 Task: Research Airbnb properties in Ankara, Turkey from 21st December, 2023 to 25th December, 2023 for 3 adults, 1 child. Place can be entire room with 2 bedrooms having 3 beds and 2 bathrooms. Amenities needed are: washing machine.
Action: Mouse moved to (629, 155)
Screenshot: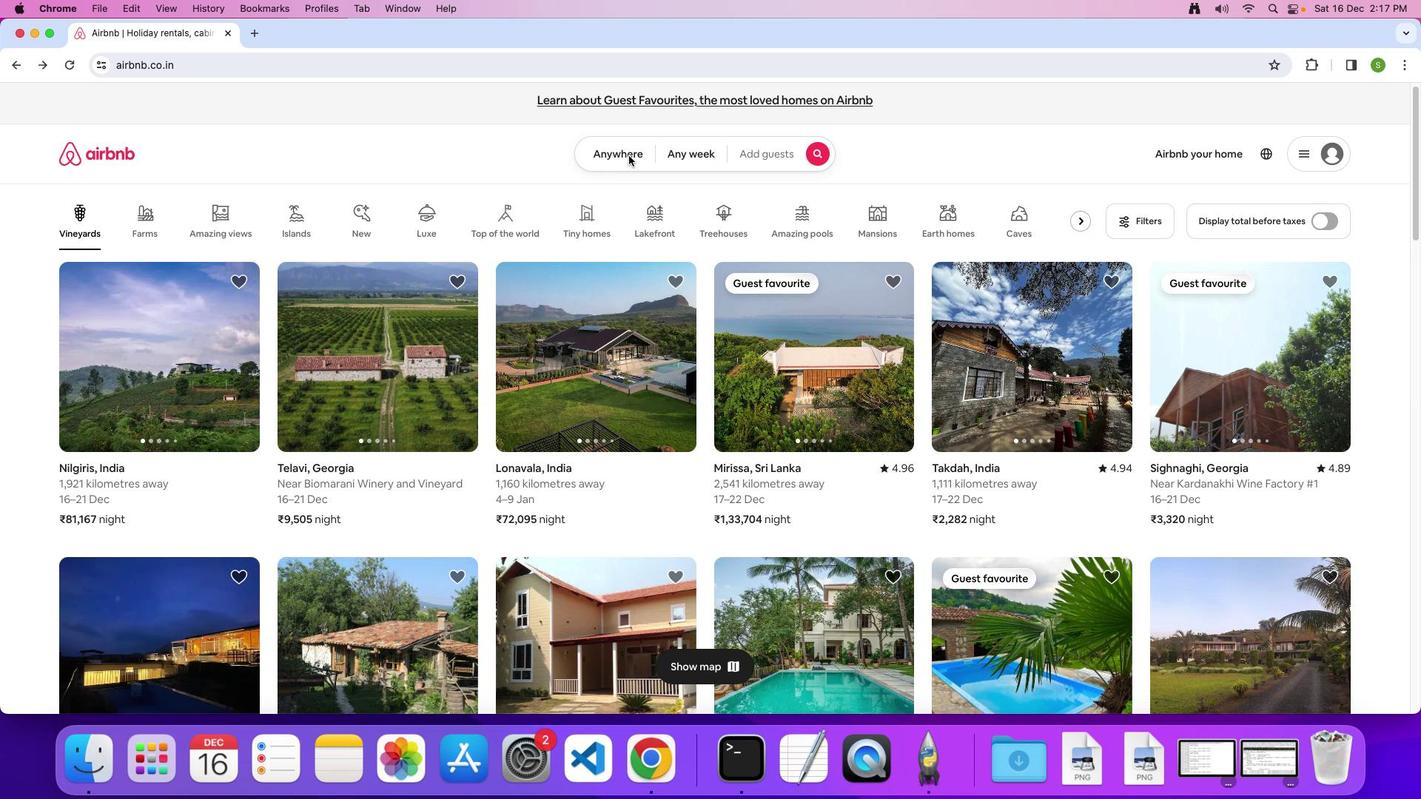 
Action: Mouse pressed left at (629, 155)
Screenshot: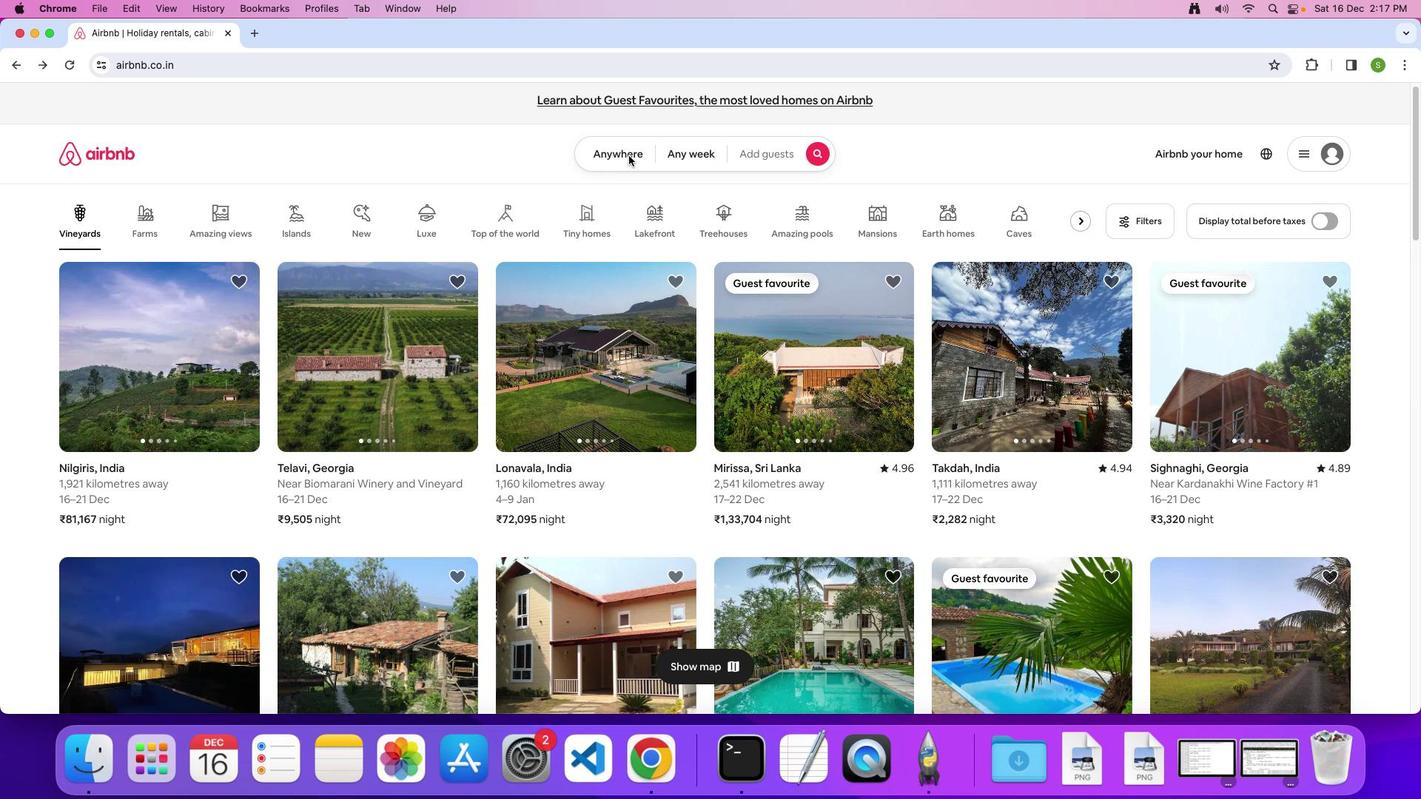 
Action: Mouse moved to (626, 155)
Screenshot: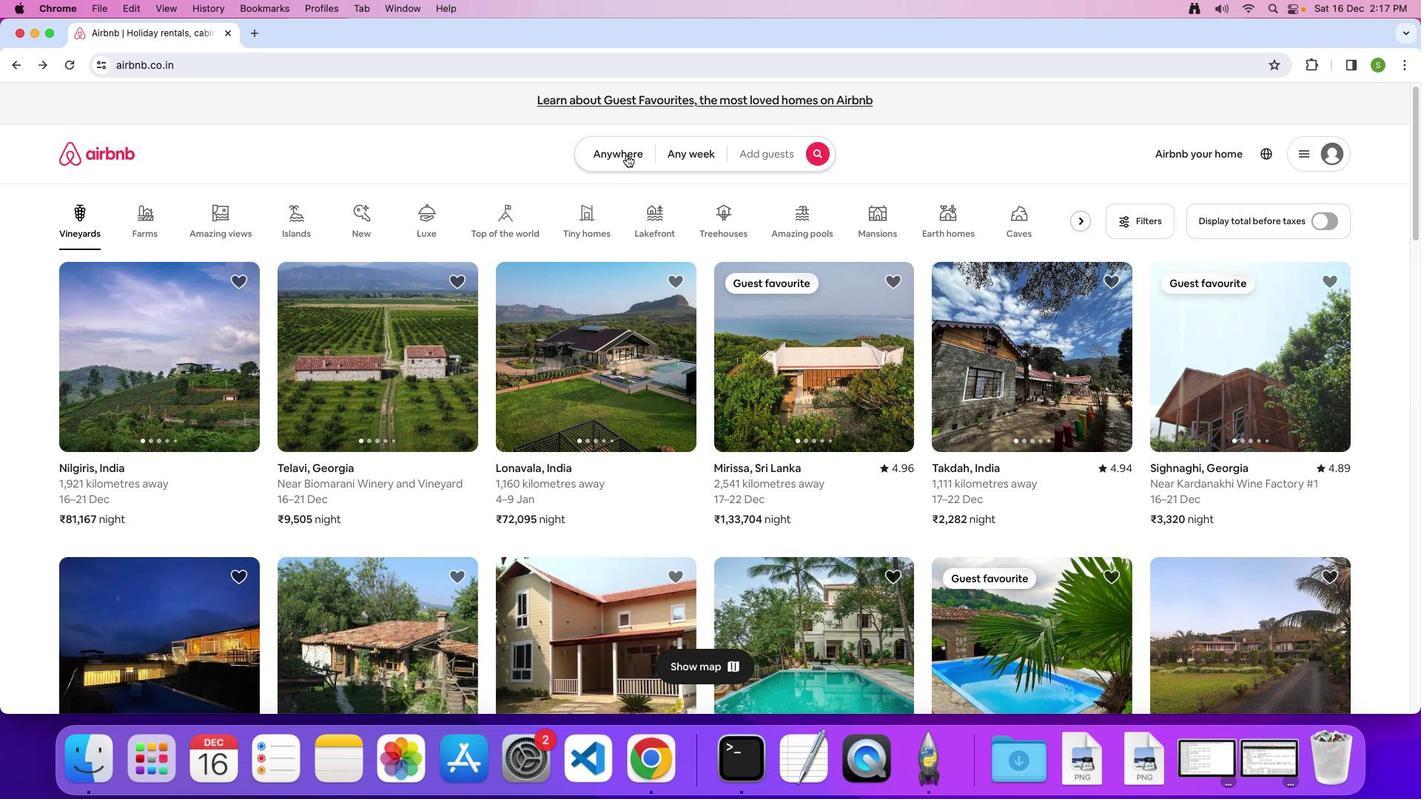 
Action: Mouse pressed left at (626, 155)
Screenshot: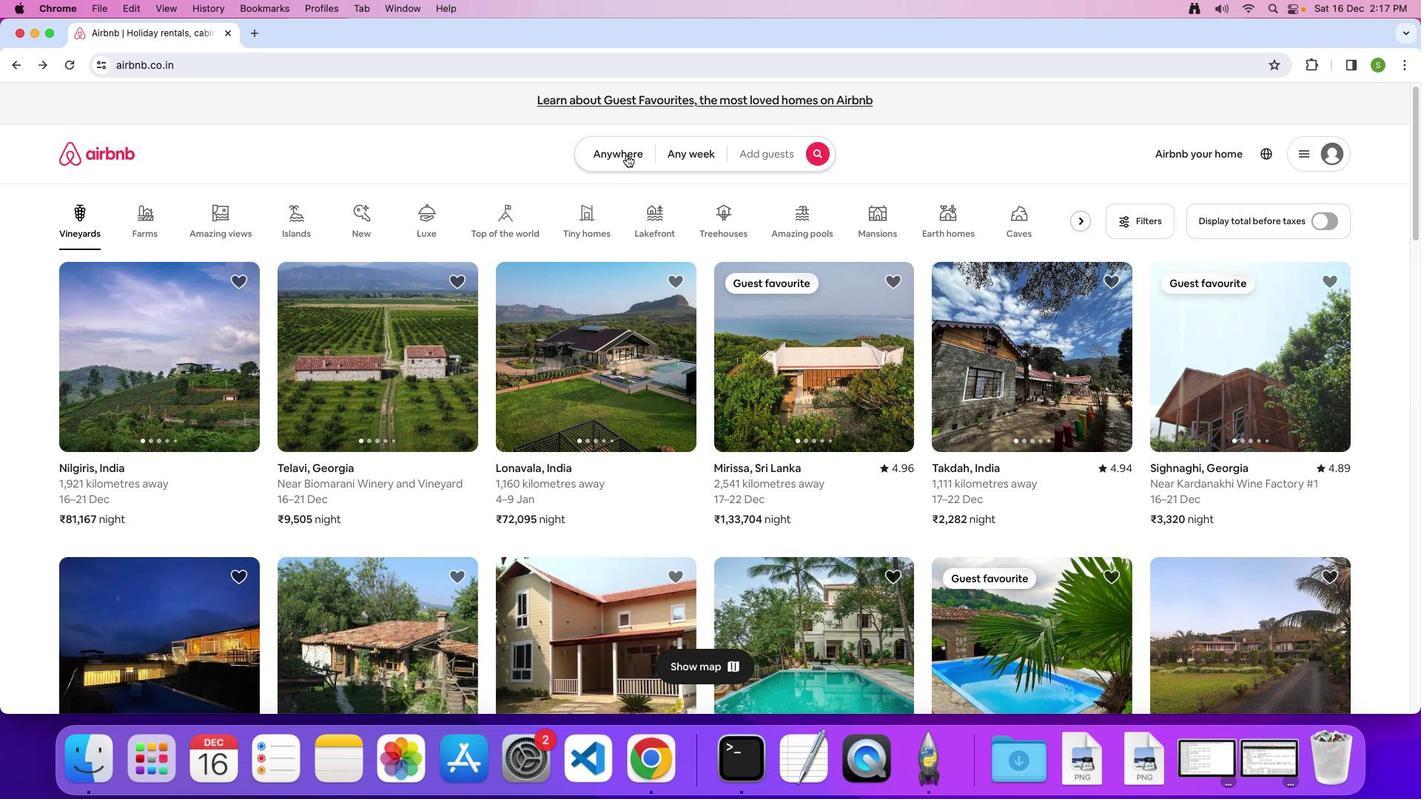 
Action: Mouse moved to (499, 208)
Screenshot: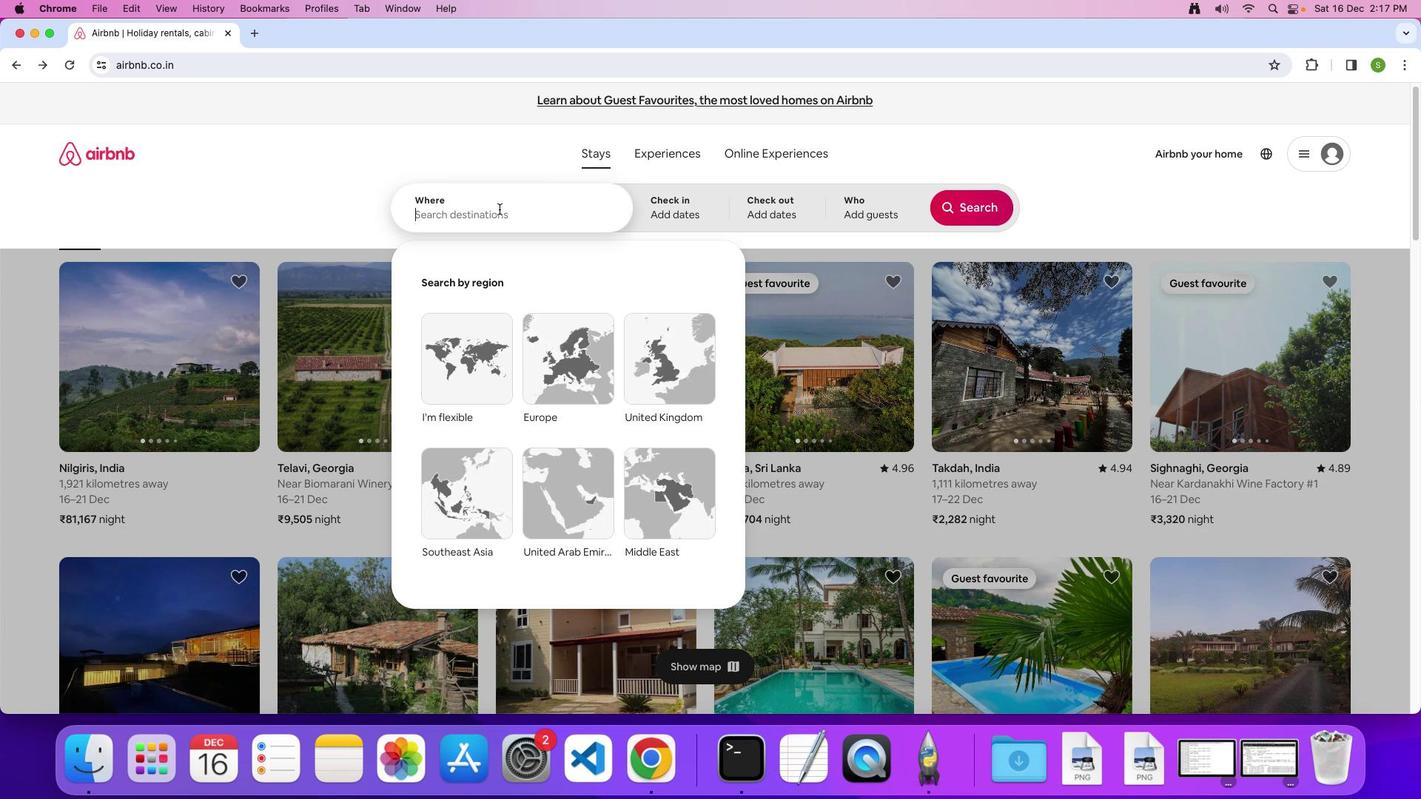
Action: Mouse pressed left at (499, 208)
Screenshot: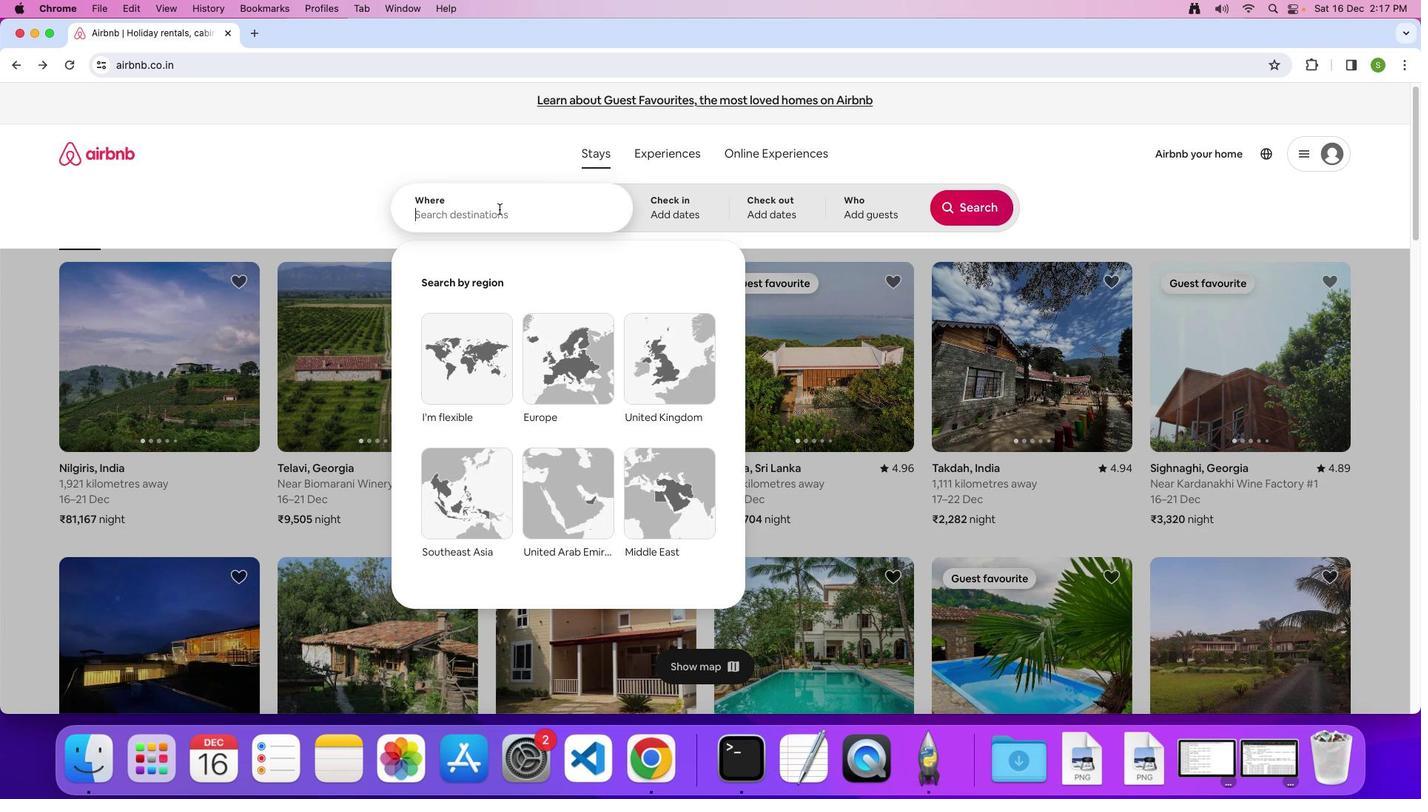 
Action: Mouse moved to (501, 202)
Screenshot: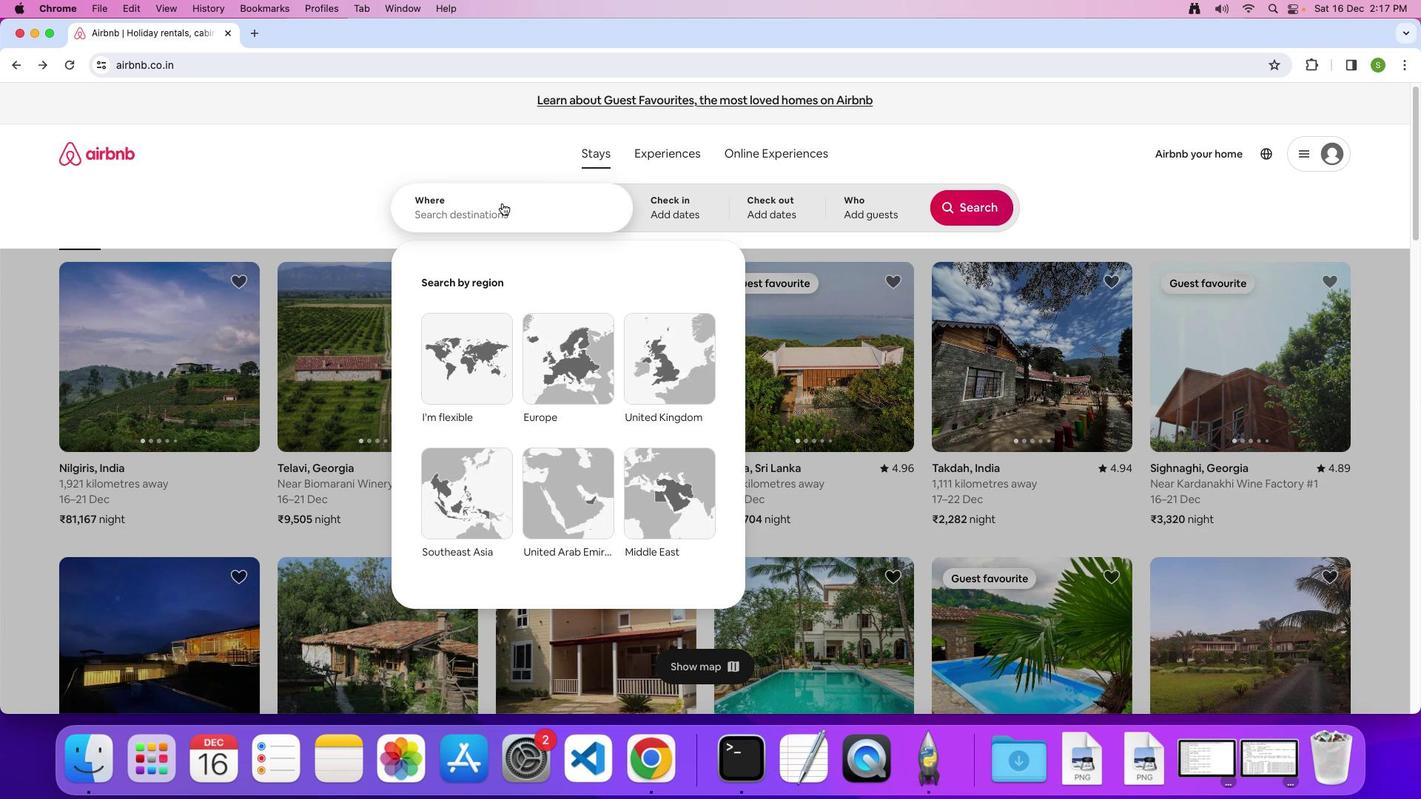
Action: Key pressed 'A'Key.caps_lock'n''k''a''r''a'','Key.spaceKey.shift'T''u''r''k''e''y'Key.enter
Screenshot: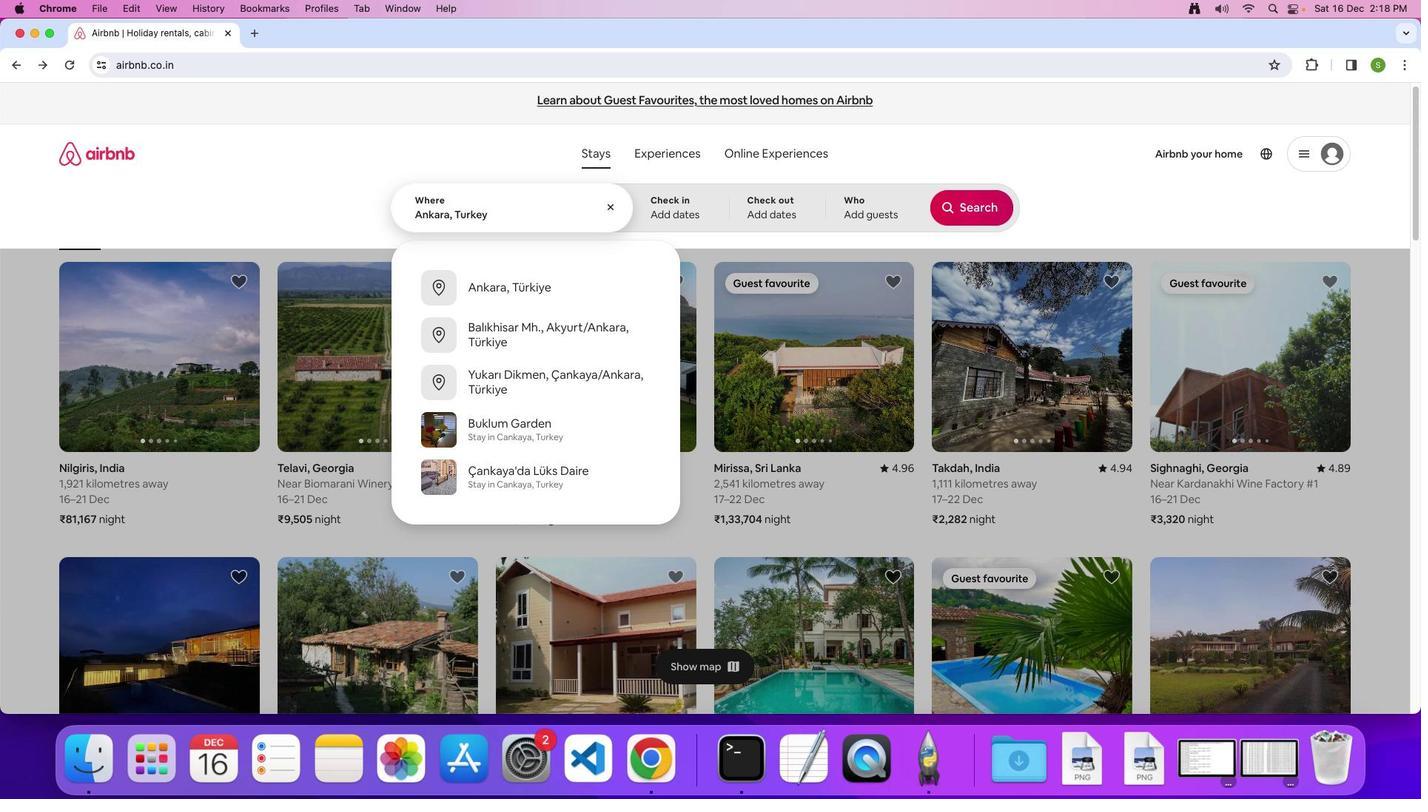
Action: Mouse moved to (596, 498)
Screenshot: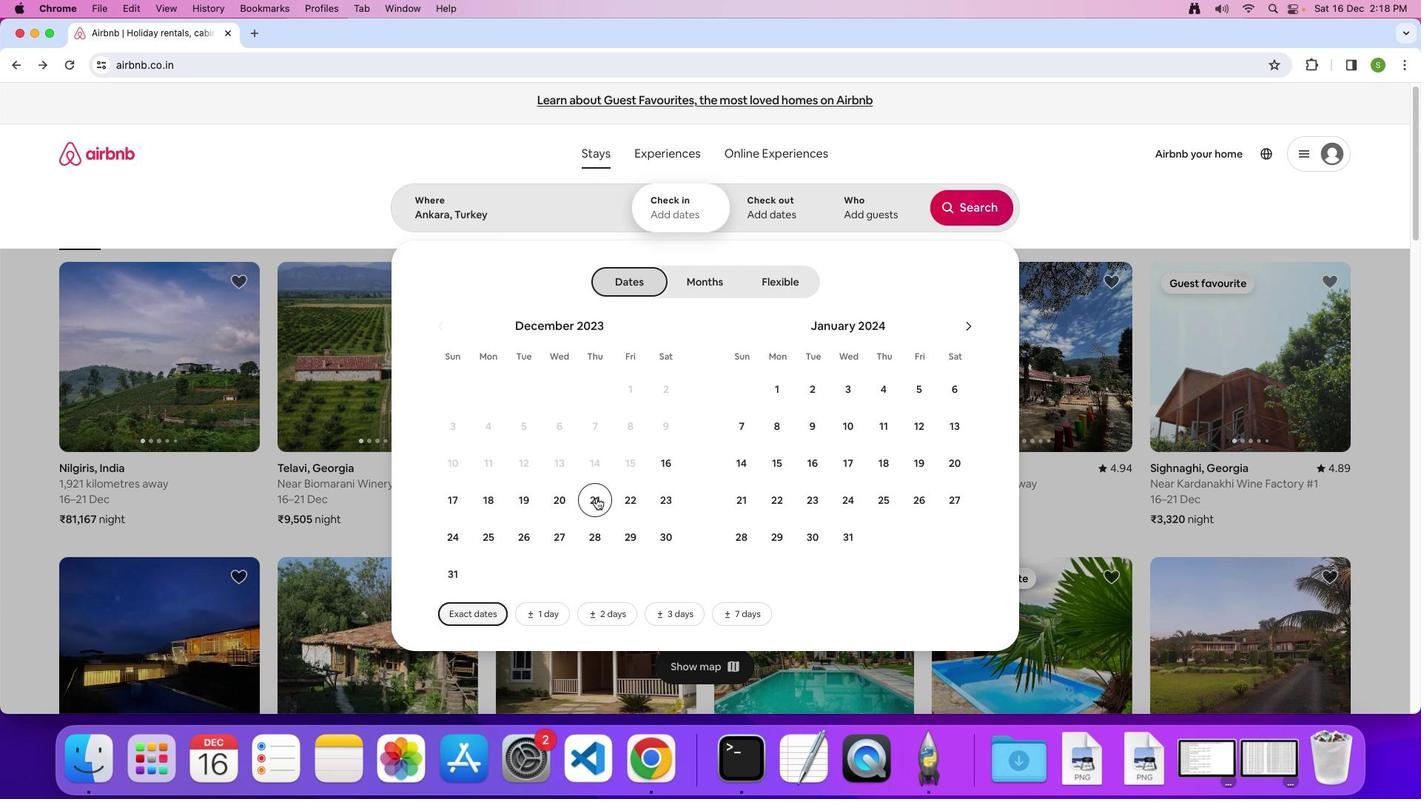 
Action: Mouse pressed left at (596, 498)
Screenshot: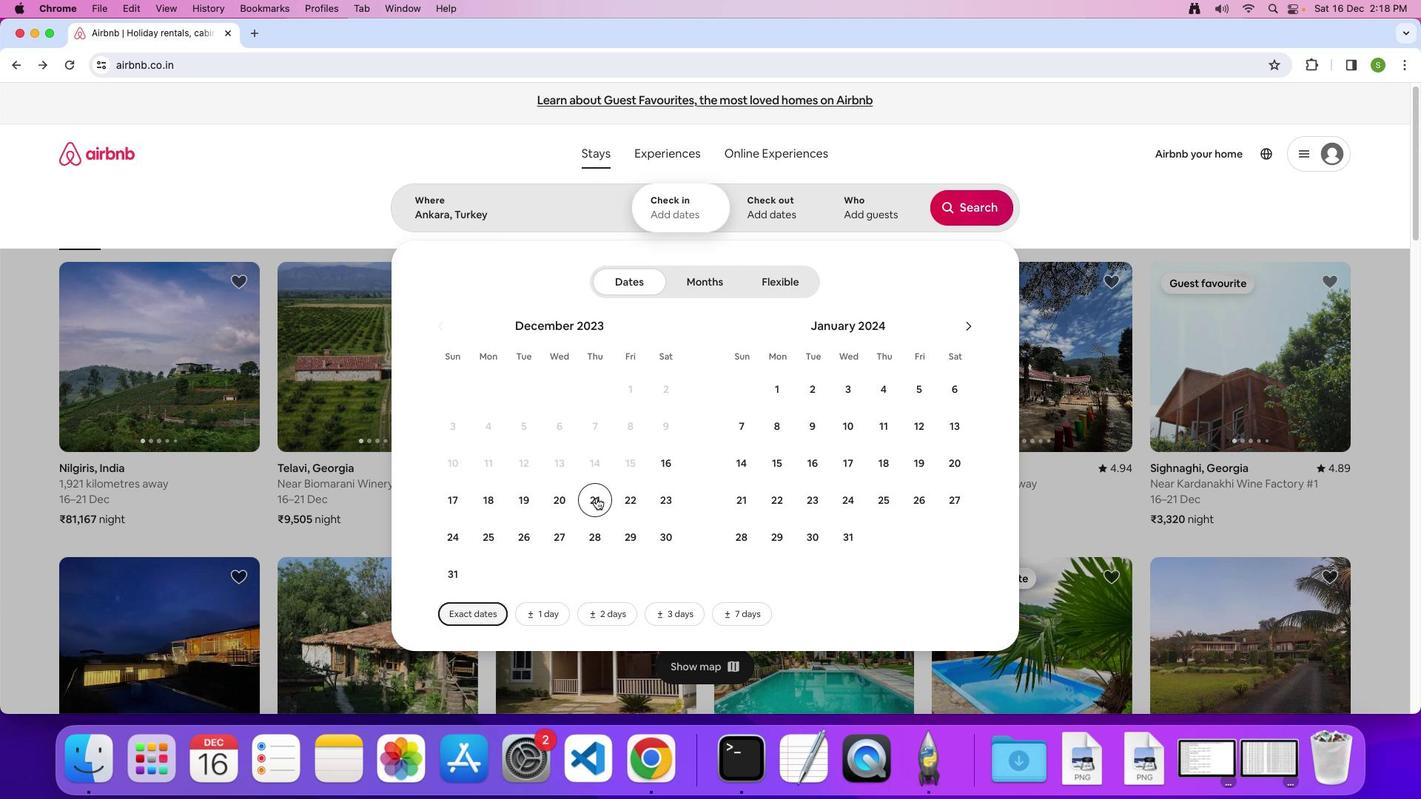 
Action: Mouse moved to (487, 546)
Screenshot: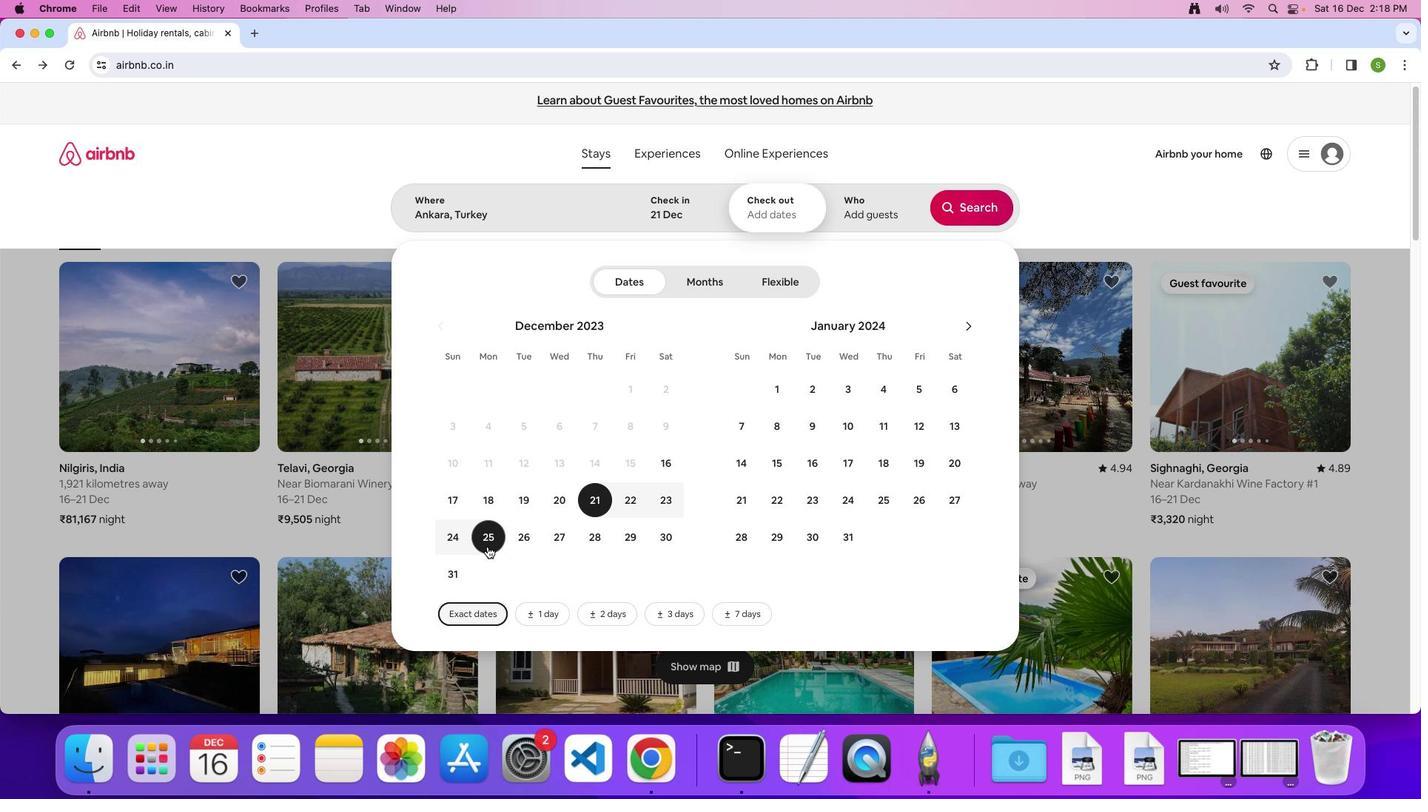 
Action: Mouse pressed left at (487, 546)
Screenshot: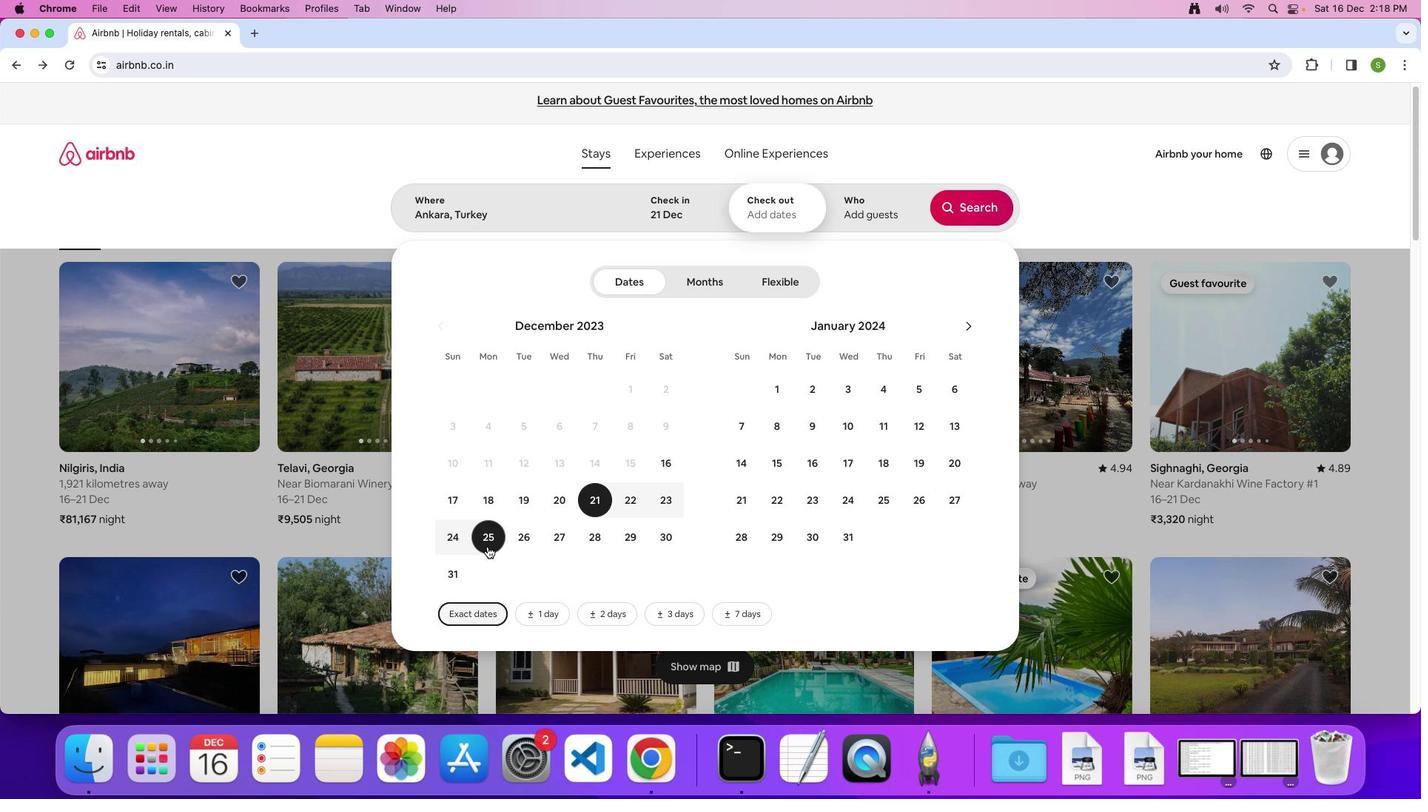 
Action: Mouse moved to (882, 210)
Screenshot: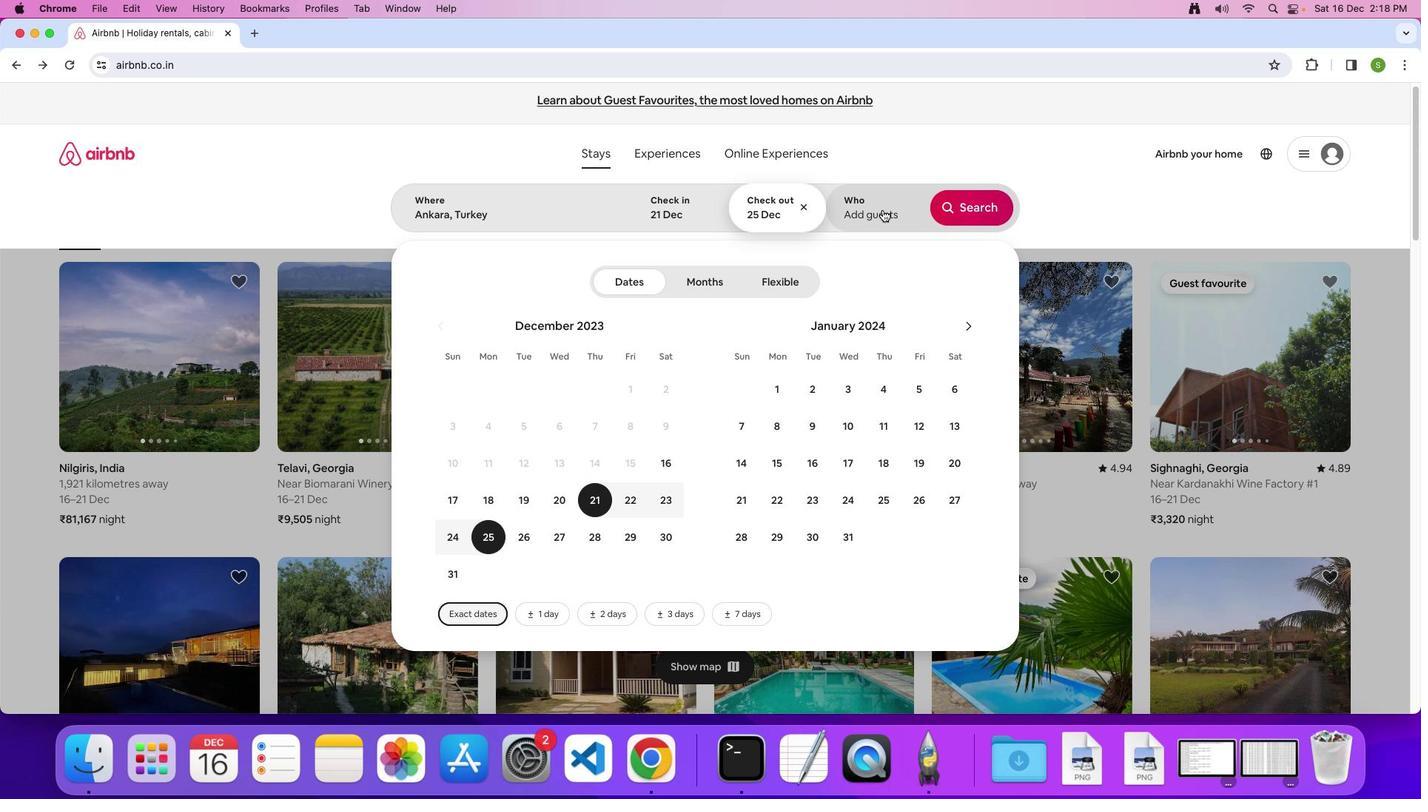 
Action: Mouse pressed left at (882, 210)
Screenshot: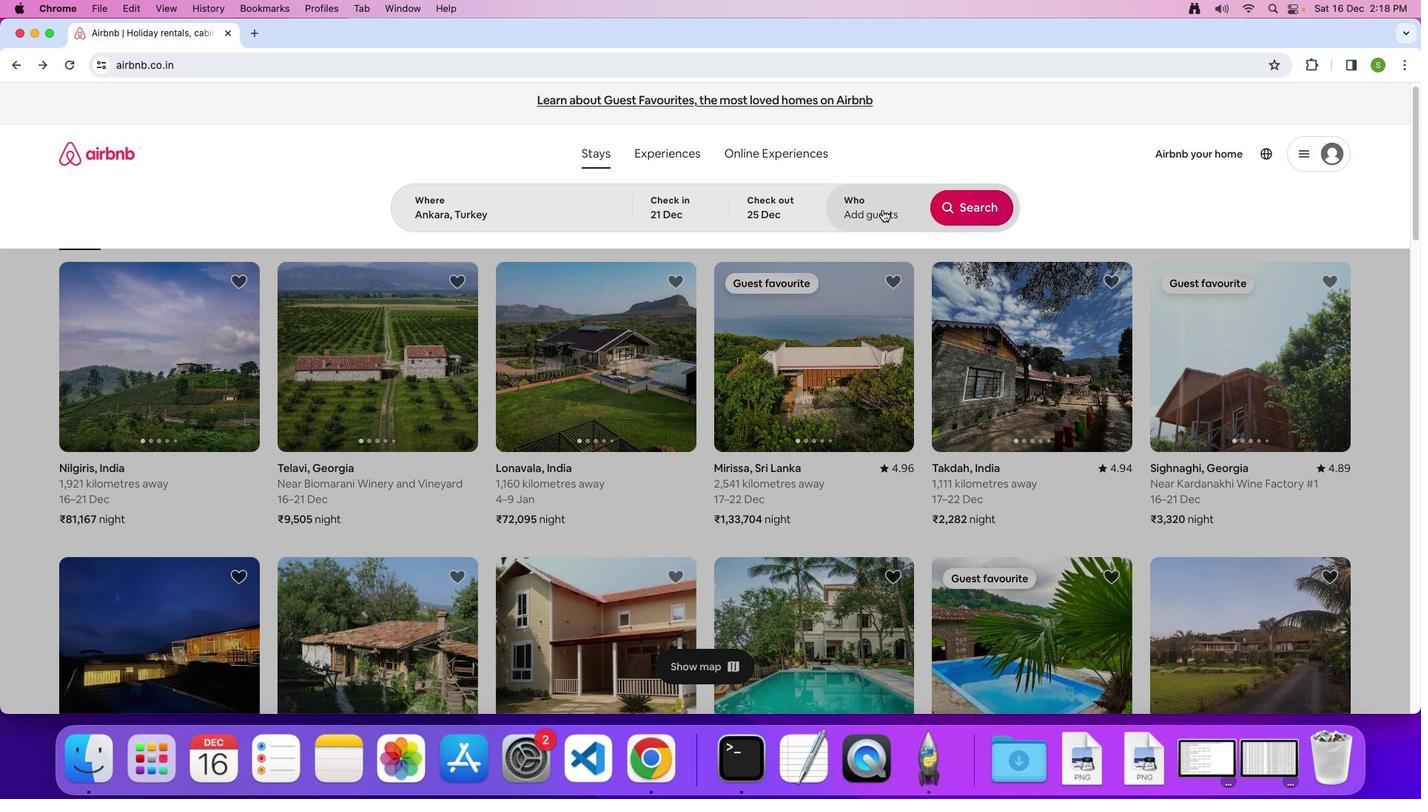 
Action: Mouse moved to (974, 280)
Screenshot: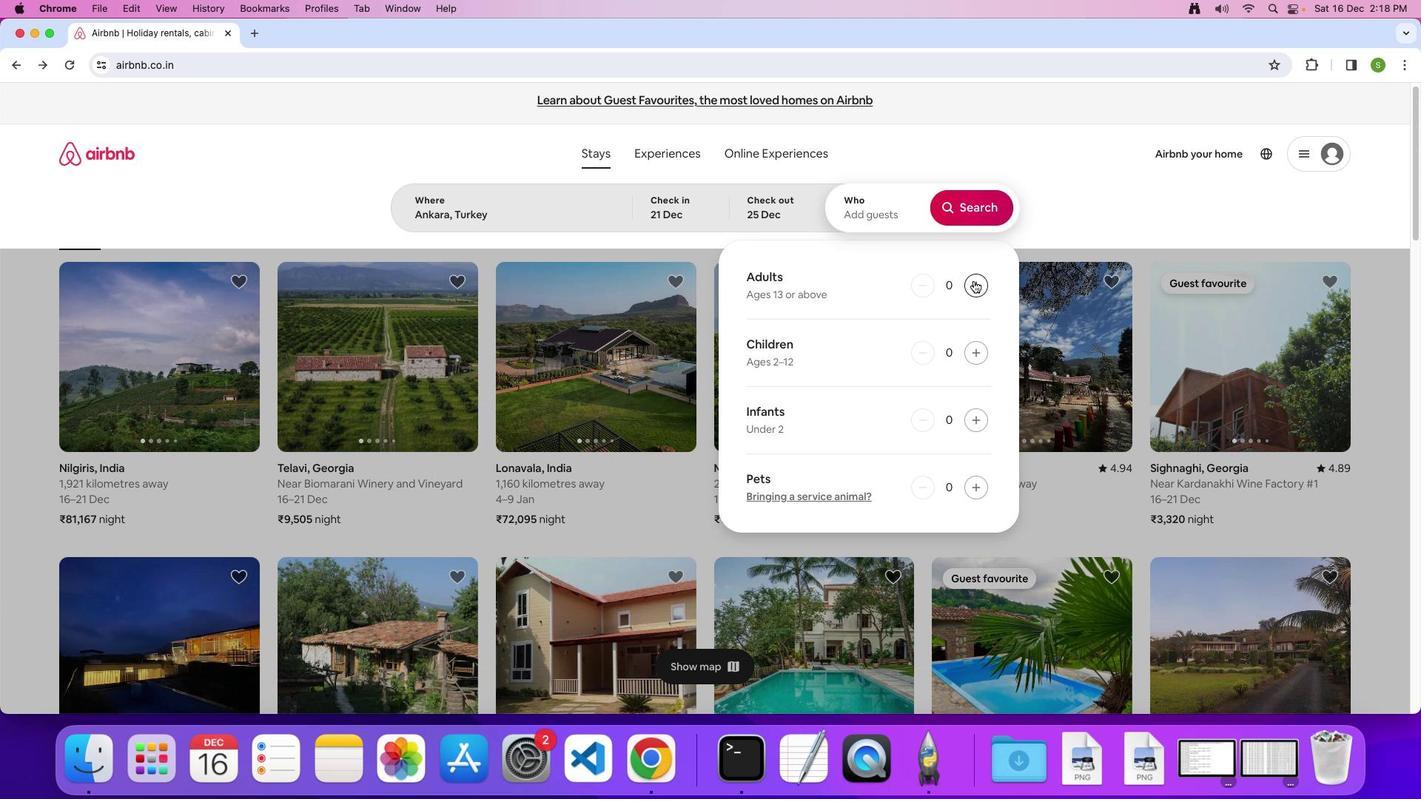 
Action: Mouse pressed left at (974, 280)
Screenshot: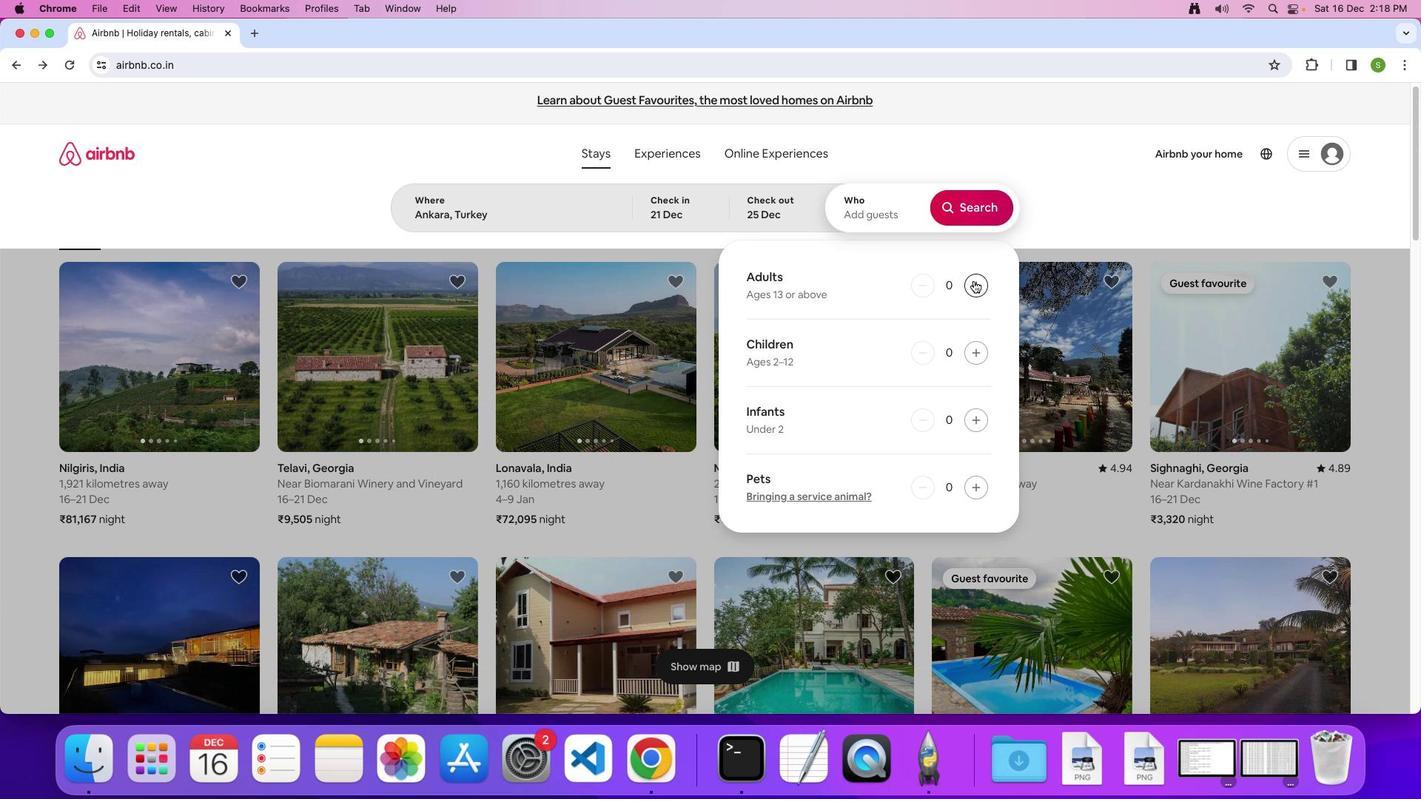
Action: Mouse moved to (975, 283)
Screenshot: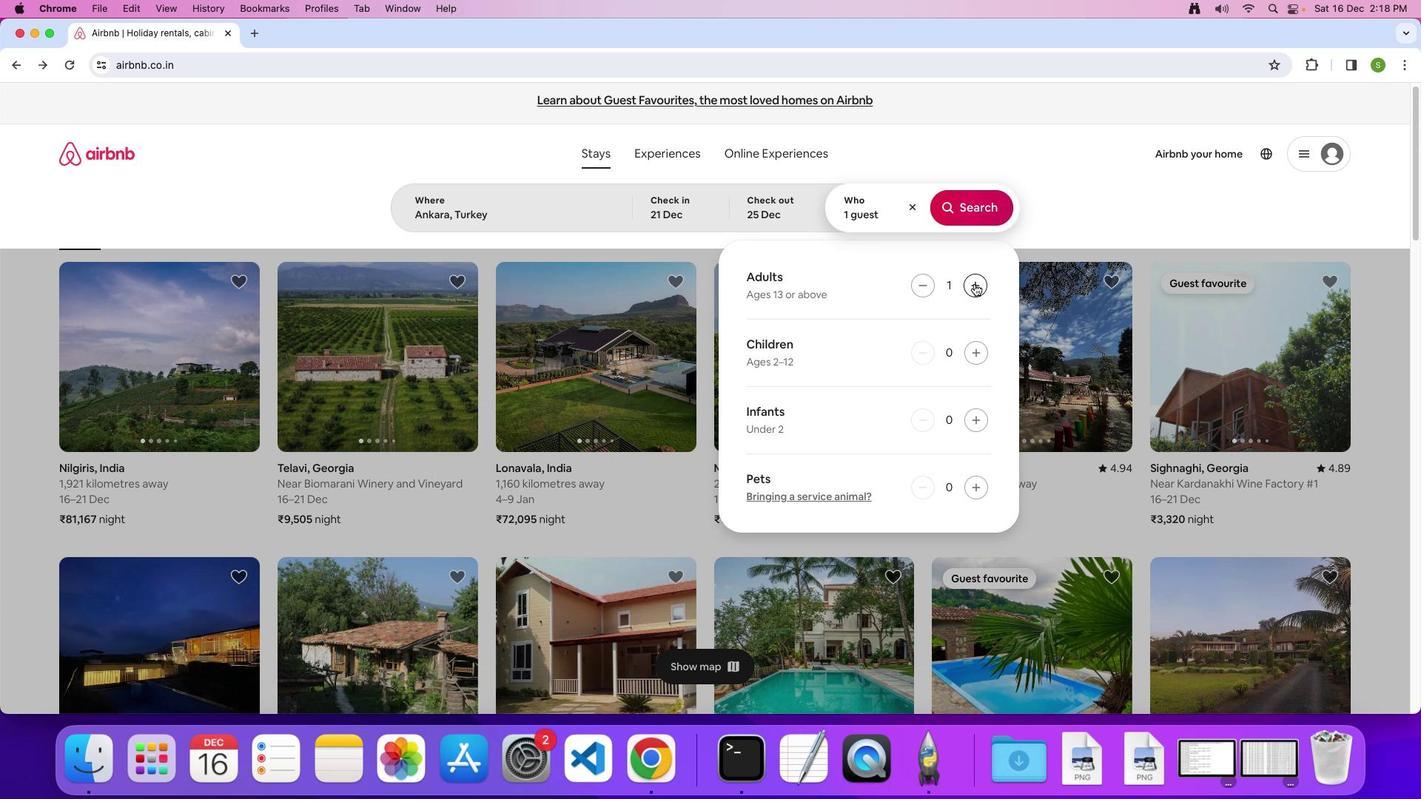 
Action: Mouse pressed left at (975, 283)
Screenshot: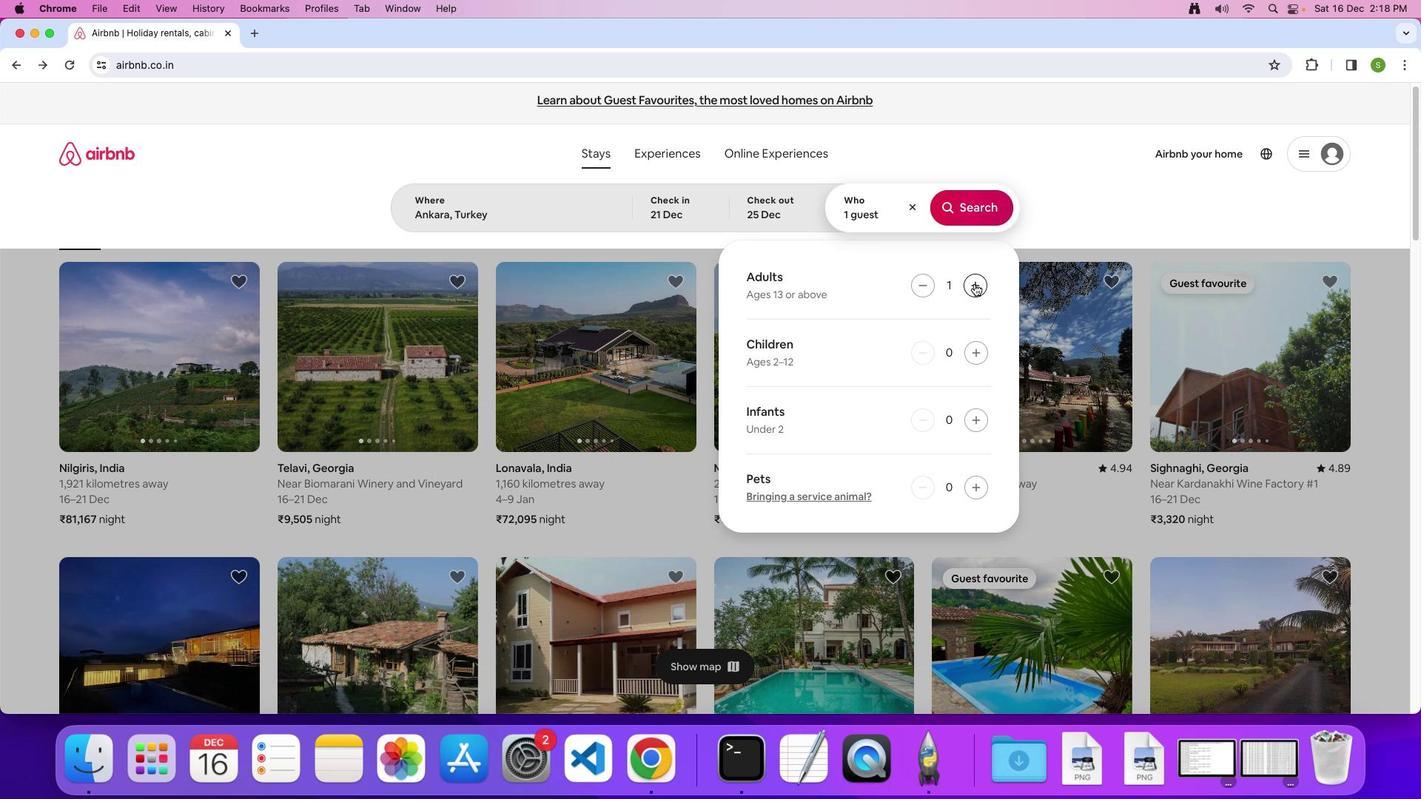 
Action: Mouse pressed left at (975, 283)
Screenshot: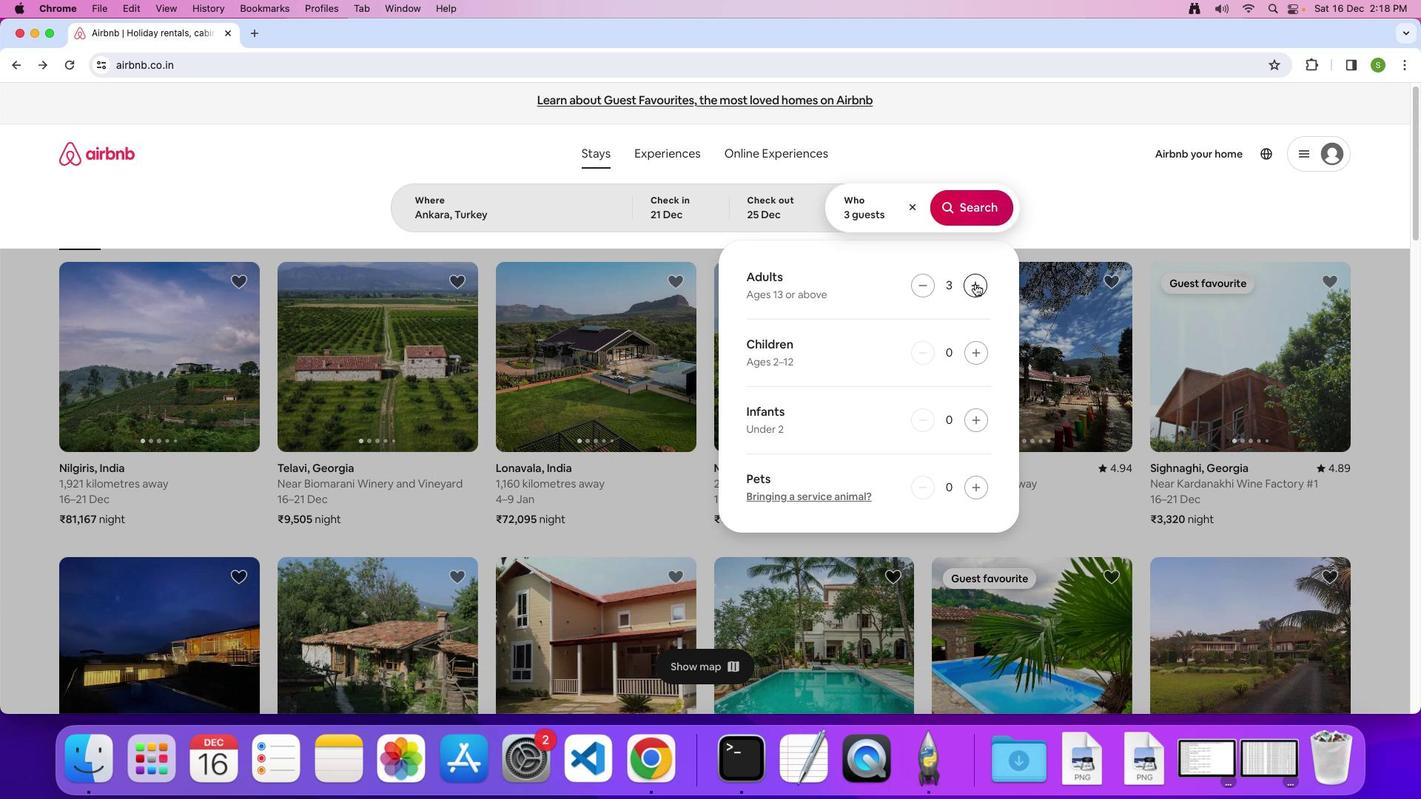 
Action: Mouse moved to (975, 346)
Screenshot: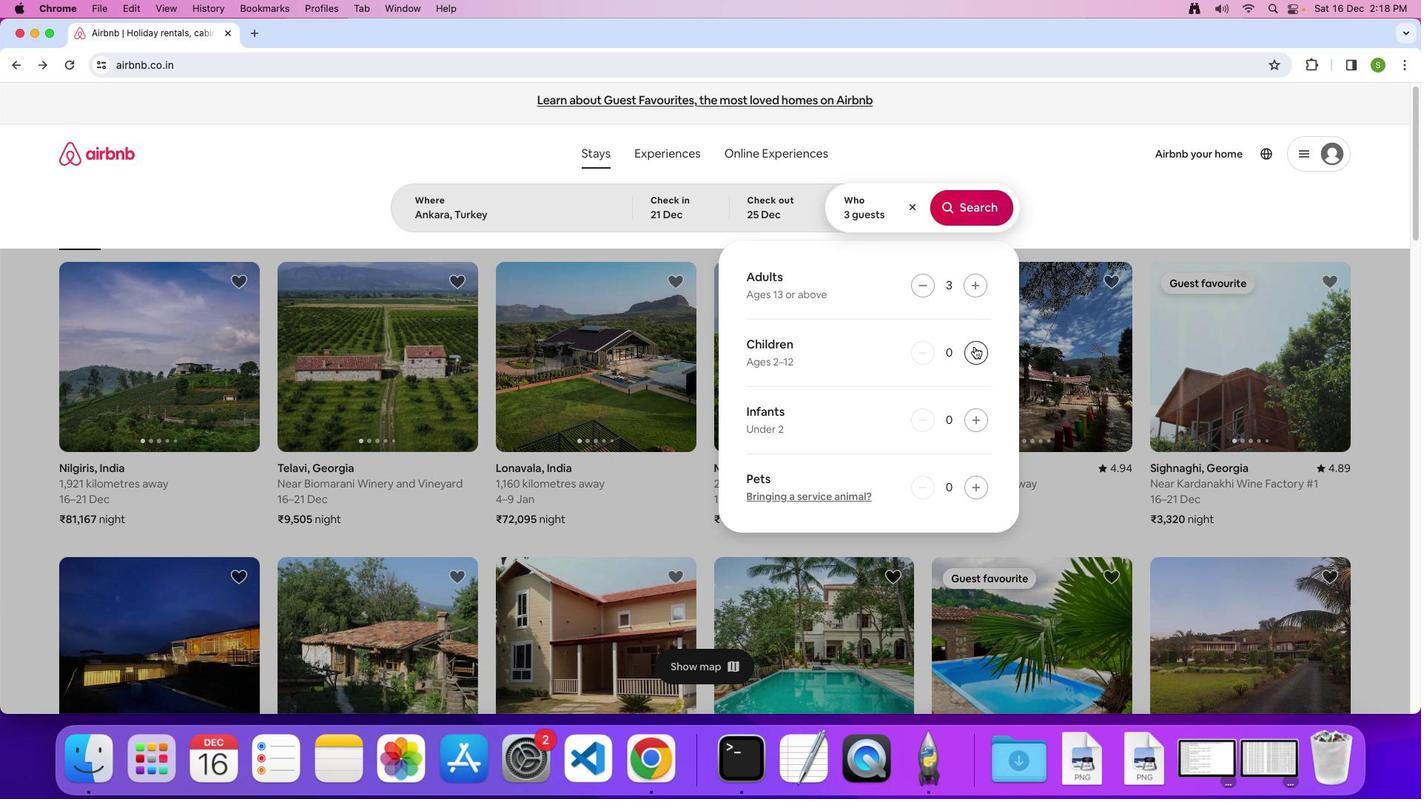 
Action: Mouse pressed left at (975, 346)
Screenshot: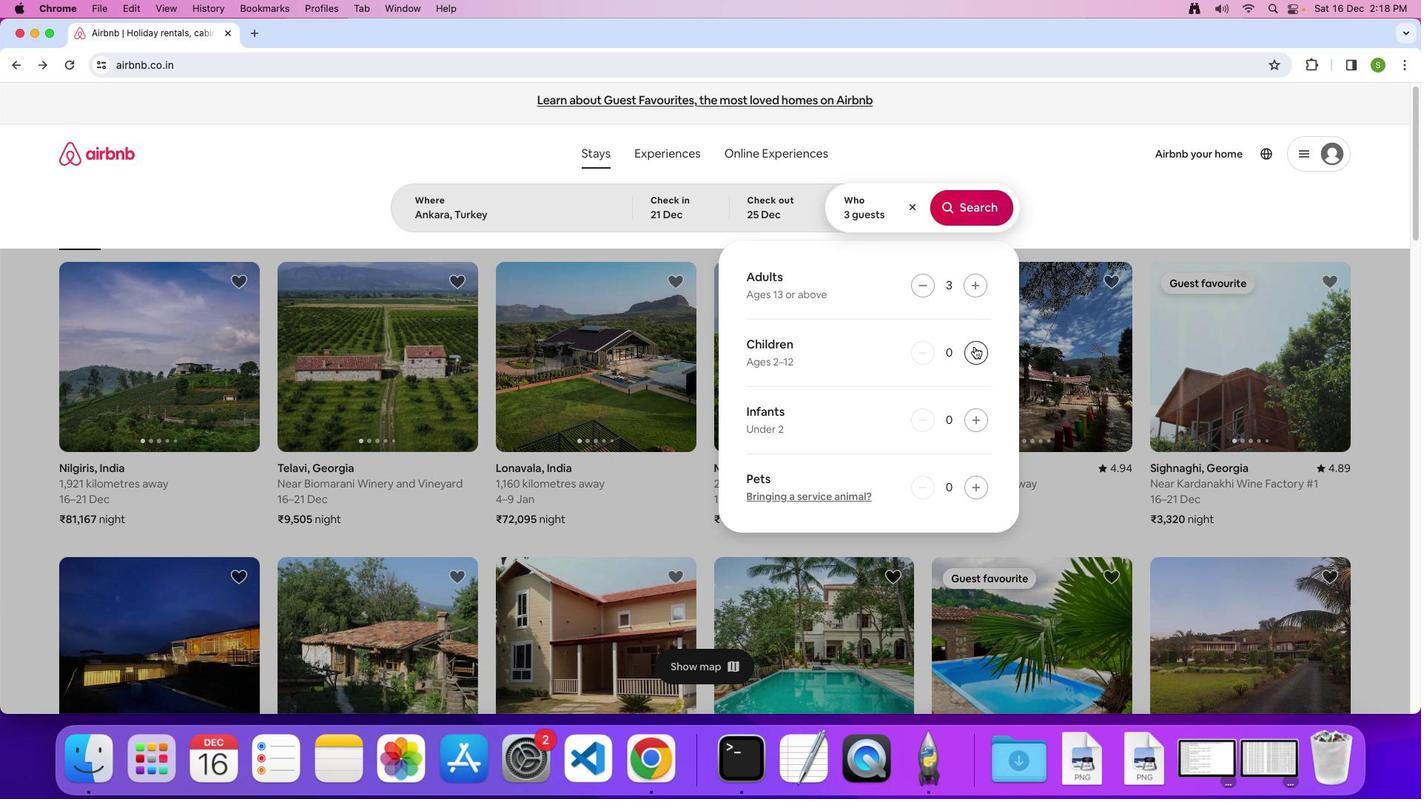 
Action: Mouse moved to (963, 208)
Screenshot: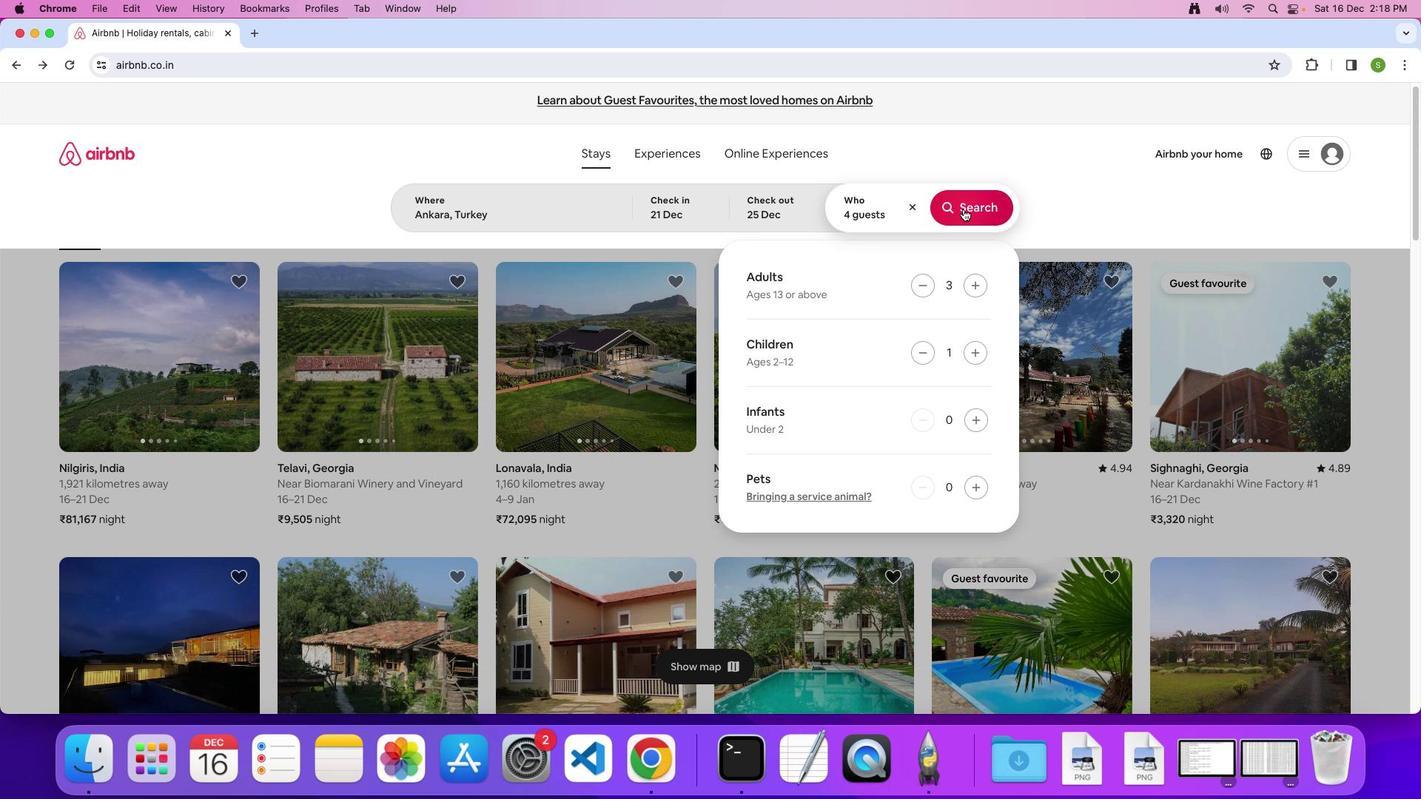 
Action: Mouse pressed left at (963, 208)
Screenshot: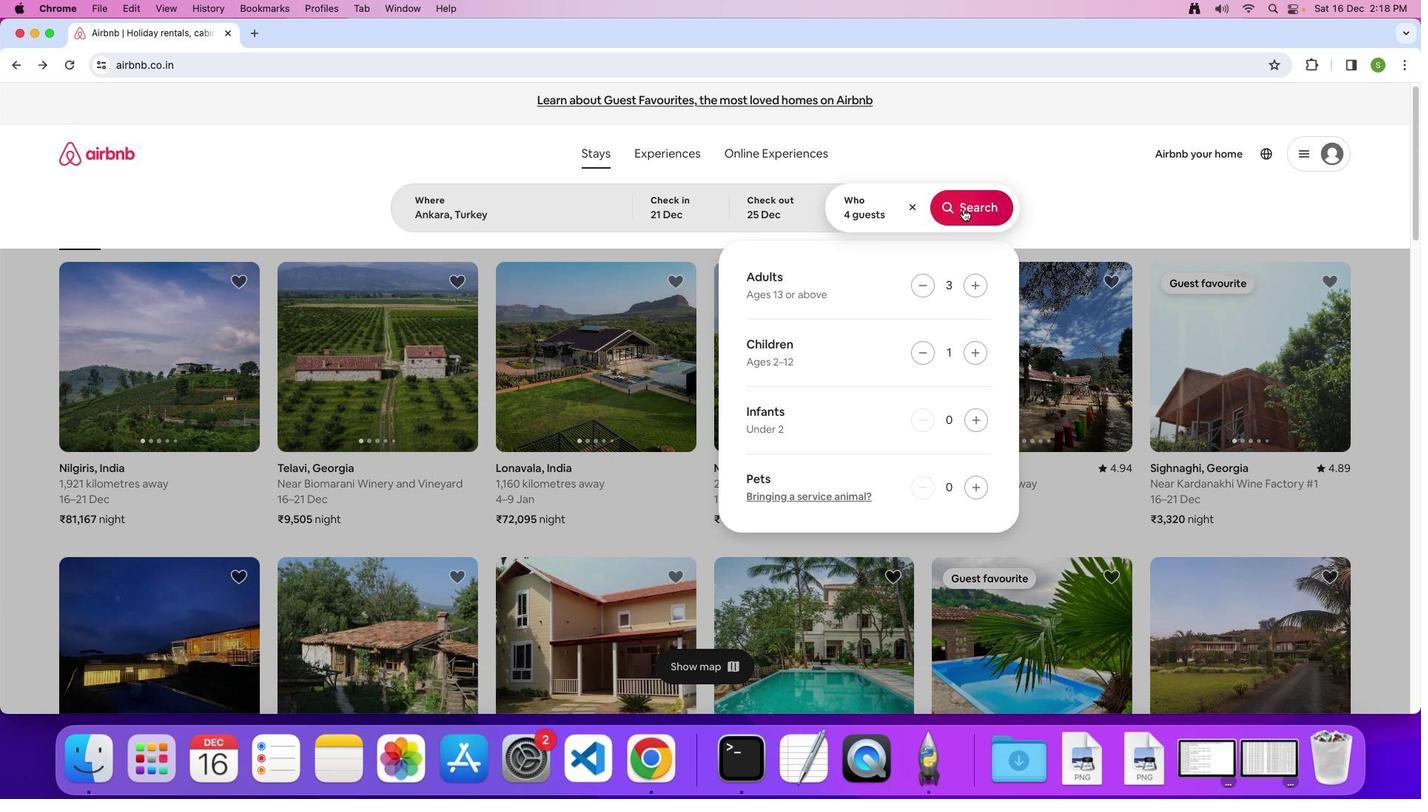 
Action: Mouse moved to (1189, 175)
Screenshot: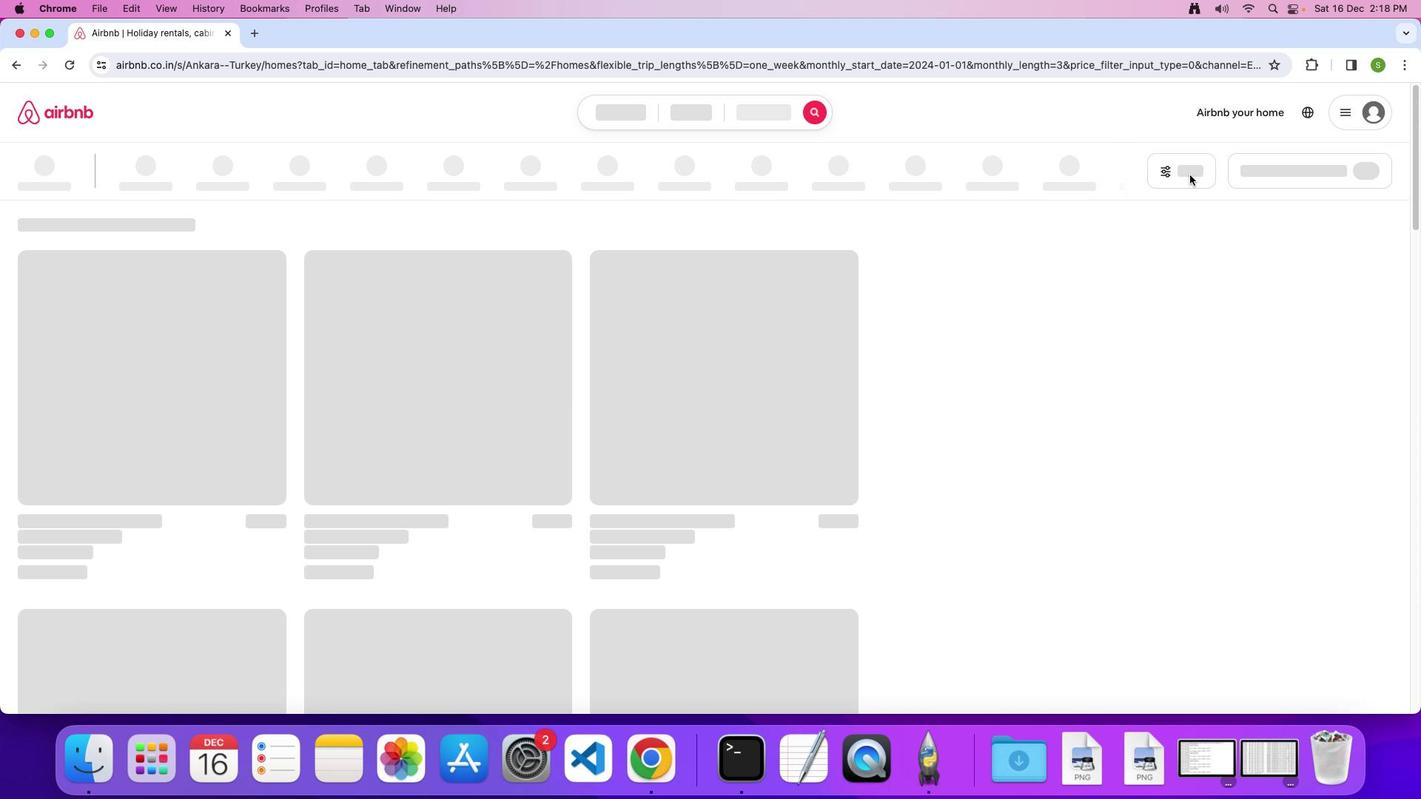 
Action: Mouse pressed left at (1189, 175)
Screenshot: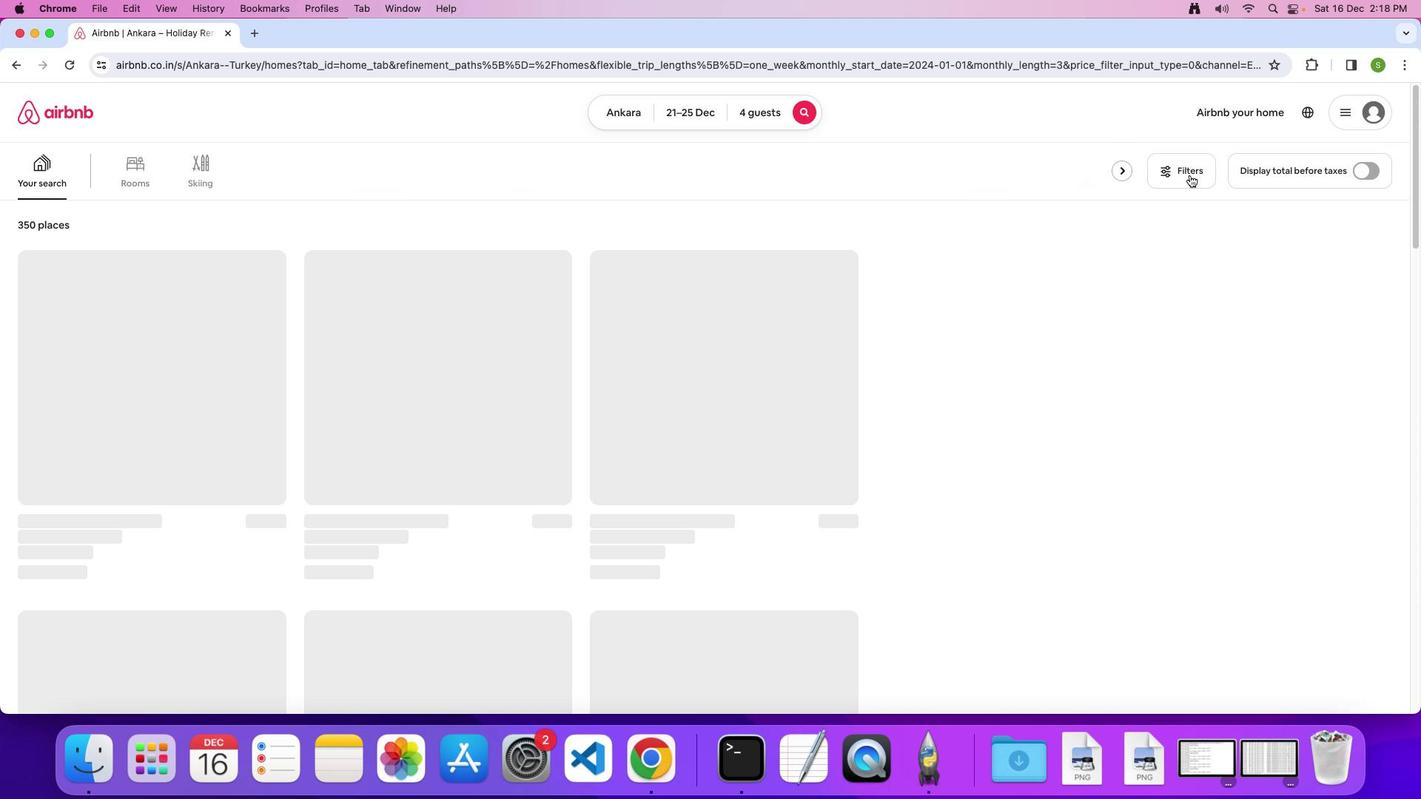 
Action: Mouse moved to (773, 482)
Screenshot: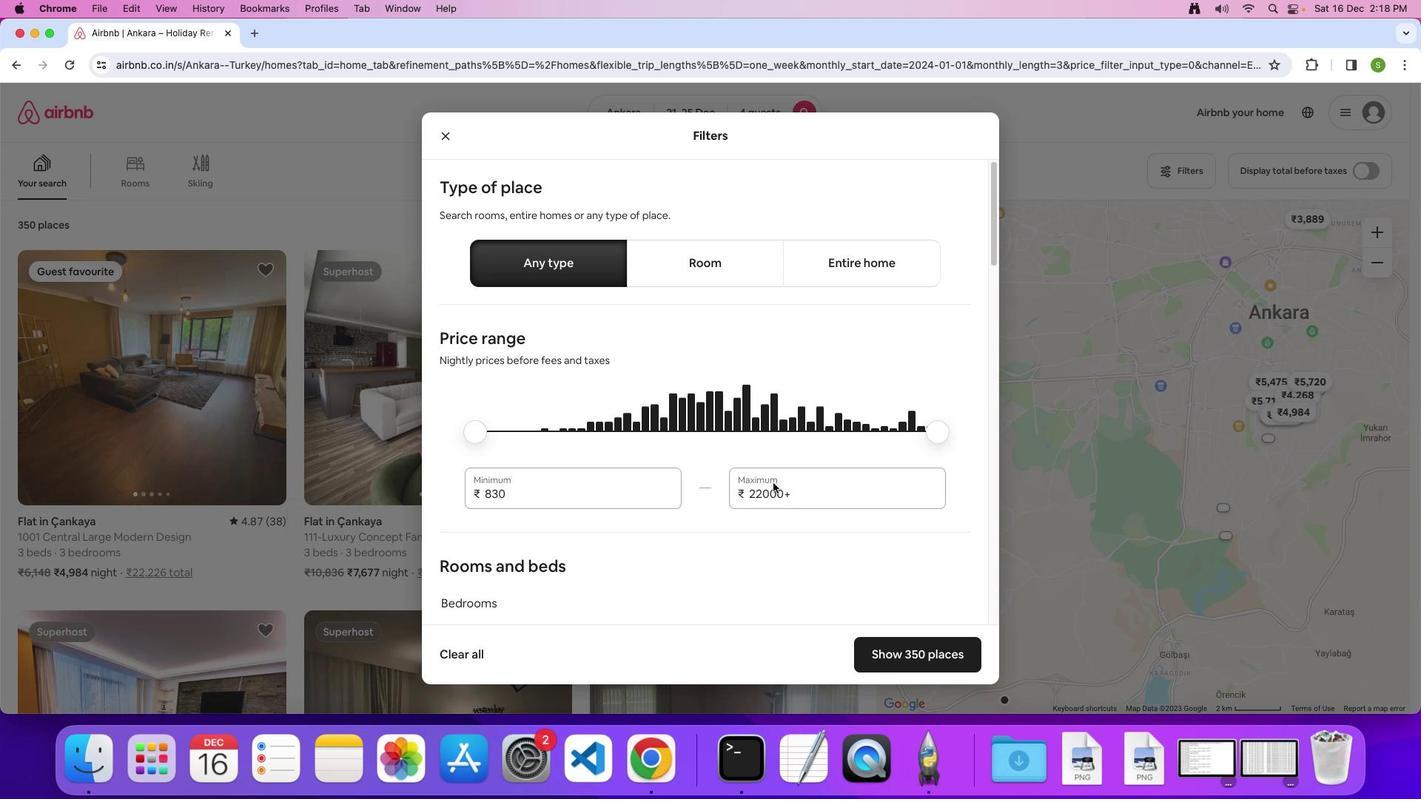 
Action: Mouse scrolled (773, 482) with delta (0, 0)
Screenshot: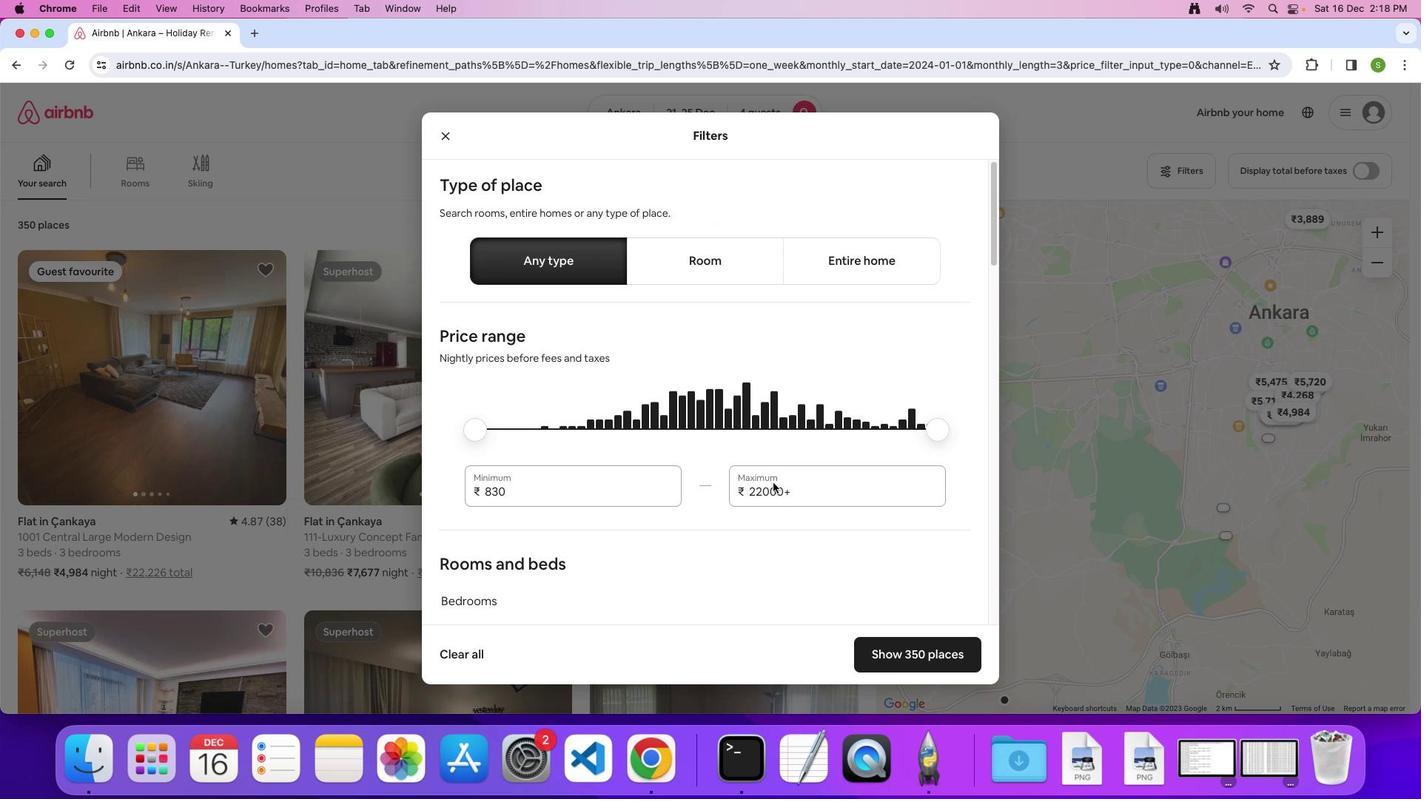 
Action: Mouse scrolled (773, 482) with delta (0, 0)
Screenshot: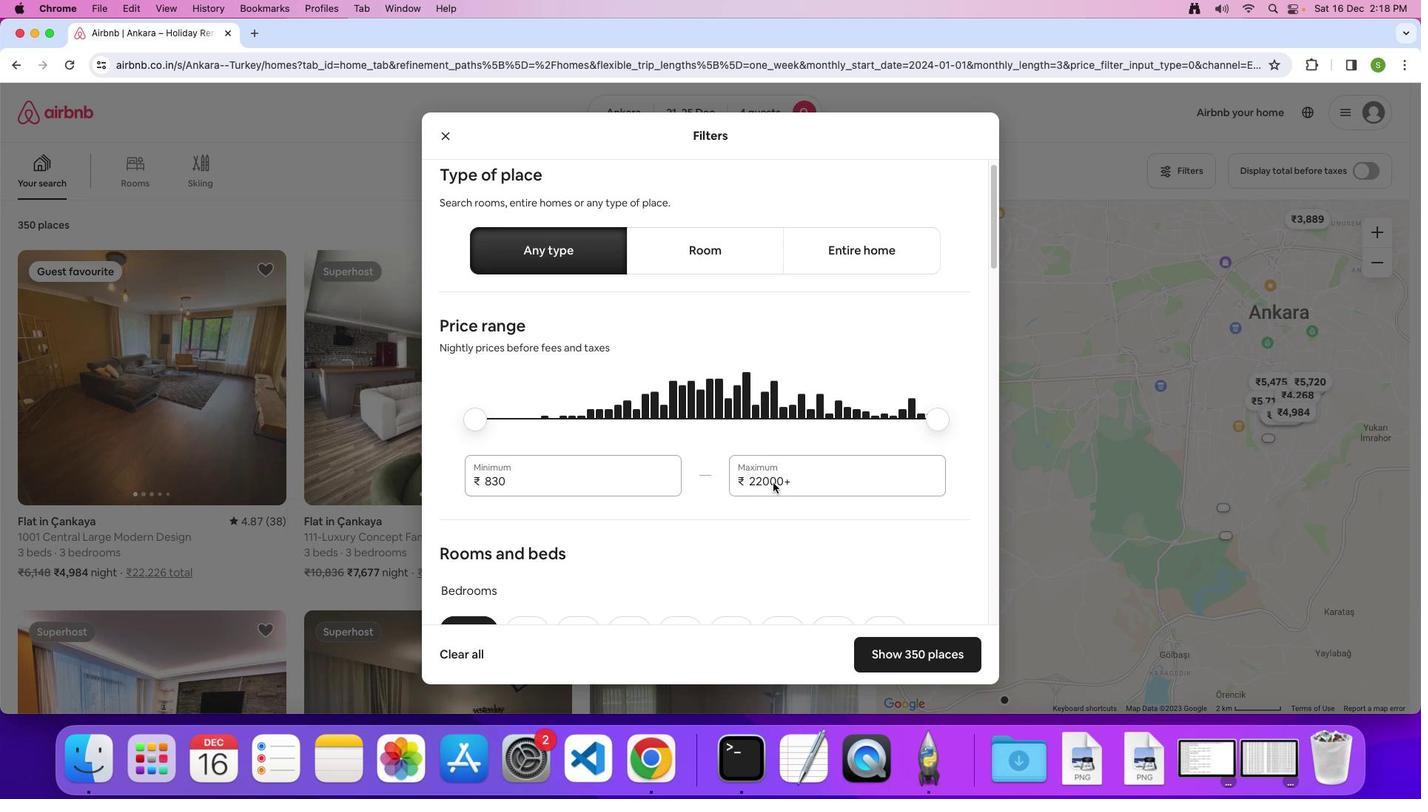 
Action: Mouse scrolled (773, 482) with delta (0, 0)
Screenshot: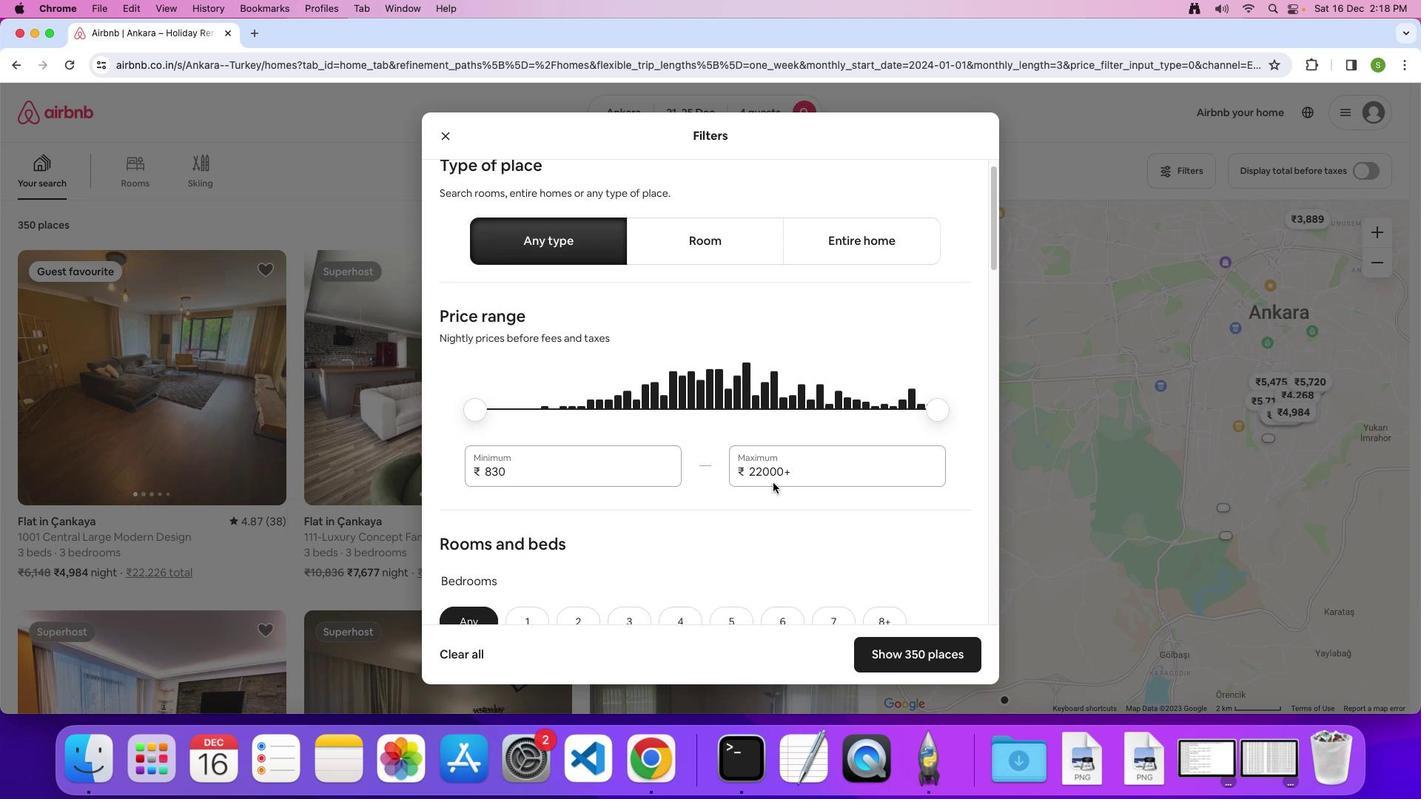 
Action: Mouse scrolled (773, 482) with delta (0, 0)
Screenshot: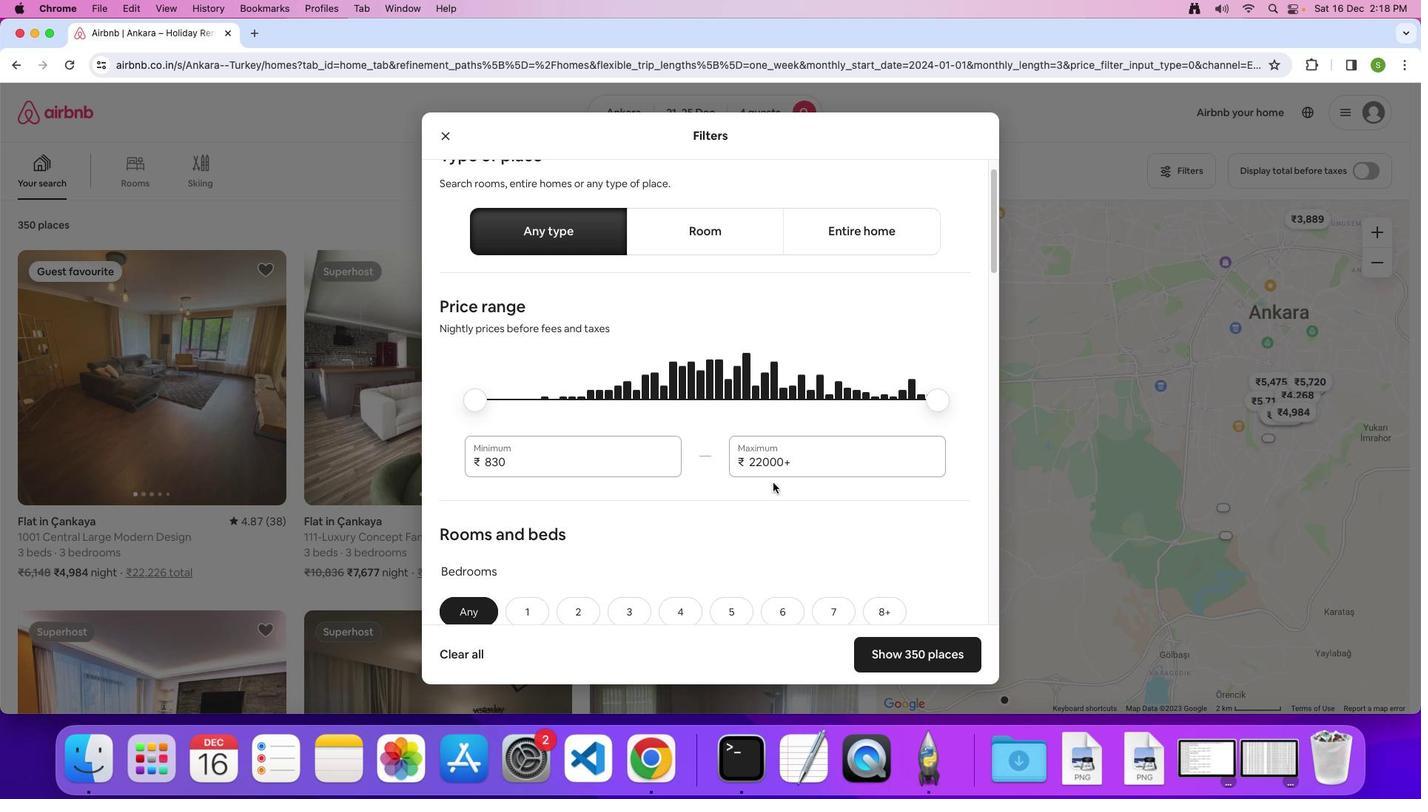 
Action: Mouse scrolled (773, 482) with delta (0, 0)
Screenshot: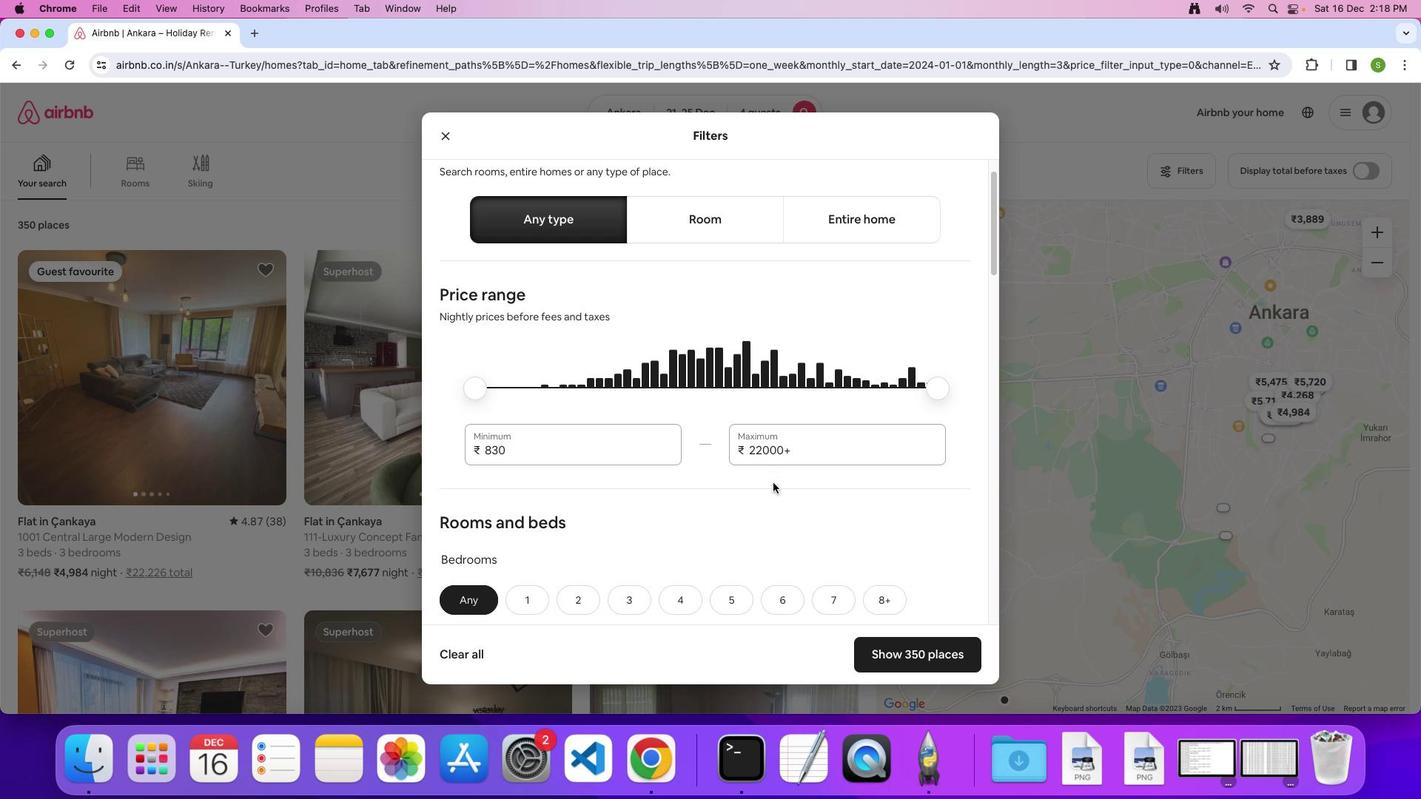 
Action: Mouse scrolled (773, 482) with delta (0, 0)
Screenshot: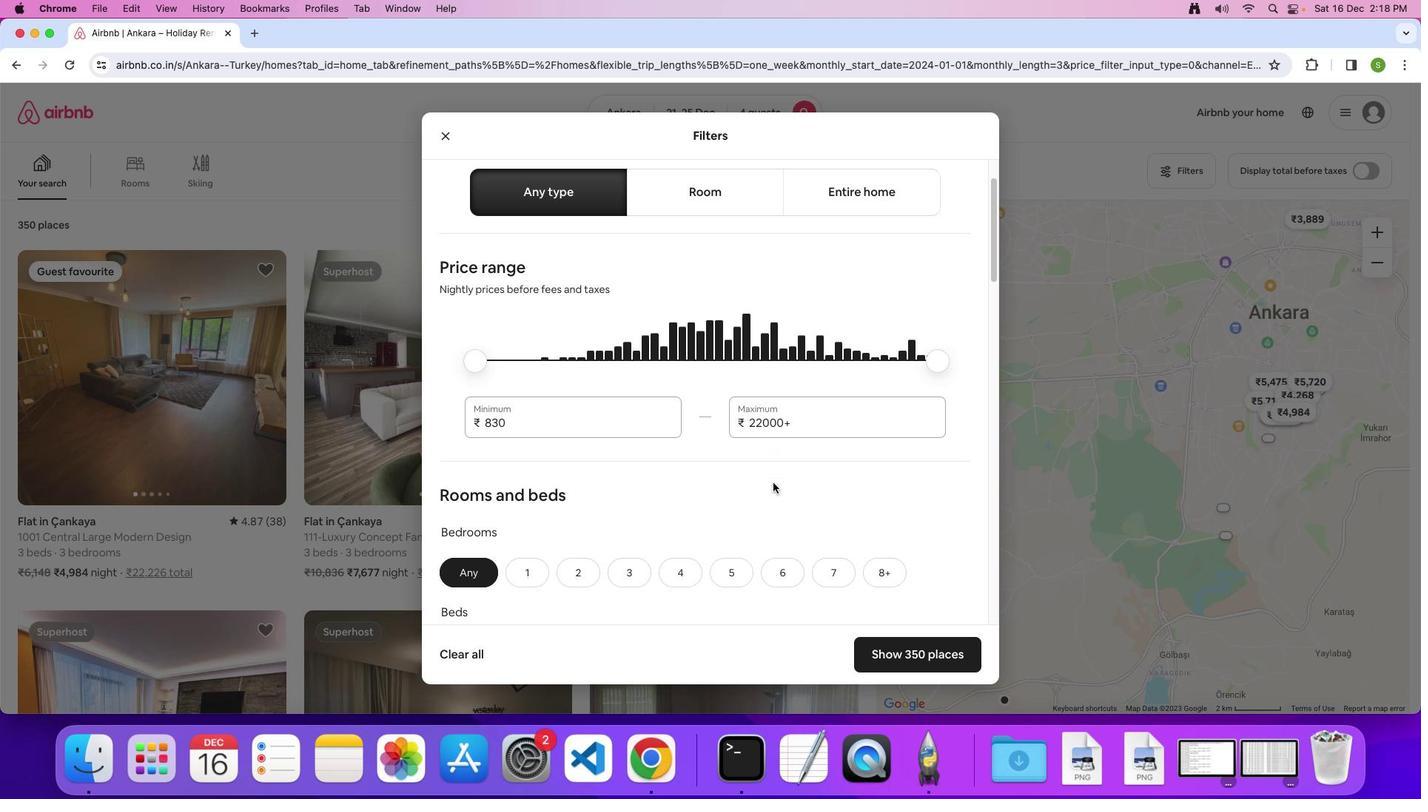
Action: Mouse scrolled (773, 482) with delta (0, 0)
Screenshot: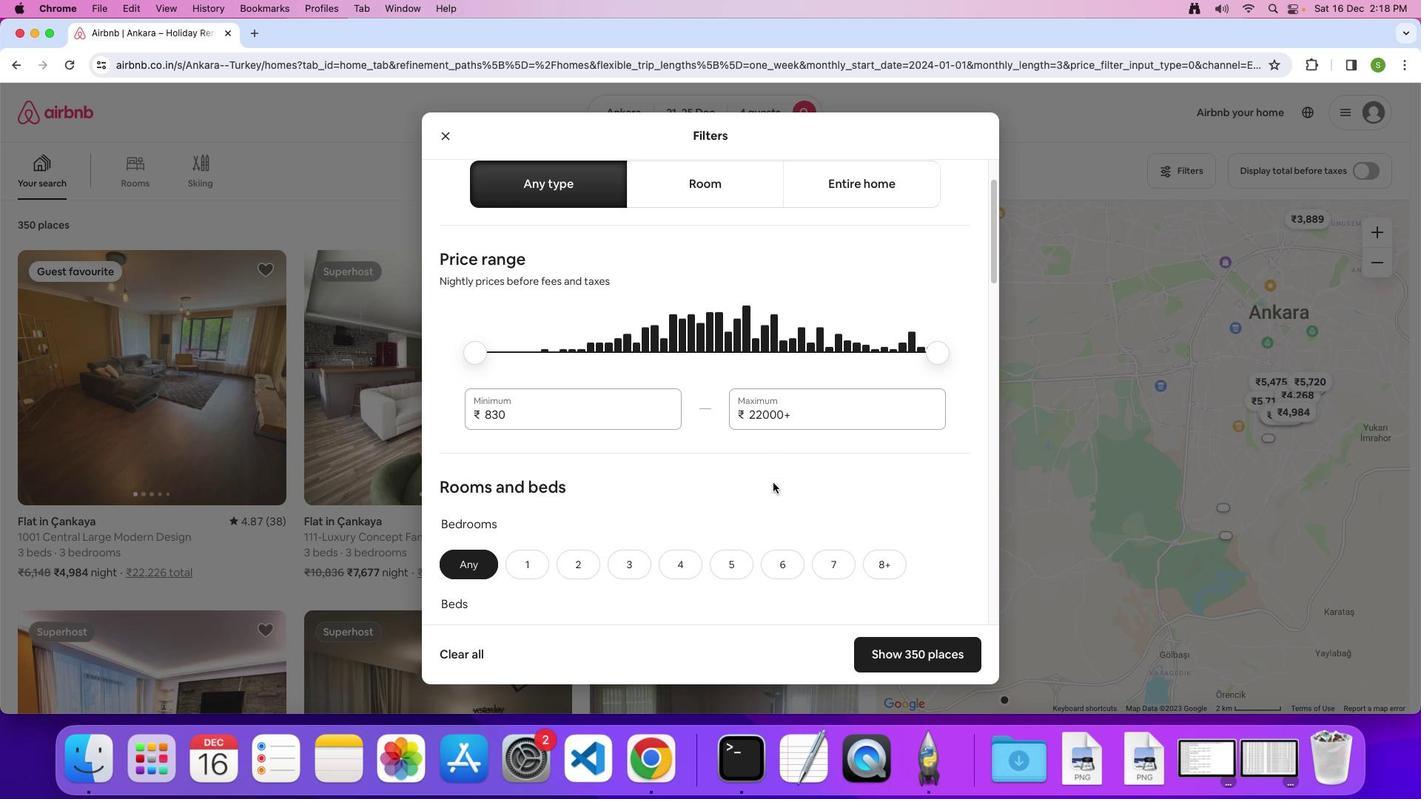 
Action: Mouse scrolled (773, 482) with delta (0, 0)
Screenshot: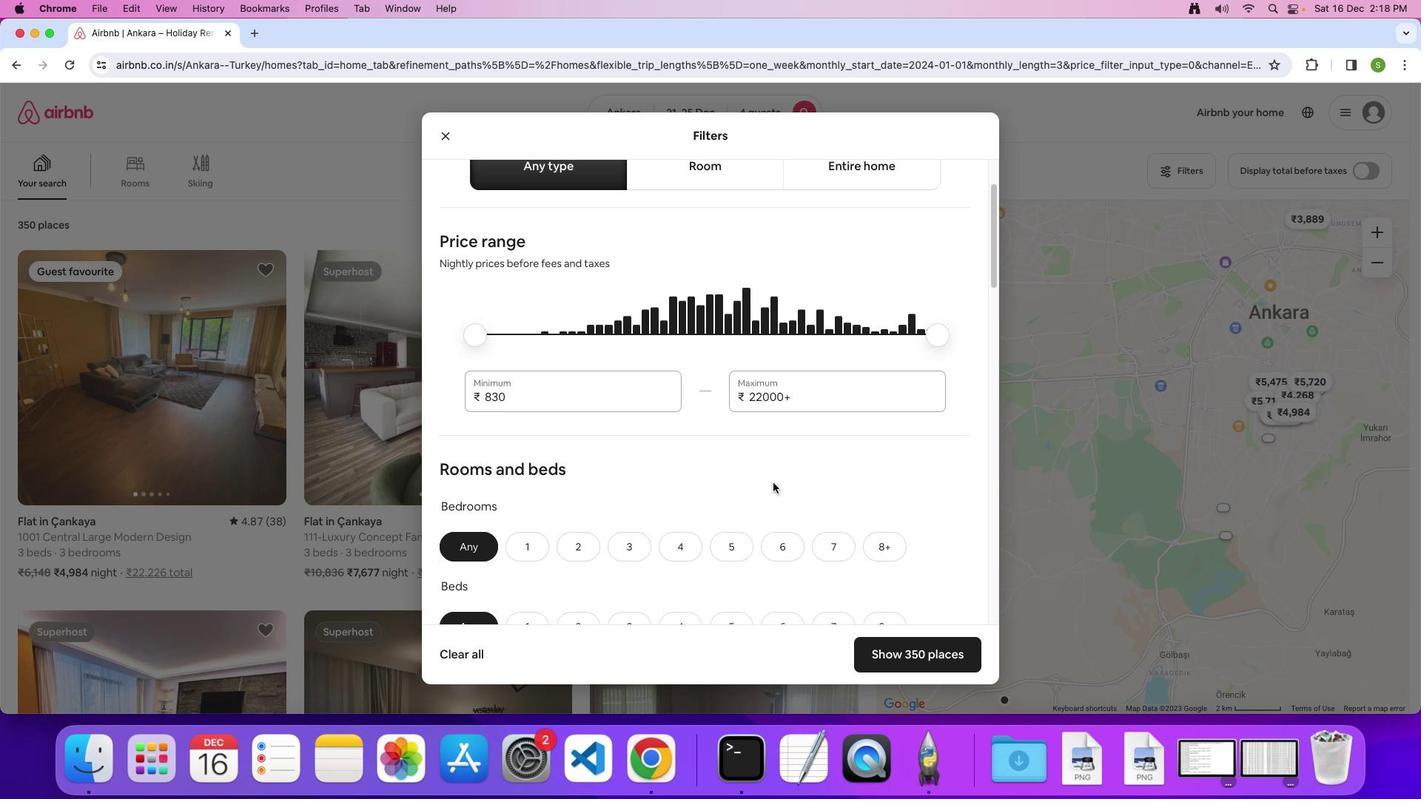 
Action: Mouse scrolled (773, 482) with delta (0, 0)
Screenshot: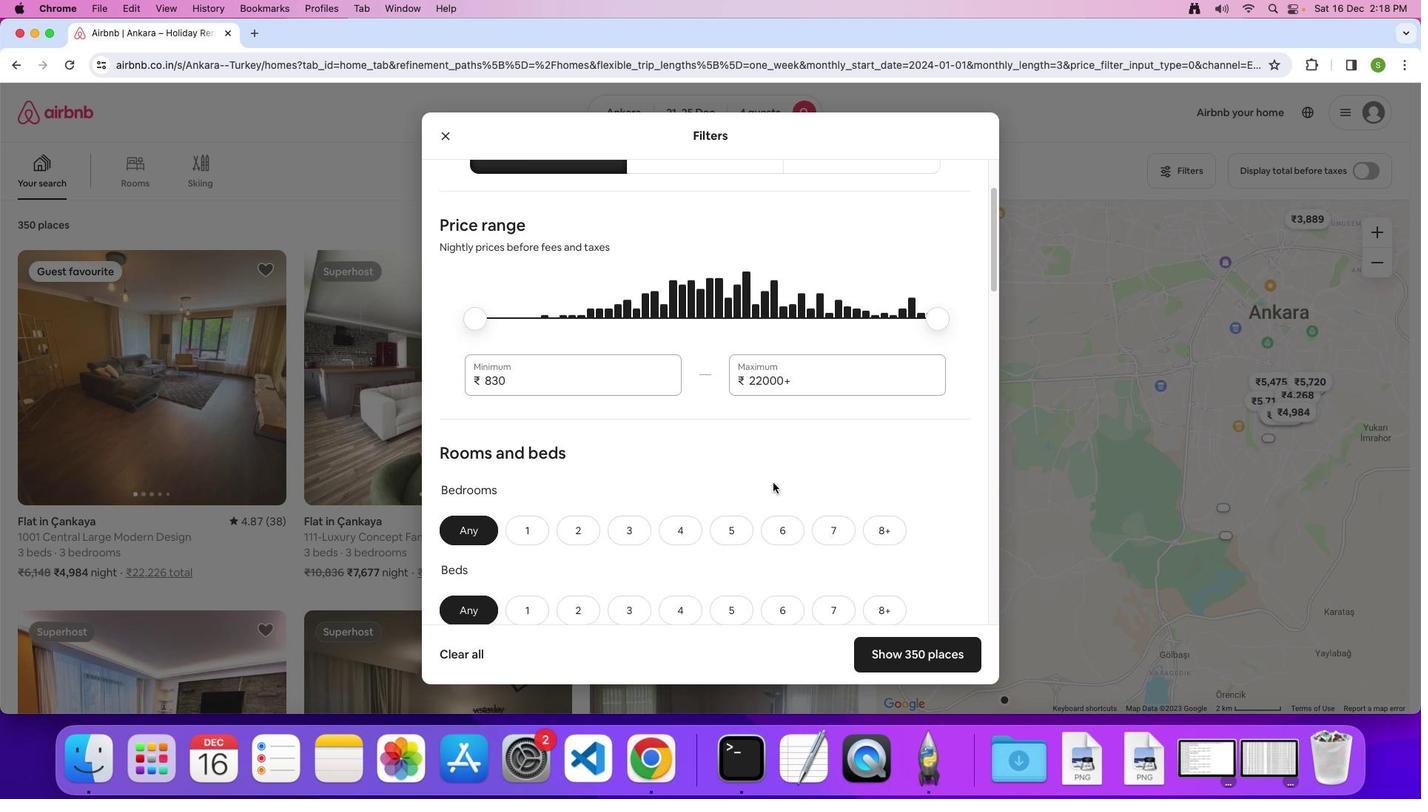 
Action: Mouse moved to (591, 528)
Screenshot: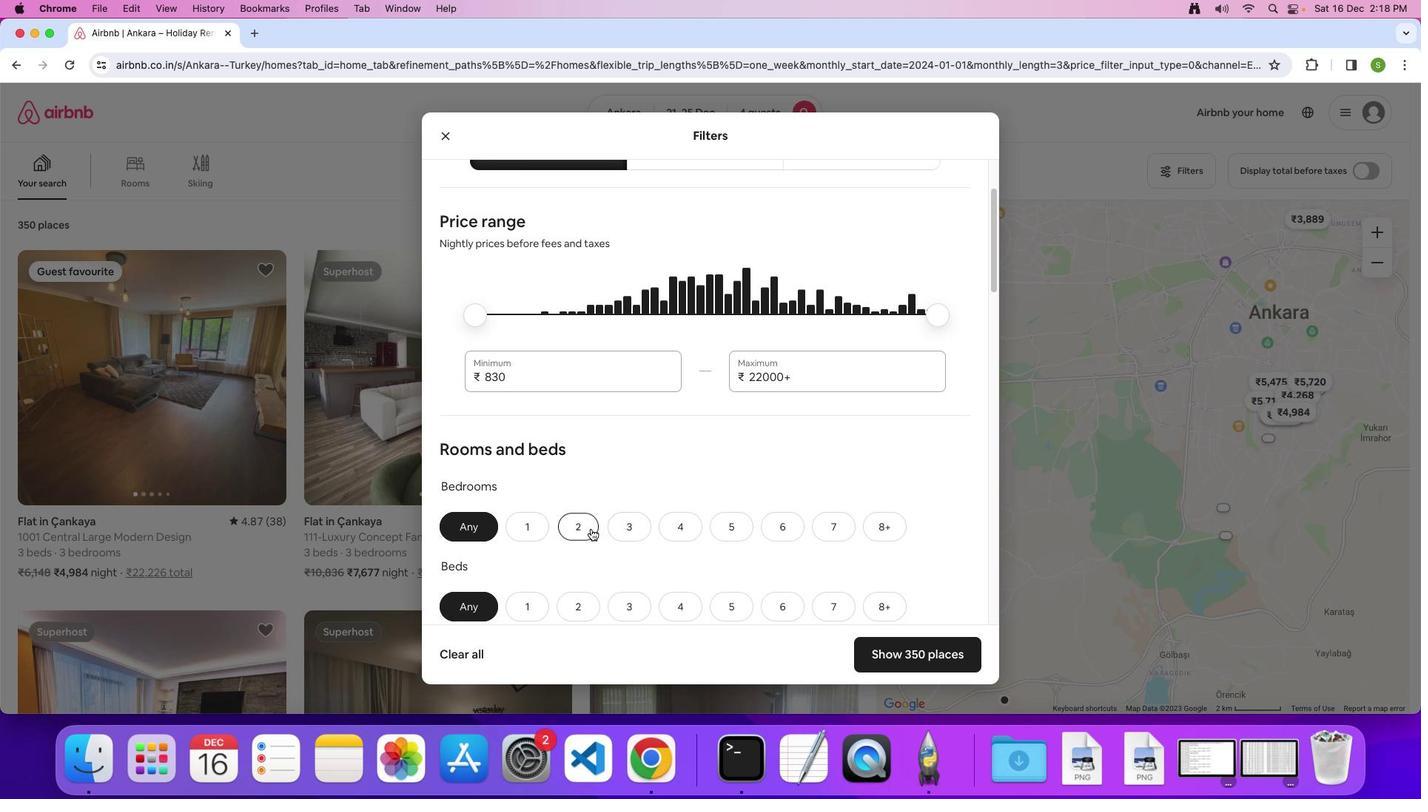 
Action: Mouse pressed left at (591, 528)
Screenshot: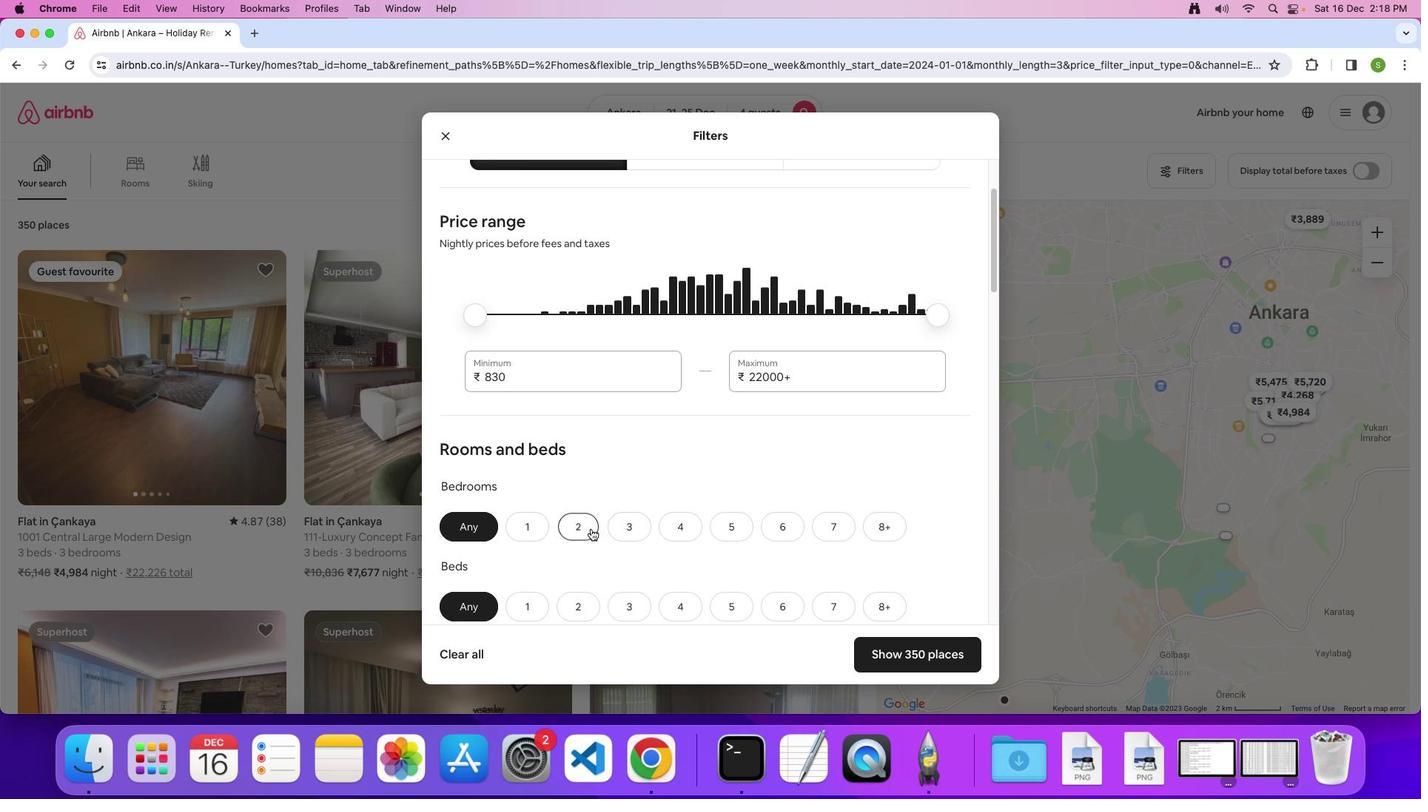 
Action: Mouse moved to (764, 470)
Screenshot: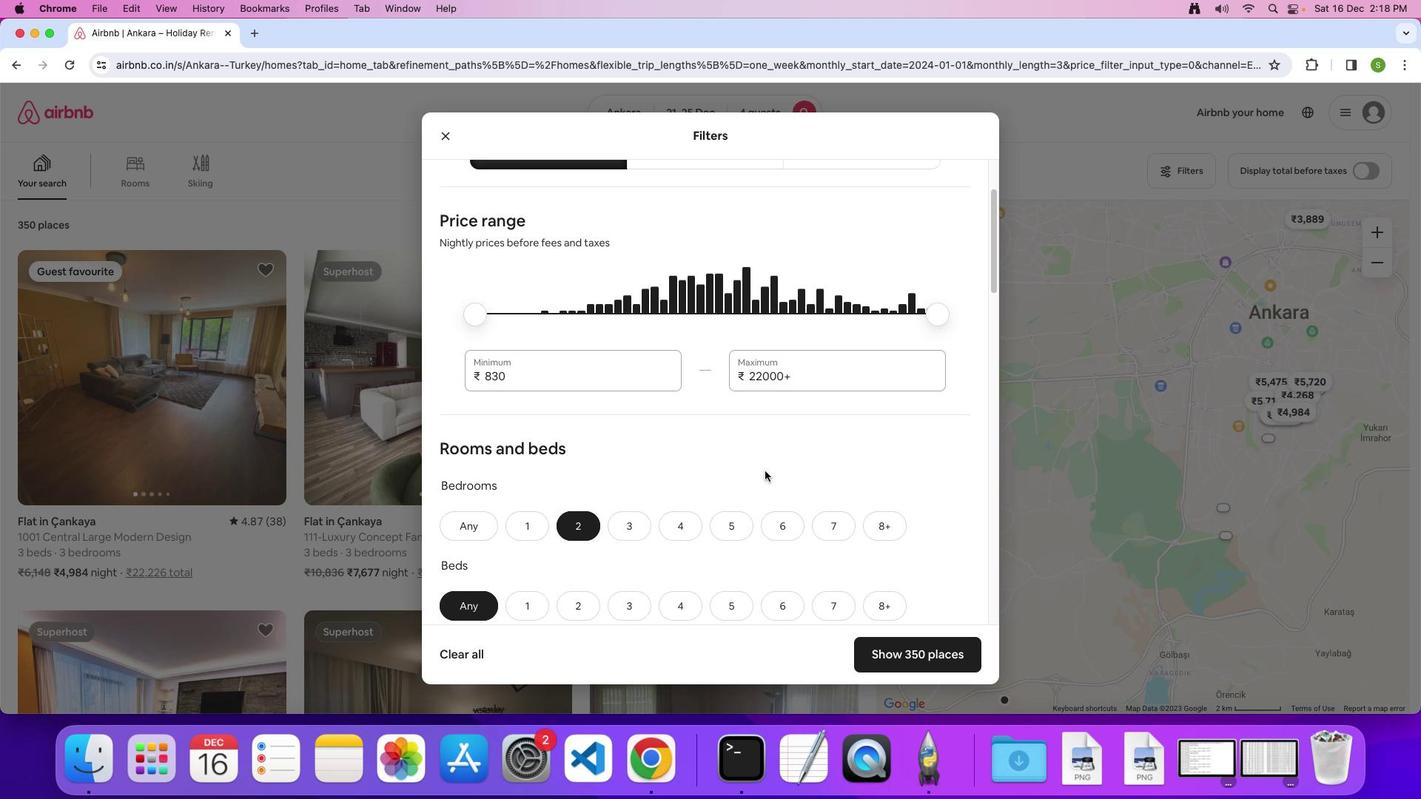 
Action: Mouse scrolled (764, 470) with delta (0, 0)
Screenshot: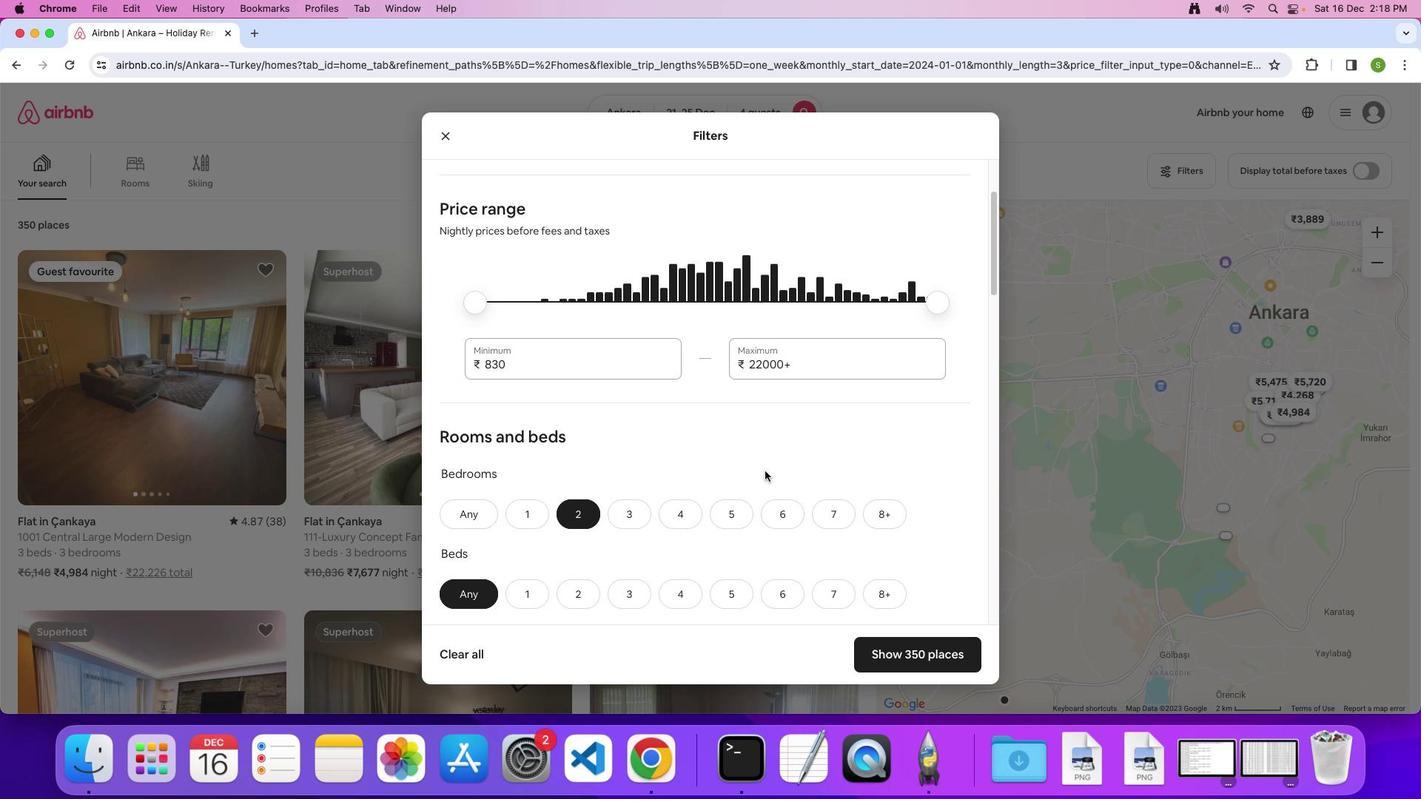 
Action: Mouse moved to (764, 470)
Screenshot: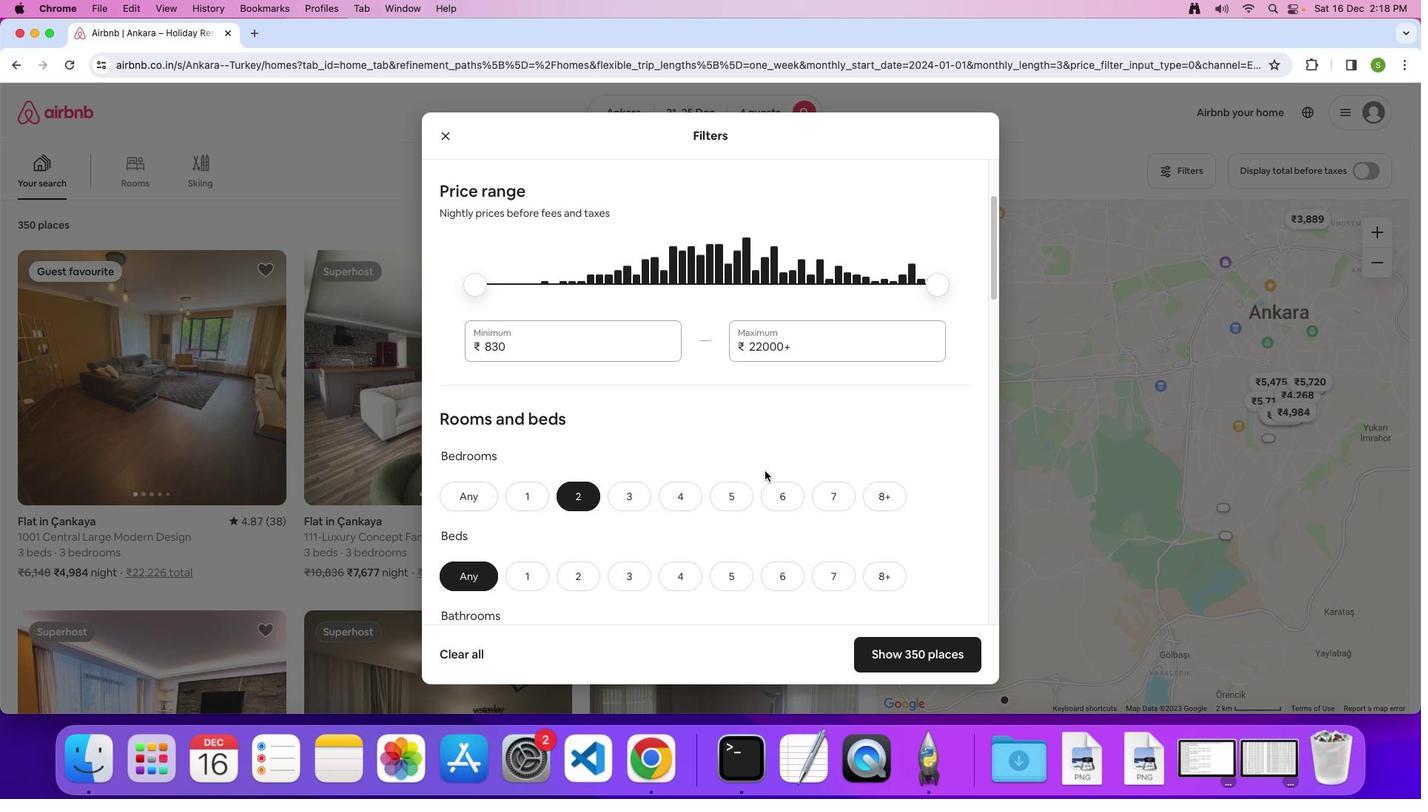 
Action: Mouse scrolled (764, 470) with delta (0, 0)
Screenshot: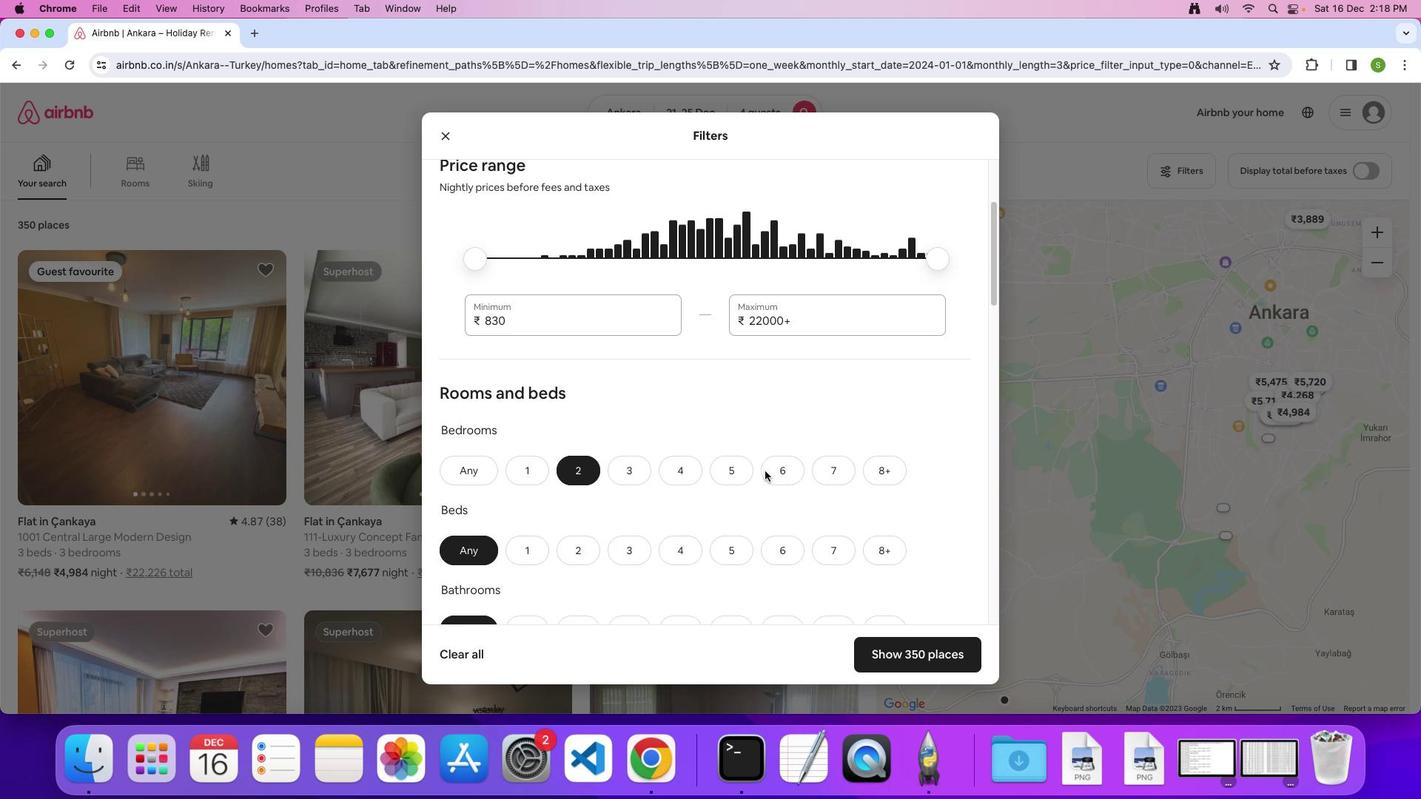 
Action: Mouse scrolled (764, 470) with delta (0, -1)
Screenshot: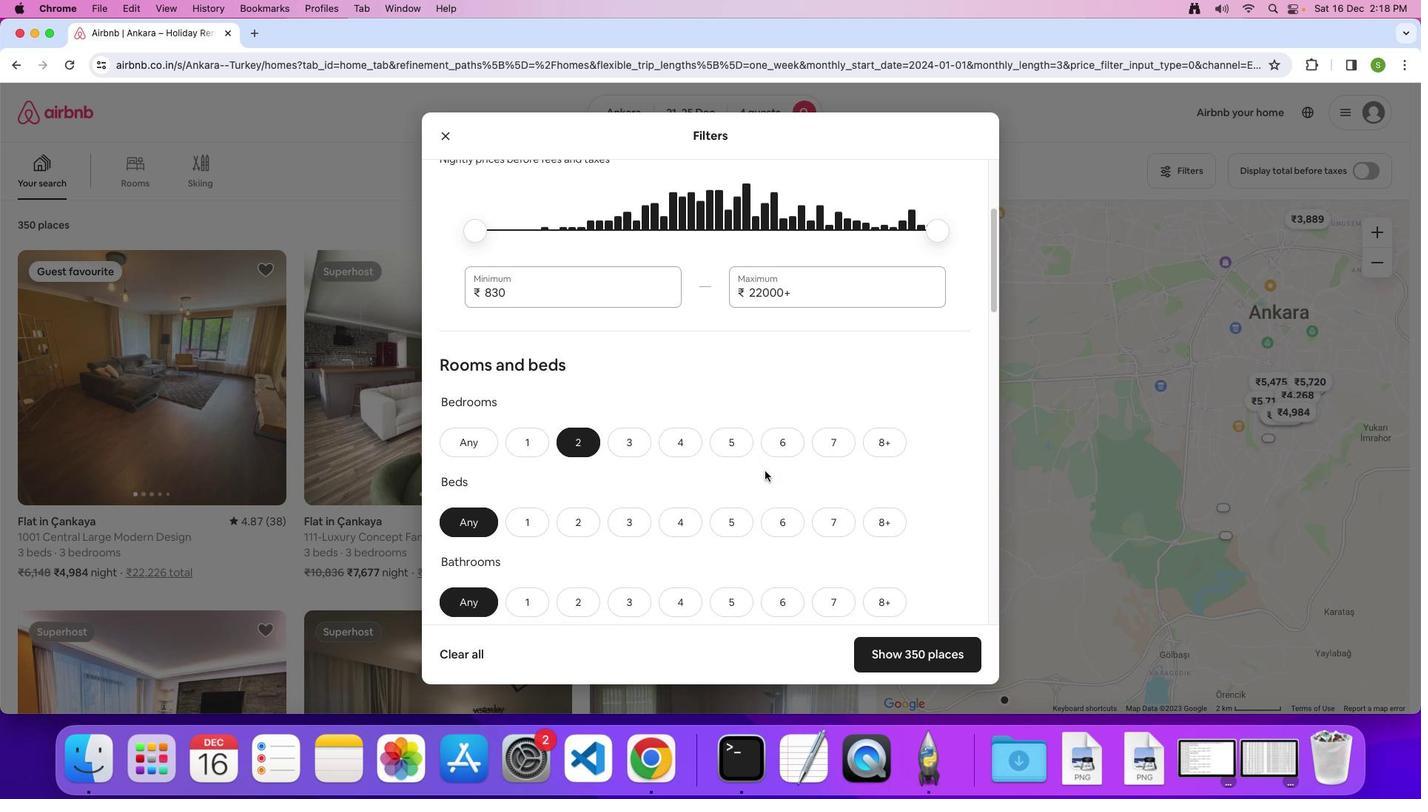 
Action: Mouse scrolled (764, 470) with delta (0, 0)
Screenshot: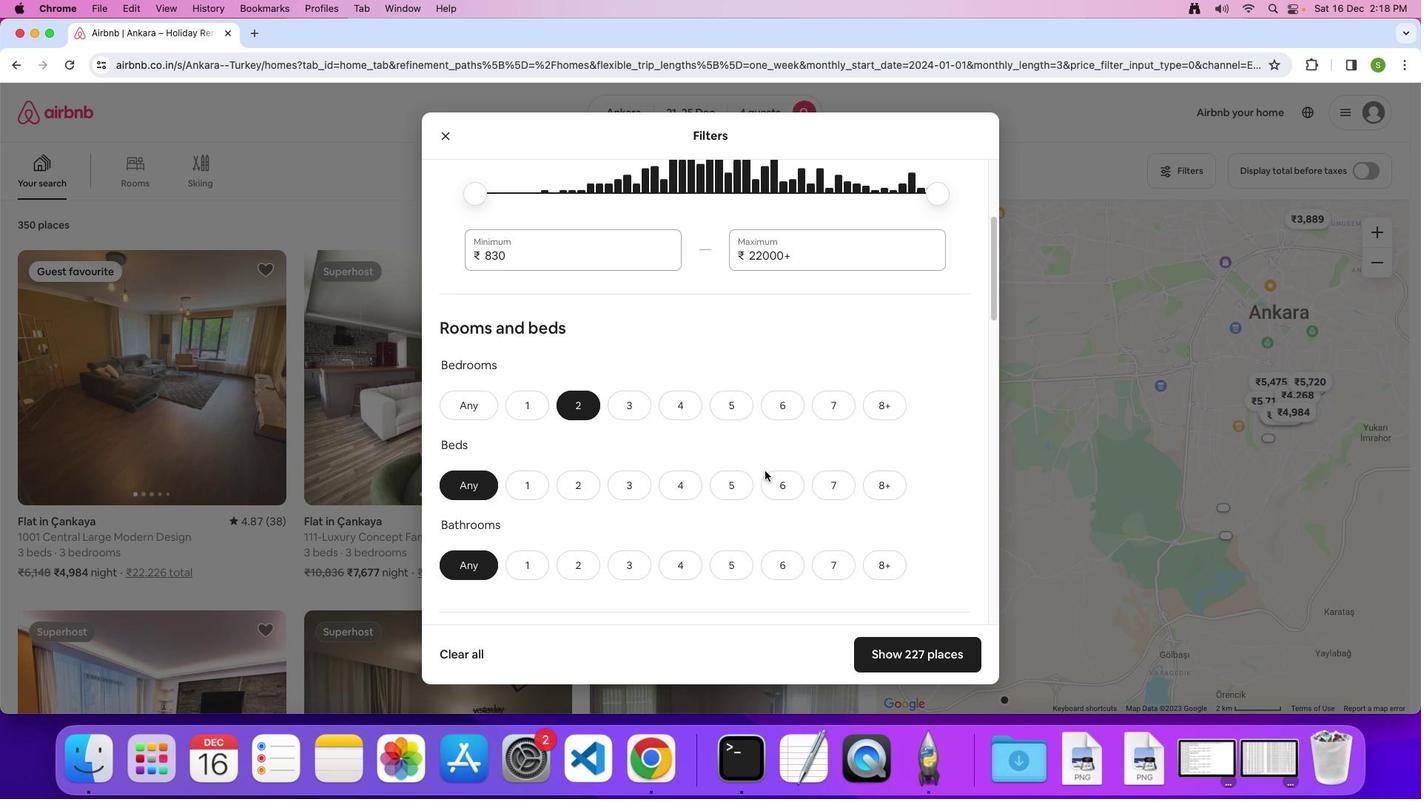 
Action: Mouse scrolled (764, 470) with delta (0, 0)
Screenshot: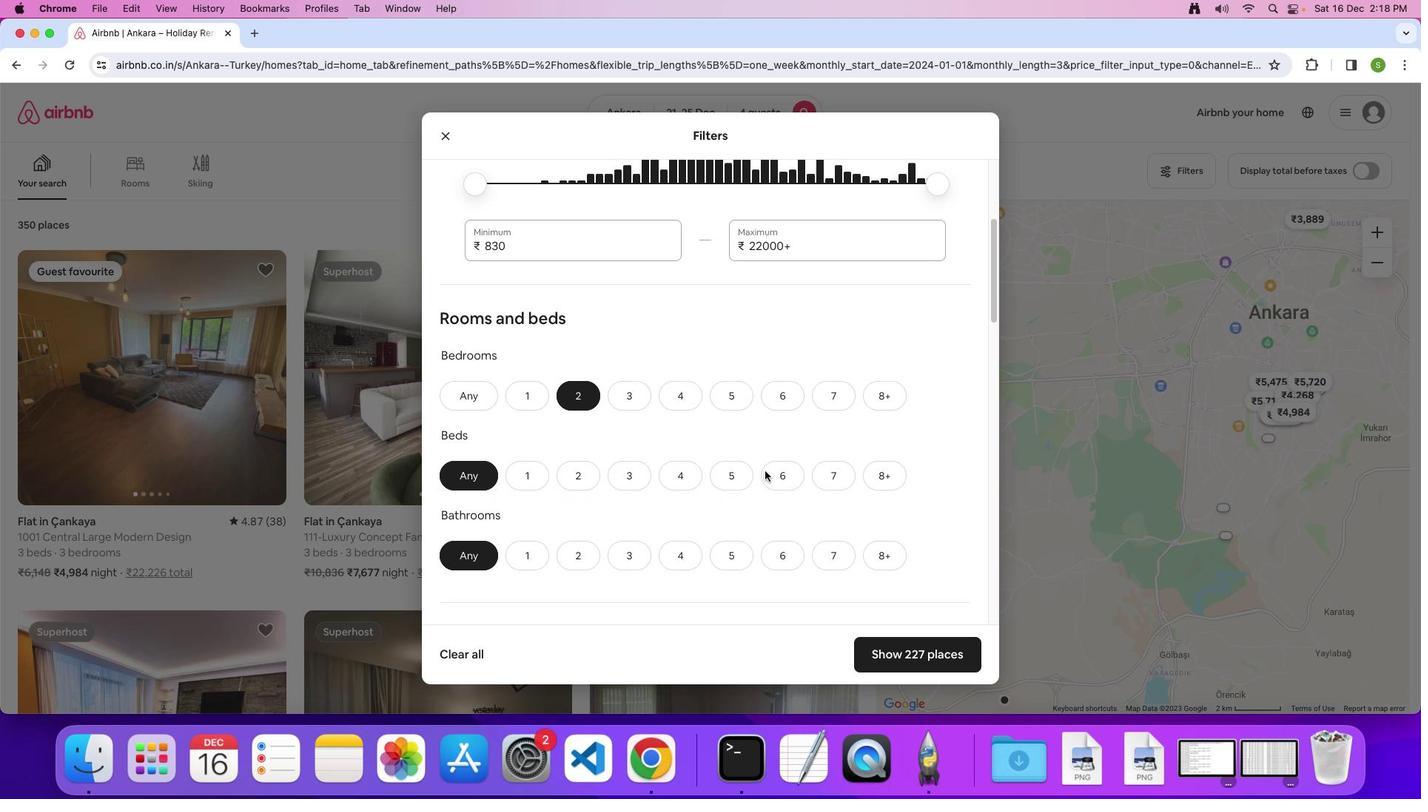
Action: Mouse scrolled (764, 470) with delta (0, 0)
Screenshot: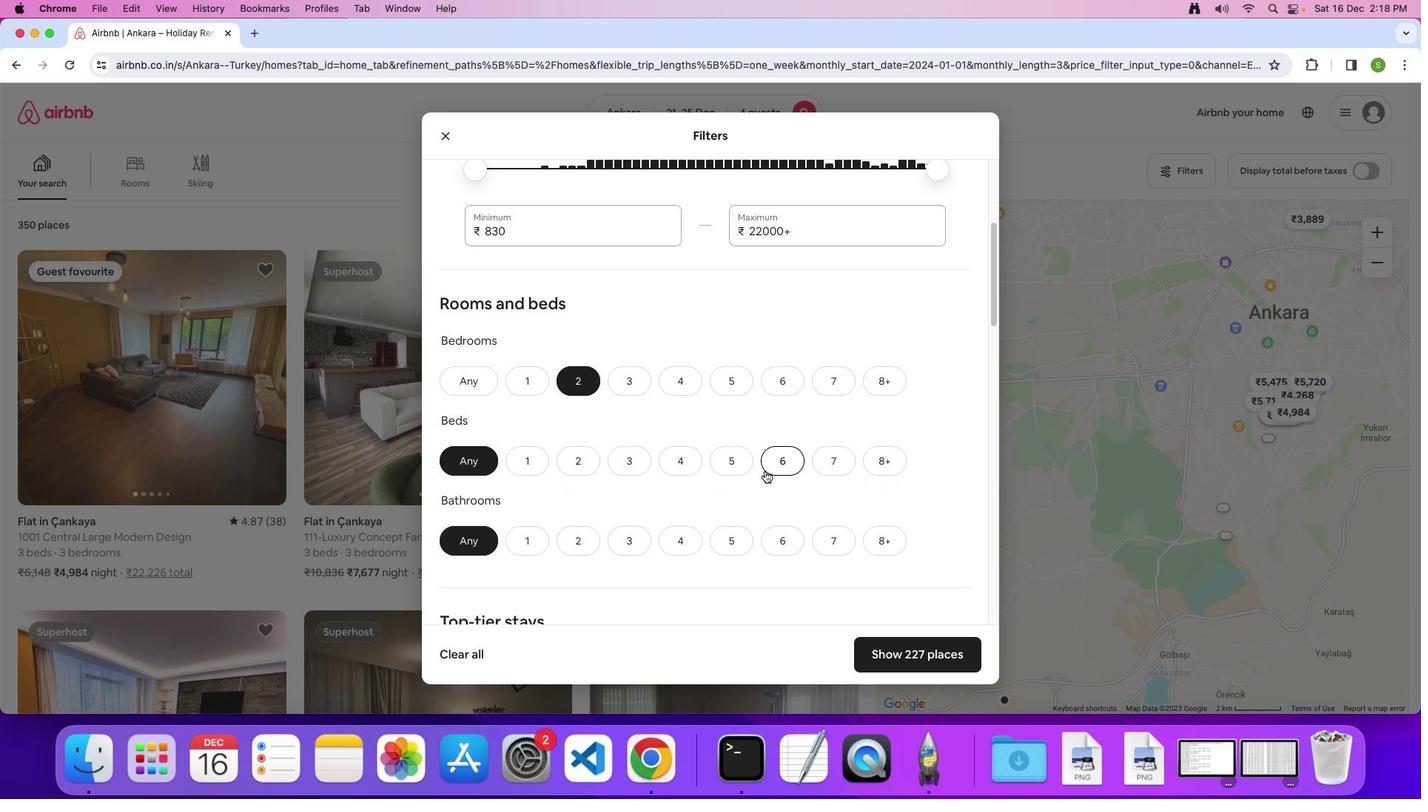 
Action: Mouse scrolled (764, 470) with delta (0, 0)
Screenshot: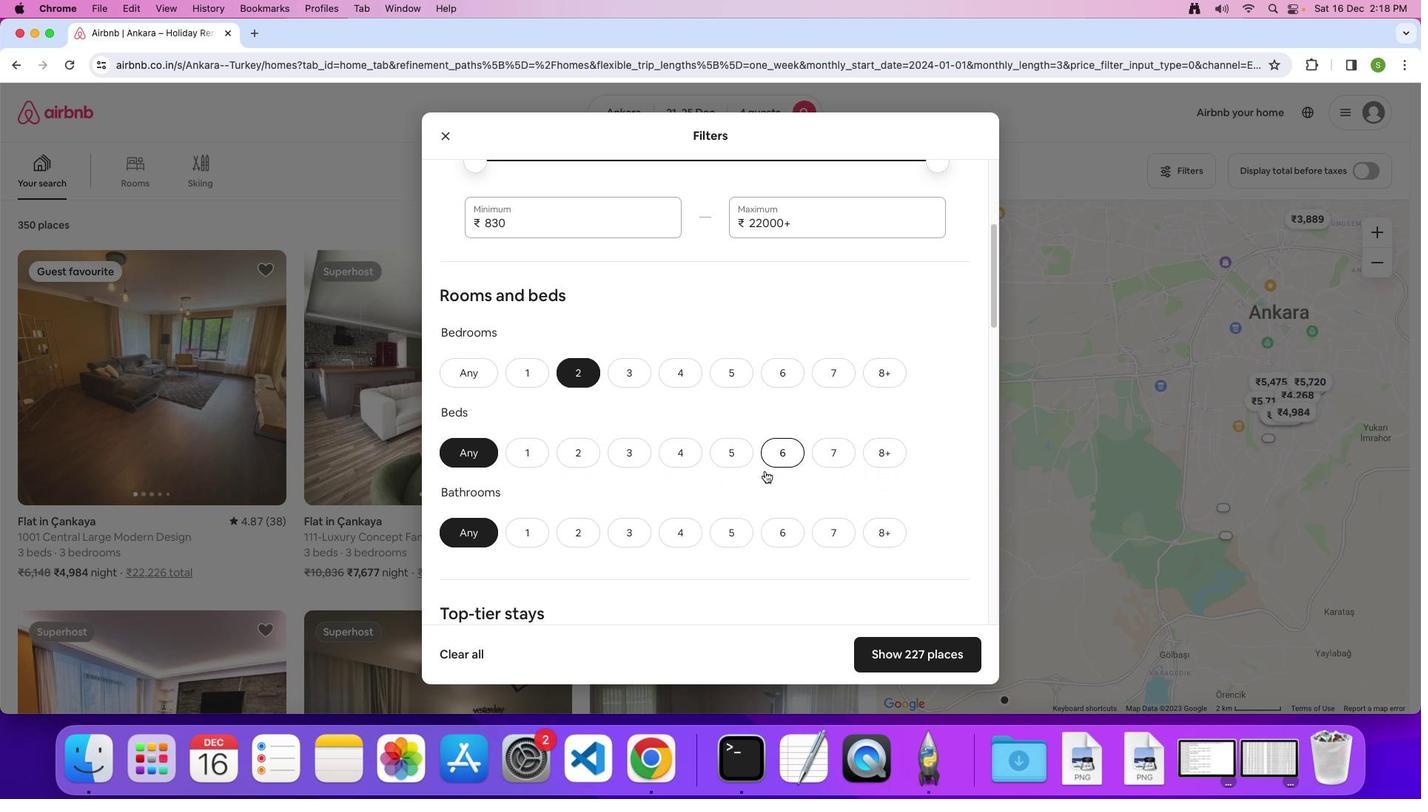 
Action: Mouse moved to (631, 439)
Screenshot: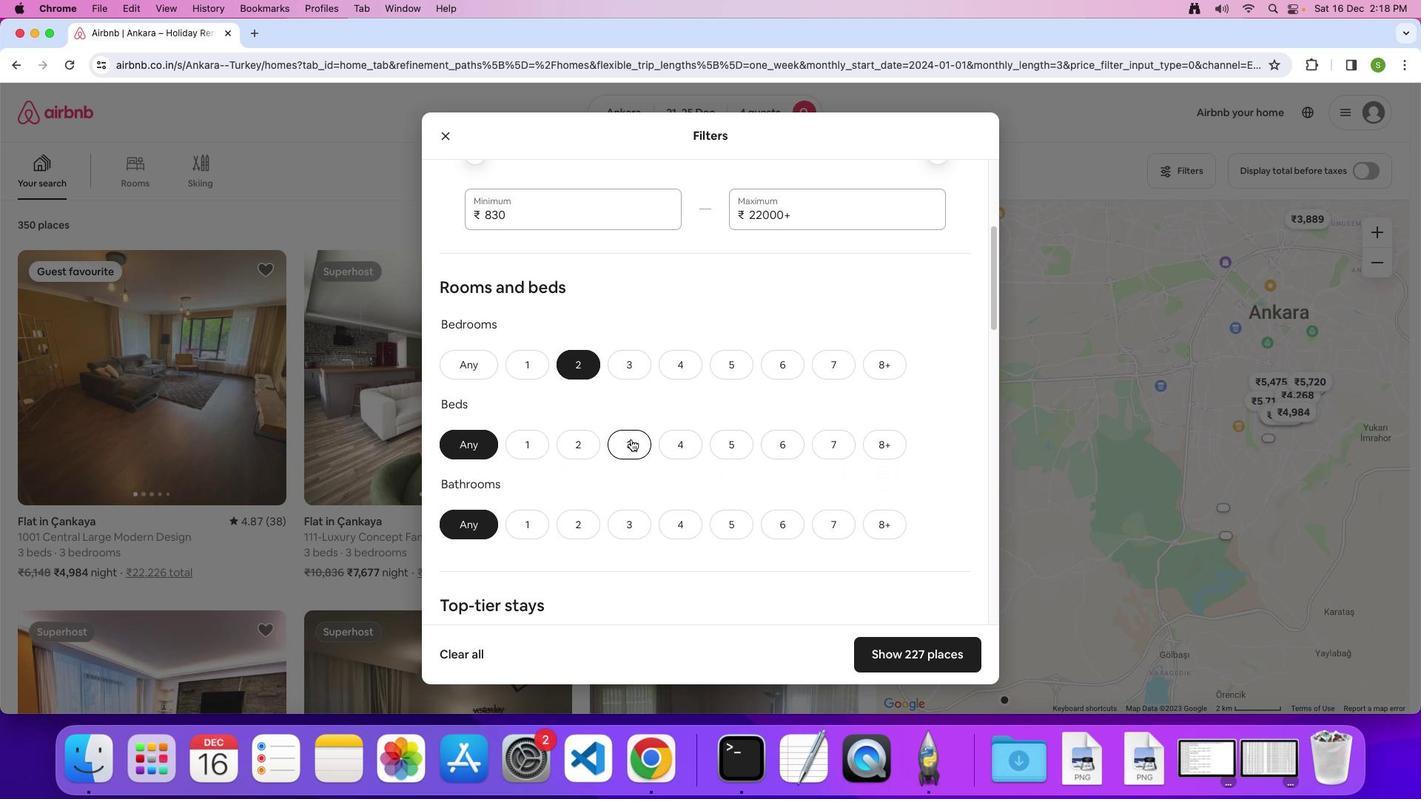 
Action: Mouse pressed left at (631, 439)
Screenshot: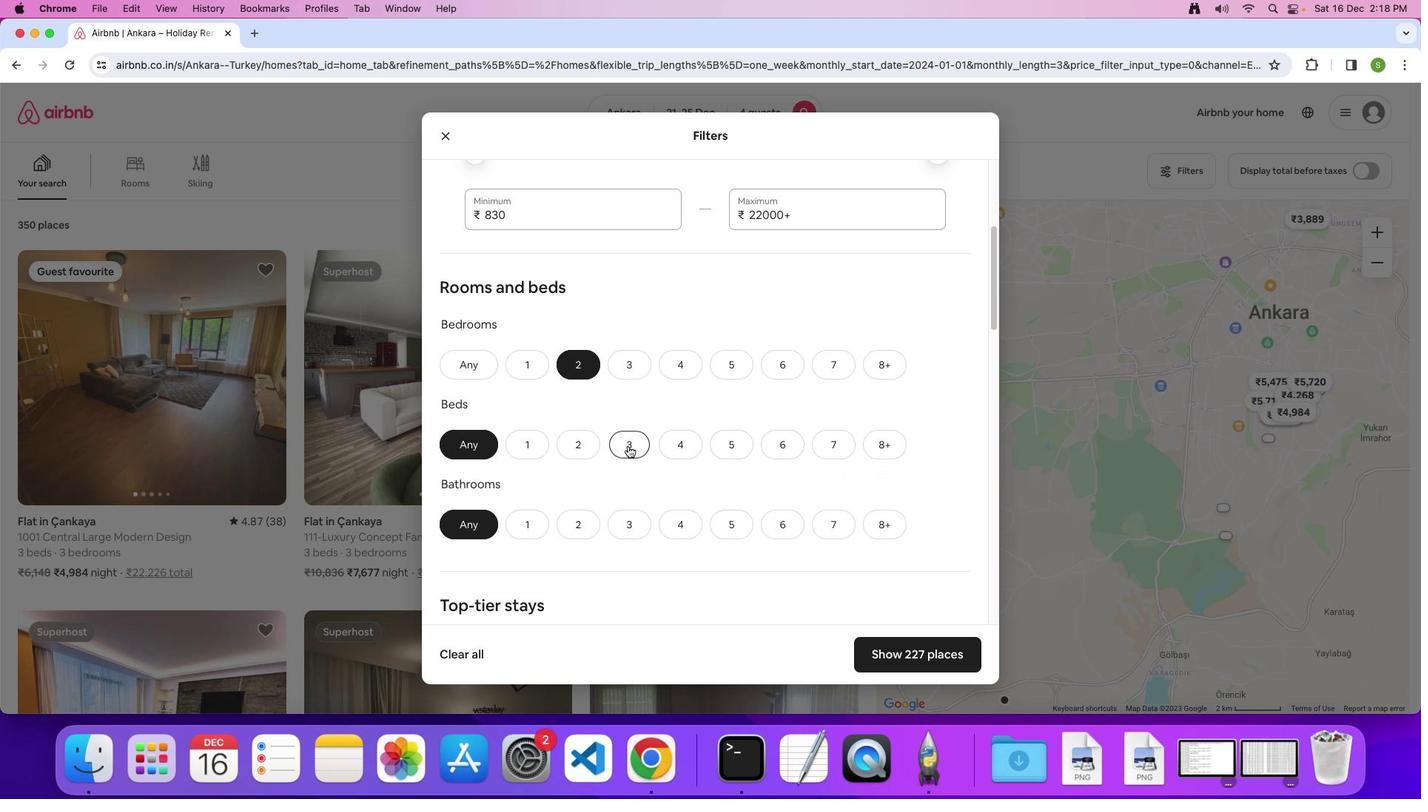 
Action: Mouse moved to (571, 522)
Screenshot: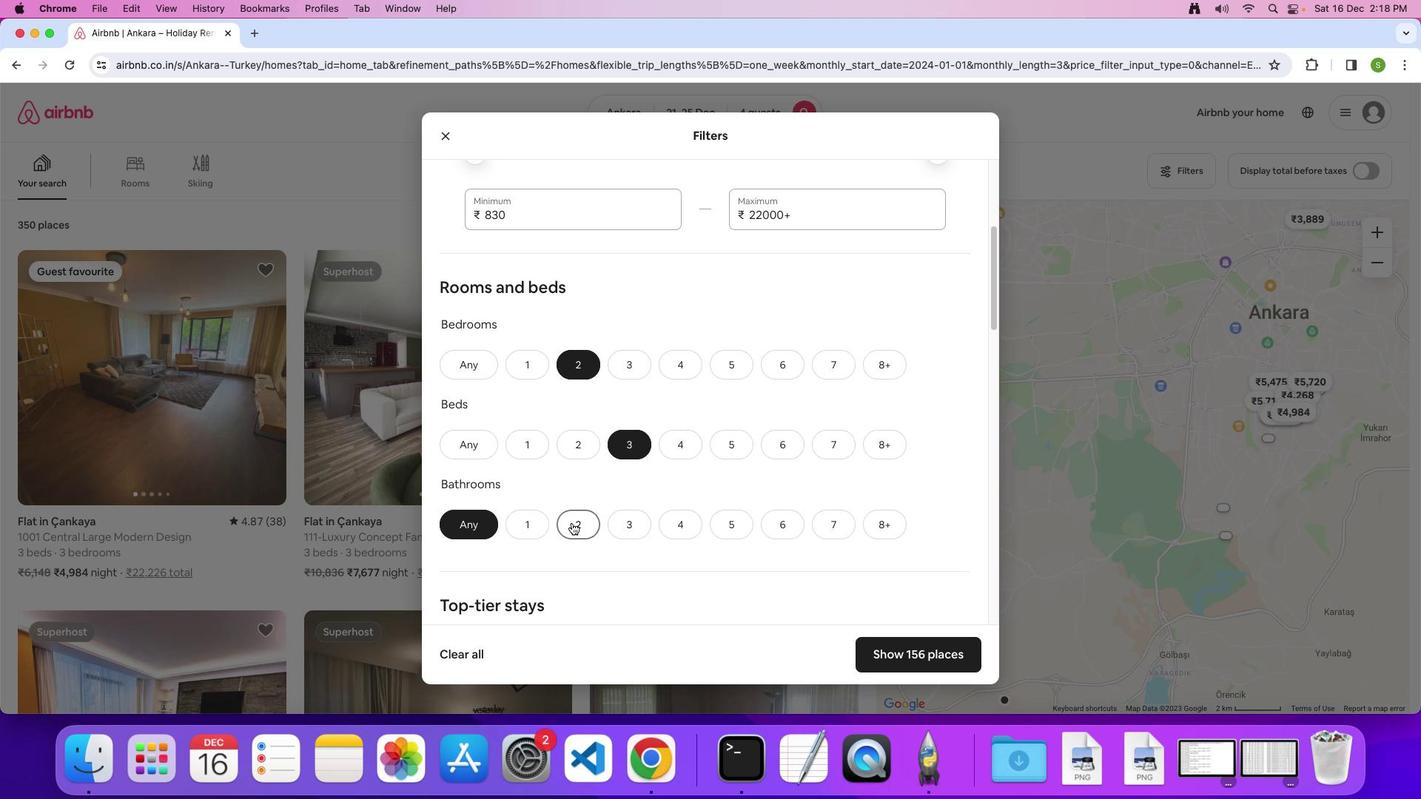 
Action: Mouse pressed left at (571, 522)
Screenshot: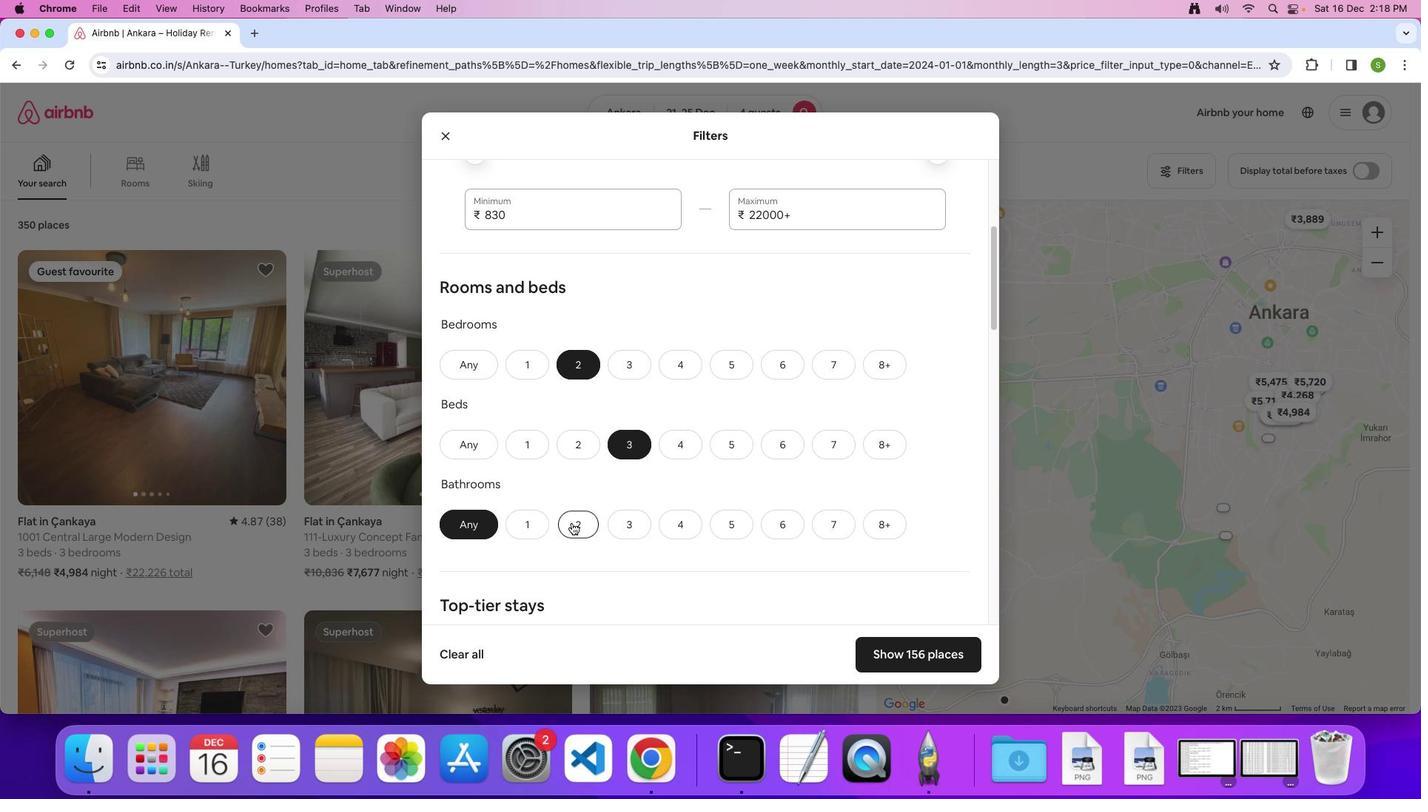 
Action: Mouse moved to (746, 447)
Screenshot: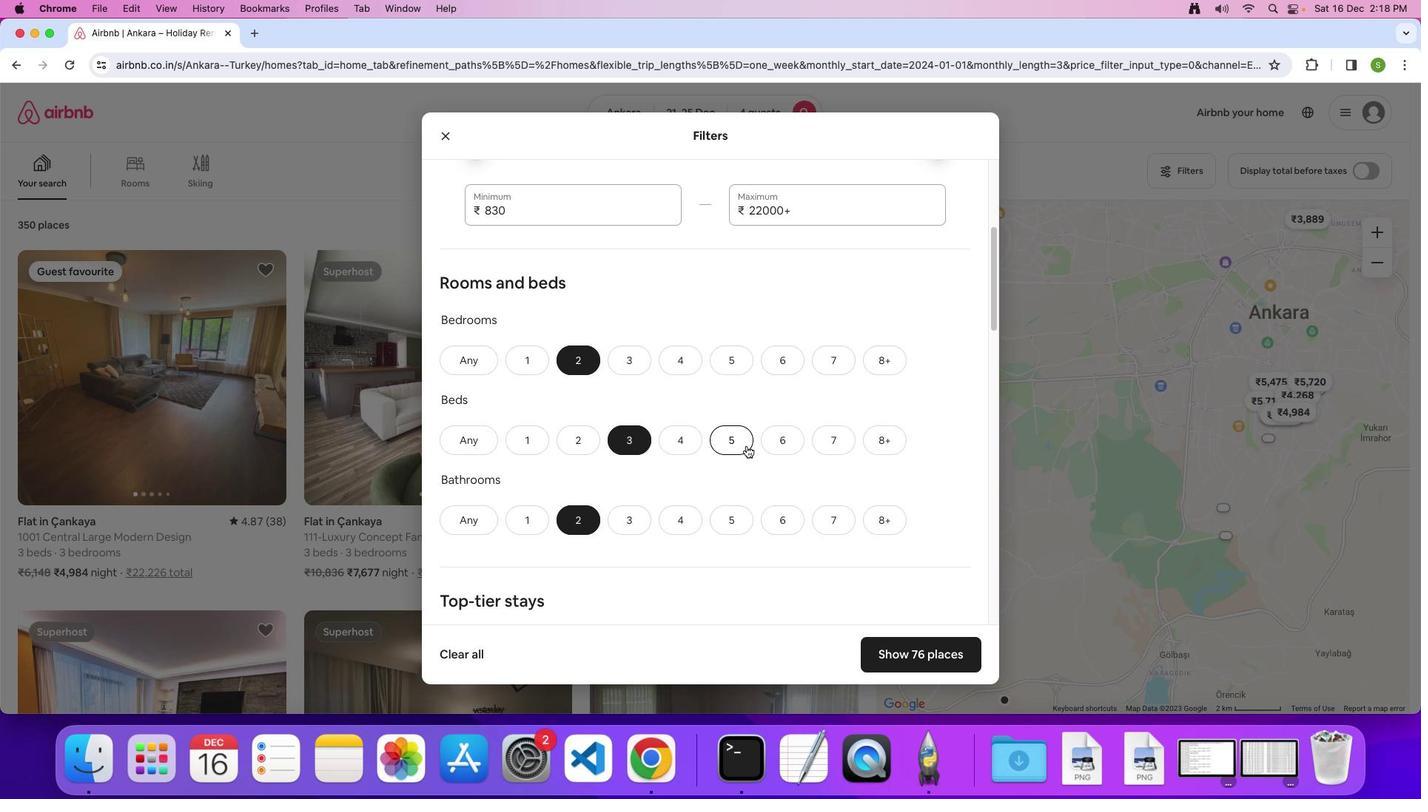 
Action: Mouse scrolled (746, 447) with delta (0, 0)
Screenshot: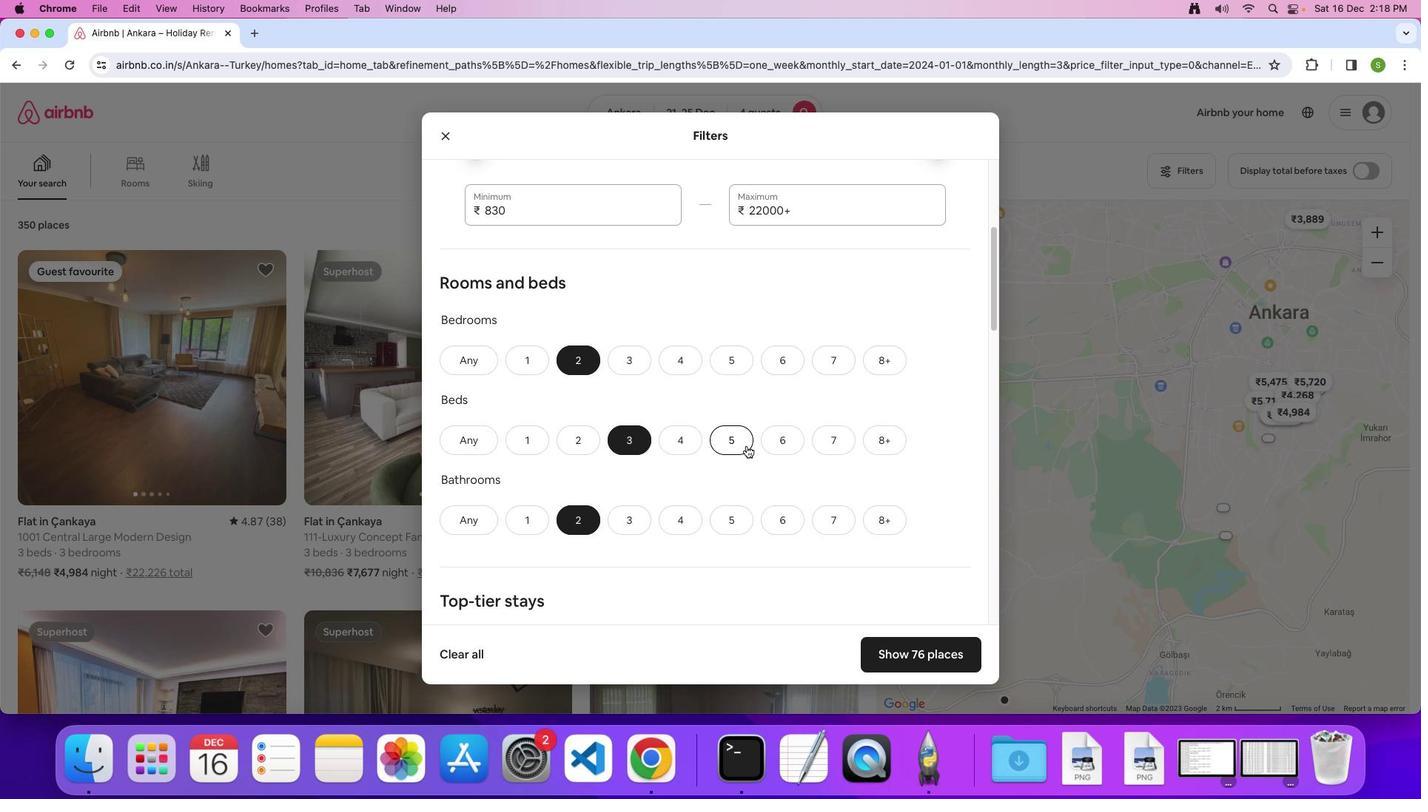 
Action: Mouse moved to (746, 445)
Screenshot: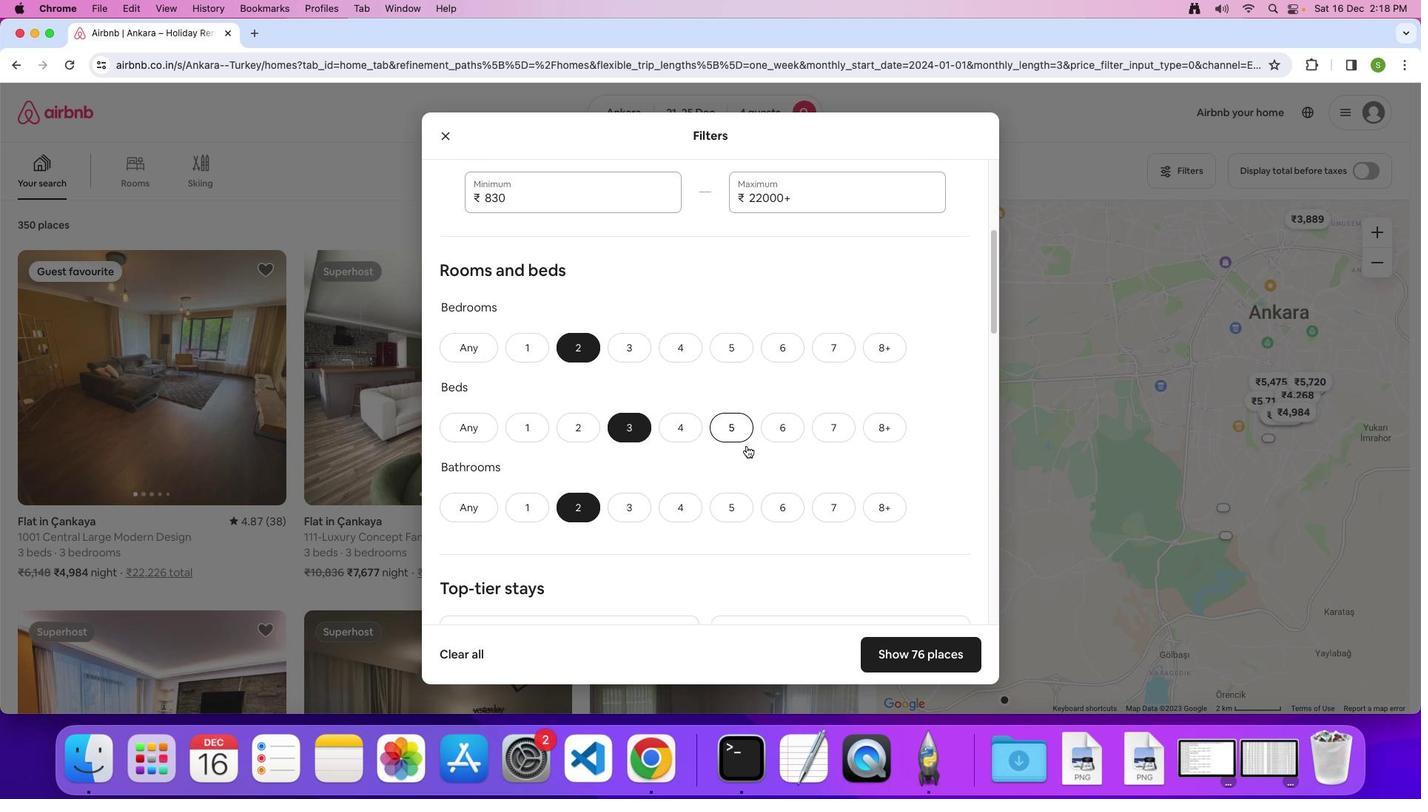 
Action: Mouse scrolled (746, 445) with delta (0, 0)
Screenshot: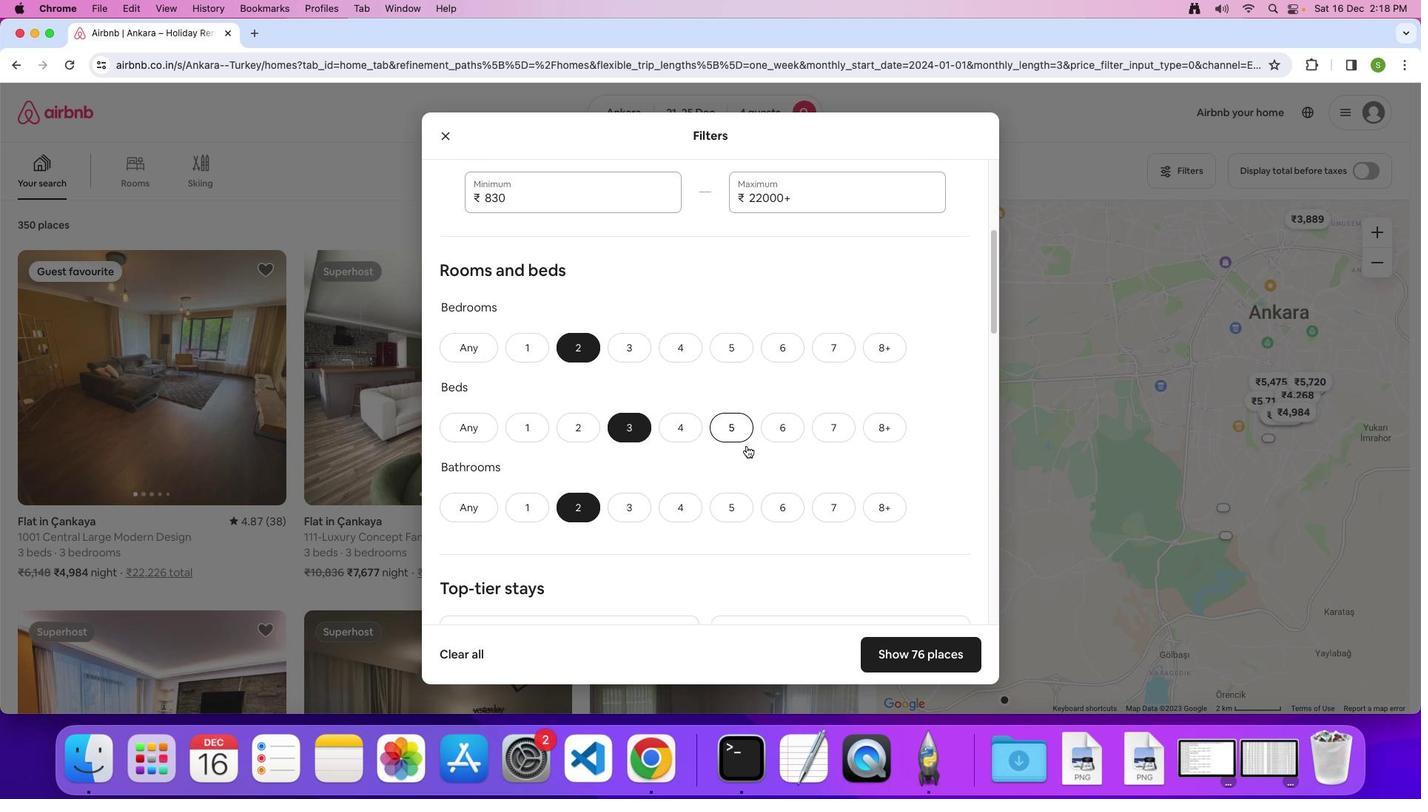 
Action: Mouse moved to (767, 439)
Screenshot: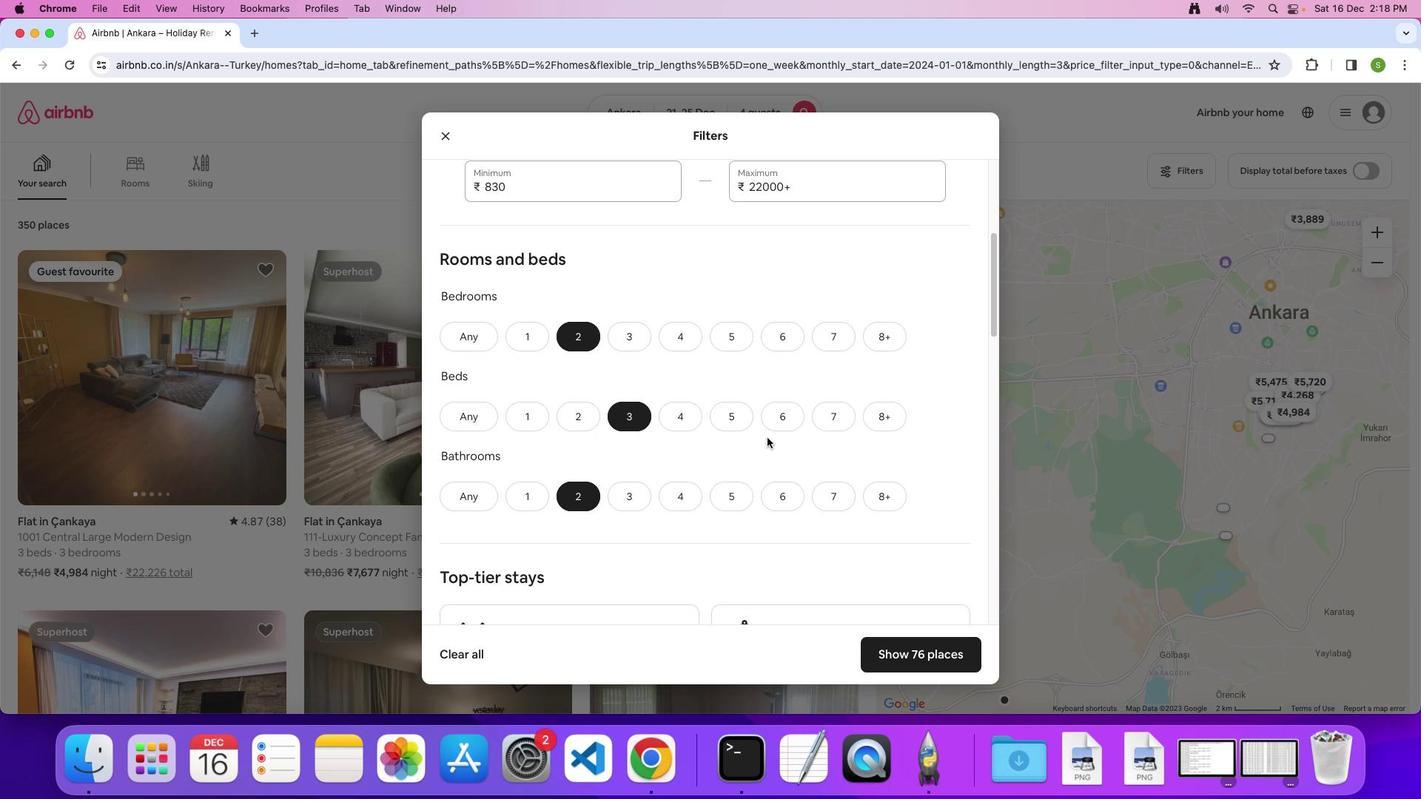 
Action: Mouse scrolled (767, 439) with delta (0, 0)
Screenshot: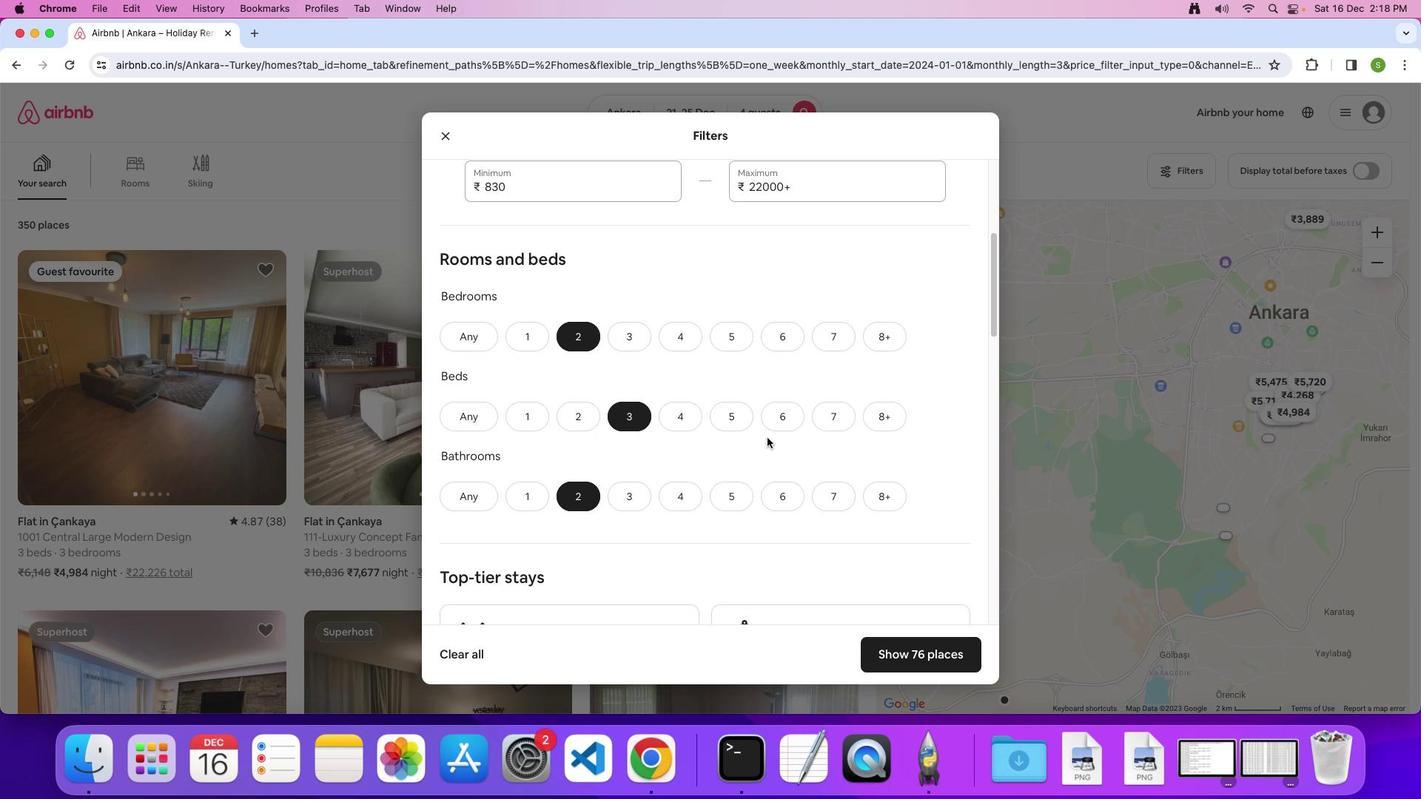 
Action: Mouse moved to (767, 438)
Screenshot: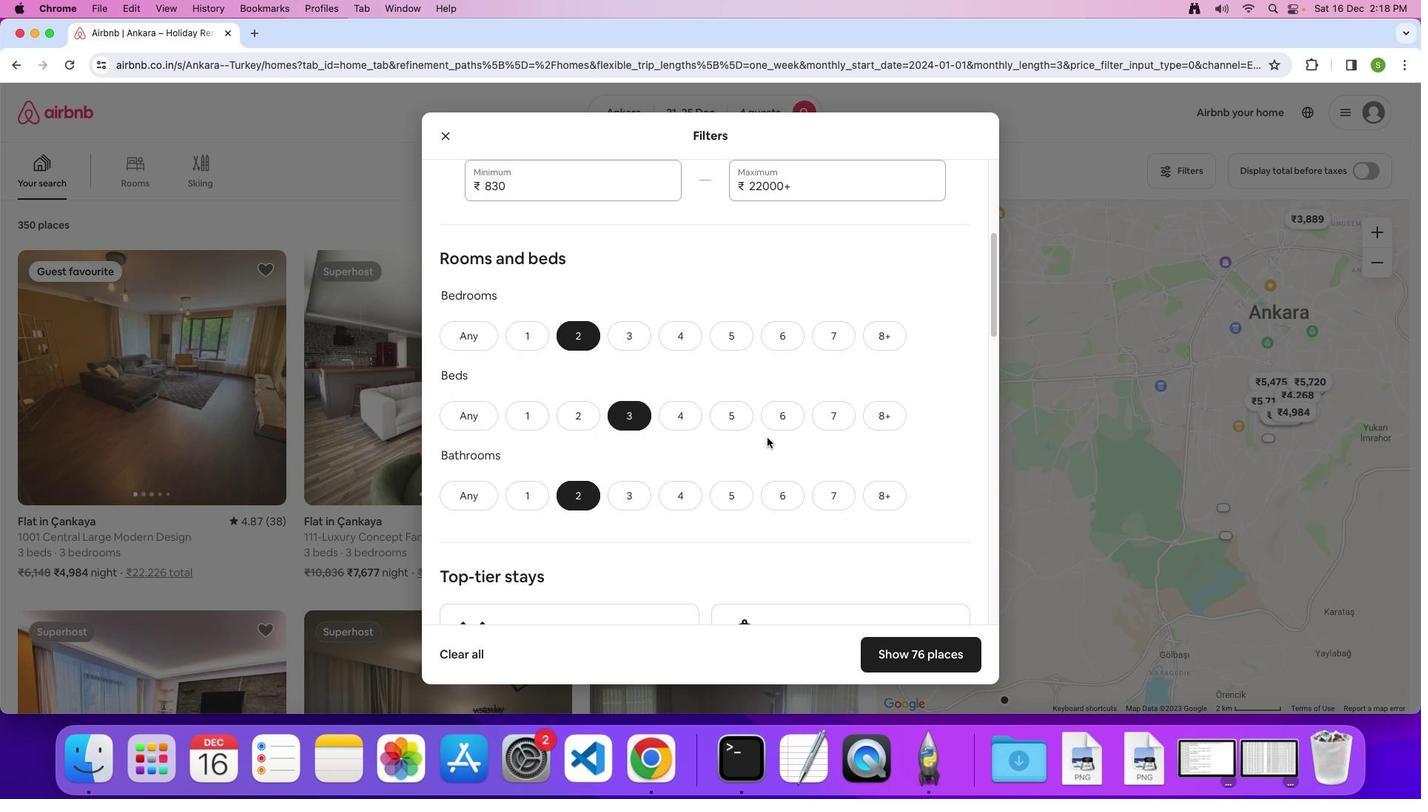 
Action: Mouse scrolled (767, 438) with delta (0, 0)
Screenshot: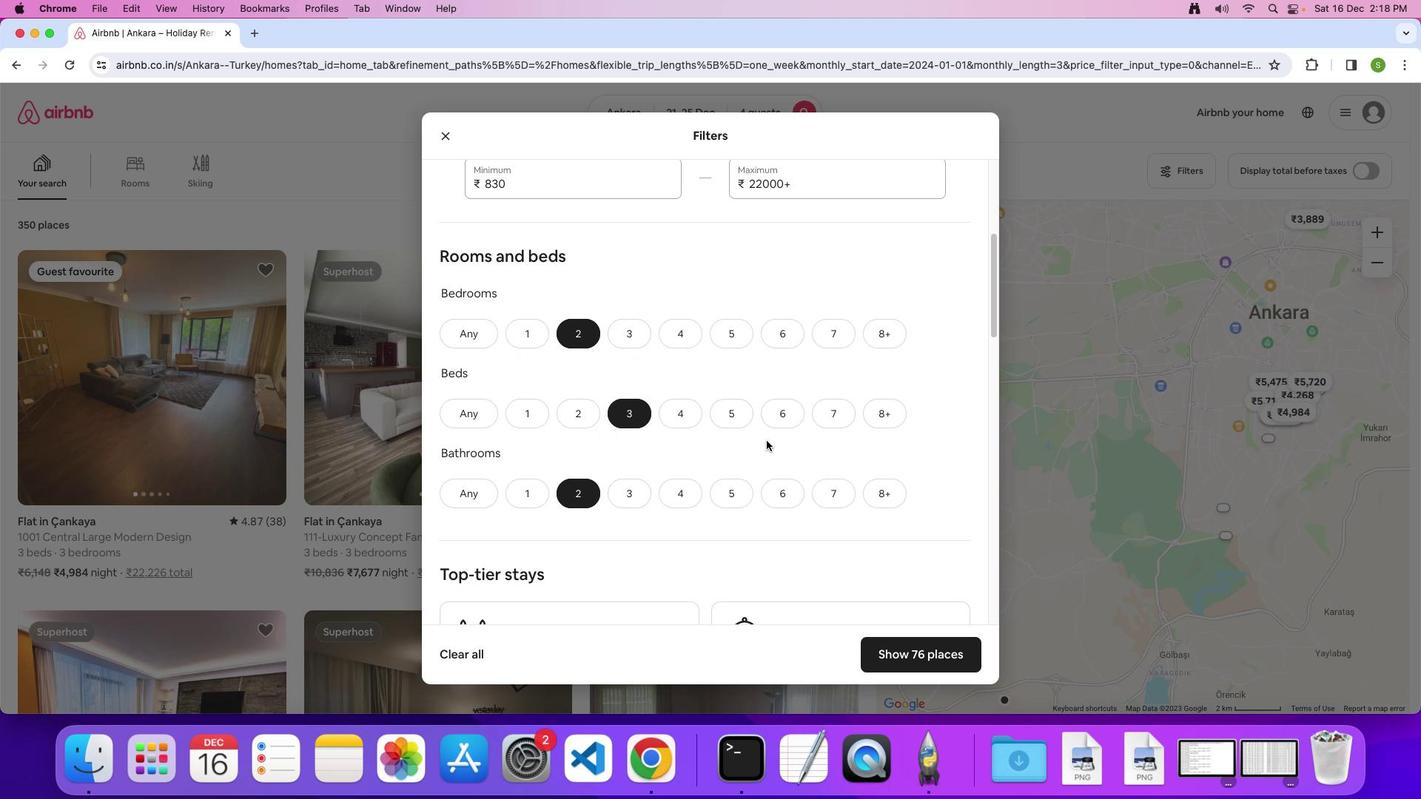 
Action: Mouse moved to (765, 457)
Screenshot: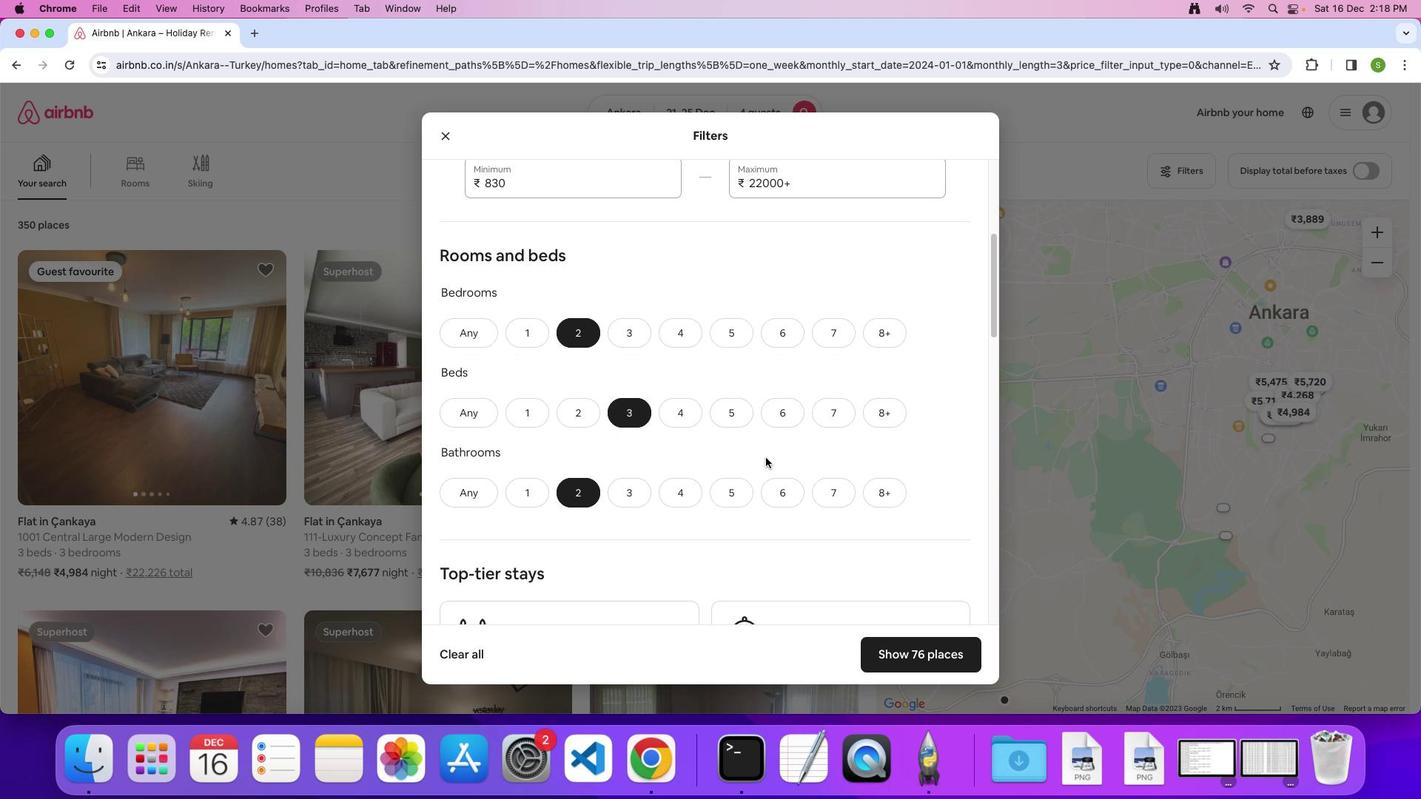 
Action: Mouse scrolled (765, 457) with delta (0, 0)
Screenshot: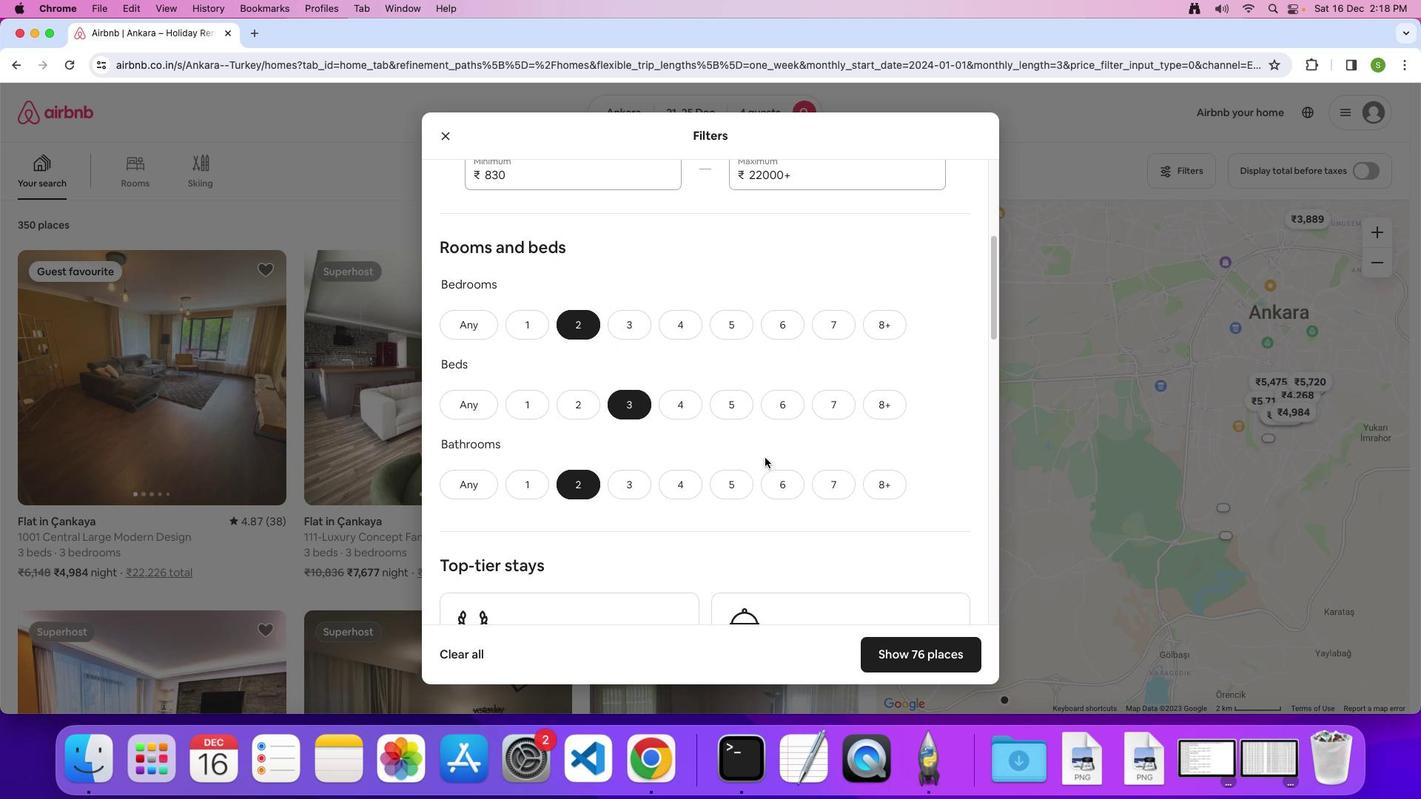 
Action: Mouse moved to (765, 457)
Screenshot: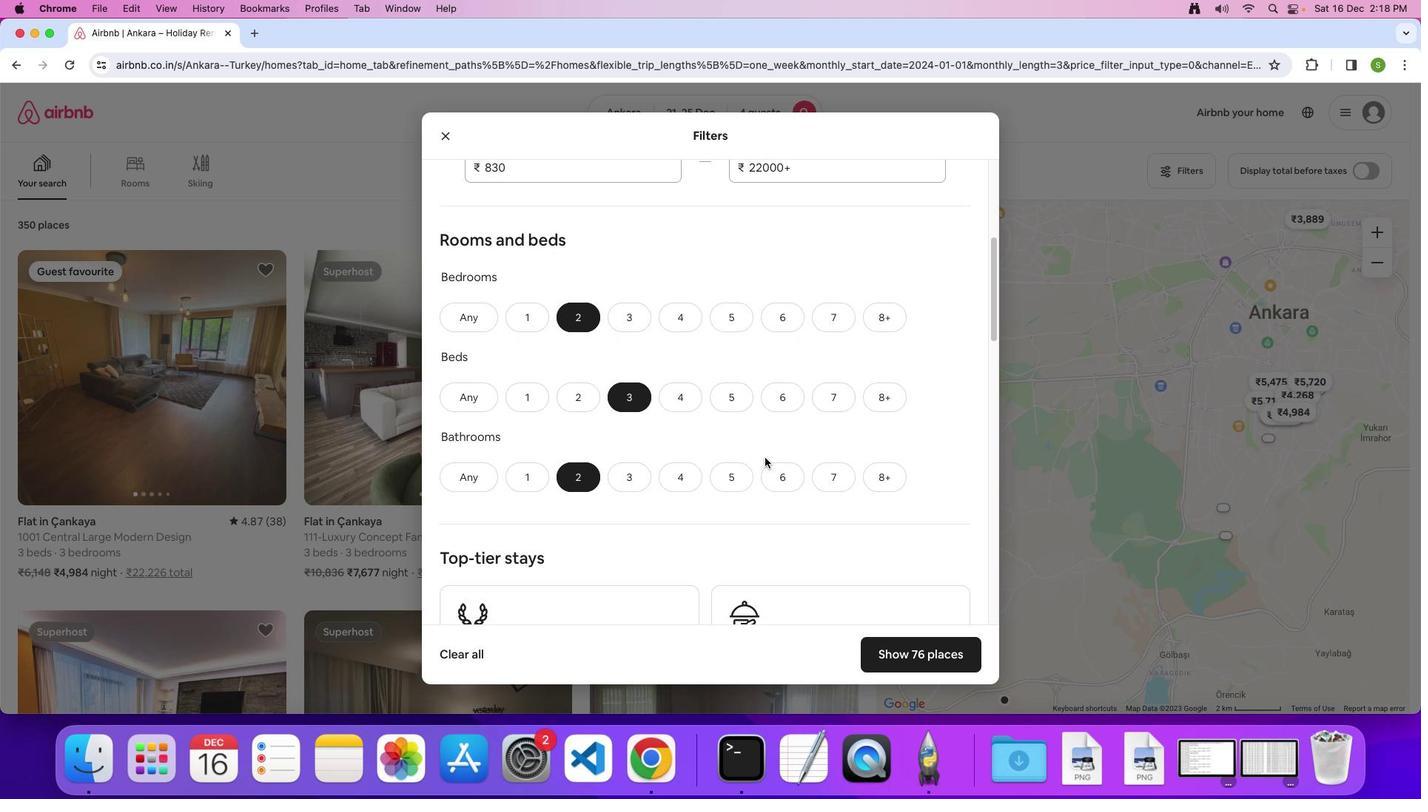 
Action: Mouse scrolled (765, 457) with delta (0, 0)
Screenshot: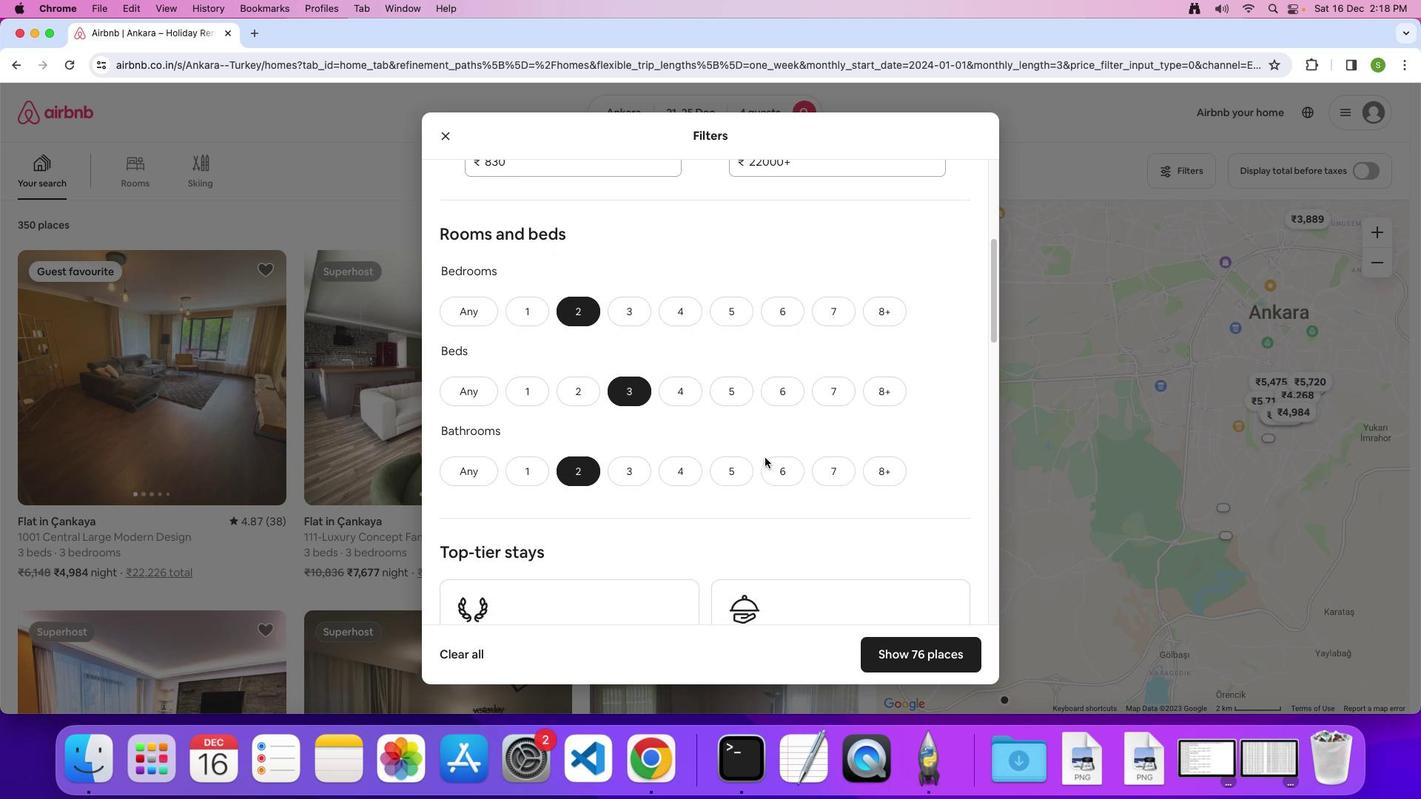 
Action: Mouse moved to (764, 456)
Screenshot: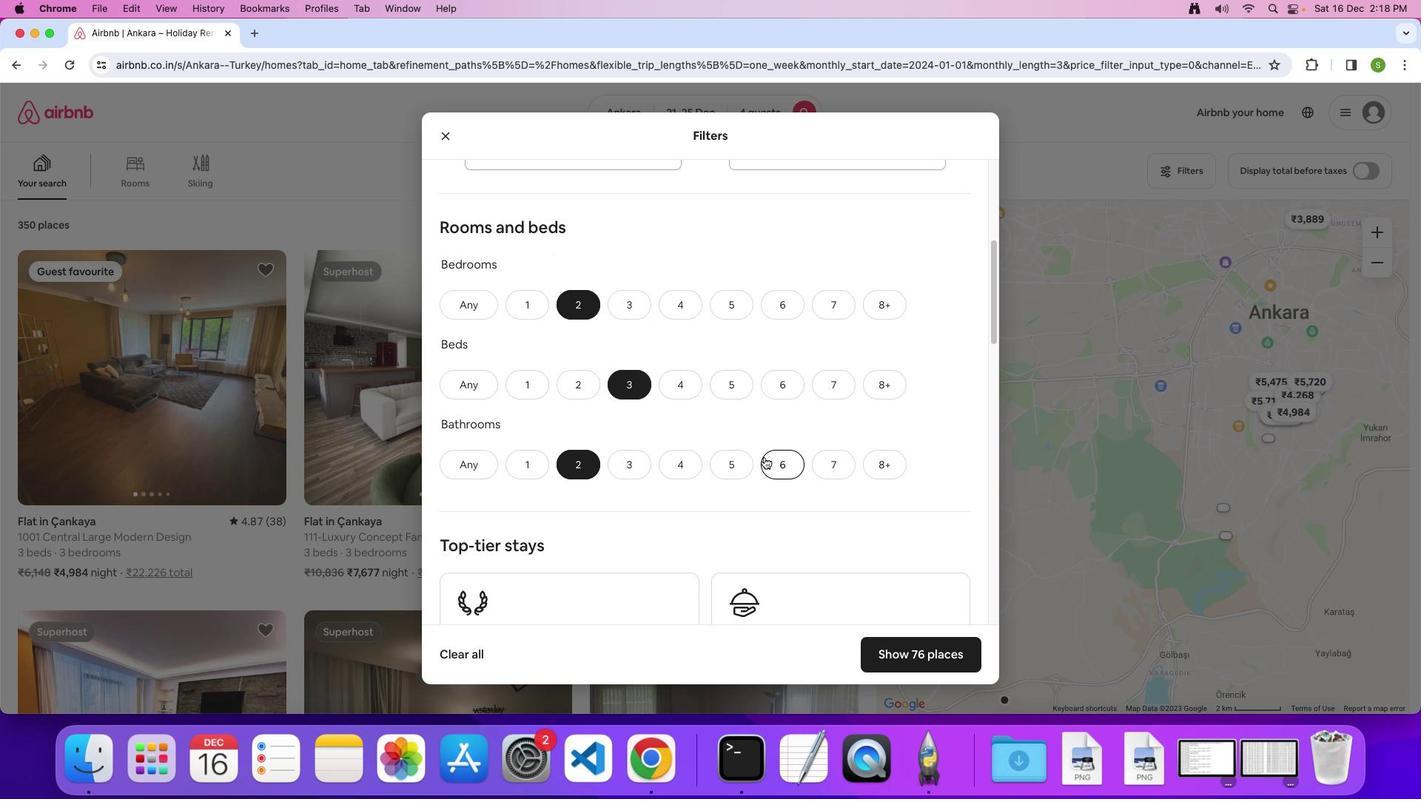 
Action: Mouse scrolled (764, 456) with delta (0, 0)
Screenshot: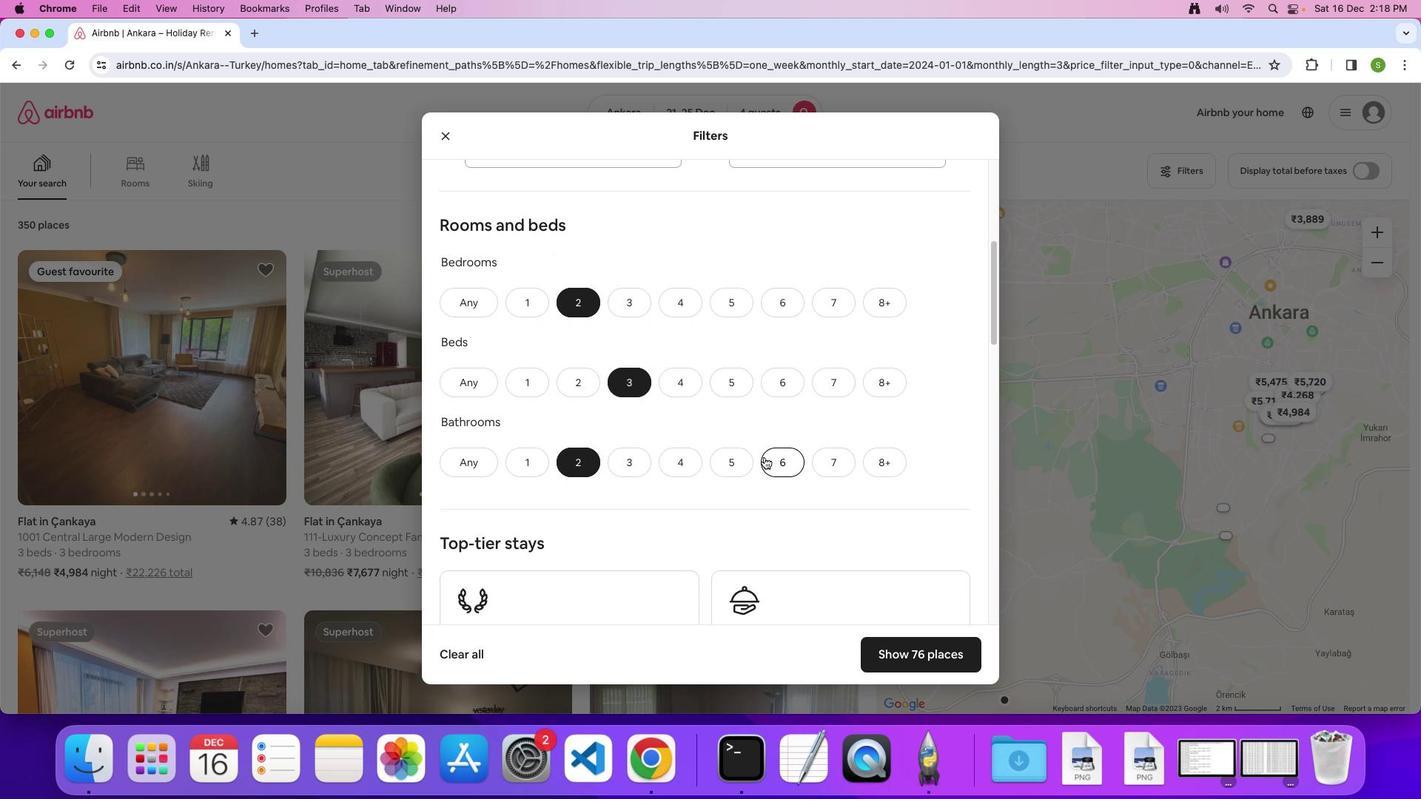 
Action: Mouse scrolled (764, 456) with delta (0, 0)
Screenshot: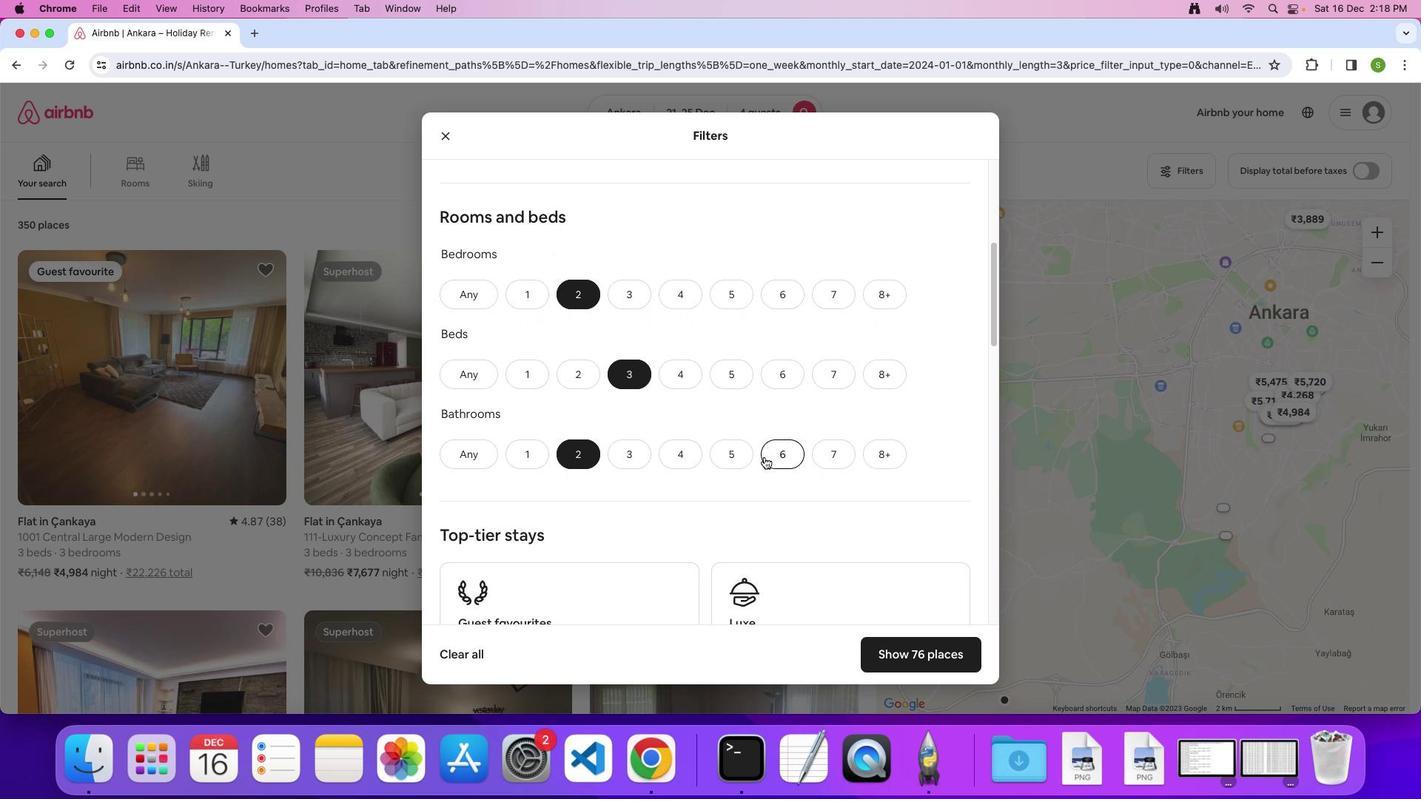 
Action: Mouse moved to (764, 456)
Screenshot: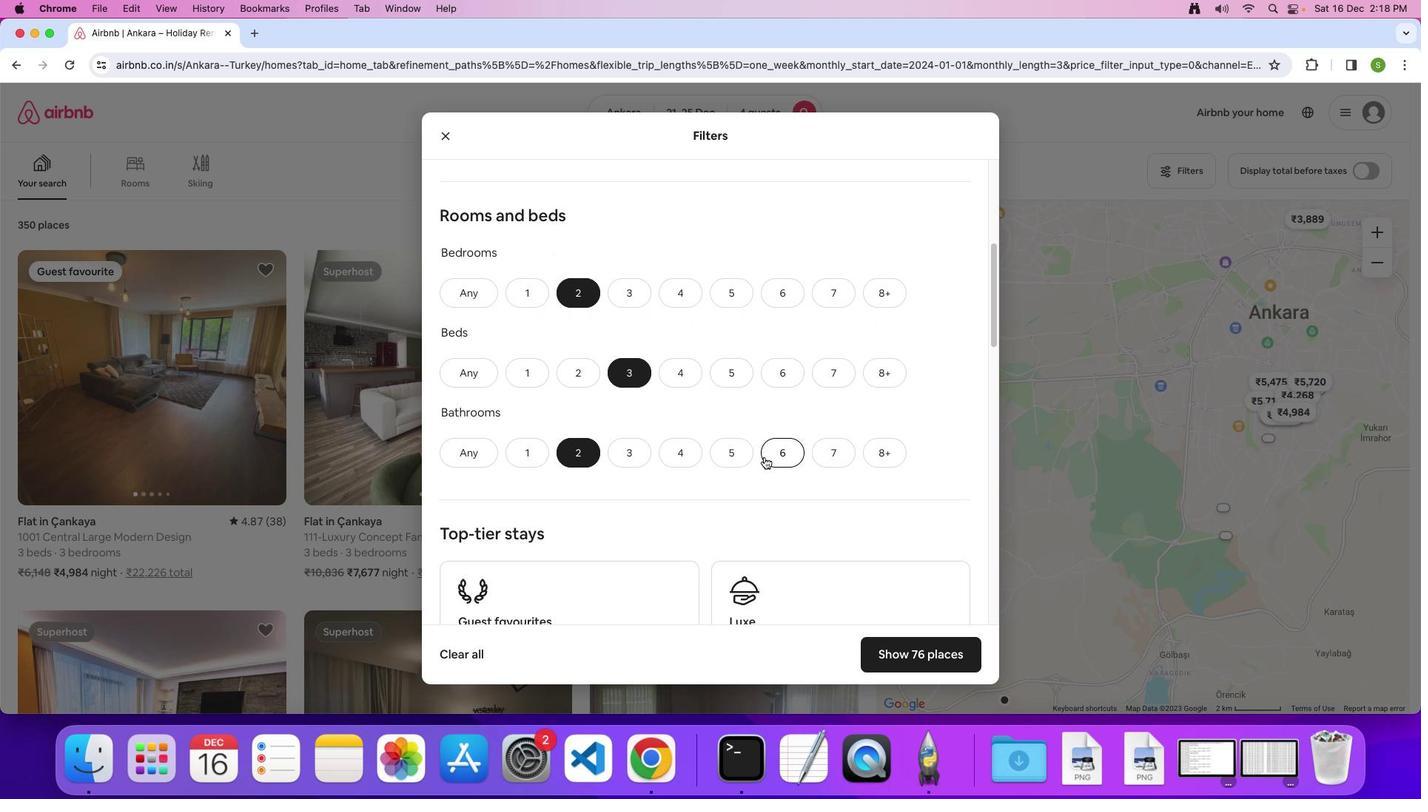
Action: Mouse scrolled (764, 456) with delta (0, 0)
Screenshot: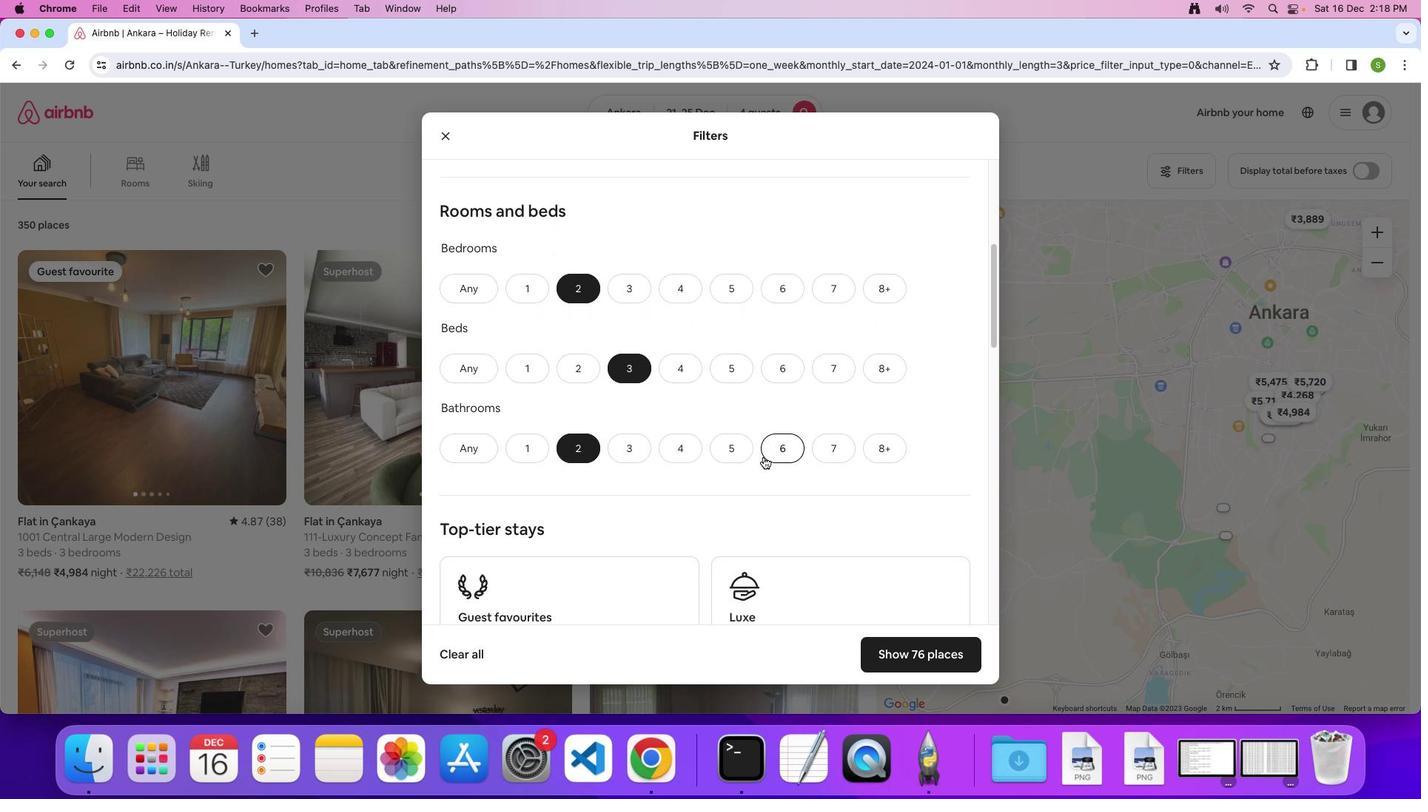 
Action: Mouse moved to (764, 456)
Screenshot: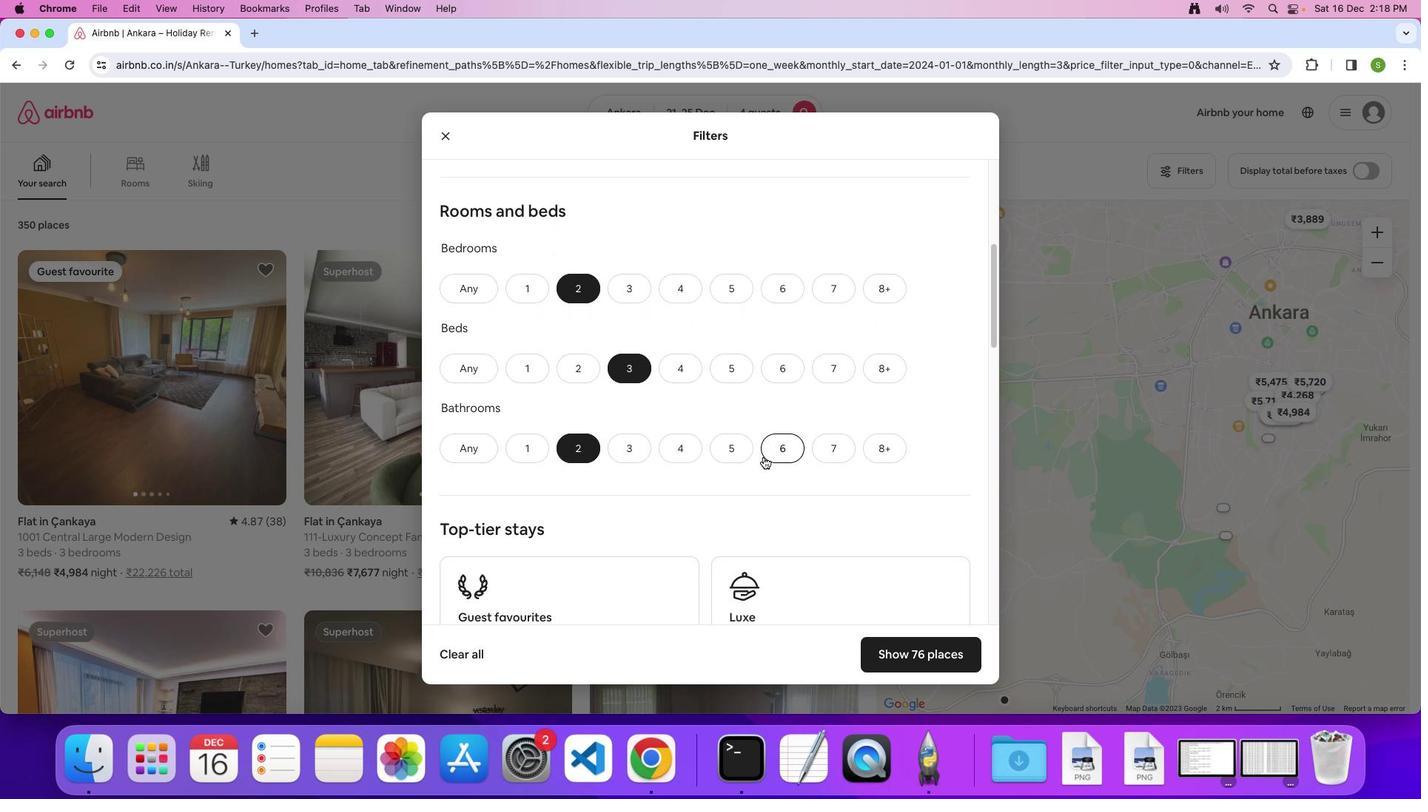 
Action: Mouse scrolled (764, 456) with delta (0, 0)
Screenshot: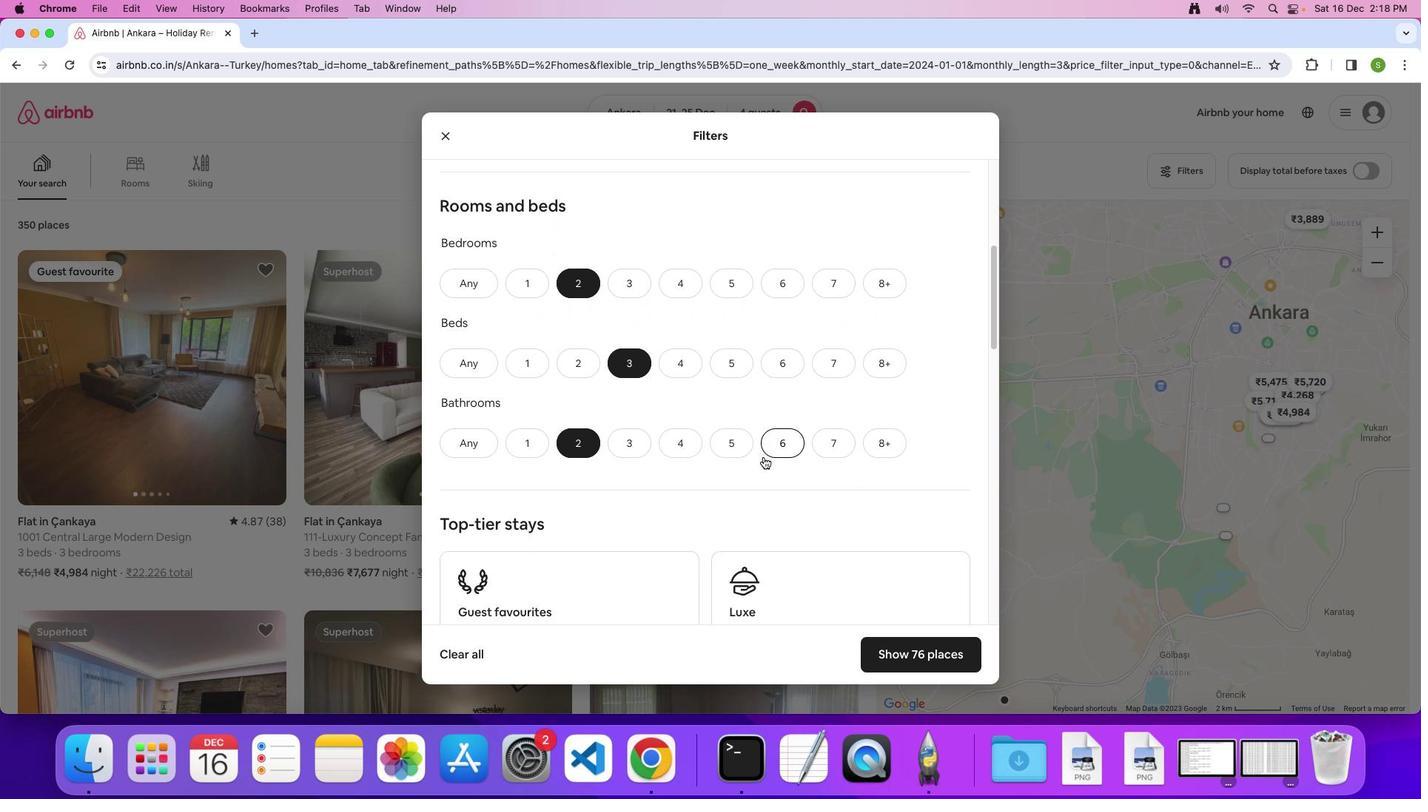 
Action: Mouse moved to (764, 456)
Screenshot: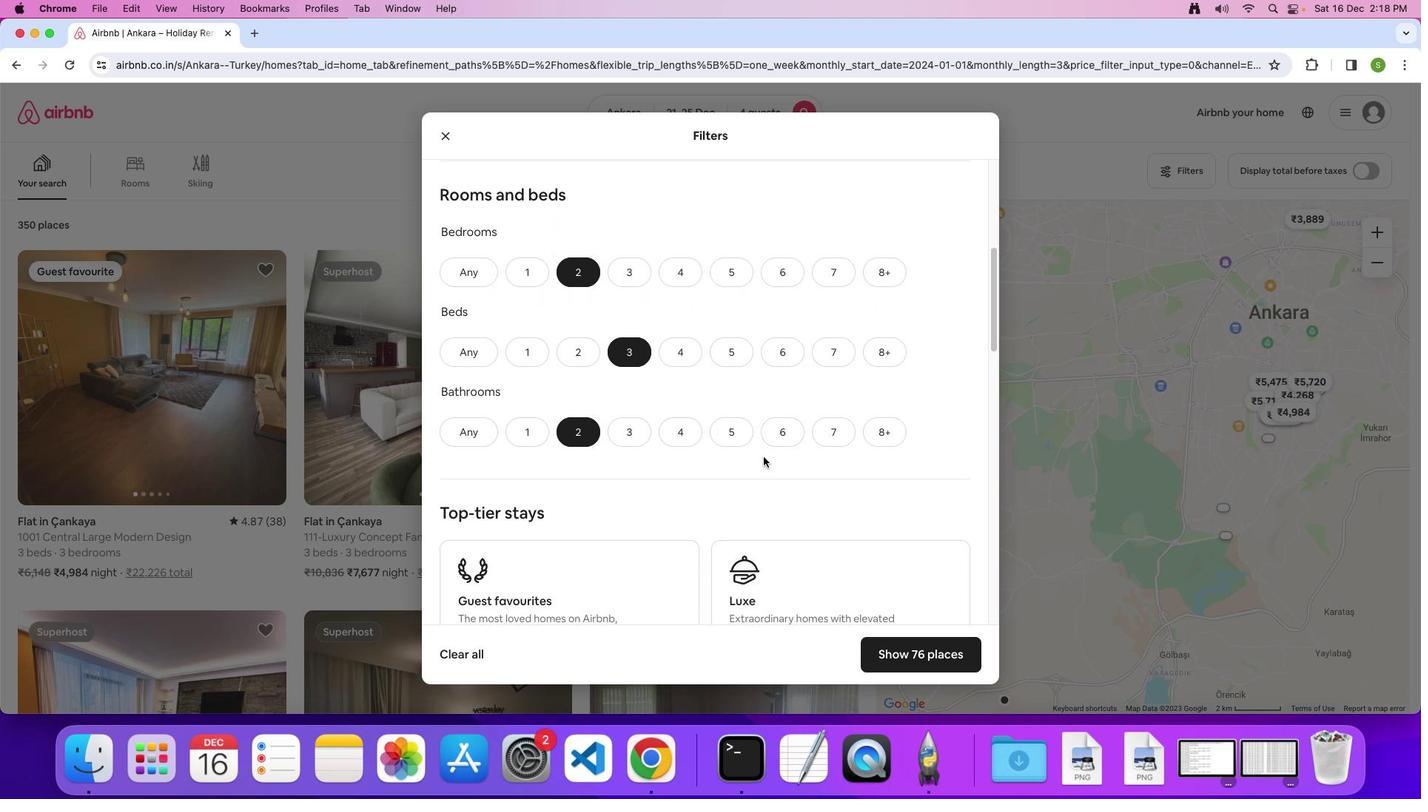 
Action: Mouse scrolled (764, 456) with delta (0, 0)
Screenshot: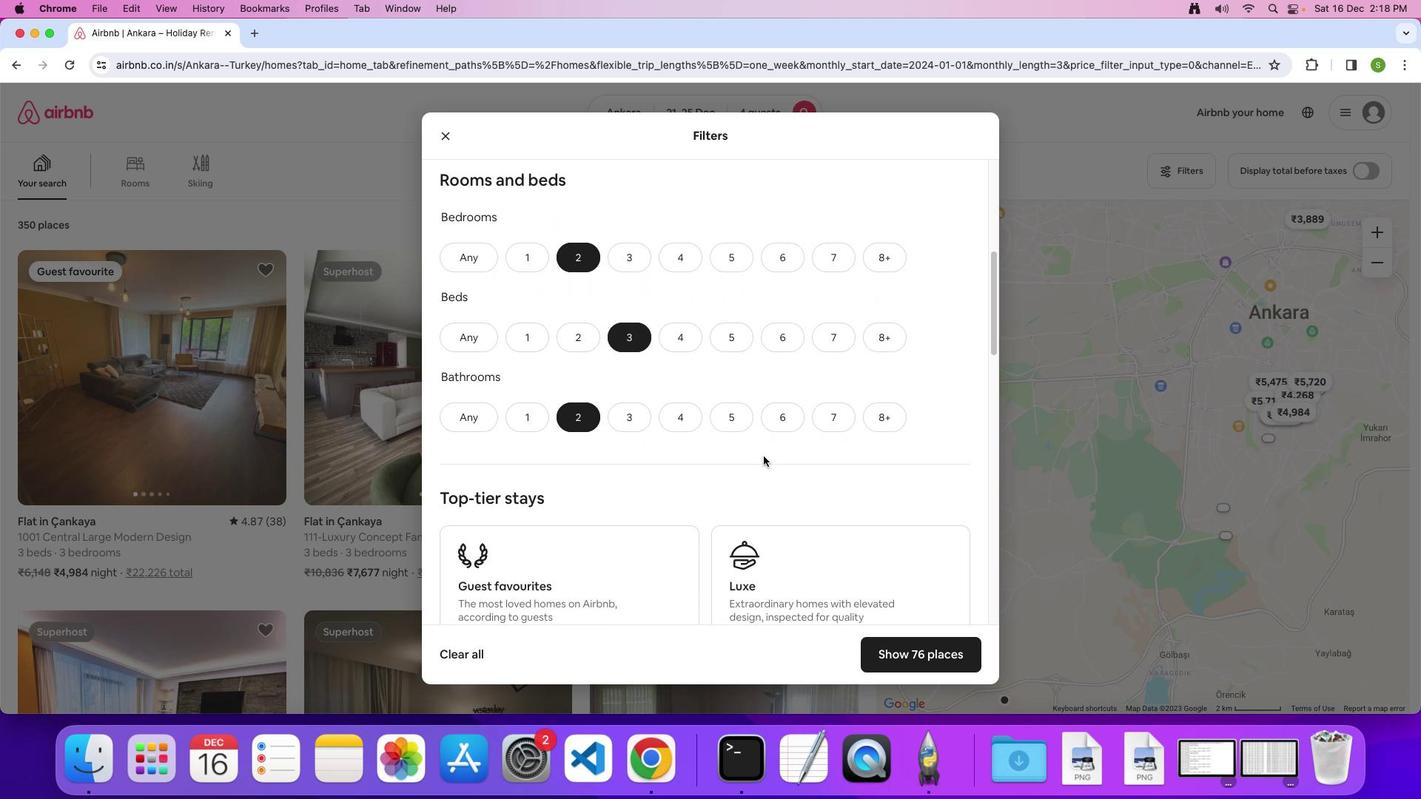 
Action: Mouse moved to (763, 456)
Screenshot: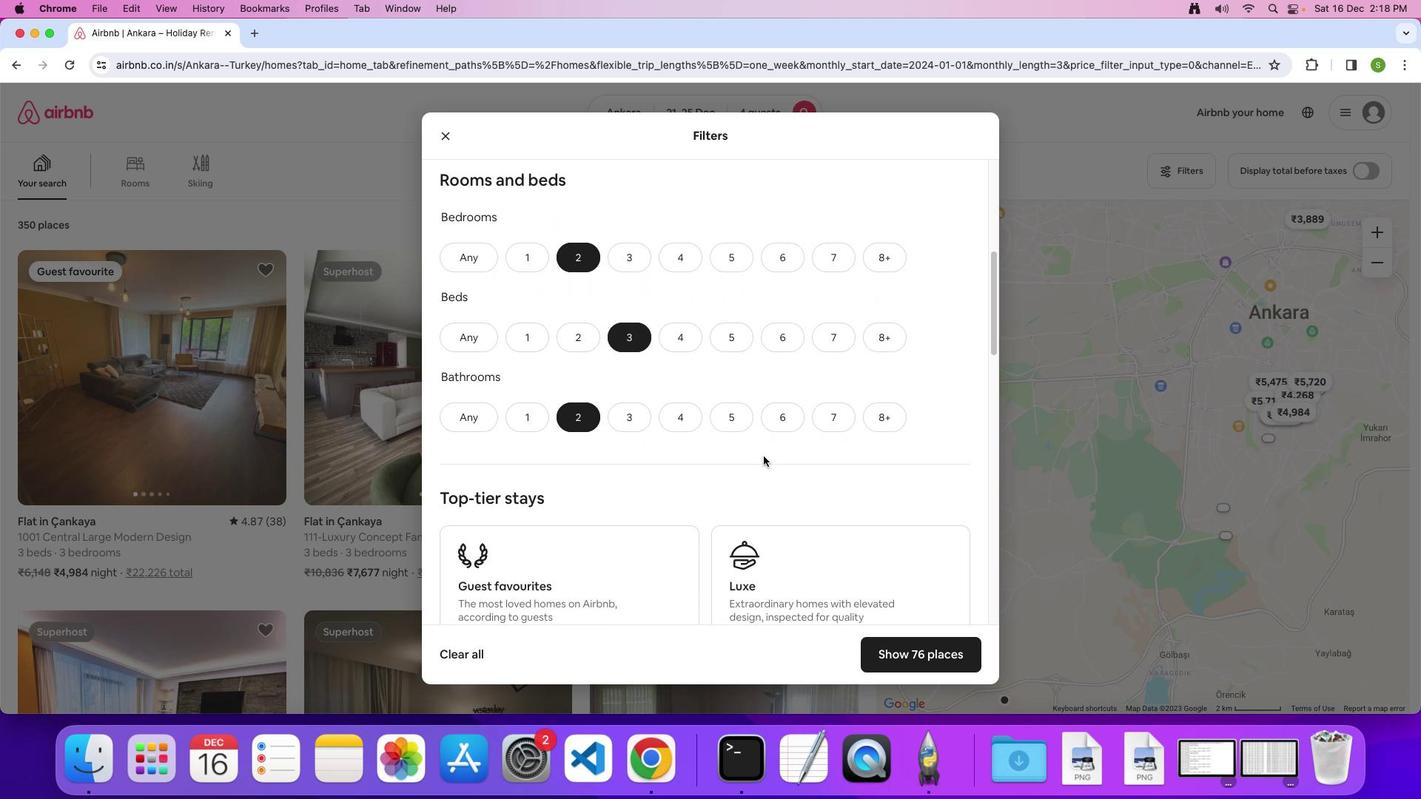 
Action: Mouse scrolled (763, 456) with delta (0, 0)
Screenshot: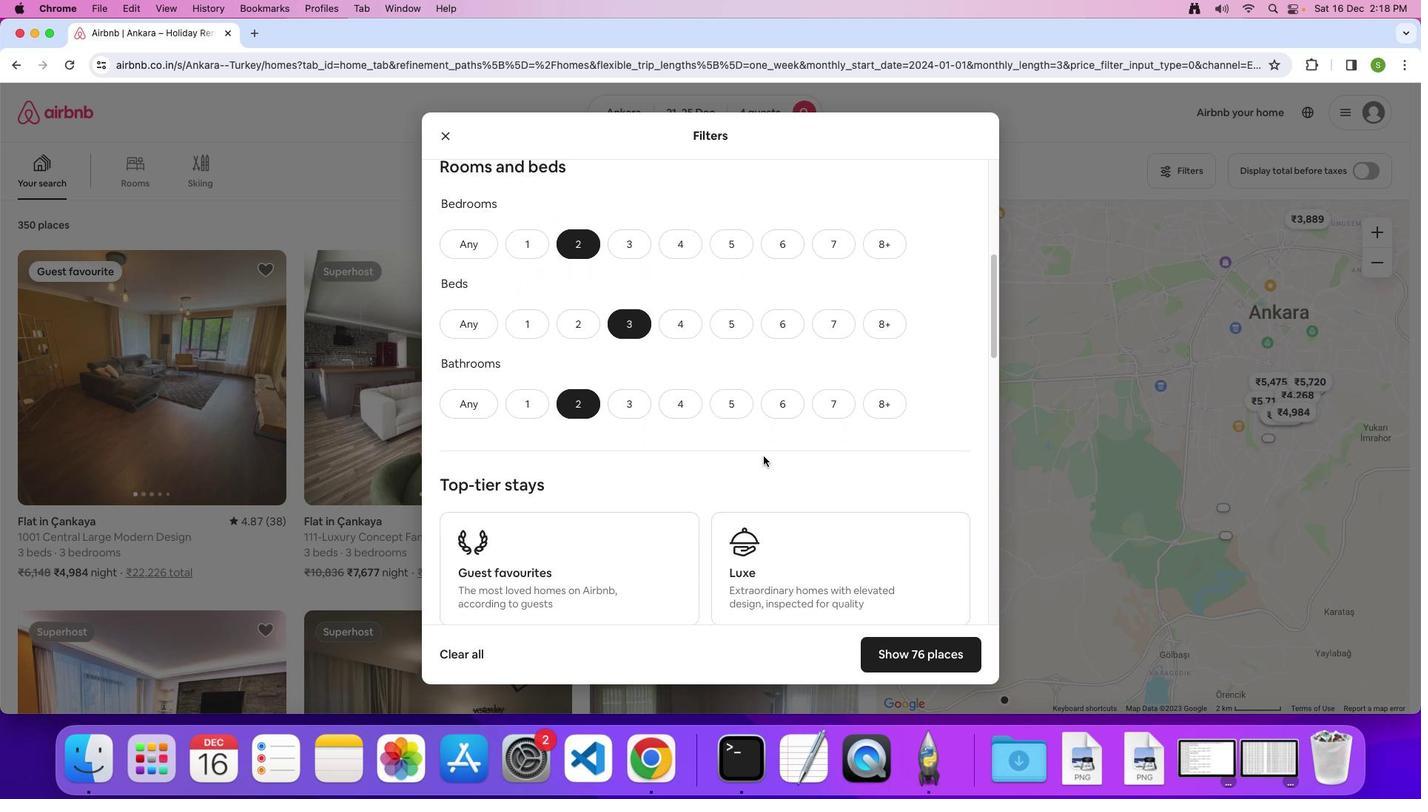 
Action: Mouse moved to (763, 456)
Screenshot: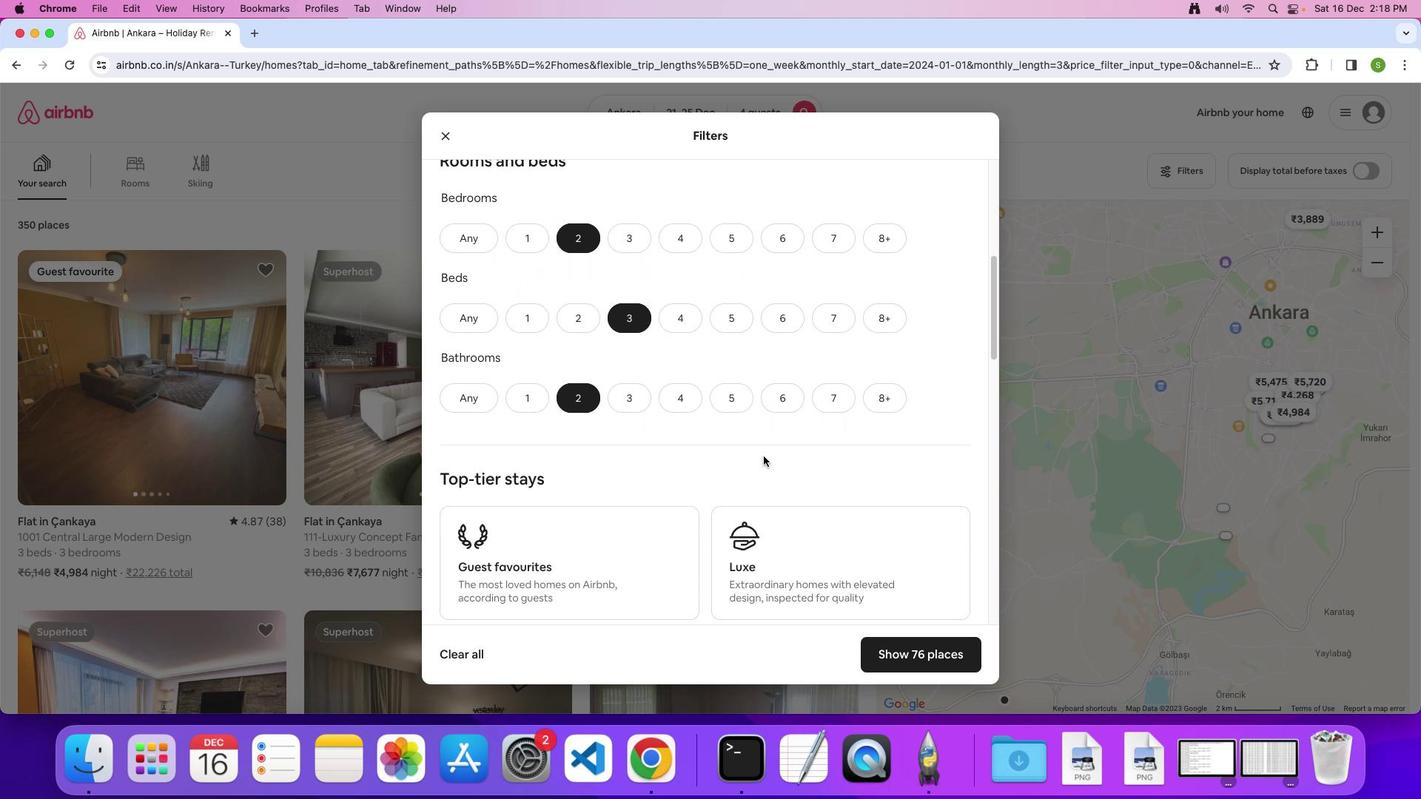 
Action: Mouse scrolled (763, 456) with delta (0, 0)
Screenshot: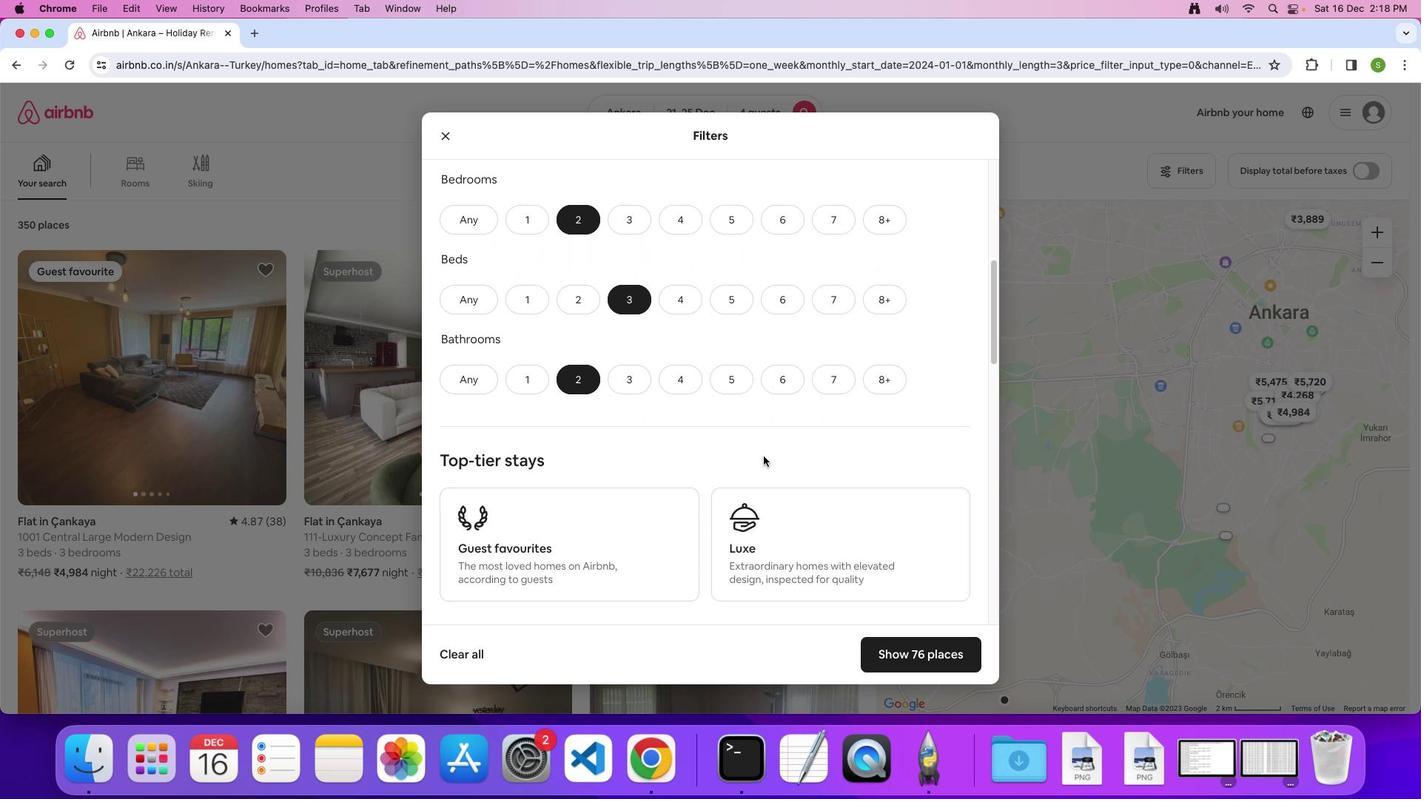 
Action: Mouse scrolled (763, 456) with delta (0, 0)
Screenshot: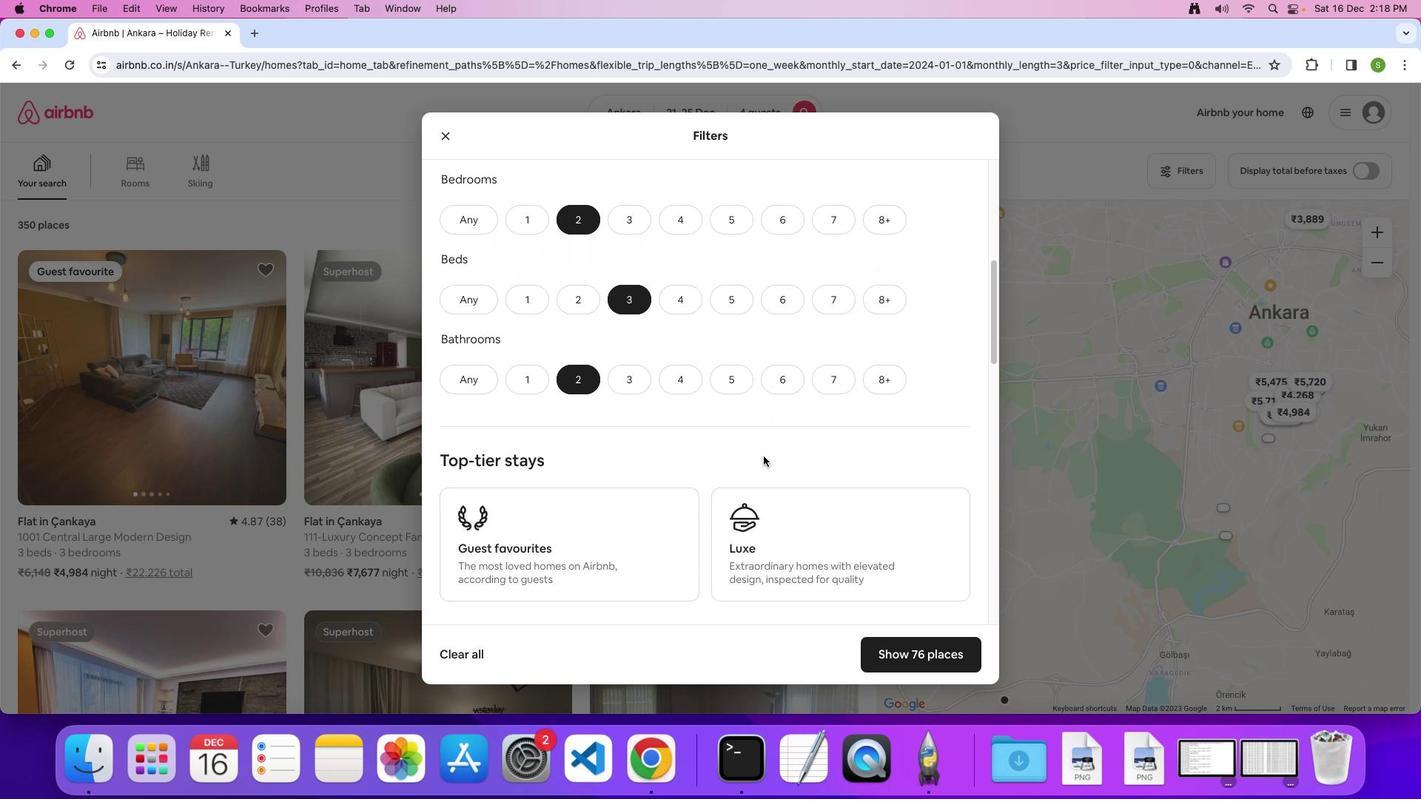 
Action: Mouse moved to (763, 456)
Screenshot: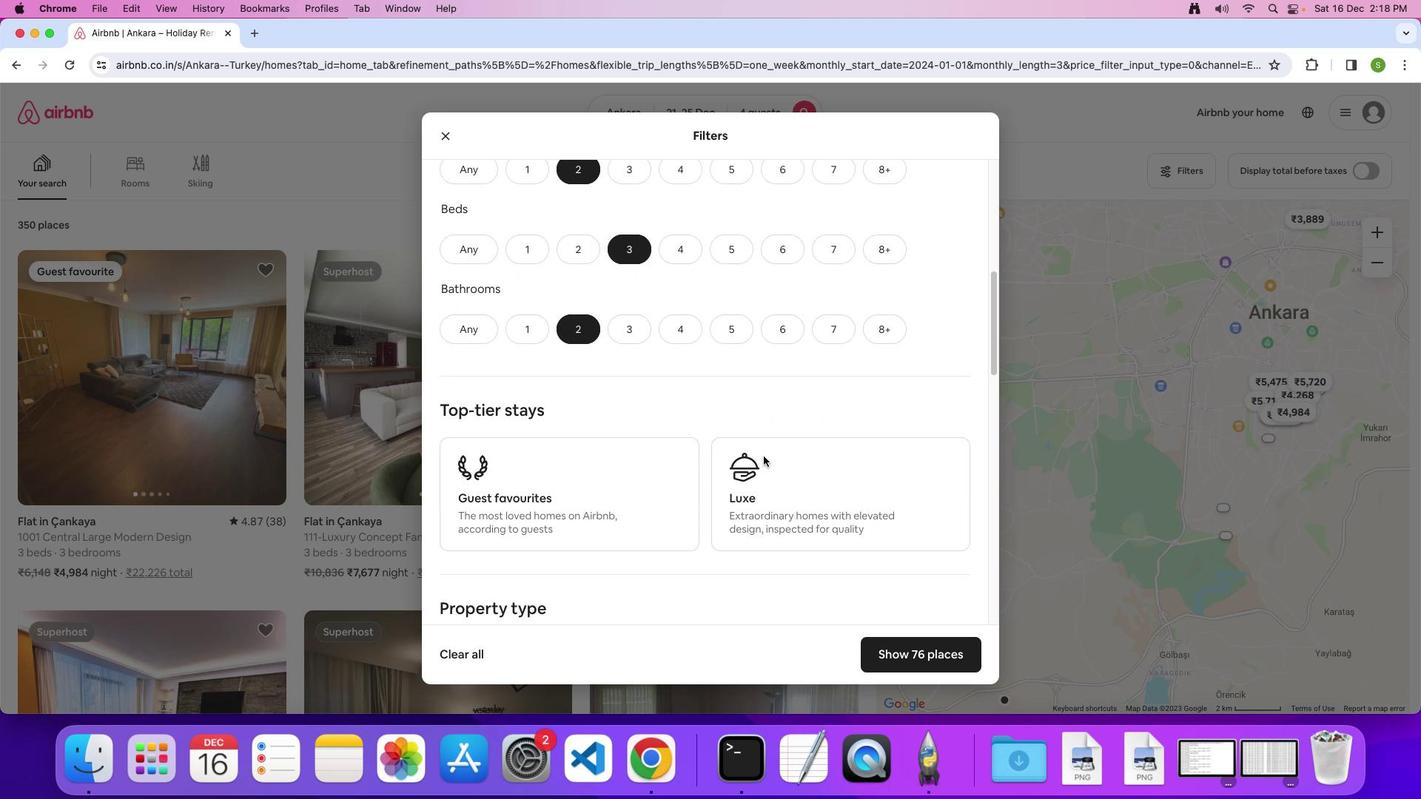 
Action: Mouse scrolled (763, 456) with delta (0, -2)
Screenshot: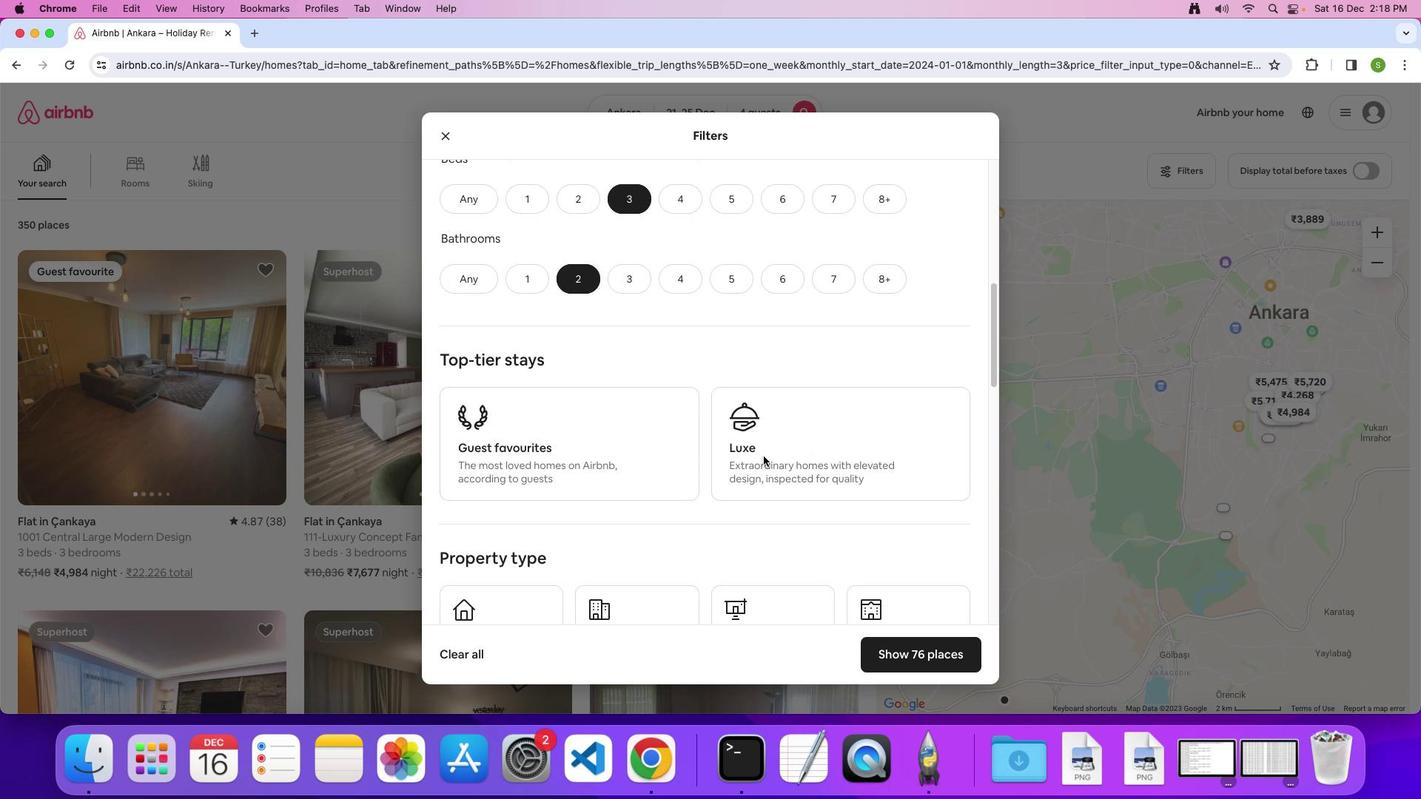 
Action: Mouse scrolled (763, 456) with delta (0, 0)
Screenshot: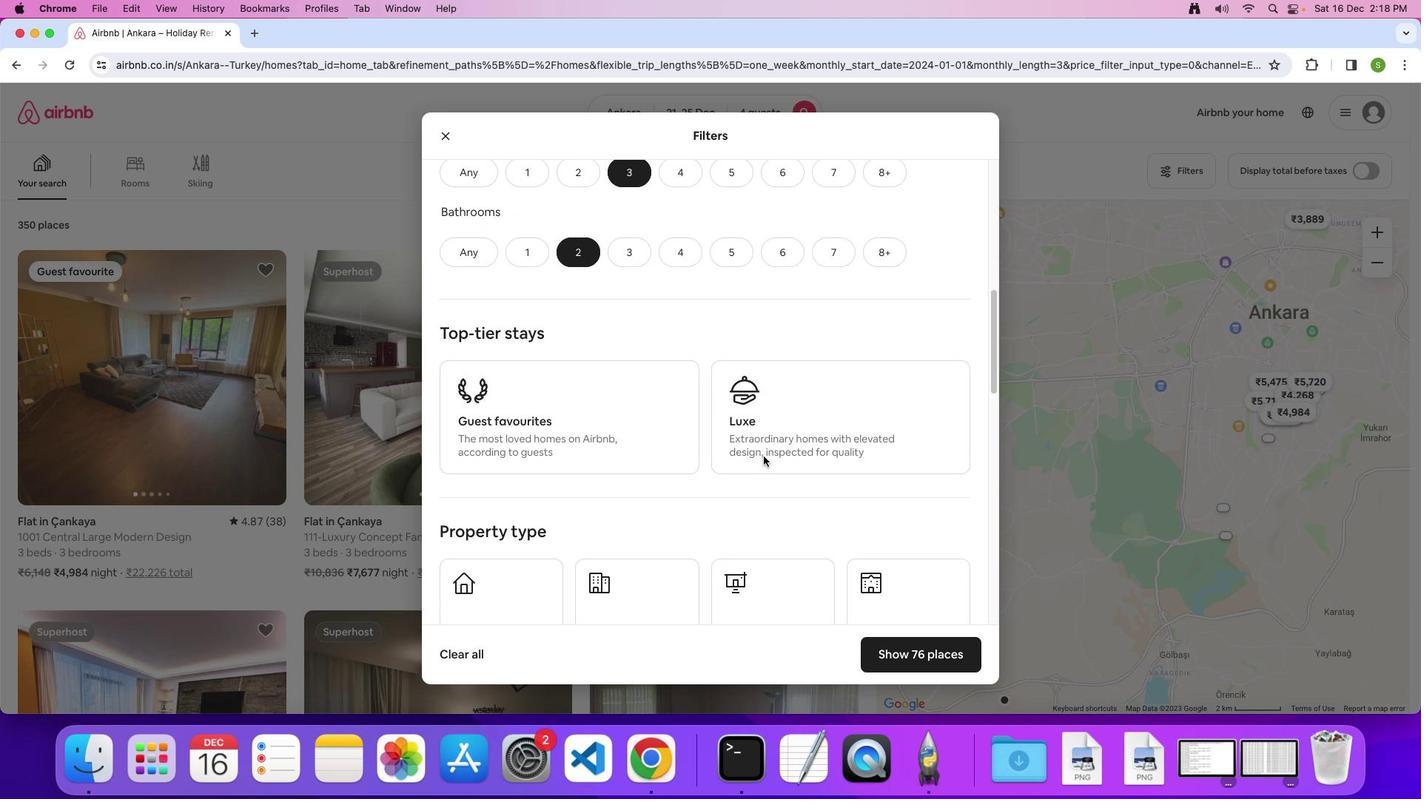 
Action: Mouse scrolled (763, 456) with delta (0, 0)
Screenshot: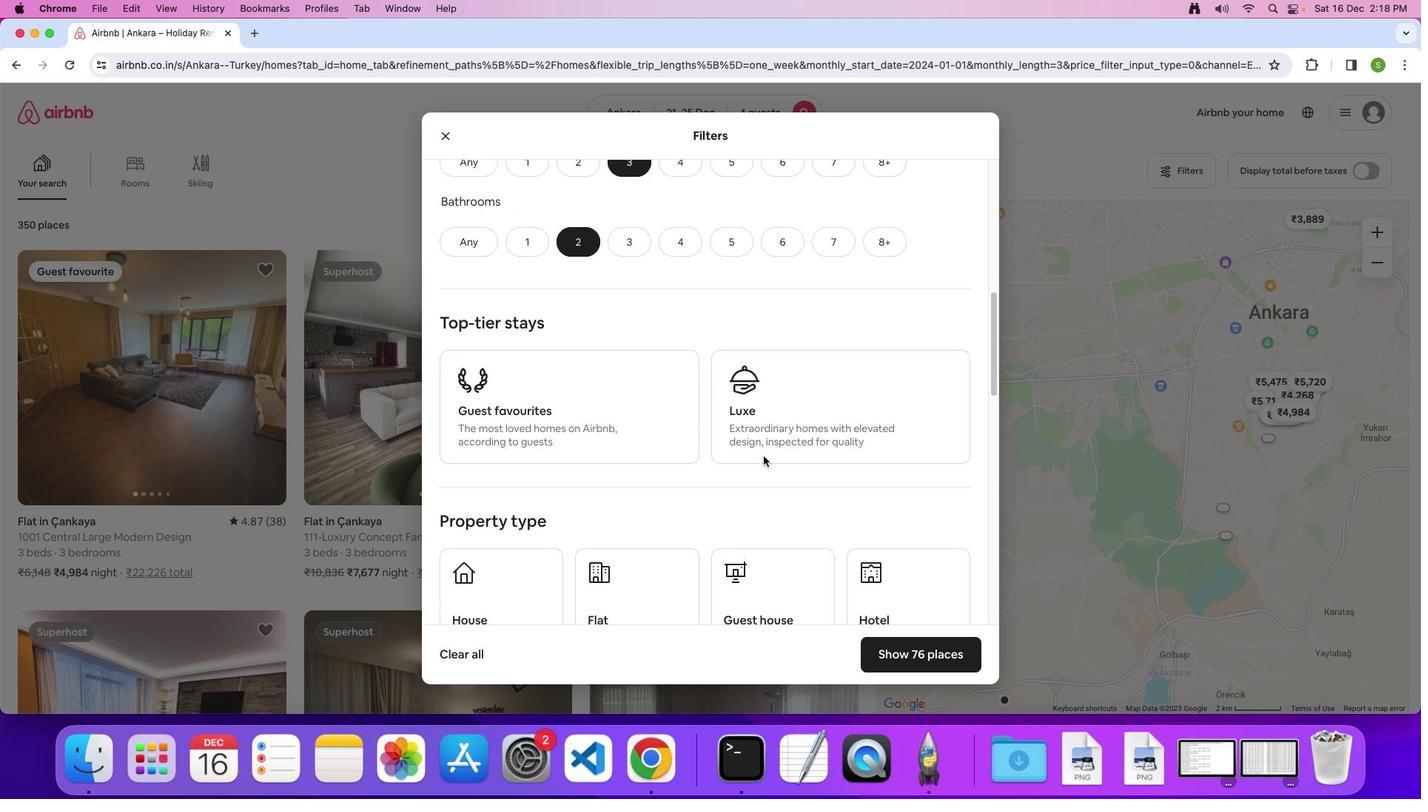 
Action: Mouse scrolled (763, 456) with delta (0, 0)
Screenshot: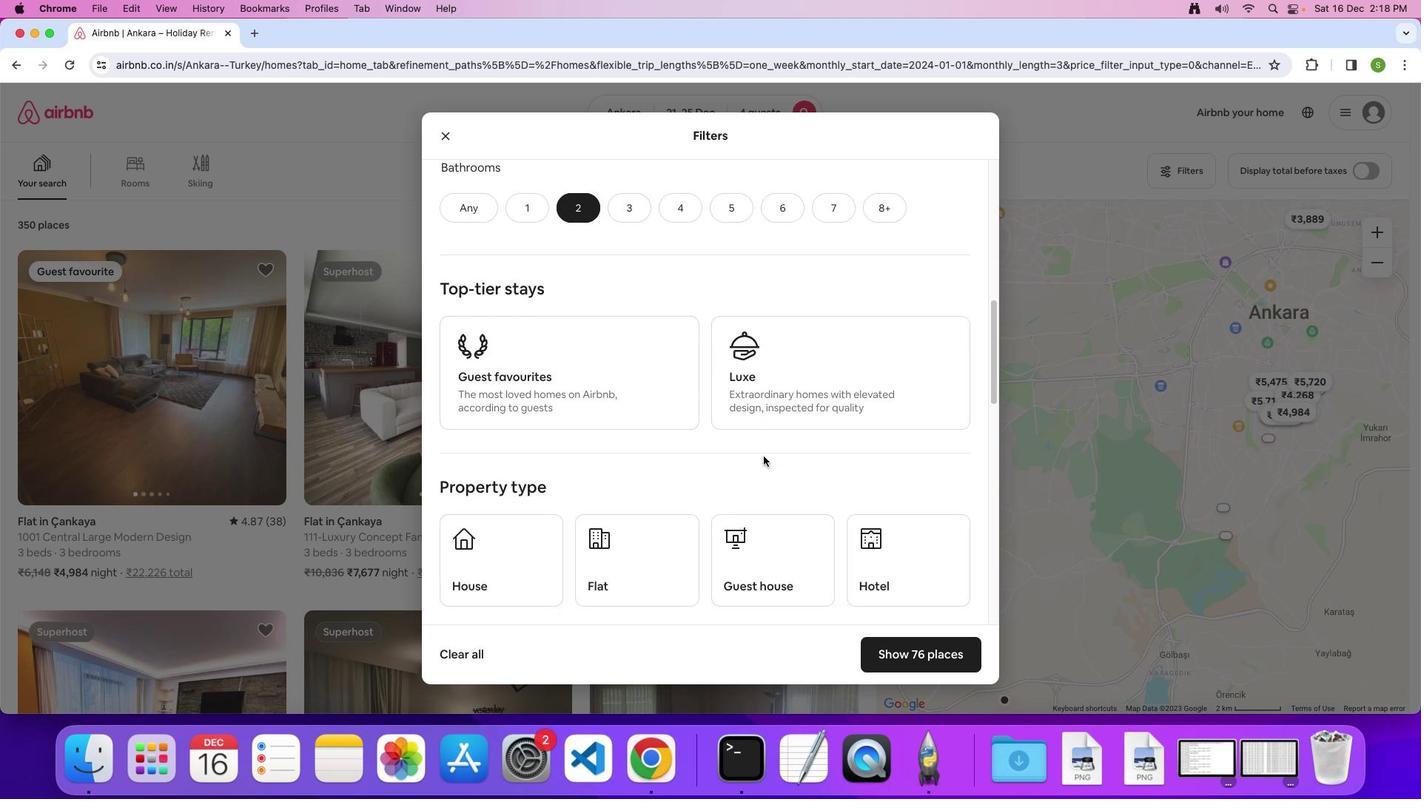 
Action: Mouse scrolled (763, 456) with delta (0, 0)
Screenshot: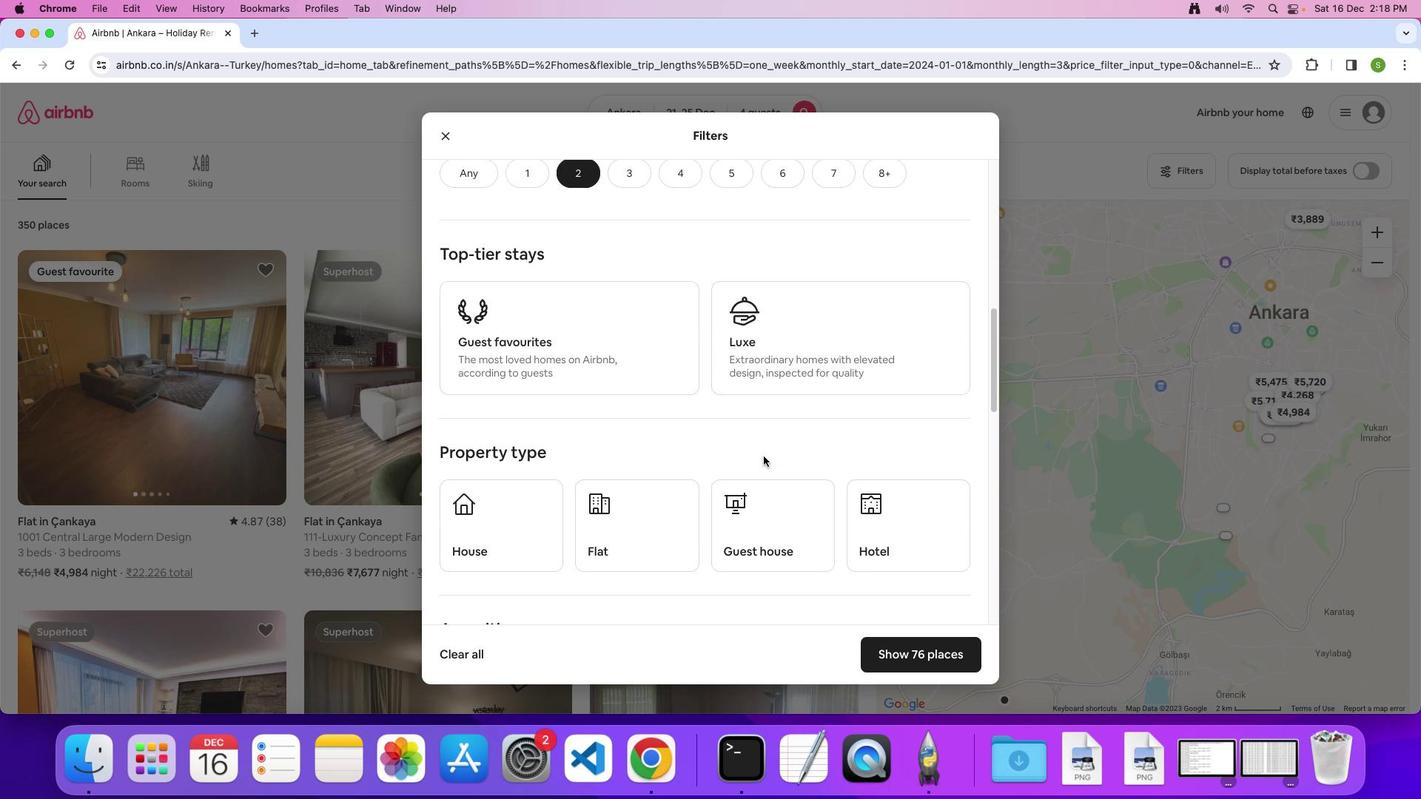 
Action: Mouse scrolled (763, 456) with delta (0, -2)
Screenshot: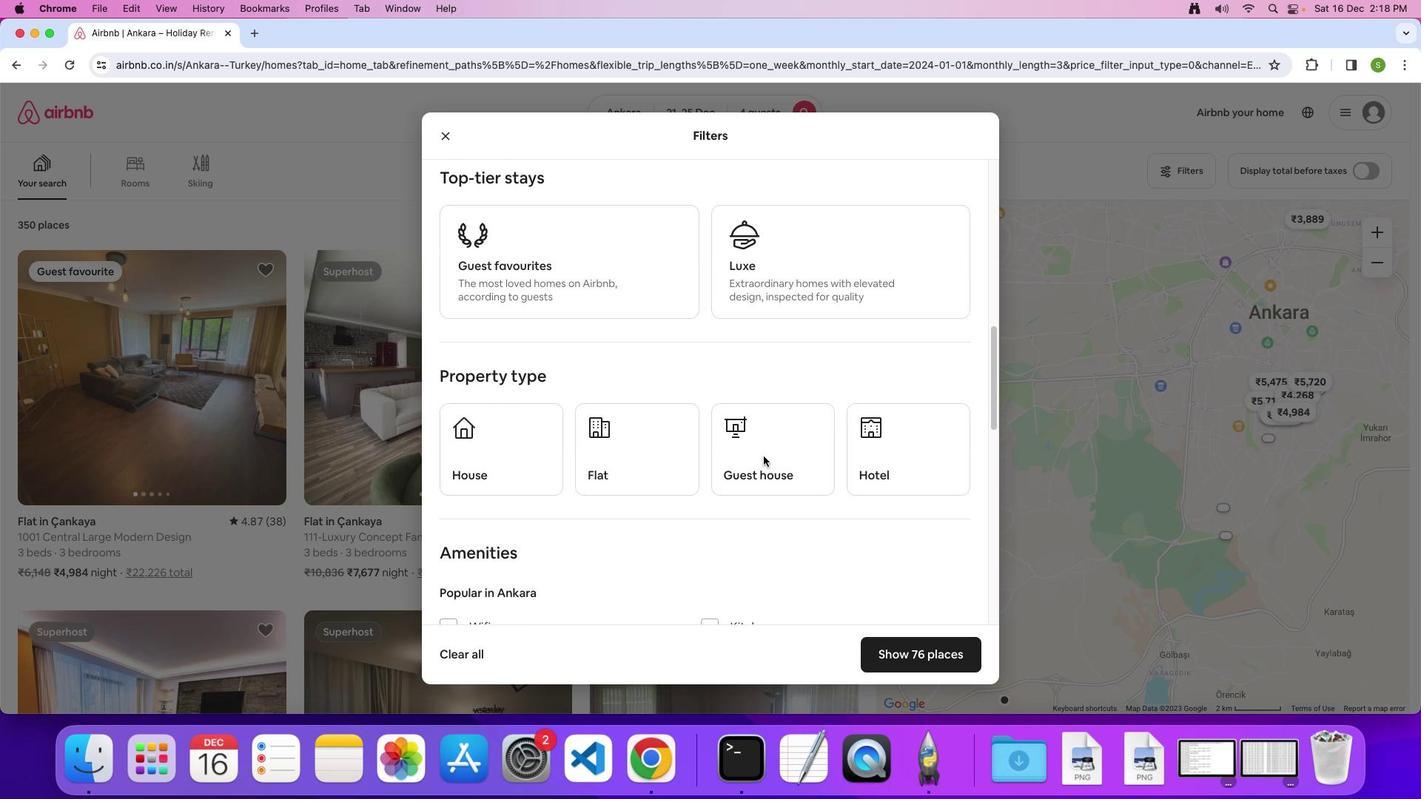 
Action: Mouse scrolled (763, 456) with delta (0, 0)
Screenshot: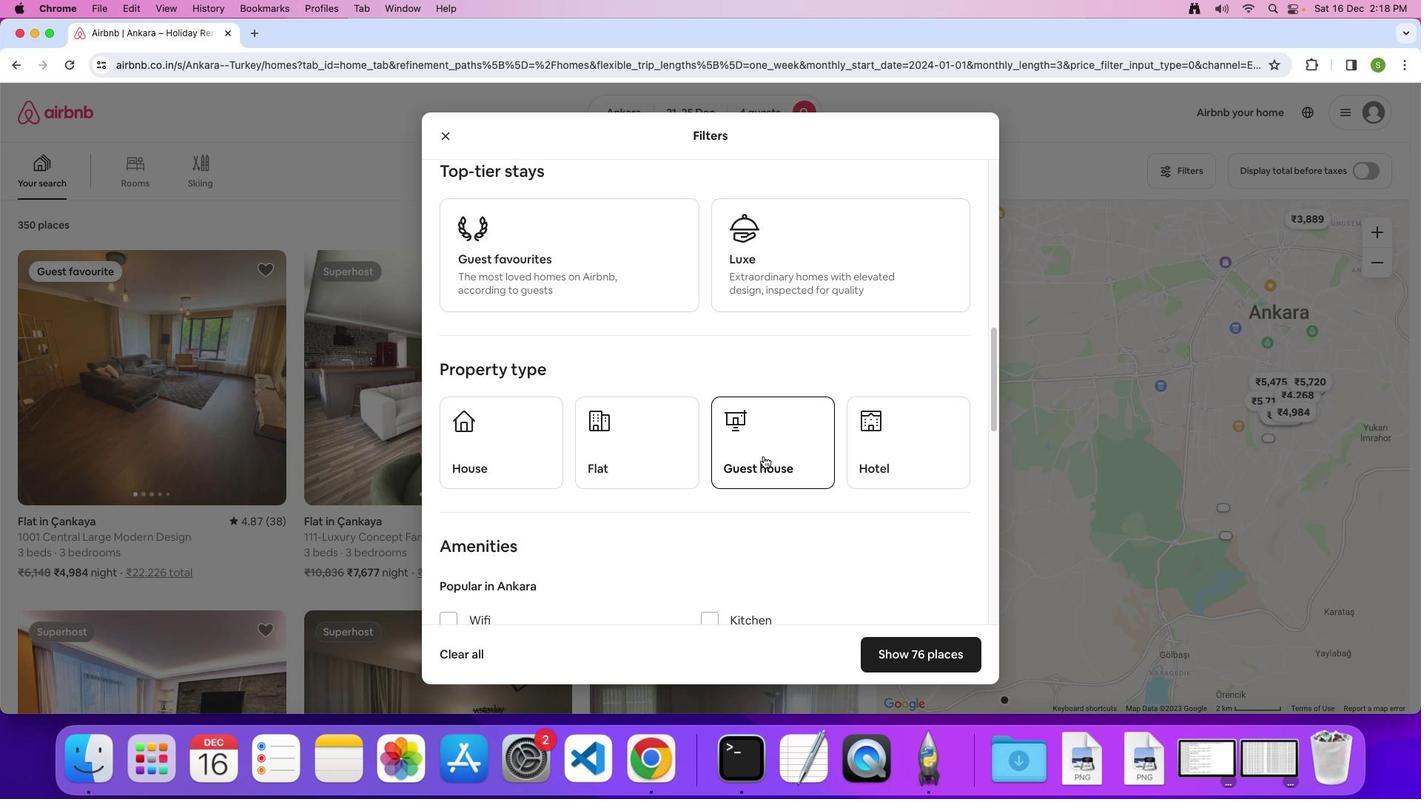
Action: Mouse scrolled (763, 456) with delta (0, 0)
Screenshot: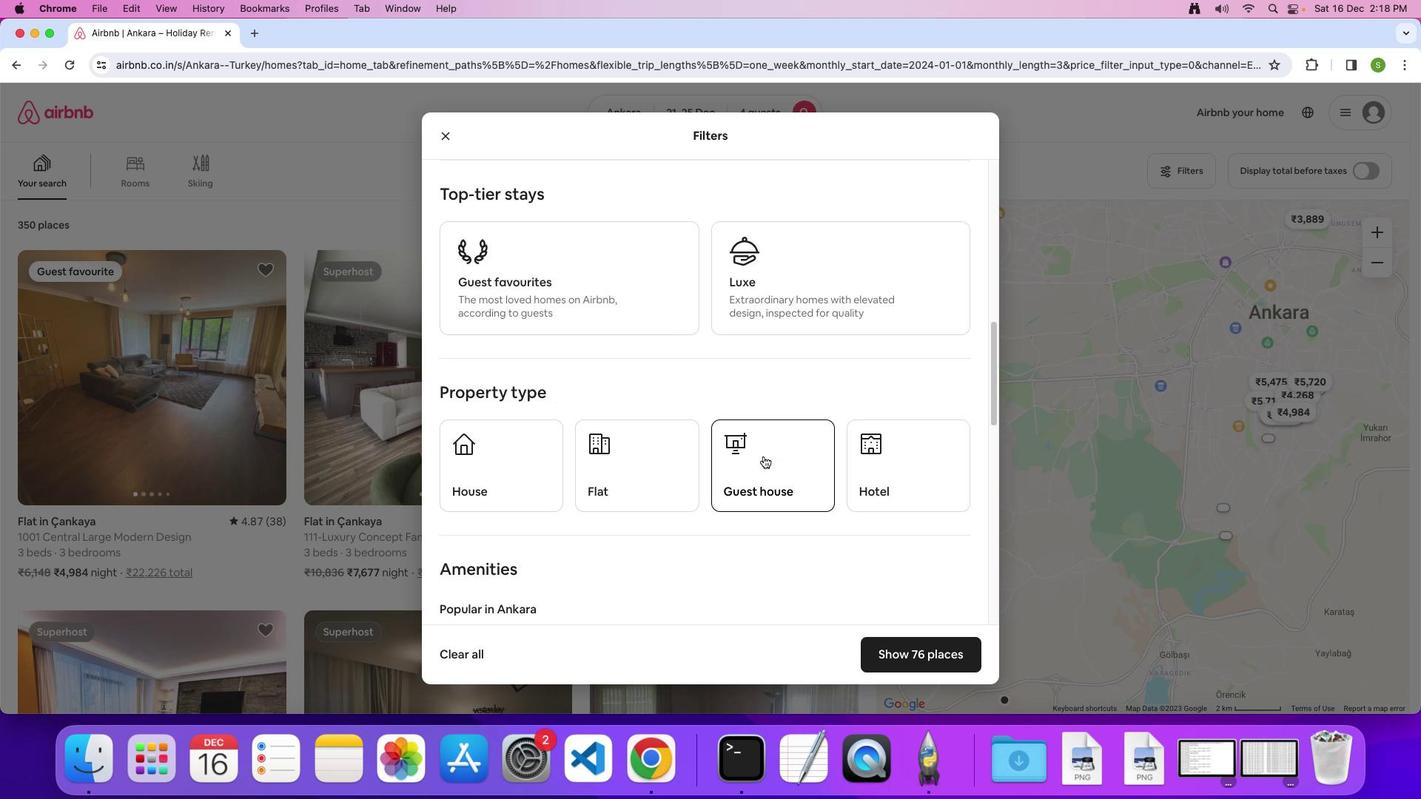 
Action: Mouse scrolled (763, 456) with delta (0, 1)
Screenshot: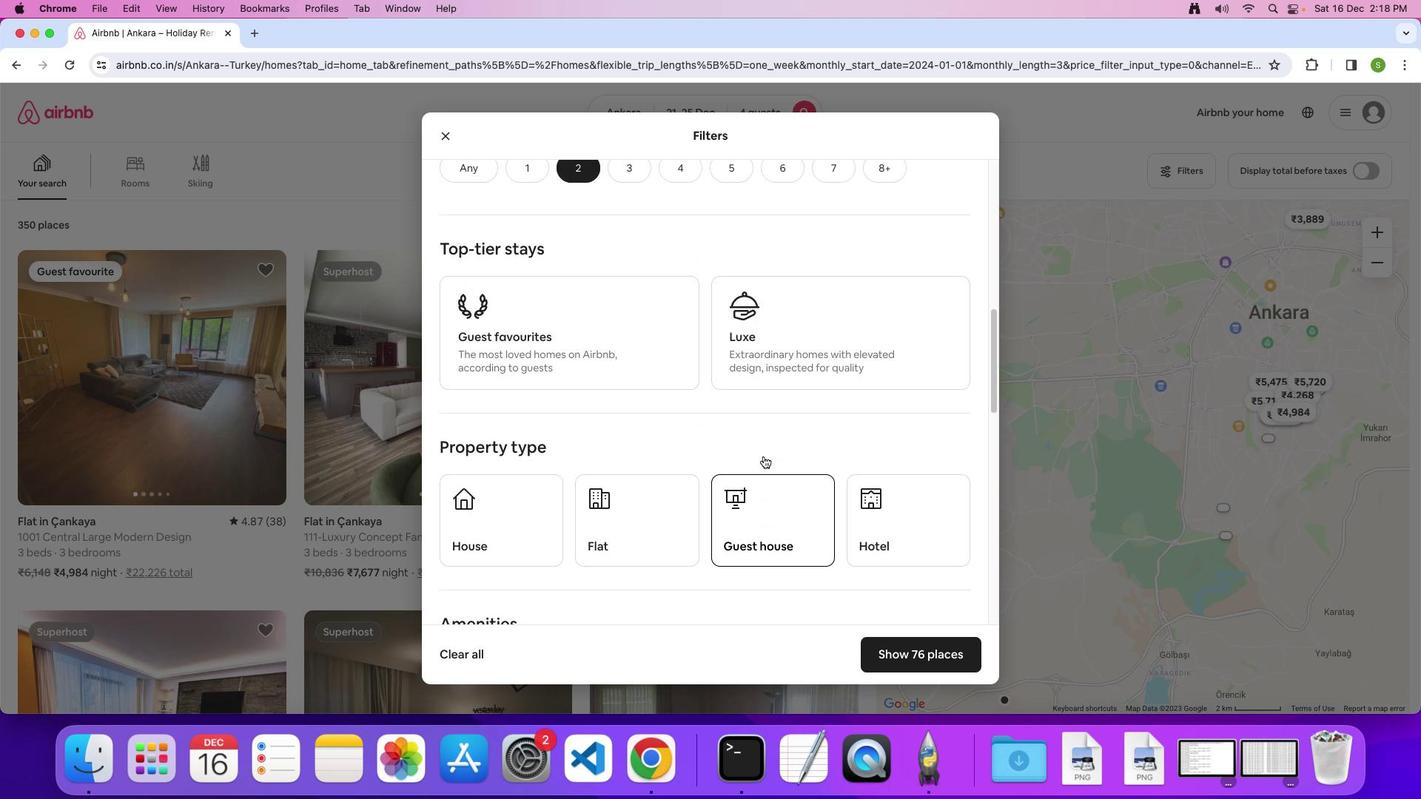
Action: Mouse moved to (705, 447)
Screenshot: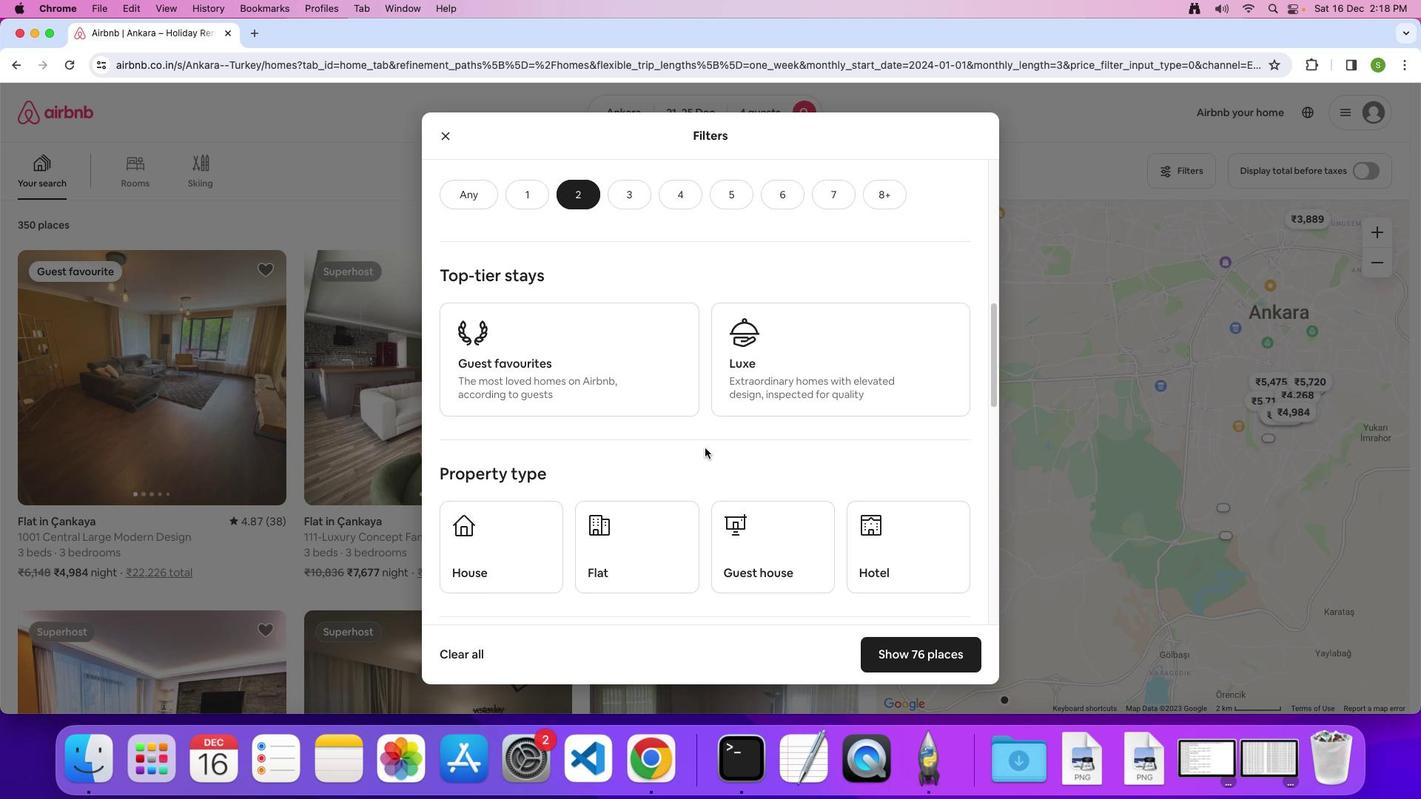 
Action: Mouse scrolled (705, 447) with delta (0, 0)
Screenshot: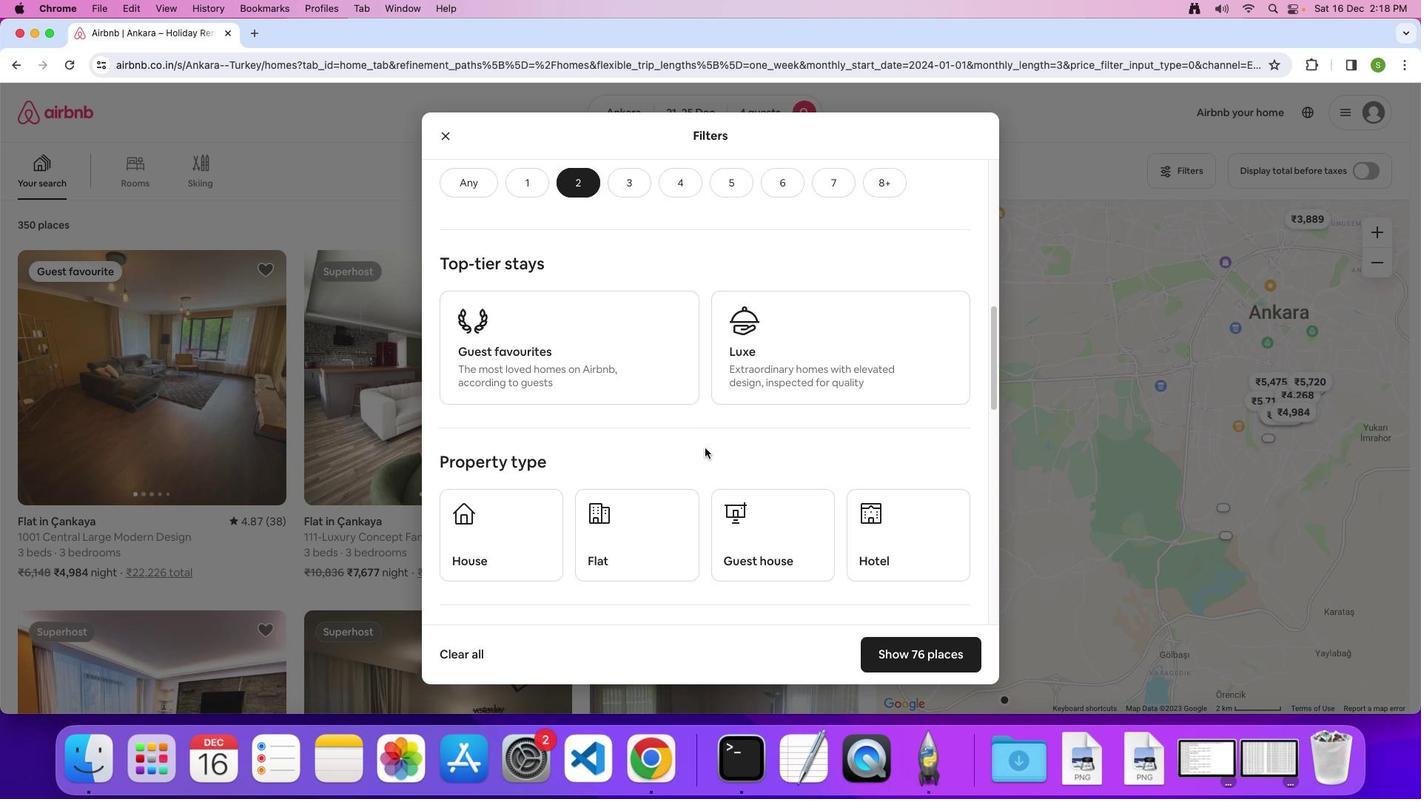 
Action: Mouse scrolled (705, 447) with delta (0, 0)
Screenshot: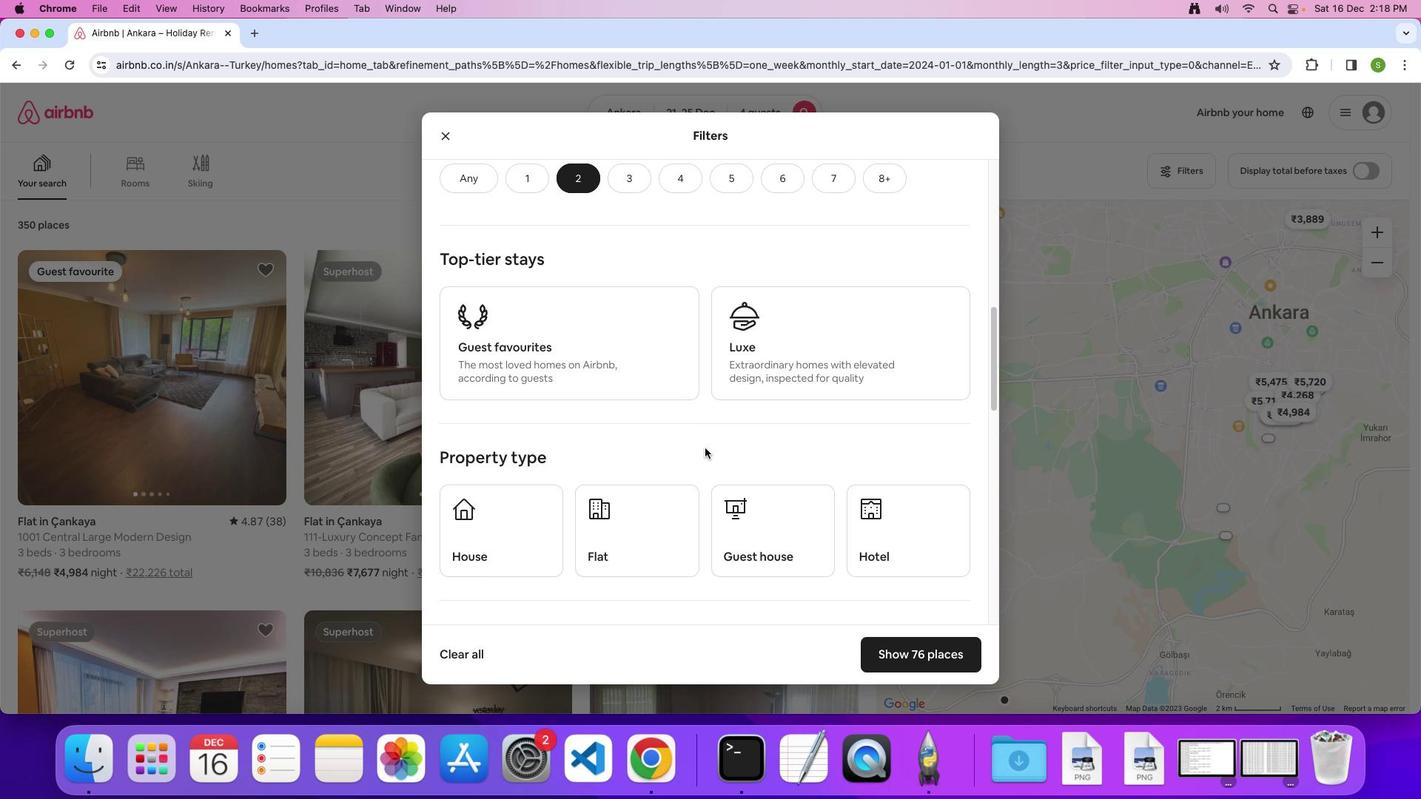 
Action: Mouse scrolled (705, 447) with delta (0, 0)
Screenshot: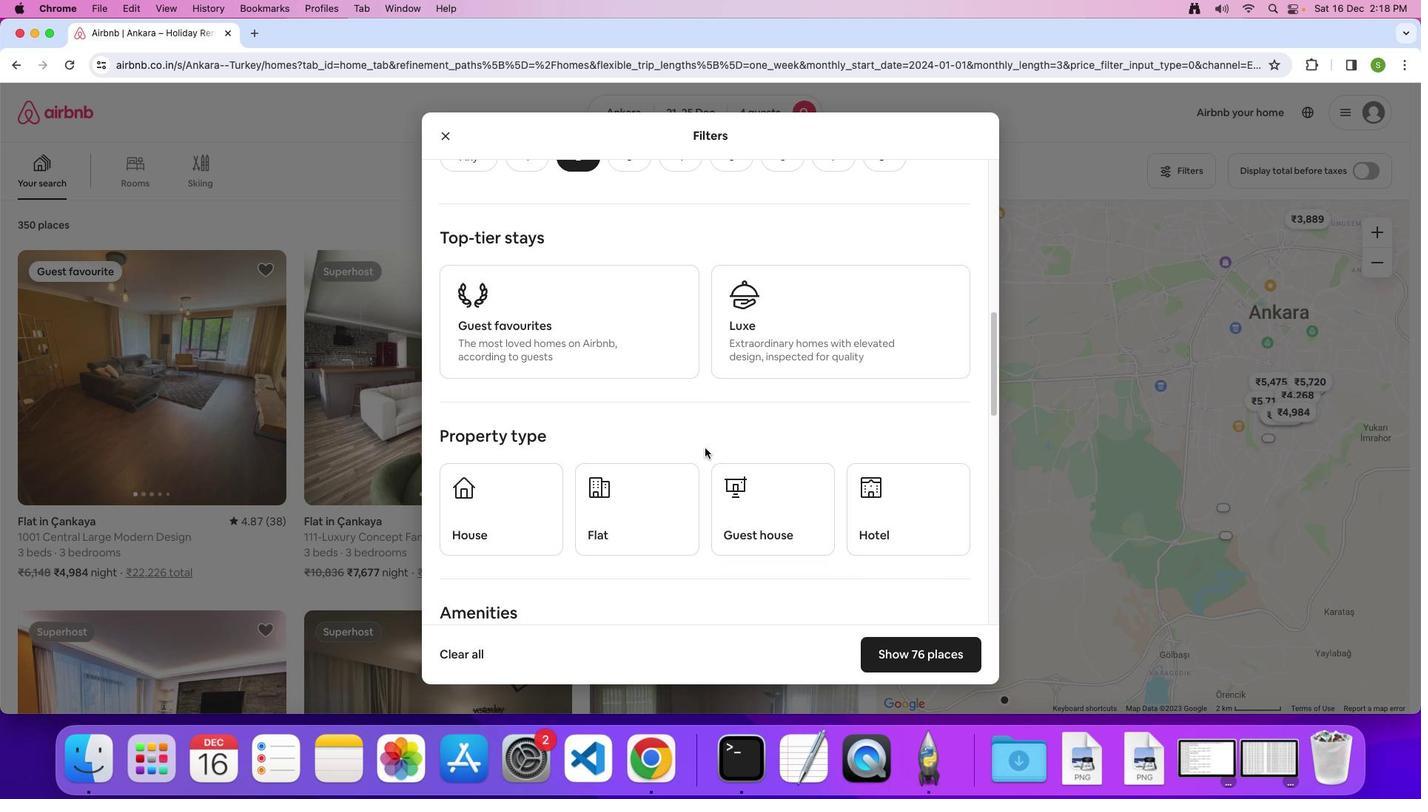
Action: Mouse scrolled (705, 447) with delta (0, 0)
Screenshot: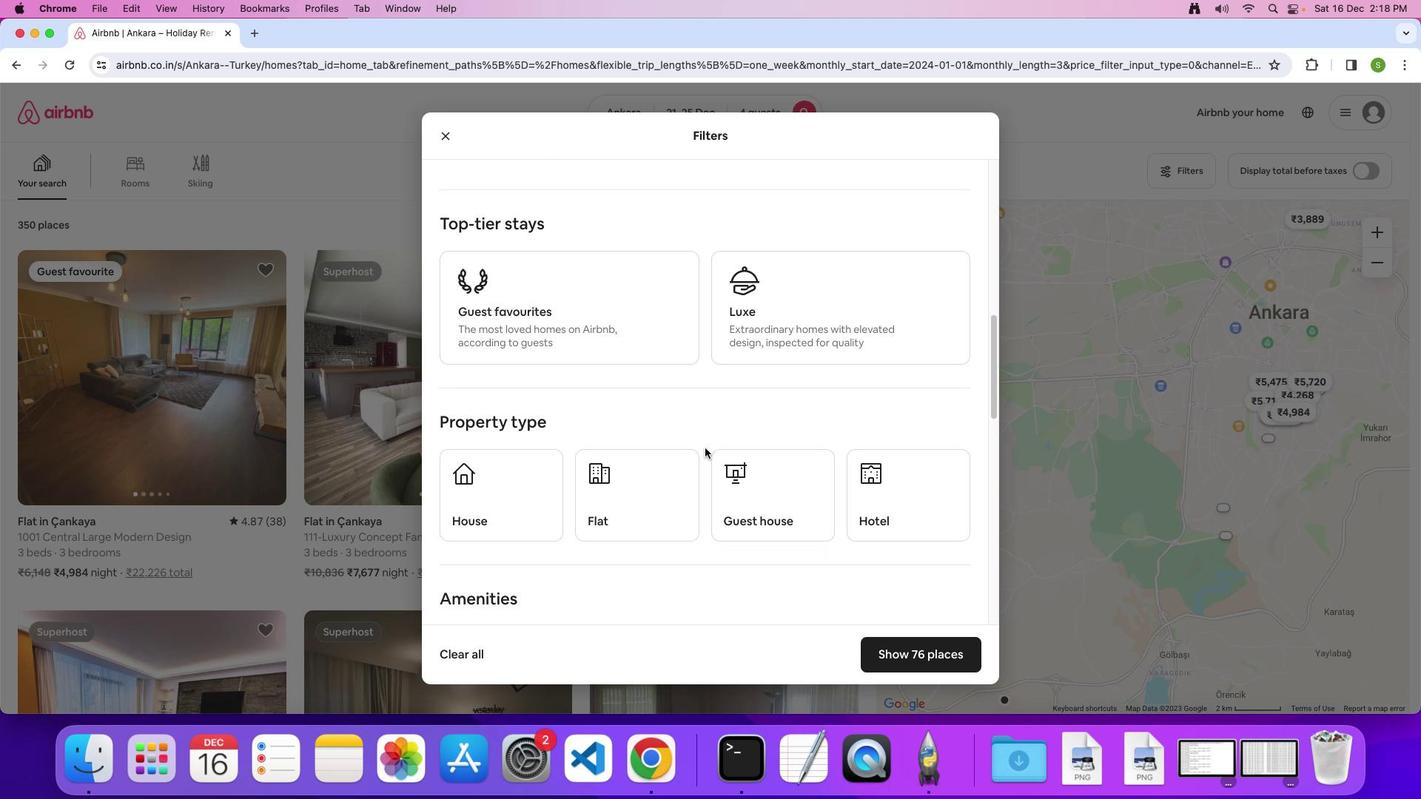 
Action: Mouse scrolled (705, 447) with delta (0, -1)
Screenshot: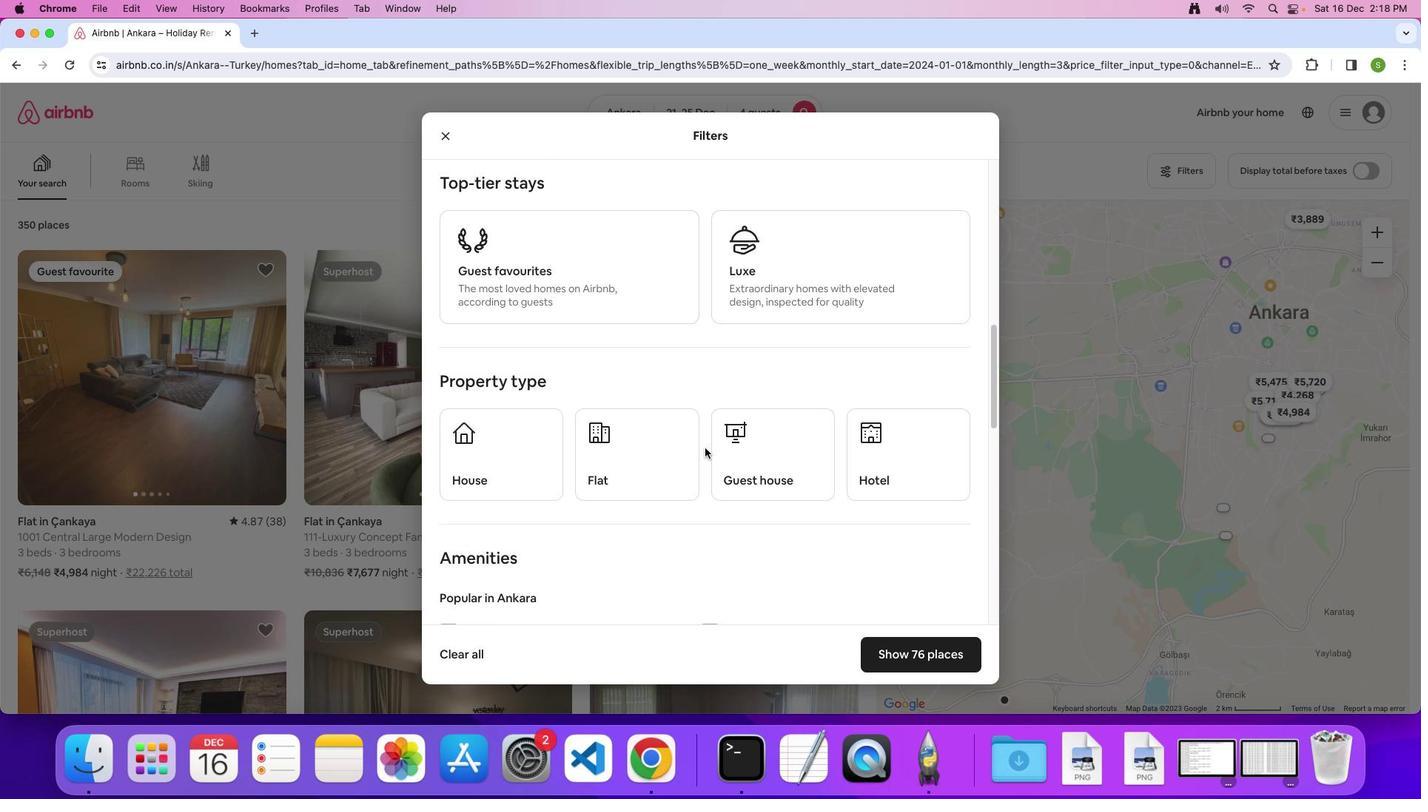 
Action: Mouse moved to (705, 447)
Screenshot: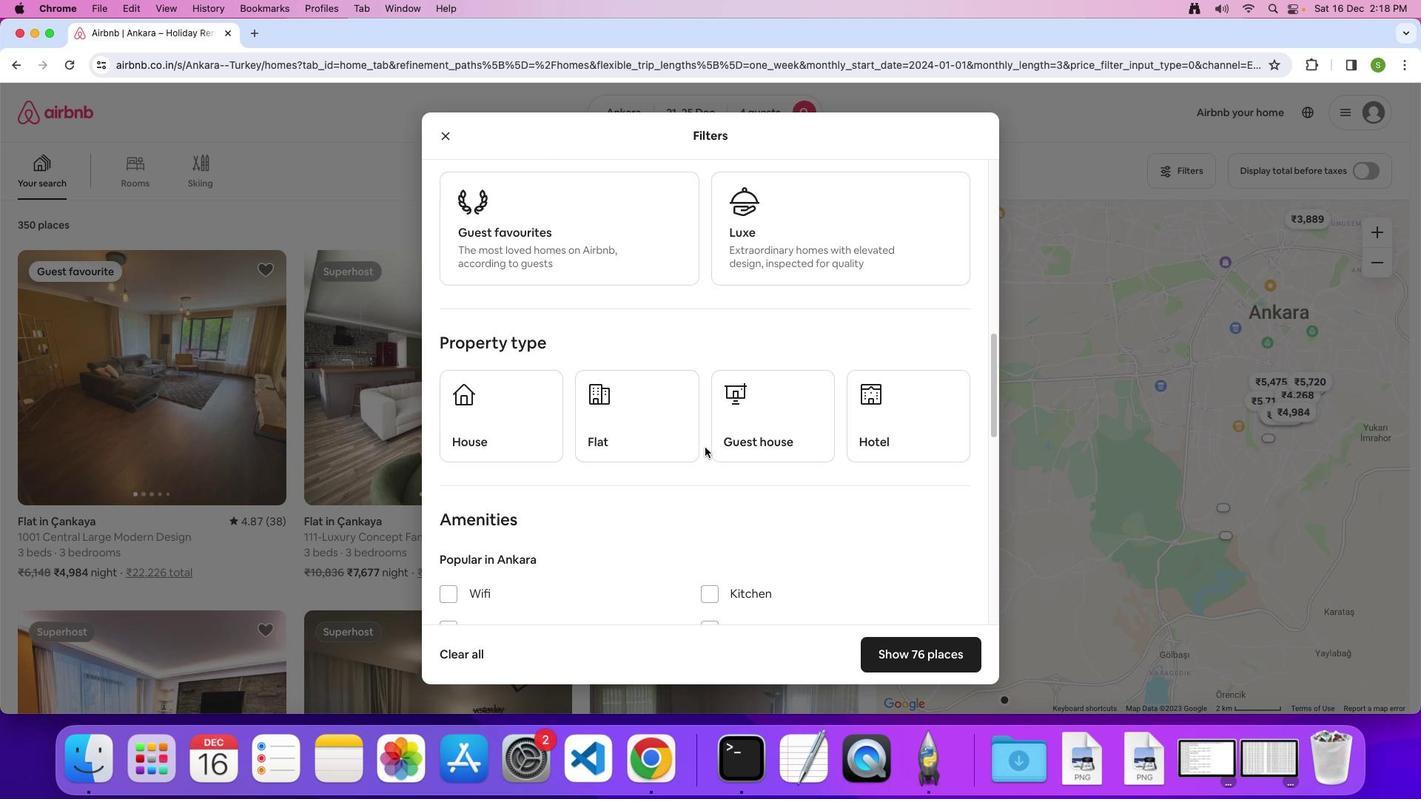 
Action: Mouse scrolled (705, 447) with delta (0, 0)
Screenshot: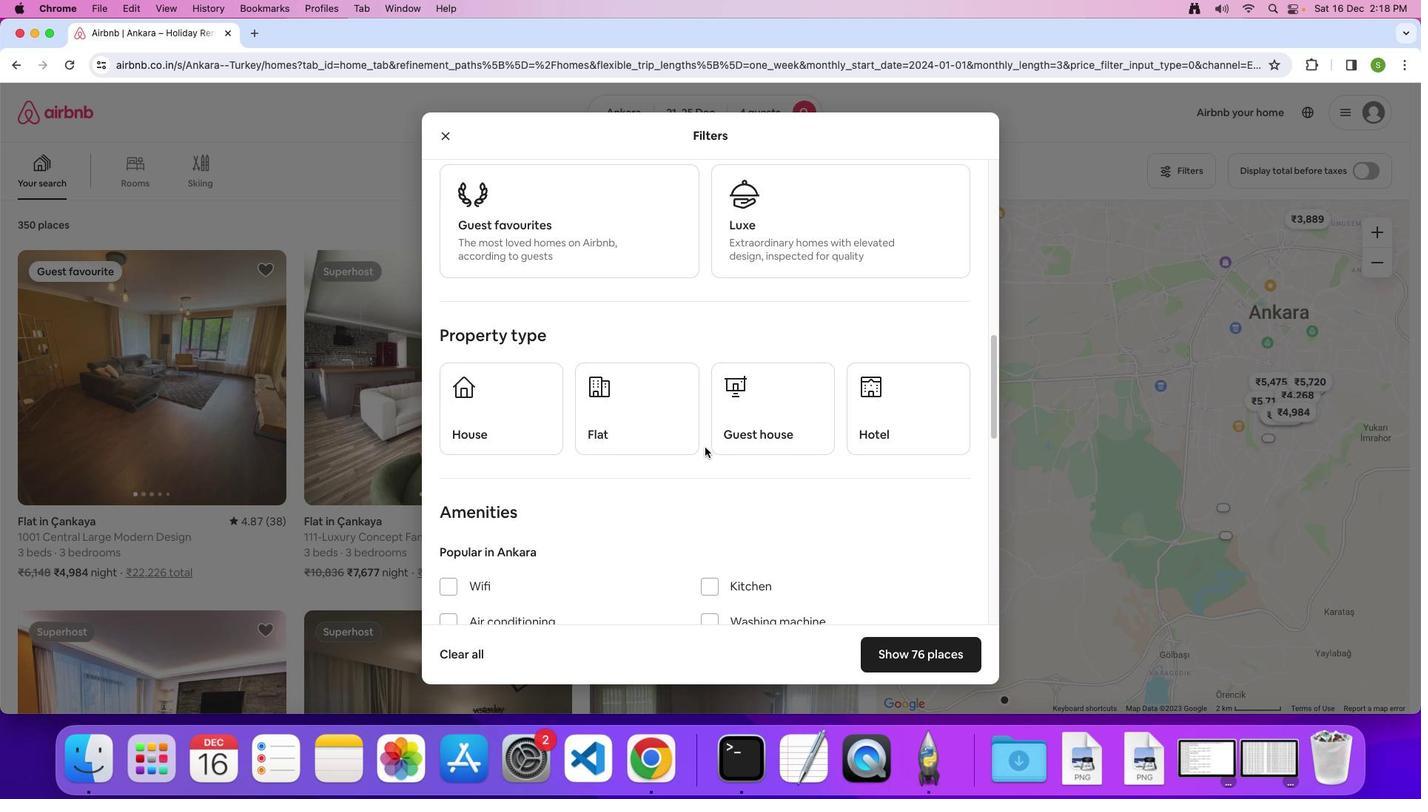 
Action: Mouse scrolled (705, 447) with delta (0, 0)
Screenshot: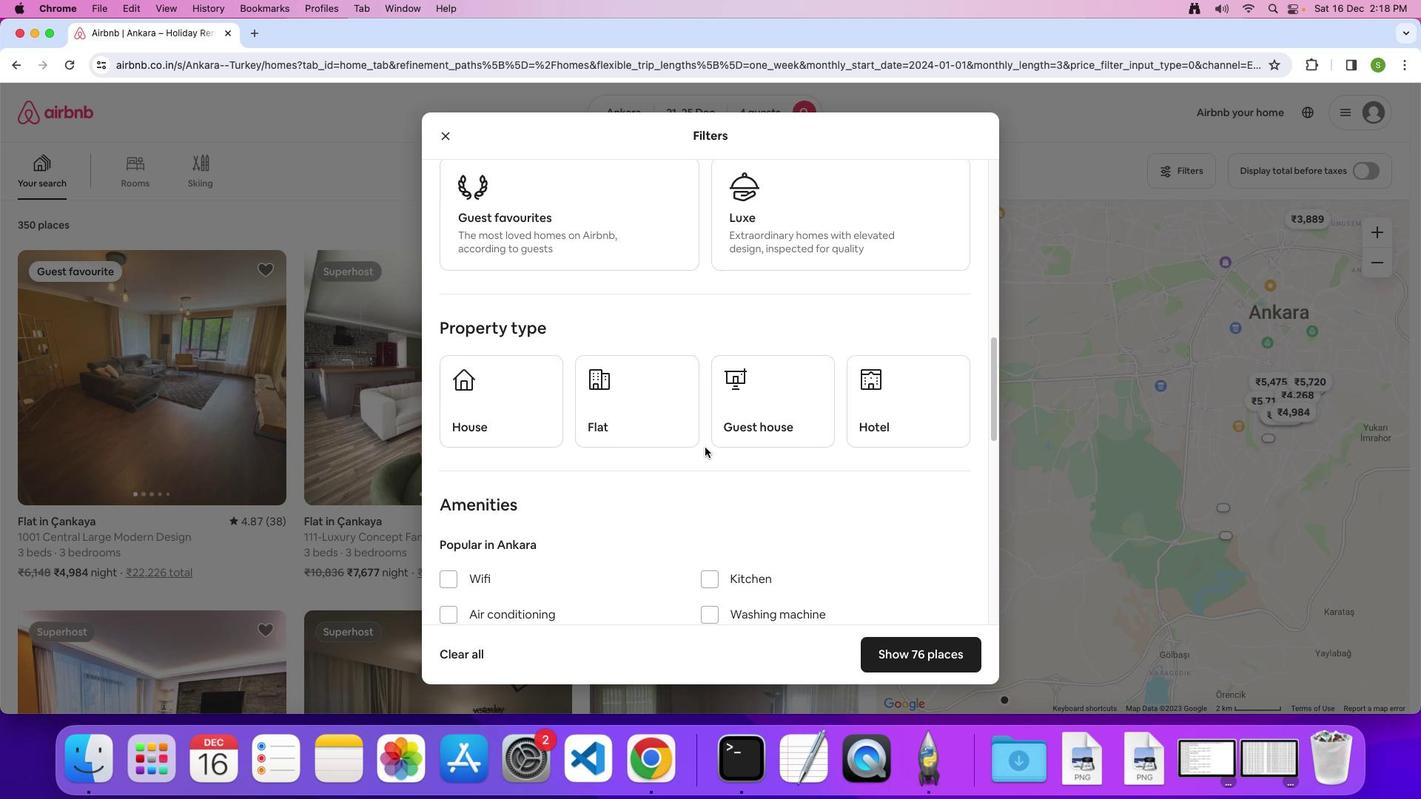 
Action: Mouse scrolled (705, 447) with delta (0, 0)
Screenshot: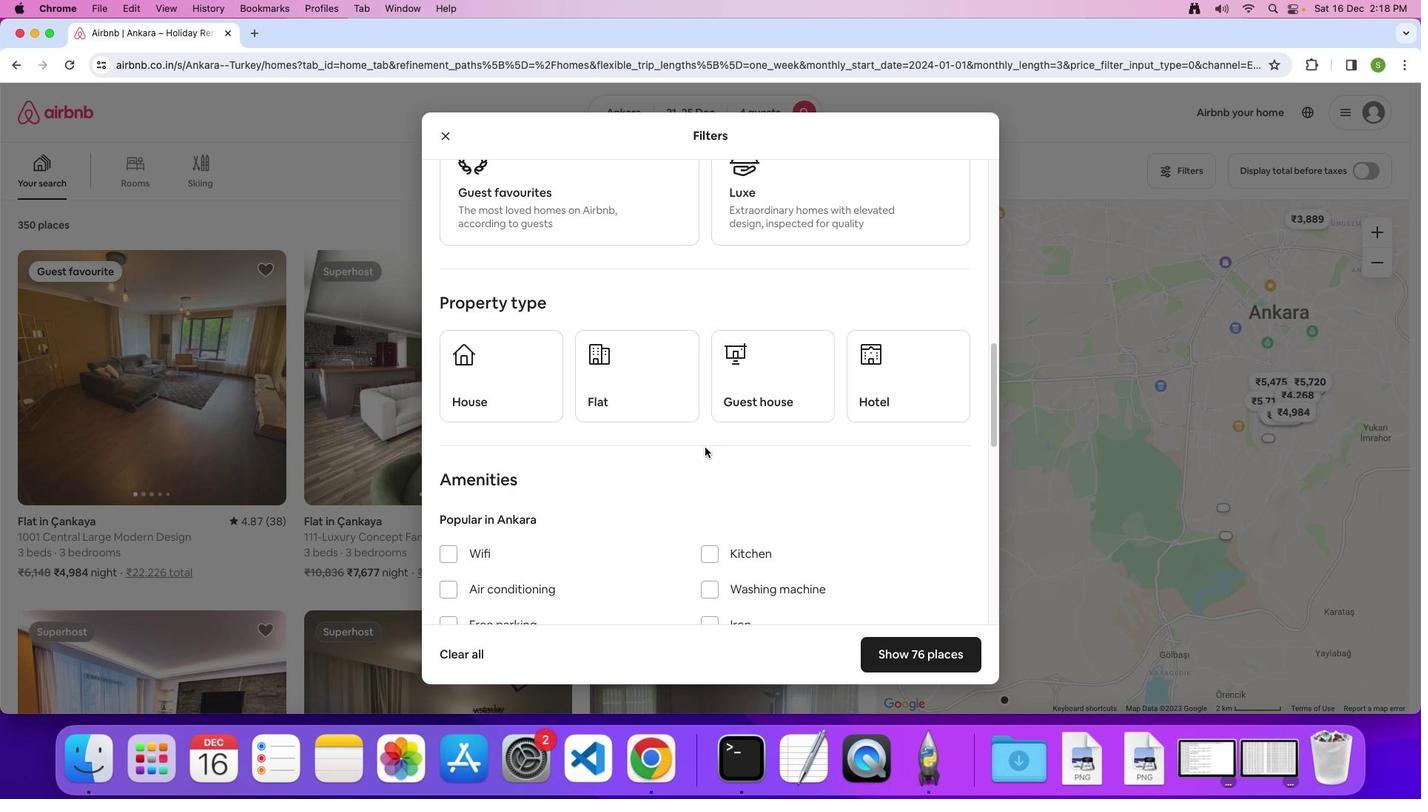 
Action: Mouse scrolled (705, 447) with delta (0, 0)
Screenshot: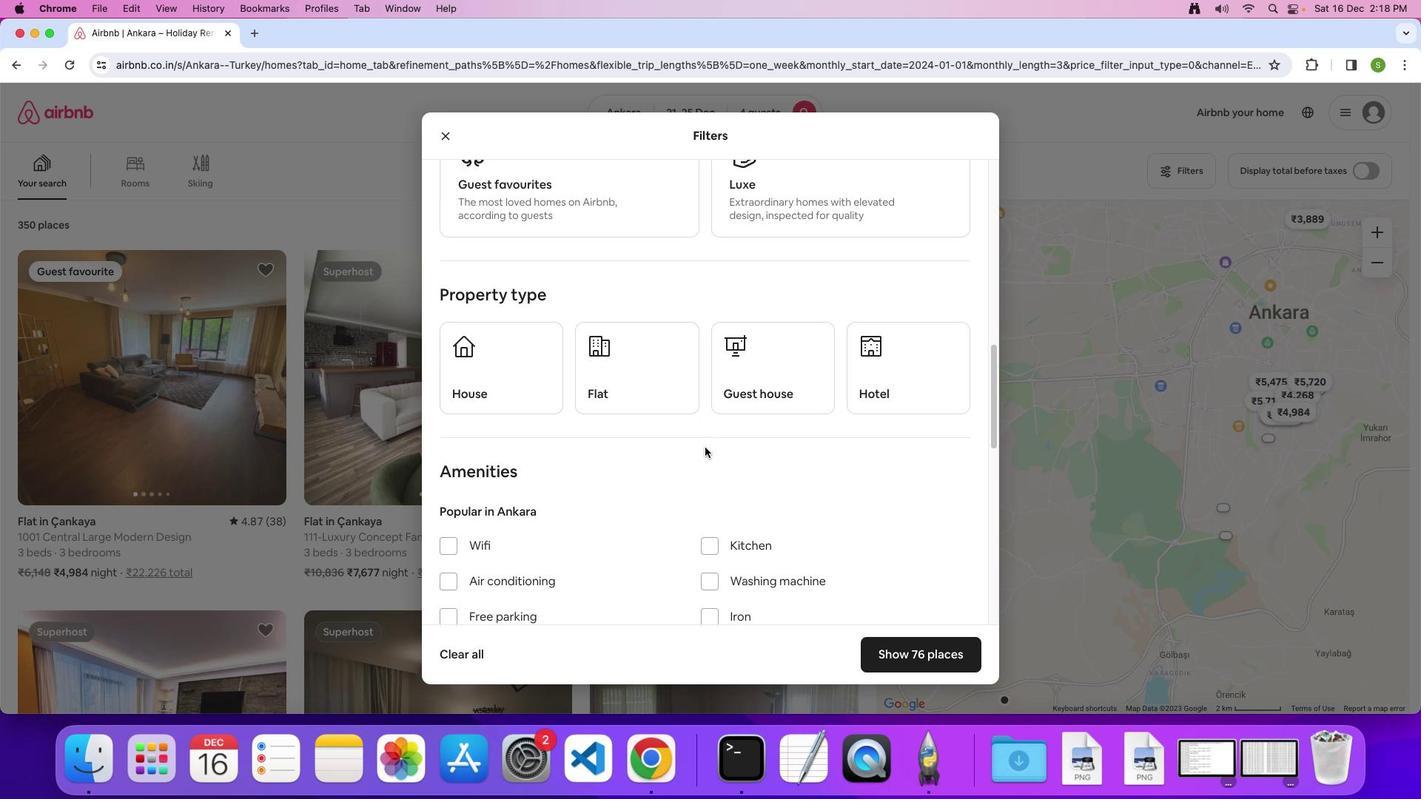 
Action: Mouse scrolled (705, 447) with delta (0, 0)
Screenshot: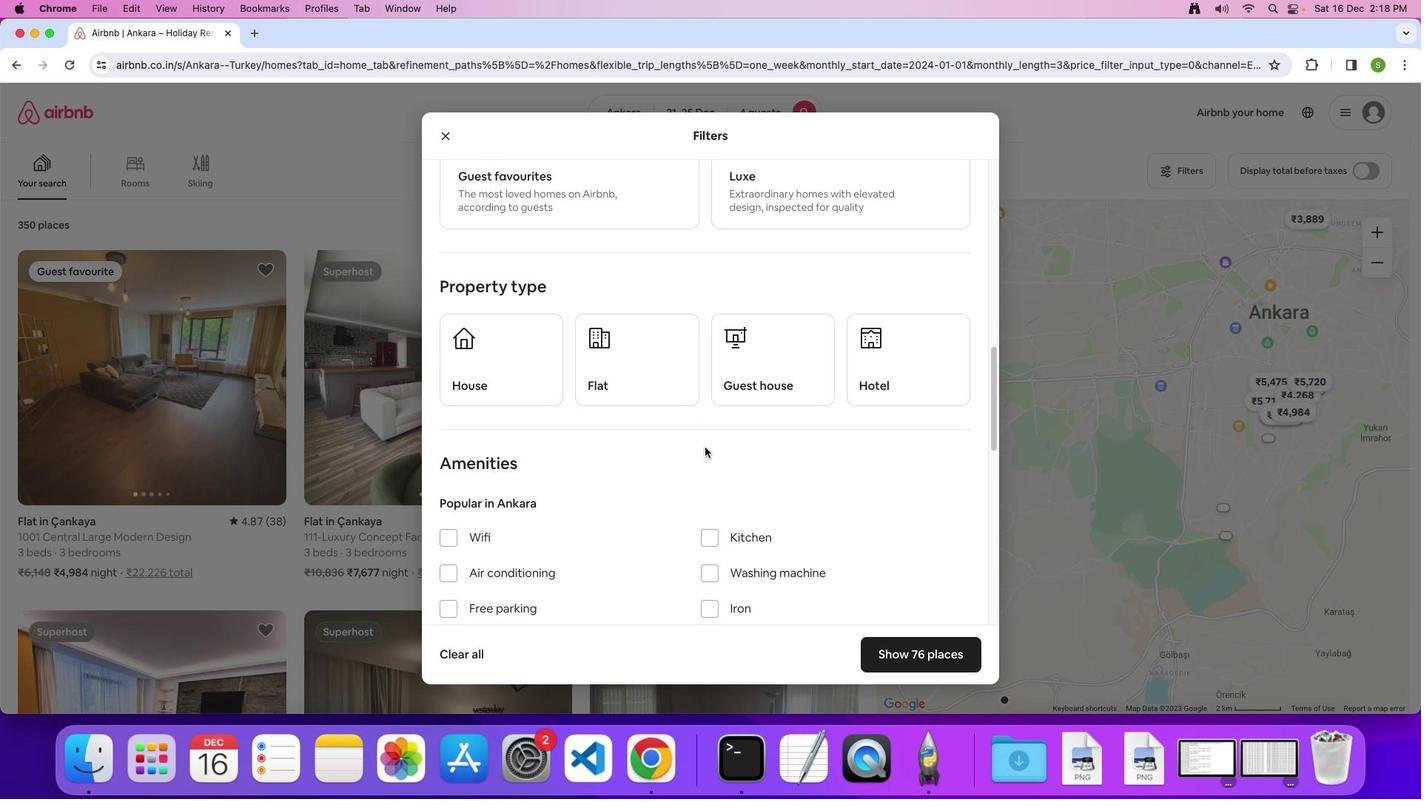 
Action: Mouse scrolled (705, 447) with delta (0, 0)
Screenshot: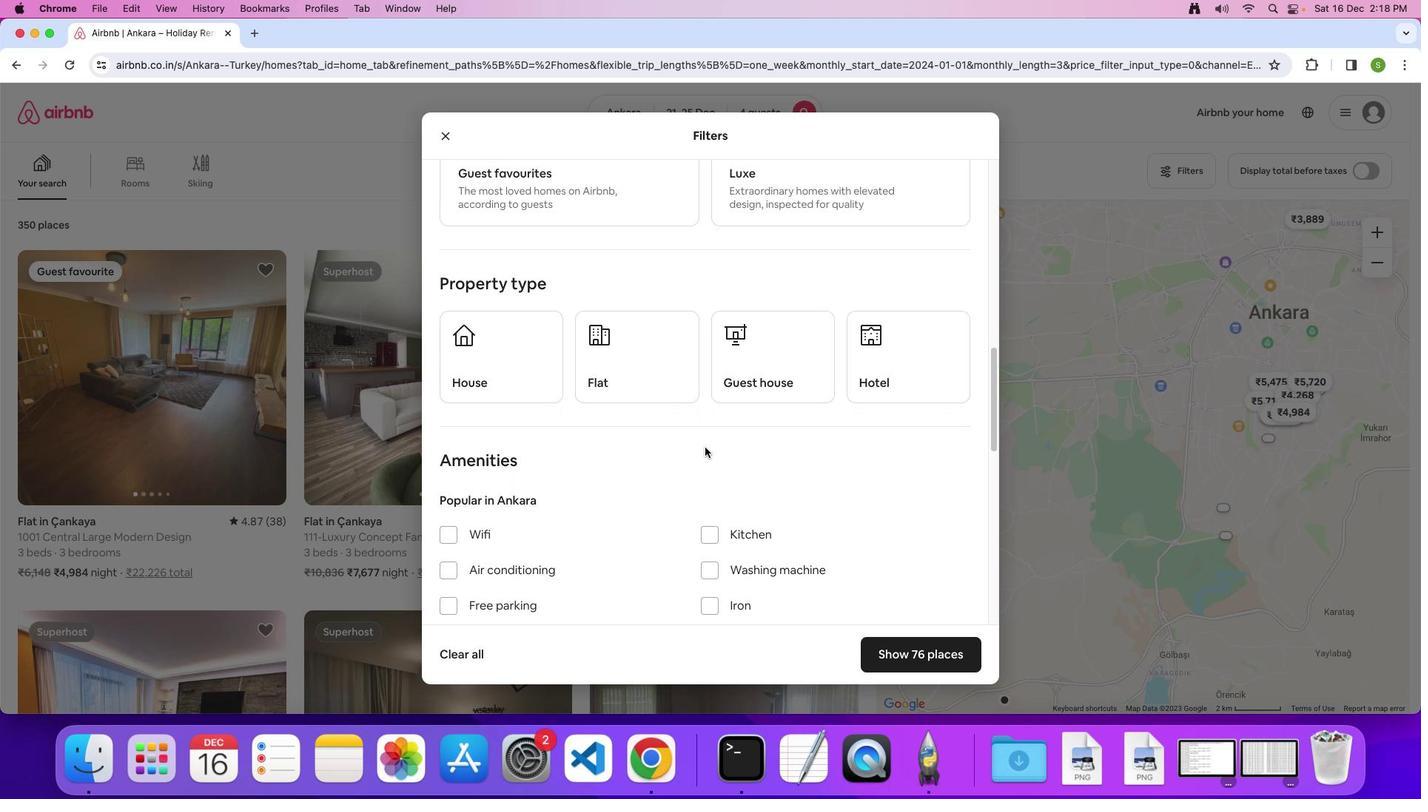 
Action: Mouse scrolled (705, 447) with delta (0, 0)
Screenshot: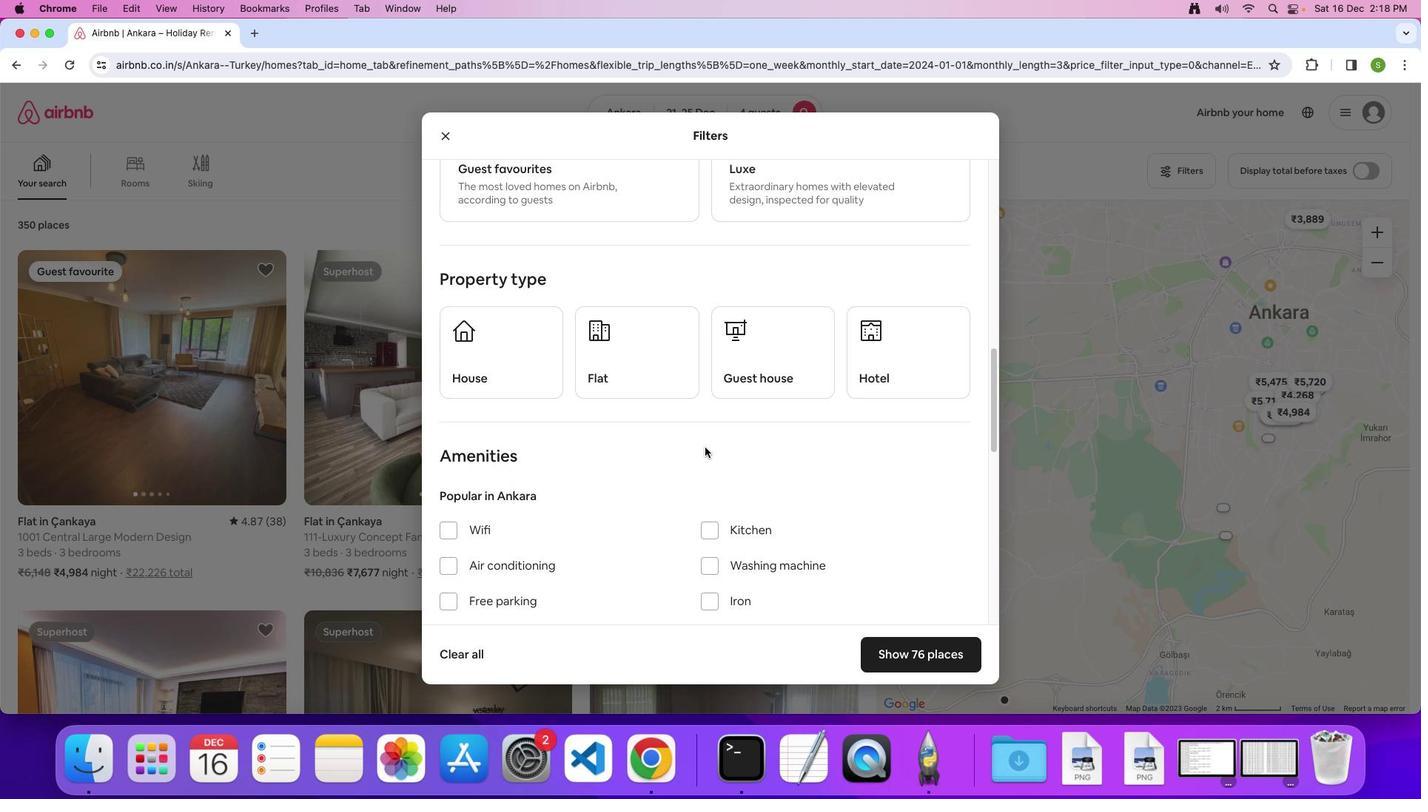 
Action: Mouse scrolled (705, 447) with delta (0, 0)
Screenshot: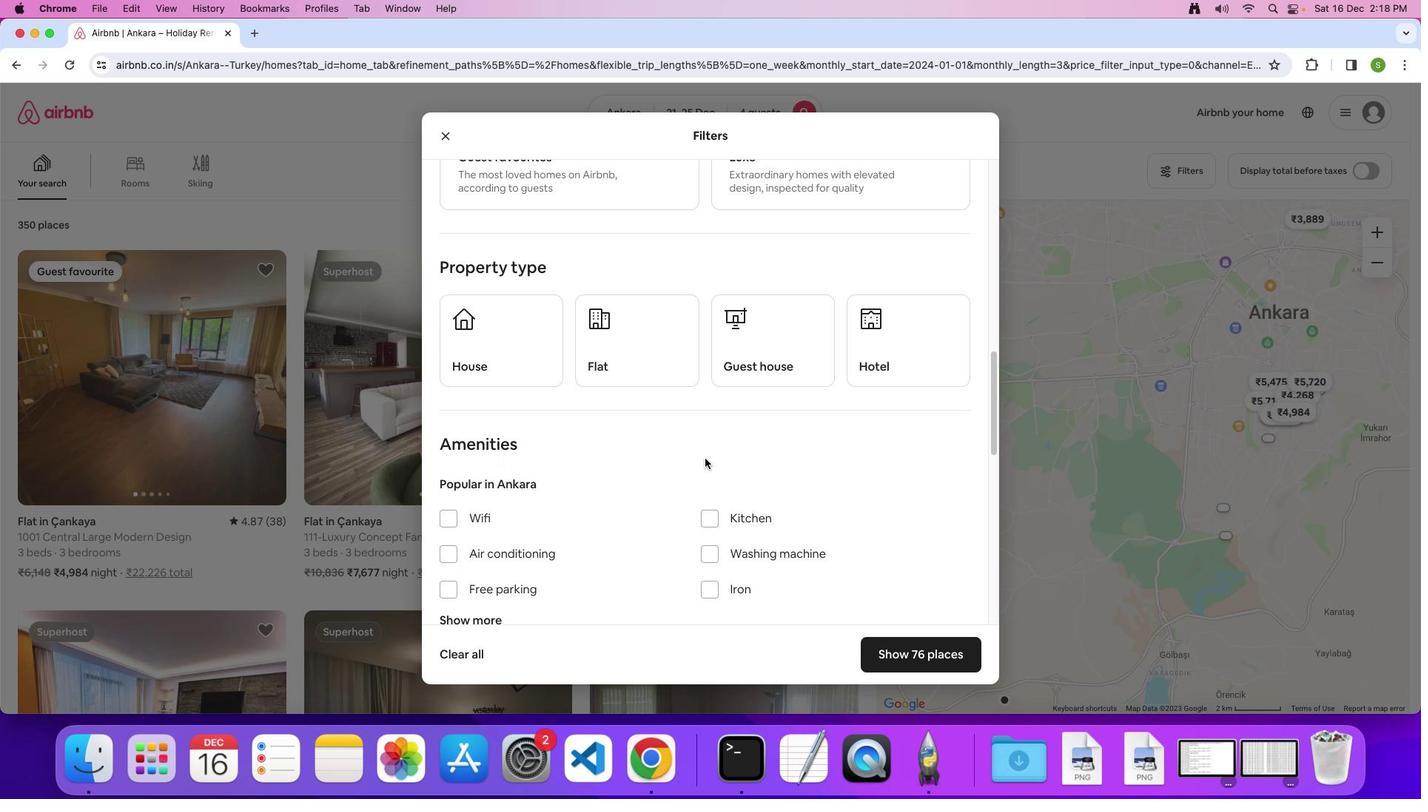 
Action: Mouse moved to (710, 550)
Screenshot: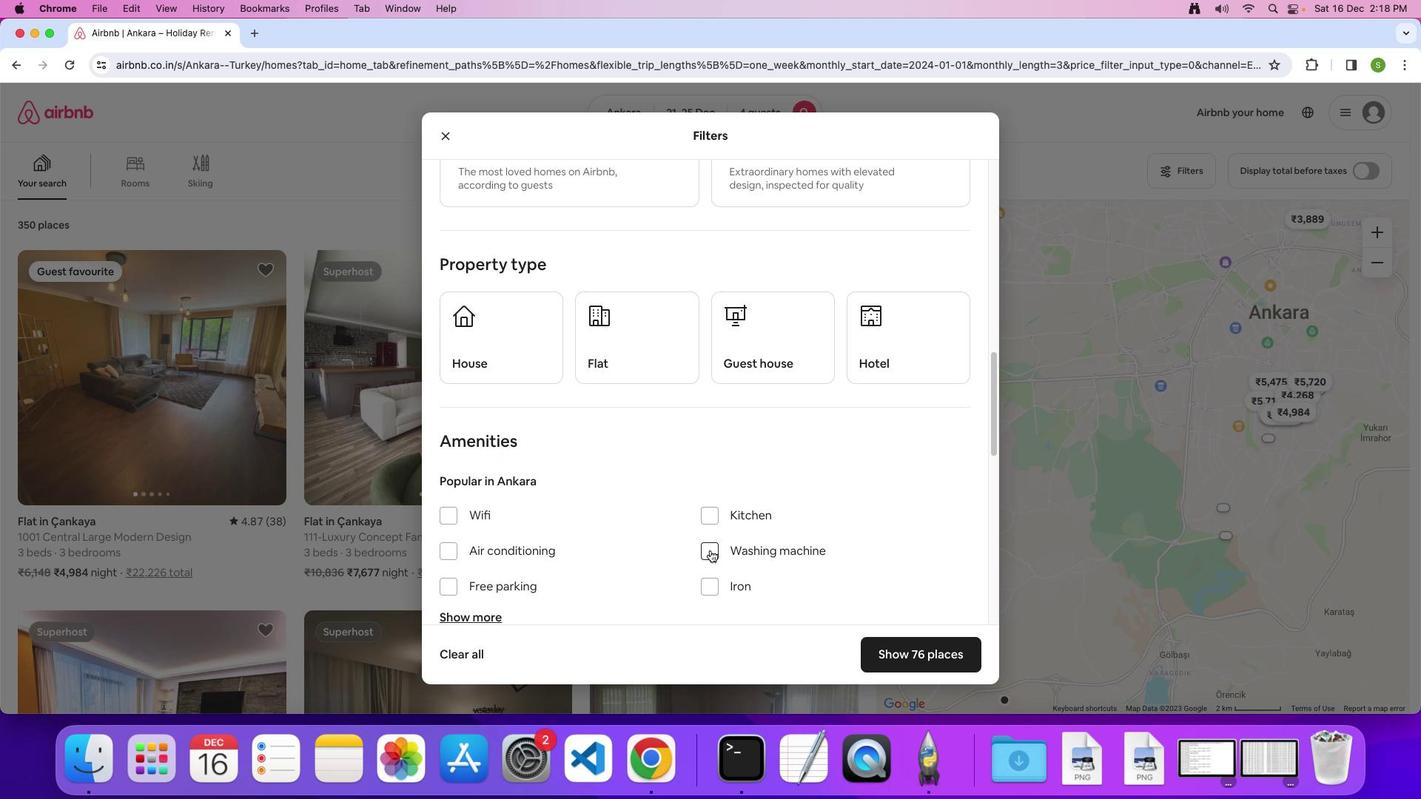 
Action: Mouse pressed left at (710, 550)
Screenshot: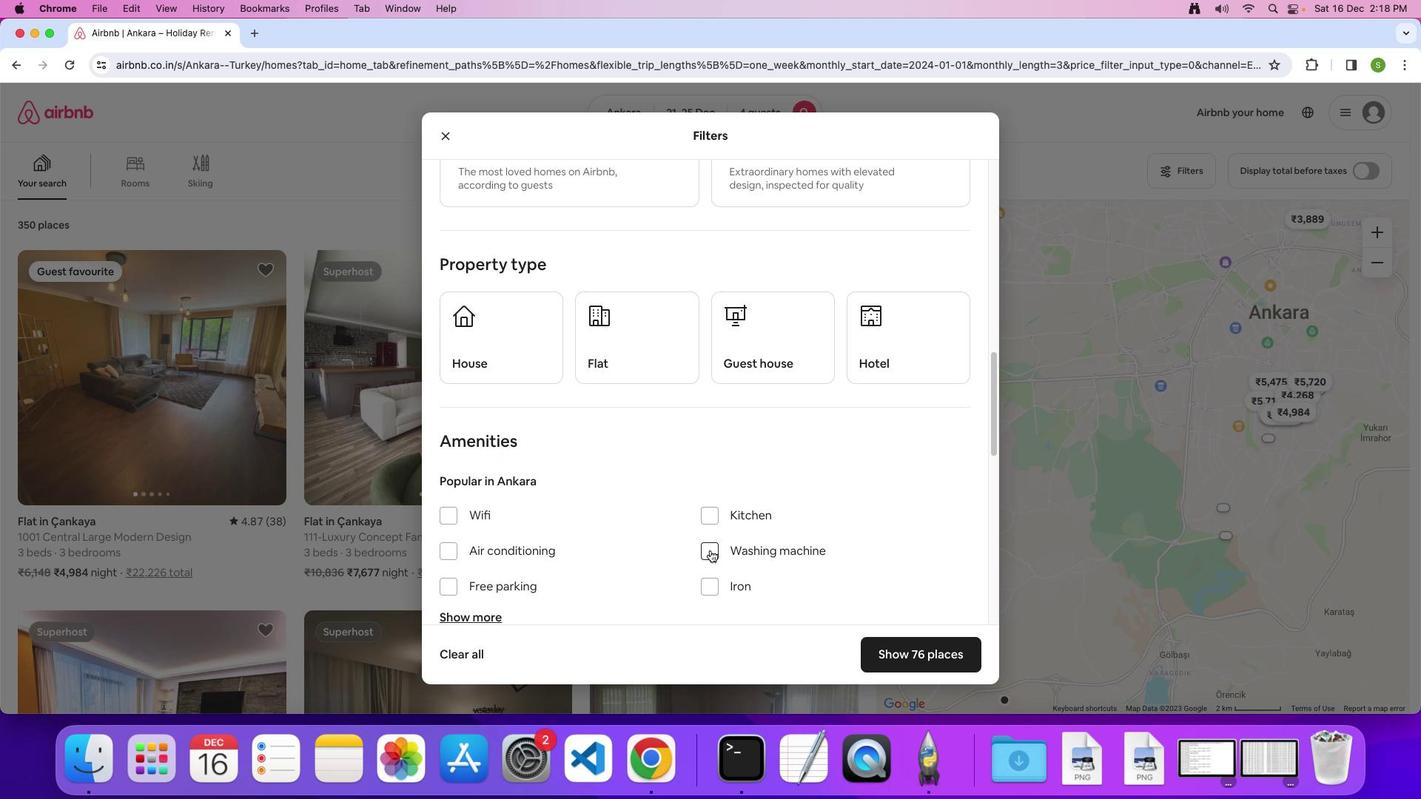 
Action: Mouse moved to (665, 473)
Screenshot: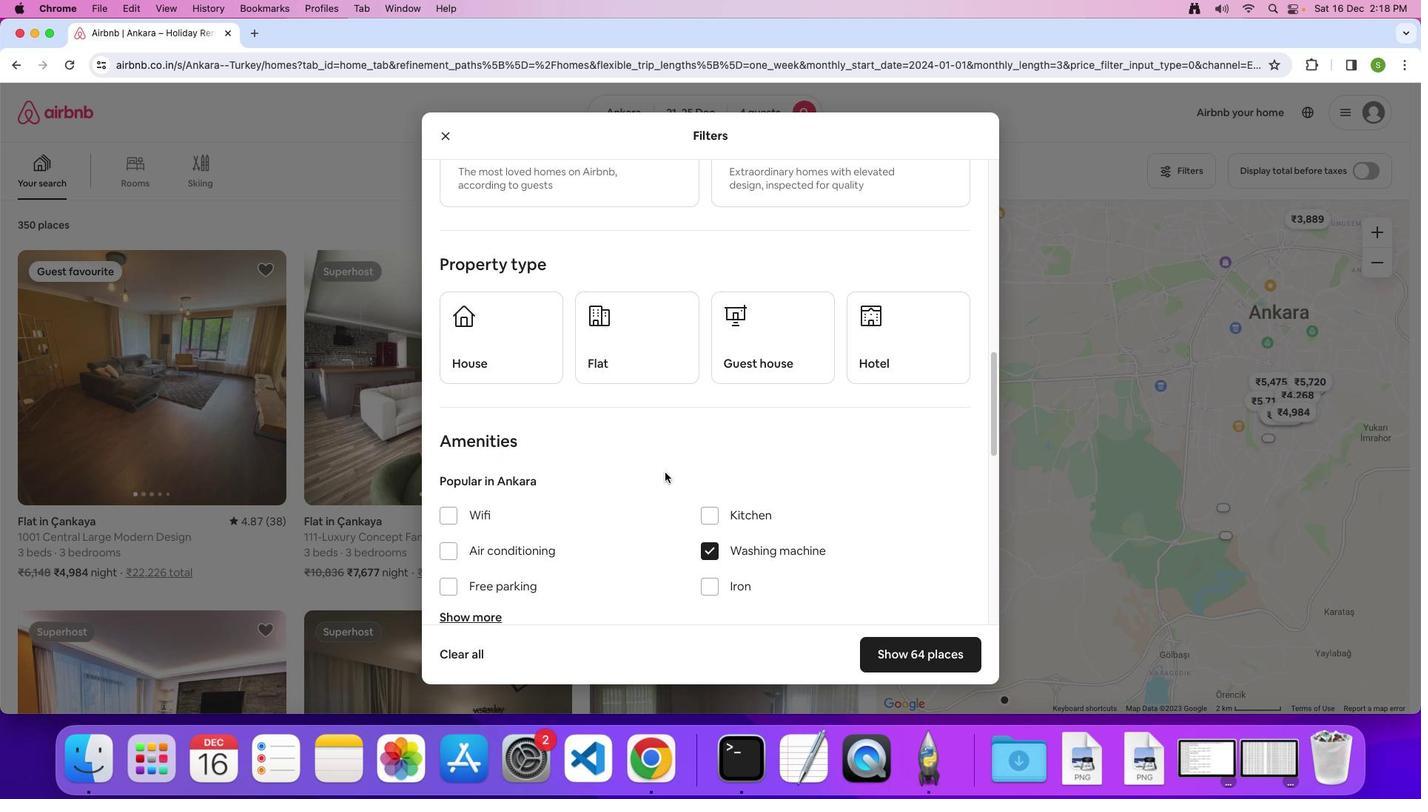 
Action: Mouse scrolled (665, 473) with delta (0, 0)
Screenshot: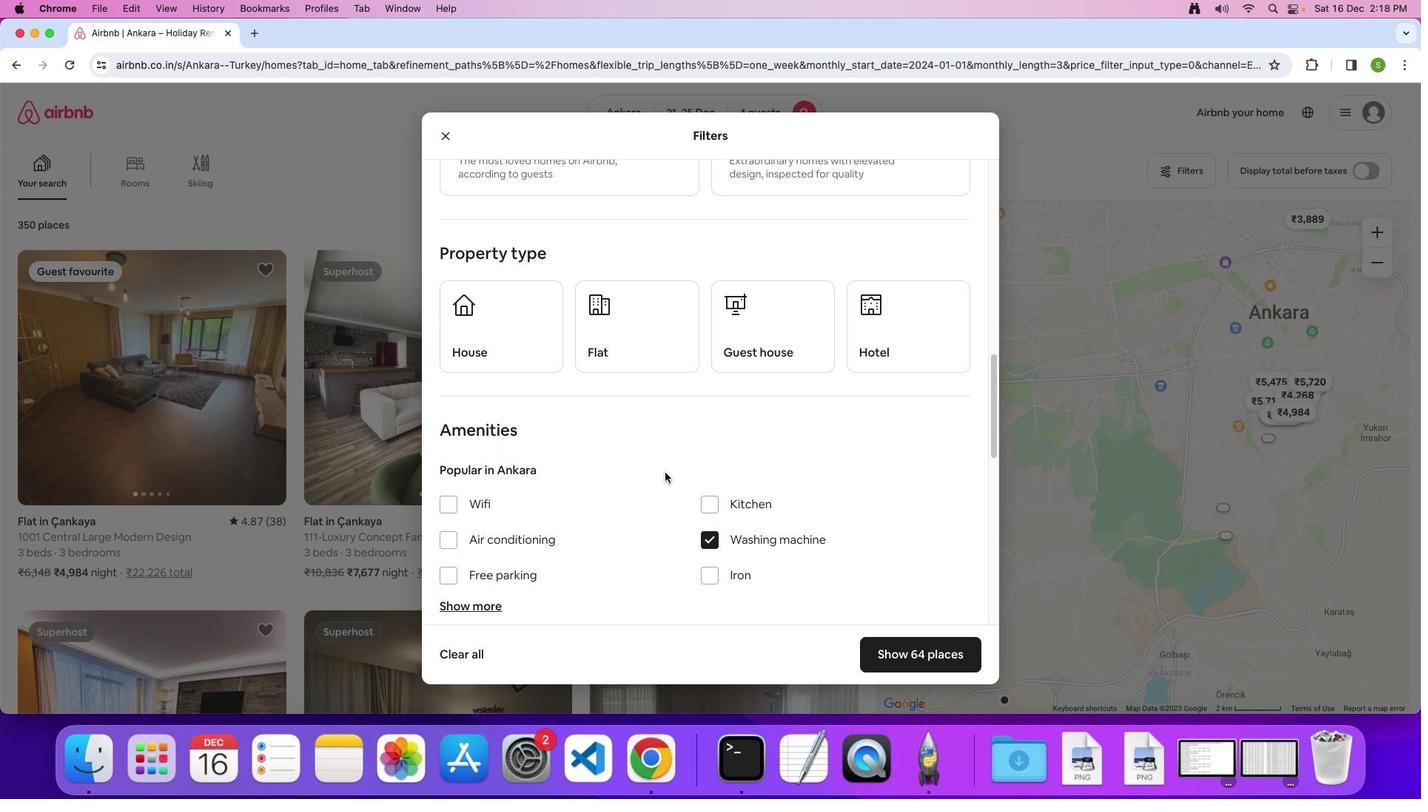 
Action: Mouse scrolled (665, 473) with delta (0, 0)
Screenshot: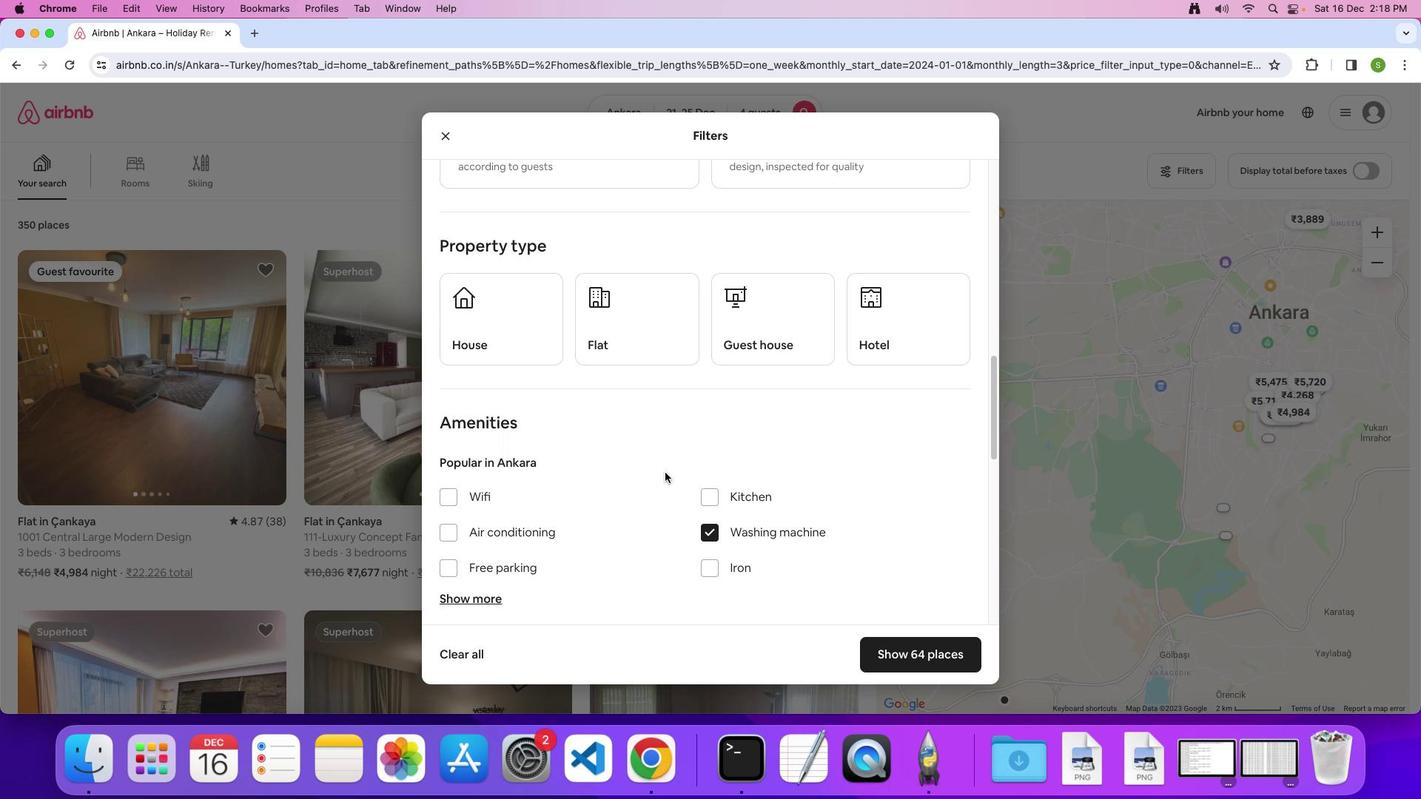 
Action: Mouse scrolled (665, 473) with delta (0, 0)
Screenshot: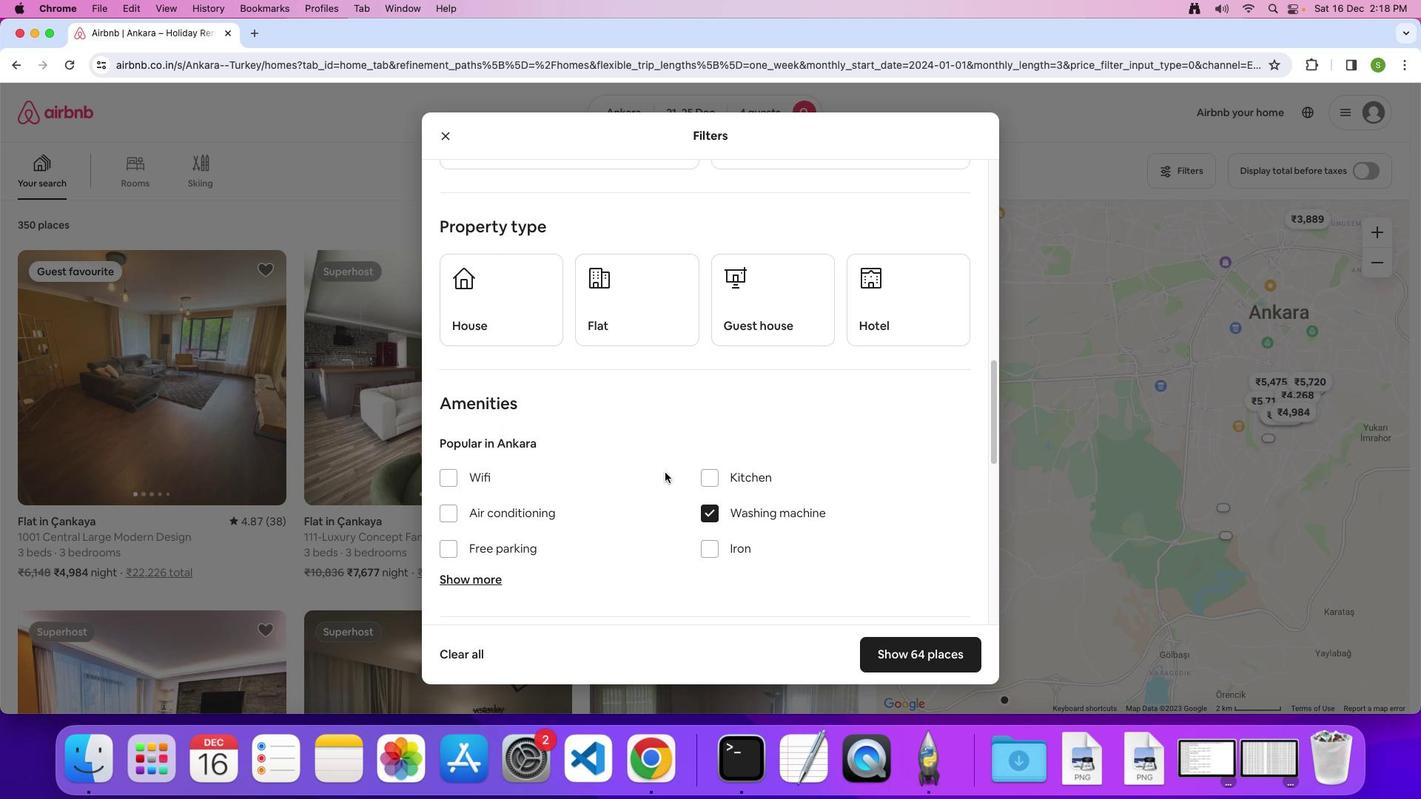 
Action: Mouse scrolled (665, 473) with delta (0, 0)
Screenshot: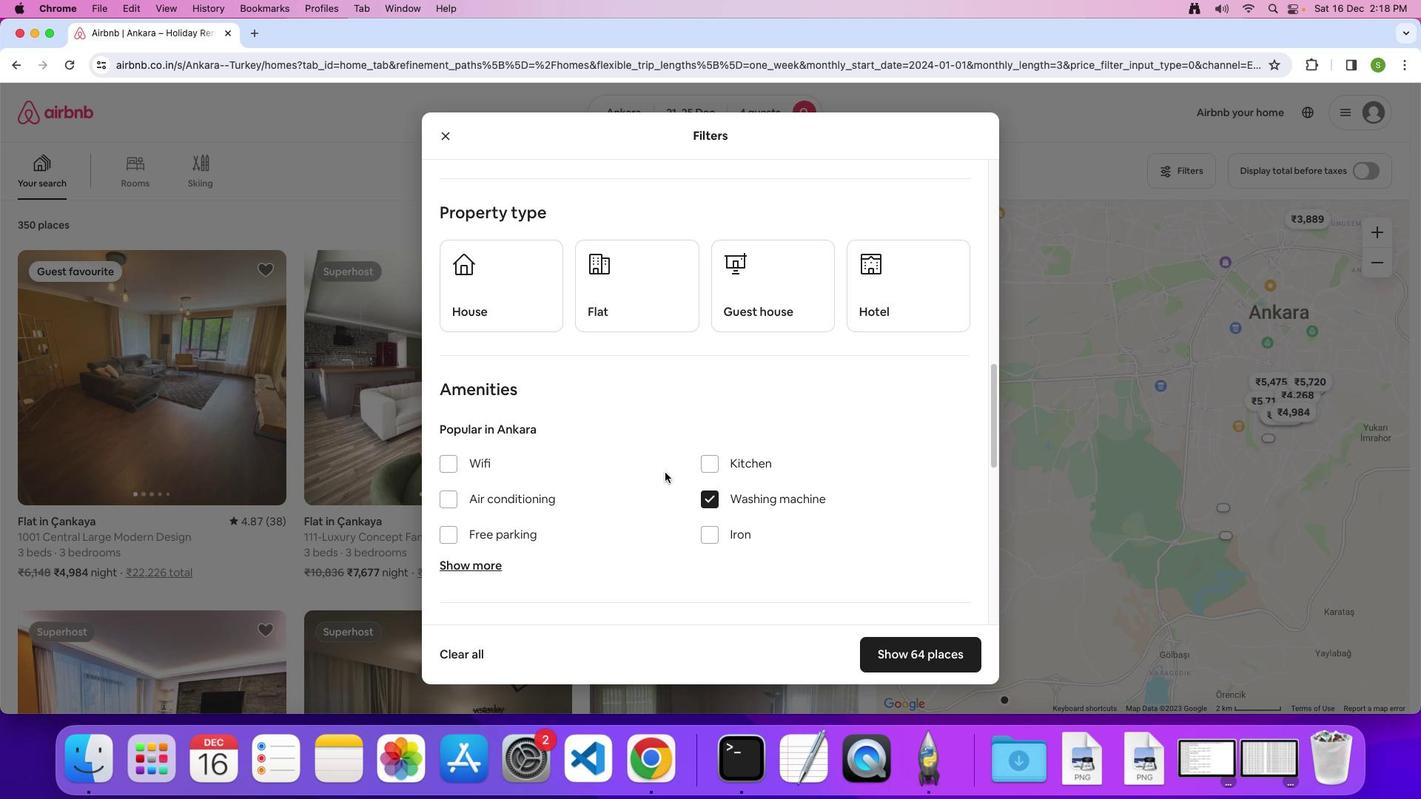 
Action: Mouse moved to (666, 471)
Screenshot: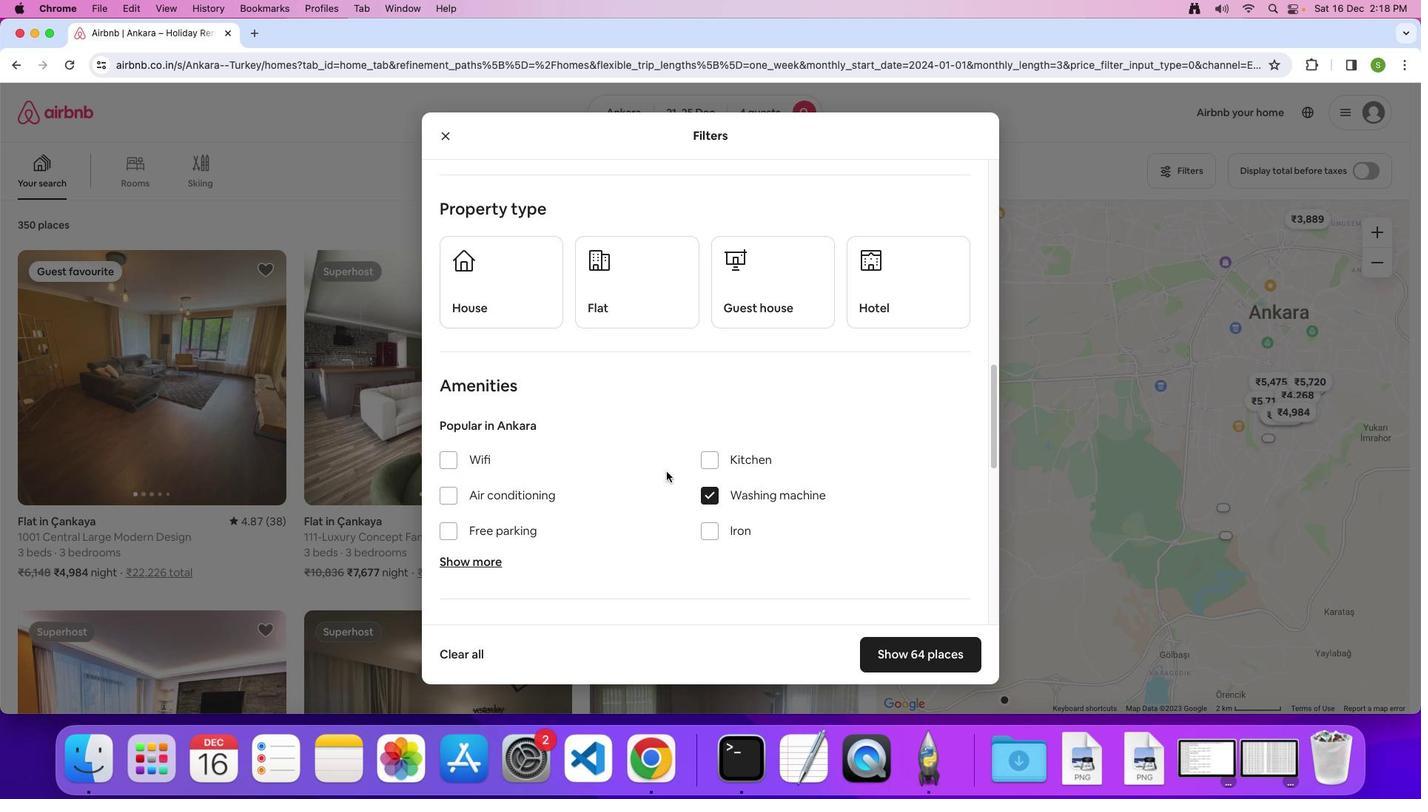 
Action: Mouse scrolled (666, 471) with delta (0, 0)
Screenshot: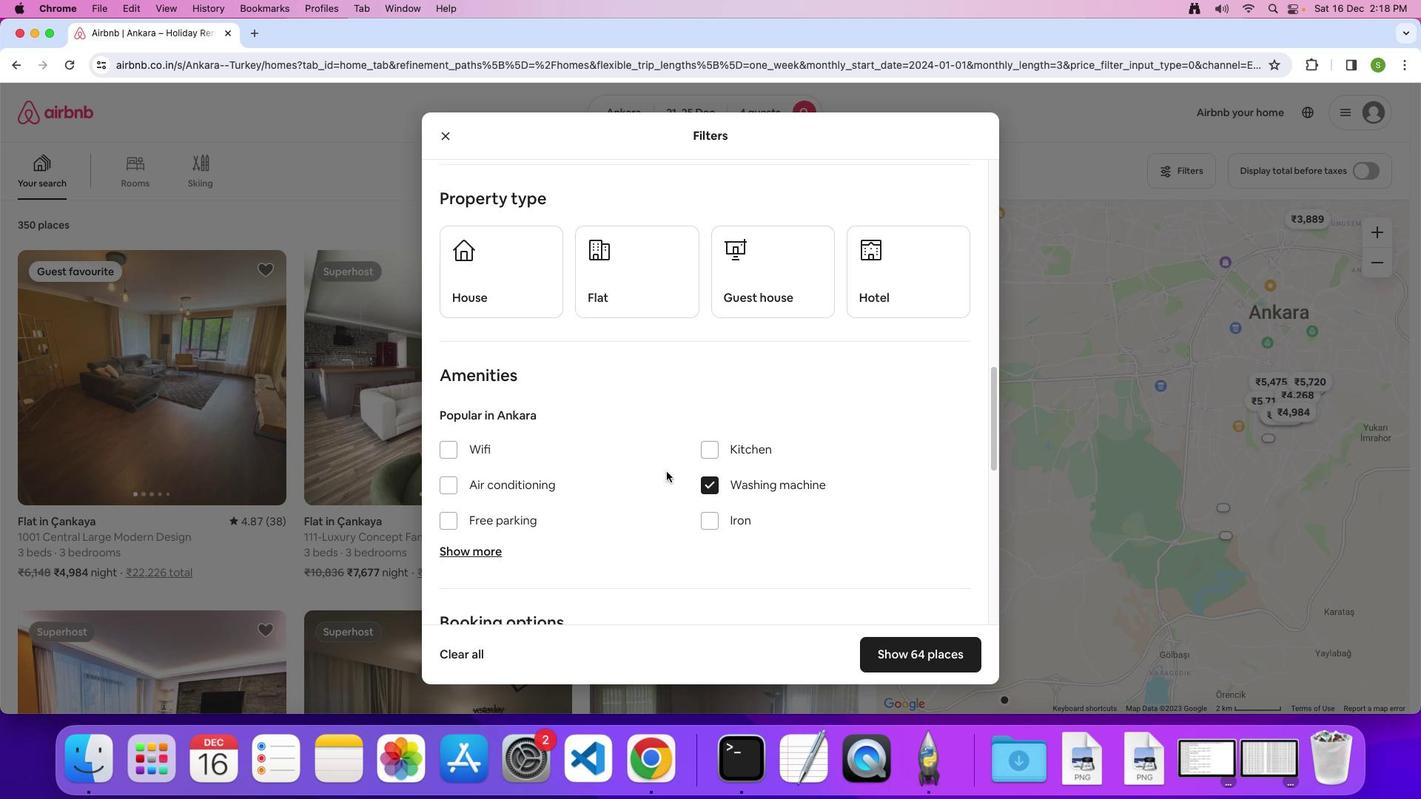 
Action: Mouse scrolled (666, 471) with delta (0, 0)
Screenshot: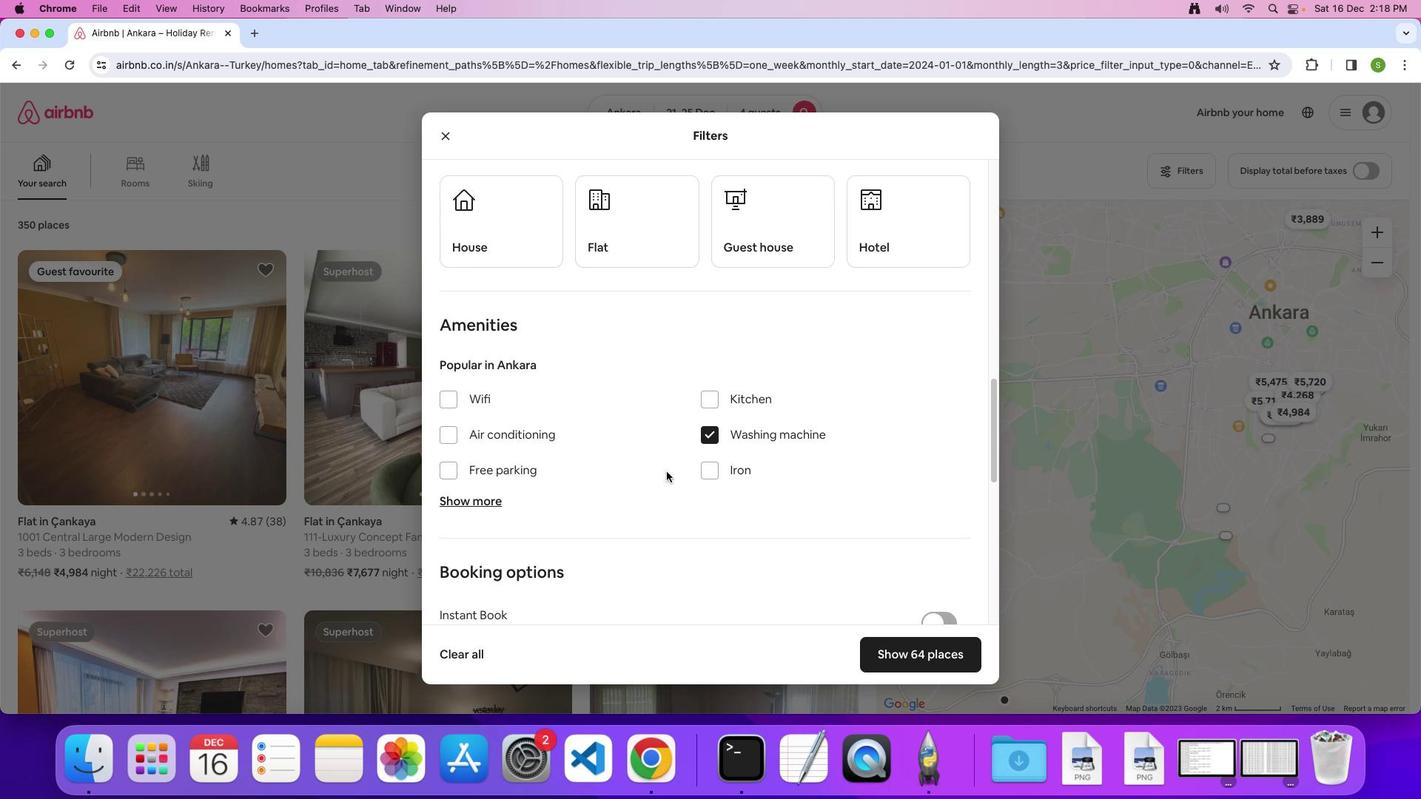 
Action: Mouse scrolled (666, 471) with delta (0, -2)
Screenshot: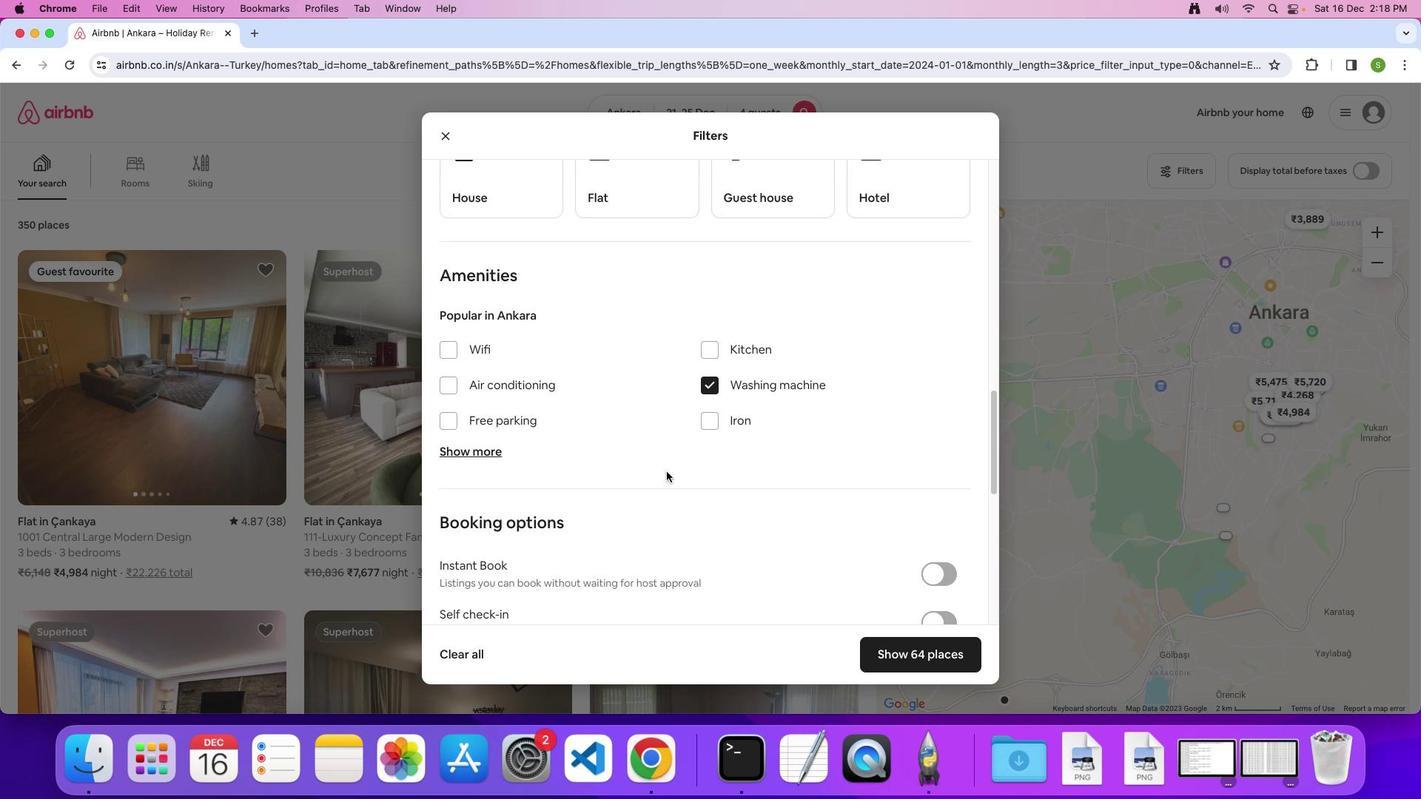 
Action: Mouse scrolled (666, 471) with delta (0, 0)
Screenshot: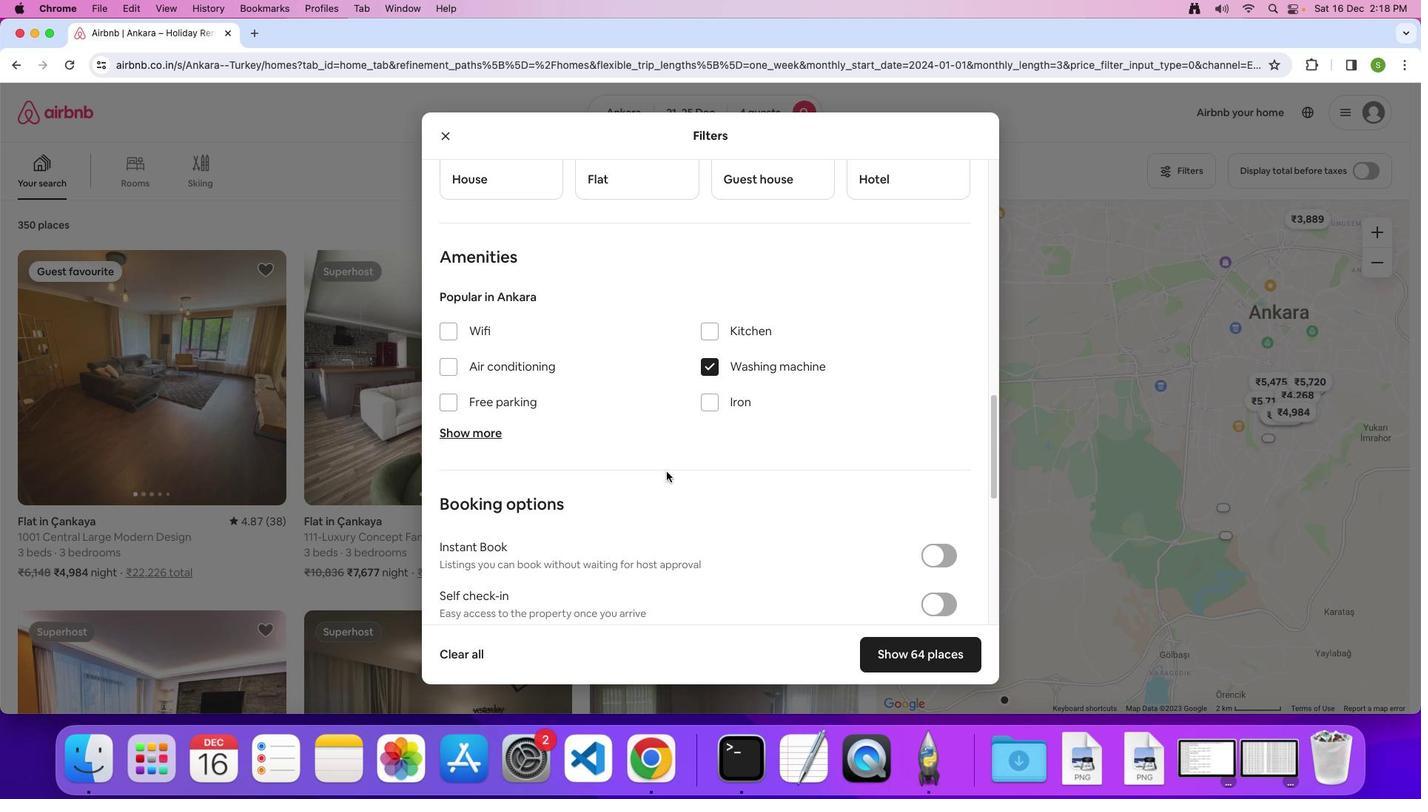 
Action: Mouse scrolled (666, 471) with delta (0, 0)
Screenshot: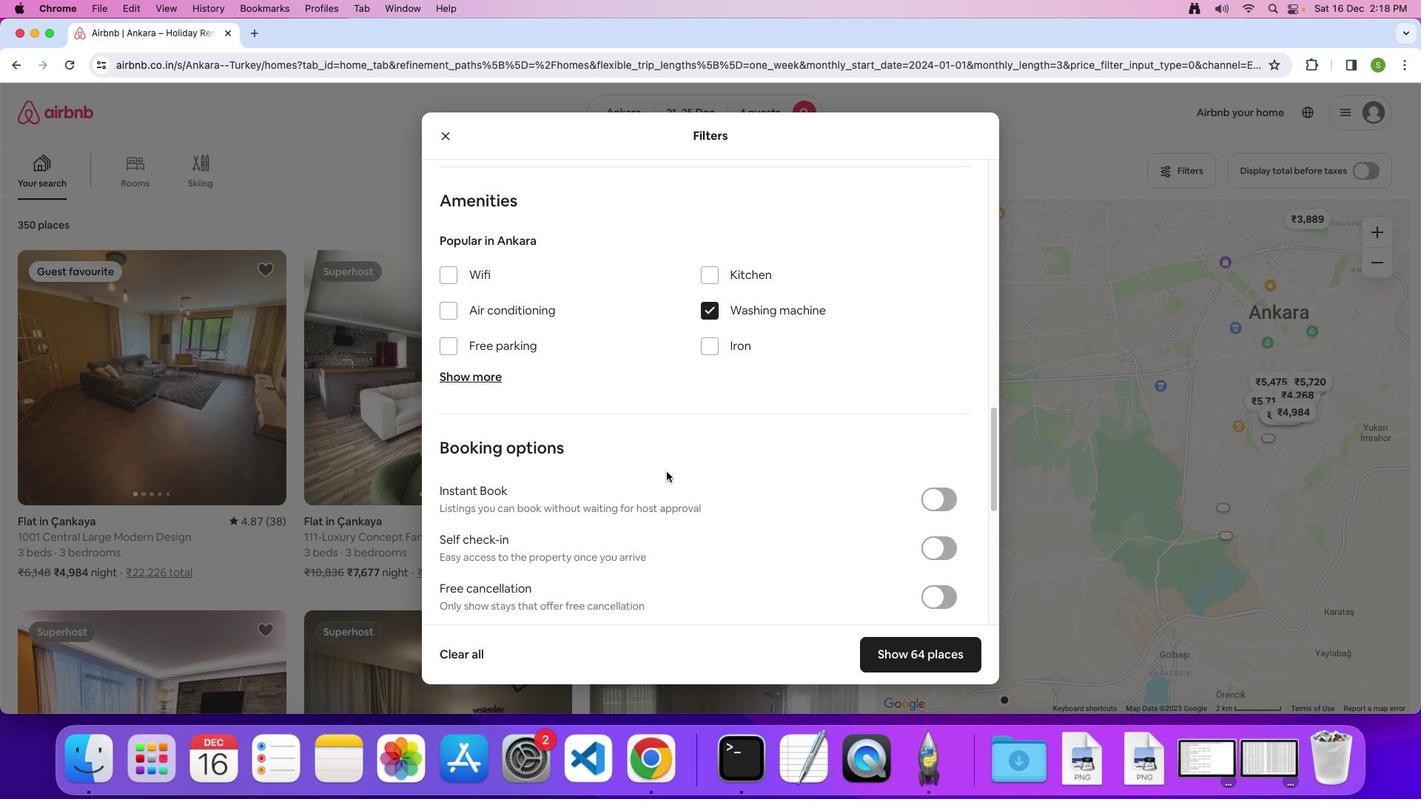
Action: Mouse scrolled (666, 471) with delta (0, -2)
Screenshot: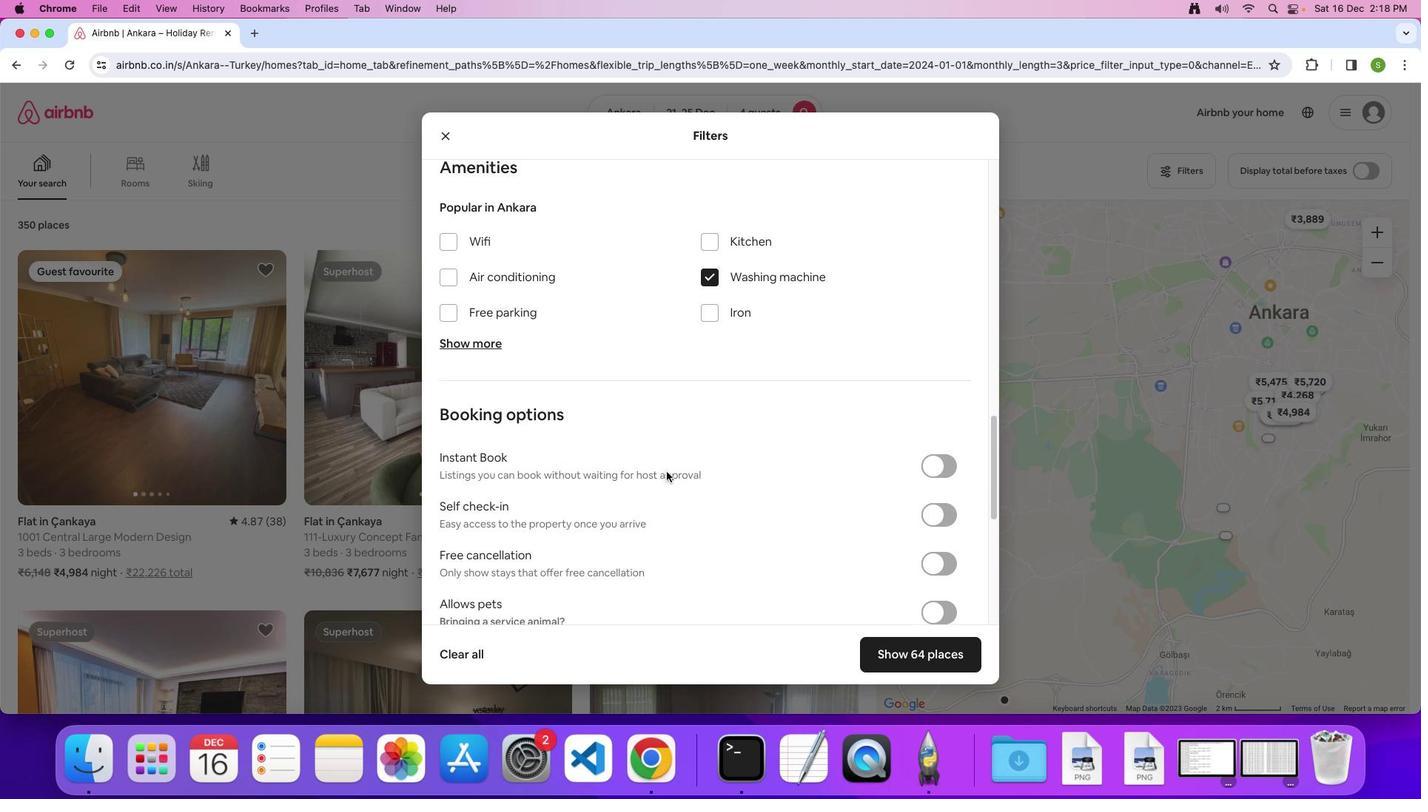 
Action: Mouse scrolled (666, 471) with delta (0, 0)
Screenshot: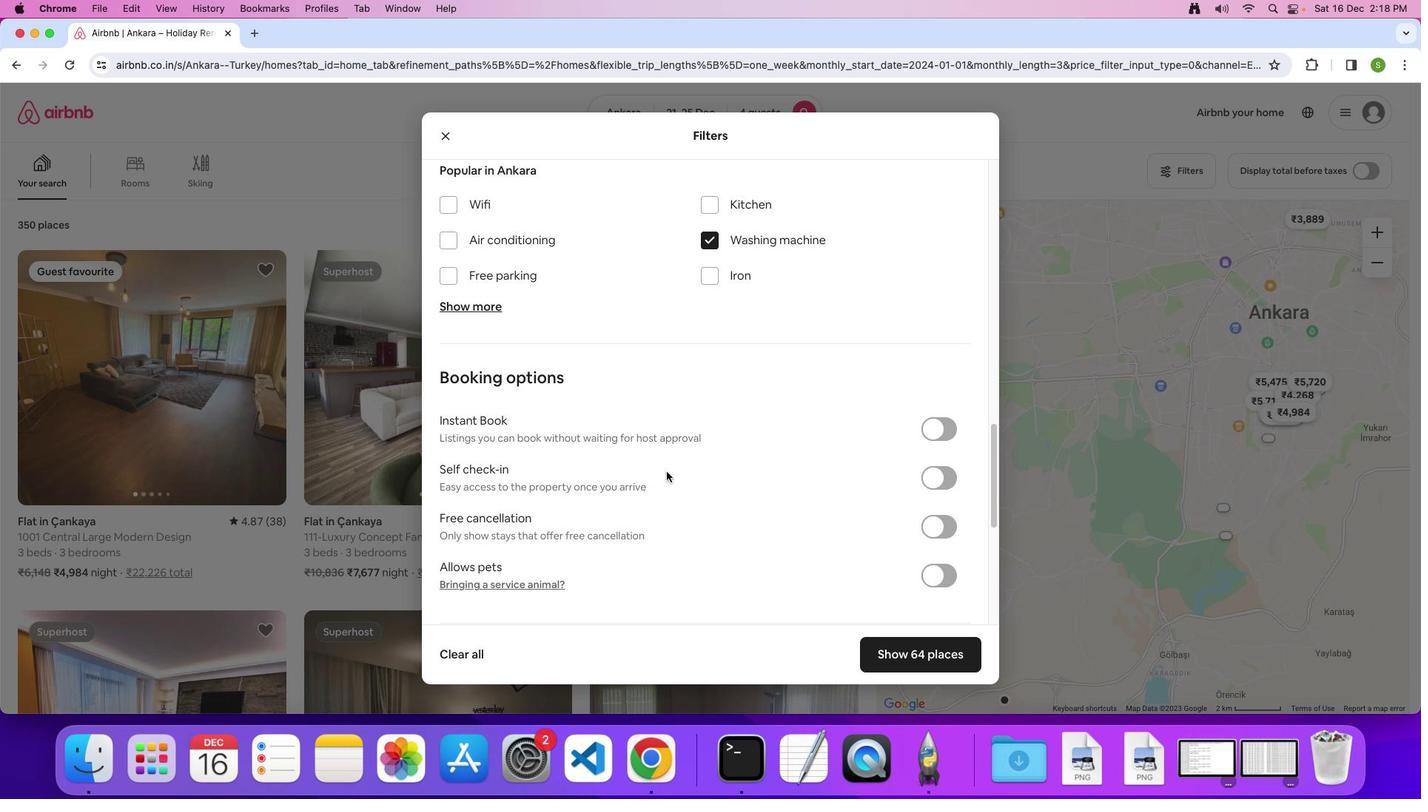 
Action: Mouse scrolled (666, 471) with delta (0, 0)
Screenshot: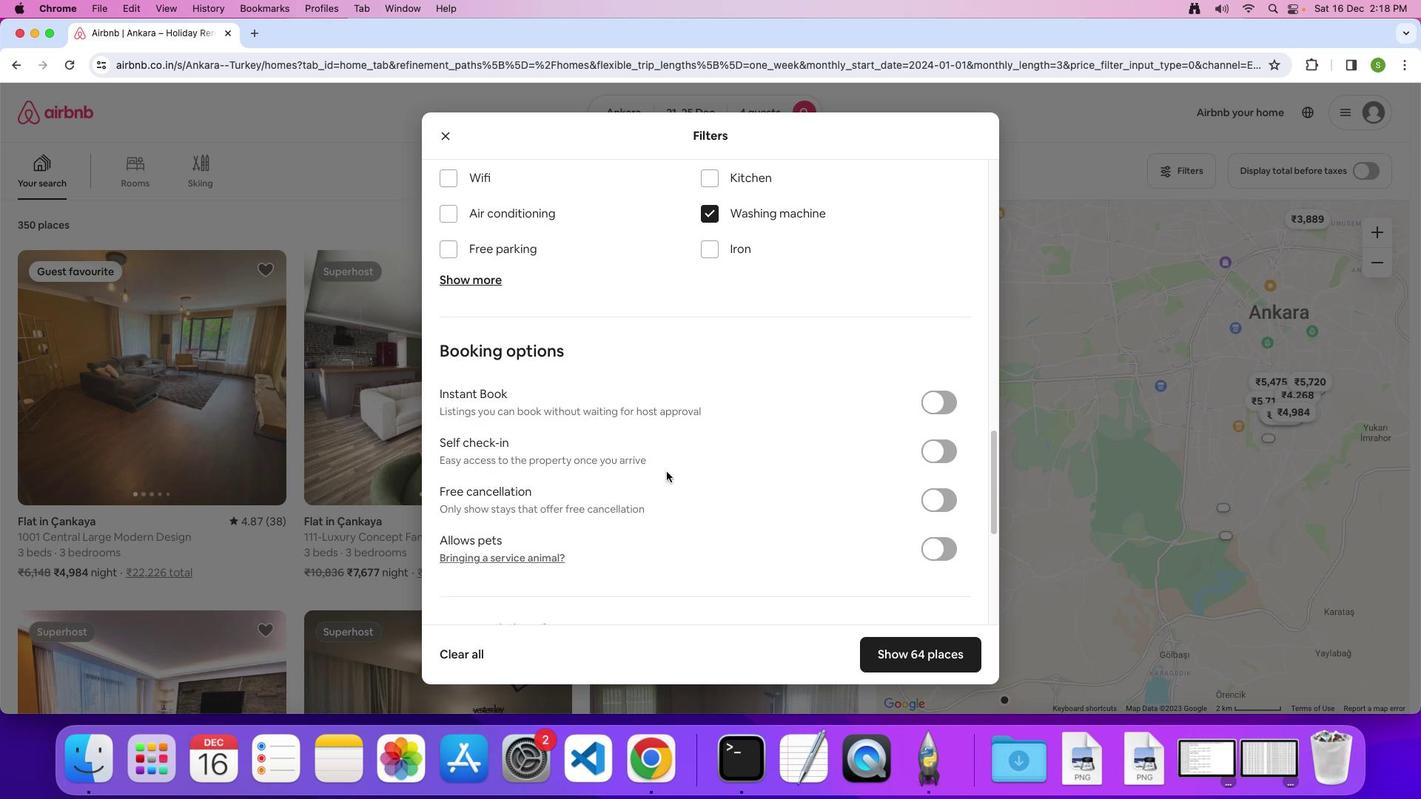 
Action: Mouse scrolled (666, 471) with delta (0, -1)
Screenshot: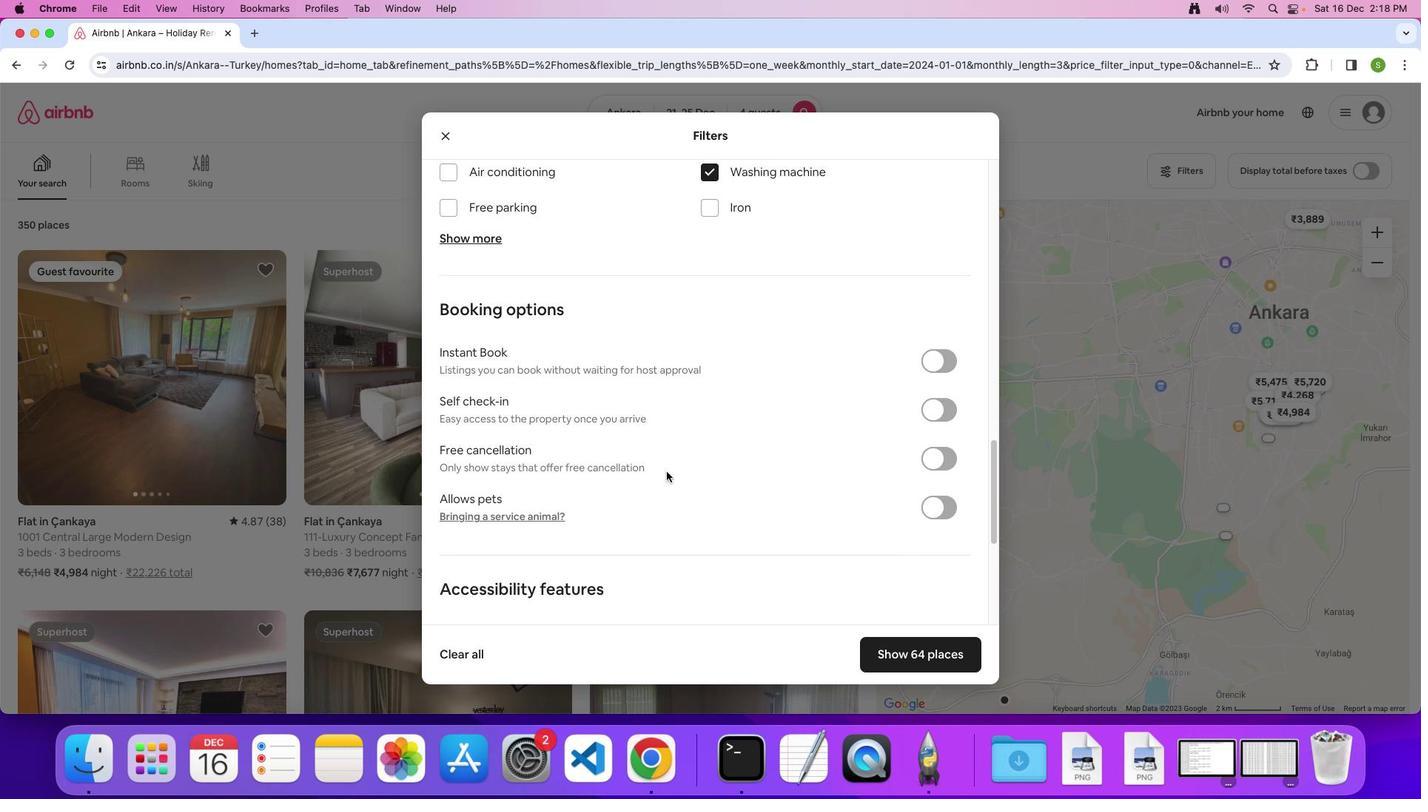 
Action: Mouse scrolled (666, 471) with delta (0, 0)
Screenshot: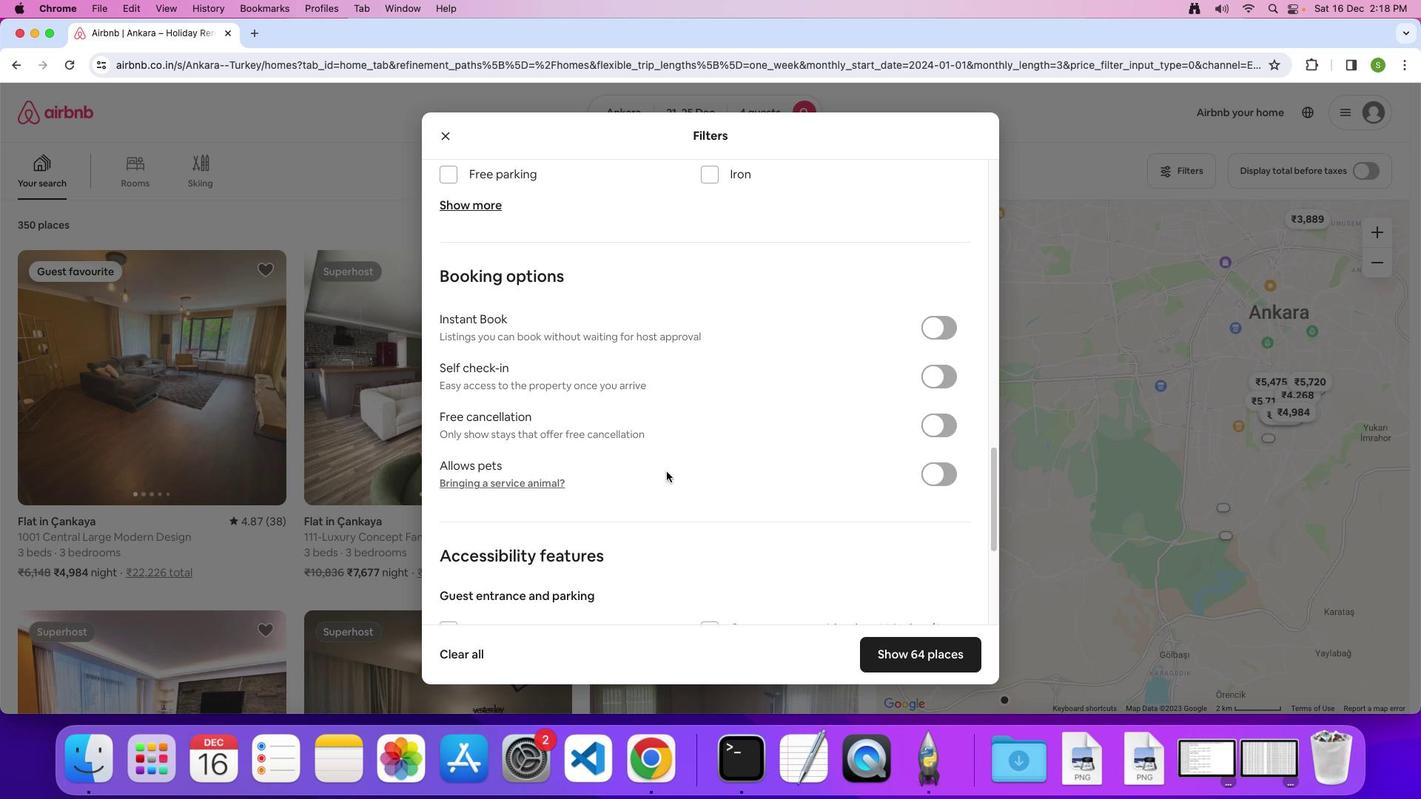 
Action: Mouse scrolled (666, 471) with delta (0, 0)
Screenshot: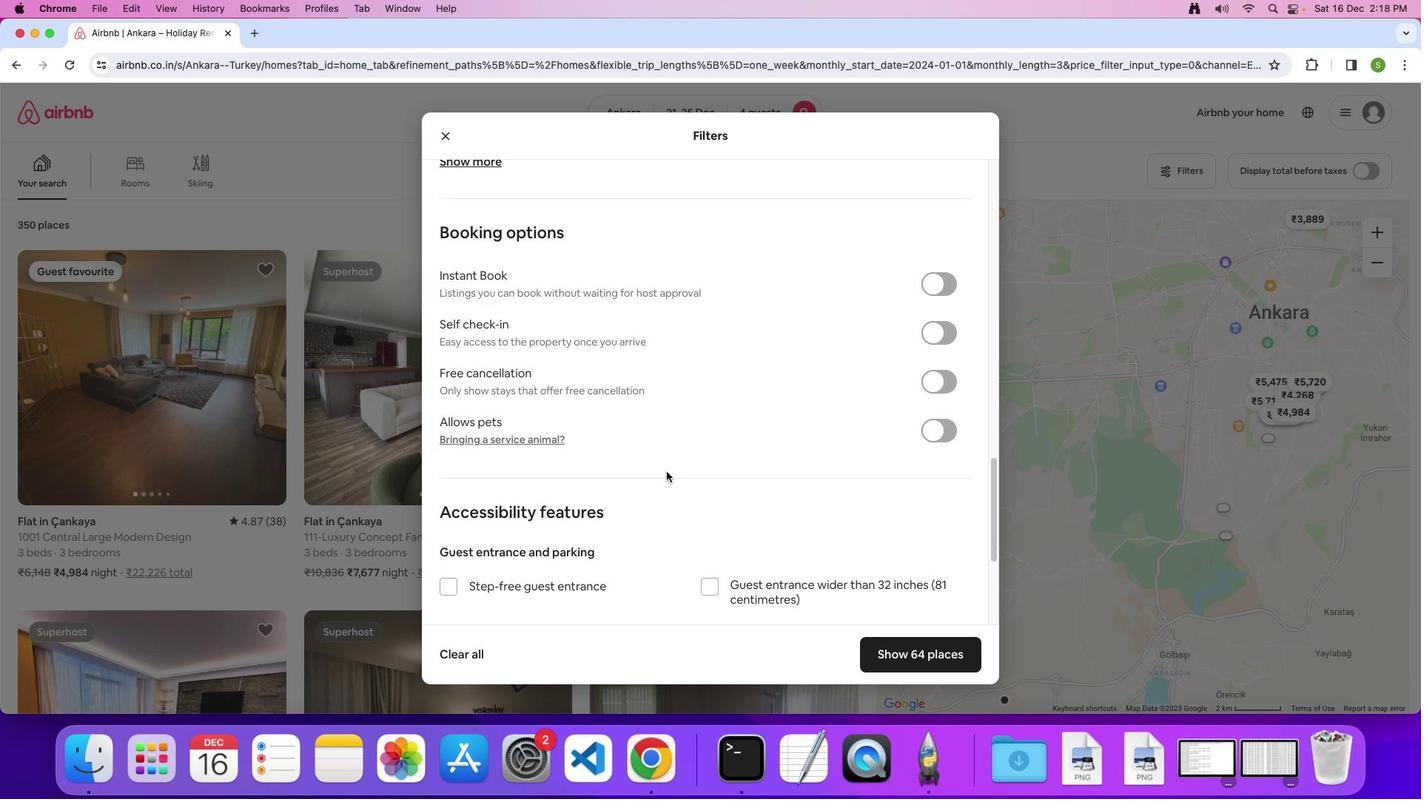 
Action: Mouse scrolled (666, 471) with delta (0, -1)
Screenshot: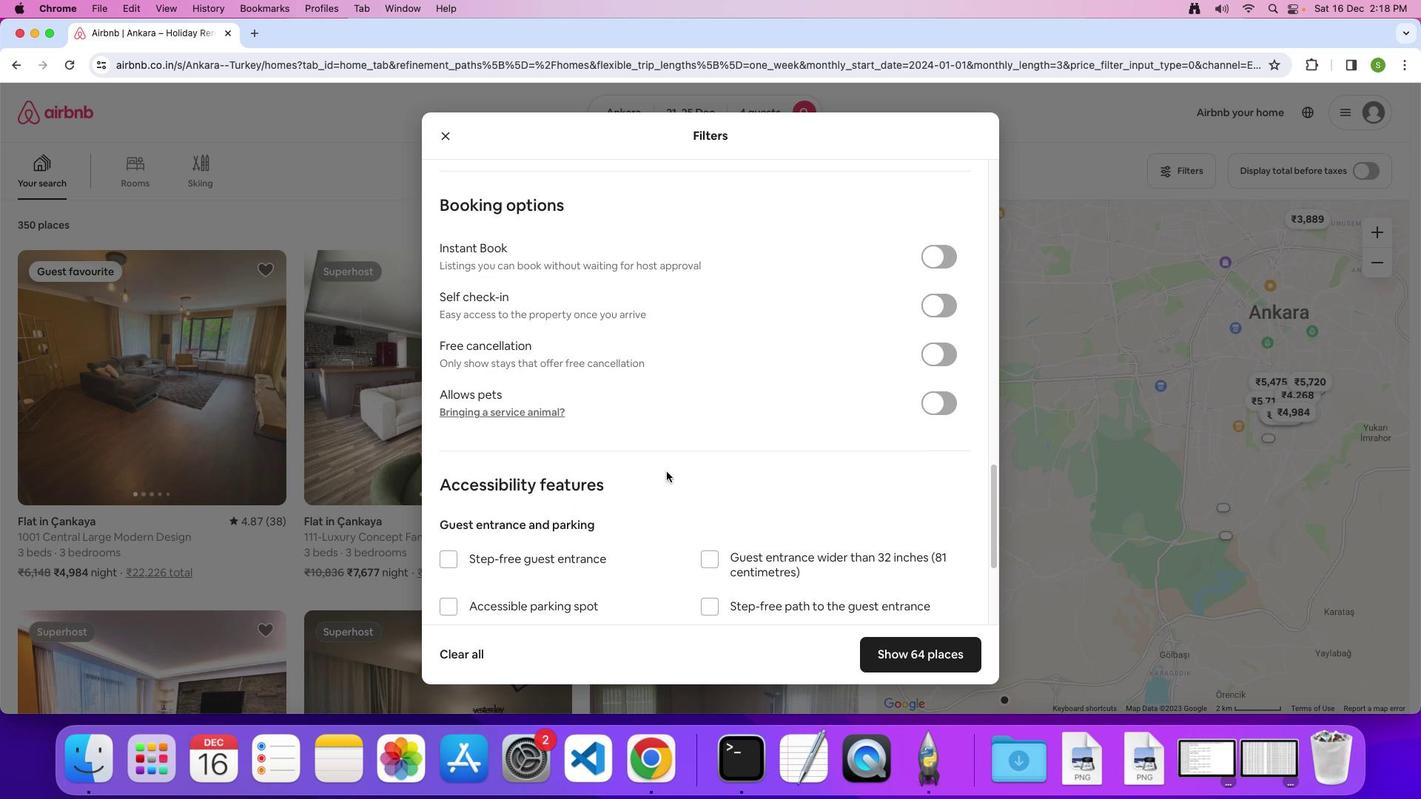 
Action: Mouse scrolled (666, 471) with delta (0, 0)
Screenshot: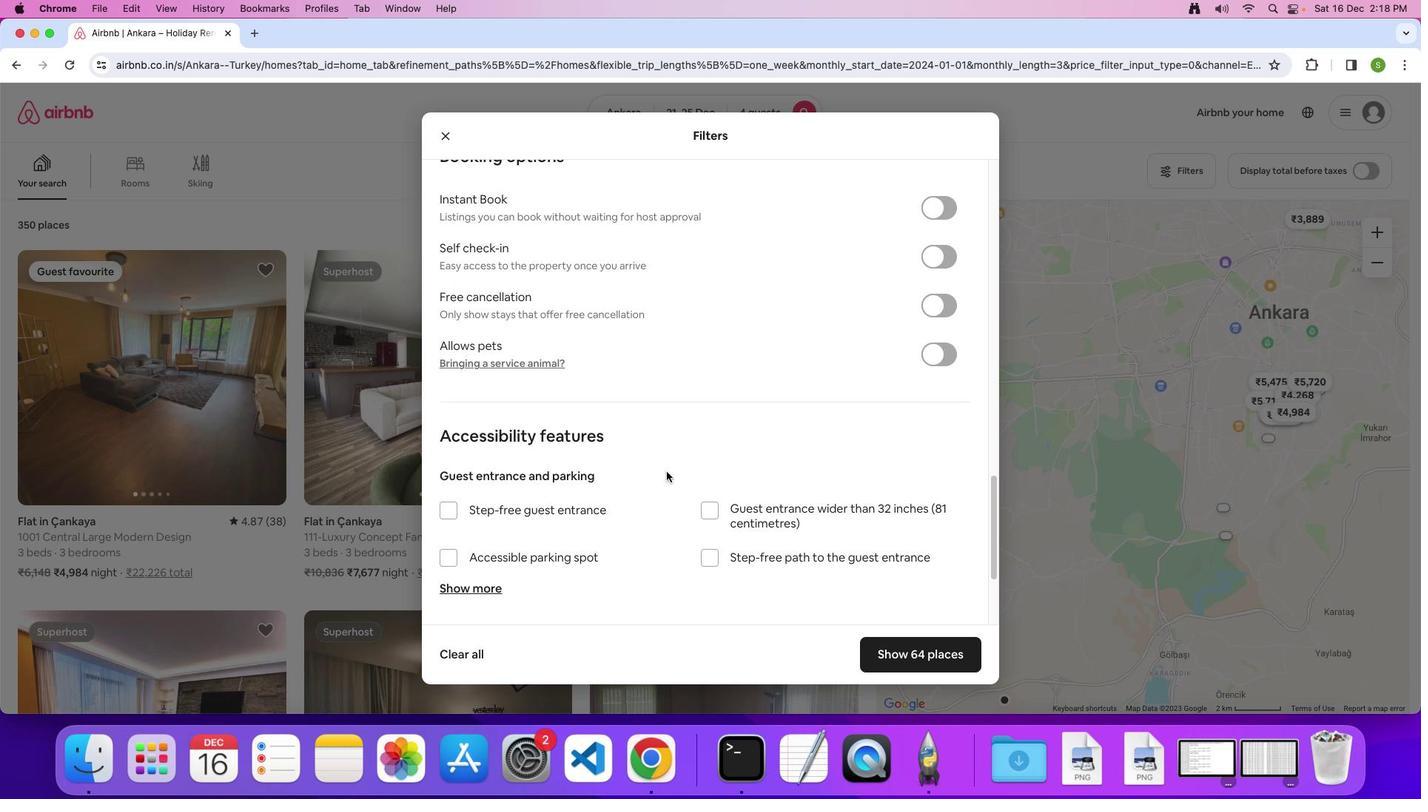 
Action: Mouse scrolled (666, 471) with delta (0, 0)
Screenshot: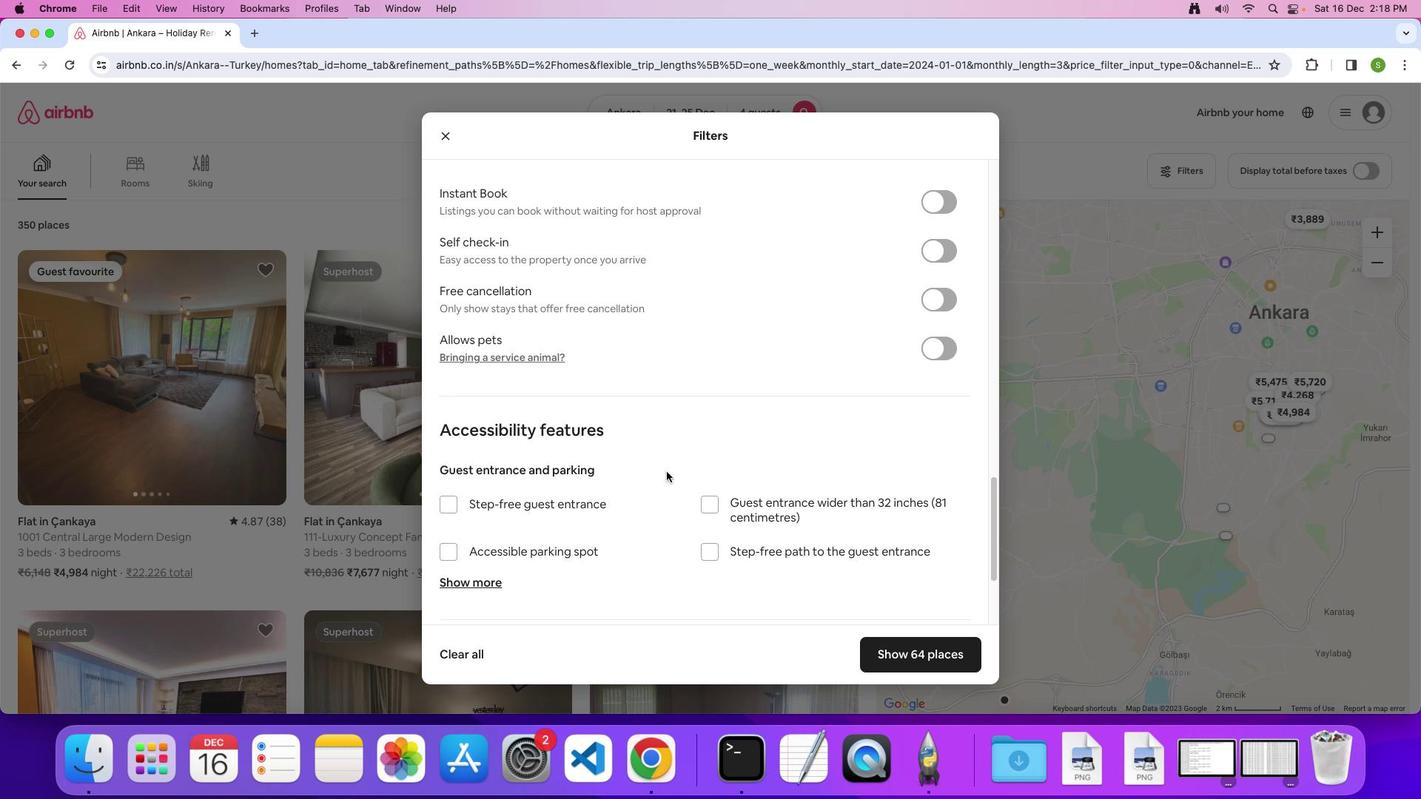 
Action: Mouse scrolled (666, 471) with delta (0, -1)
Screenshot: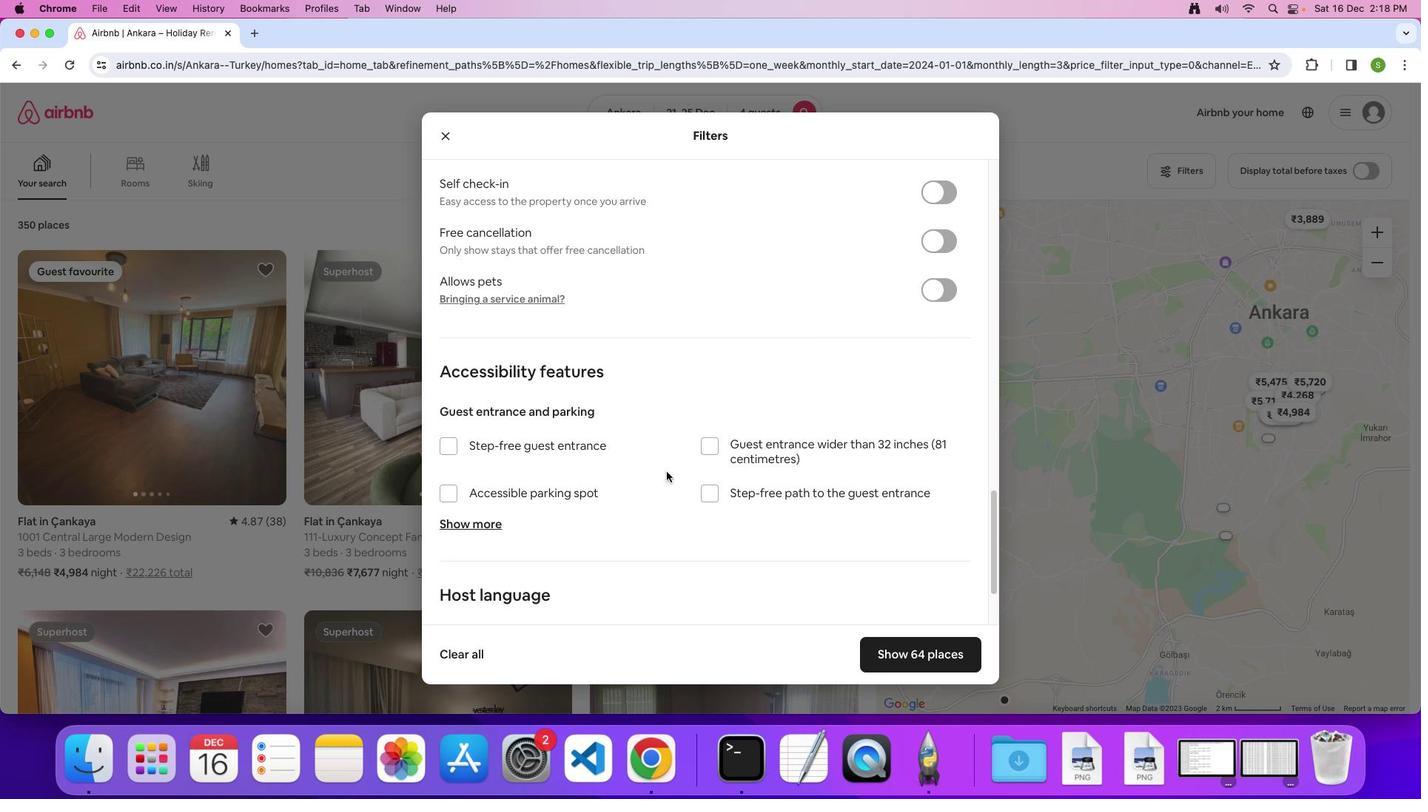 
Action: Mouse scrolled (666, 471) with delta (0, 0)
Screenshot: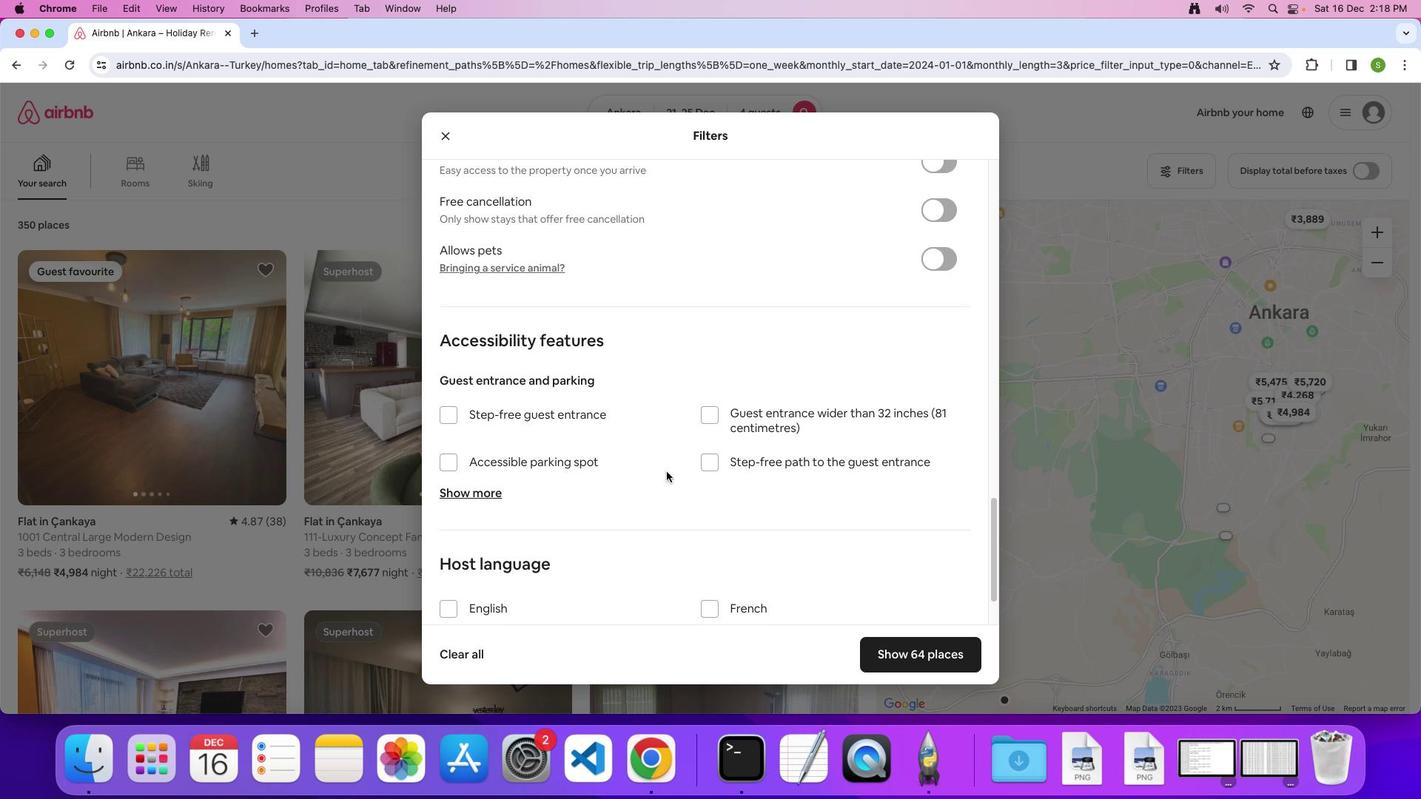 
Action: Mouse scrolled (666, 471) with delta (0, 0)
Screenshot: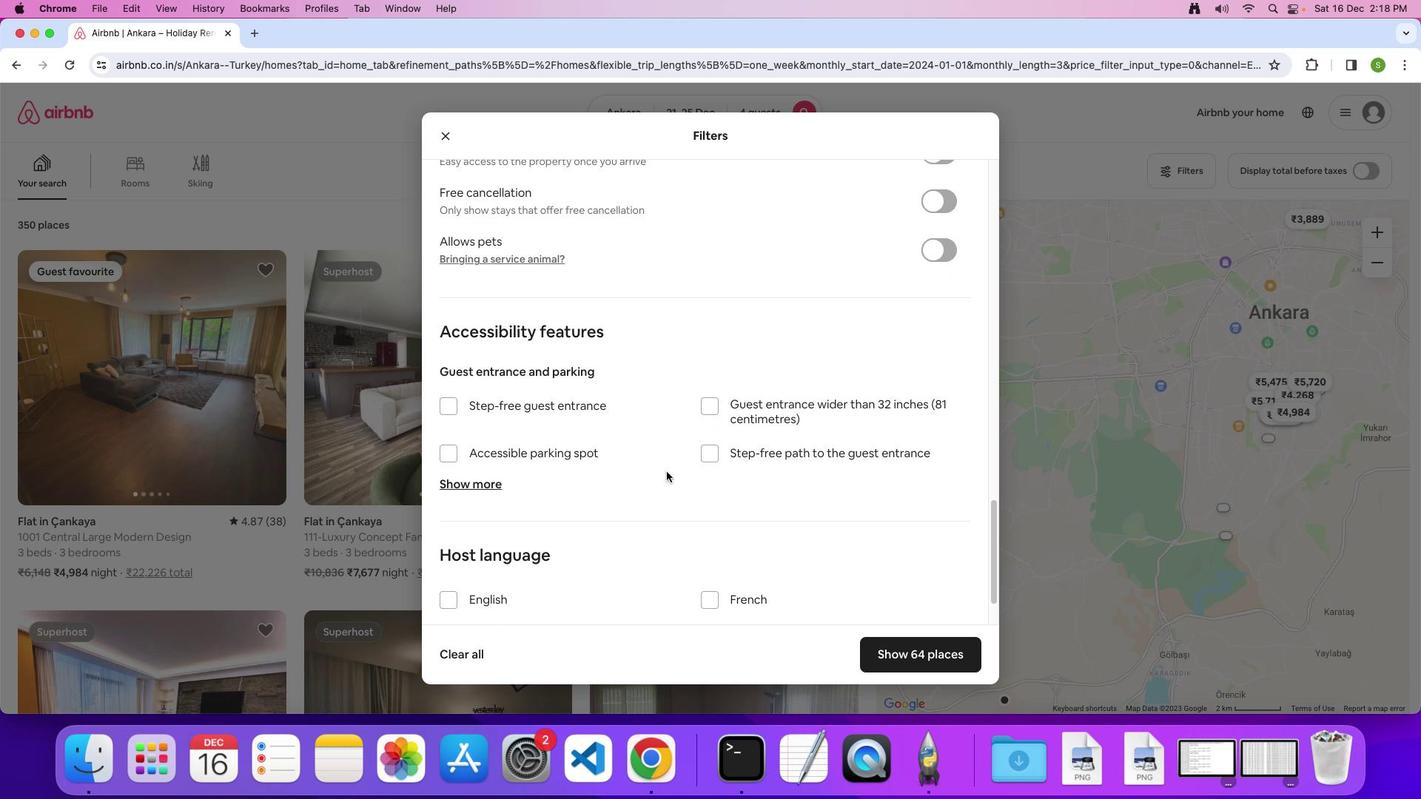 
Action: Mouse scrolled (666, 471) with delta (0, 0)
Screenshot: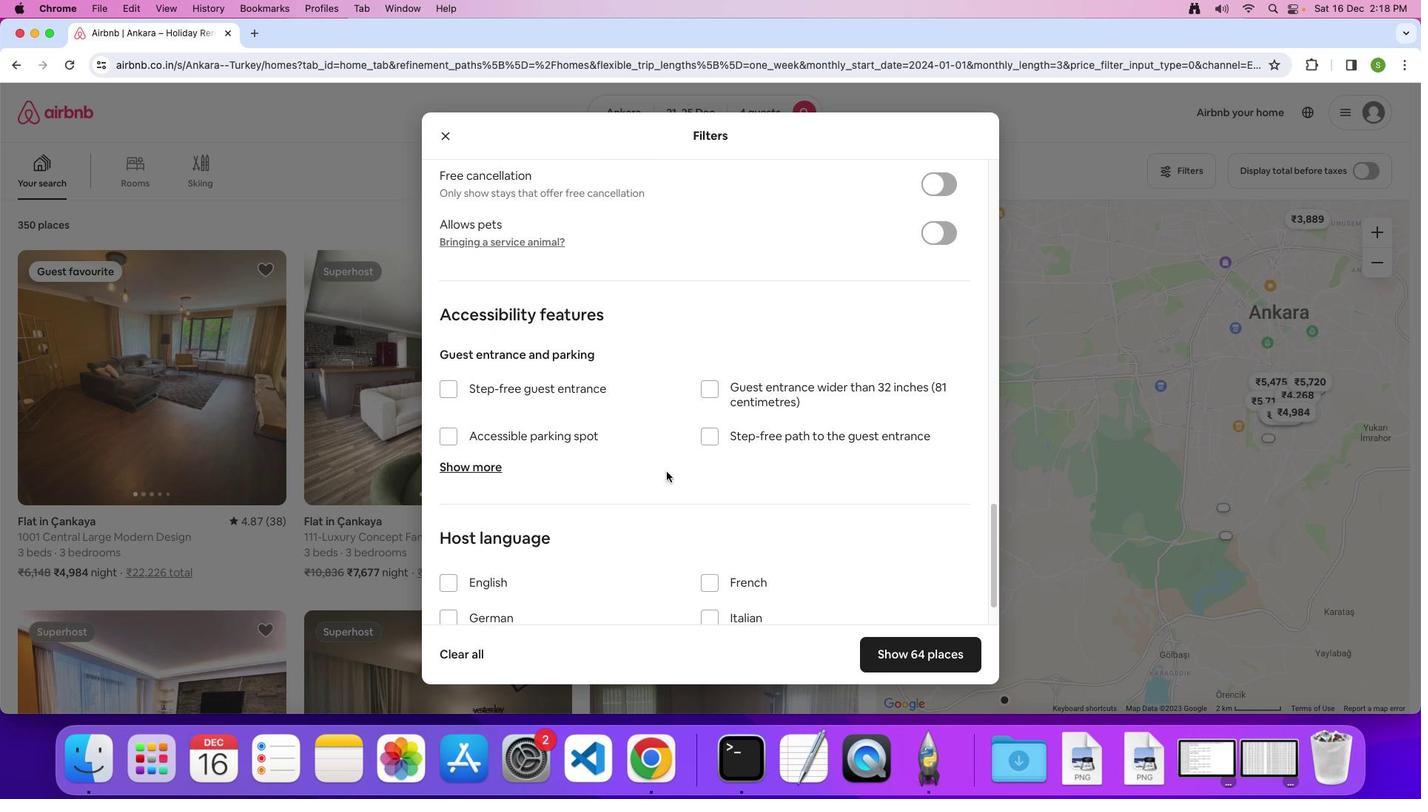 
Action: Mouse scrolled (666, 471) with delta (0, 0)
Screenshot: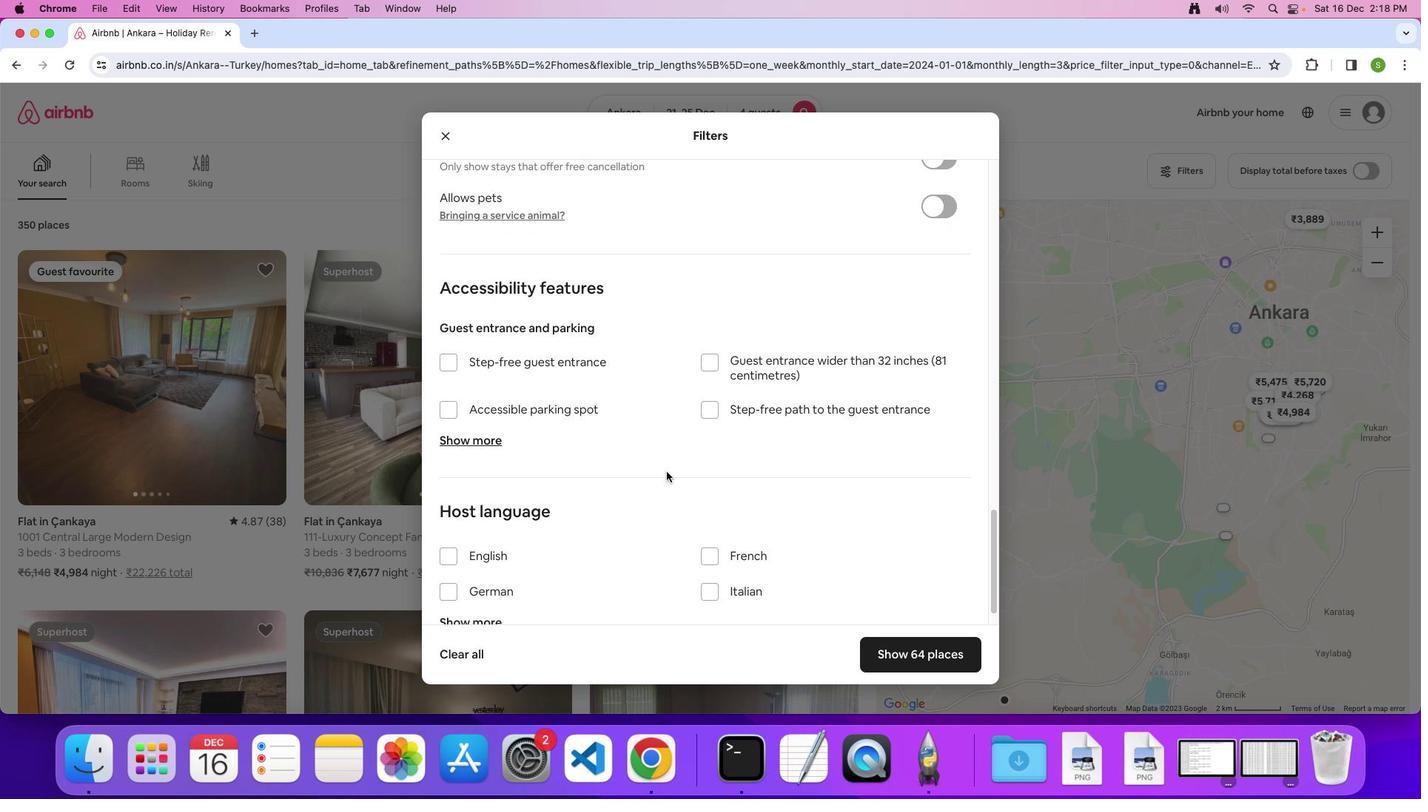 
Action: Mouse scrolled (666, 471) with delta (0, -2)
Screenshot: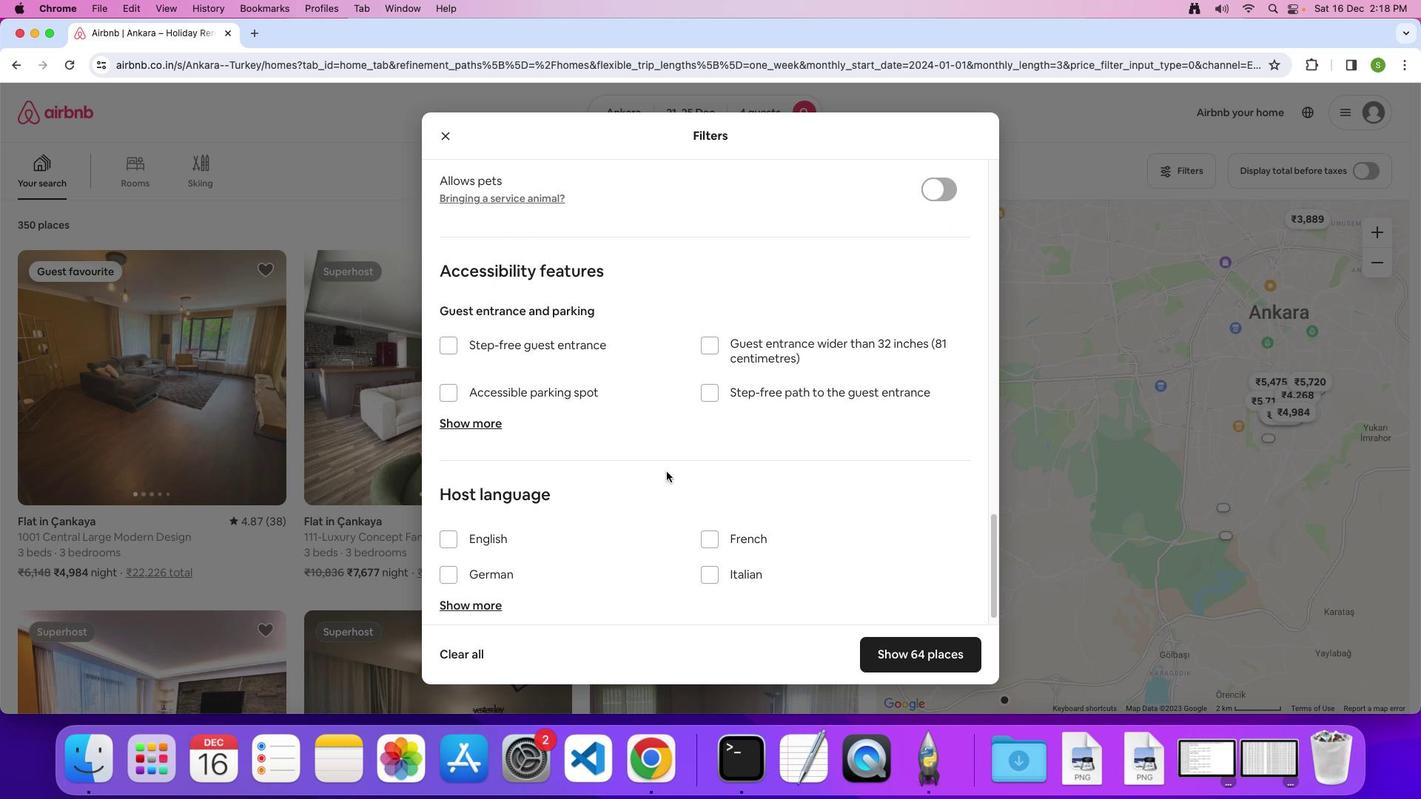 
Action: Mouse scrolled (666, 471) with delta (0, 0)
Screenshot: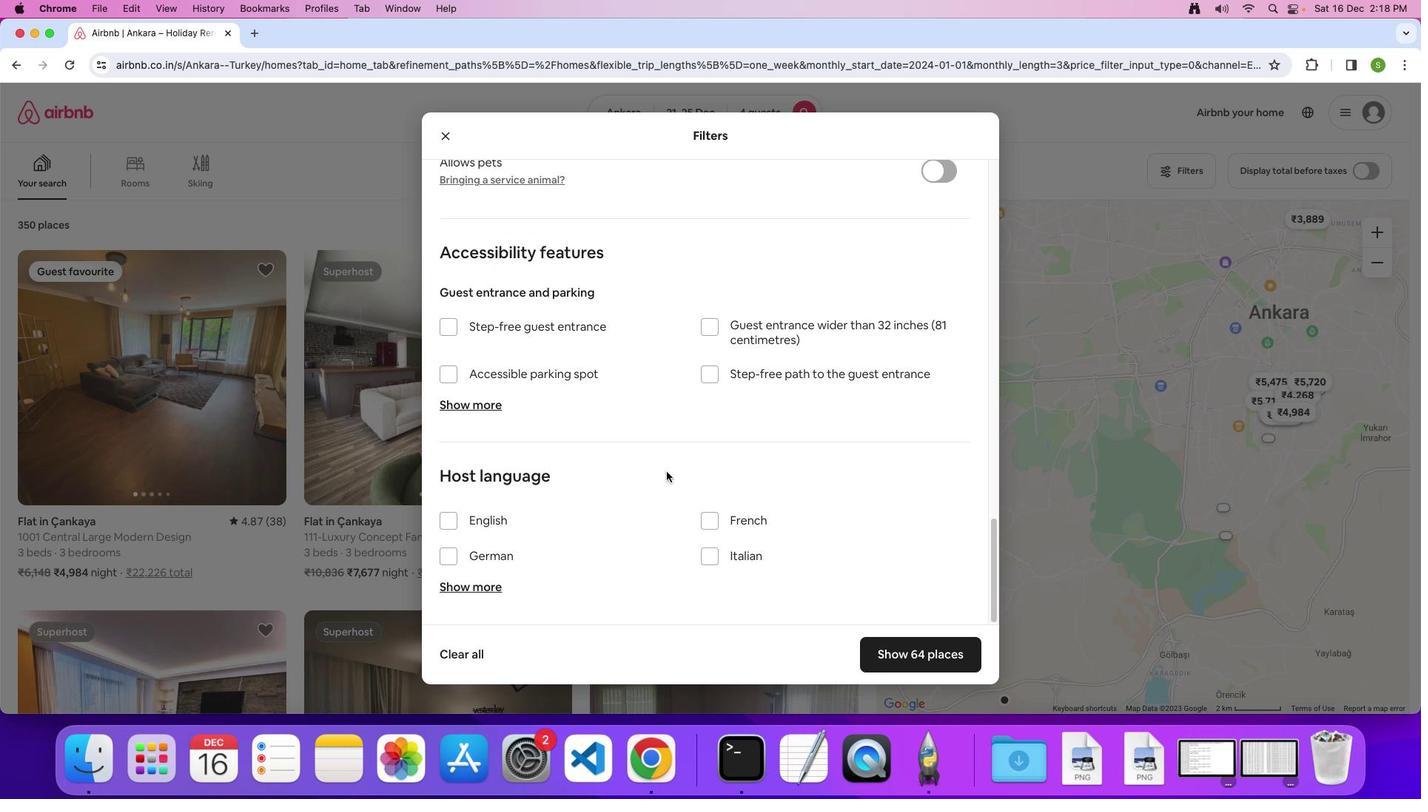 
Action: Mouse scrolled (666, 471) with delta (0, 0)
Screenshot: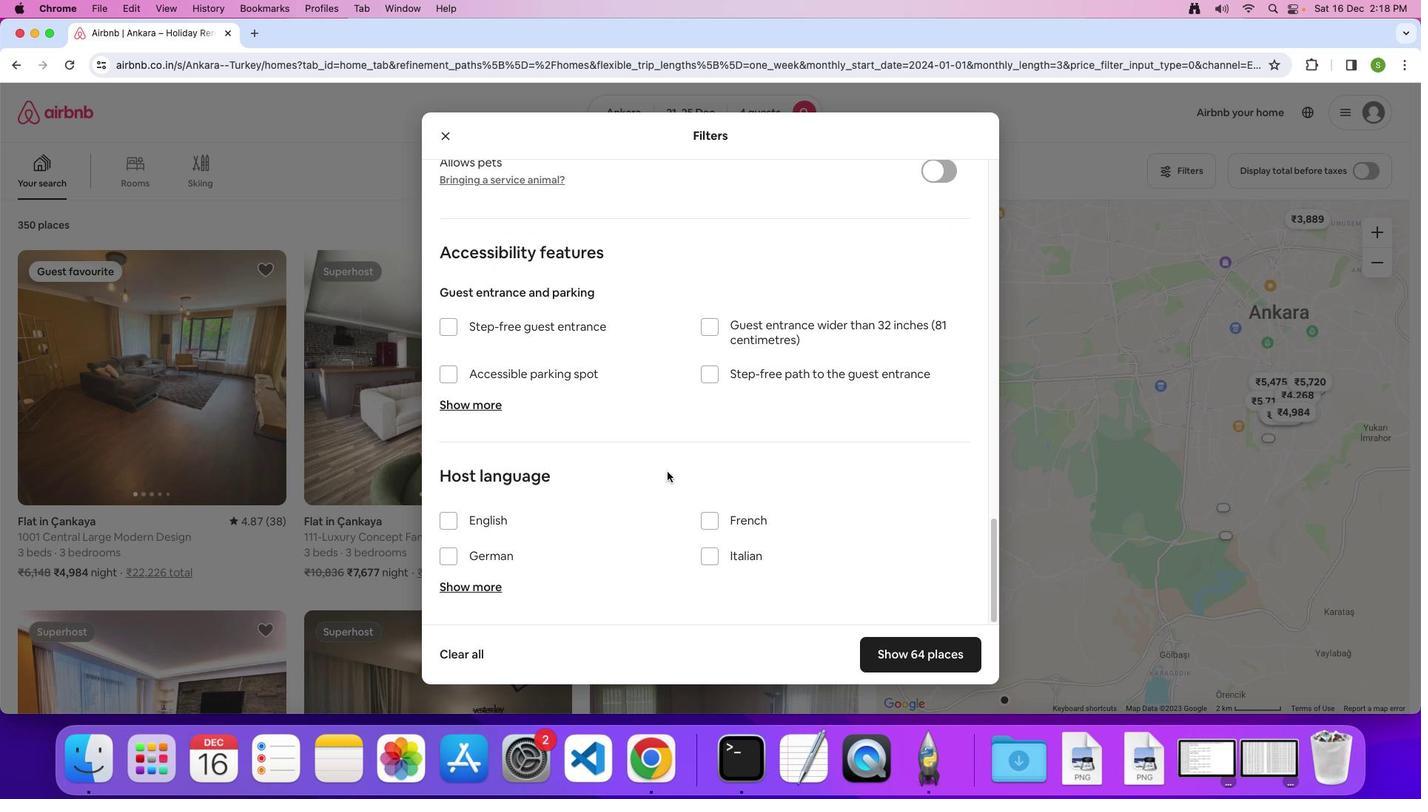 
Action: Mouse scrolled (666, 471) with delta (0, -2)
Screenshot: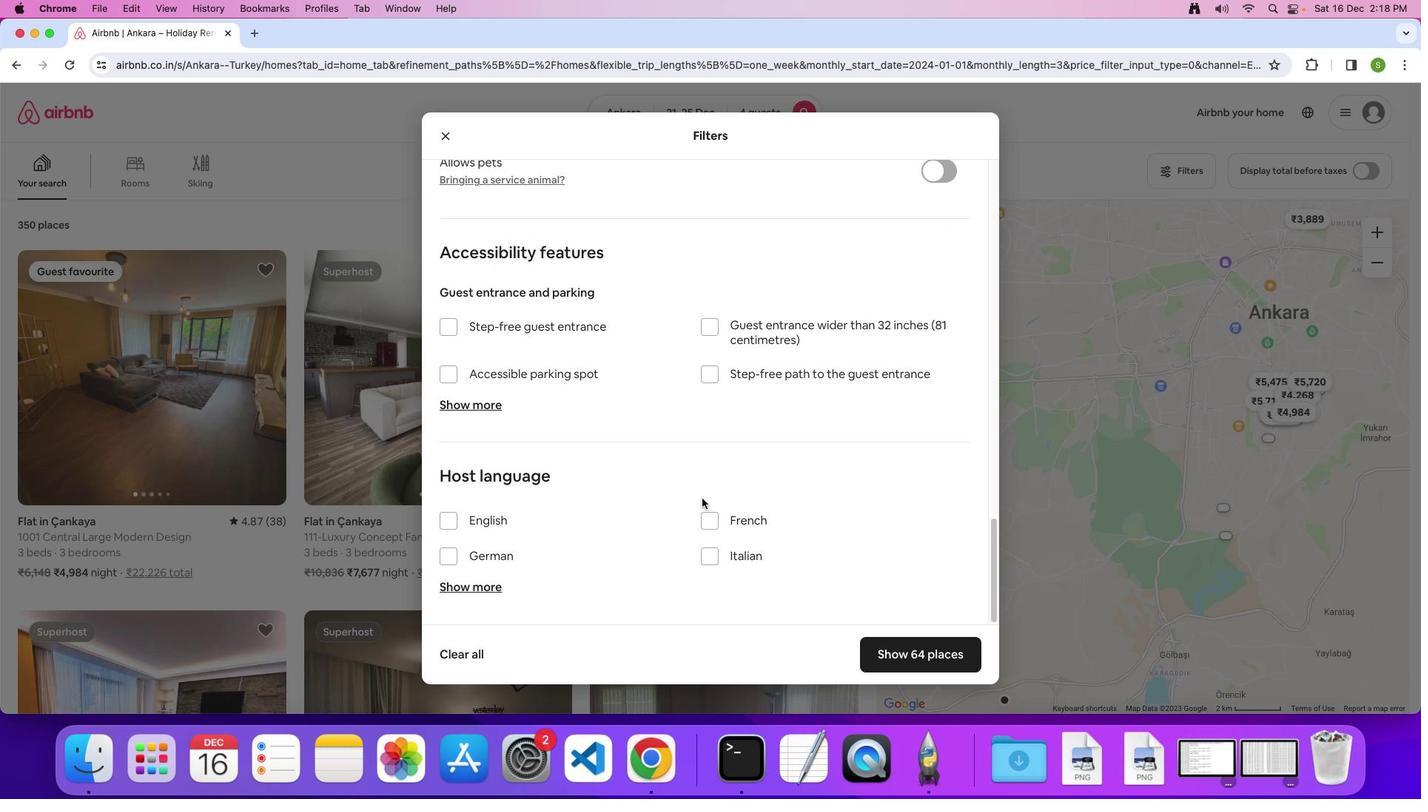 
Action: Mouse moved to (912, 658)
Screenshot: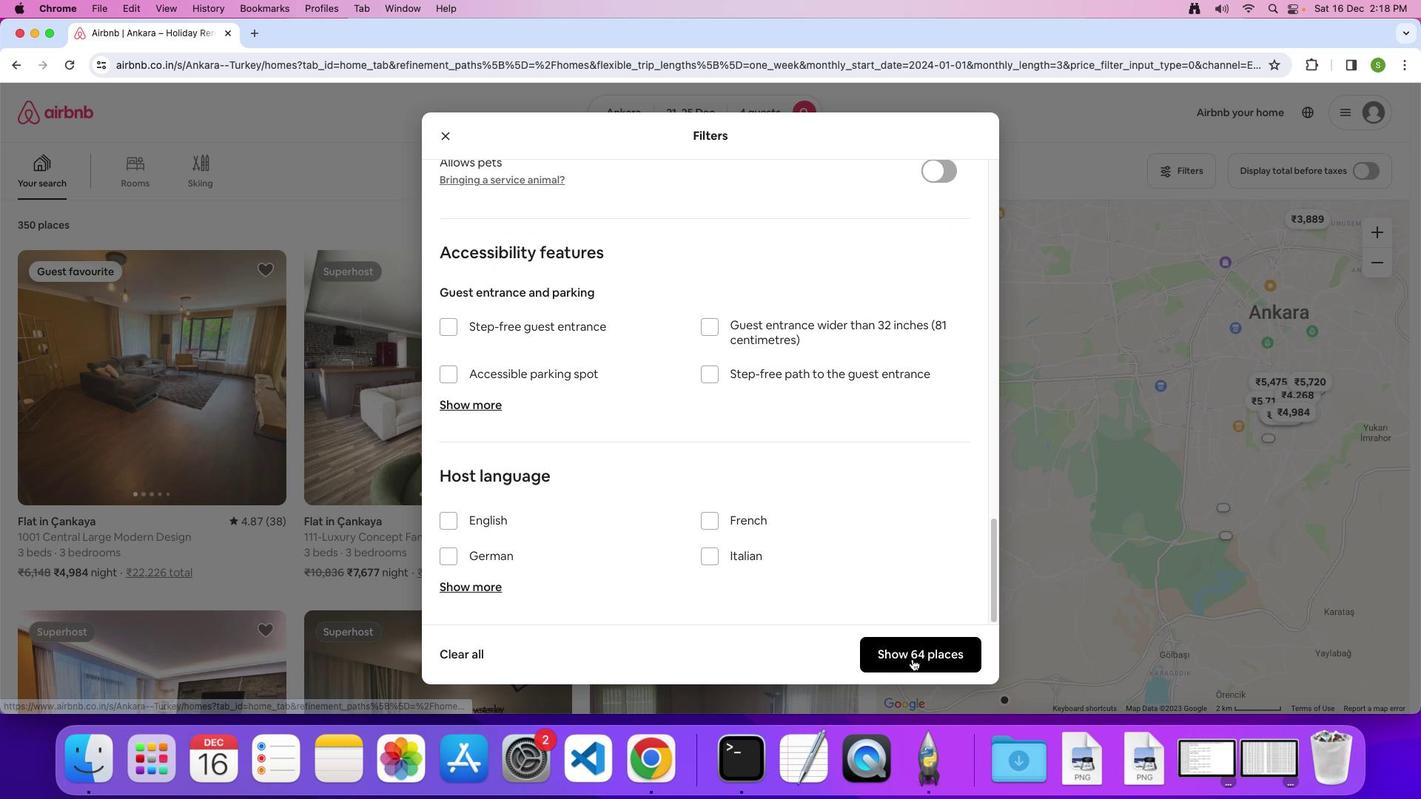 
Action: Mouse pressed left at (912, 658)
Screenshot: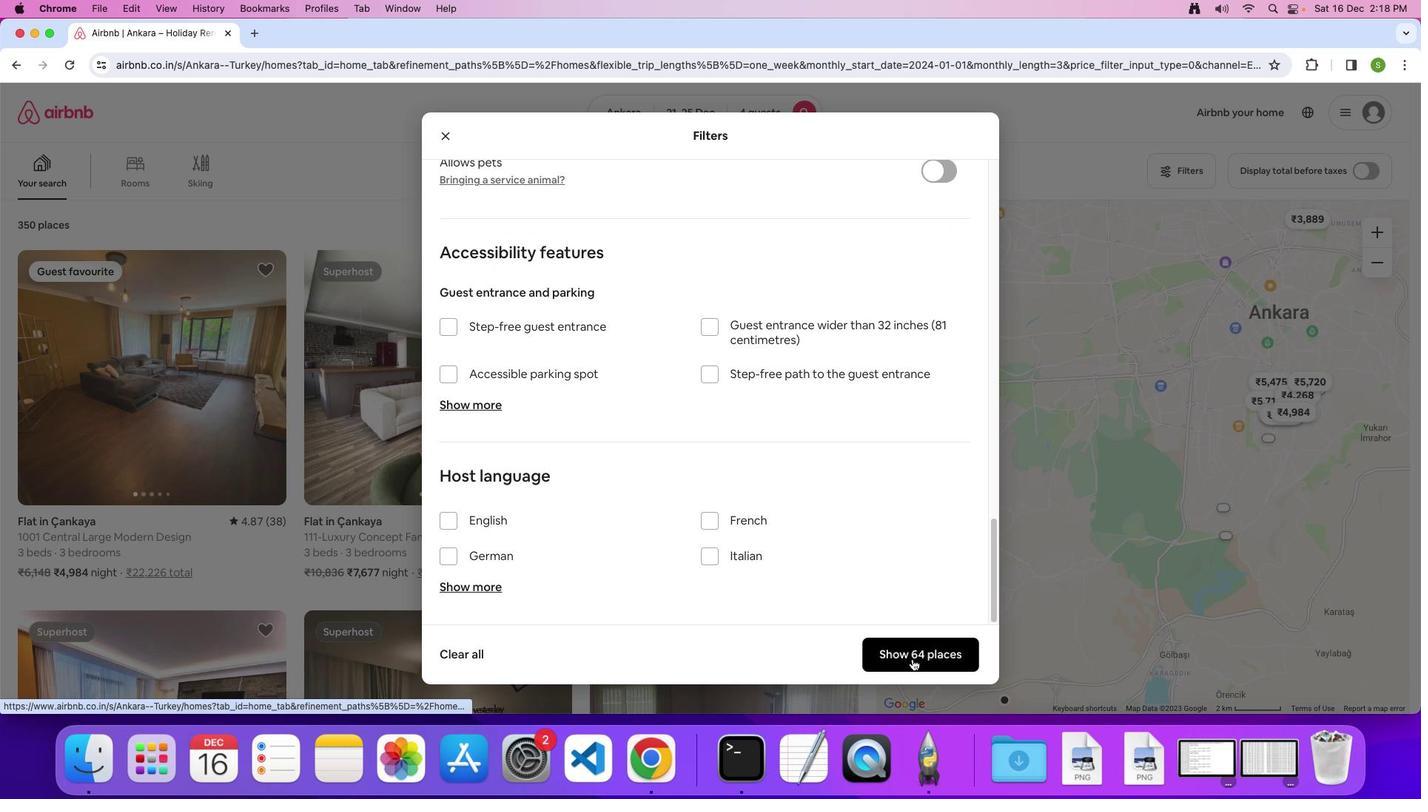 
Action: Mouse moved to (214, 361)
Screenshot: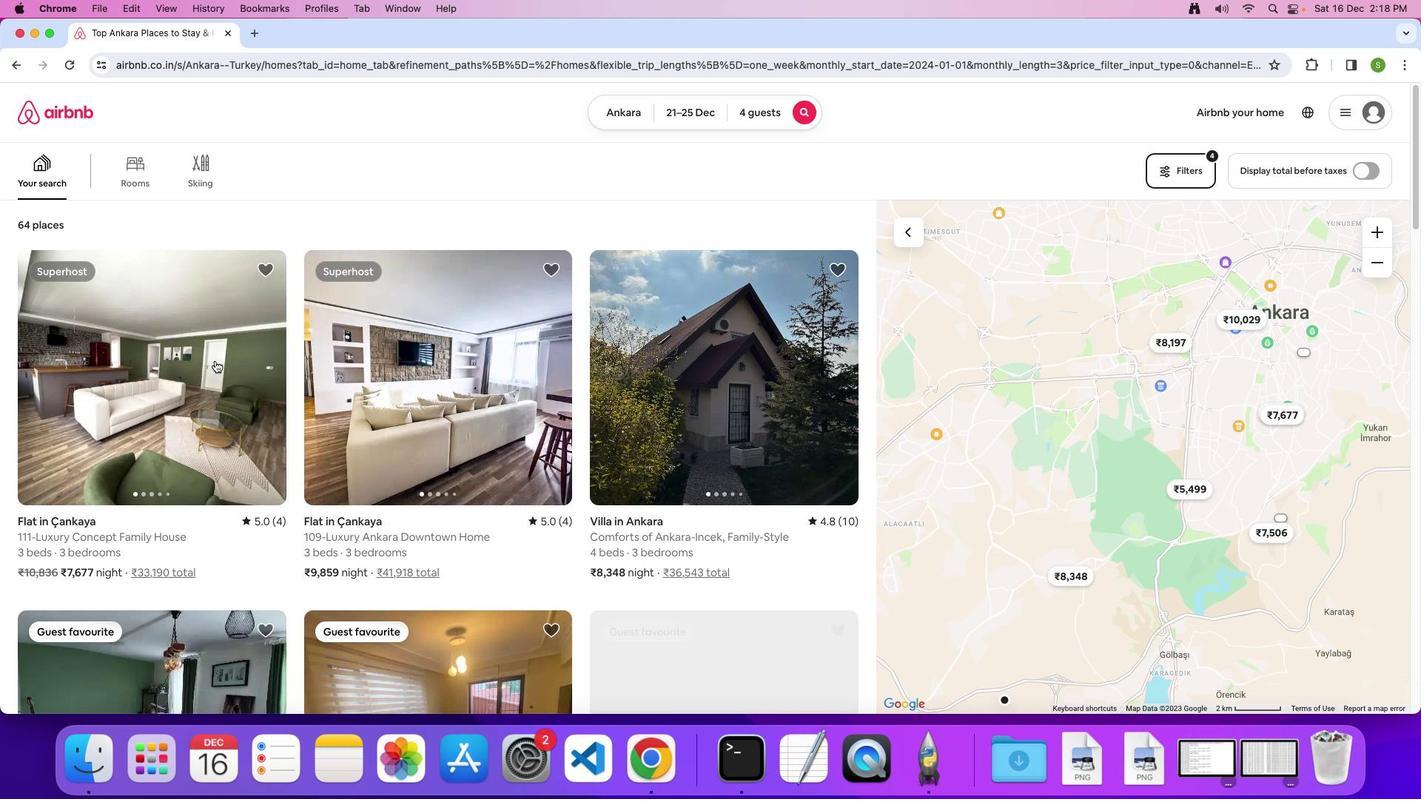 
Action: Mouse pressed left at (214, 361)
Screenshot: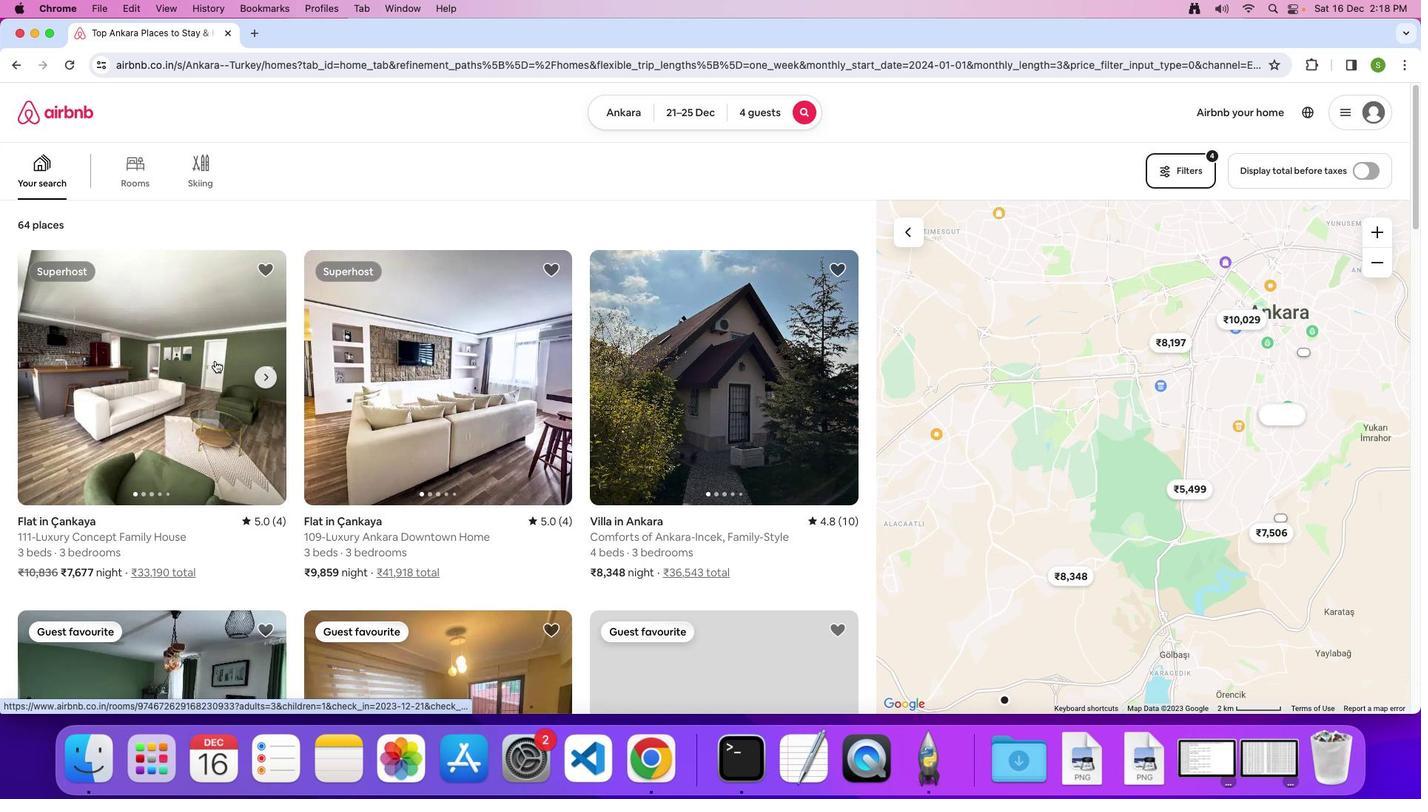 
Action: Mouse moved to (621, 378)
Screenshot: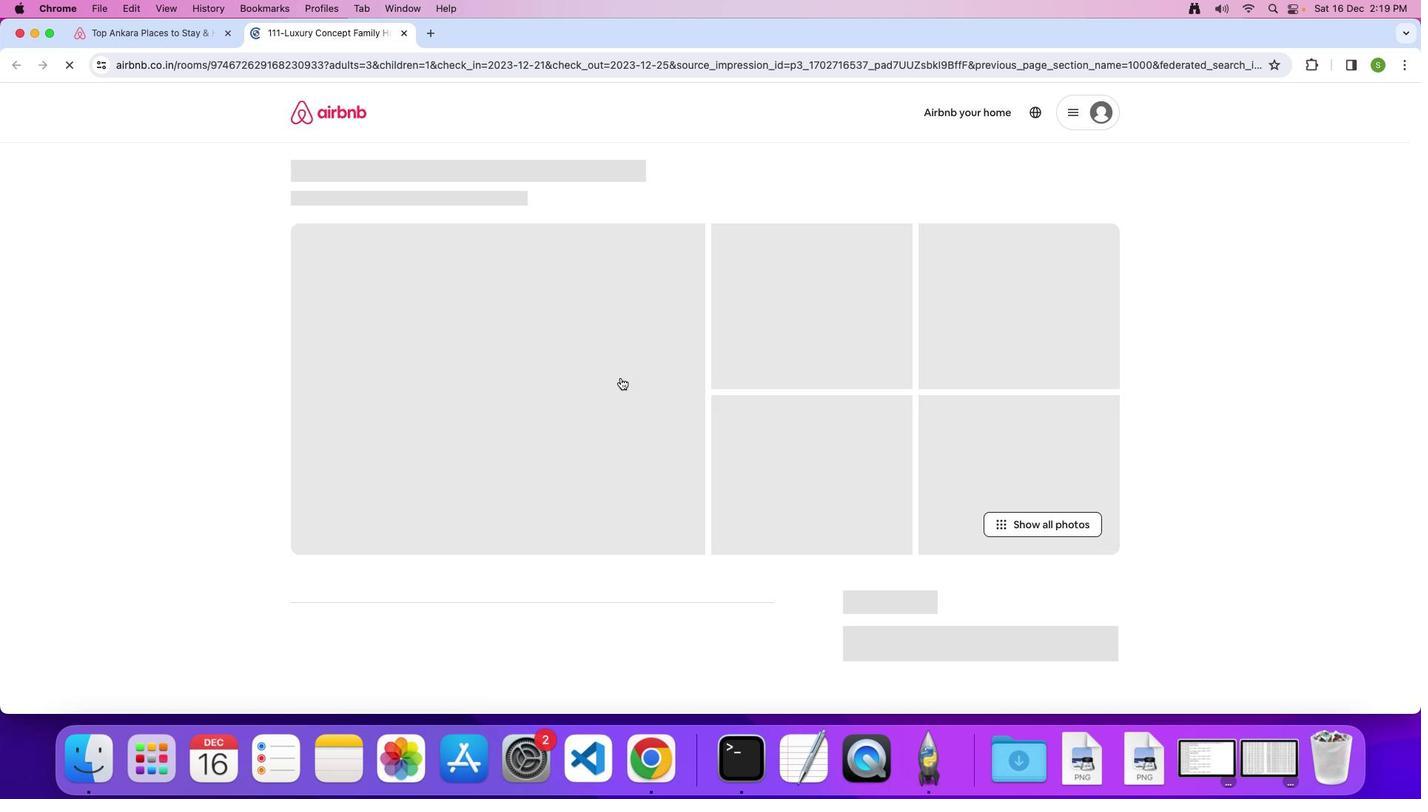 
Action: Mouse pressed left at (621, 378)
Screenshot: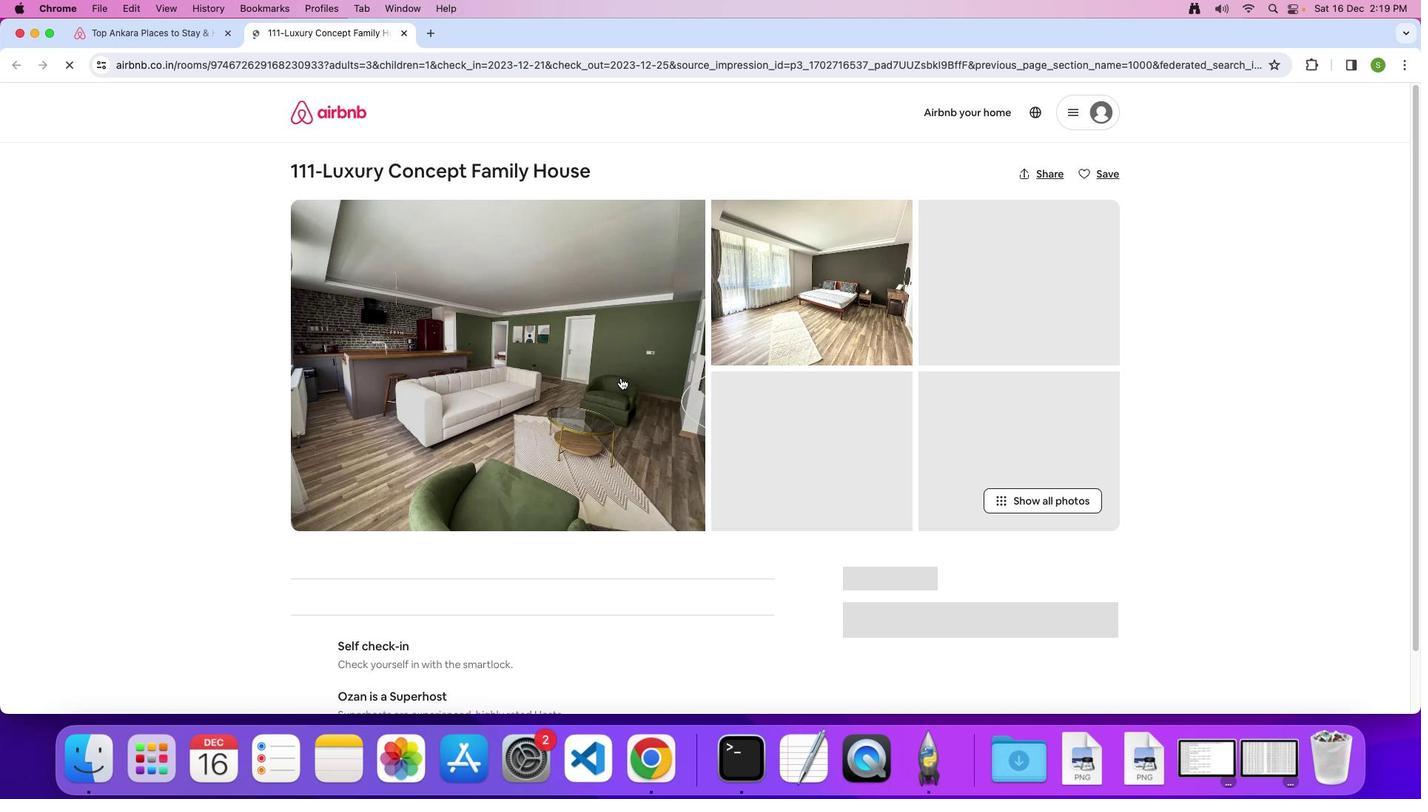 
Action: Mouse moved to (722, 477)
Screenshot: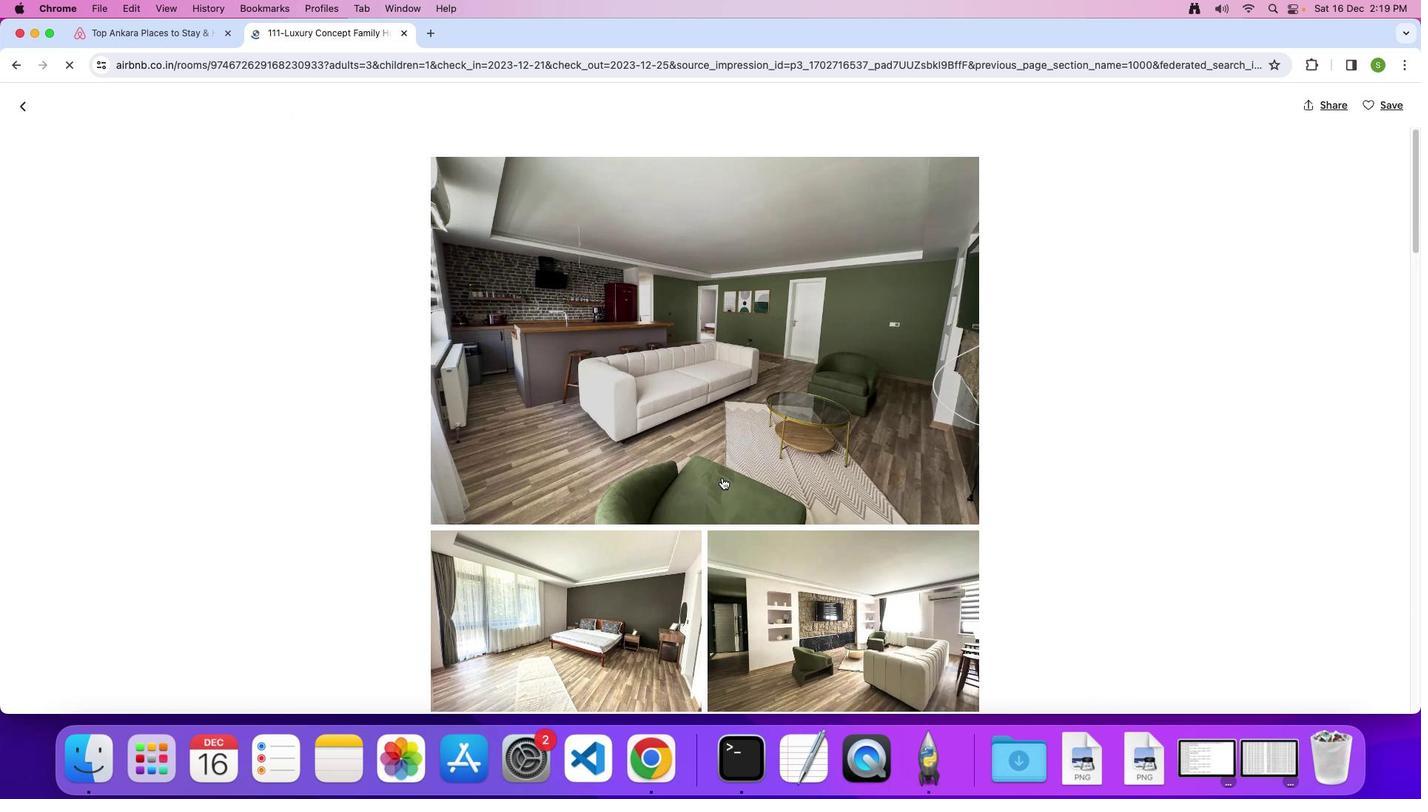 
Action: Mouse scrolled (722, 477) with delta (0, 0)
Screenshot: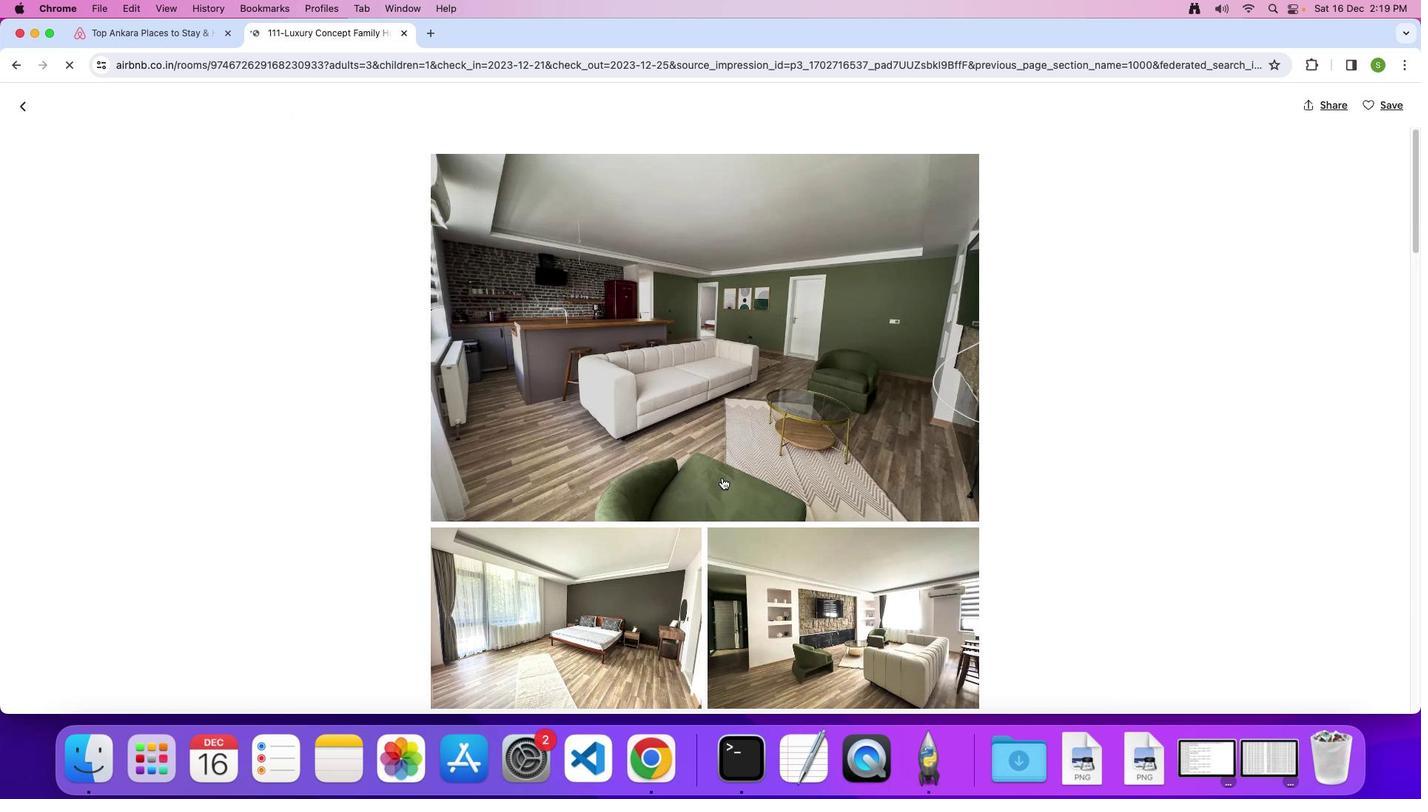 
Action: Mouse scrolled (722, 477) with delta (0, 0)
Screenshot: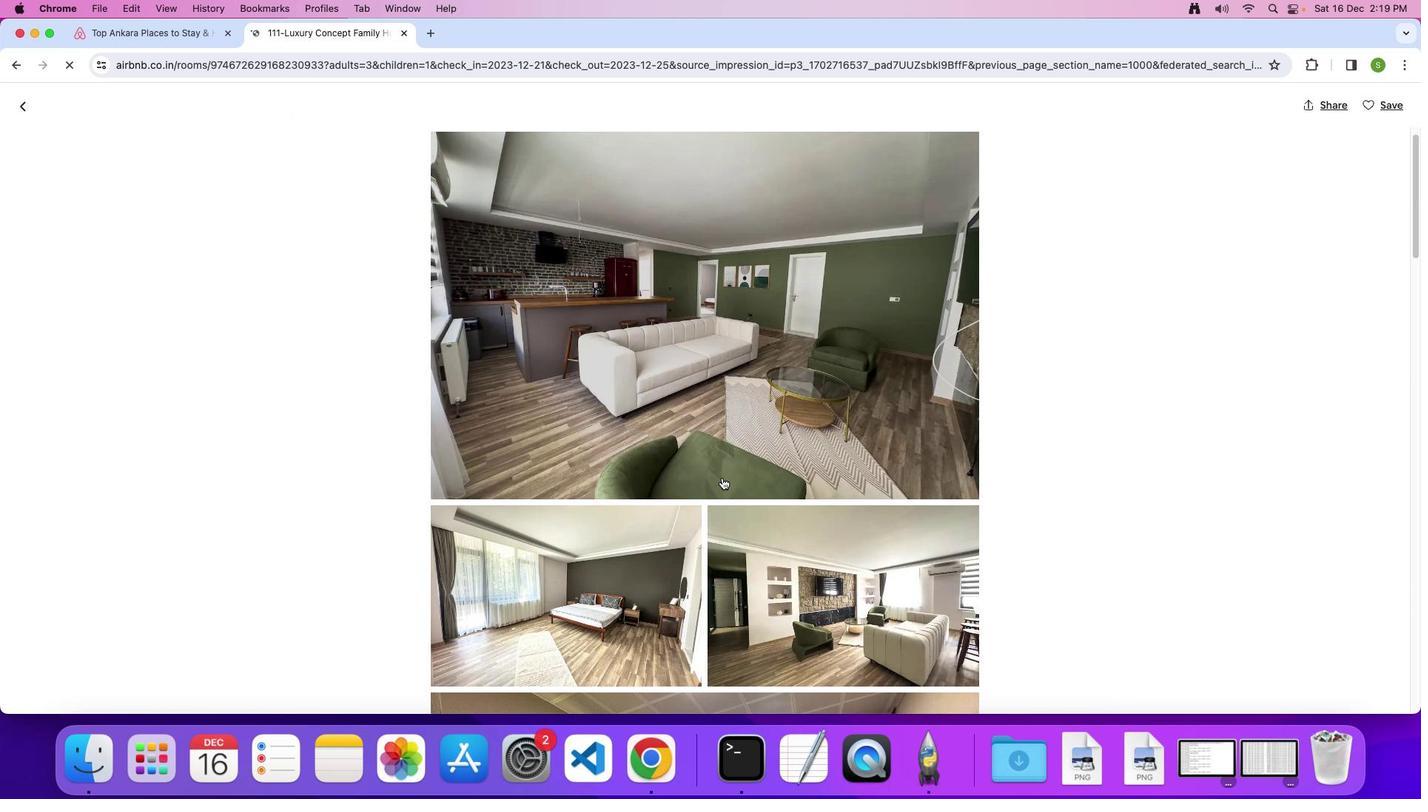 
Action: Mouse scrolled (722, 477) with delta (0, -2)
Screenshot: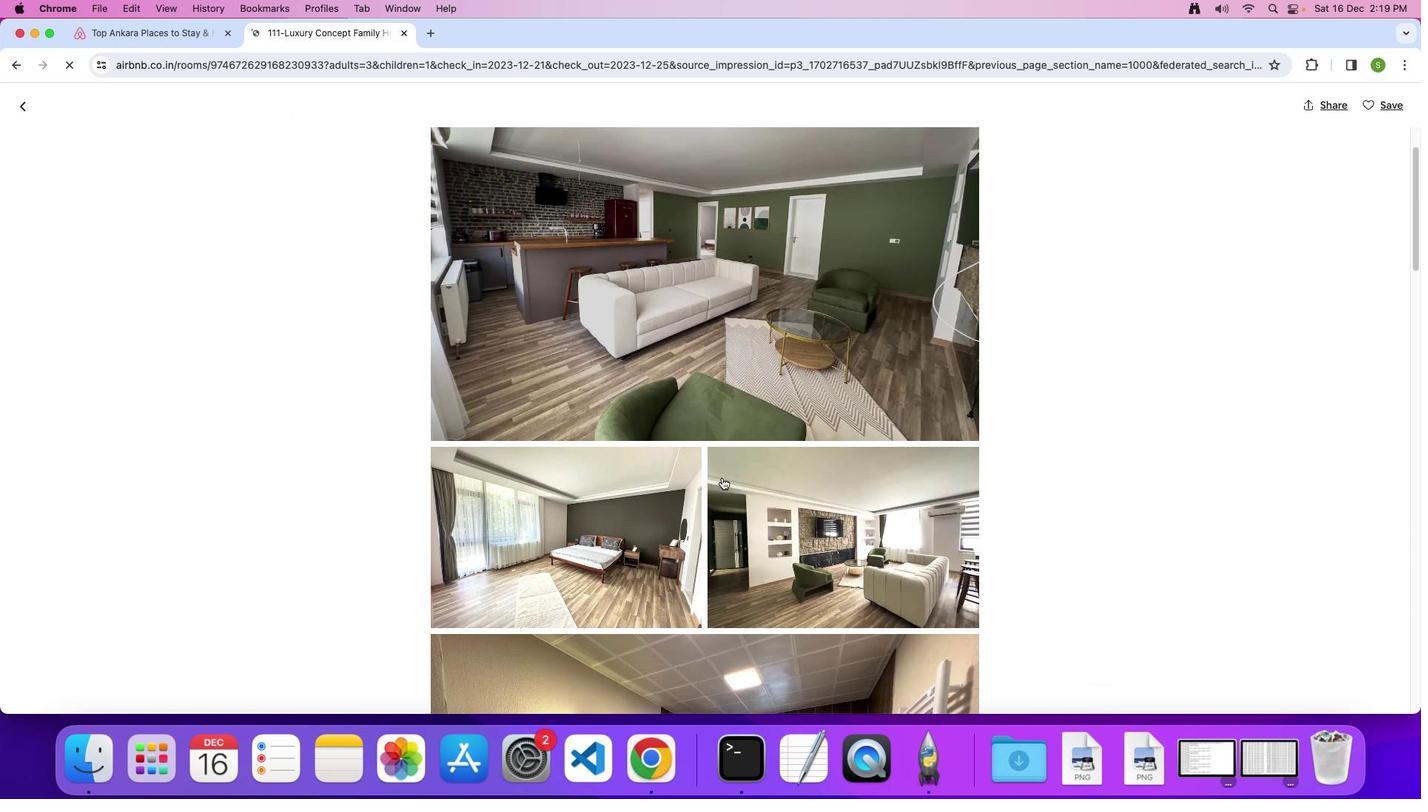 
Action: Mouse scrolled (722, 477) with delta (0, 0)
Screenshot: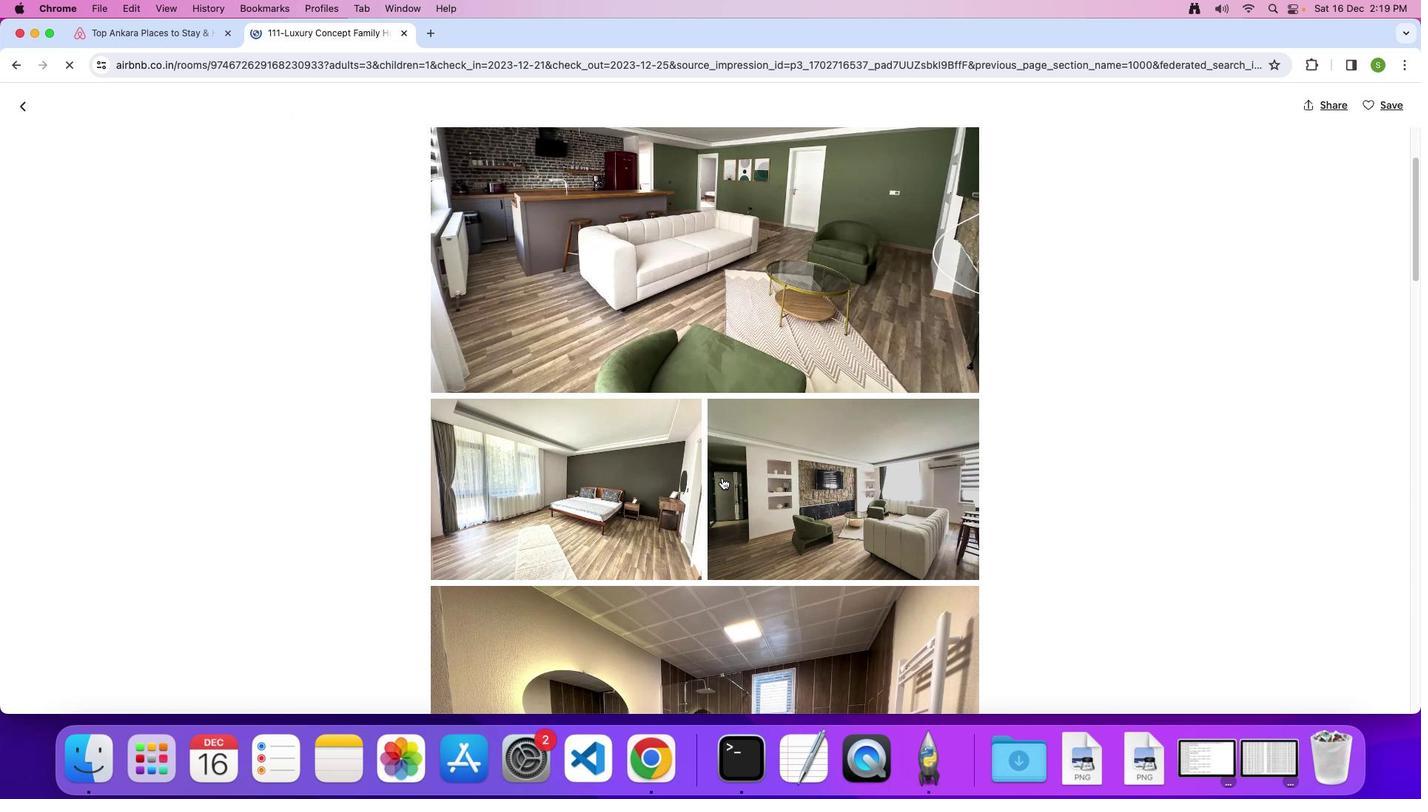 
Action: Mouse scrolled (722, 477) with delta (0, 0)
Screenshot: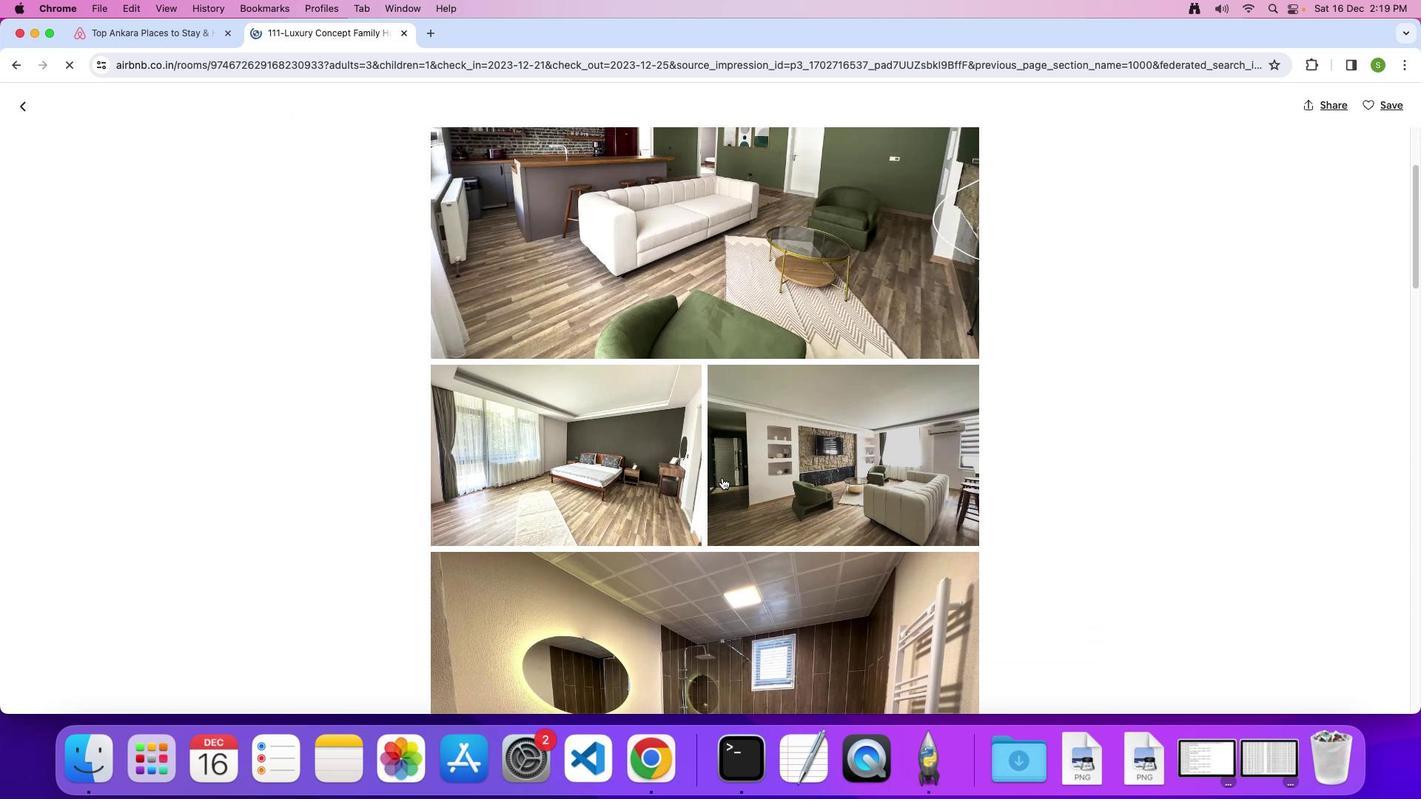 
Action: Mouse scrolled (722, 477) with delta (0, -1)
Screenshot: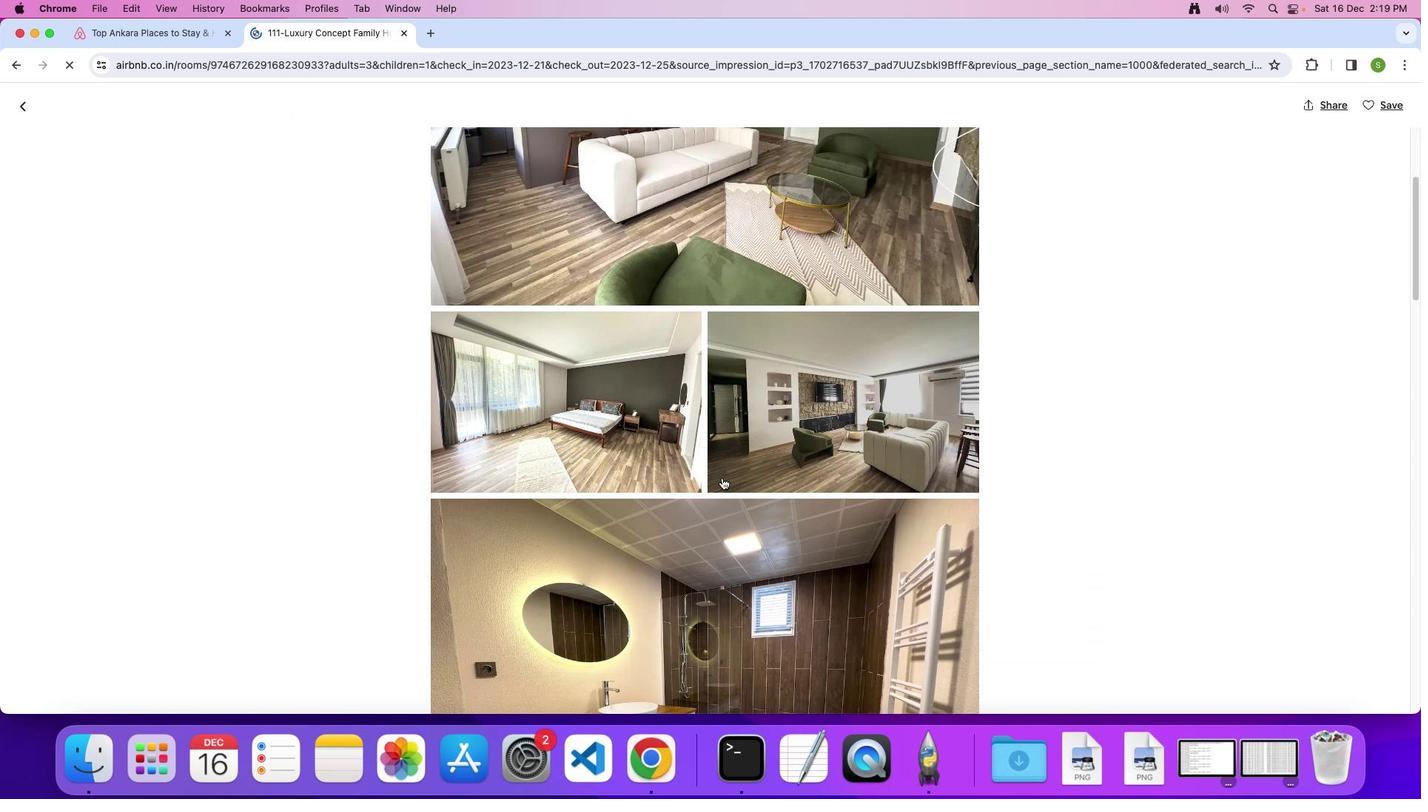
Action: Mouse scrolled (722, 477) with delta (0, 0)
Screenshot: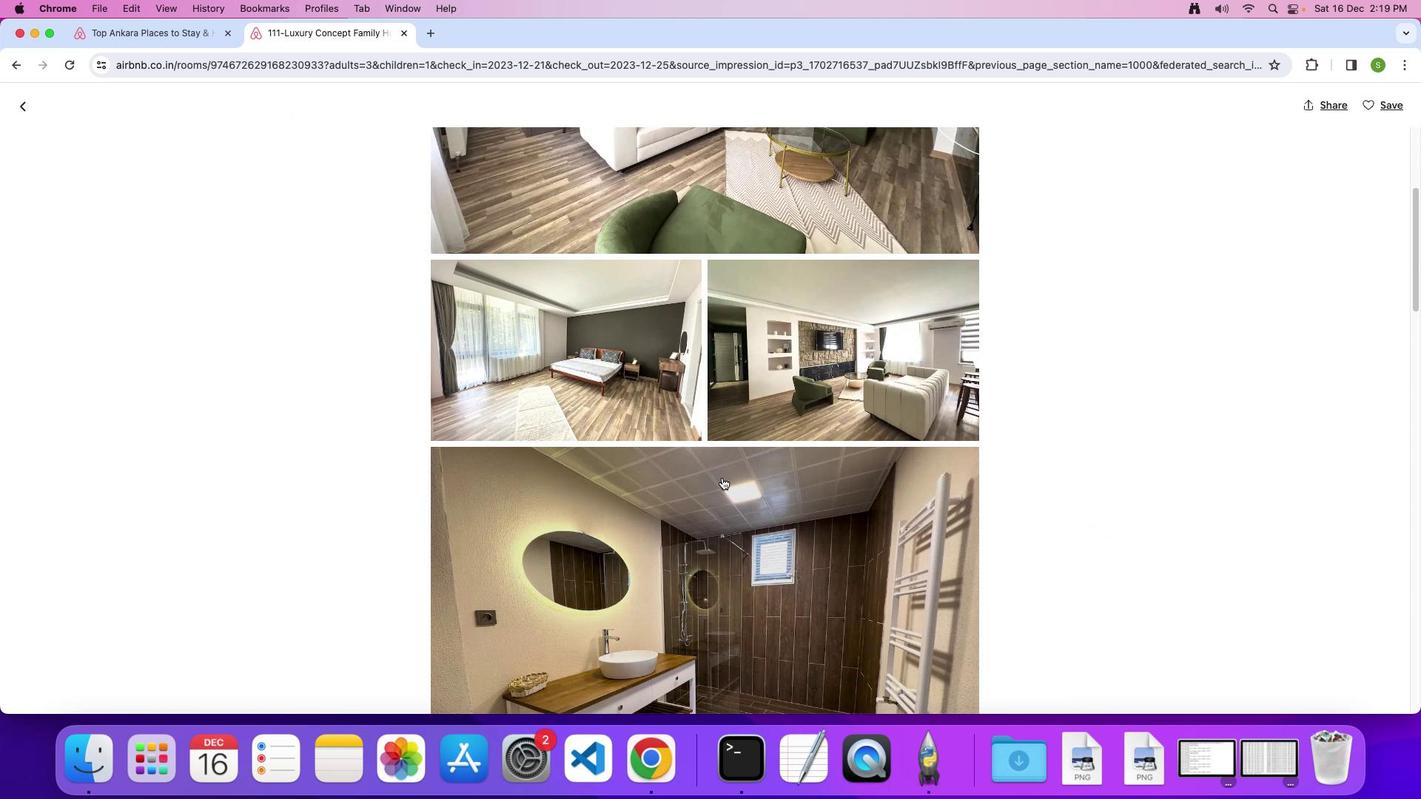 
Action: Mouse scrolled (722, 477) with delta (0, 0)
Screenshot: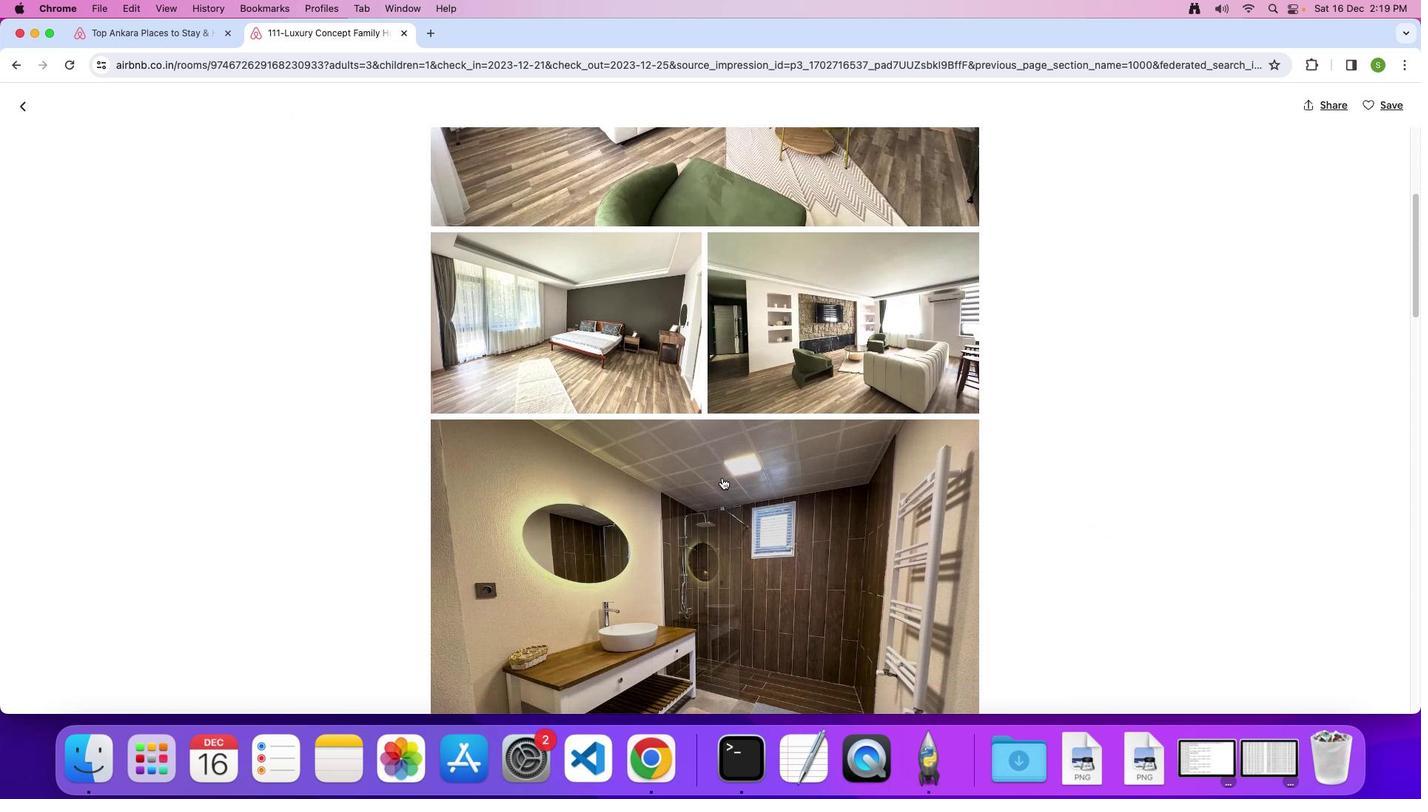 
Action: Mouse scrolled (722, 477) with delta (0, -1)
Screenshot: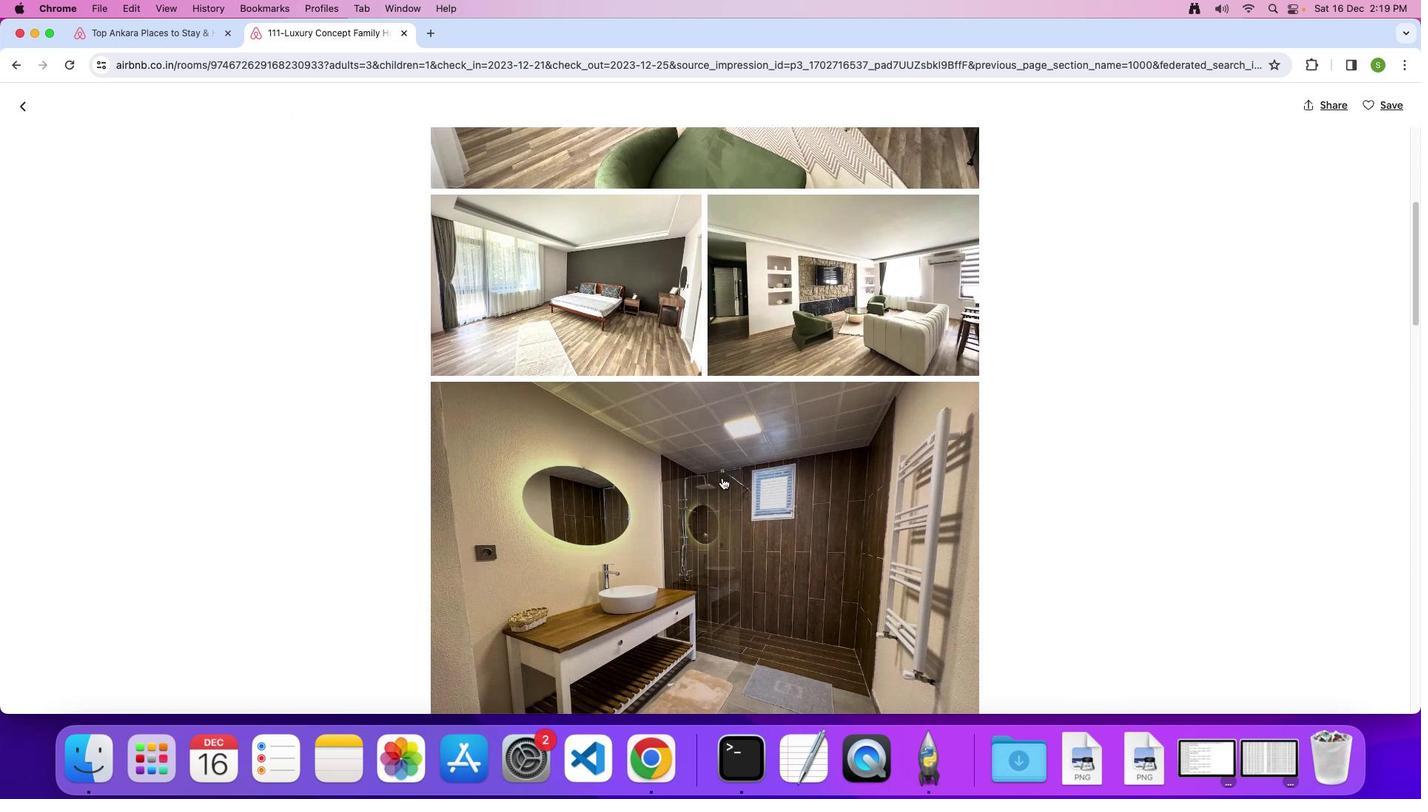 
Action: Mouse scrolled (722, 477) with delta (0, 0)
Screenshot: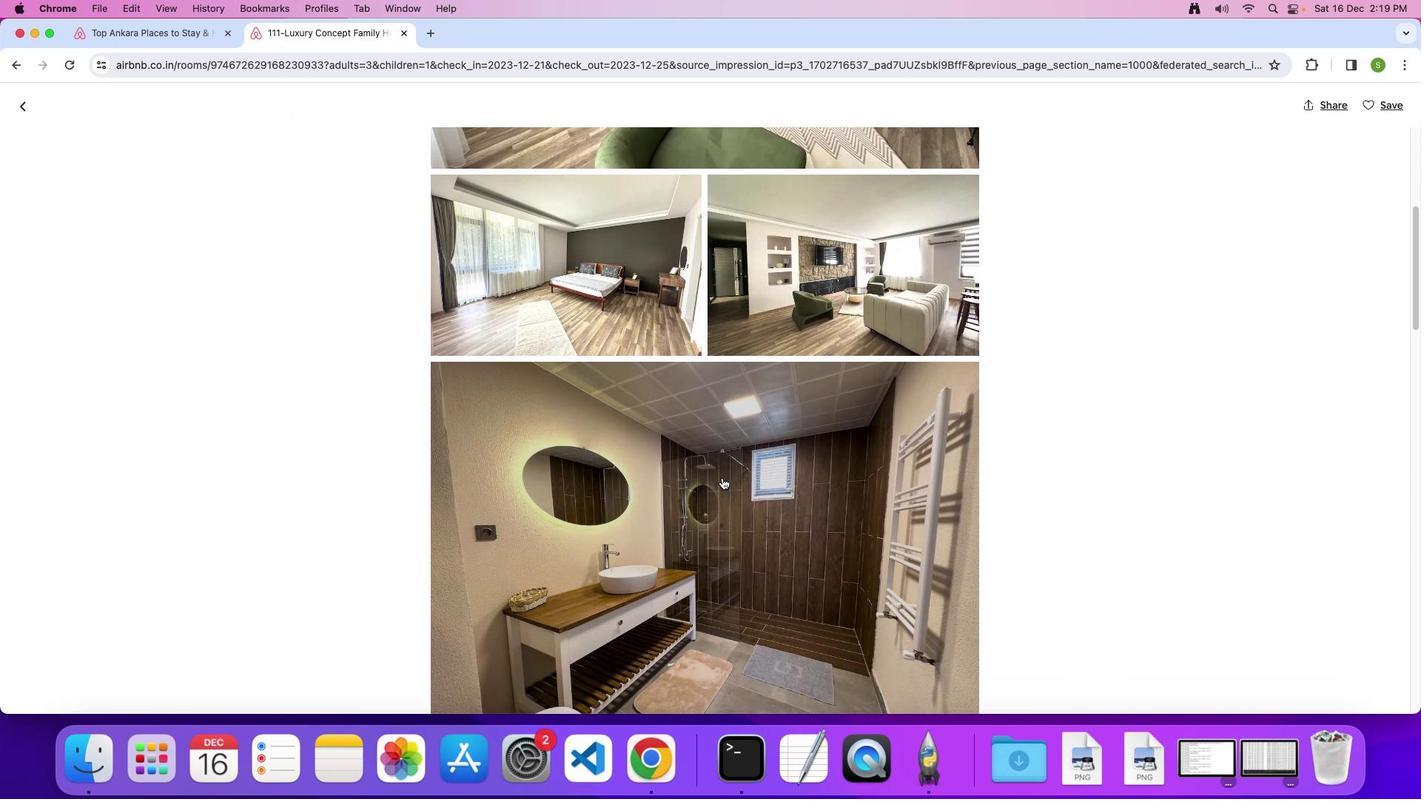 
Action: Mouse scrolled (722, 477) with delta (0, 0)
Screenshot: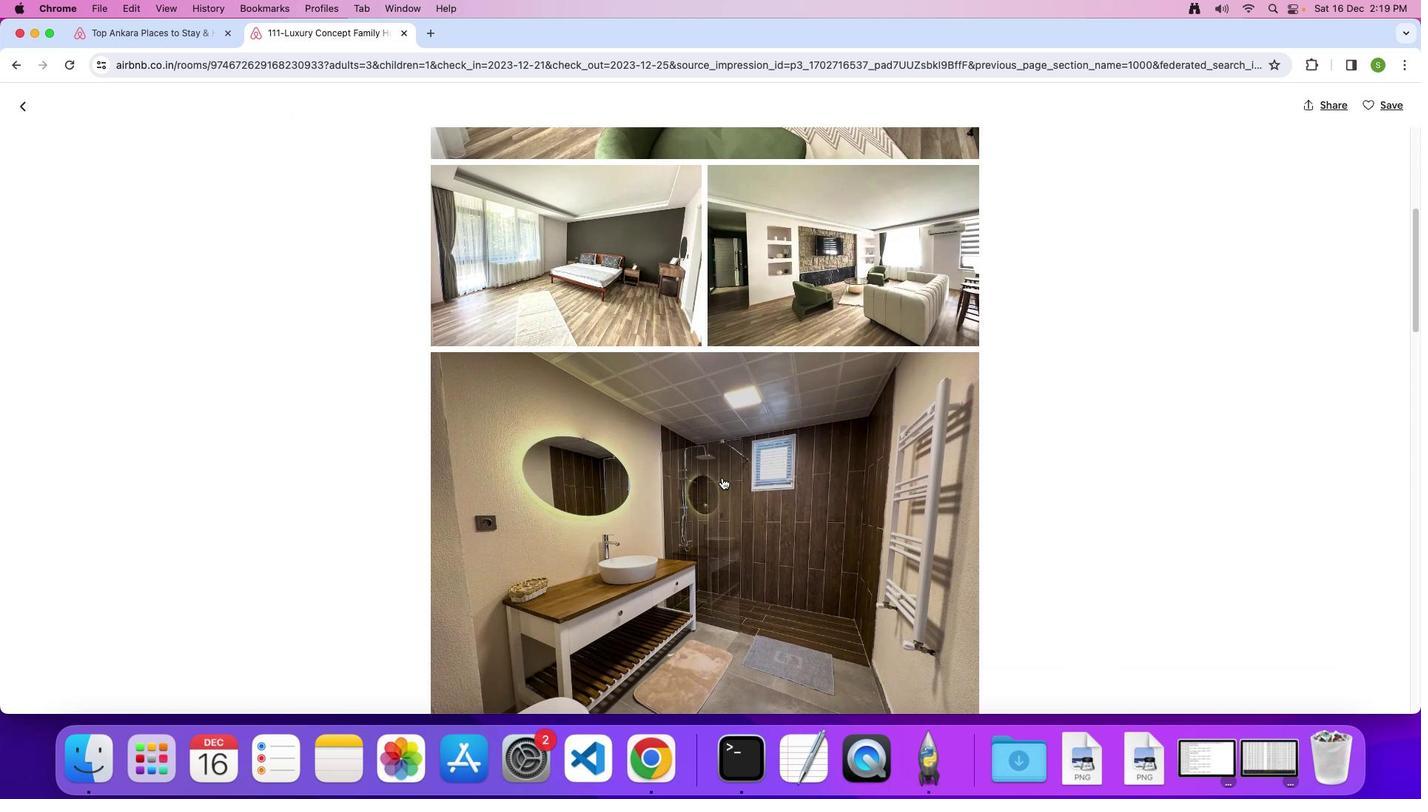 
Action: Mouse scrolled (722, 477) with delta (0, -1)
Screenshot: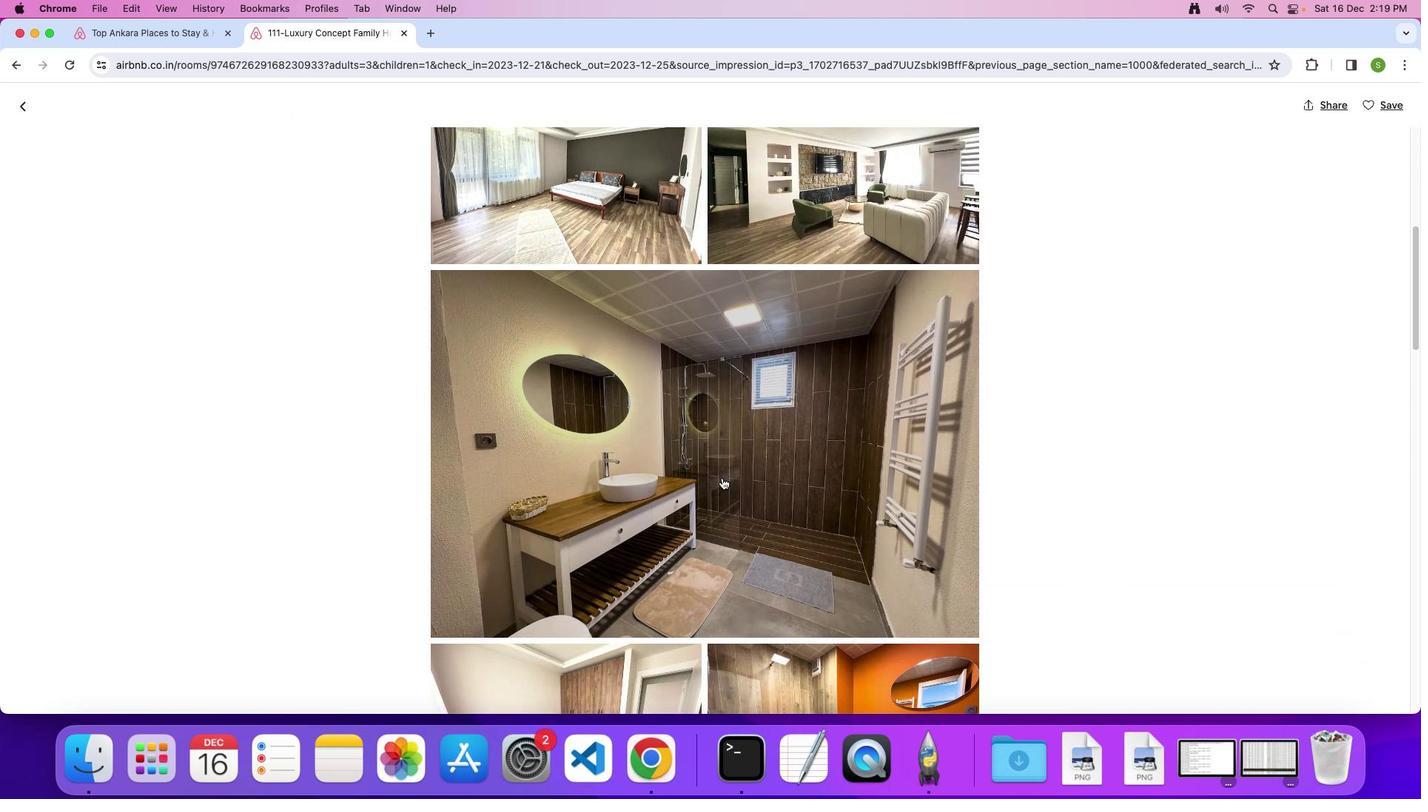 
Action: Mouse scrolled (722, 477) with delta (0, 0)
Screenshot: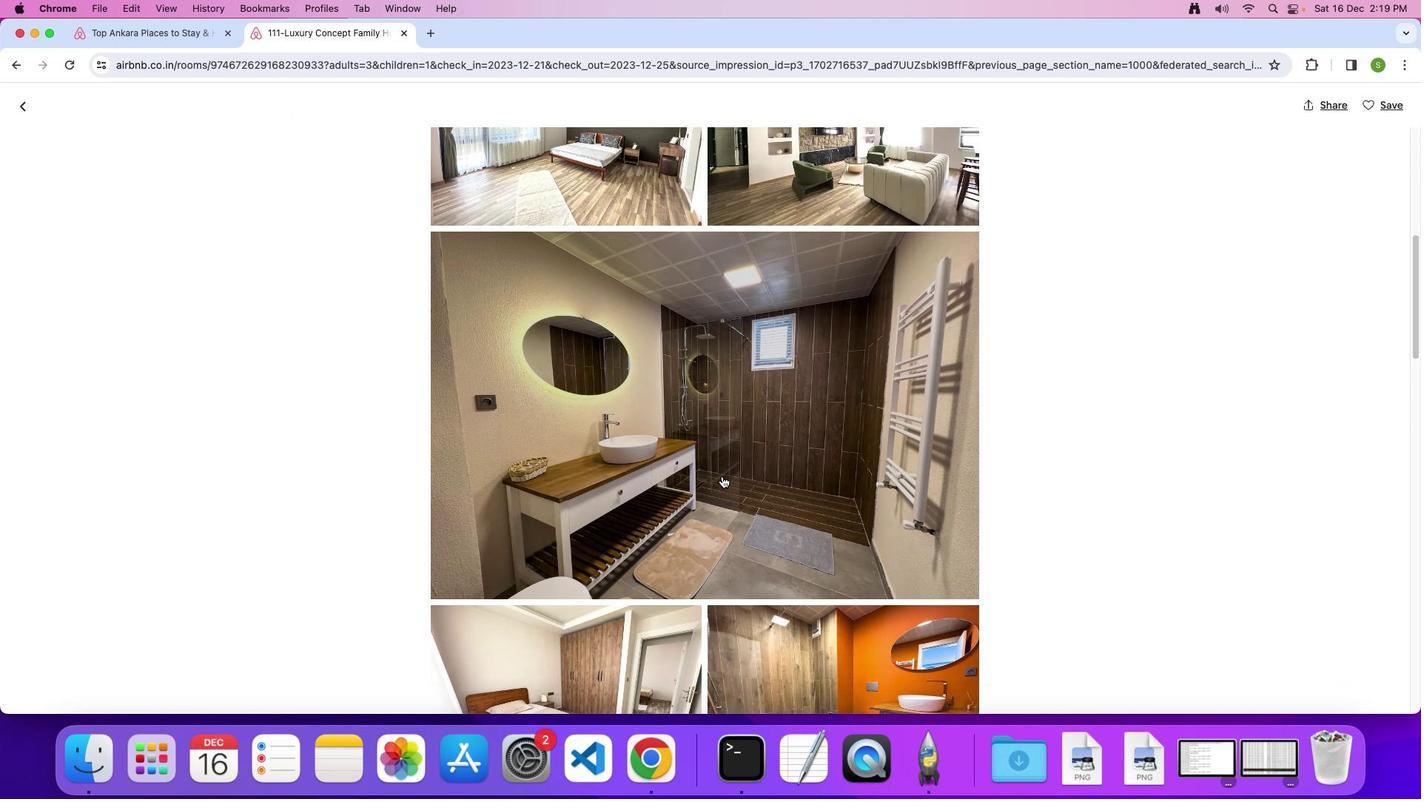 
Action: Mouse scrolled (722, 477) with delta (0, 0)
Screenshot: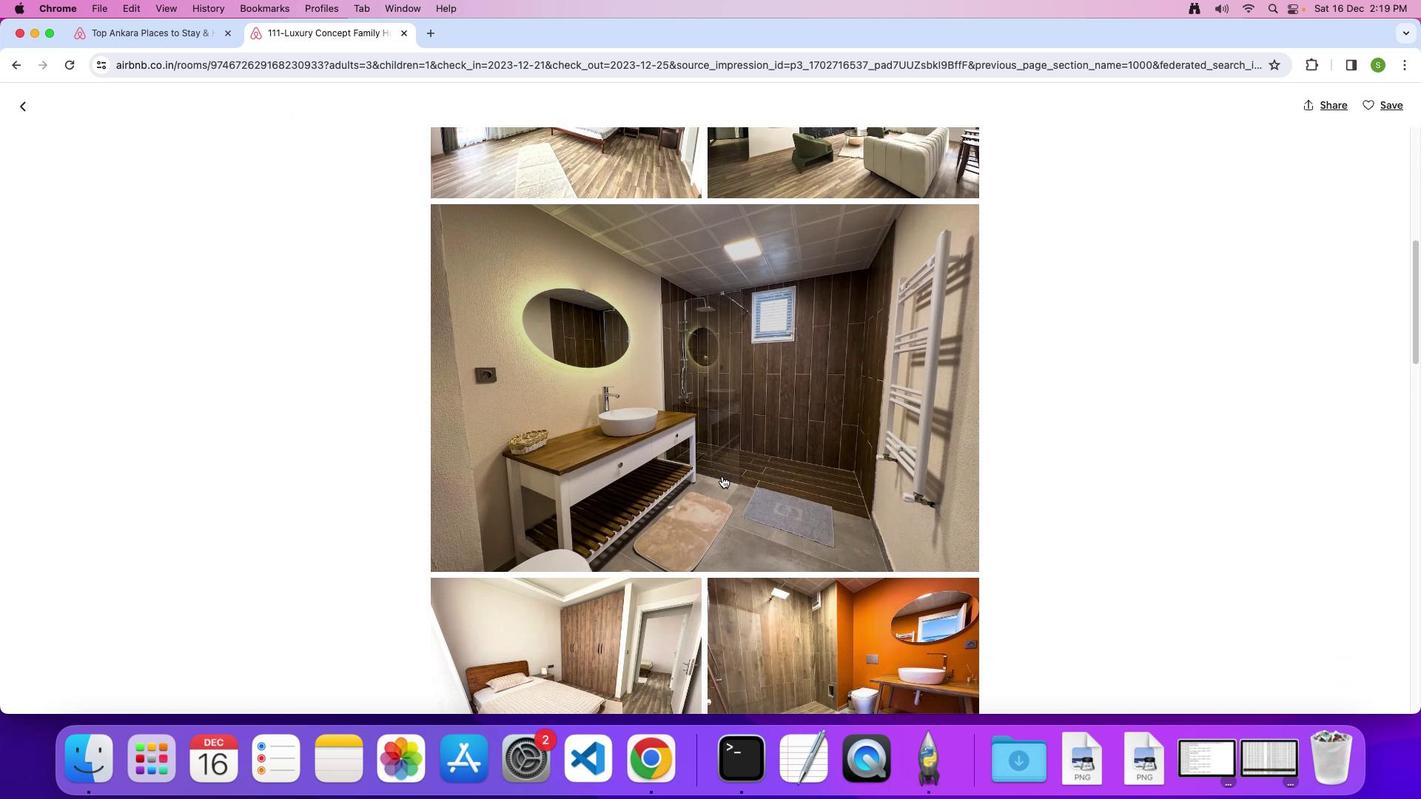 
Action: Mouse moved to (722, 476)
Screenshot: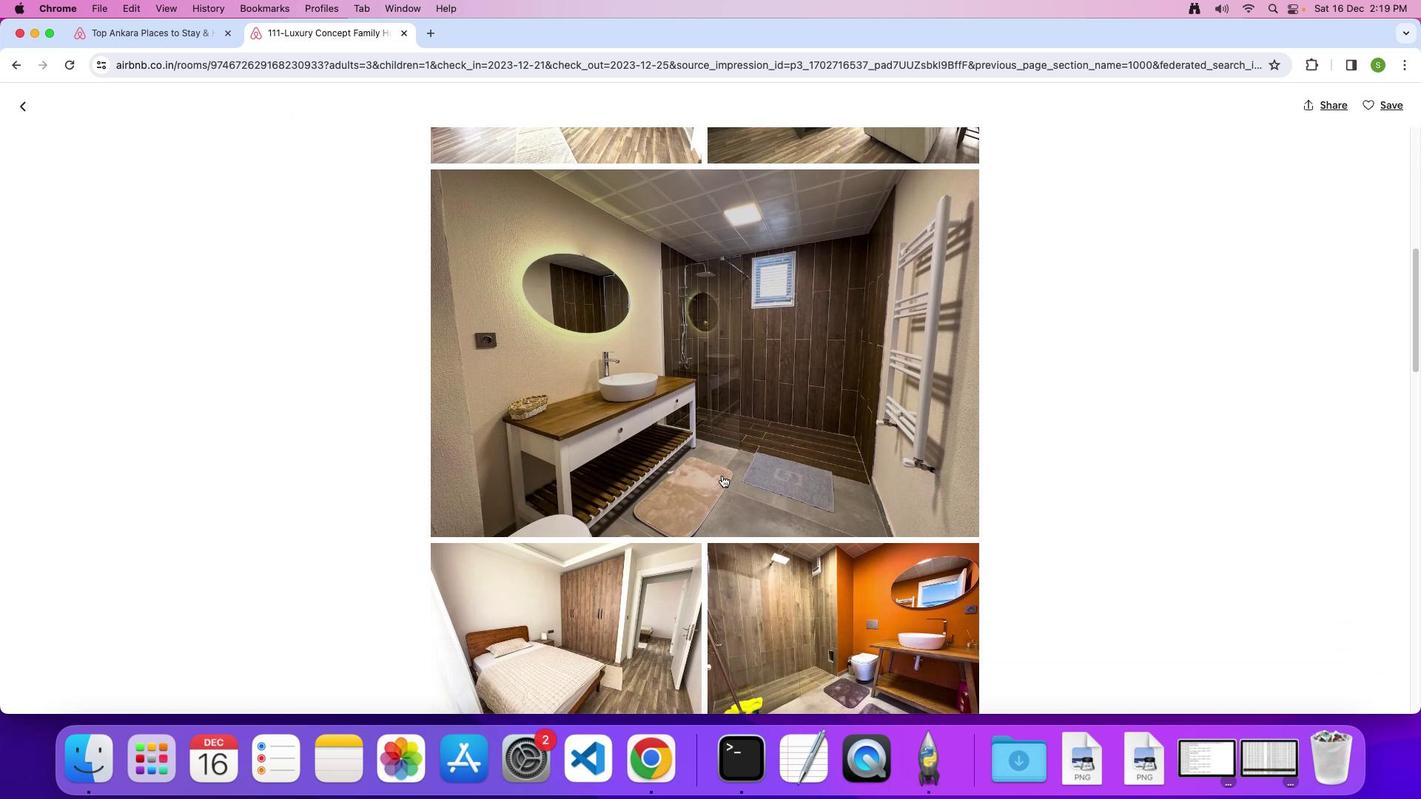 
Action: Mouse scrolled (722, 476) with delta (0, -2)
Screenshot: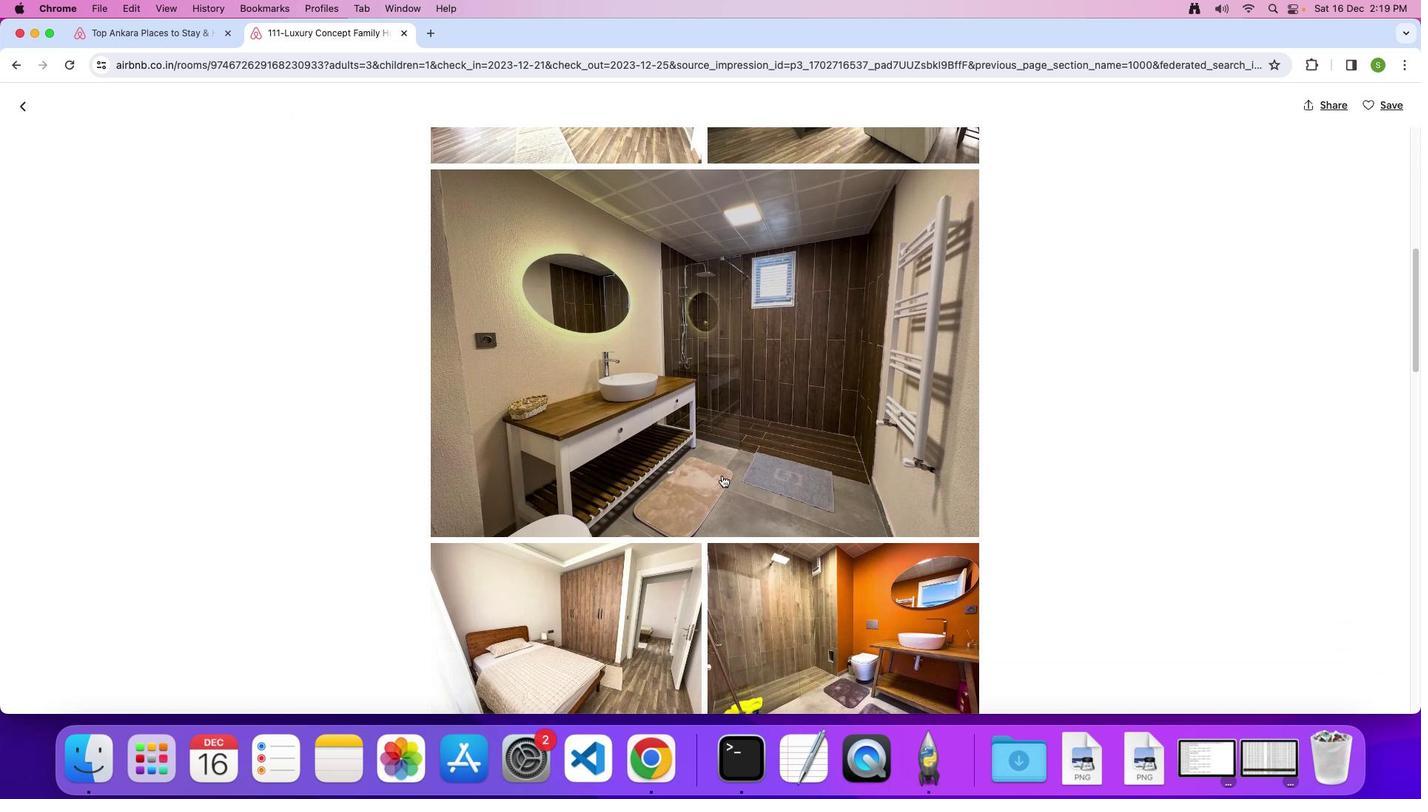 
Action: Mouse moved to (721, 474)
Screenshot: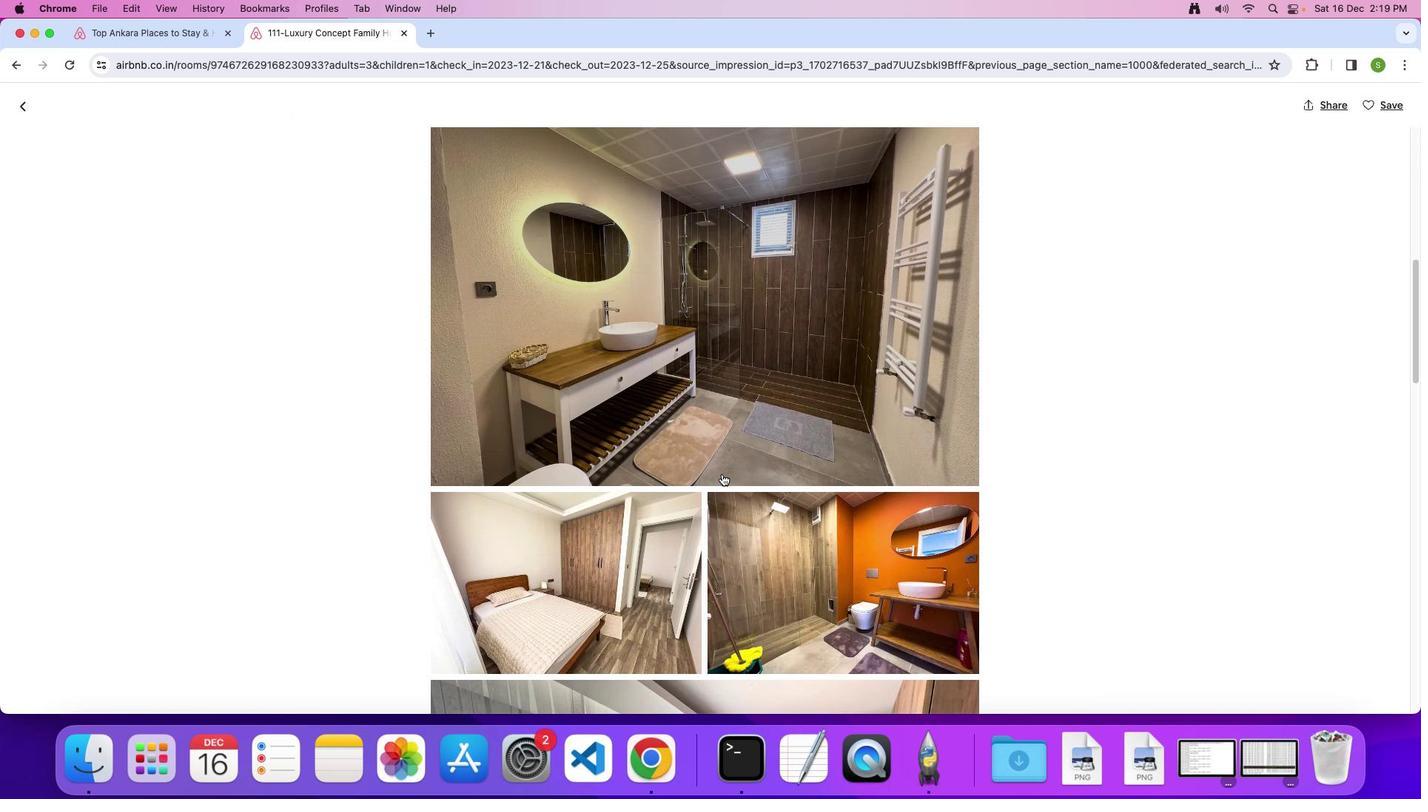 
Action: Mouse scrolled (721, 474) with delta (0, 0)
Screenshot: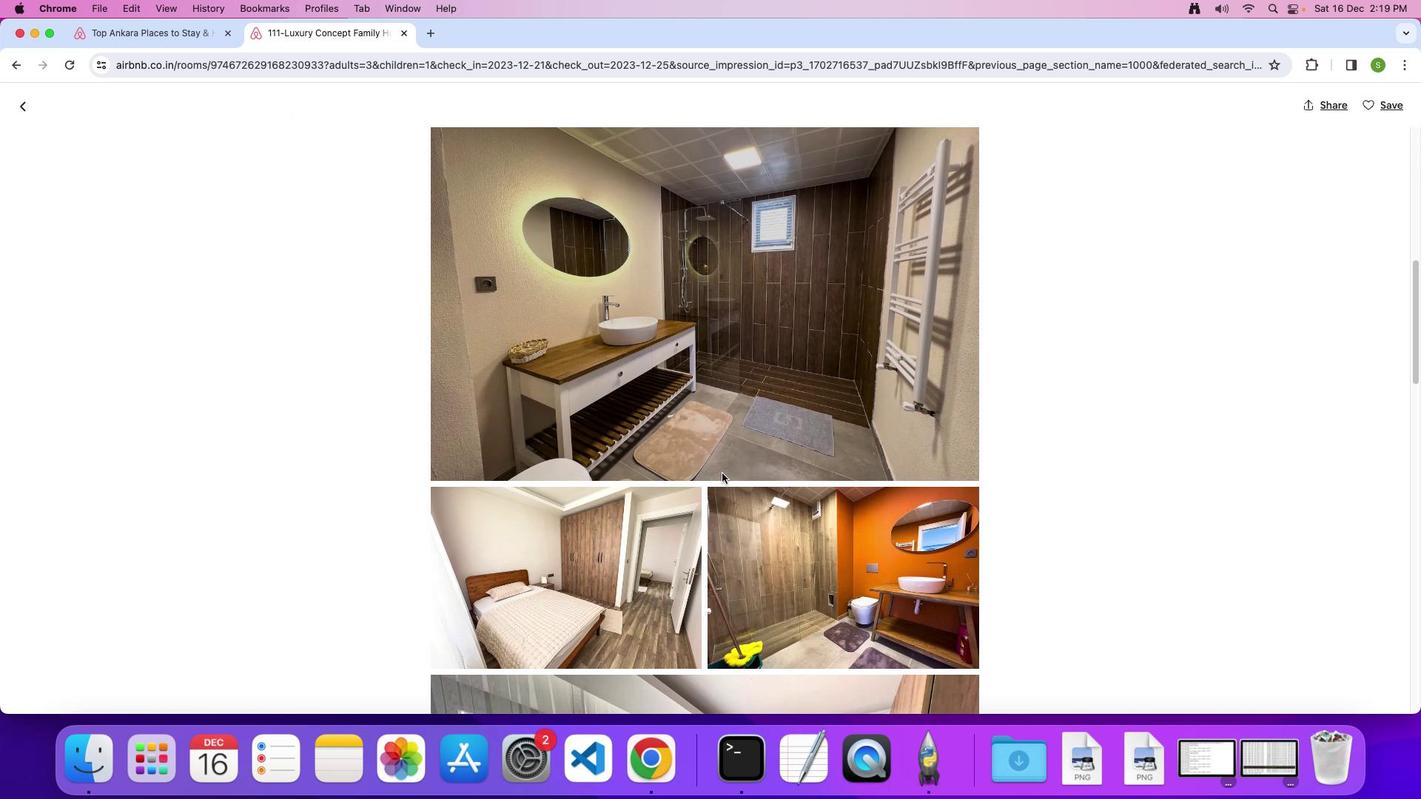 
Action: Mouse moved to (721, 474)
Screenshot: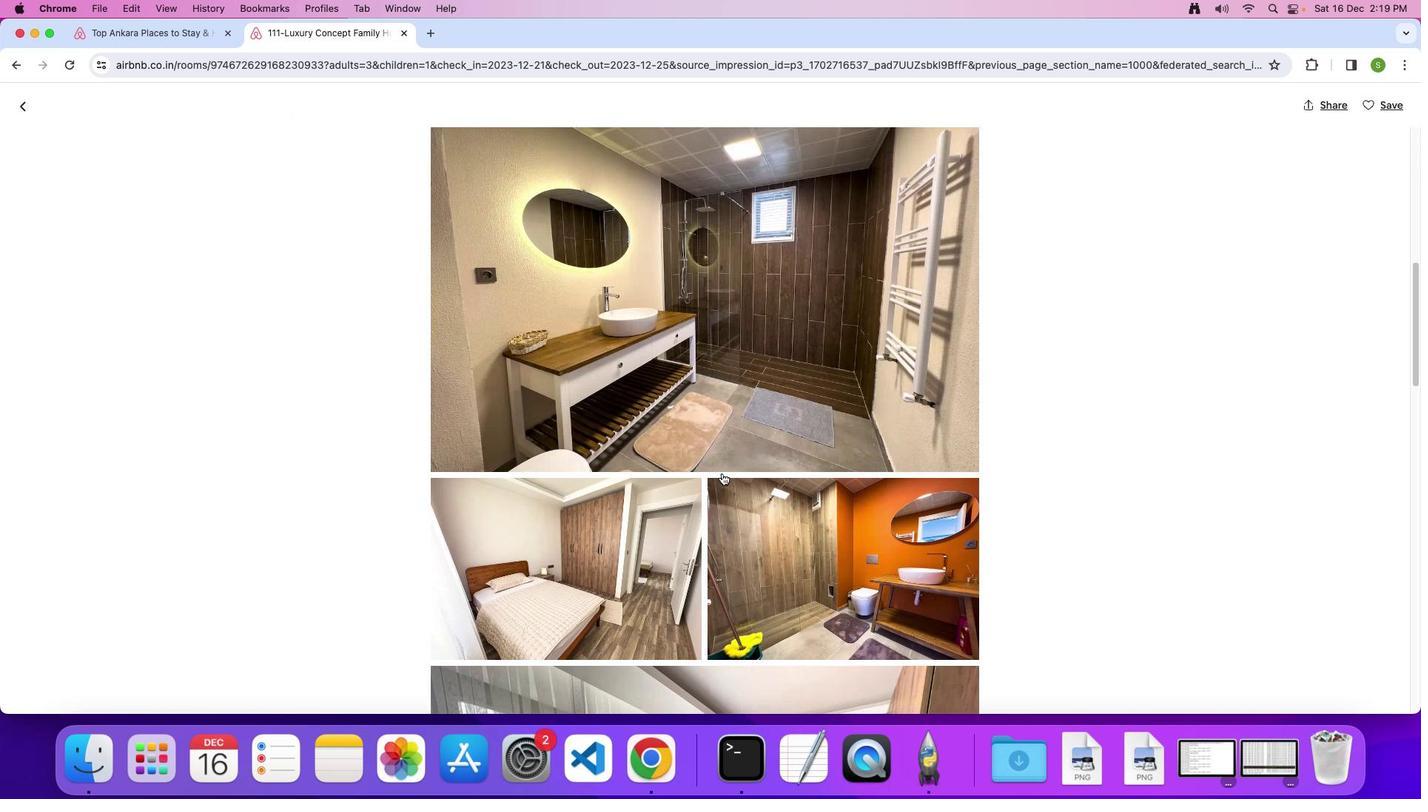 
Action: Mouse scrolled (721, 474) with delta (0, 0)
Screenshot: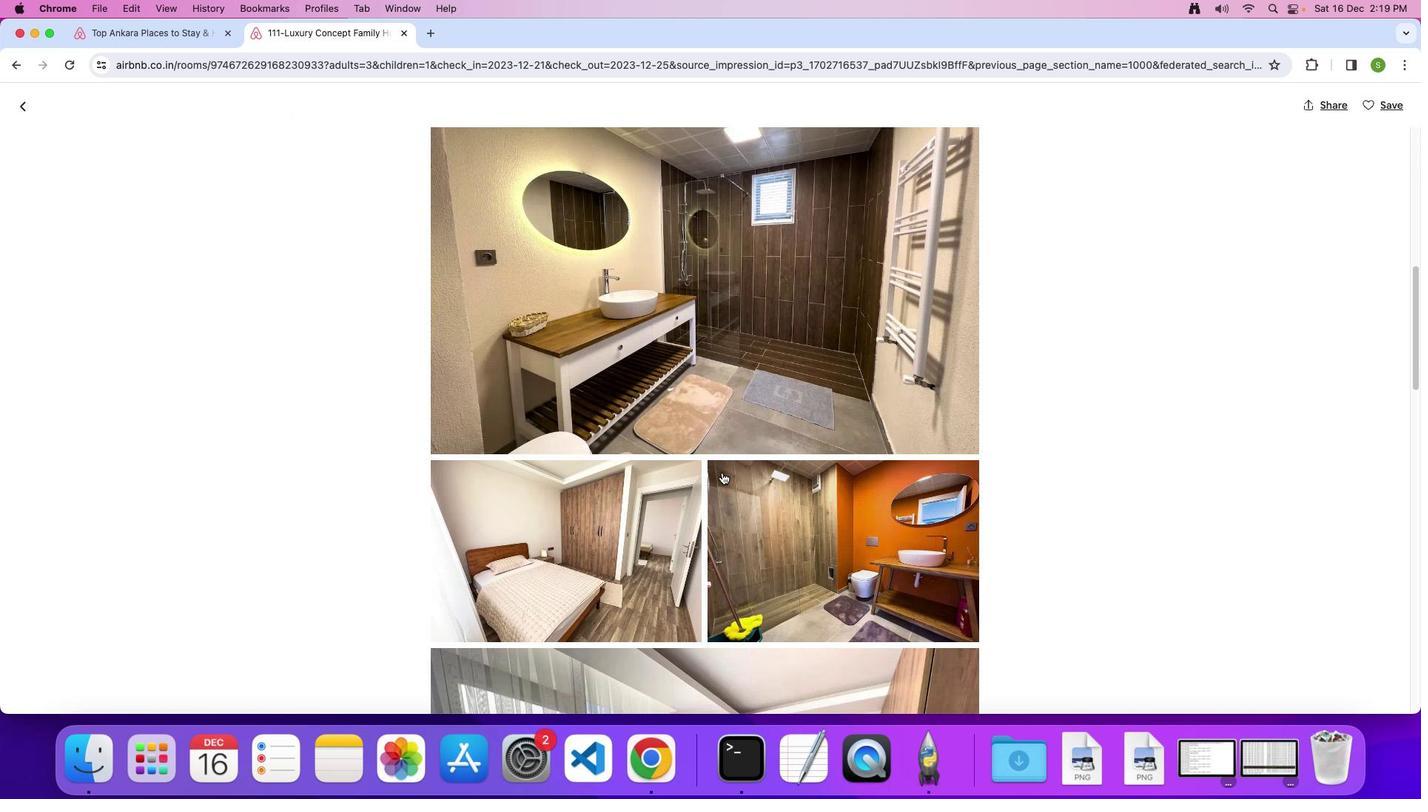 
Action: Mouse moved to (721, 474)
Screenshot: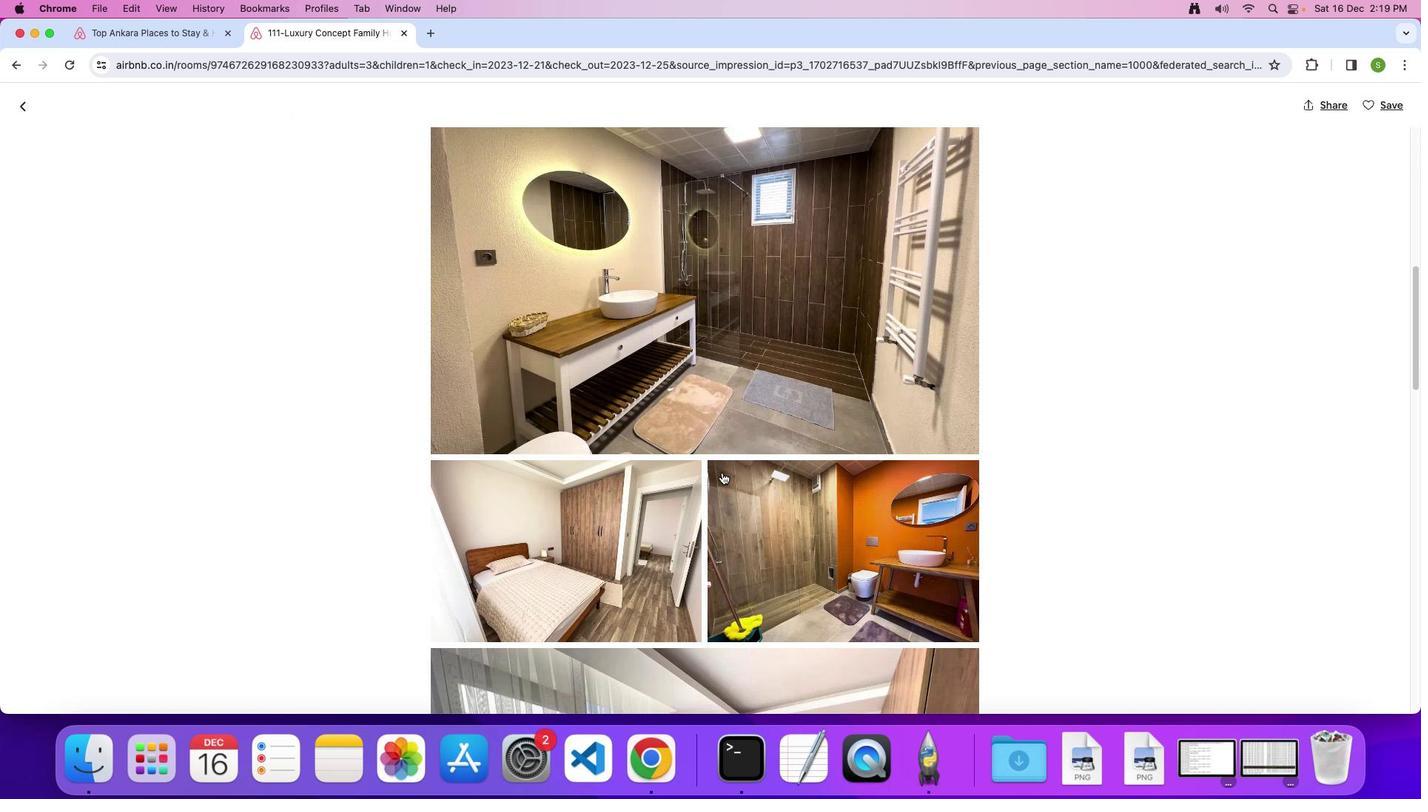 
Action: Mouse scrolled (721, 474) with delta (0, -1)
Screenshot: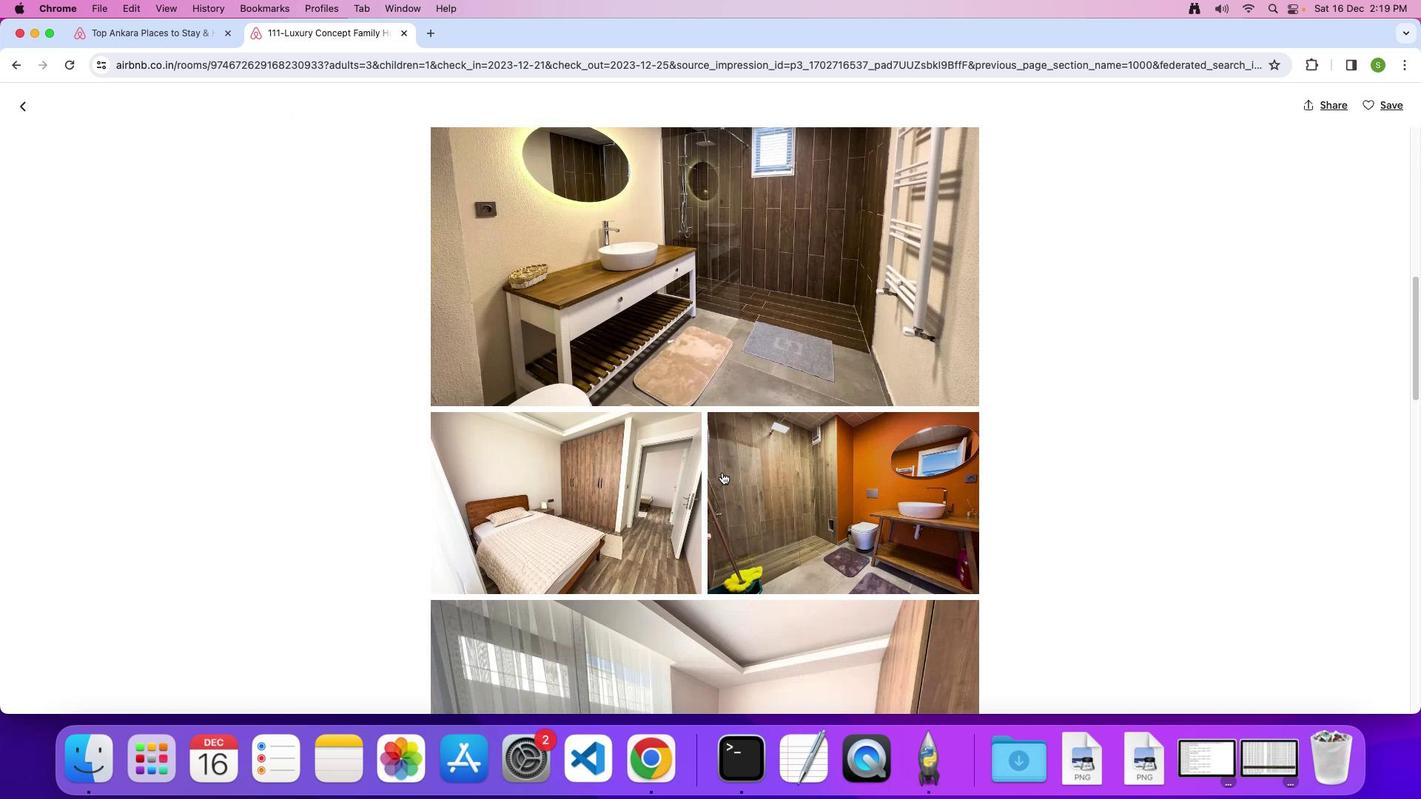 
Action: Mouse moved to (721, 473)
Screenshot: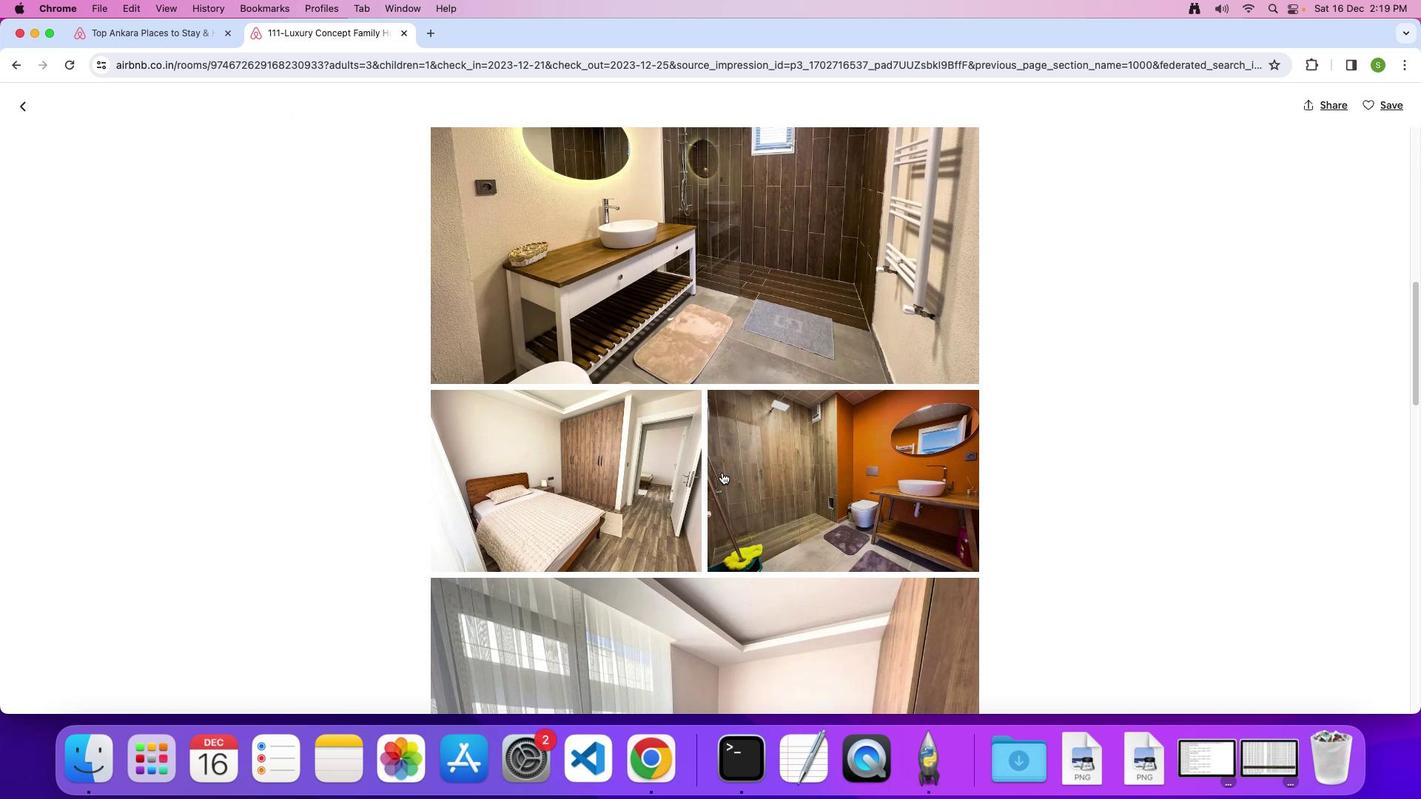 
Action: Mouse scrolled (721, 473) with delta (0, 0)
Screenshot: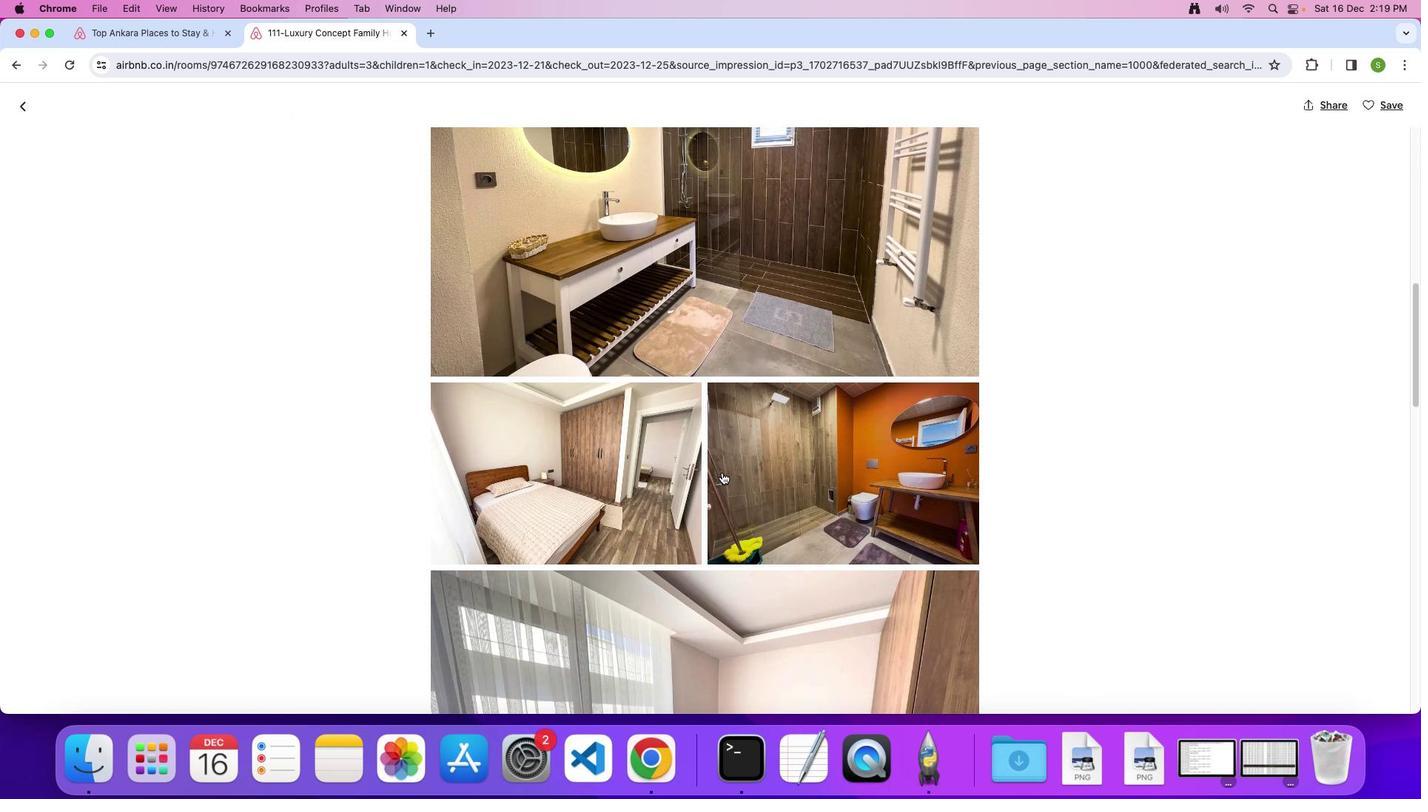 
Action: Mouse scrolled (721, 473) with delta (0, 0)
Screenshot: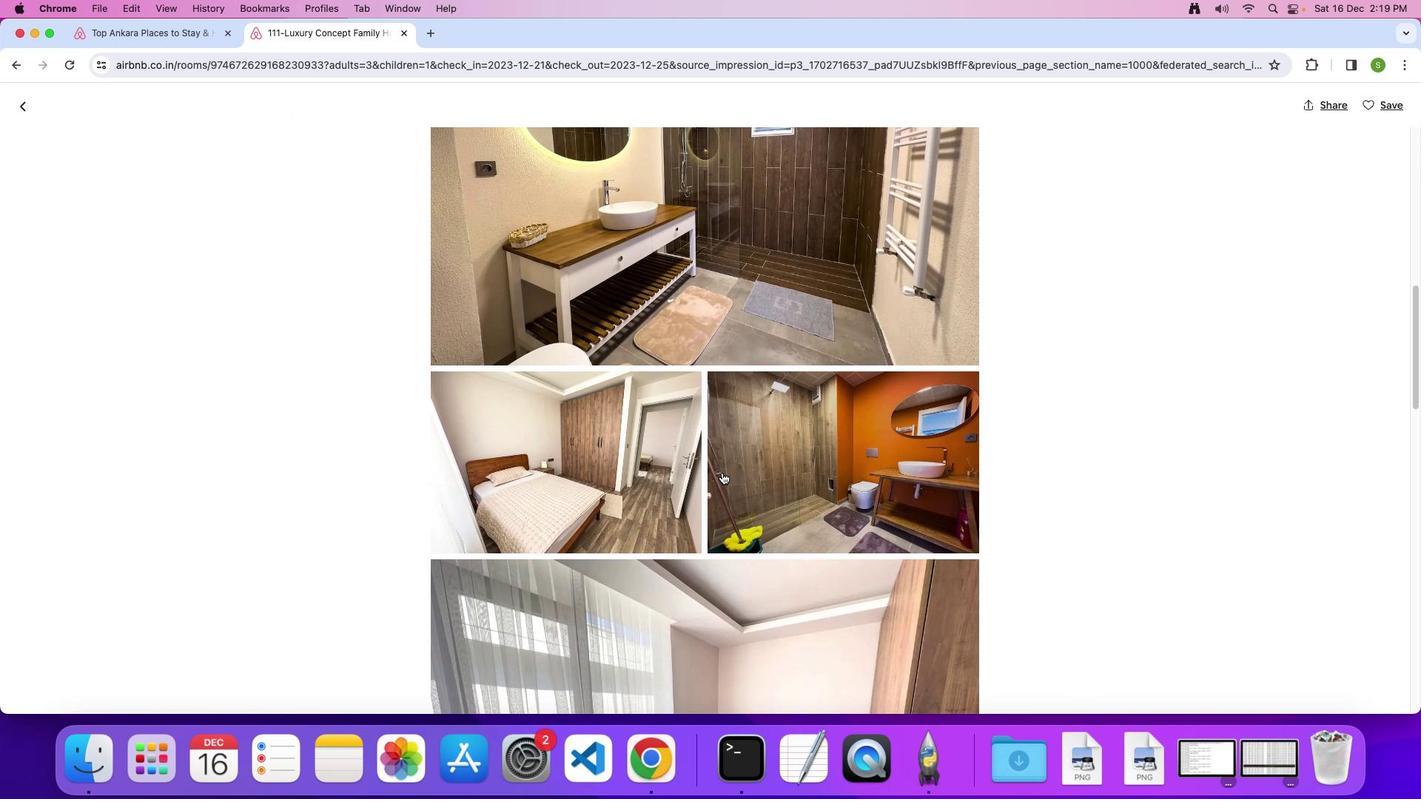 
Action: Mouse scrolled (721, 473) with delta (0, -1)
Screenshot: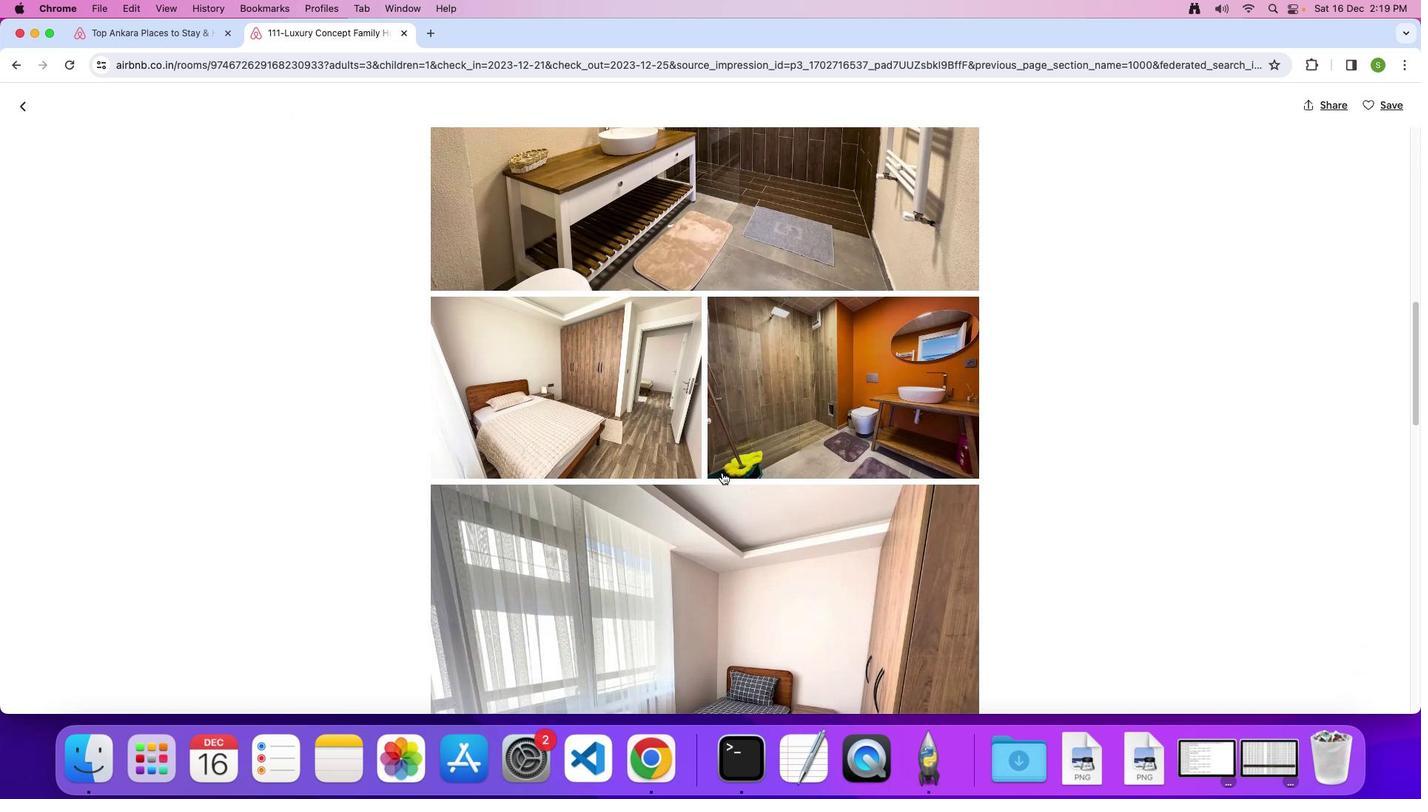 
Action: Mouse moved to (720, 472)
Screenshot: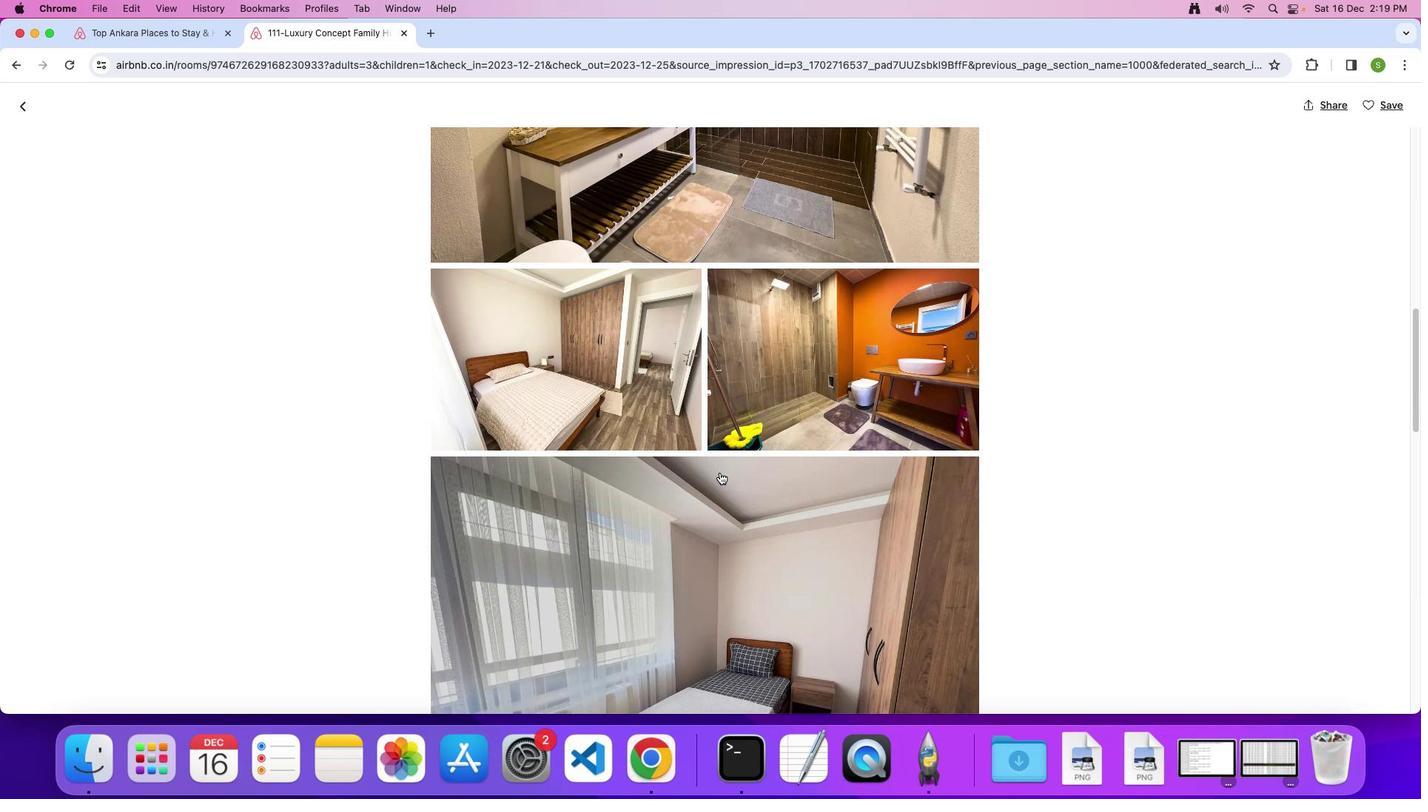
Action: Mouse scrolled (720, 472) with delta (0, 0)
Screenshot: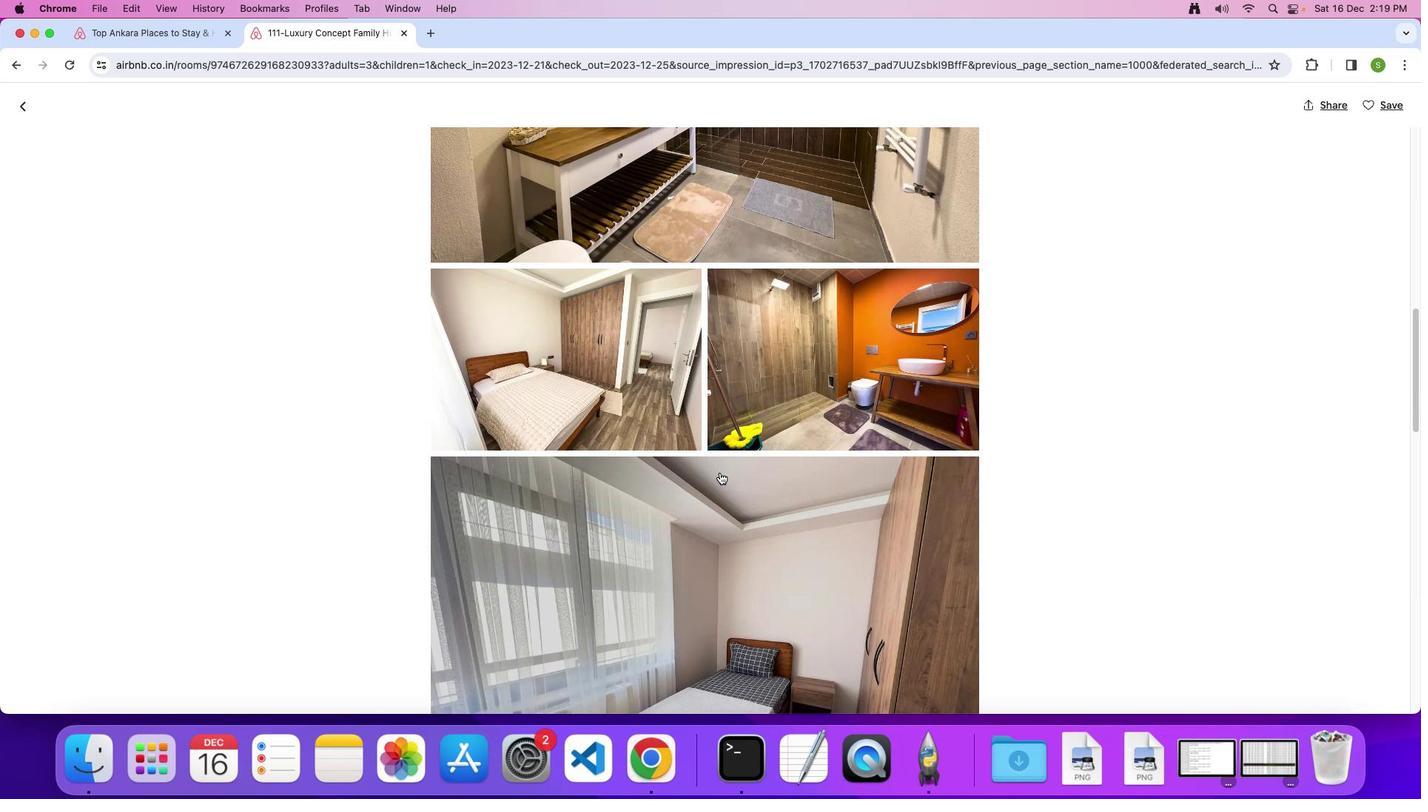 
Action: Mouse moved to (720, 472)
Screenshot: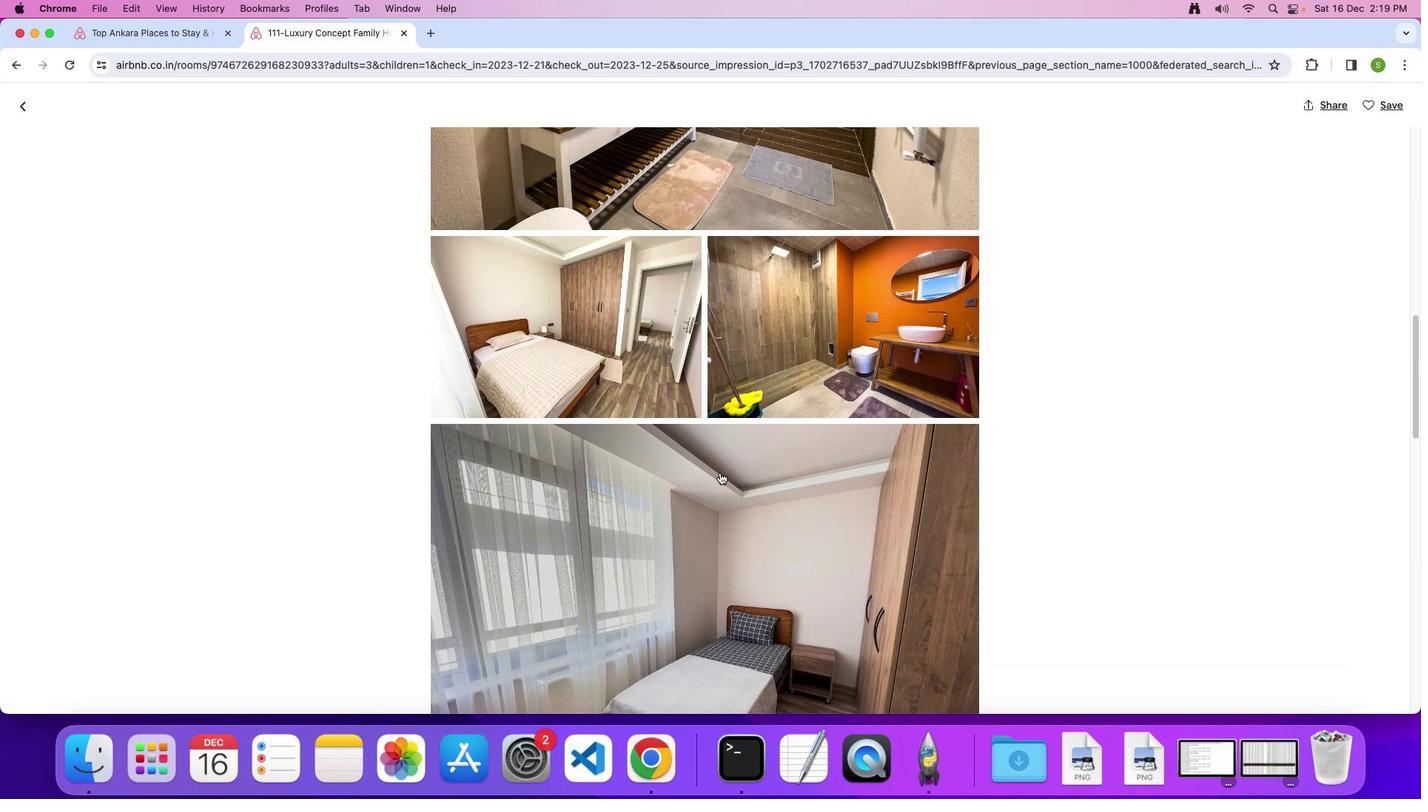 
Action: Mouse scrolled (720, 472) with delta (0, 0)
Screenshot: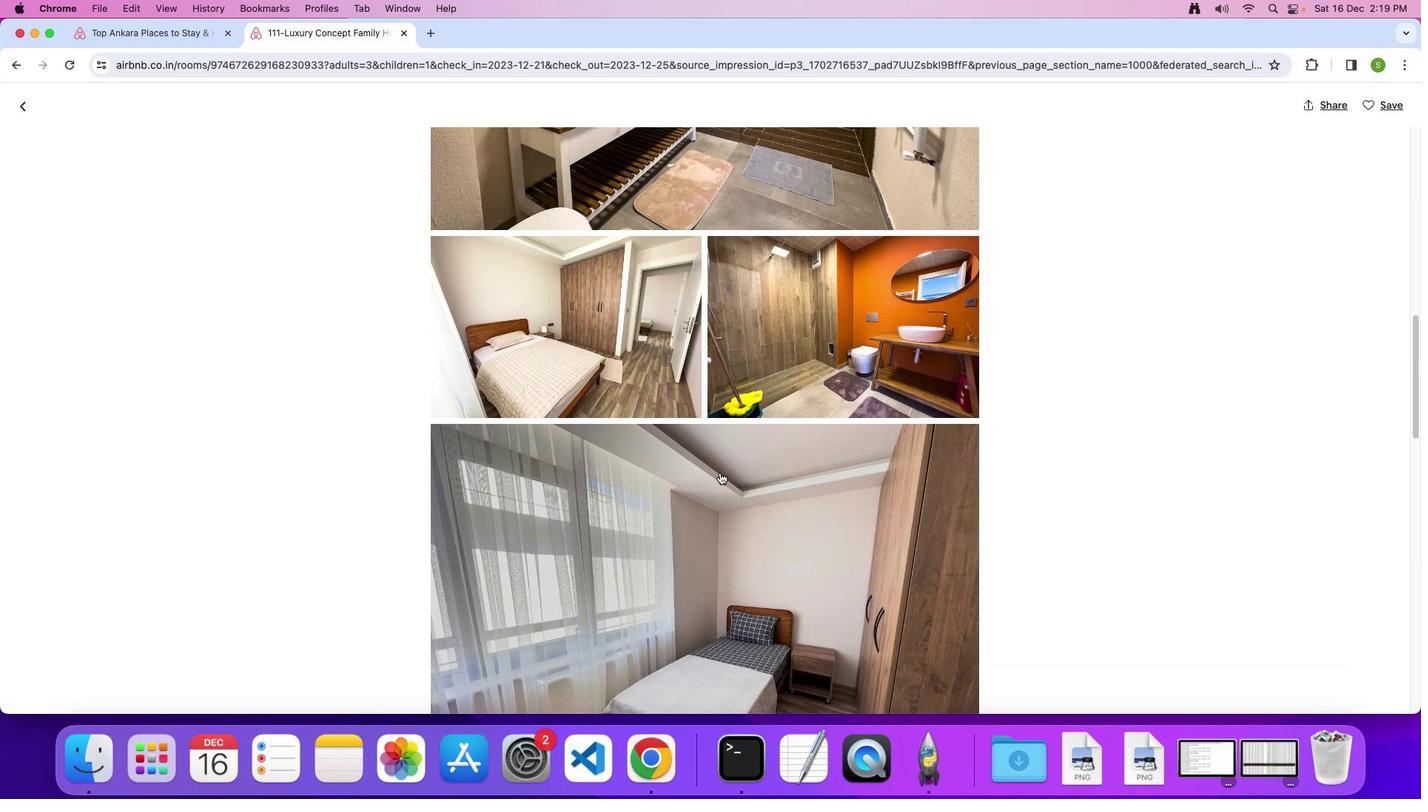 
Action: Mouse moved to (720, 472)
Screenshot: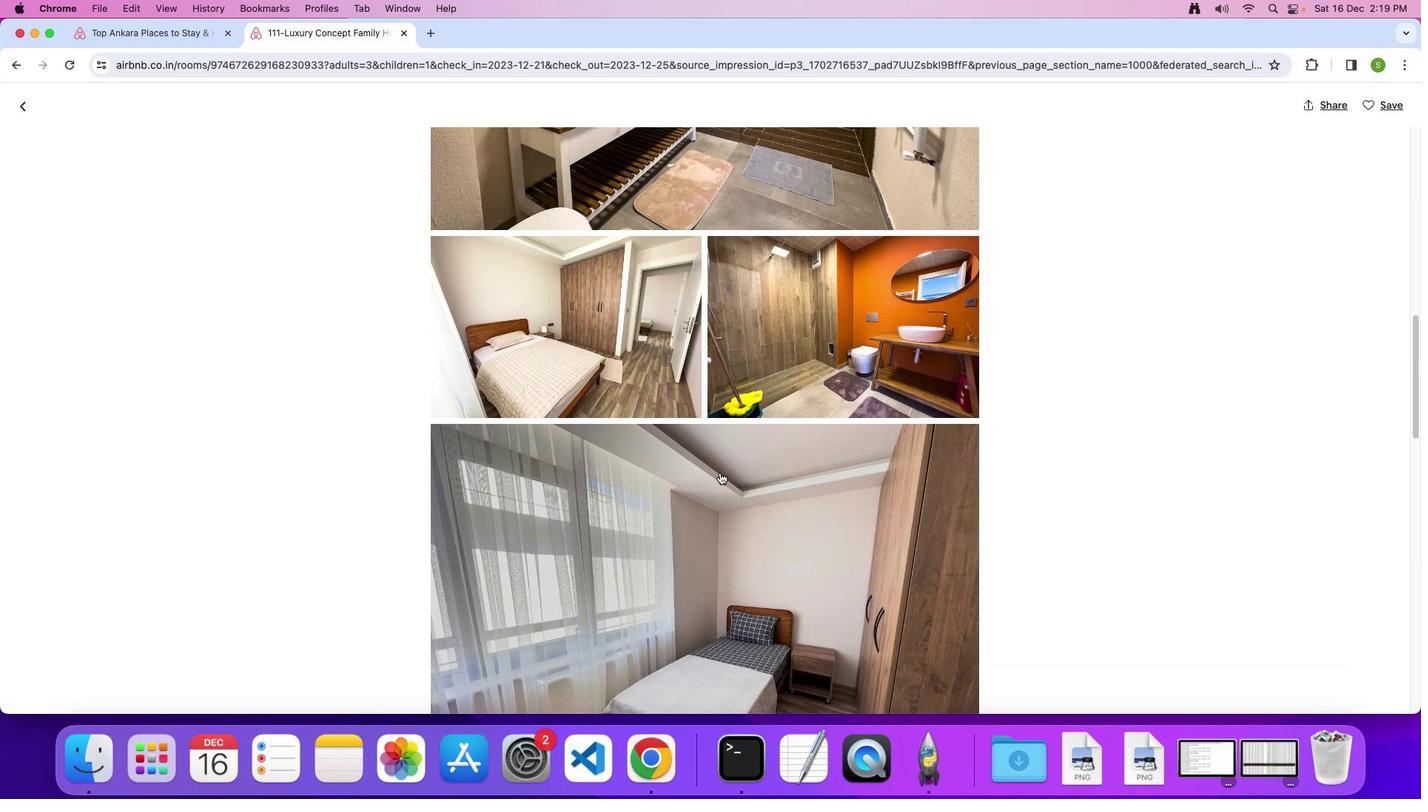 
Action: Mouse scrolled (720, 472) with delta (0, -1)
Screenshot: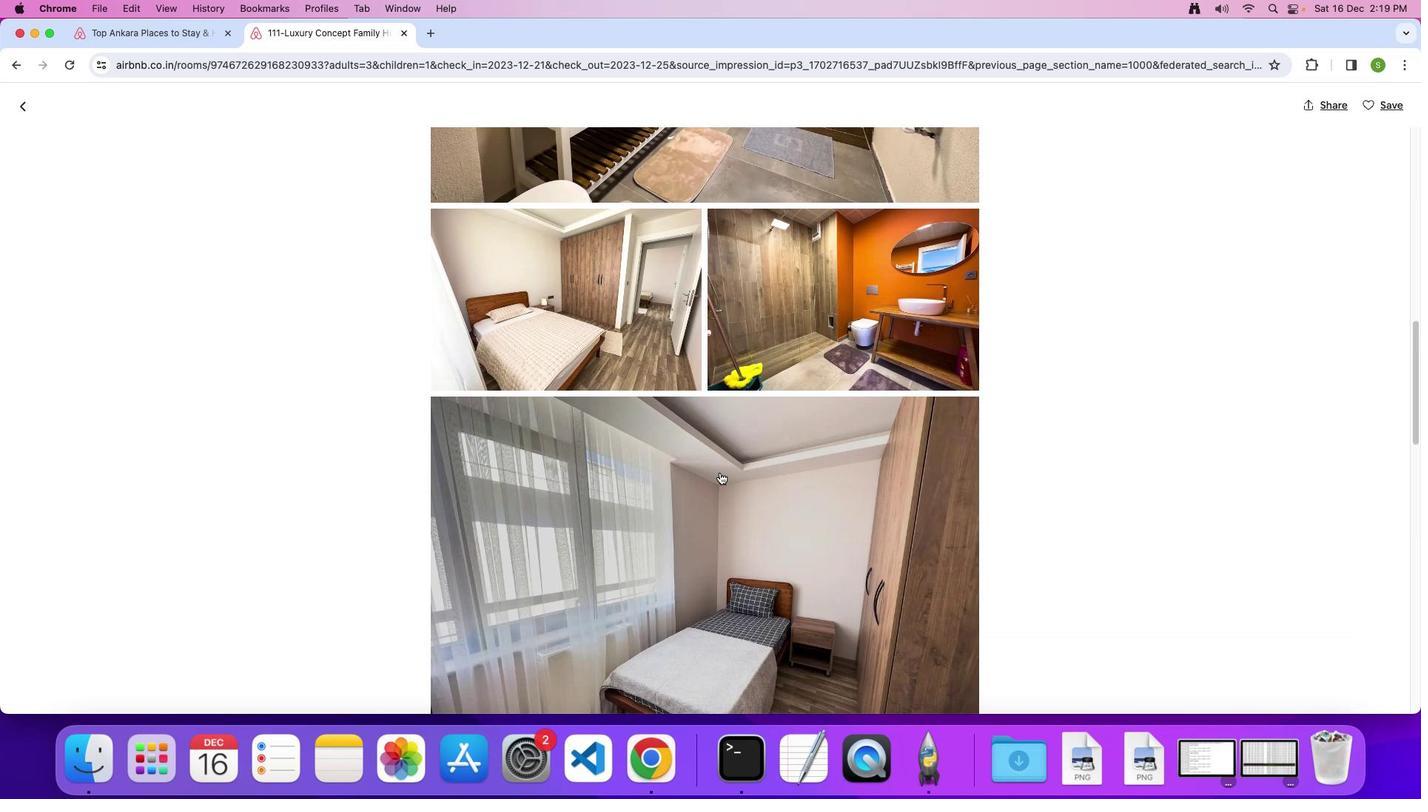 
Action: Mouse moved to (719, 472)
Screenshot: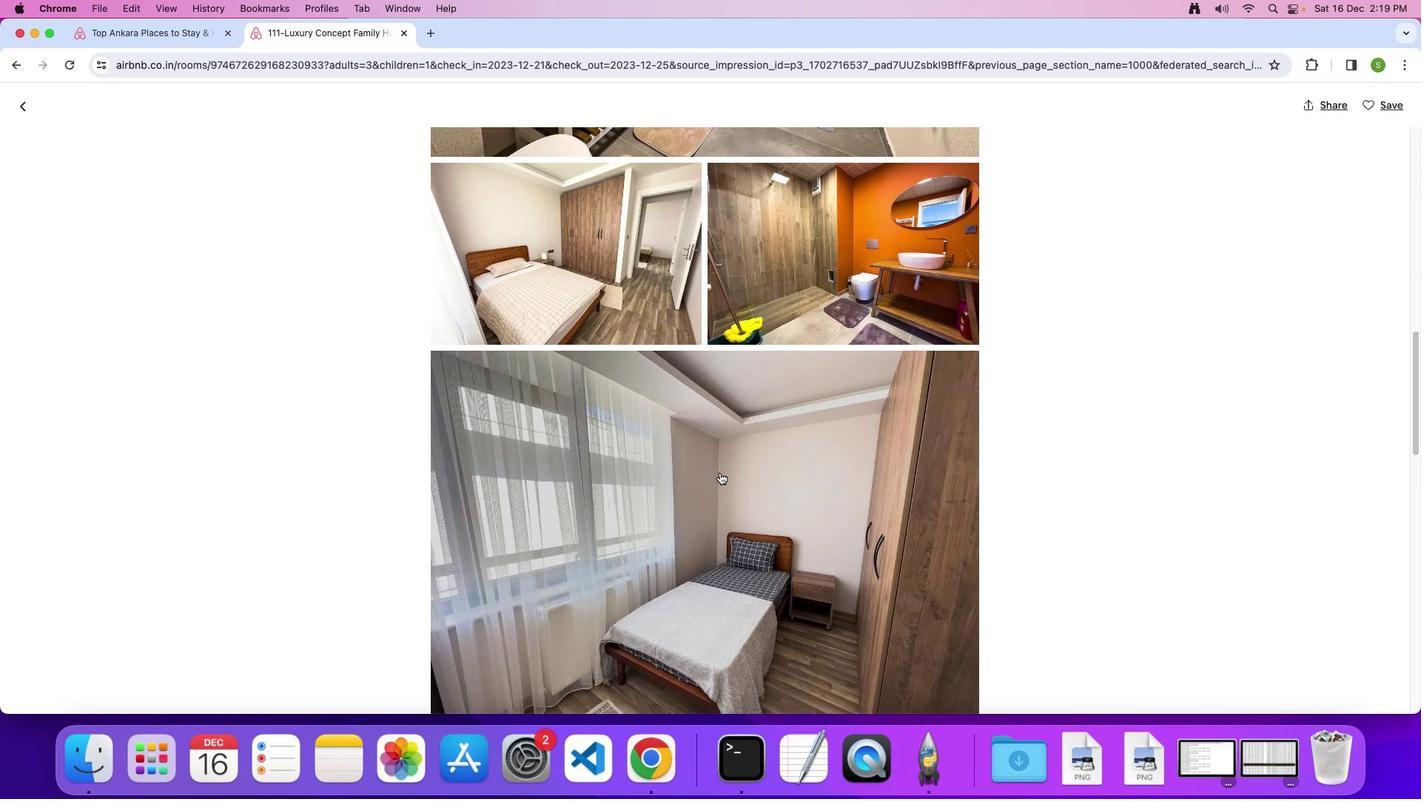
Action: Mouse scrolled (719, 472) with delta (0, 0)
Screenshot: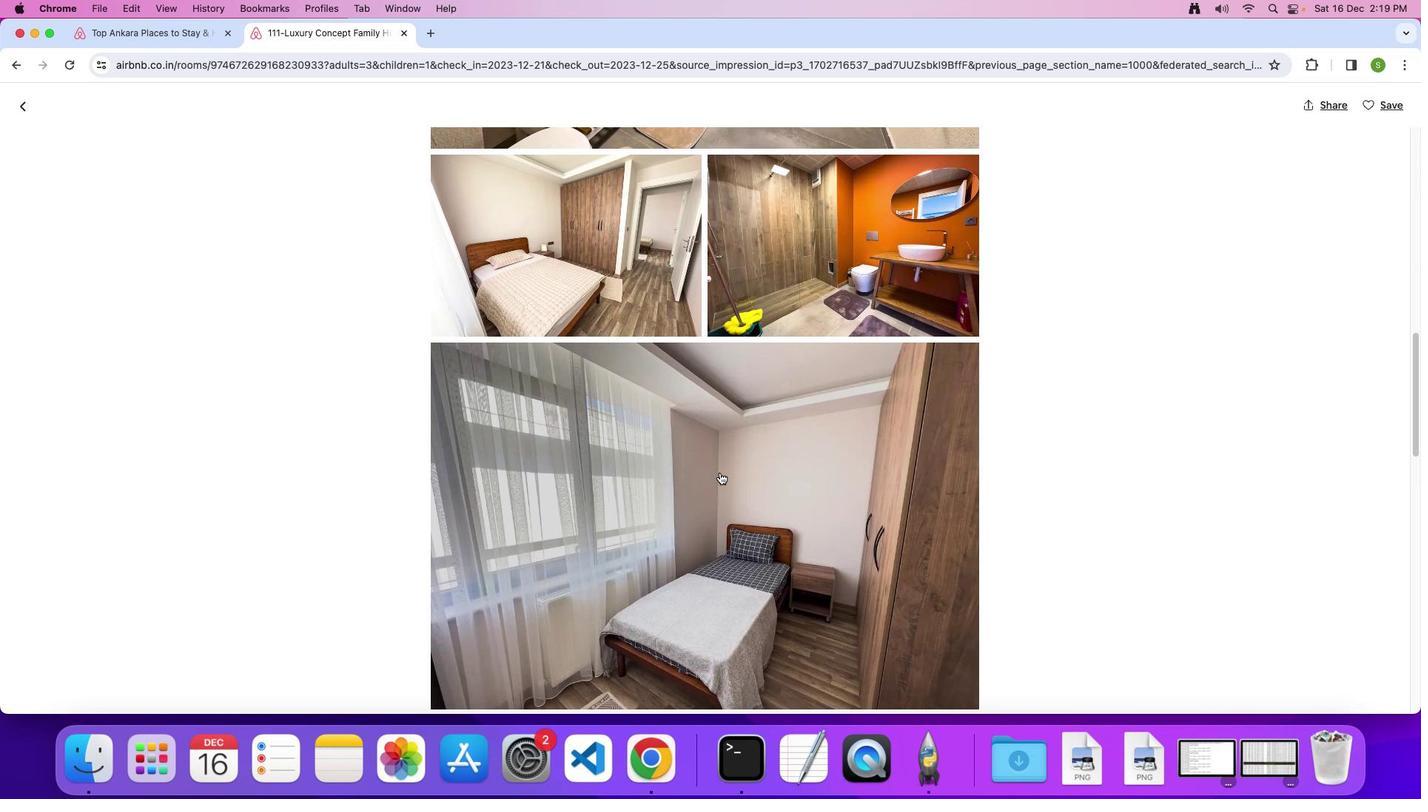 
Action: Mouse scrolled (719, 472) with delta (0, 0)
Screenshot: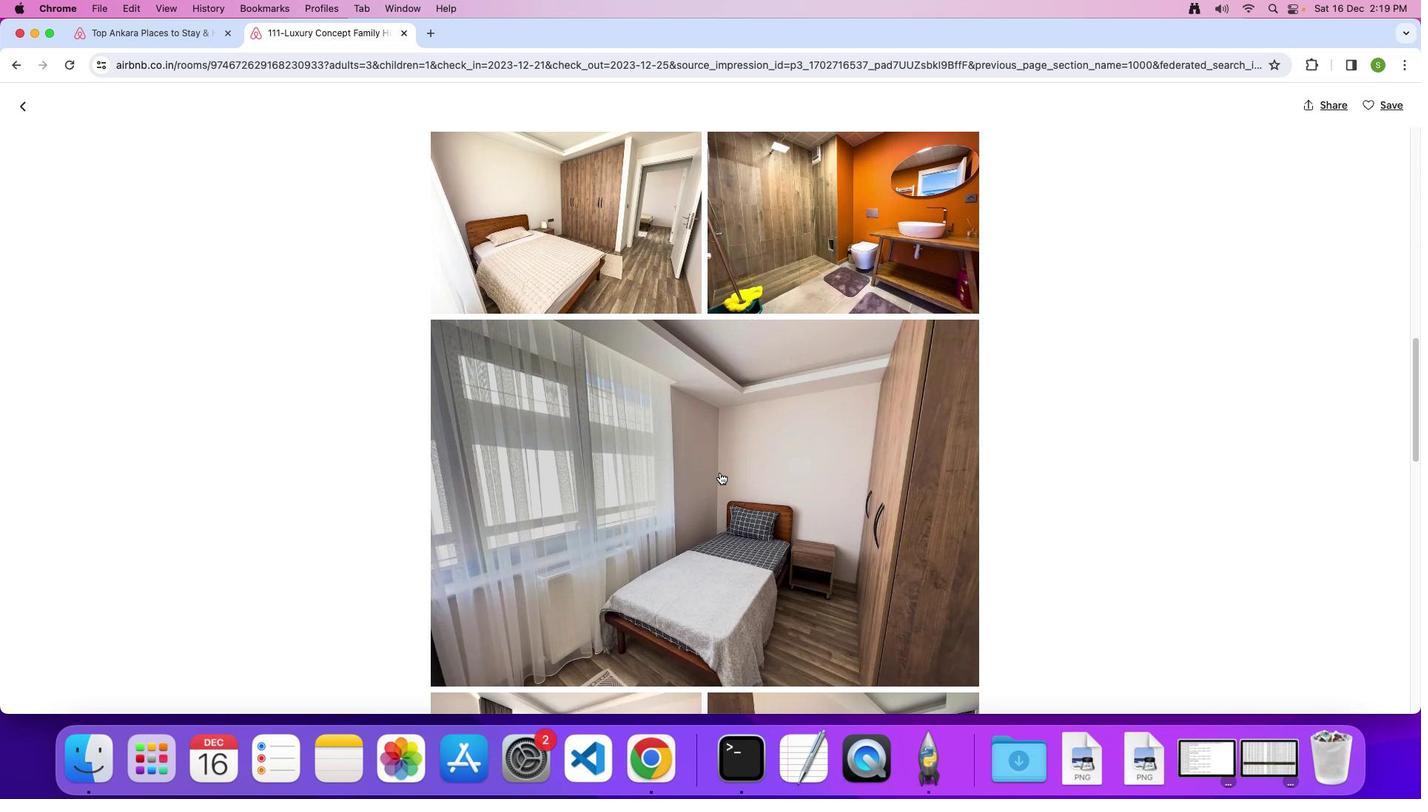 
Action: Mouse scrolled (719, 472) with delta (0, -1)
Screenshot: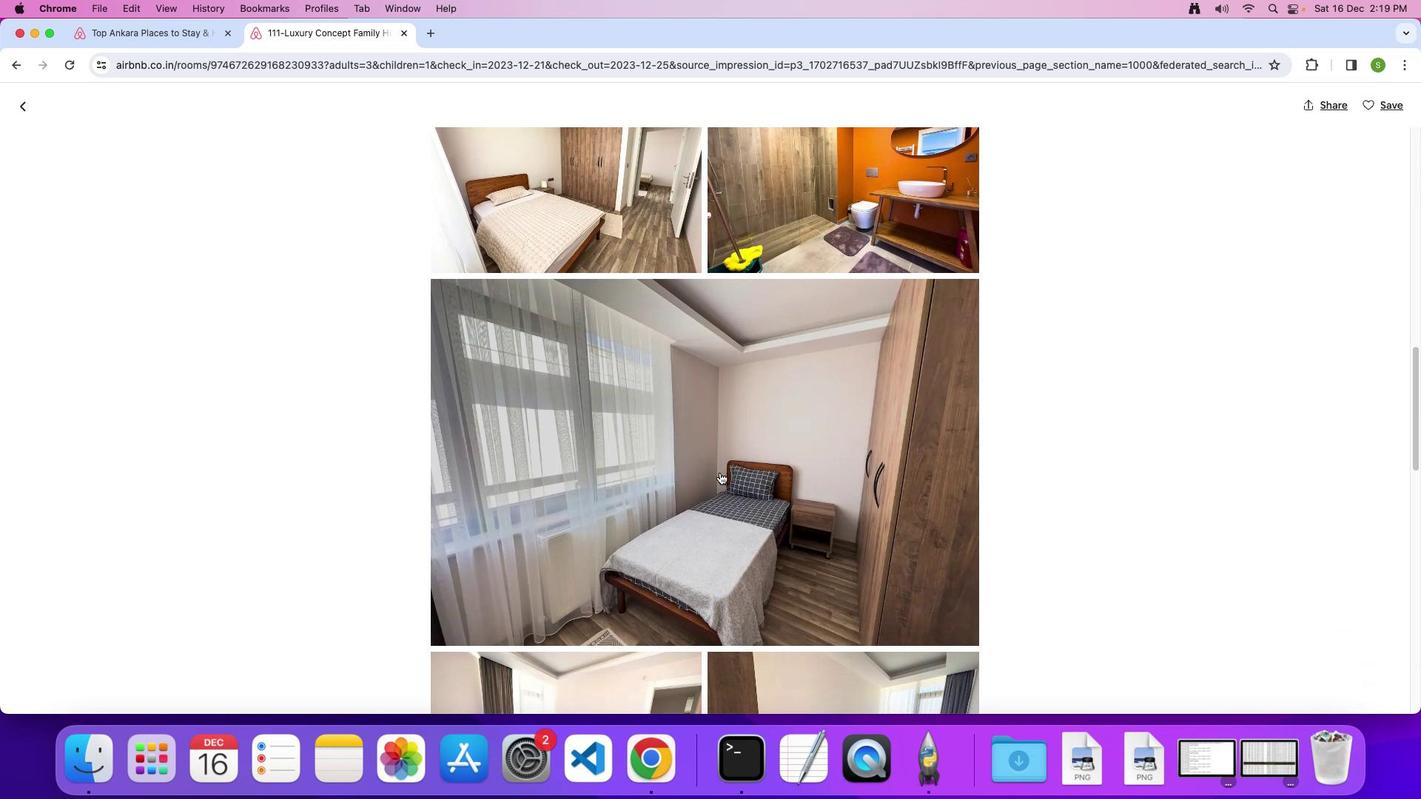
Action: Mouse scrolled (719, 472) with delta (0, 0)
Screenshot: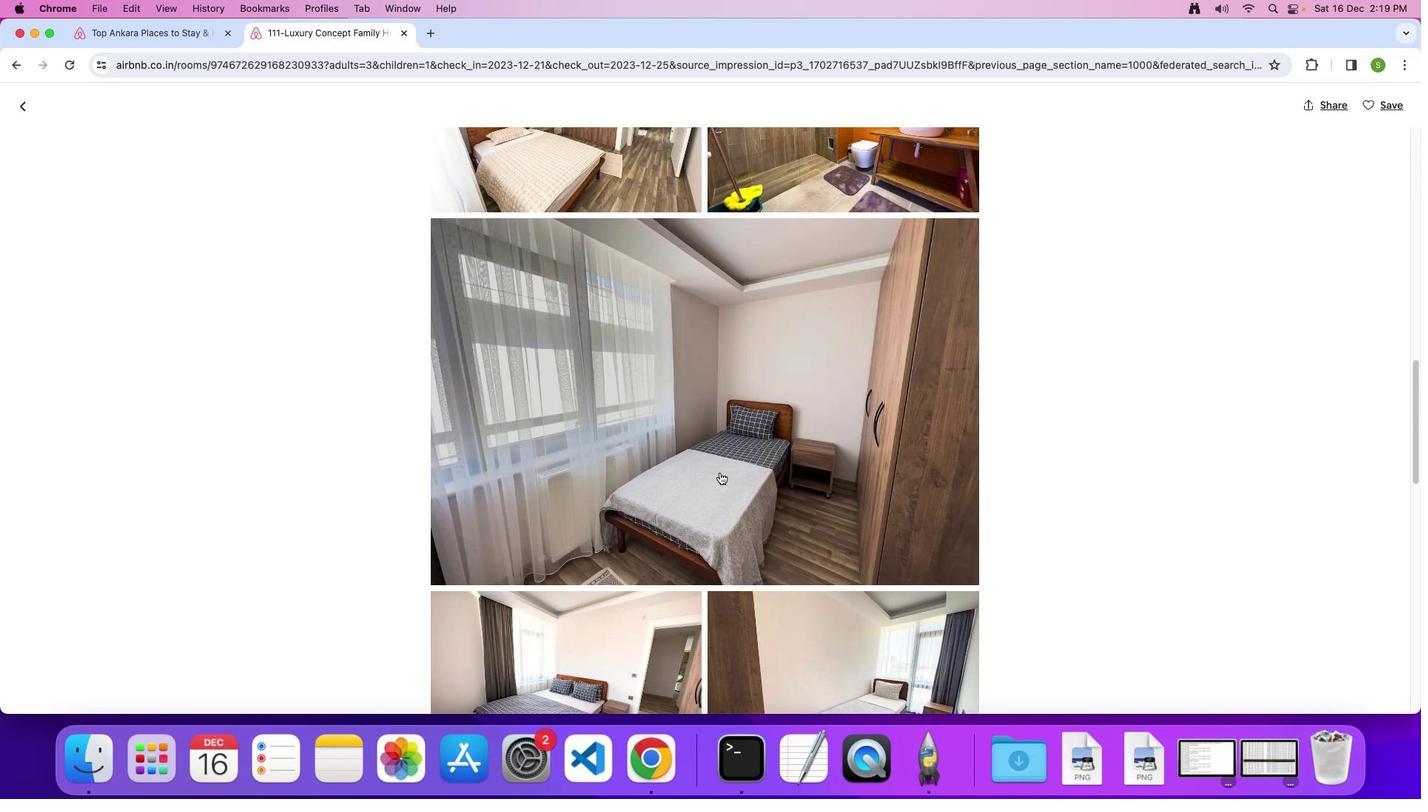 
Action: Mouse scrolled (719, 472) with delta (0, 0)
Screenshot: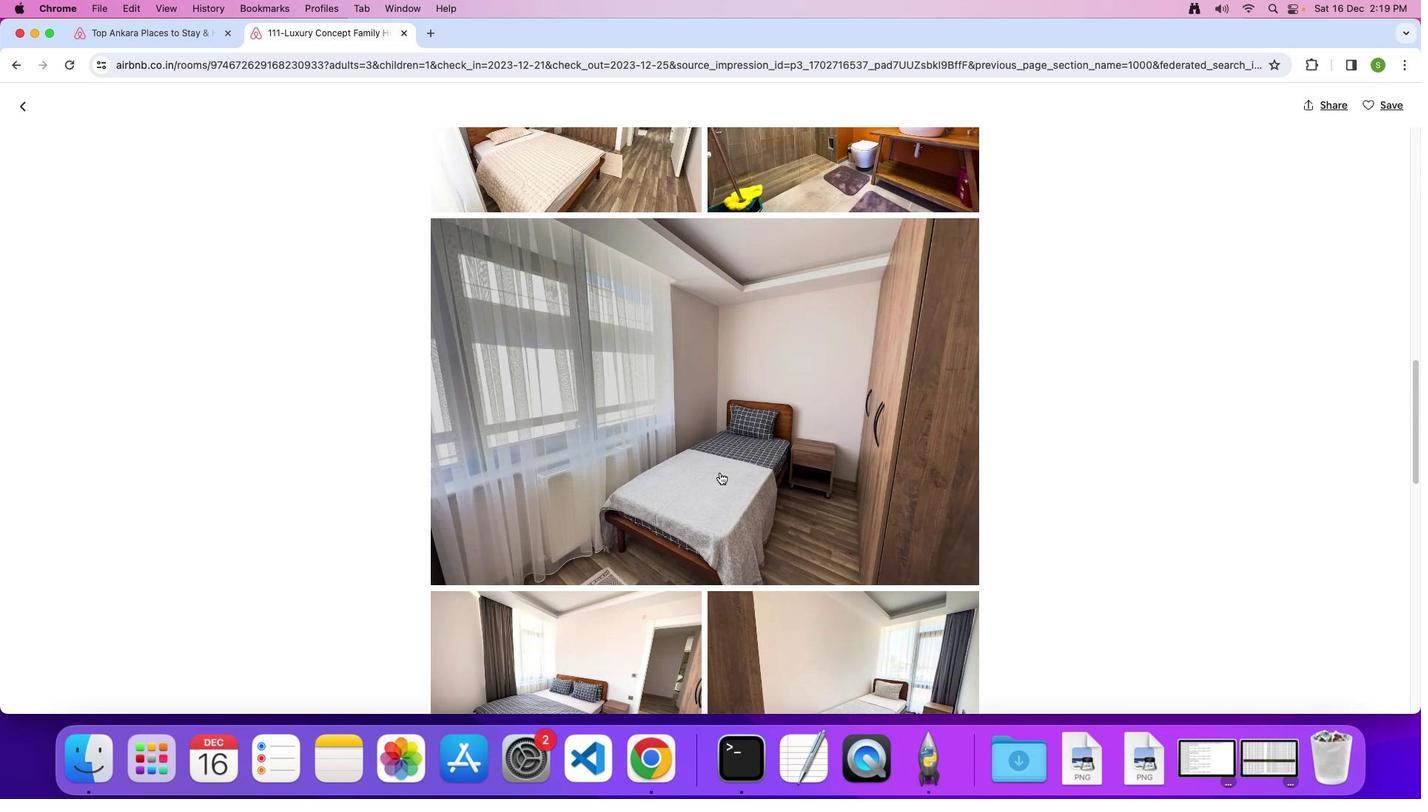 
Action: Mouse moved to (718, 473)
Screenshot: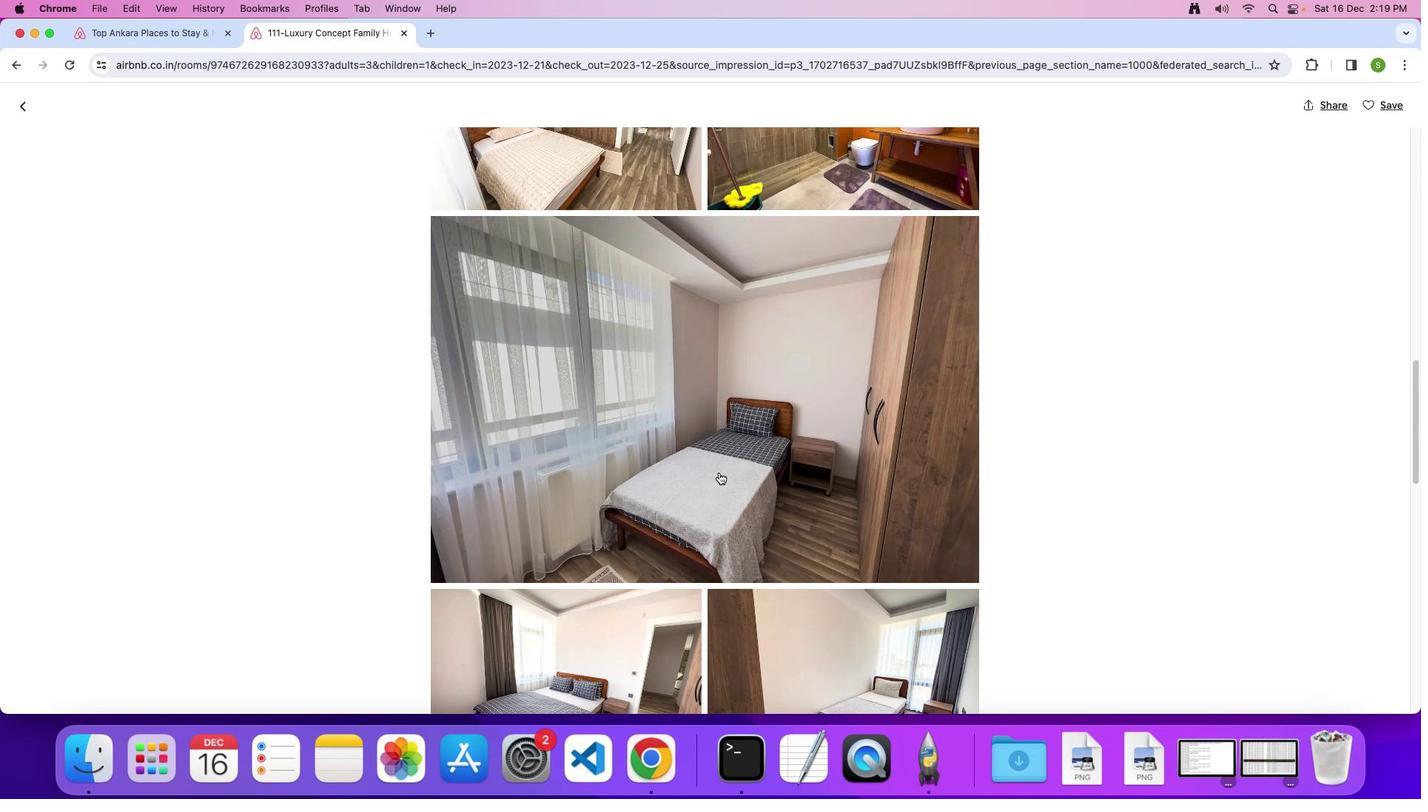 
Action: Mouse scrolled (718, 473) with delta (0, 0)
Screenshot: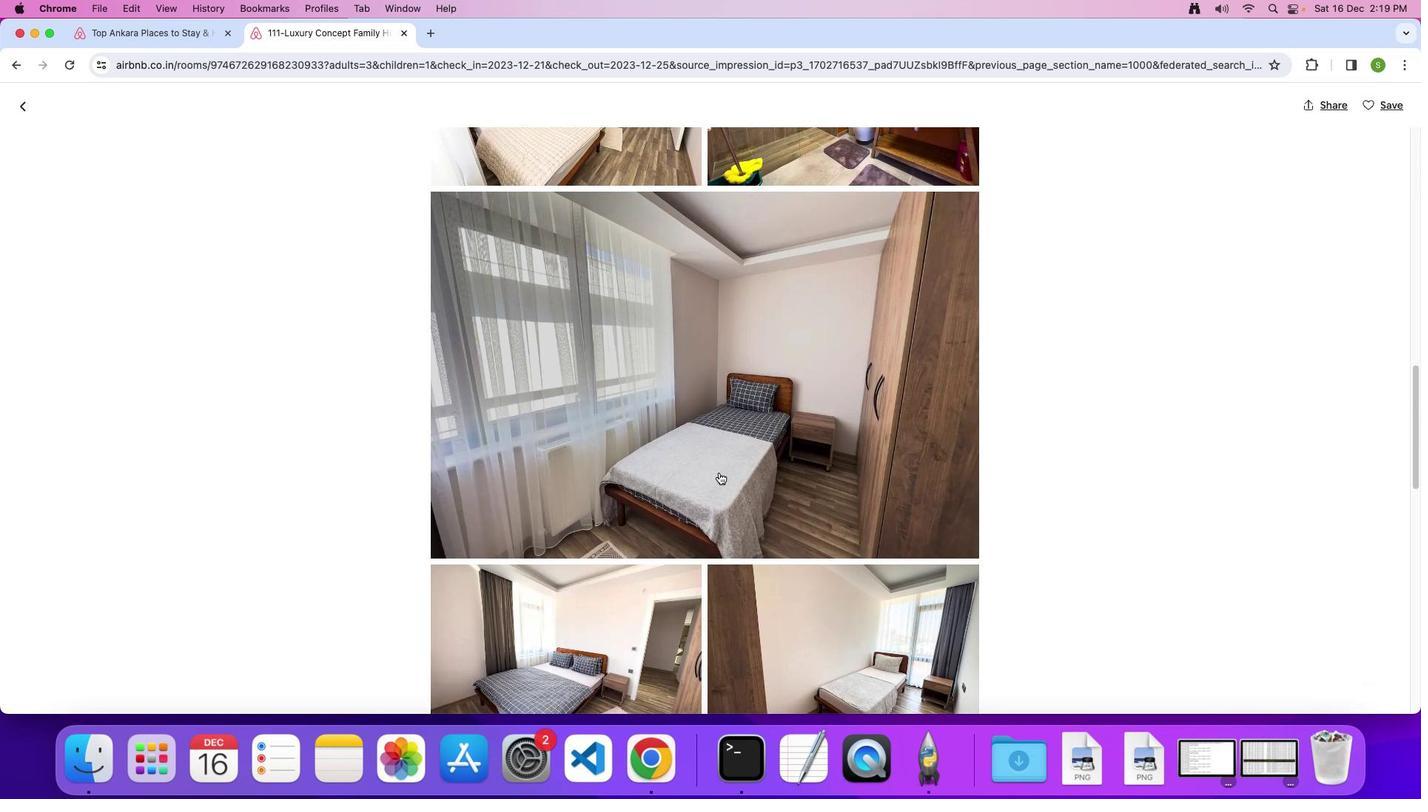 
Action: Mouse scrolled (718, 473) with delta (0, 0)
Screenshot: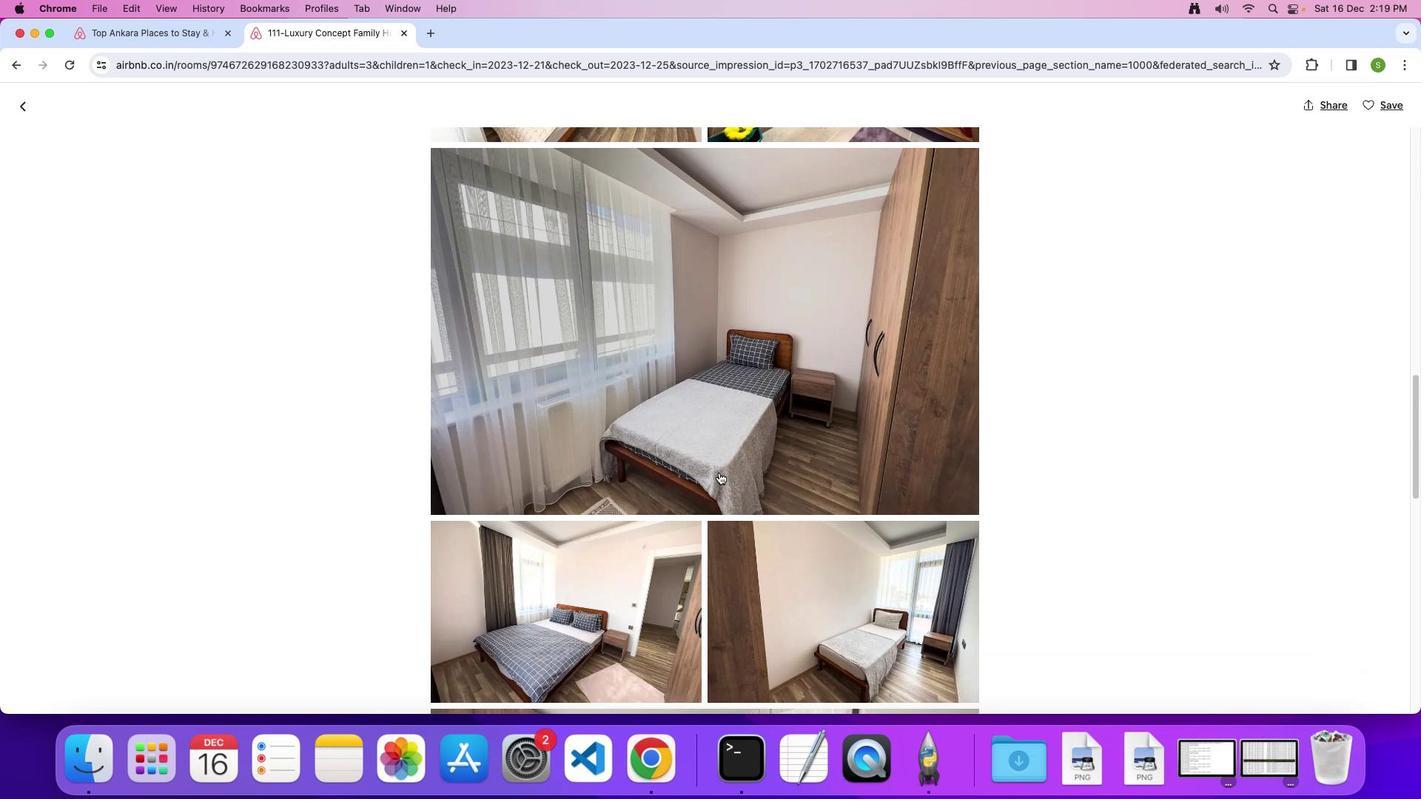 
Action: Mouse scrolled (718, 473) with delta (0, -2)
Screenshot: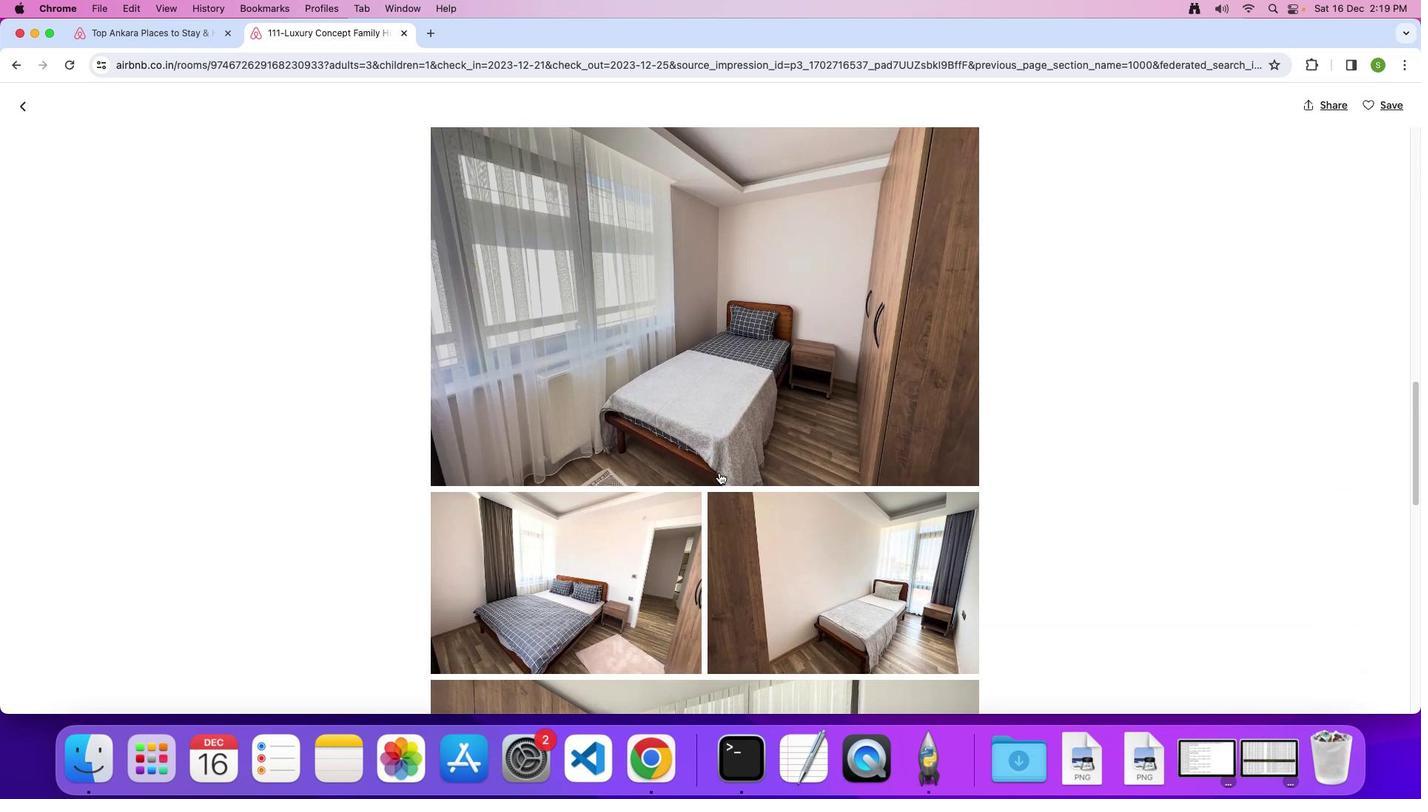 
Action: Mouse scrolled (718, 473) with delta (0, 0)
Screenshot: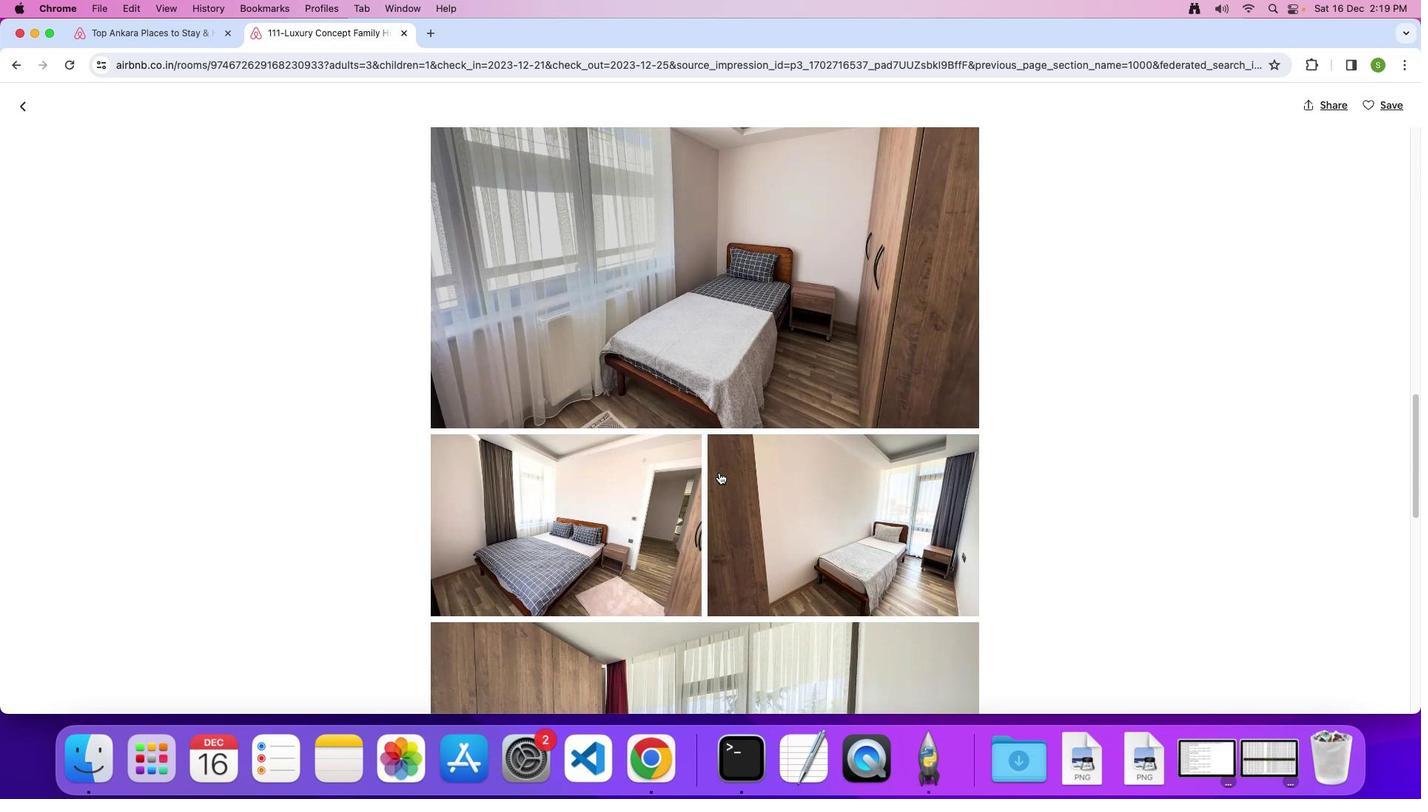 
Action: Mouse scrolled (718, 473) with delta (0, 0)
Screenshot: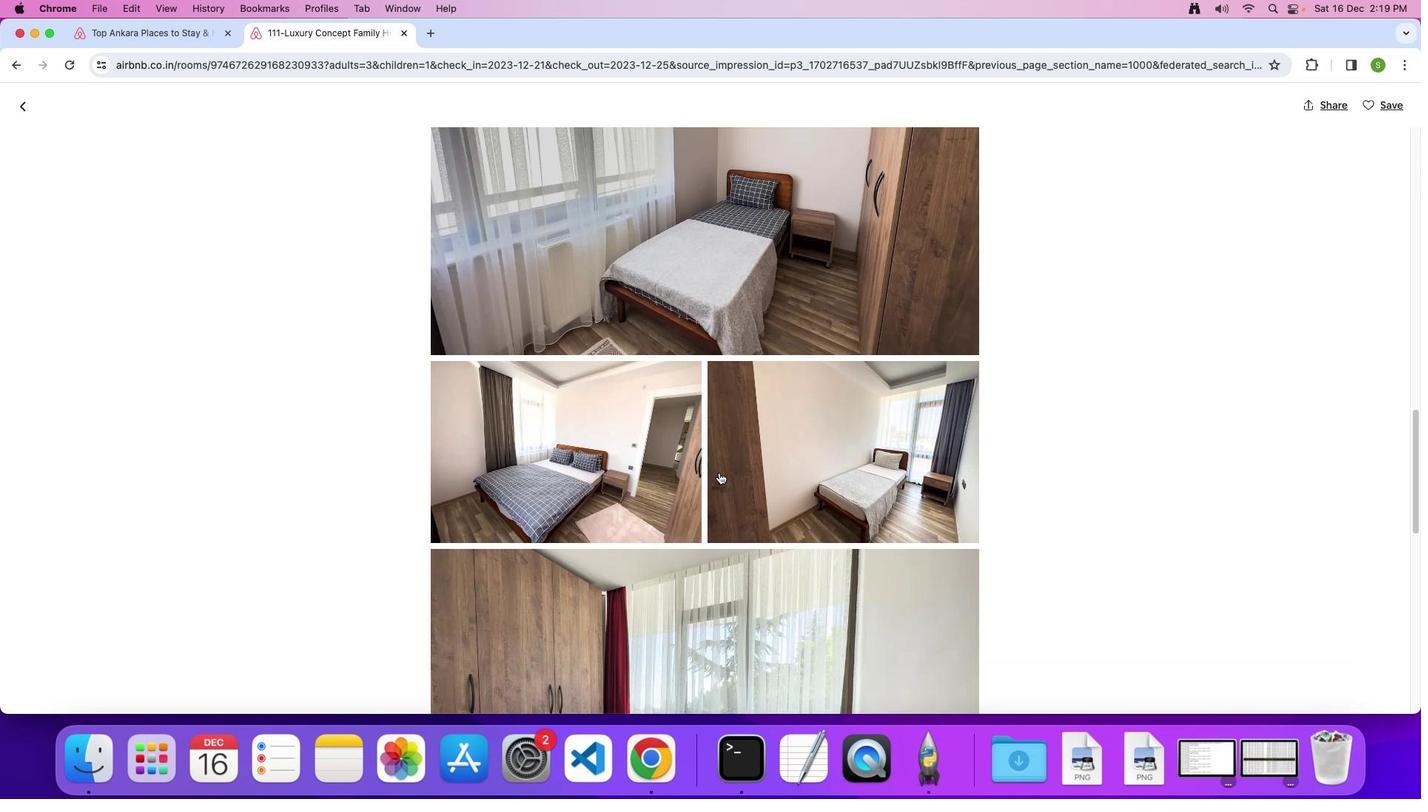 
Action: Mouse scrolled (718, 473) with delta (0, -2)
Screenshot: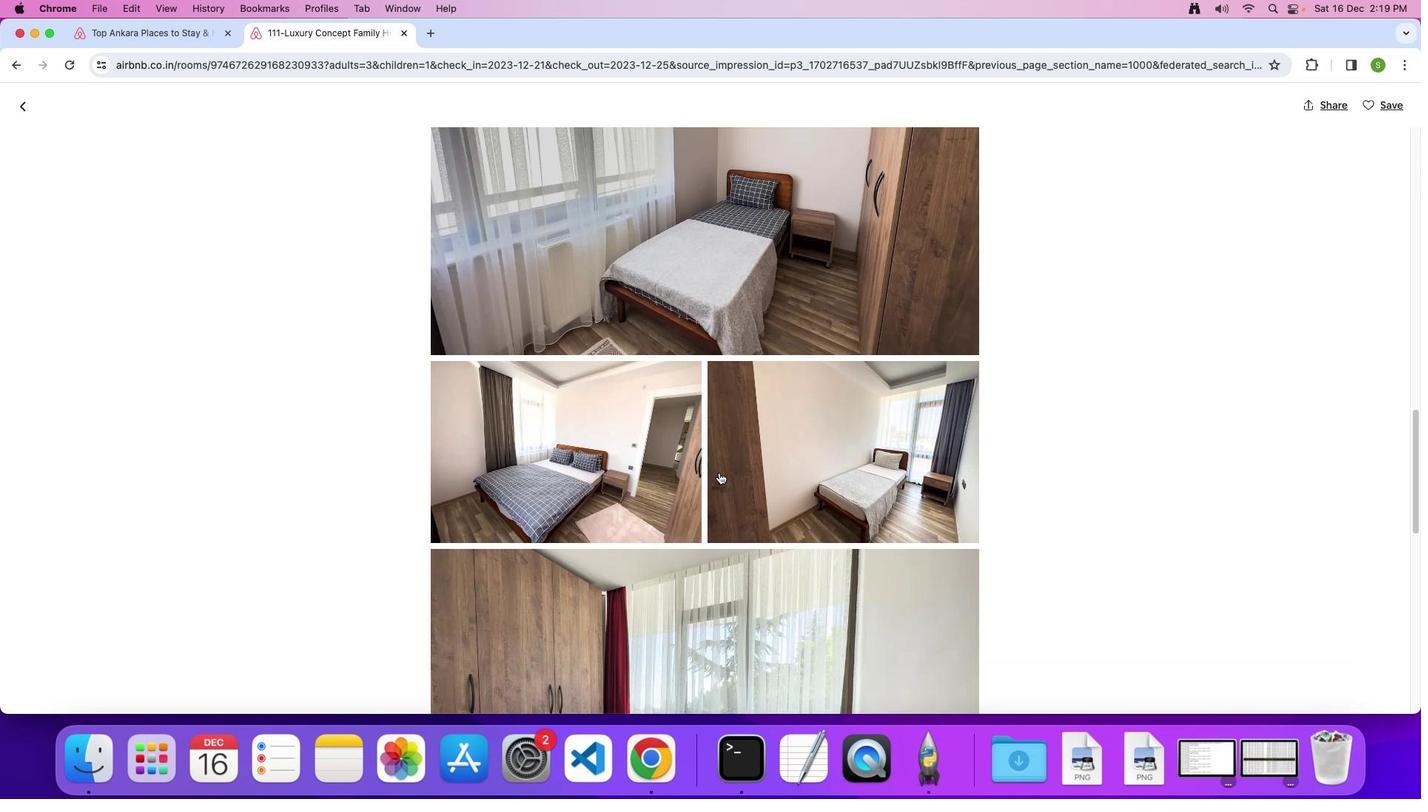 
Action: Mouse scrolled (718, 473) with delta (0, 0)
Screenshot: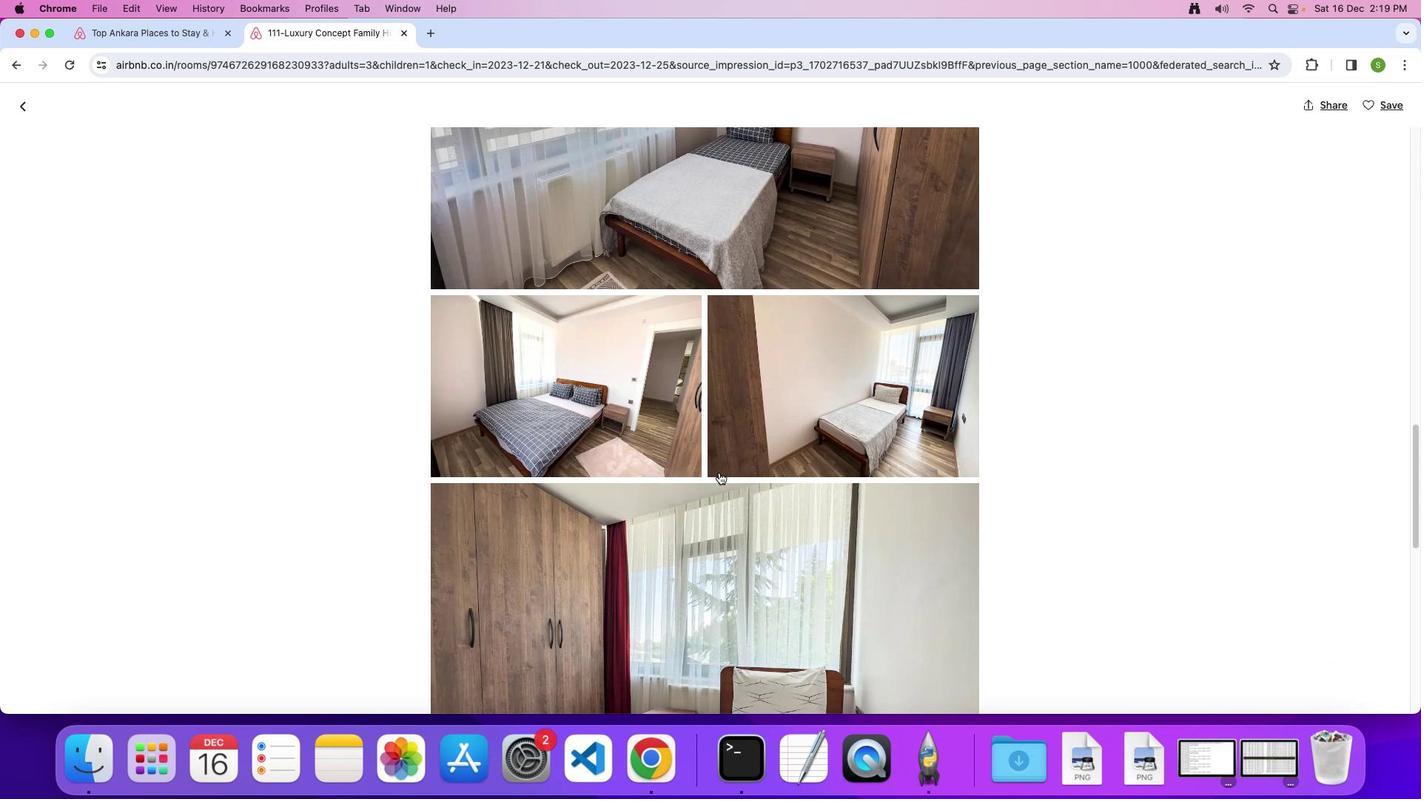 
Action: Mouse scrolled (718, 473) with delta (0, 0)
Screenshot: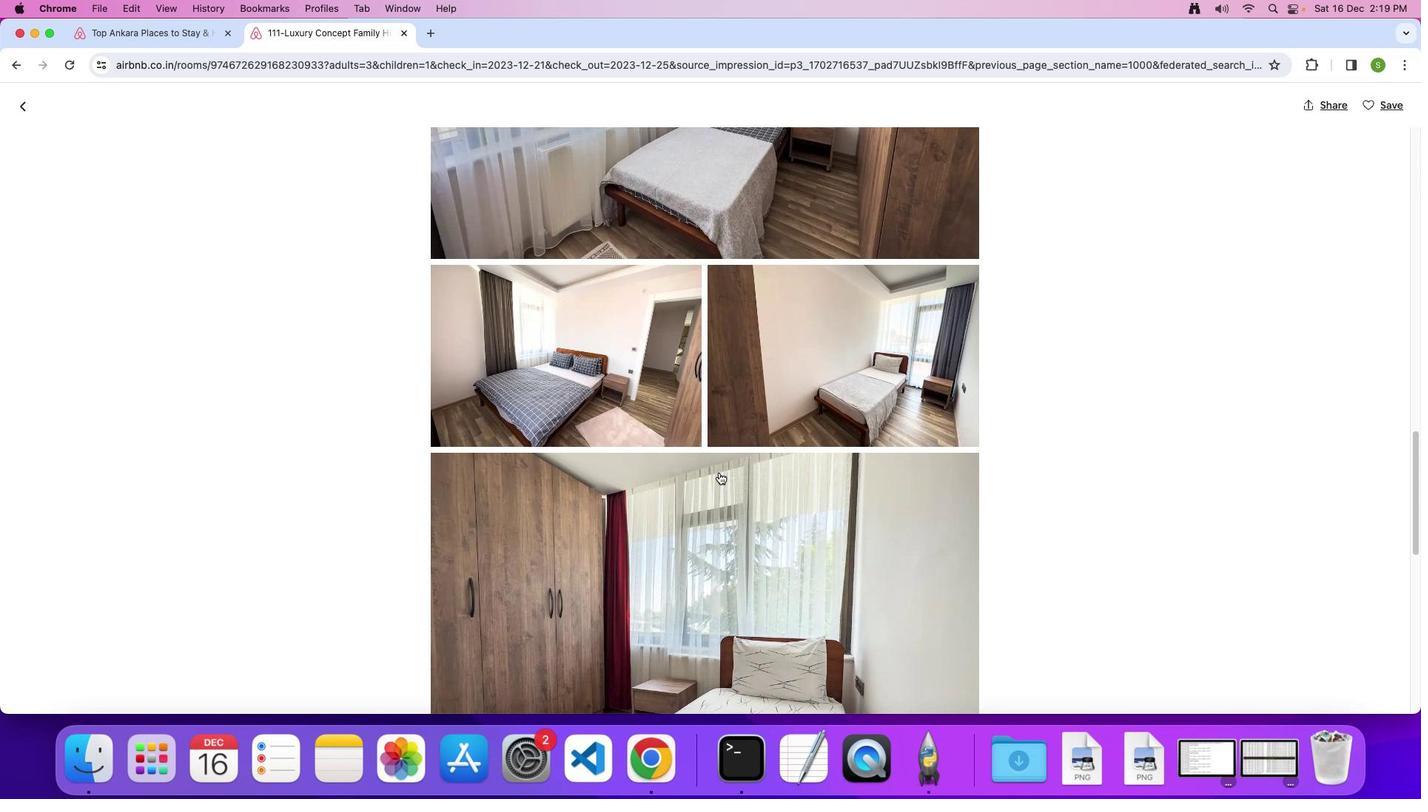 
Action: Mouse scrolled (718, 473) with delta (0, -2)
Screenshot: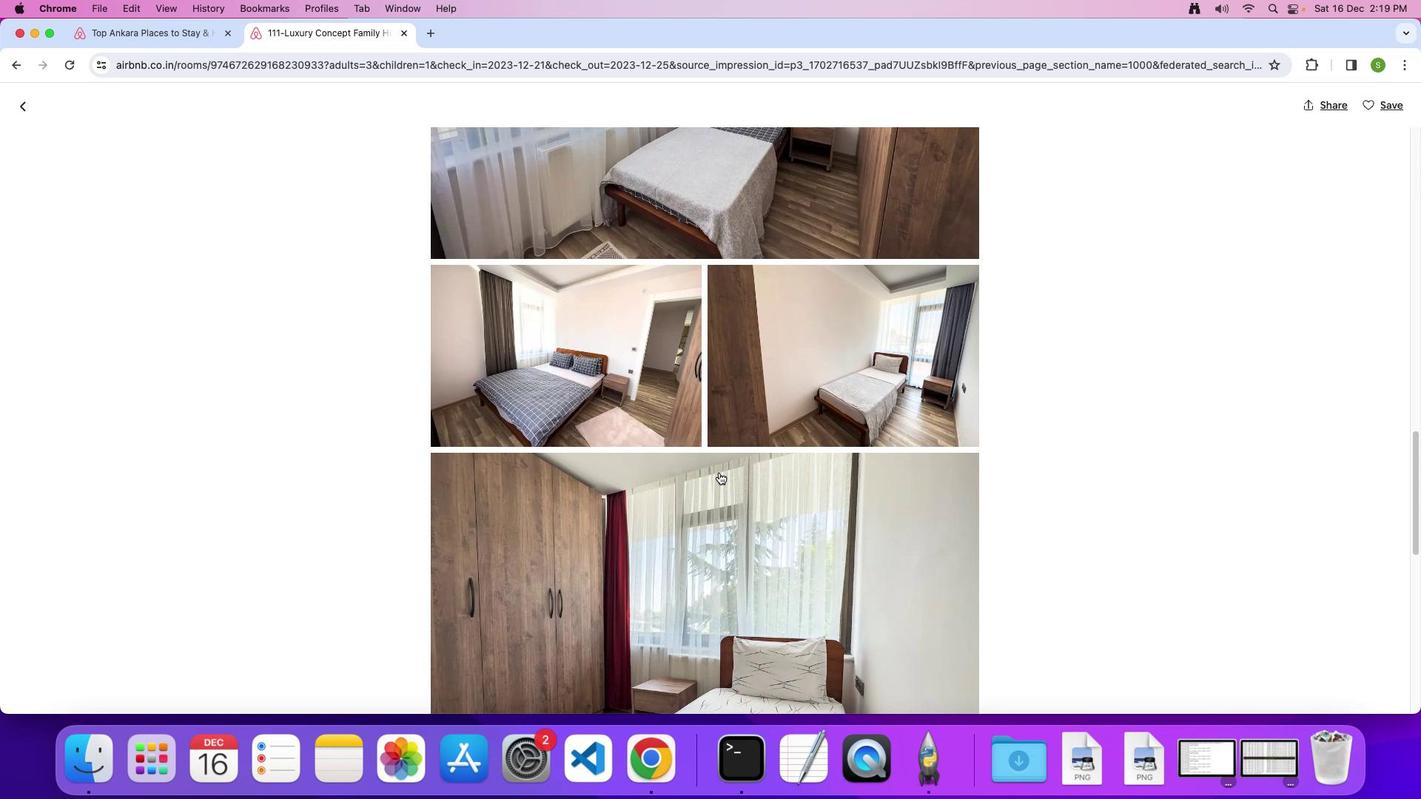 
Action: Mouse scrolled (718, 473) with delta (0, 0)
Screenshot: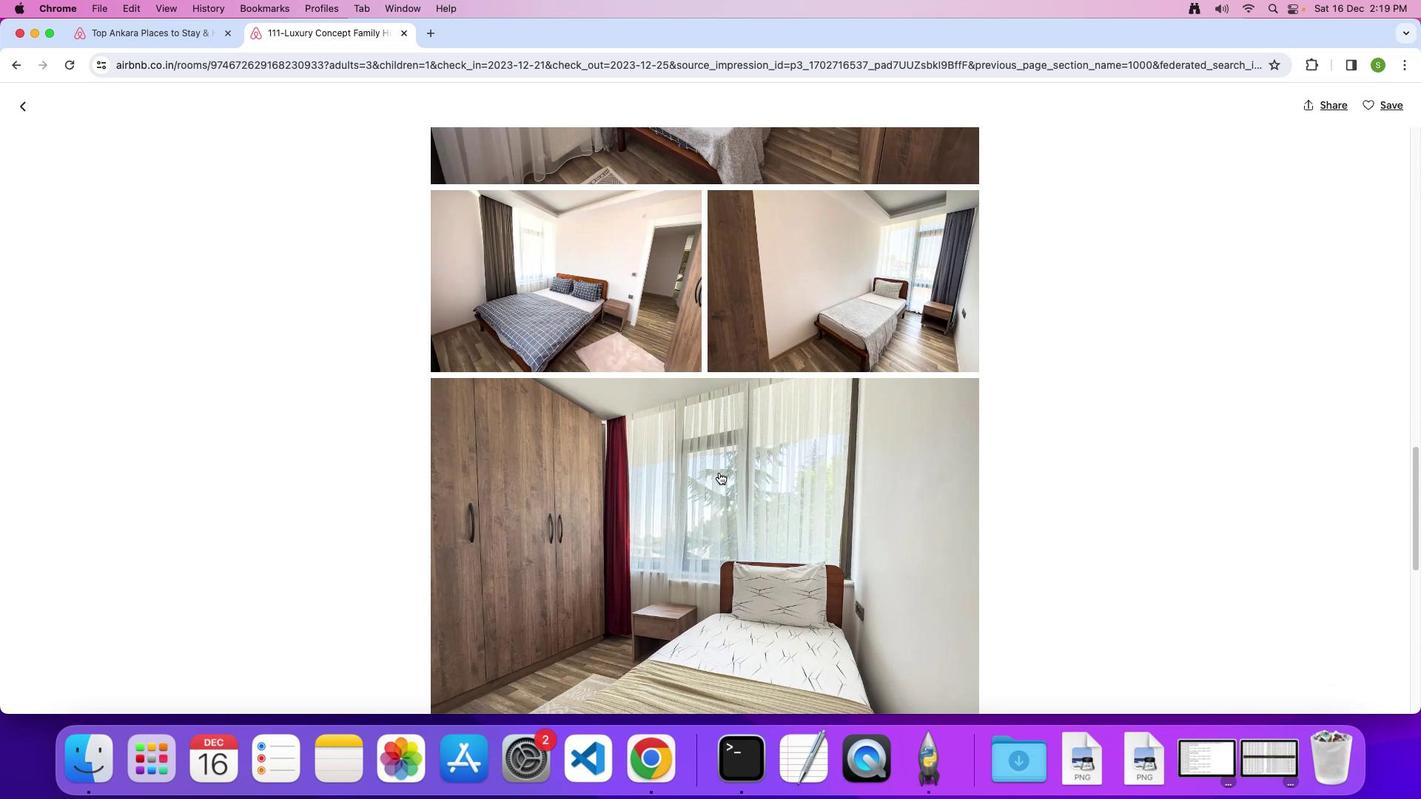 
Action: Mouse scrolled (718, 473) with delta (0, 0)
Screenshot: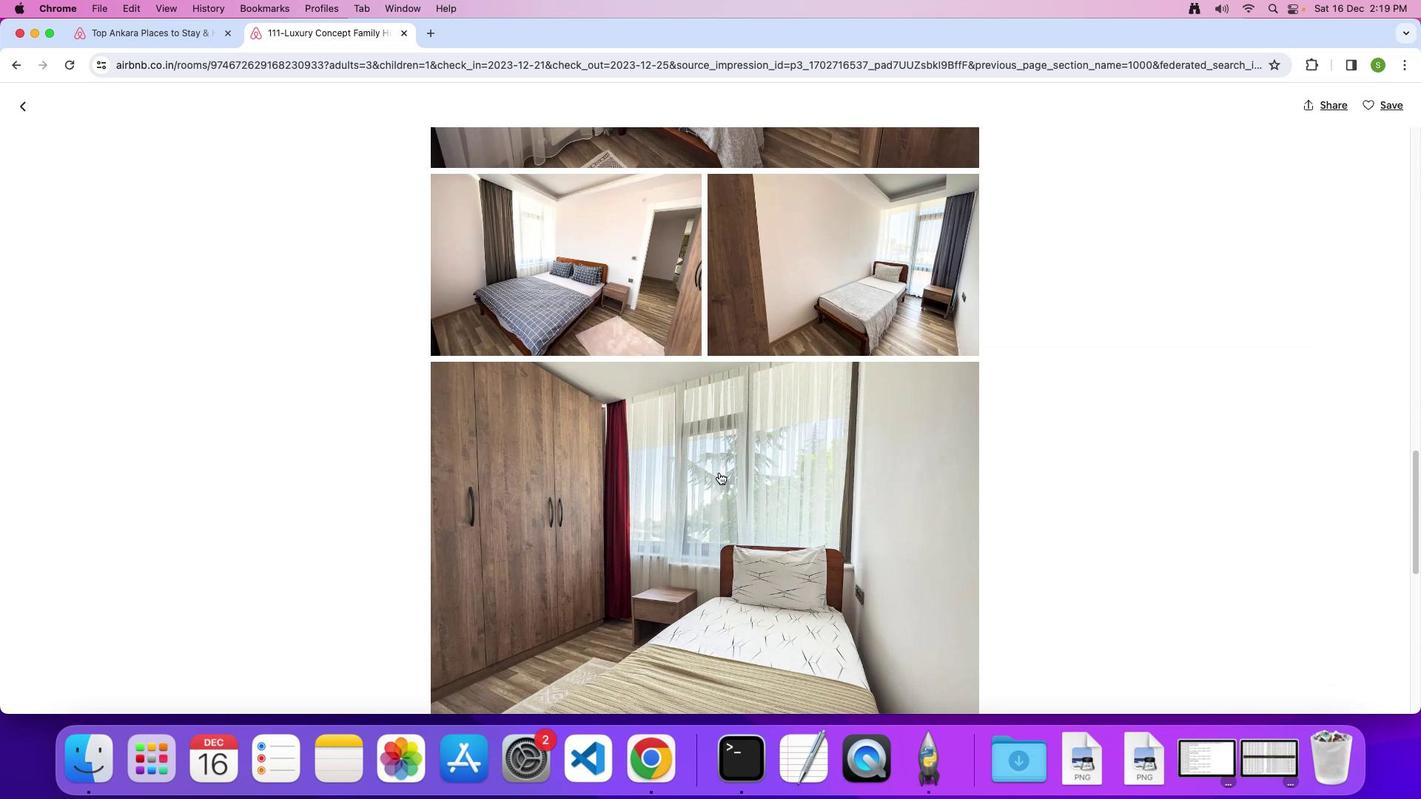 
Action: Mouse scrolled (718, 473) with delta (0, -1)
Screenshot: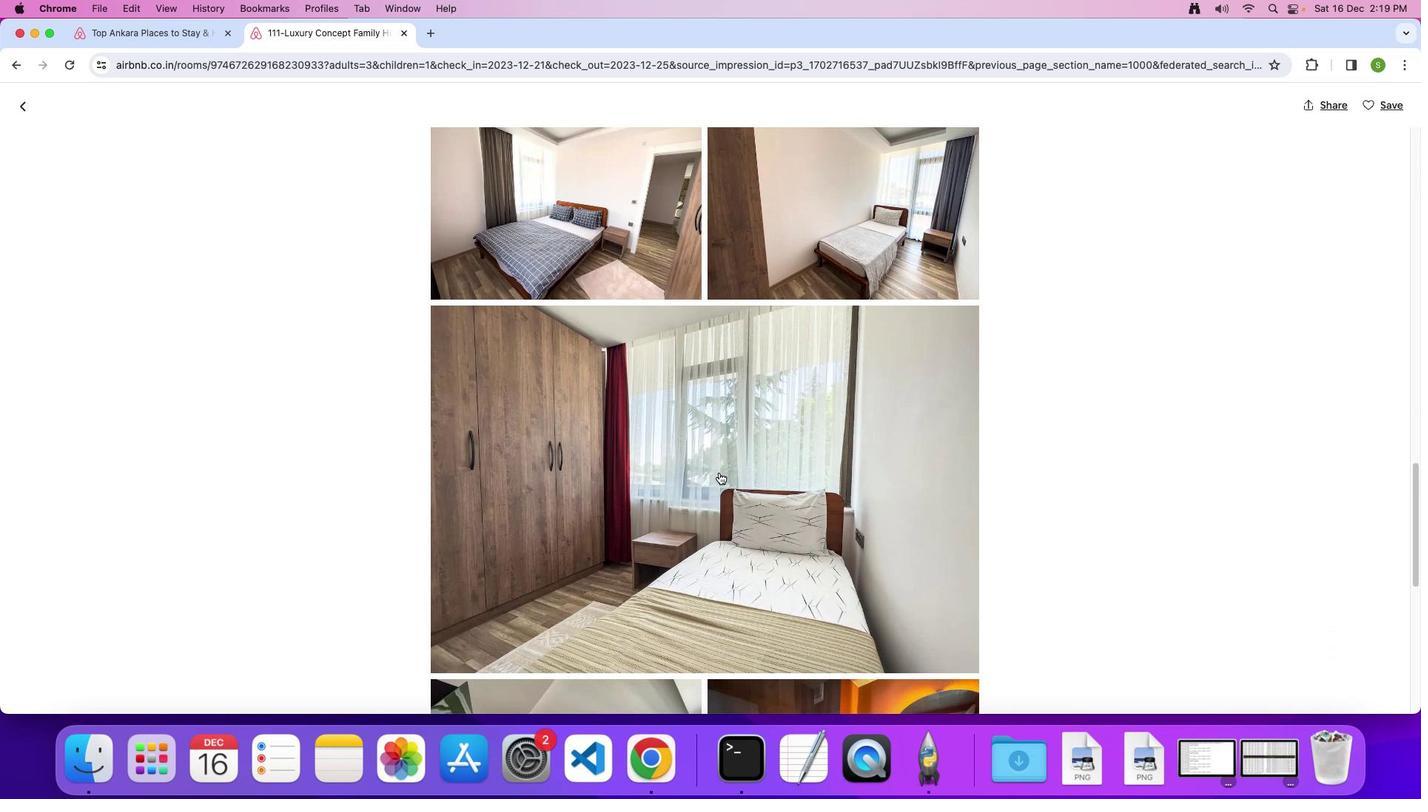 
Action: Mouse scrolled (718, 473) with delta (0, 0)
Screenshot: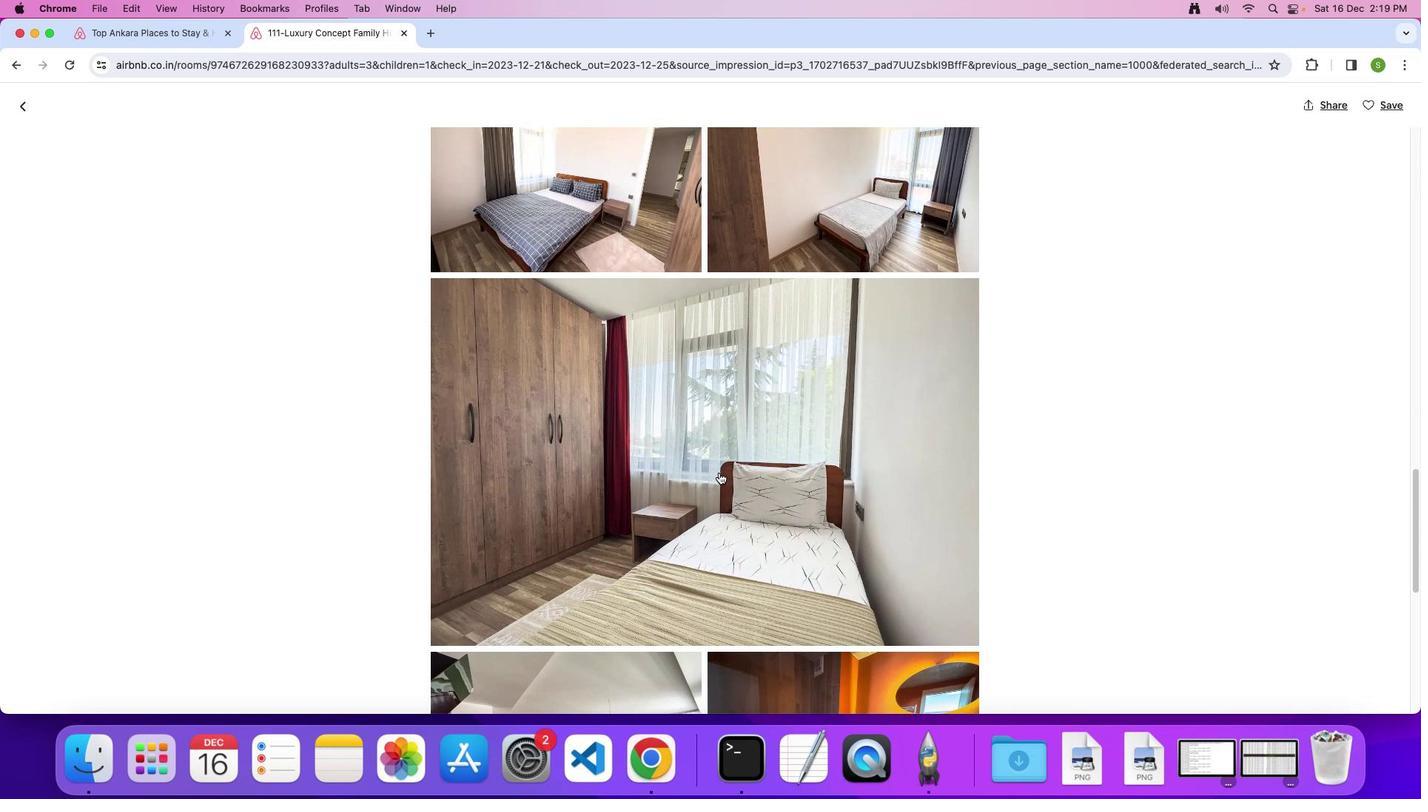 
Action: Mouse scrolled (718, 473) with delta (0, 0)
Screenshot: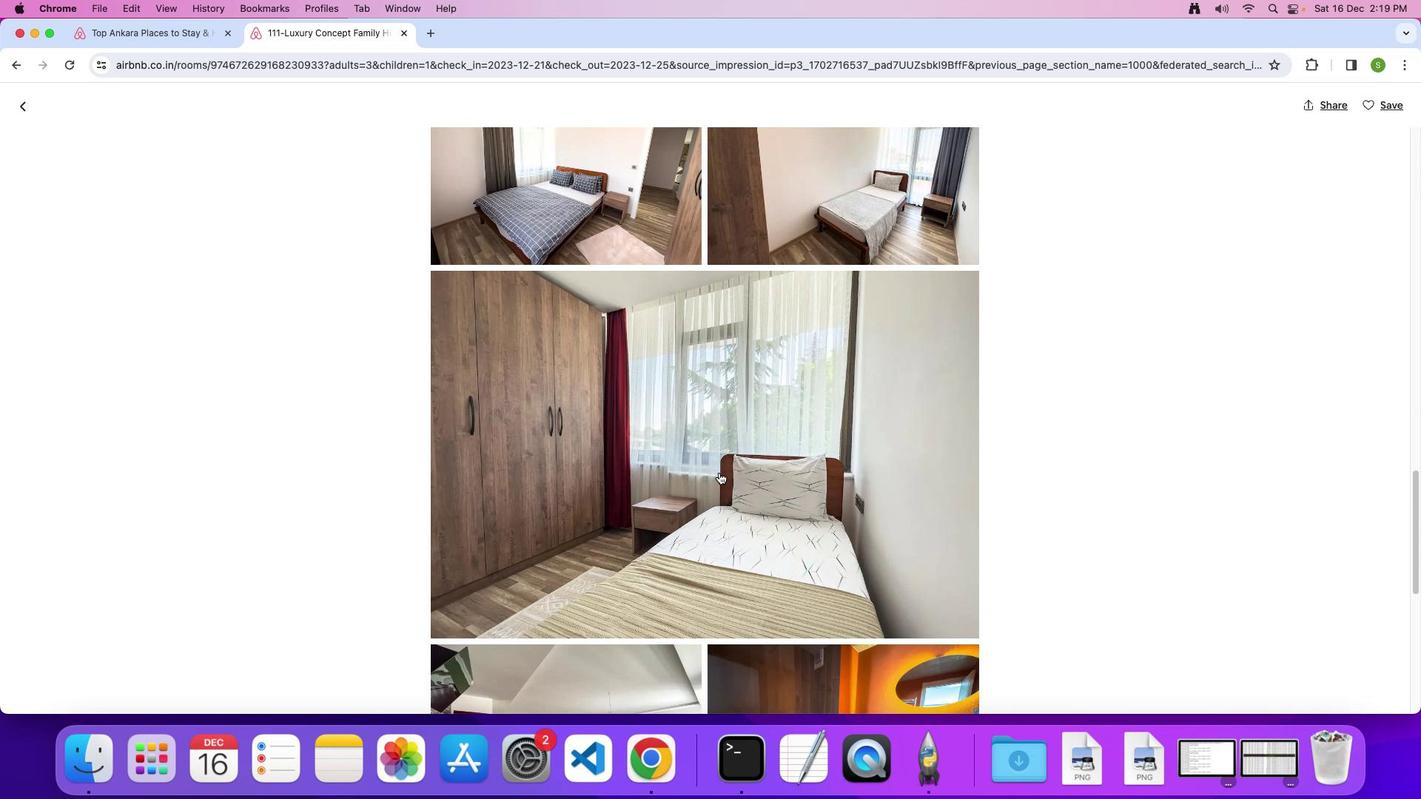 
Action: Mouse scrolled (718, 473) with delta (0, 0)
Screenshot: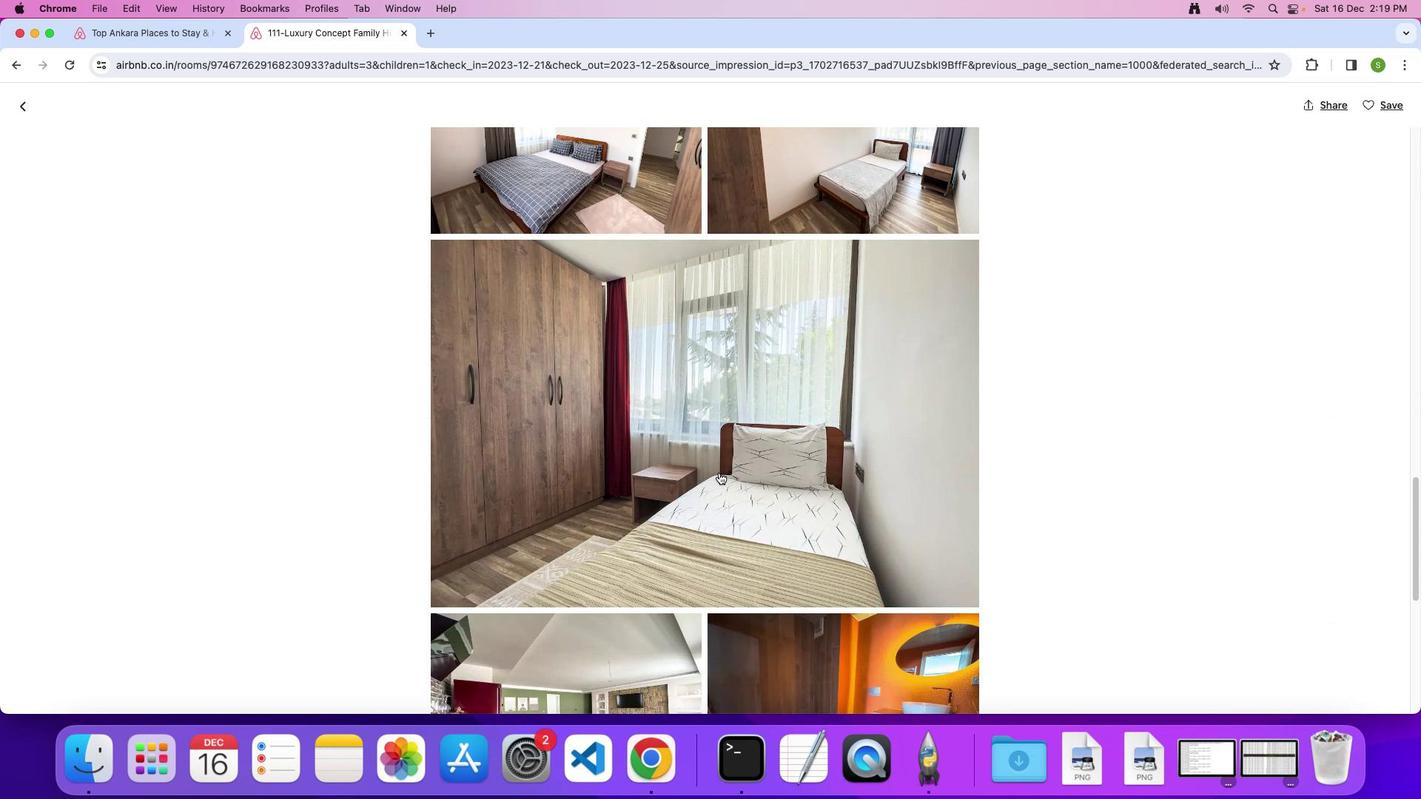 
Action: Mouse scrolled (718, 473) with delta (0, 0)
Screenshot: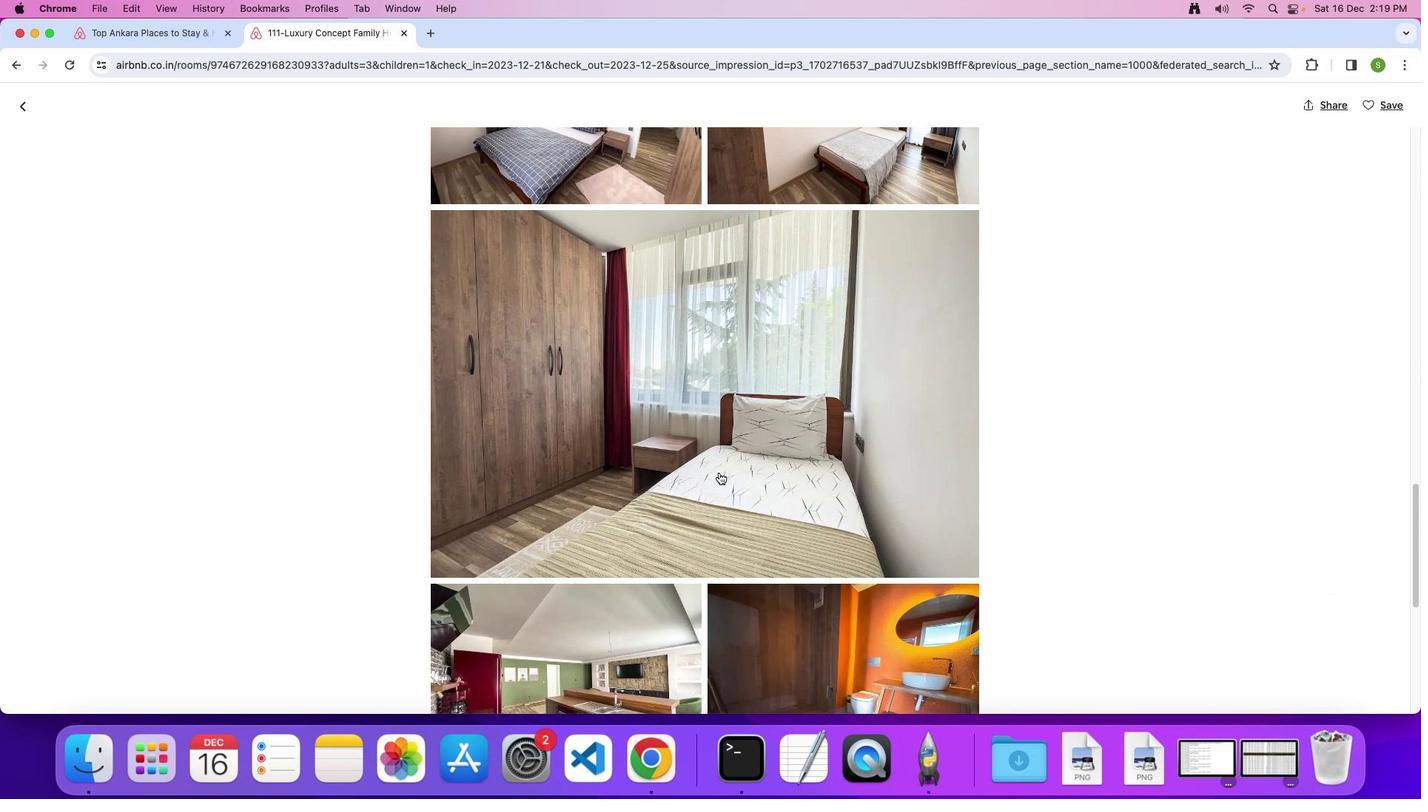 
Action: Mouse scrolled (718, 473) with delta (0, -2)
Screenshot: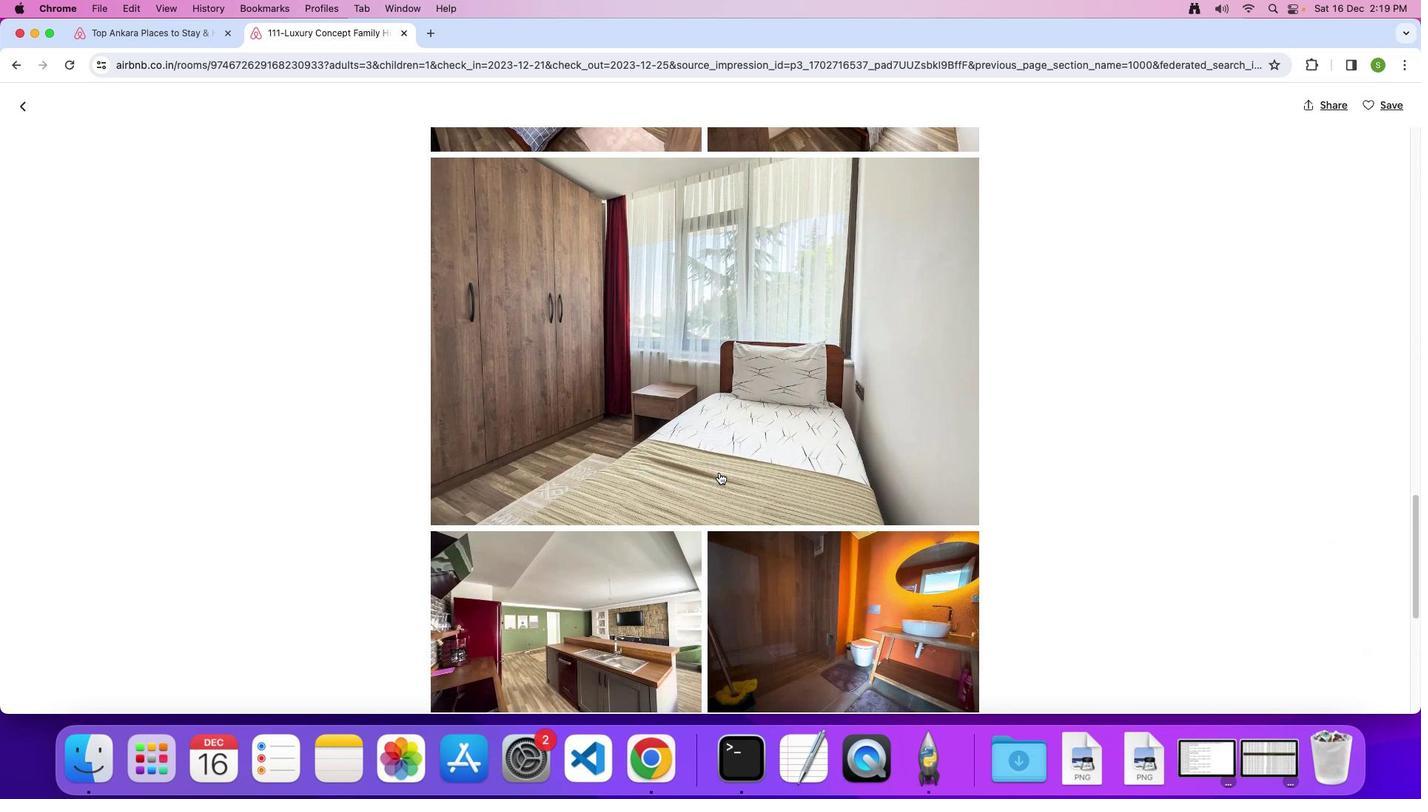 
Action: Mouse scrolled (718, 473) with delta (0, 0)
Screenshot: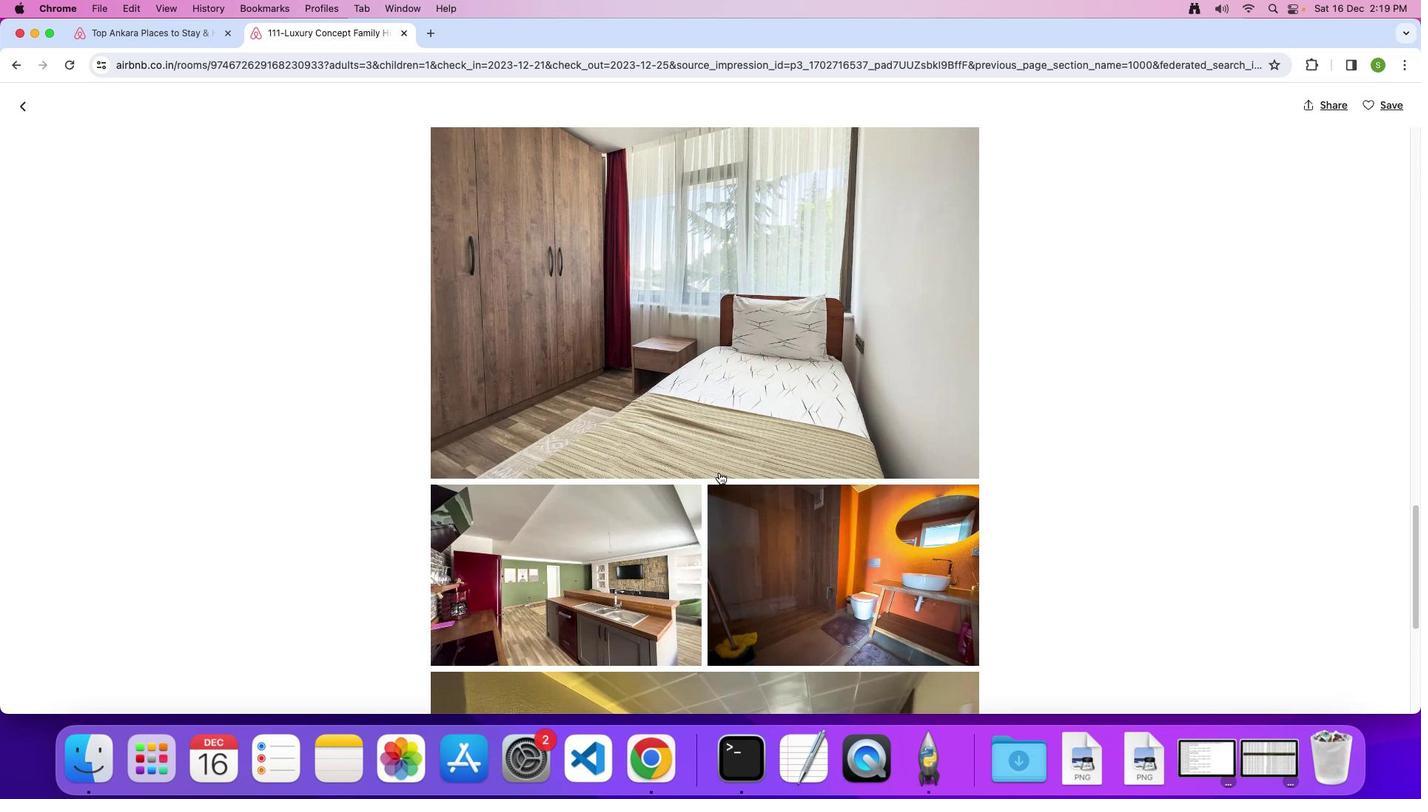
Action: Mouse scrolled (718, 473) with delta (0, 0)
Screenshot: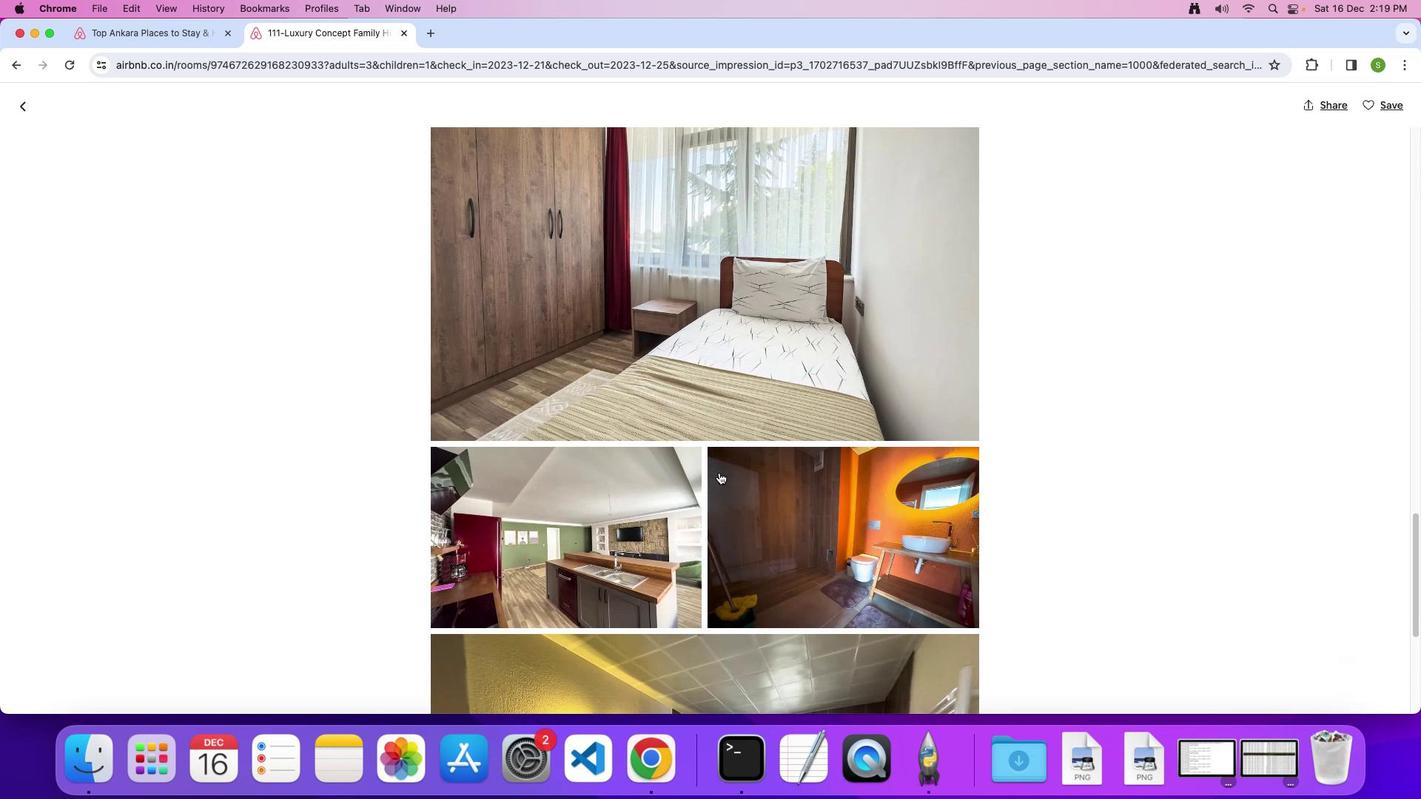 
Action: Mouse scrolled (718, 473) with delta (0, -2)
Screenshot: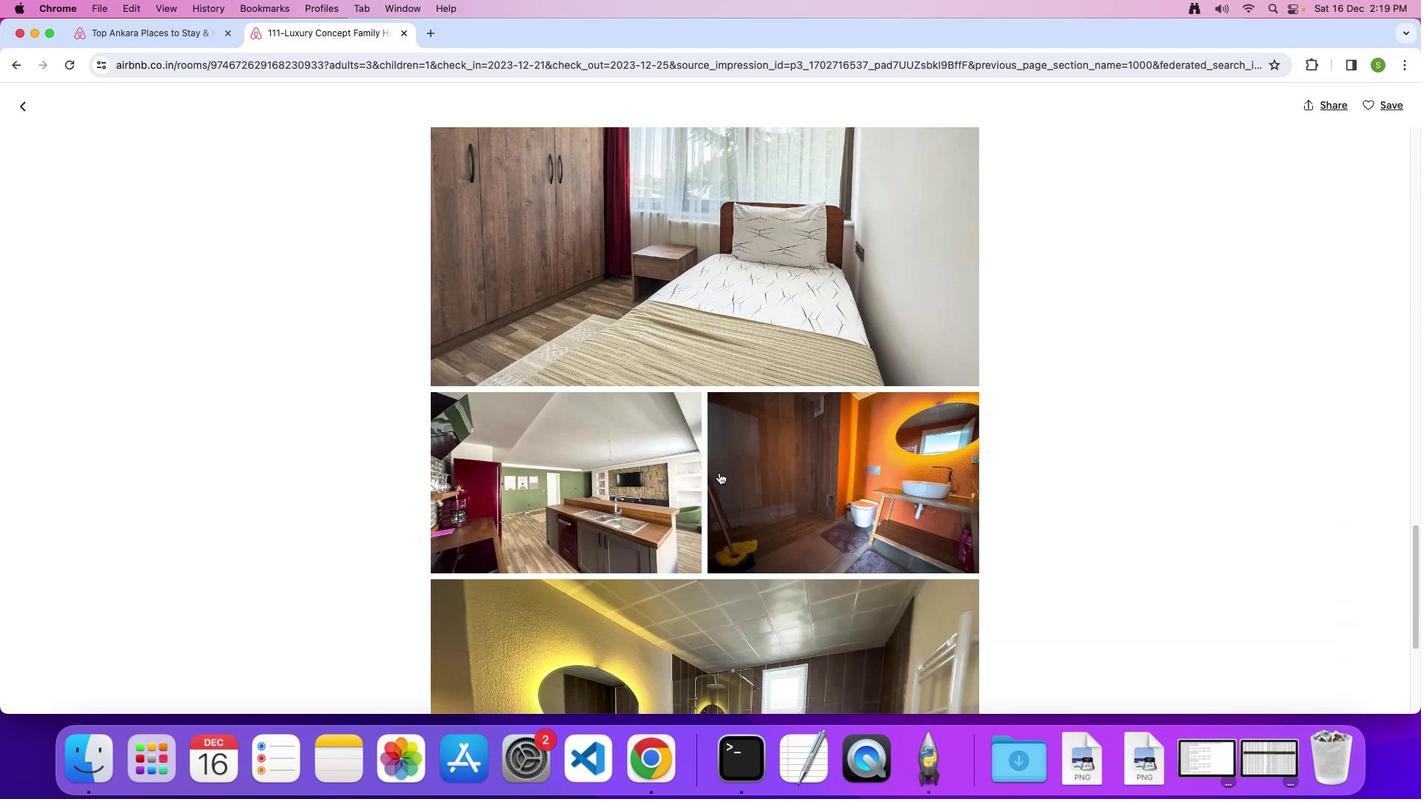
Action: Mouse scrolled (718, 473) with delta (0, 0)
Screenshot: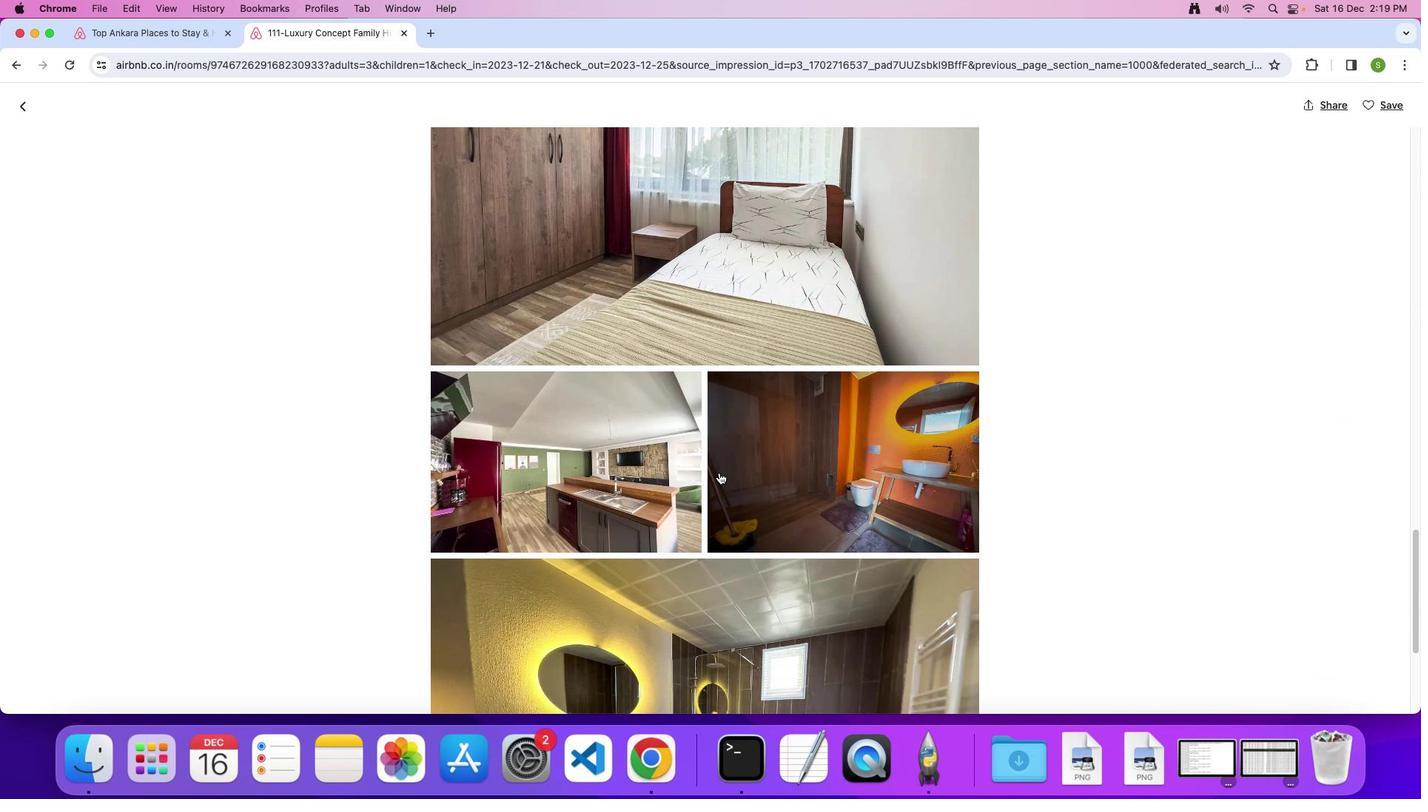 
Action: Mouse scrolled (718, 473) with delta (0, 0)
Screenshot: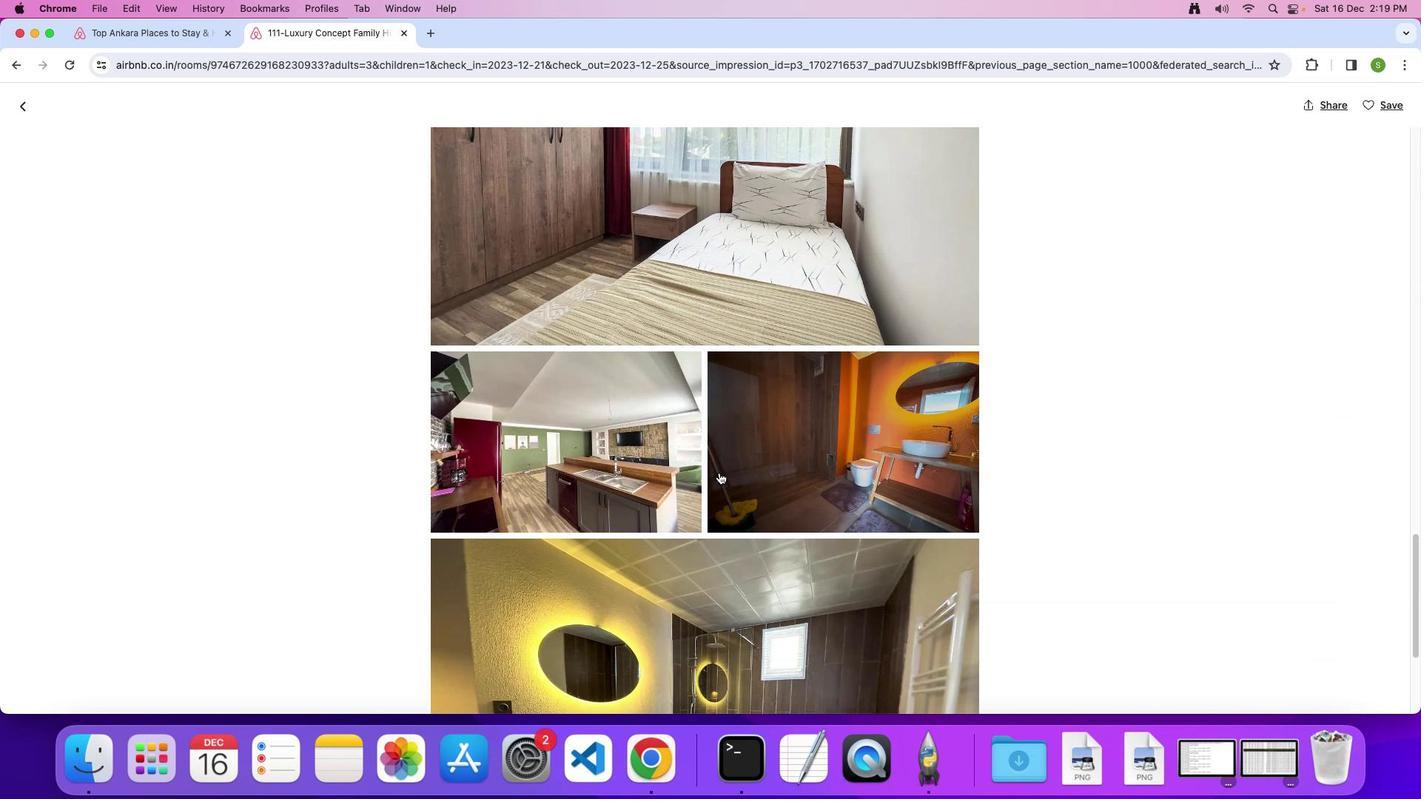 
Action: Mouse scrolled (718, 473) with delta (0, -1)
Screenshot: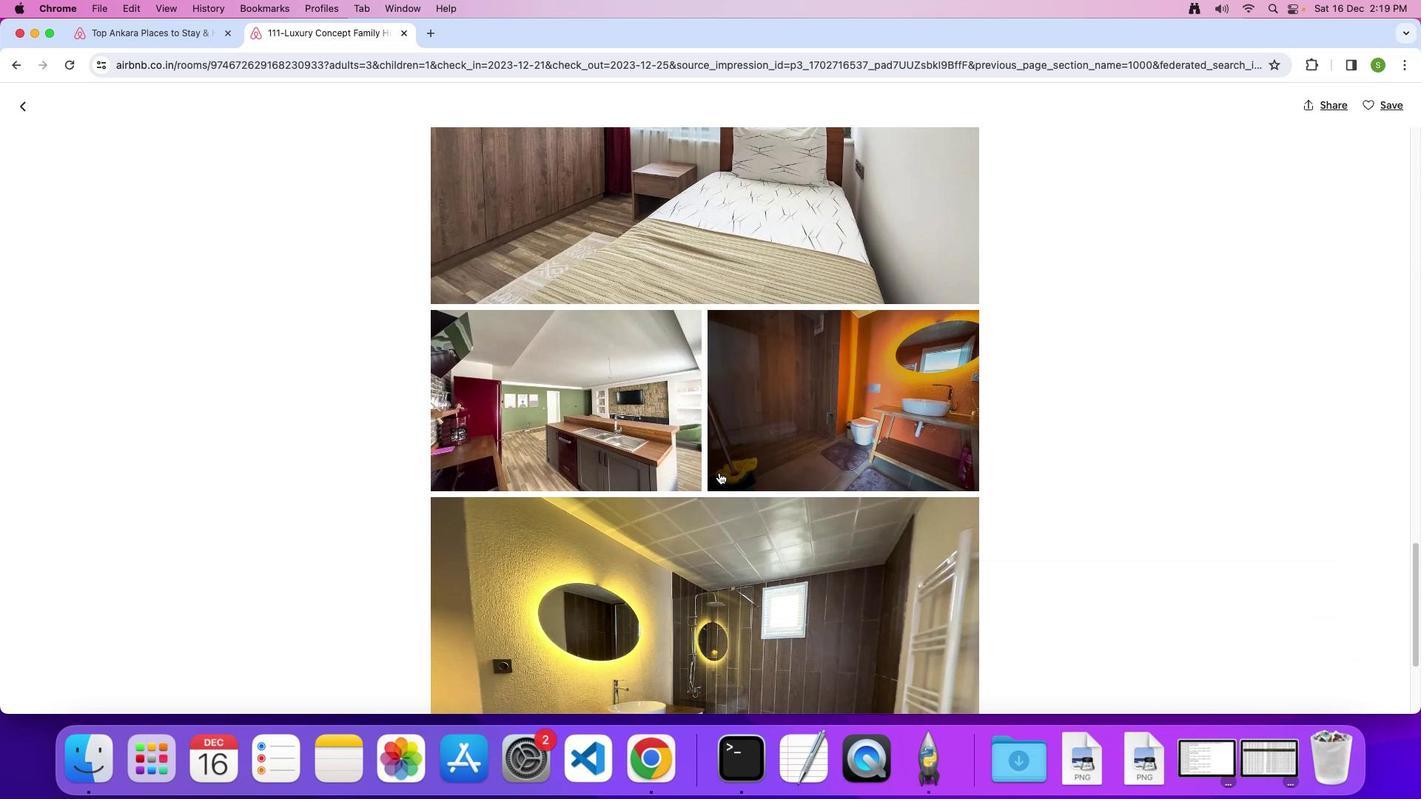 
Action: Mouse scrolled (718, 473) with delta (0, 0)
Screenshot: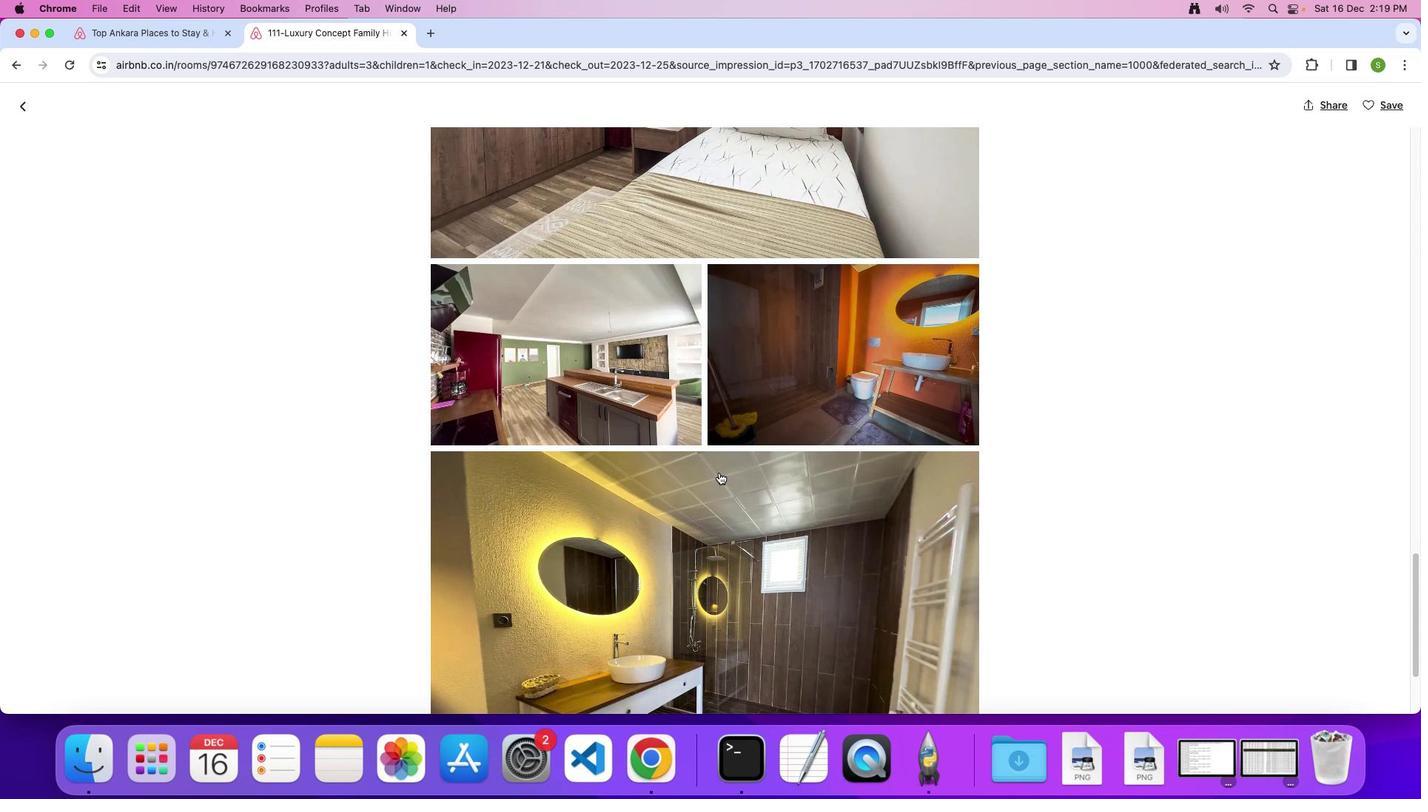 
Action: Mouse scrolled (718, 473) with delta (0, 0)
Screenshot: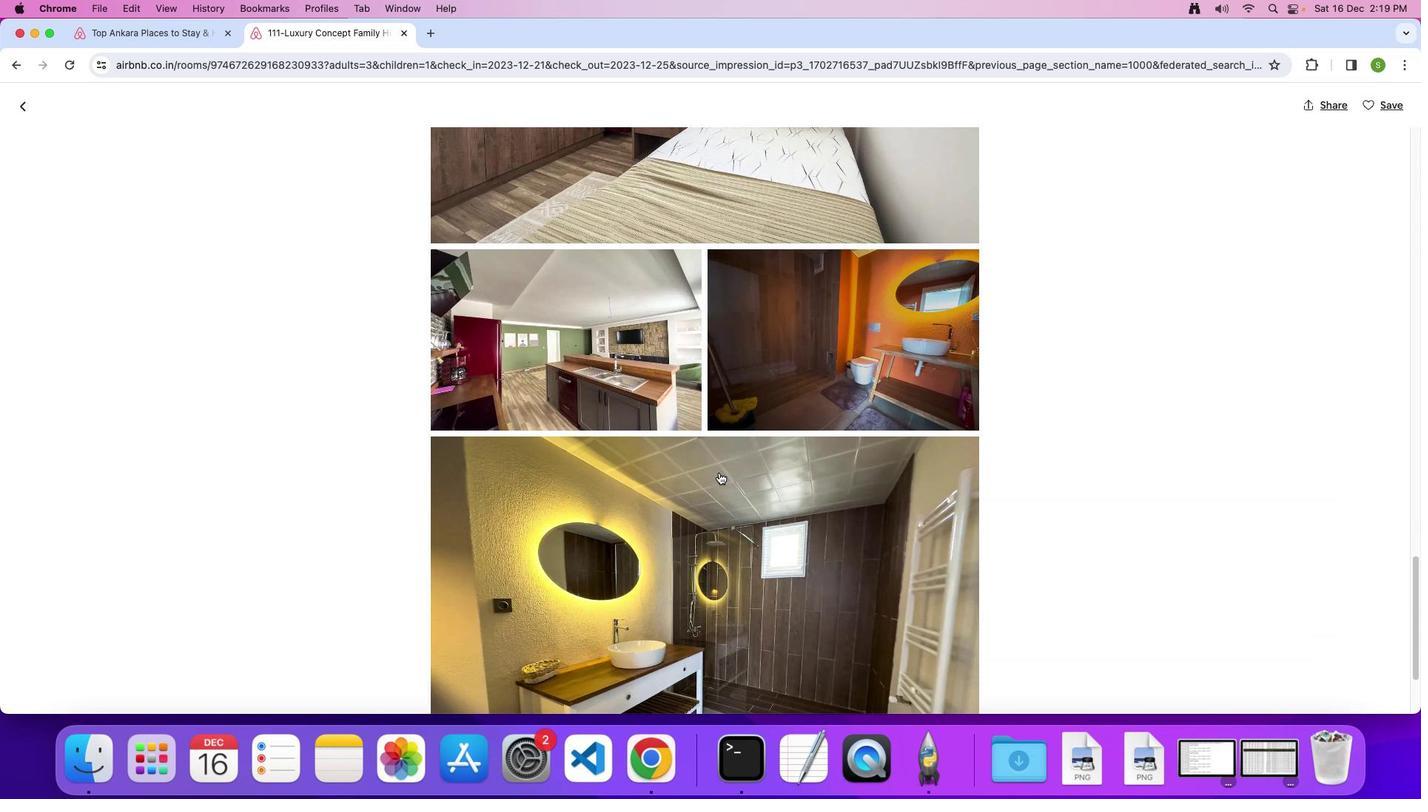 
Action: Mouse scrolled (718, 473) with delta (0, -2)
Screenshot: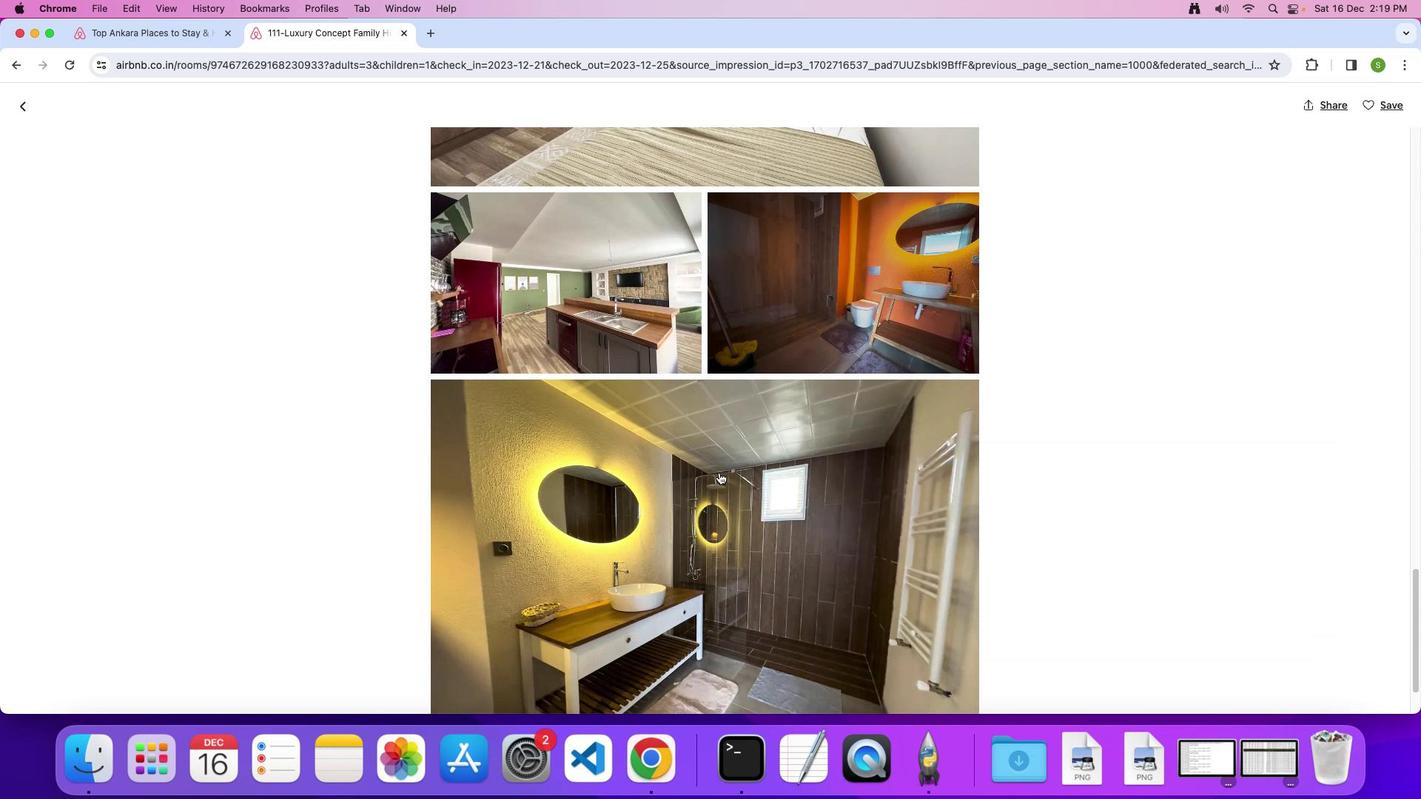 
Action: Mouse scrolled (718, 473) with delta (0, 0)
Screenshot: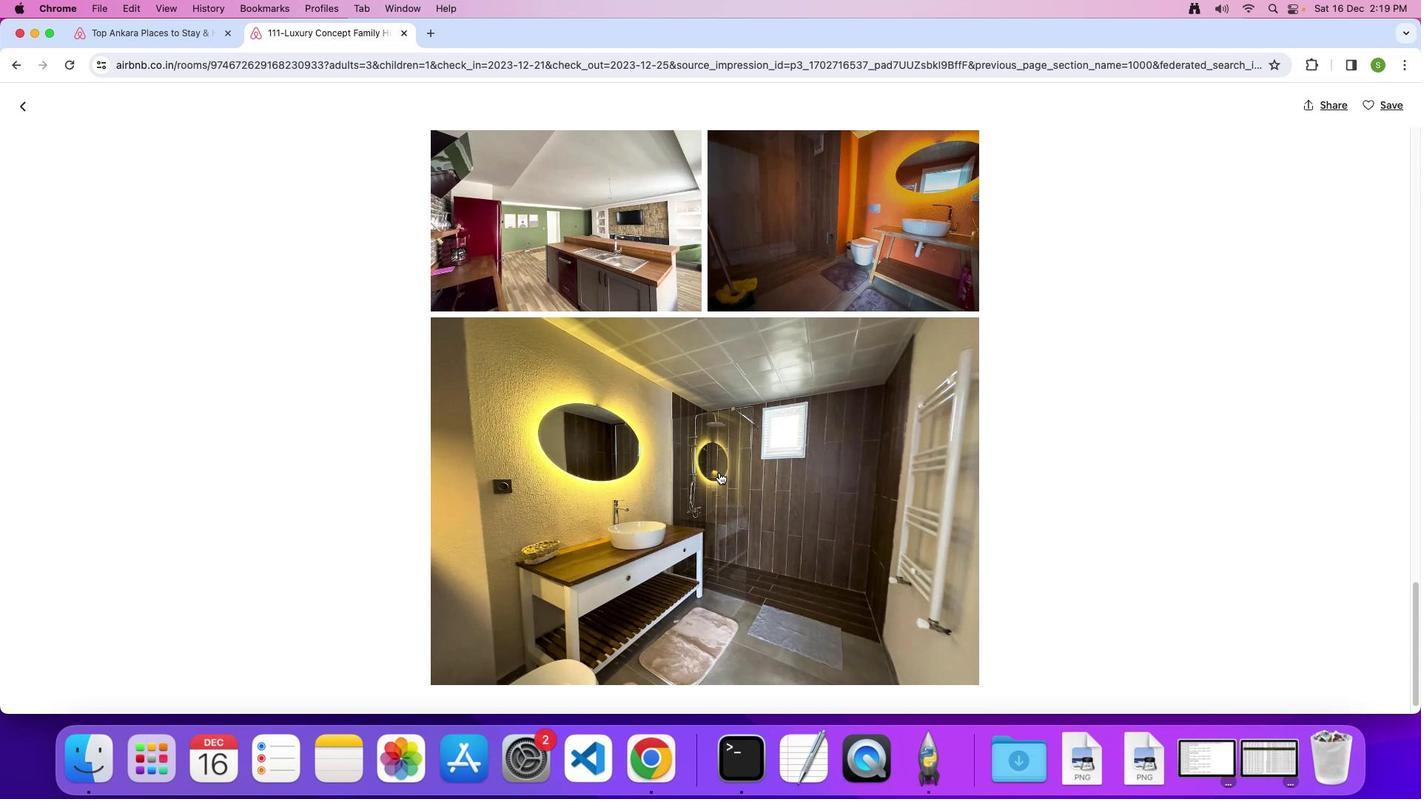 
Action: Mouse scrolled (718, 473) with delta (0, 0)
Screenshot: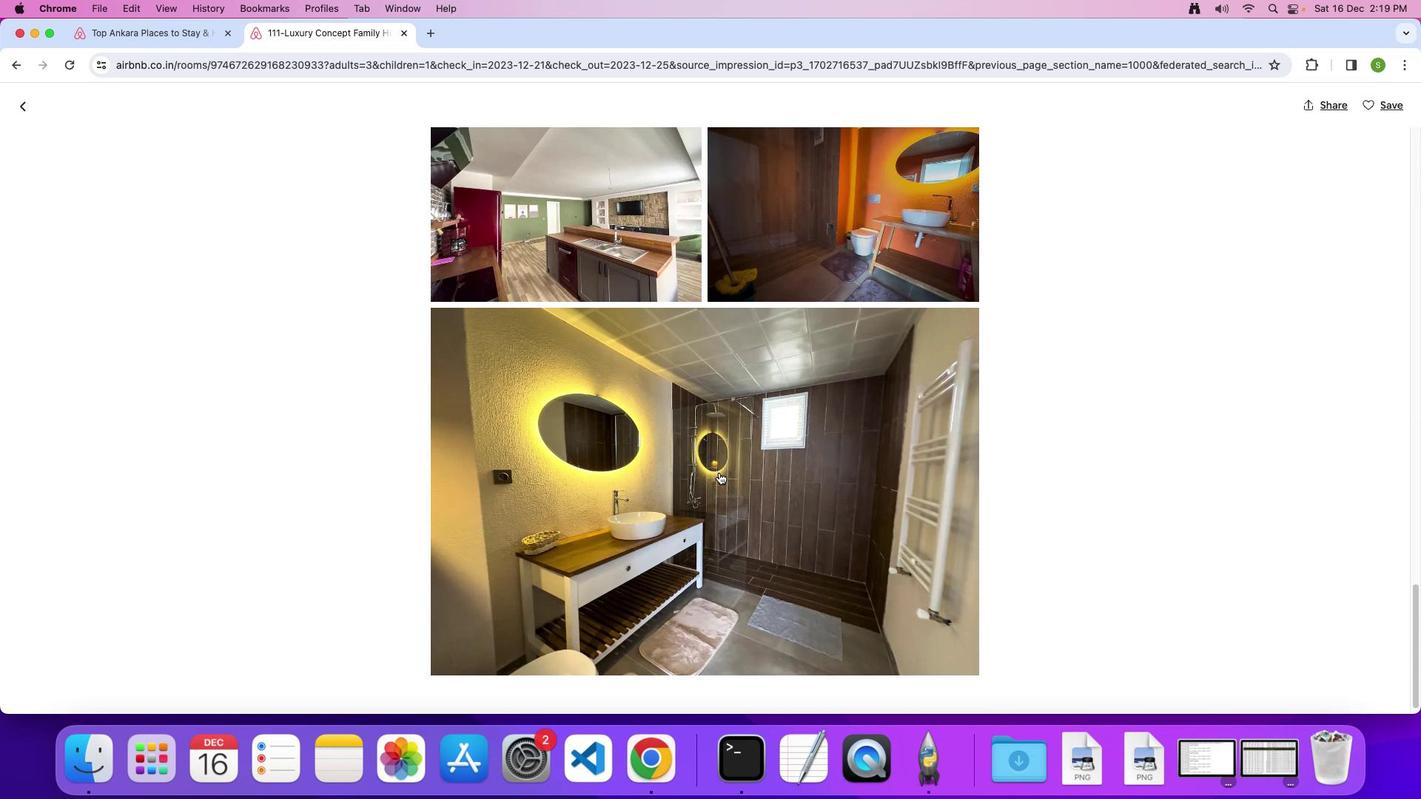 
Action: Mouse scrolled (718, 473) with delta (0, -1)
Screenshot: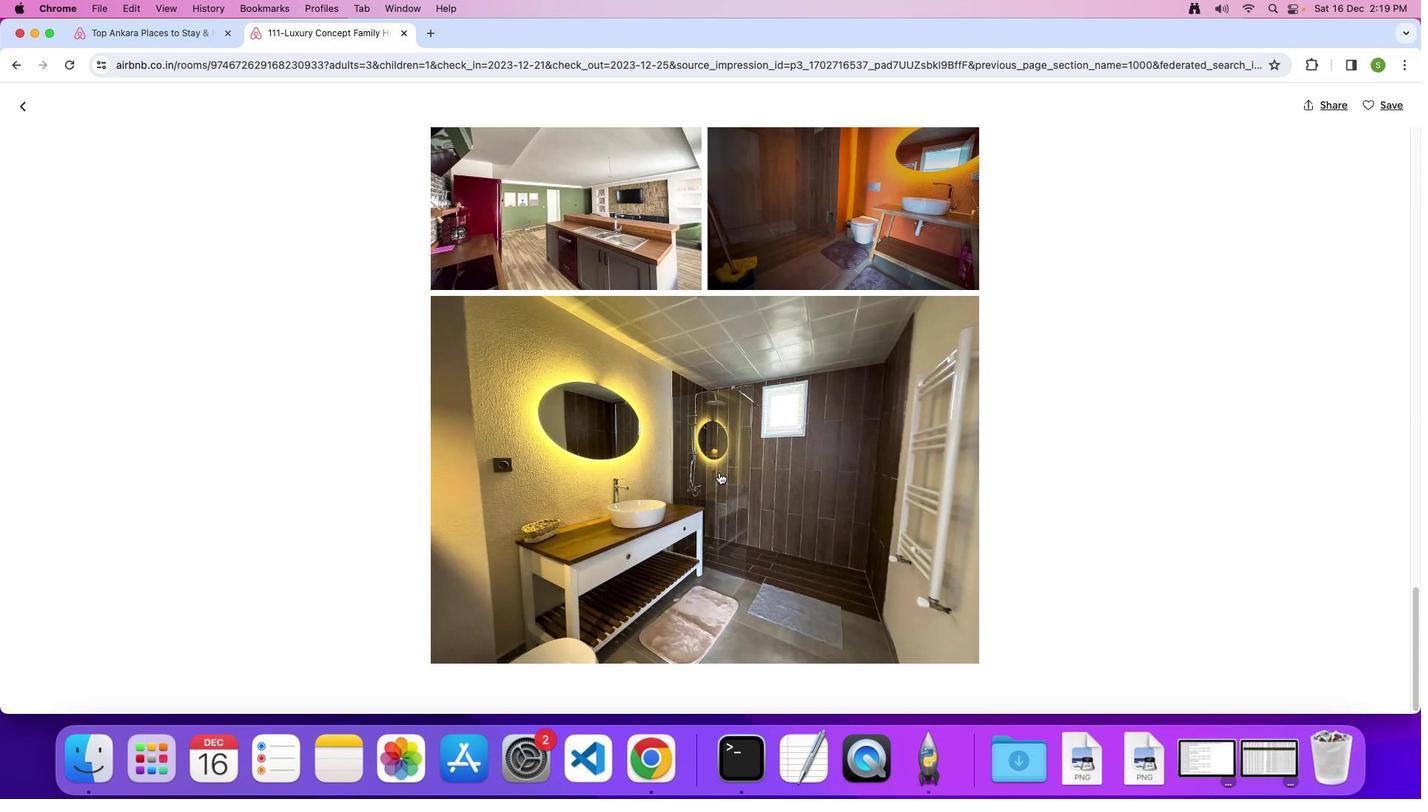 
Action: Mouse scrolled (718, 473) with delta (0, 0)
Screenshot: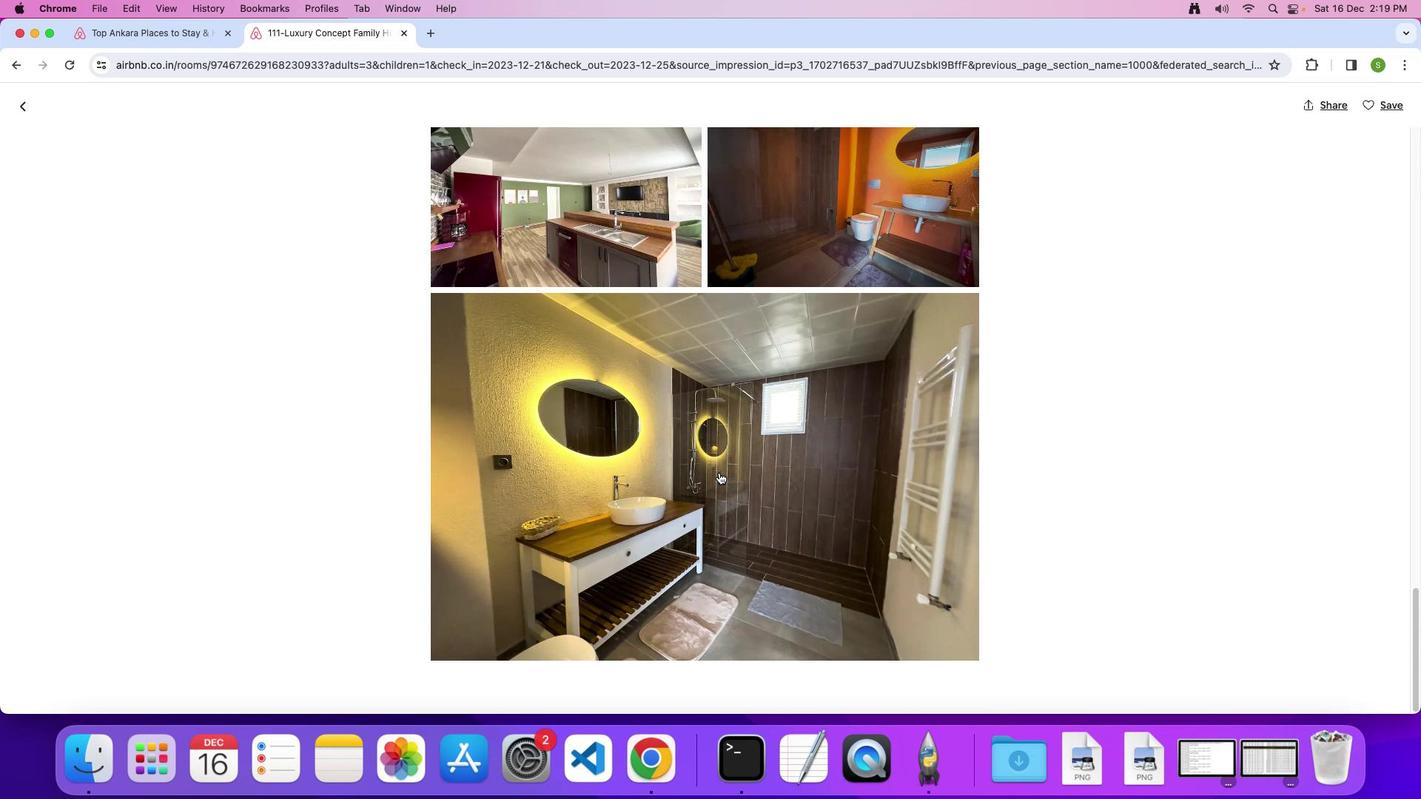 
Action: Mouse scrolled (718, 473) with delta (0, 0)
Screenshot: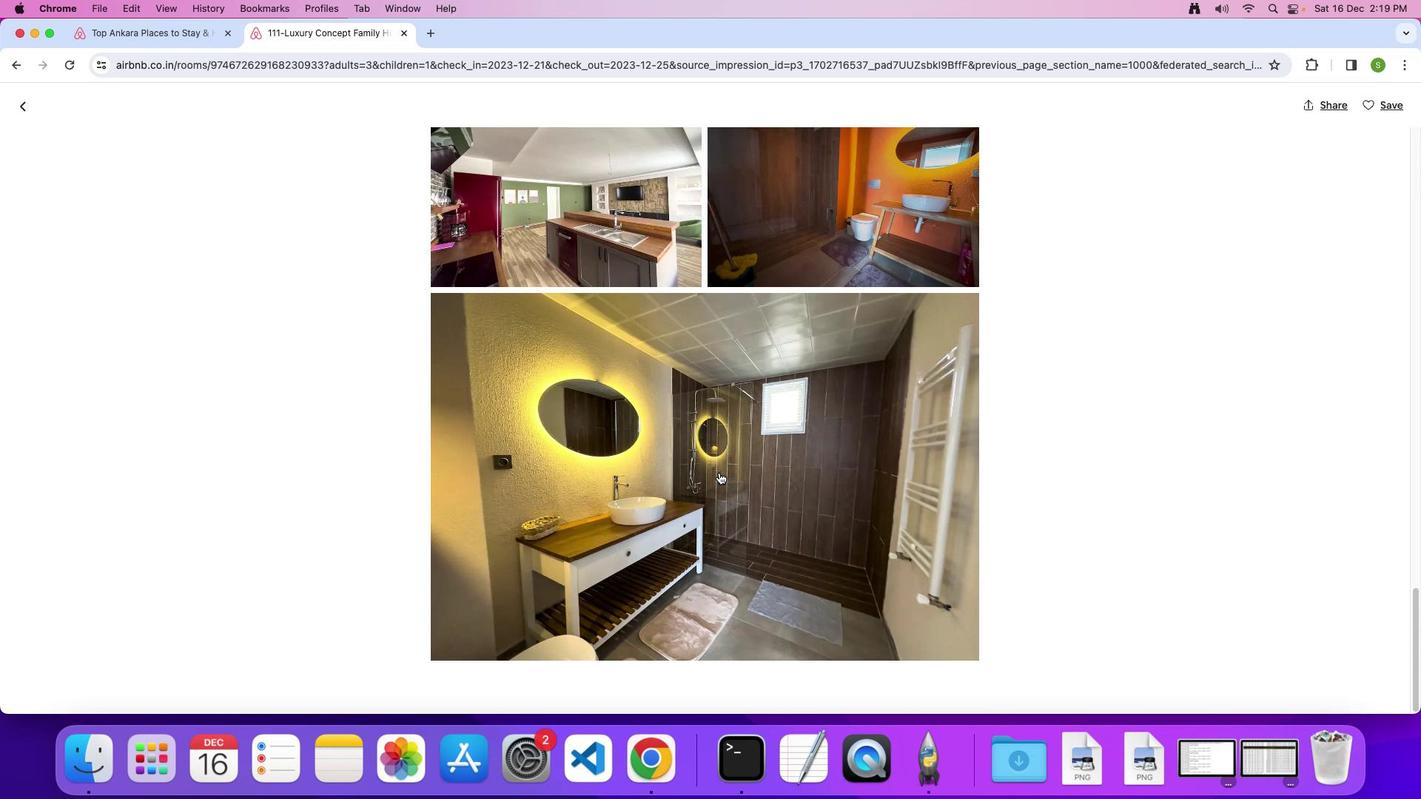 
Action: Mouse scrolled (718, 473) with delta (0, -1)
Screenshot: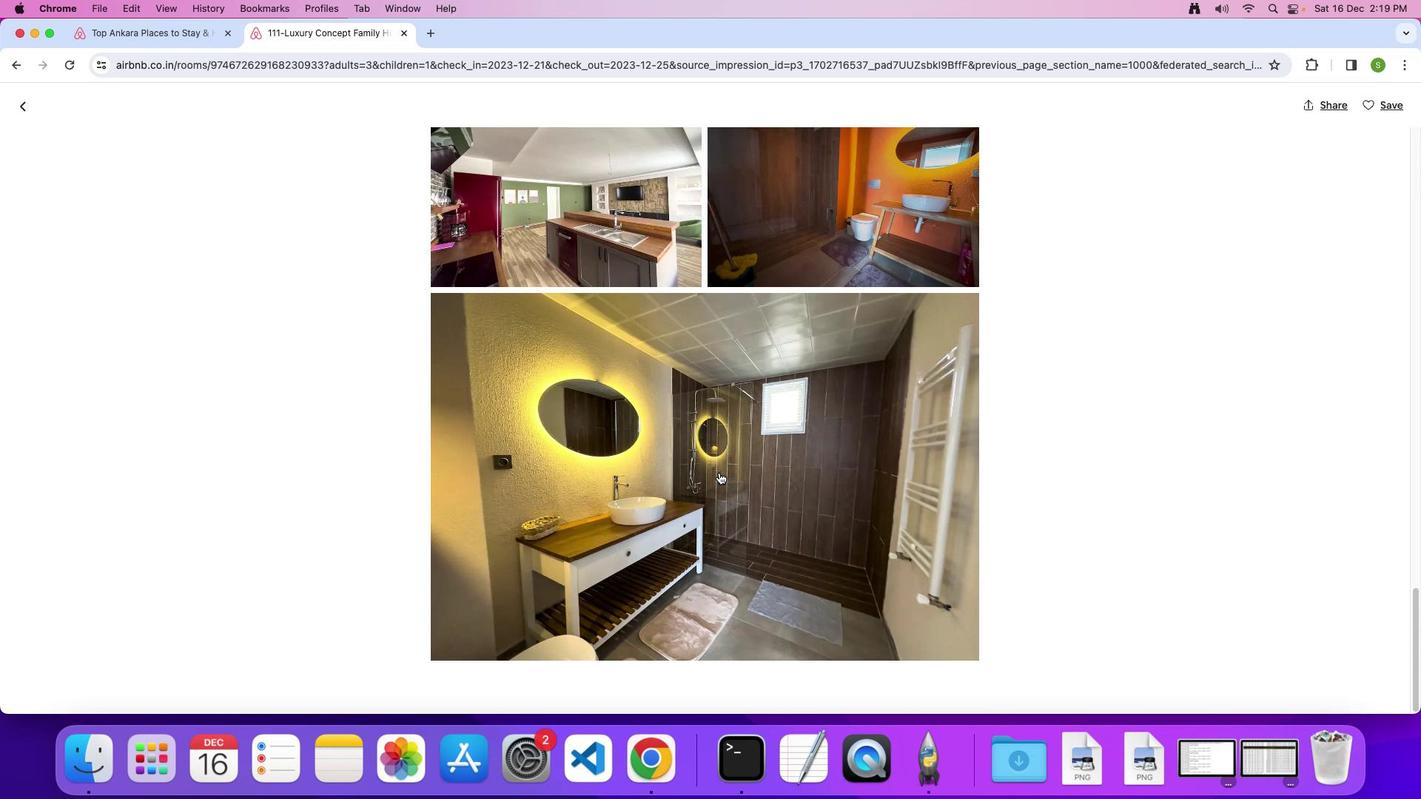 
Action: Mouse moved to (28, 111)
Screenshot: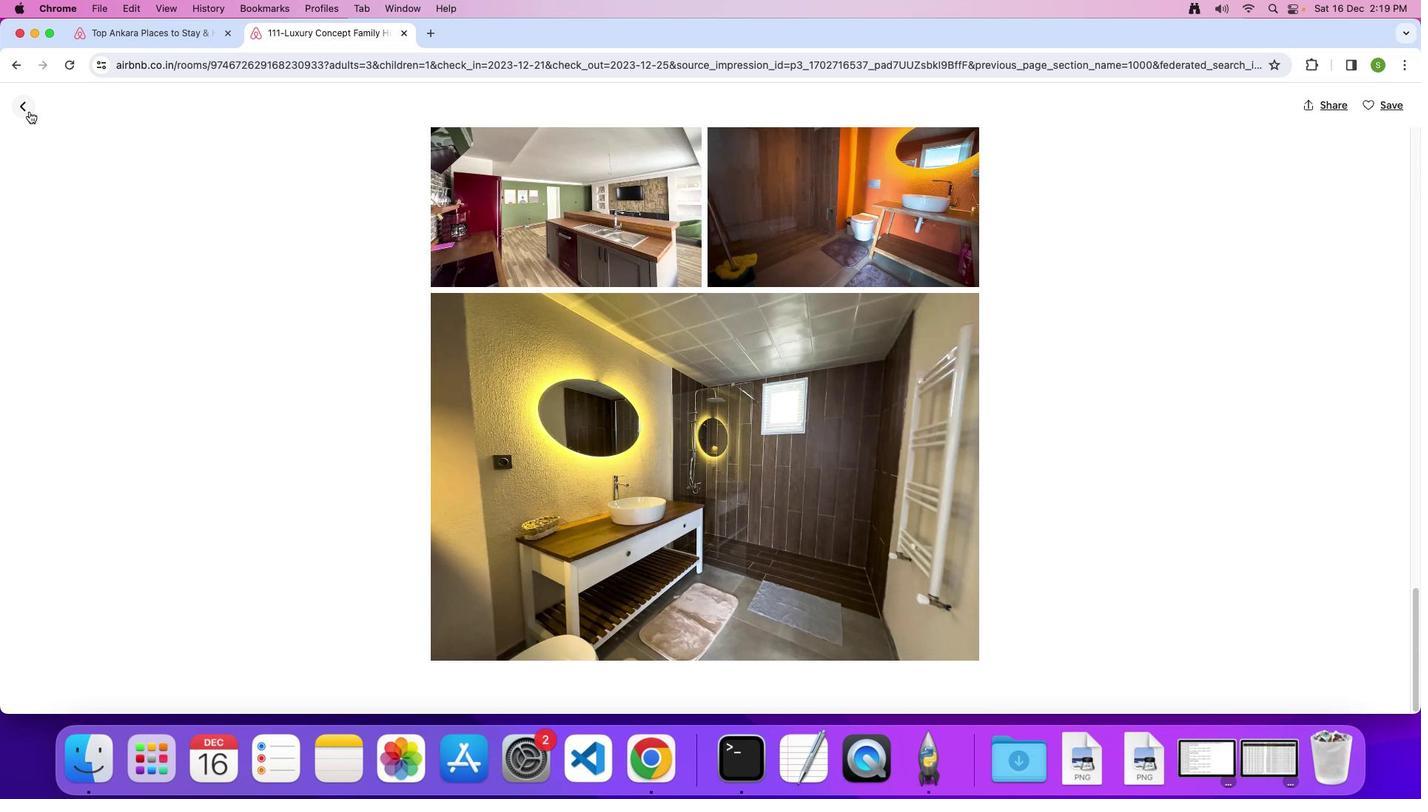 
Action: Mouse pressed left at (28, 111)
Screenshot: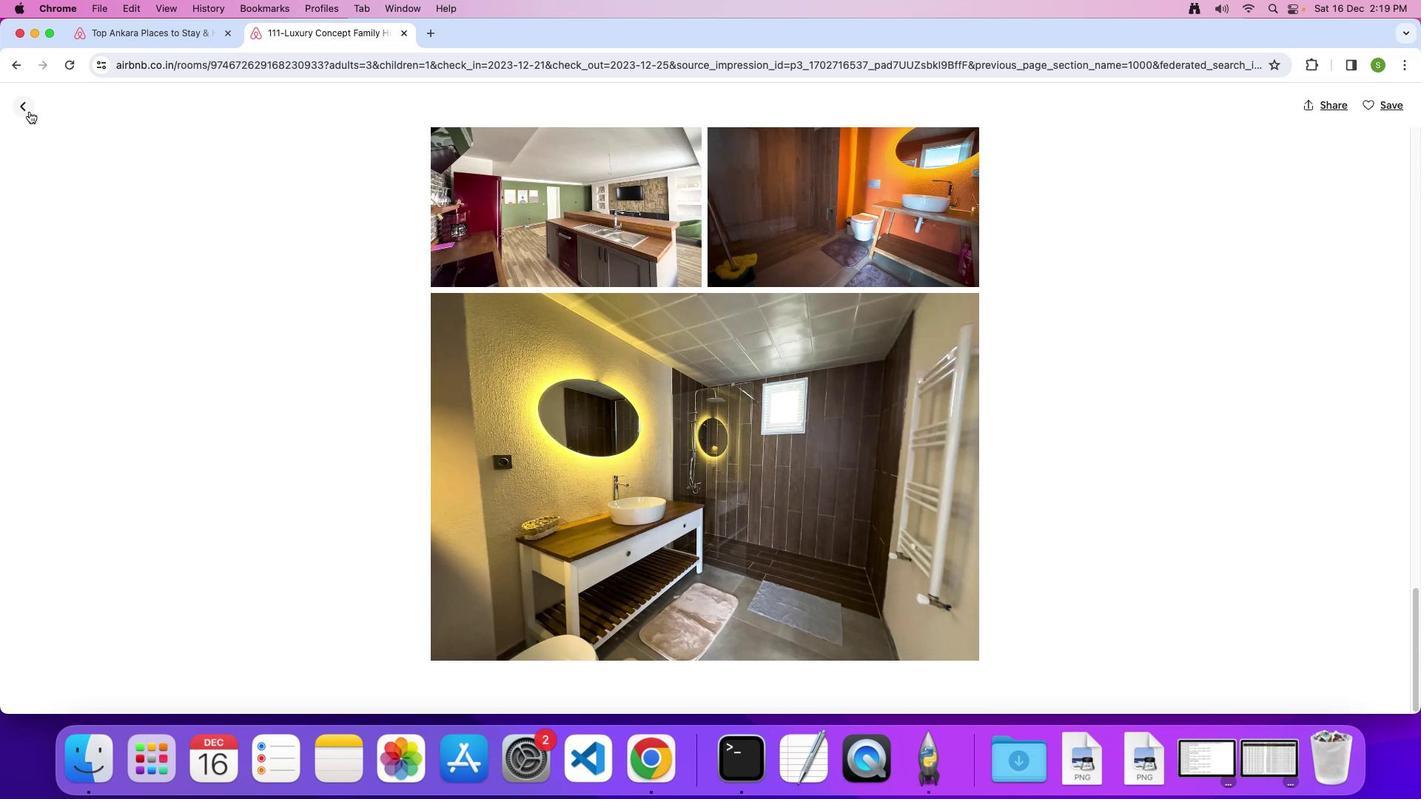
Action: Mouse moved to (499, 410)
Screenshot: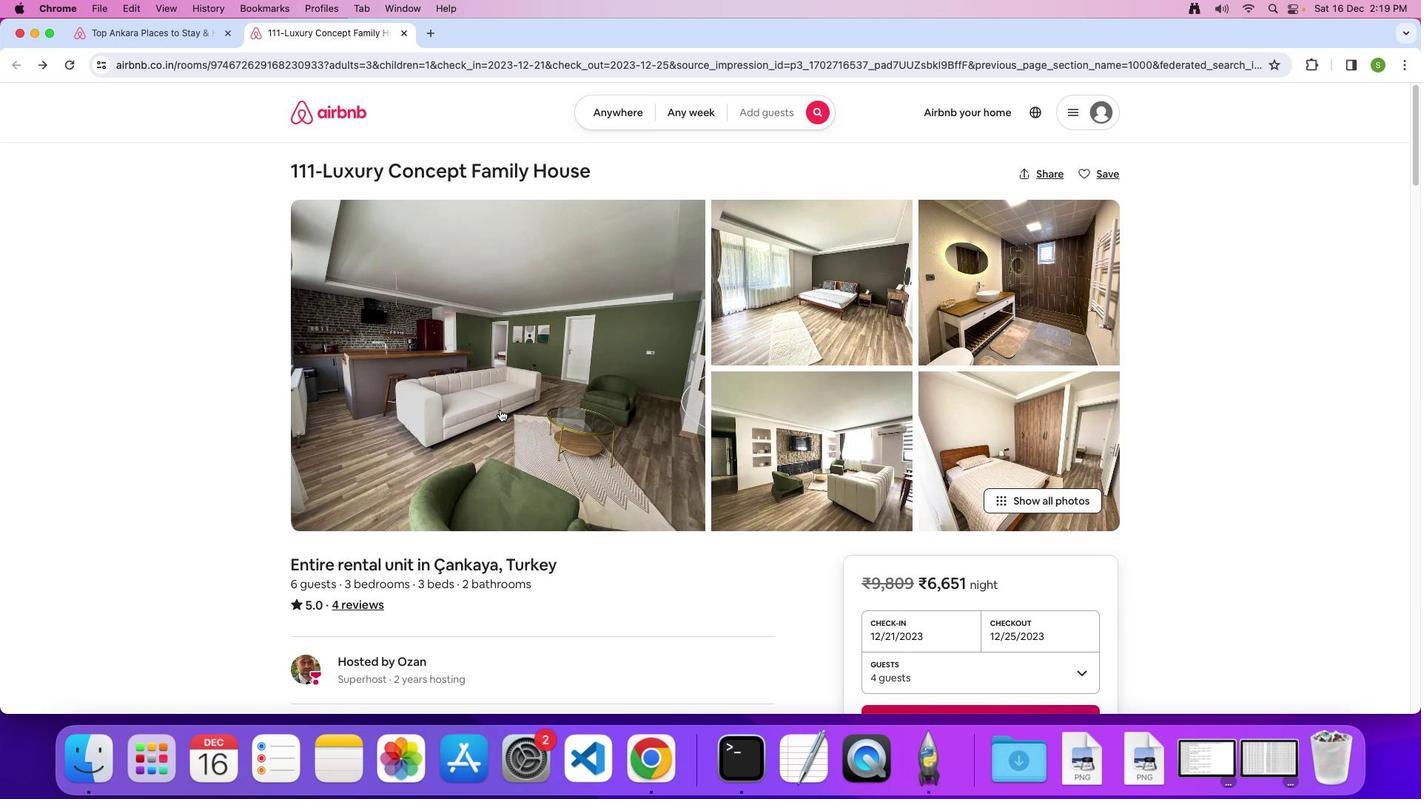 
Action: Mouse scrolled (499, 410) with delta (0, 0)
Screenshot: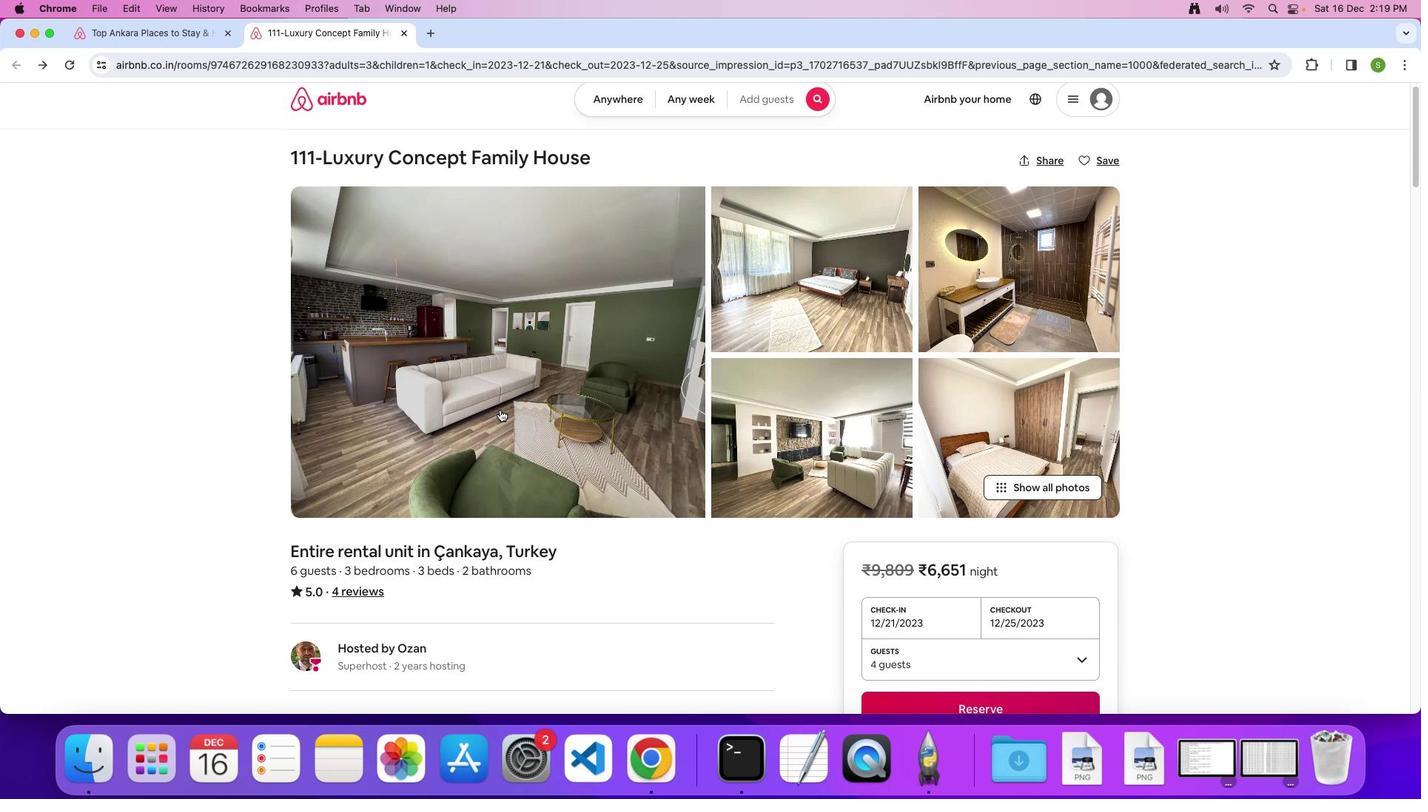 
Action: Mouse scrolled (499, 410) with delta (0, 0)
Screenshot: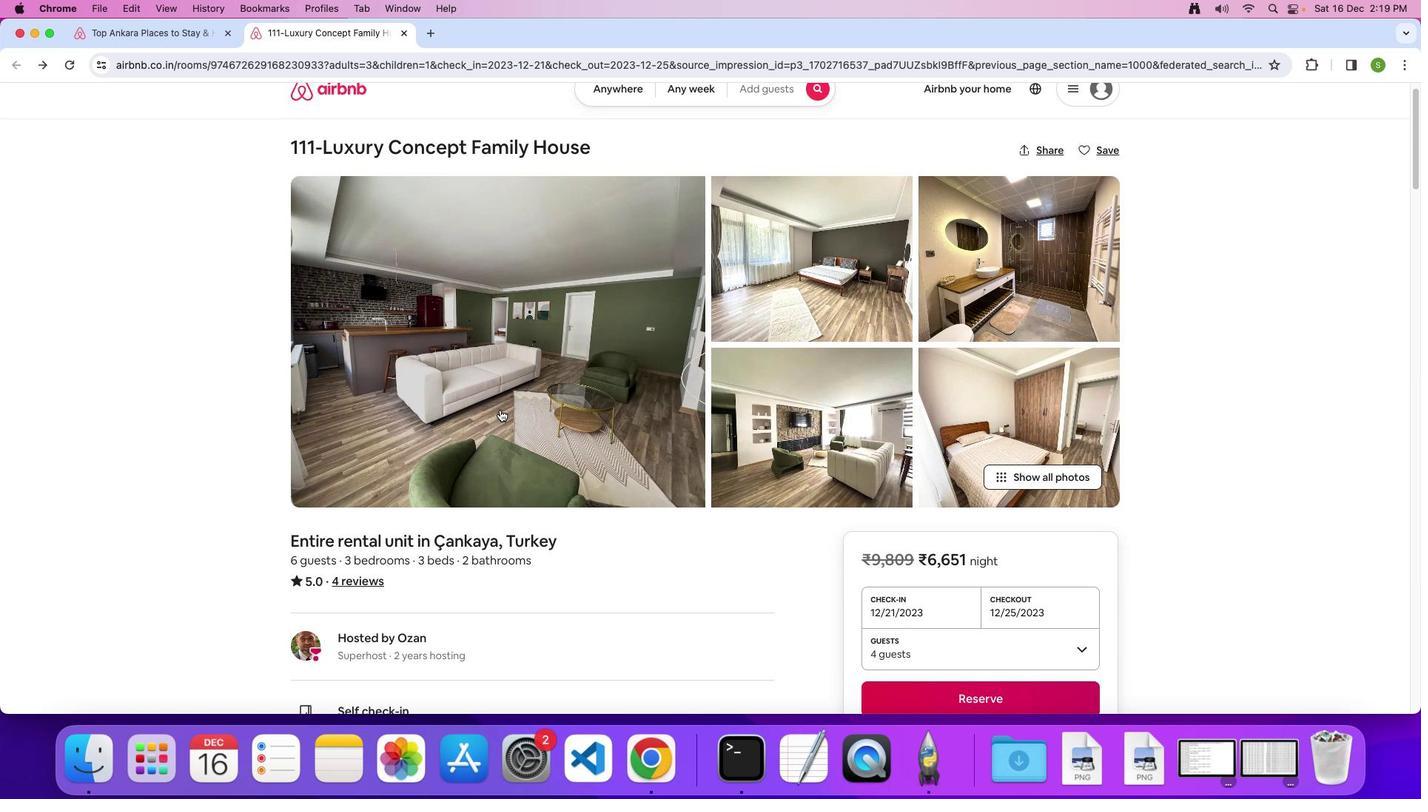 
Action: Mouse scrolled (499, 410) with delta (0, -1)
Screenshot: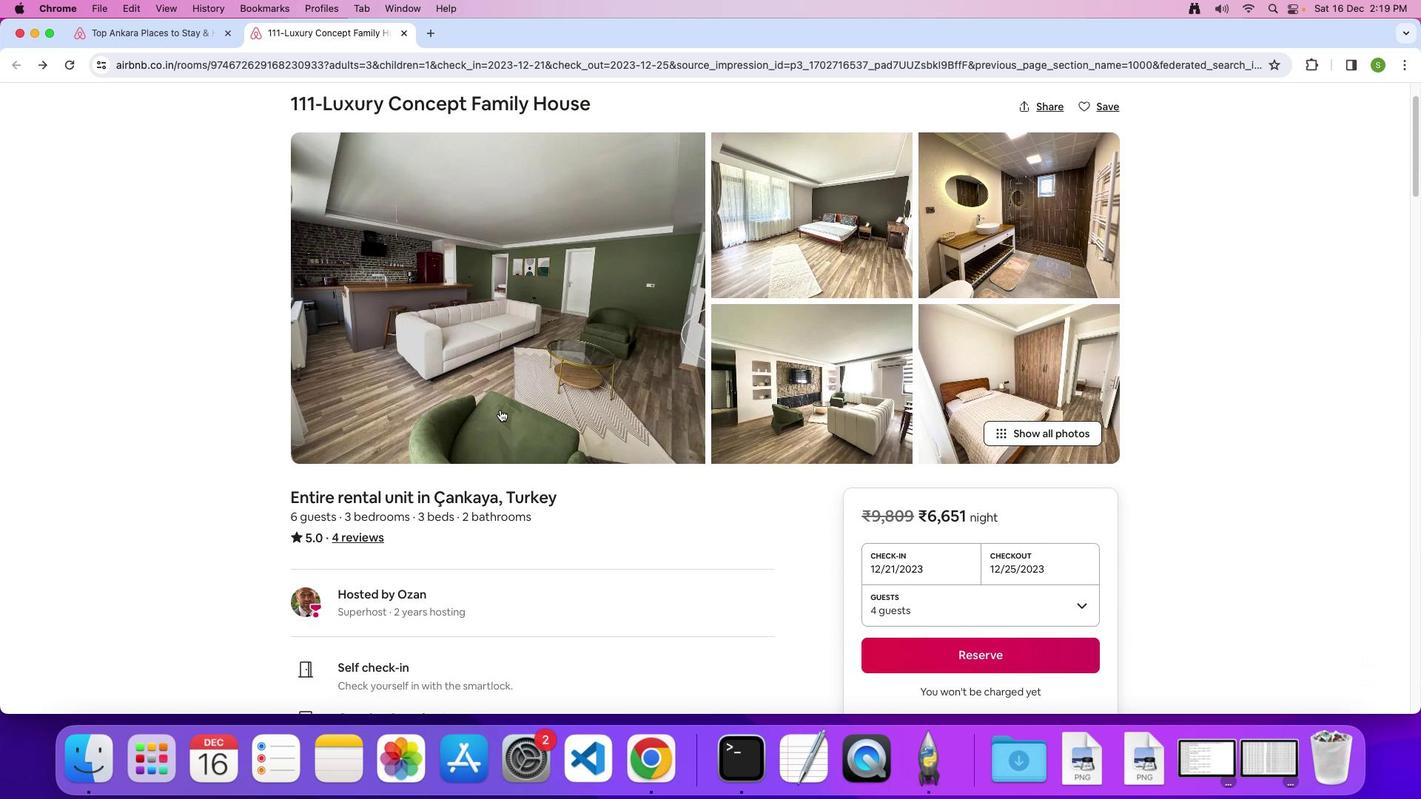 
Action: Mouse scrolled (499, 410) with delta (0, 0)
Screenshot: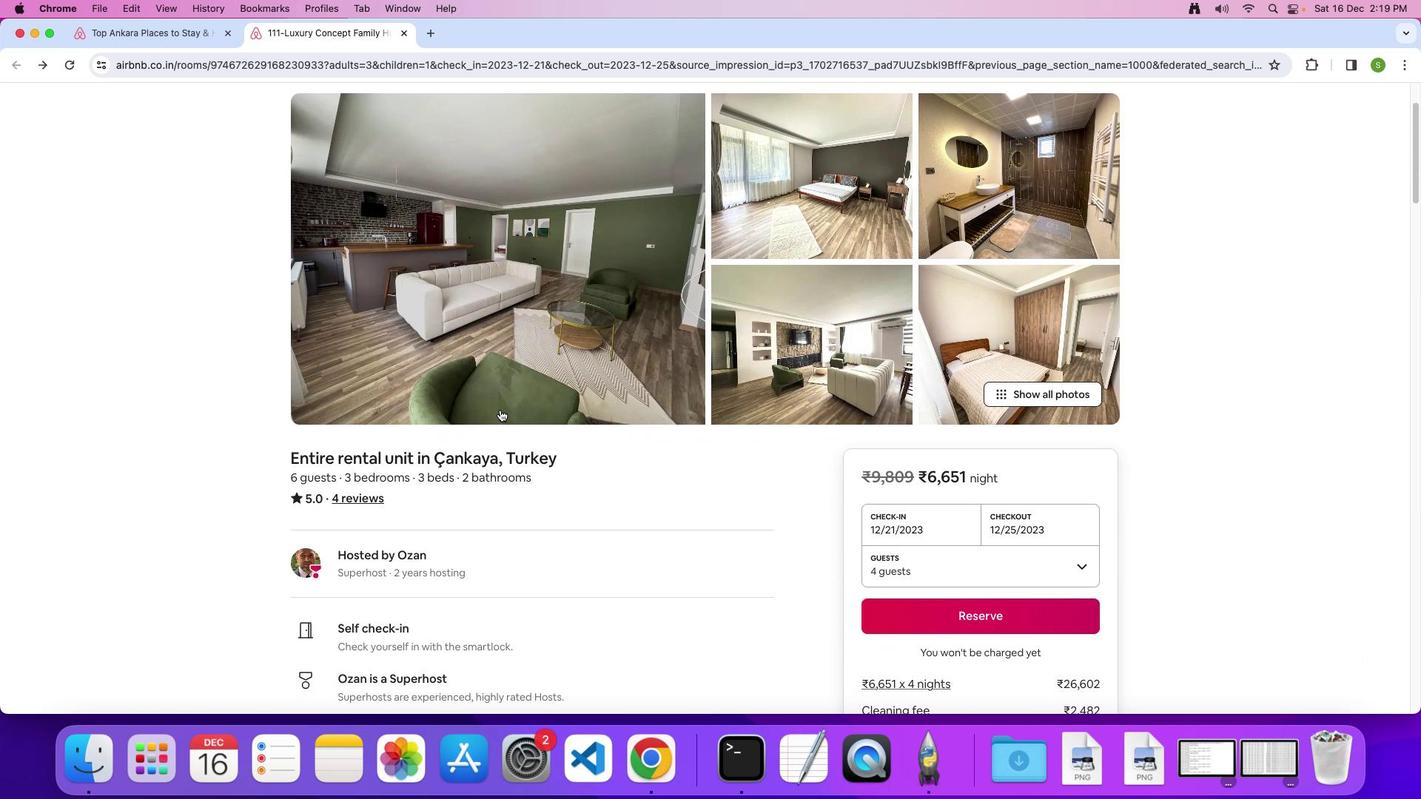 
Action: Mouse scrolled (499, 410) with delta (0, 0)
Screenshot: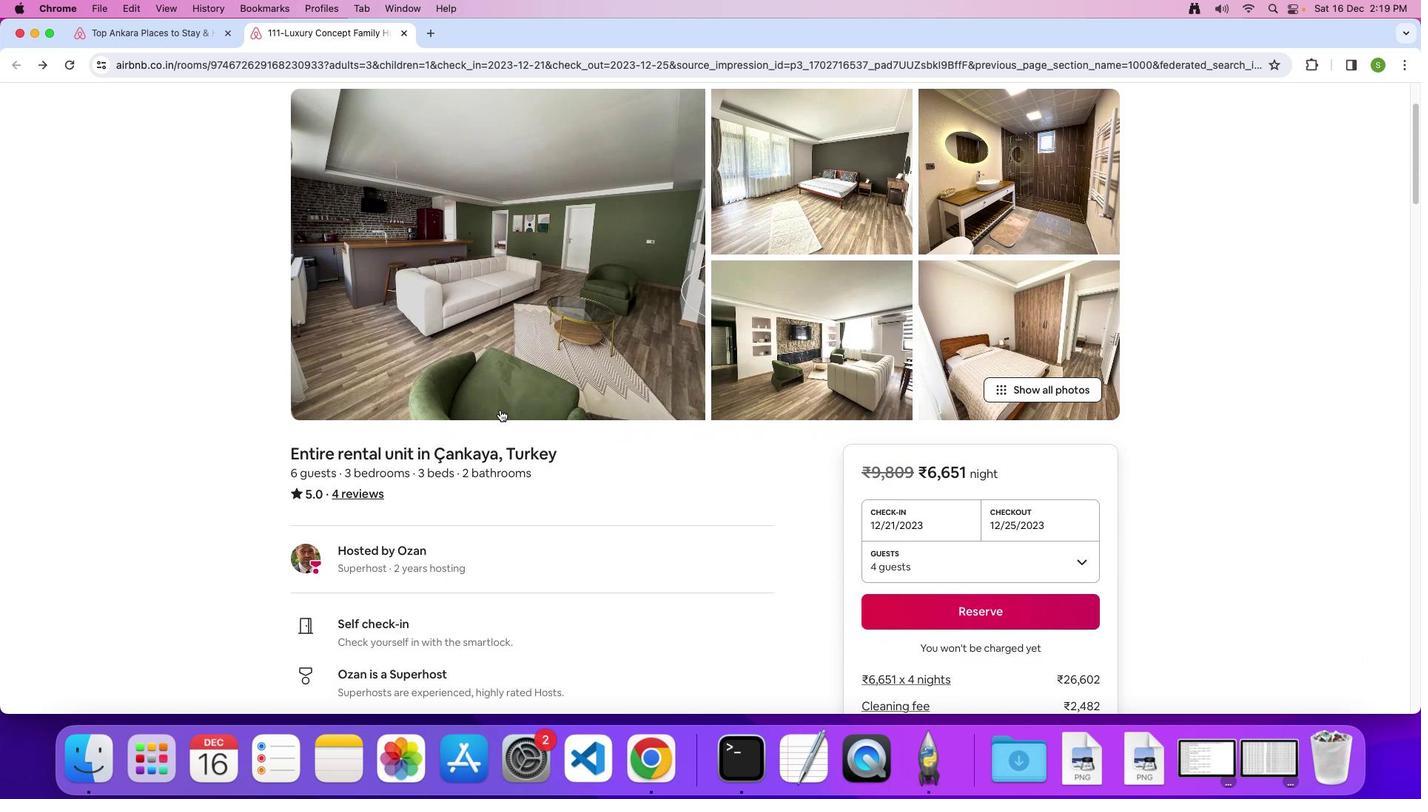 
Action: Mouse scrolled (499, 410) with delta (0, 0)
Screenshot: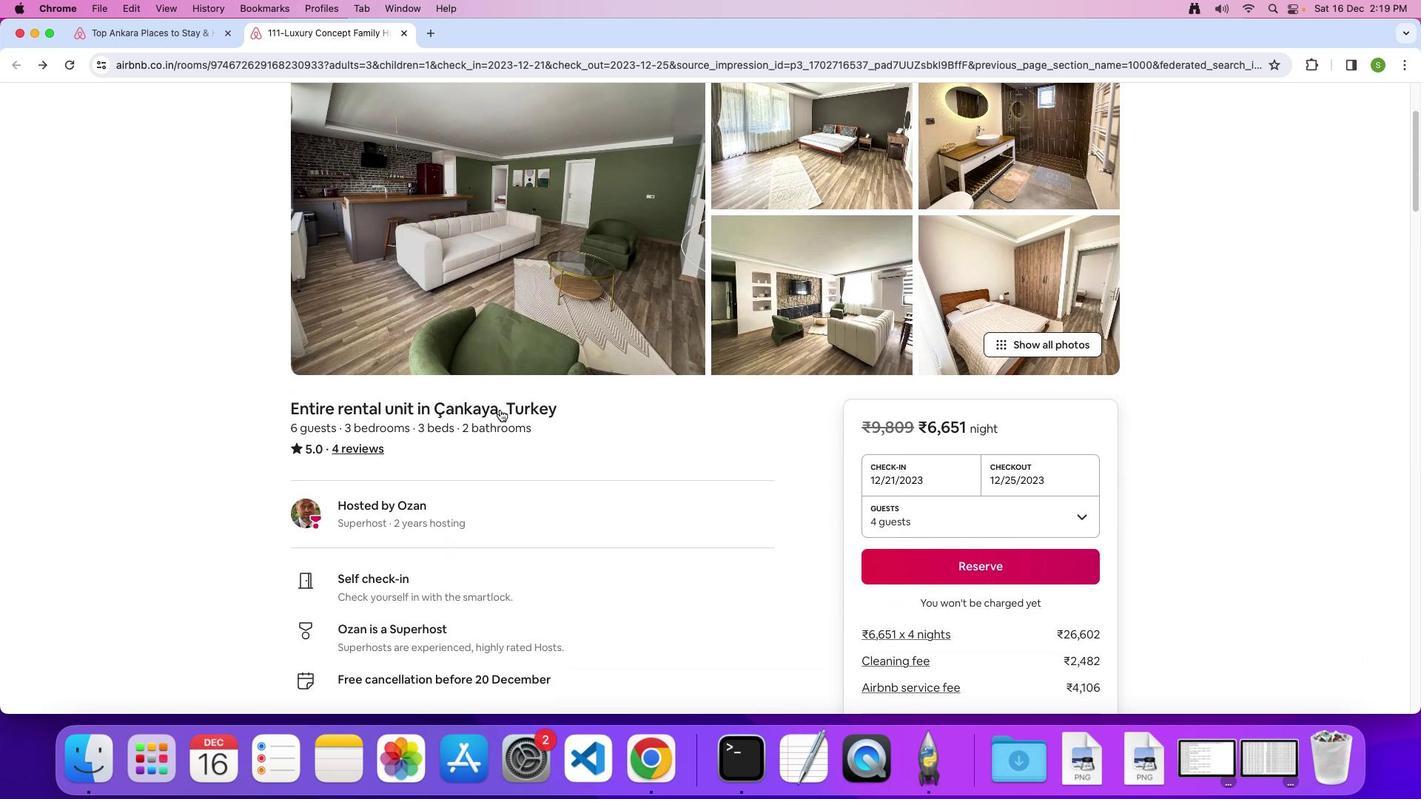 
Action: Mouse scrolled (499, 410) with delta (0, 0)
Screenshot: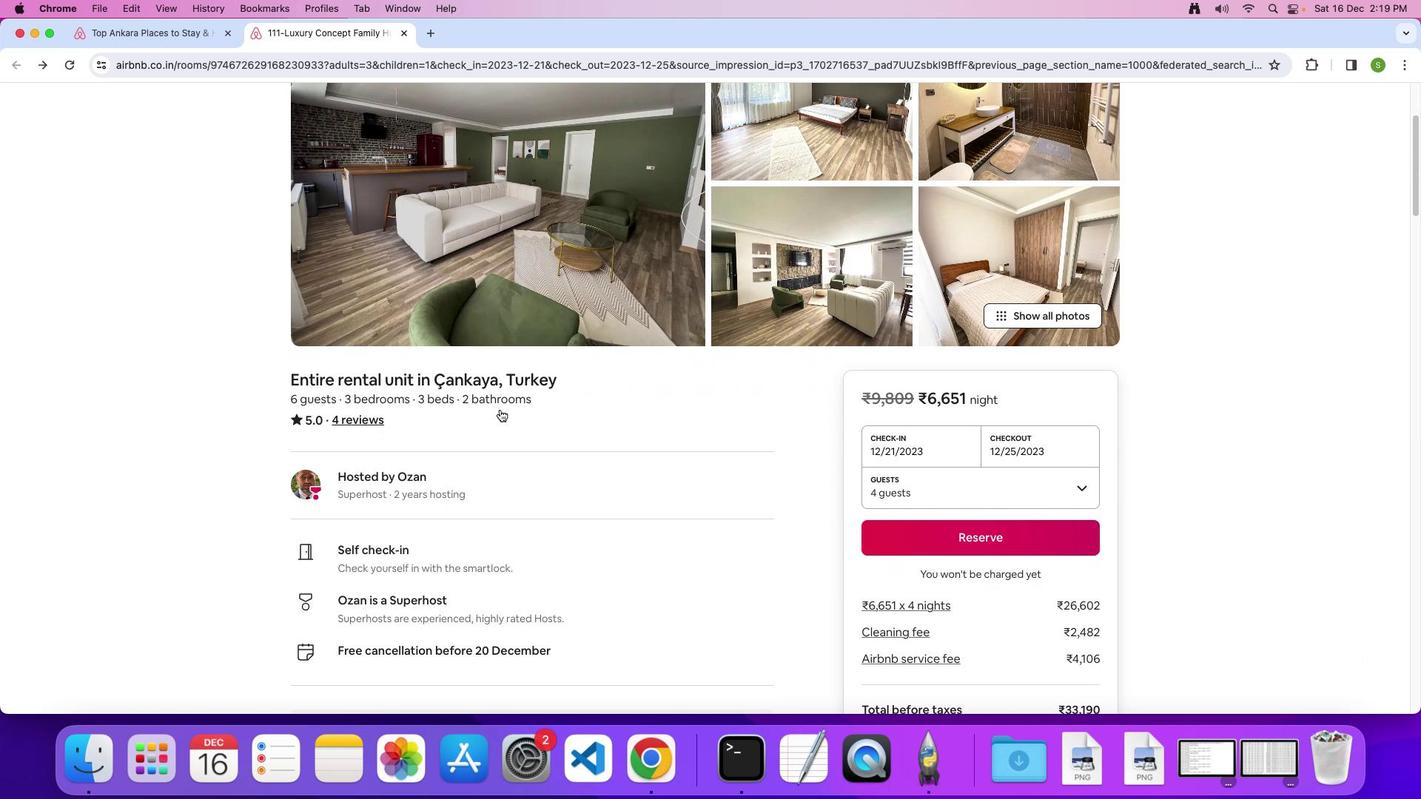 
Action: Mouse scrolled (499, 410) with delta (0, 0)
Screenshot: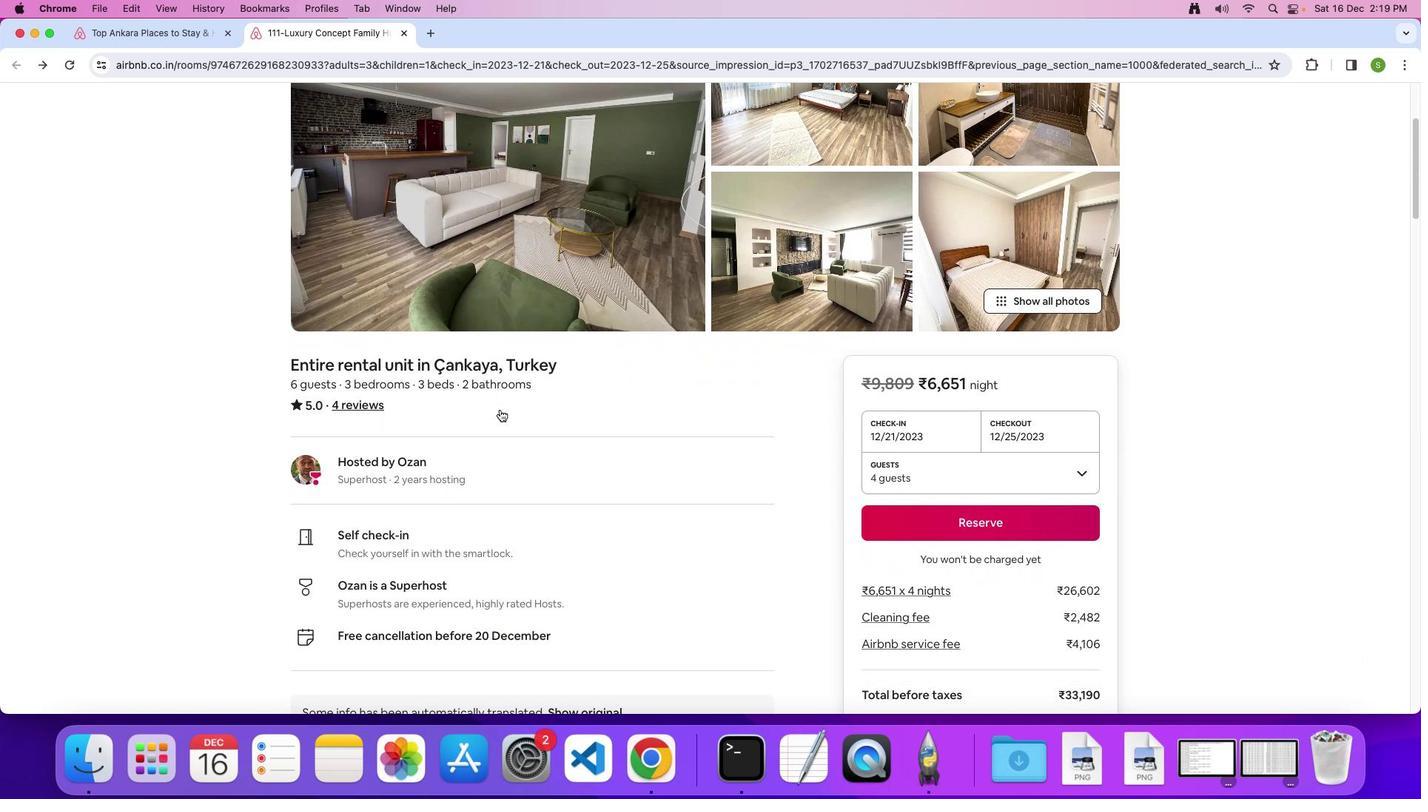 
Action: Mouse scrolled (499, 410) with delta (0, 0)
Screenshot: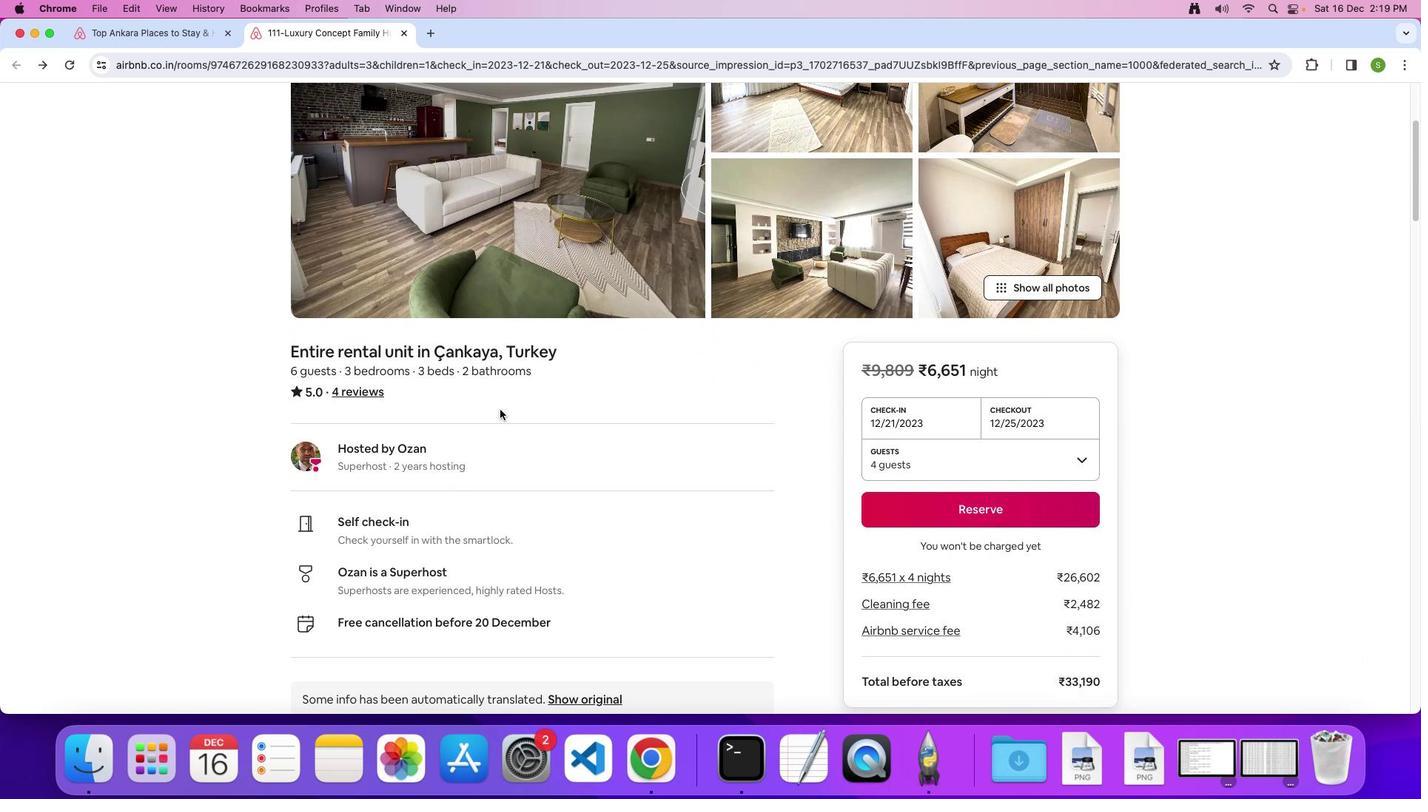
Action: Mouse scrolled (499, 410) with delta (0, 0)
Screenshot: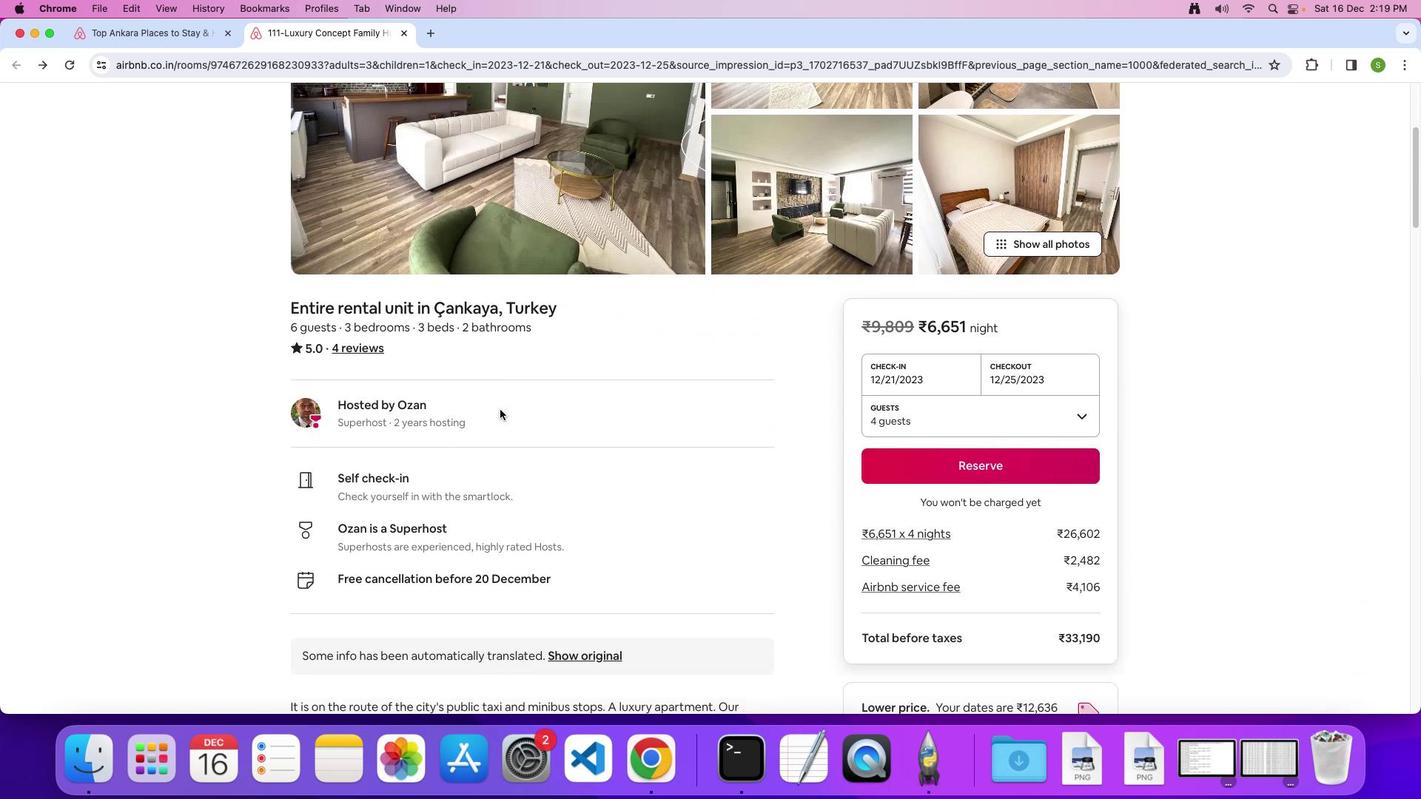
Action: Mouse scrolled (499, 410) with delta (0, -2)
Screenshot: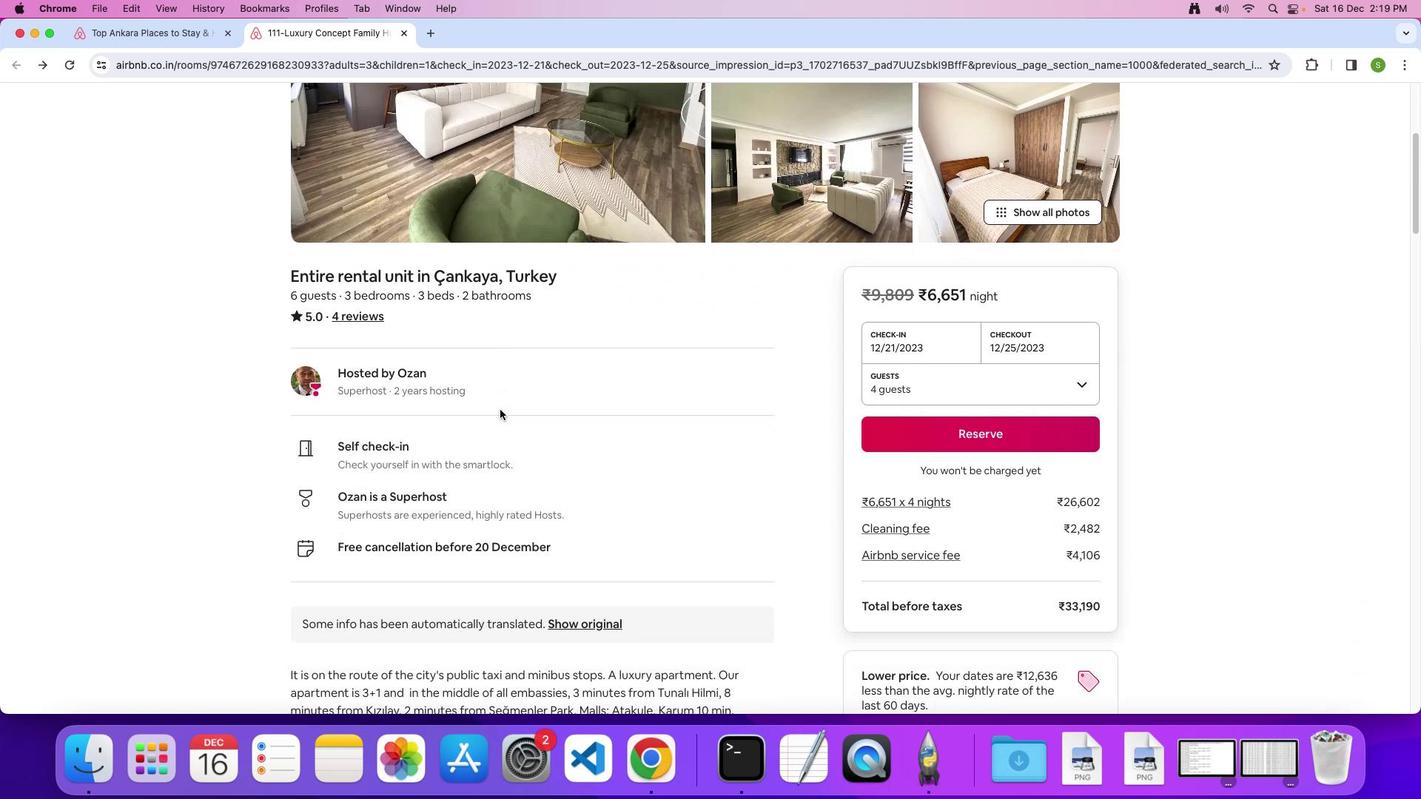
Action: Mouse moved to (500, 410)
Screenshot: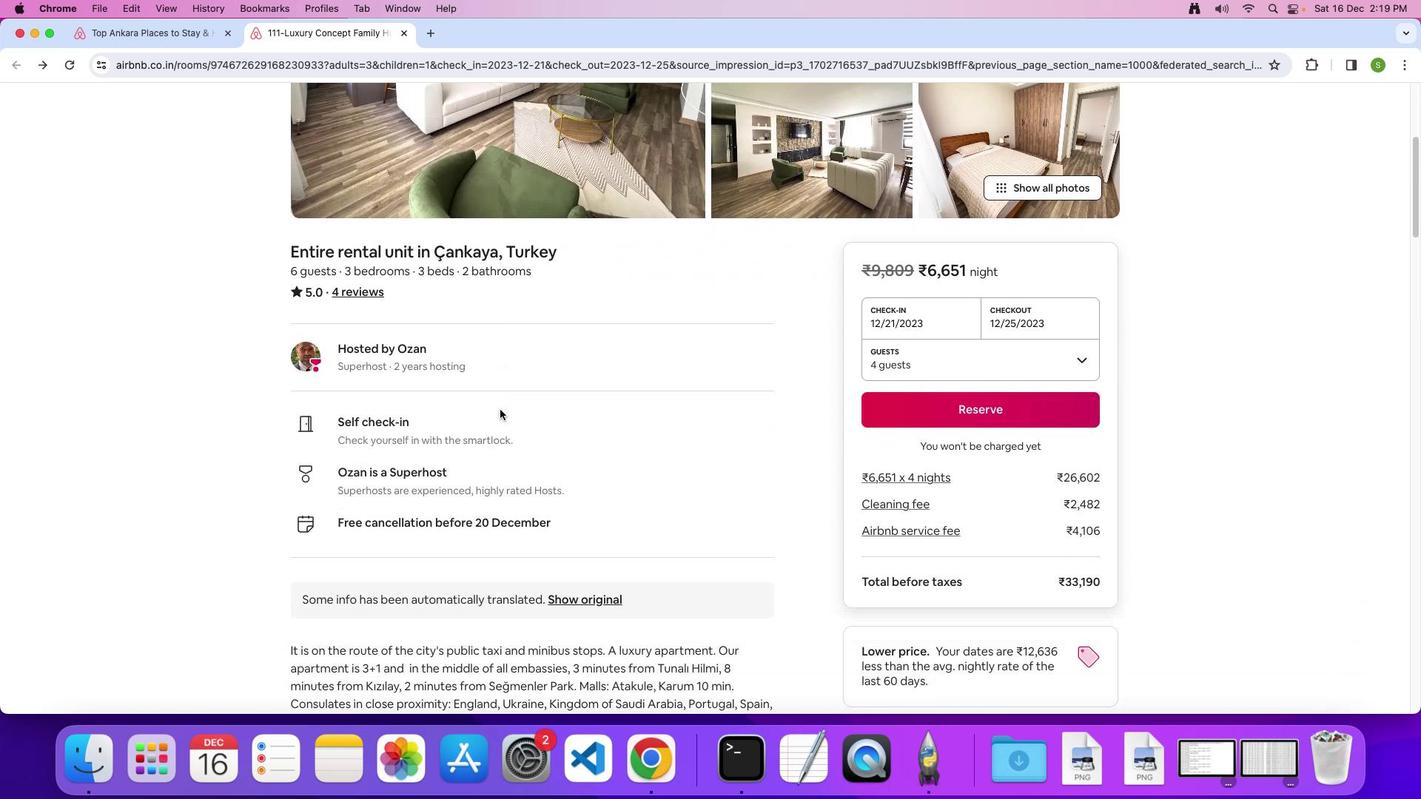 
Action: Mouse scrolled (500, 410) with delta (0, 0)
Screenshot: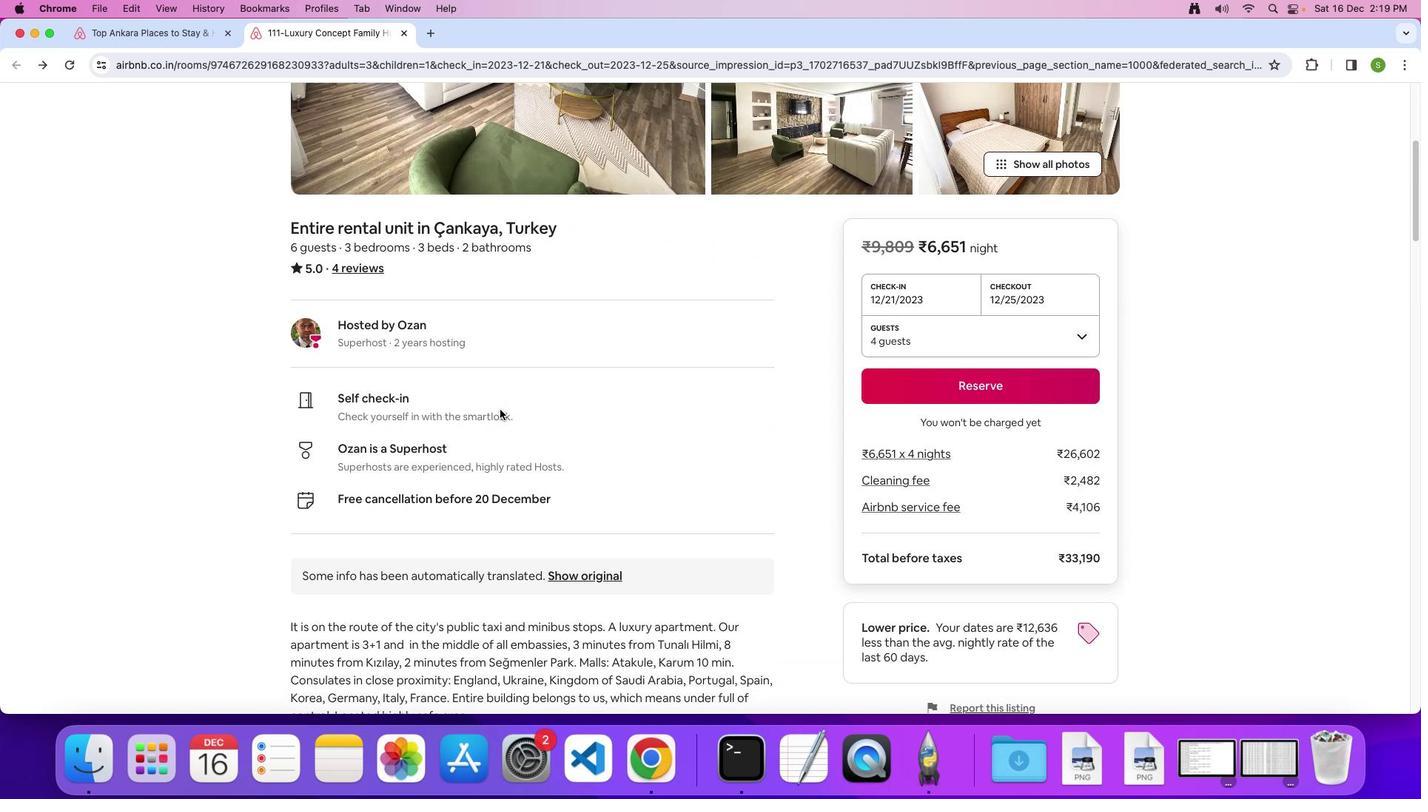 
Action: Mouse scrolled (500, 410) with delta (0, 0)
Screenshot: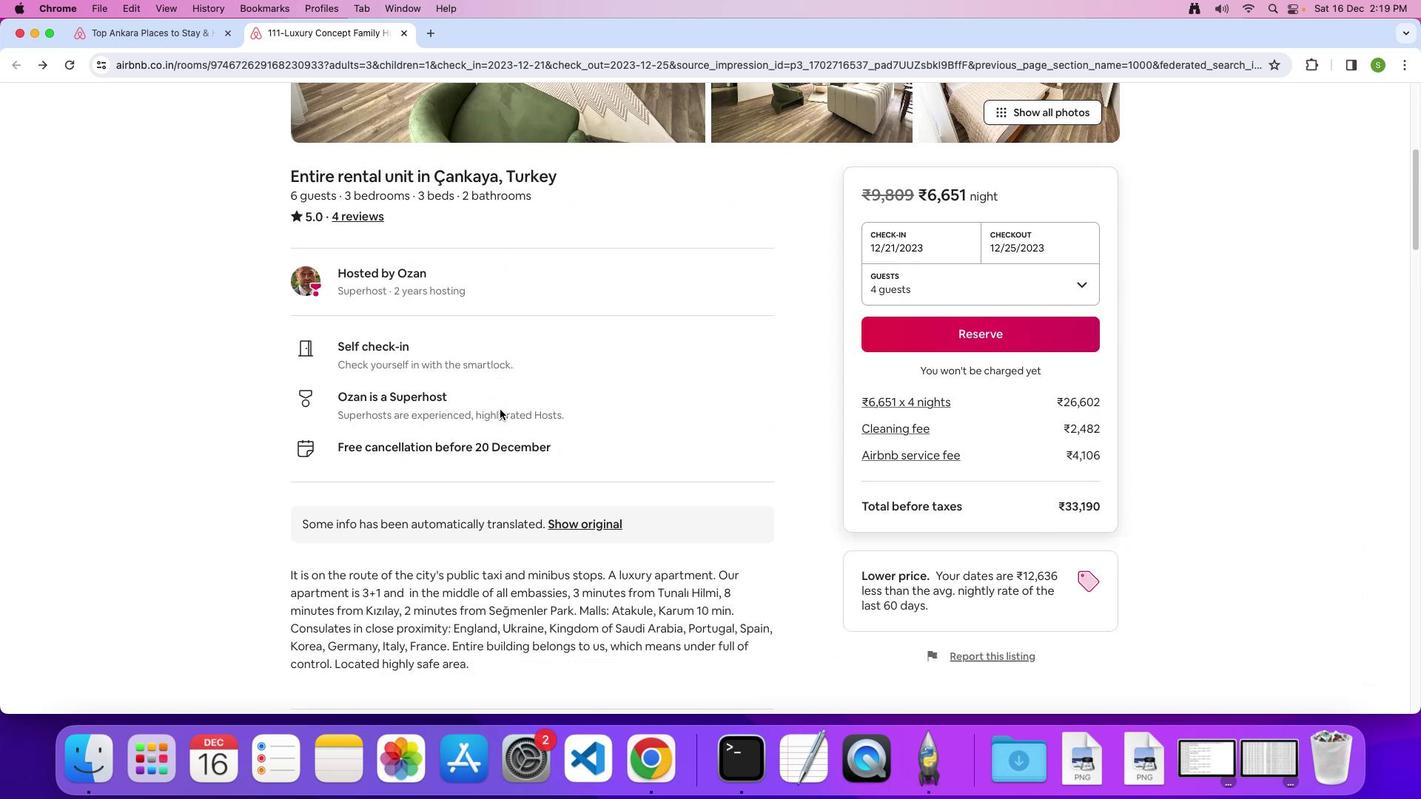 
Action: Mouse scrolled (500, 410) with delta (0, -2)
Screenshot: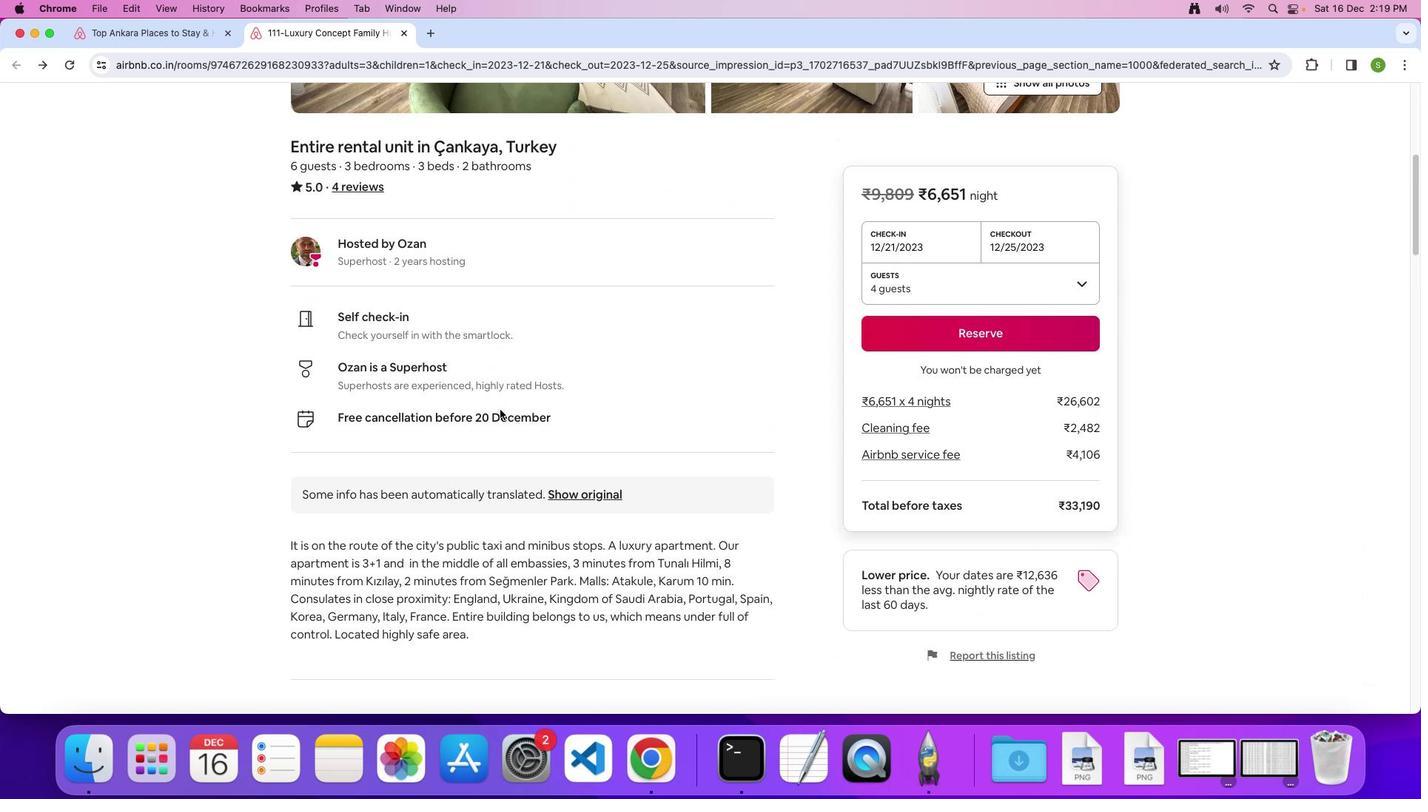 
Action: Mouse scrolled (500, 410) with delta (0, 0)
Screenshot: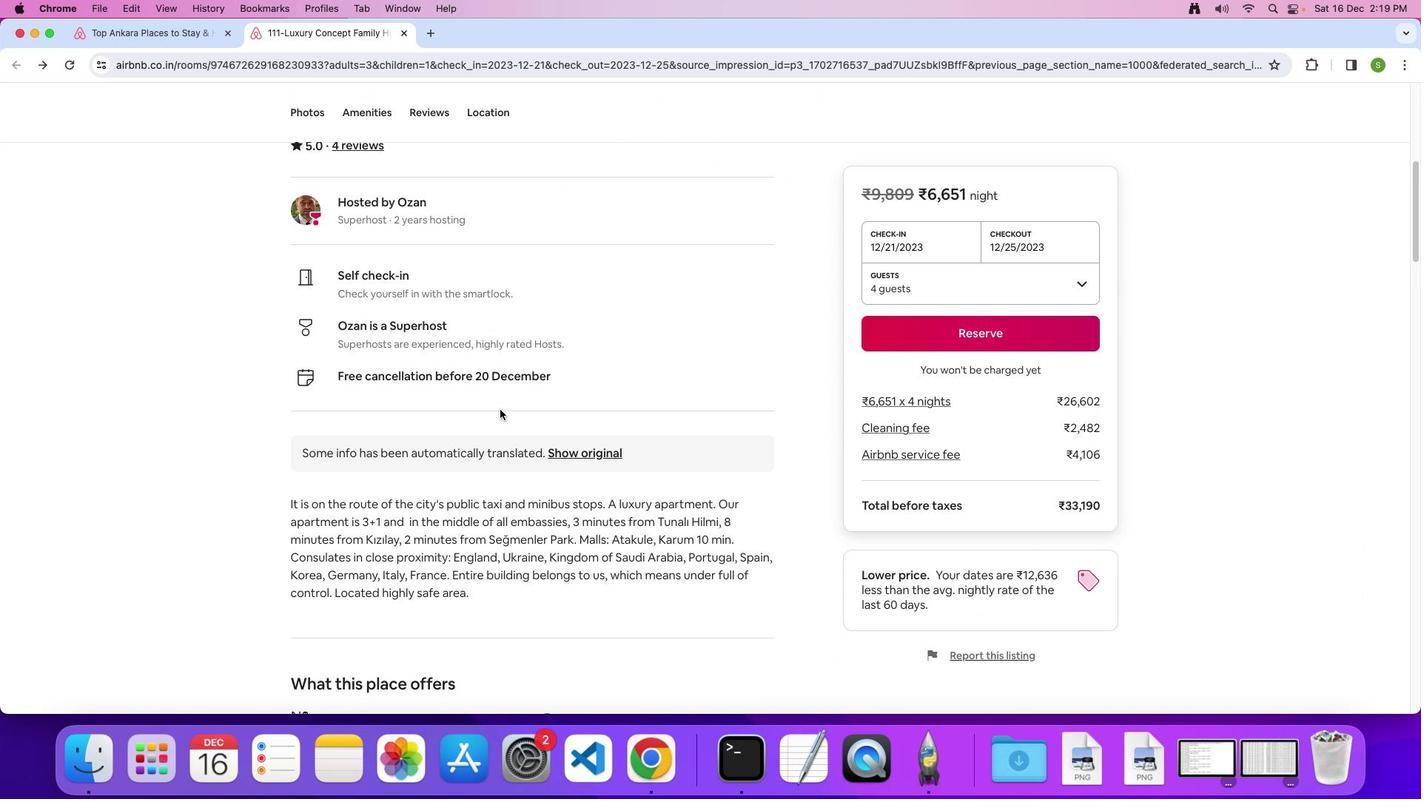 
Action: Mouse scrolled (500, 410) with delta (0, 0)
Screenshot: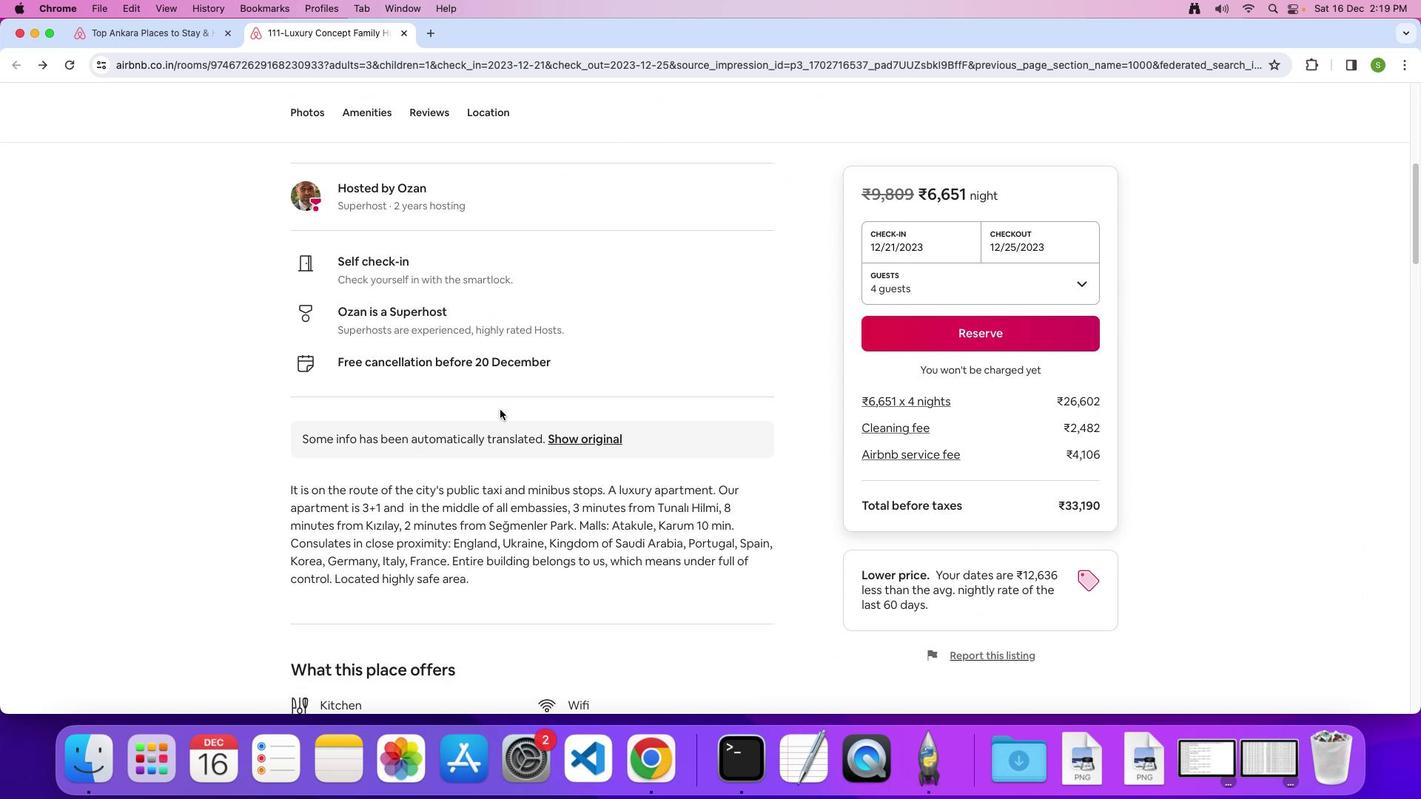 
Action: Mouse scrolled (500, 410) with delta (0, -1)
Screenshot: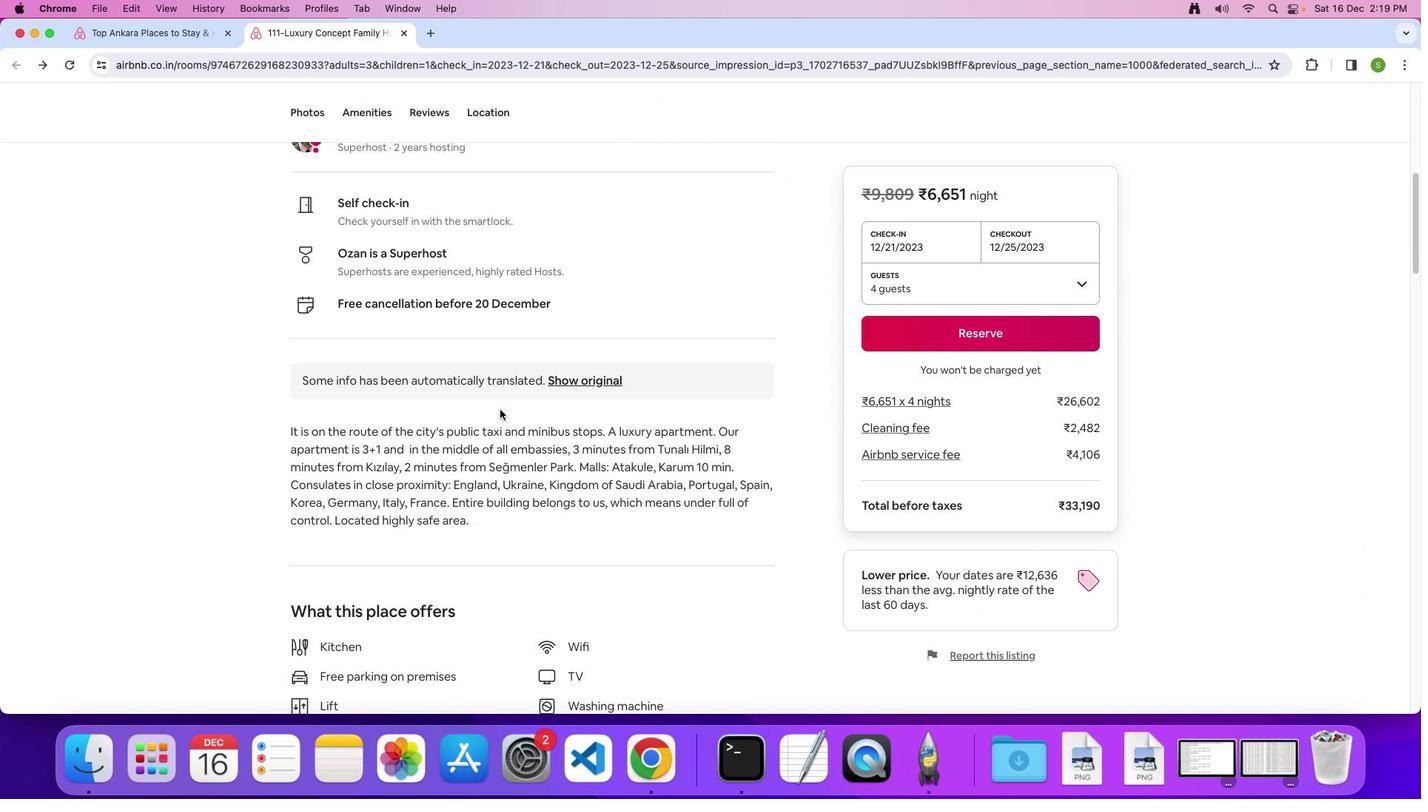 
Action: Mouse scrolled (500, 410) with delta (0, 0)
Screenshot: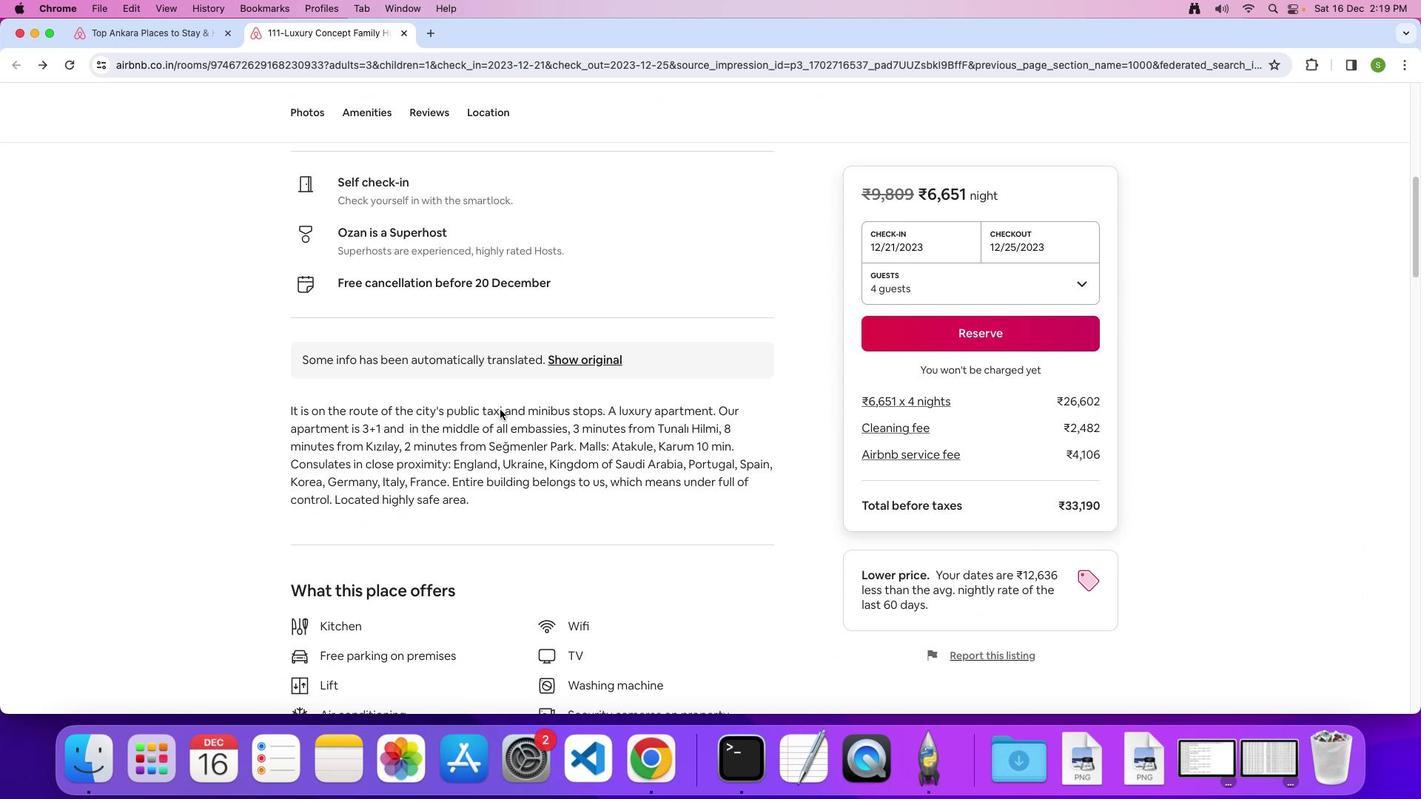 
Action: Mouse scrolled (500, 410) with delta (0, 0)
Screenshot: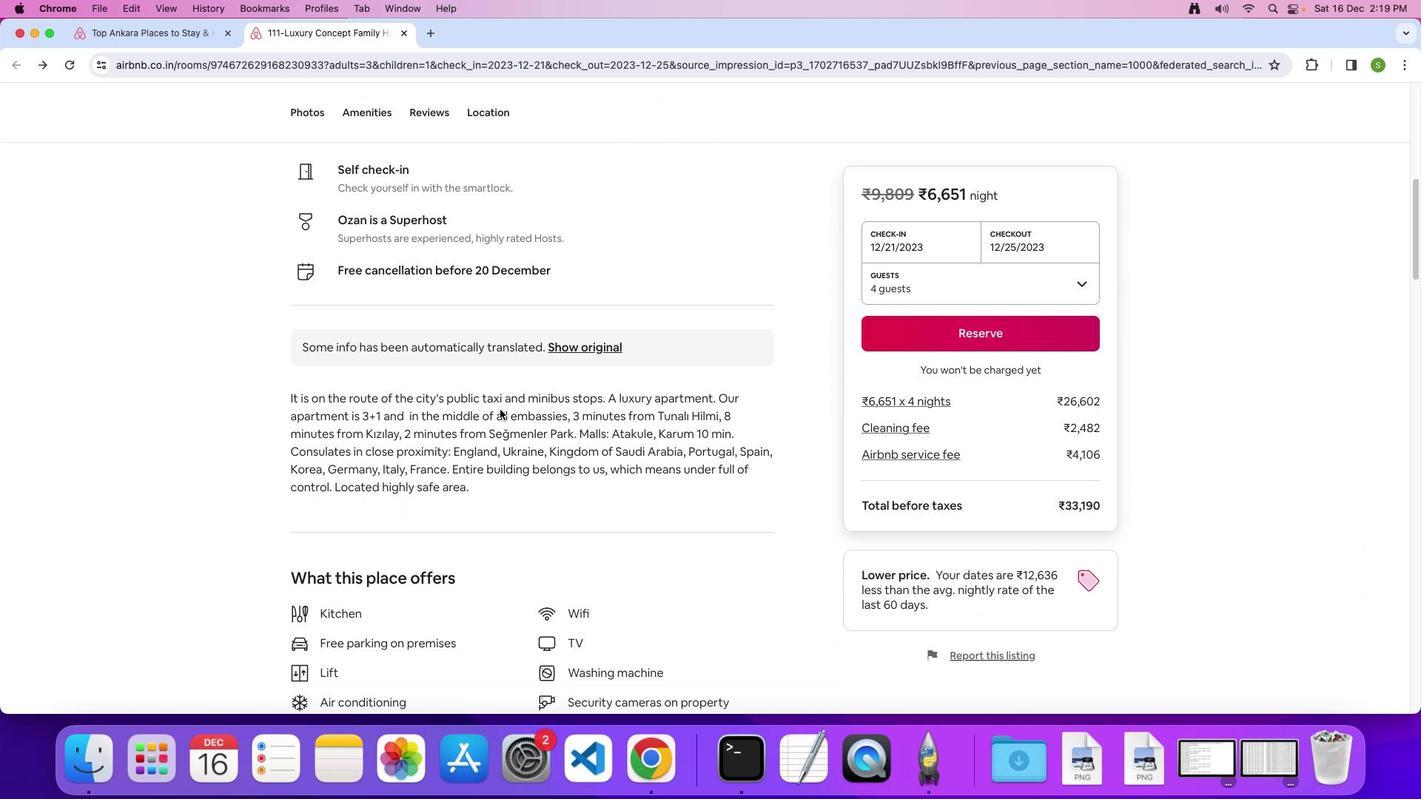 
Action: Mouse scrolled (500, 410) with delta (0, -1)
Screenshot: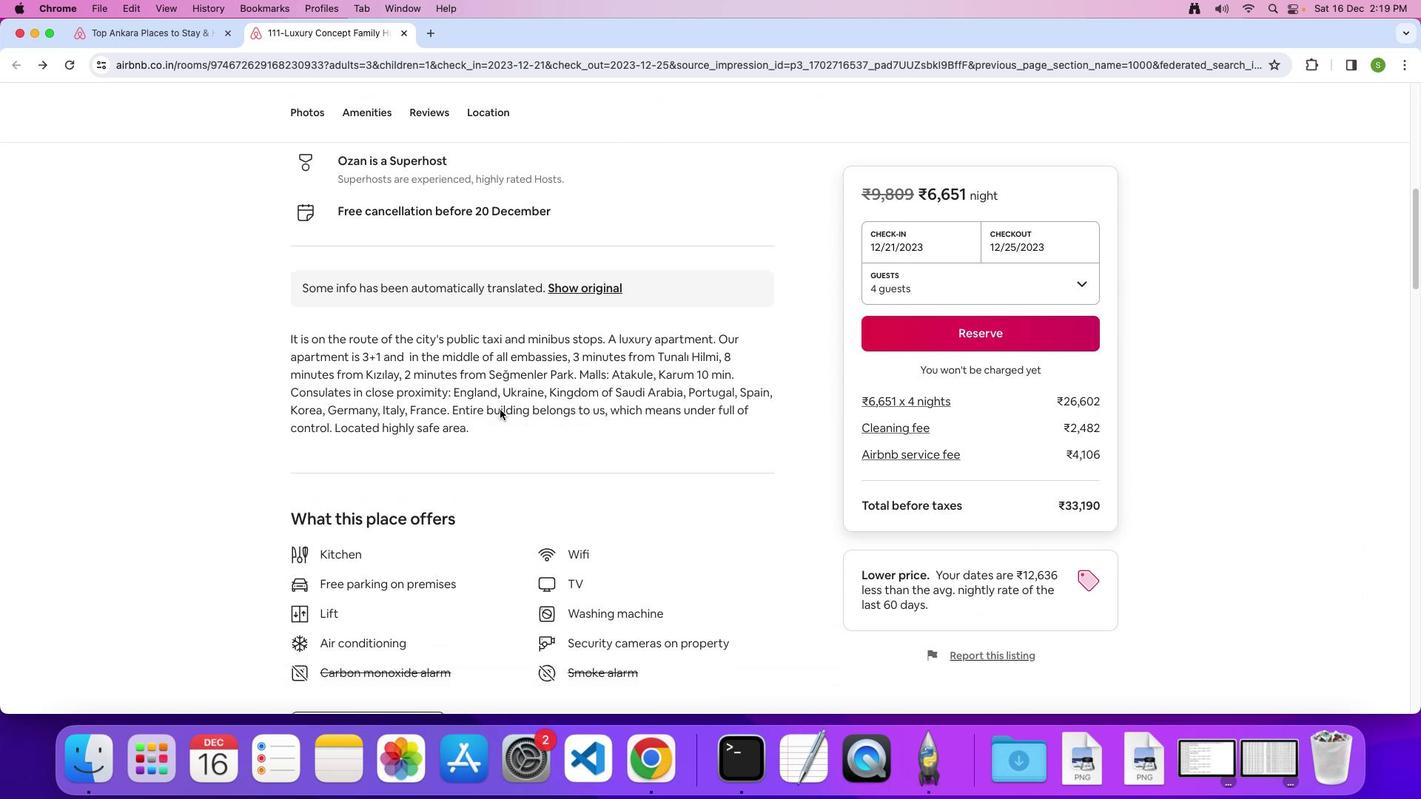 
Action: Mouse scrolled (500, 410) with delta (0, 0)
Screenshot: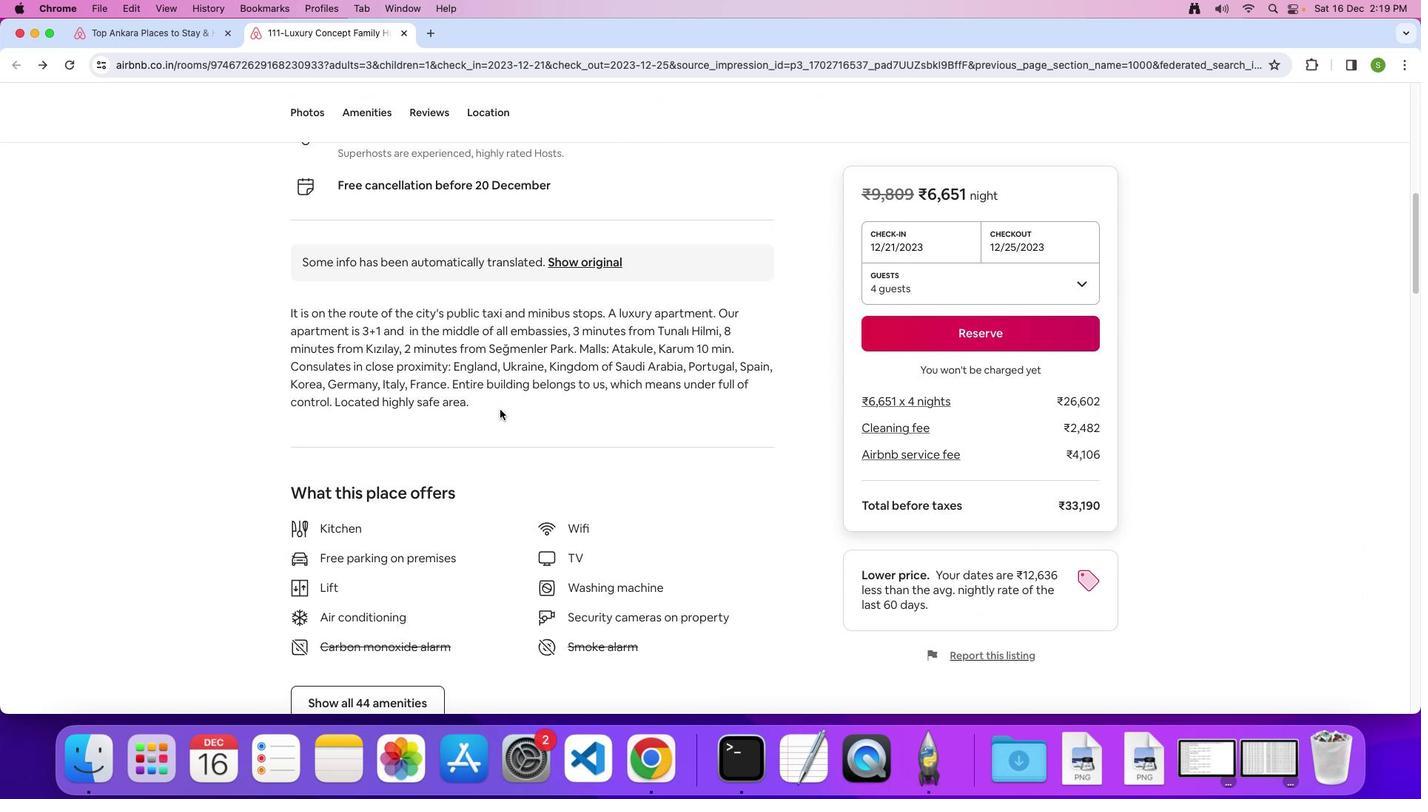
Action: Mouse scrolled (500, 410) with delta (0, 0)
Screenshot: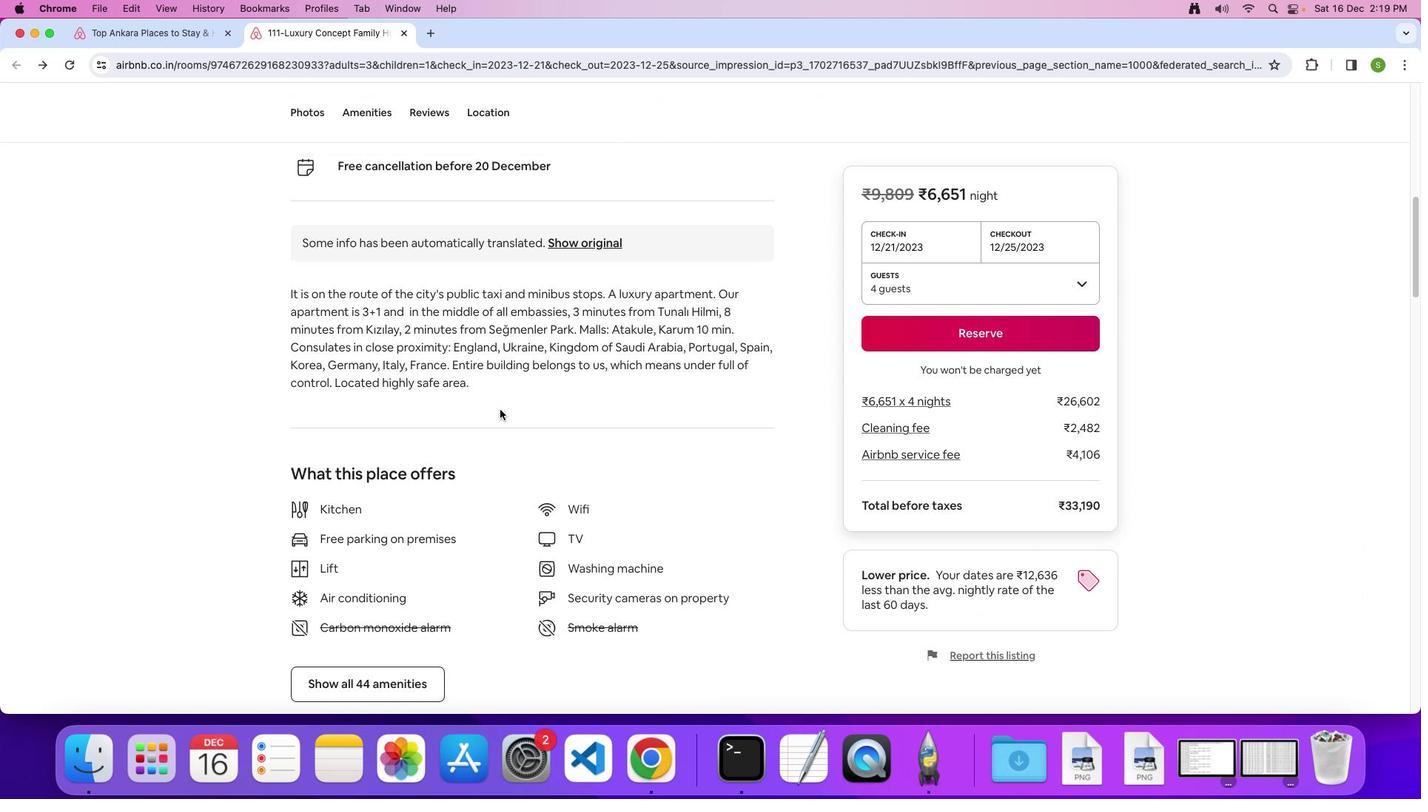 
Action: Mouse scrolled (500, 410) with delta (0, -2)
Screenshot: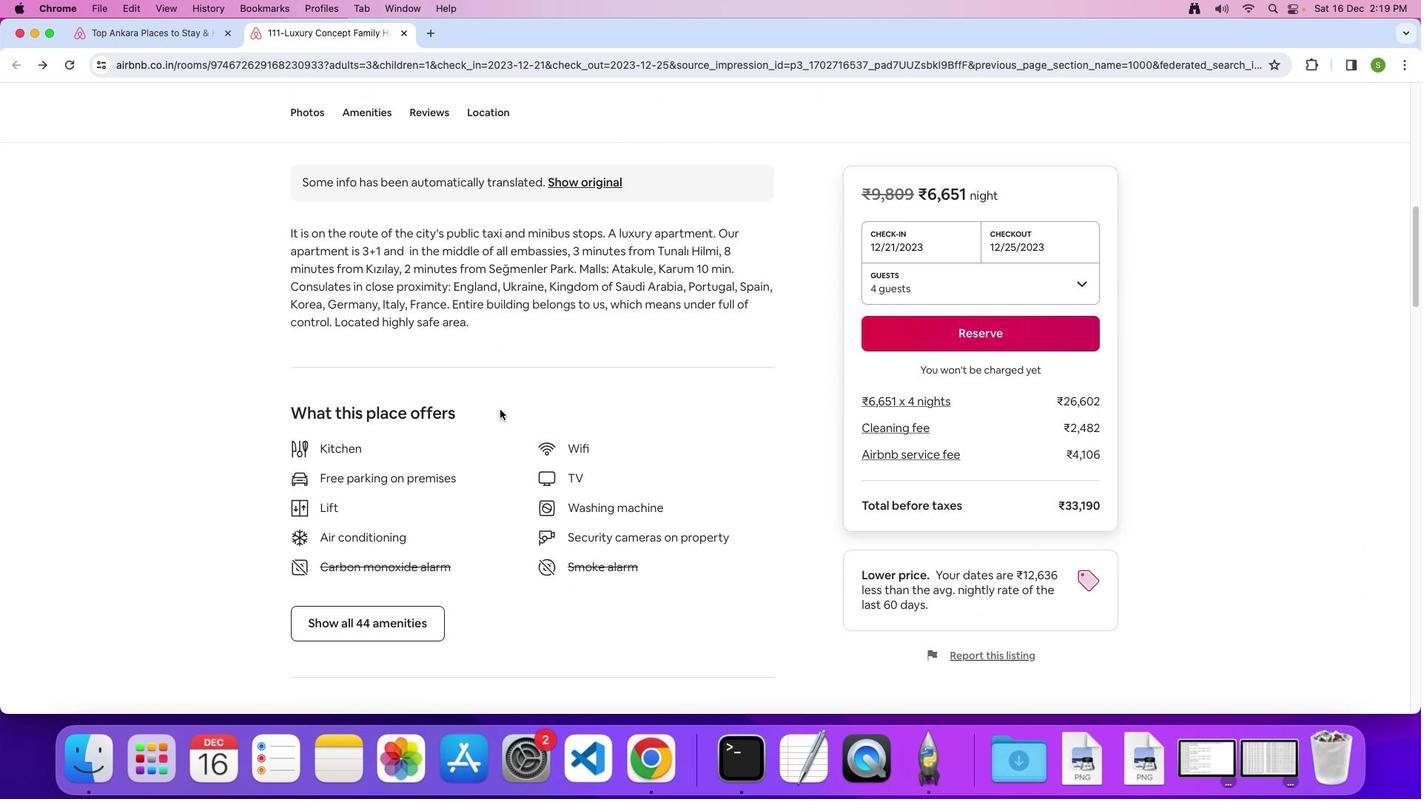 
Action: Mouse scrolled (500, 410) with delta (0, 0)
Screenshot: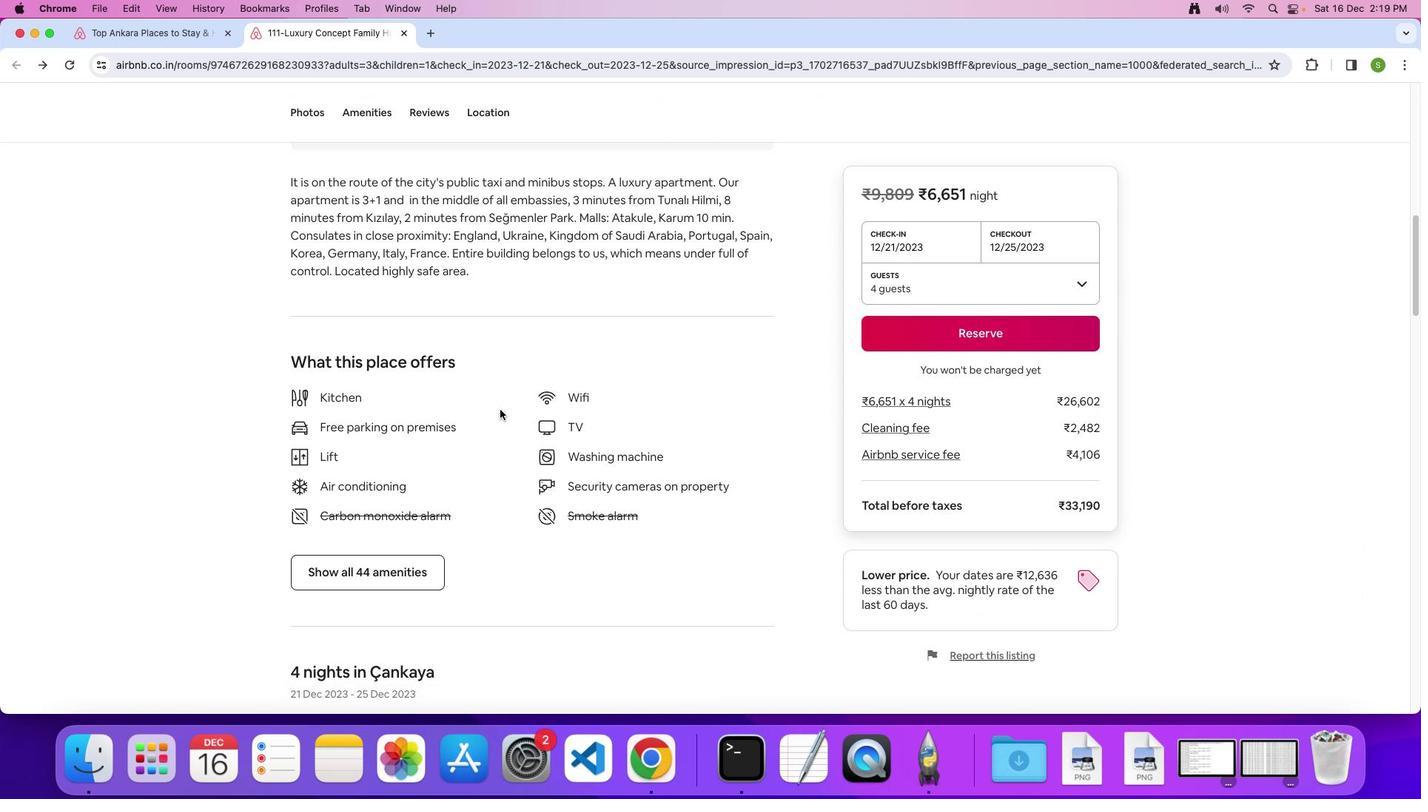 
Action: Mouse scrolled (500, 410) with delta (0, 0)
Screenshot: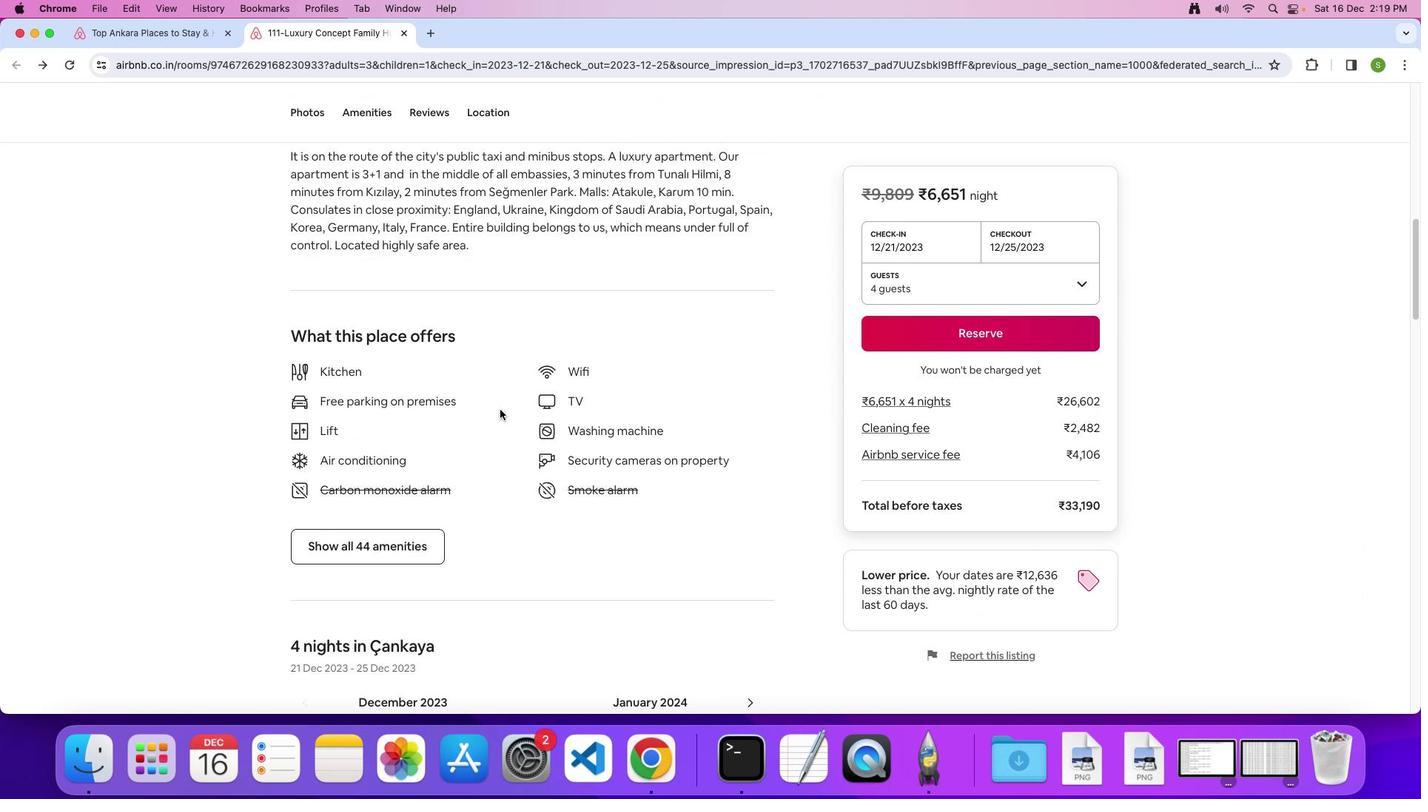 
Action: Mouse scrolled (500, 410) with delta (0, -2)
Screenshot: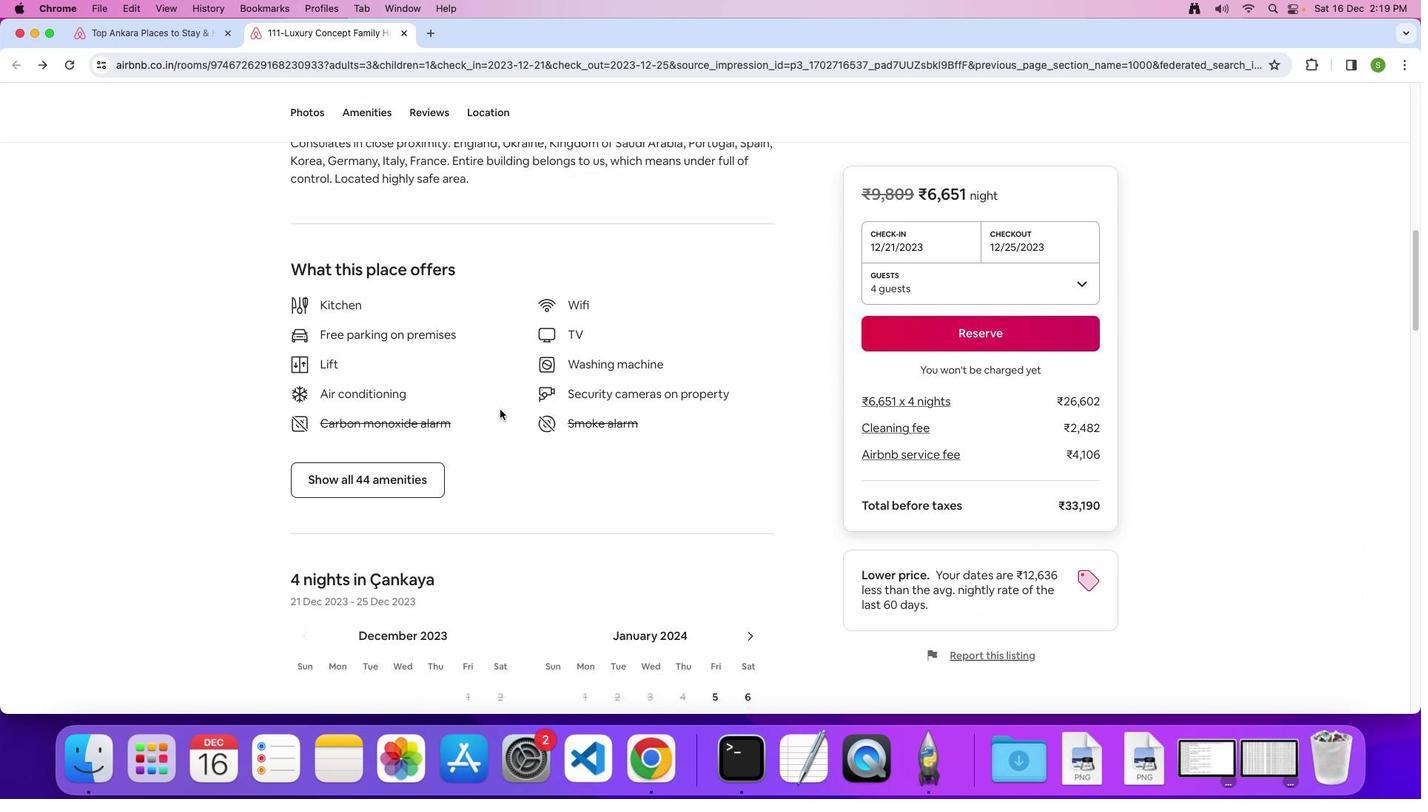 
Action: Mouse scrolled (500, 410) with delta (0, 0)
Screenshot: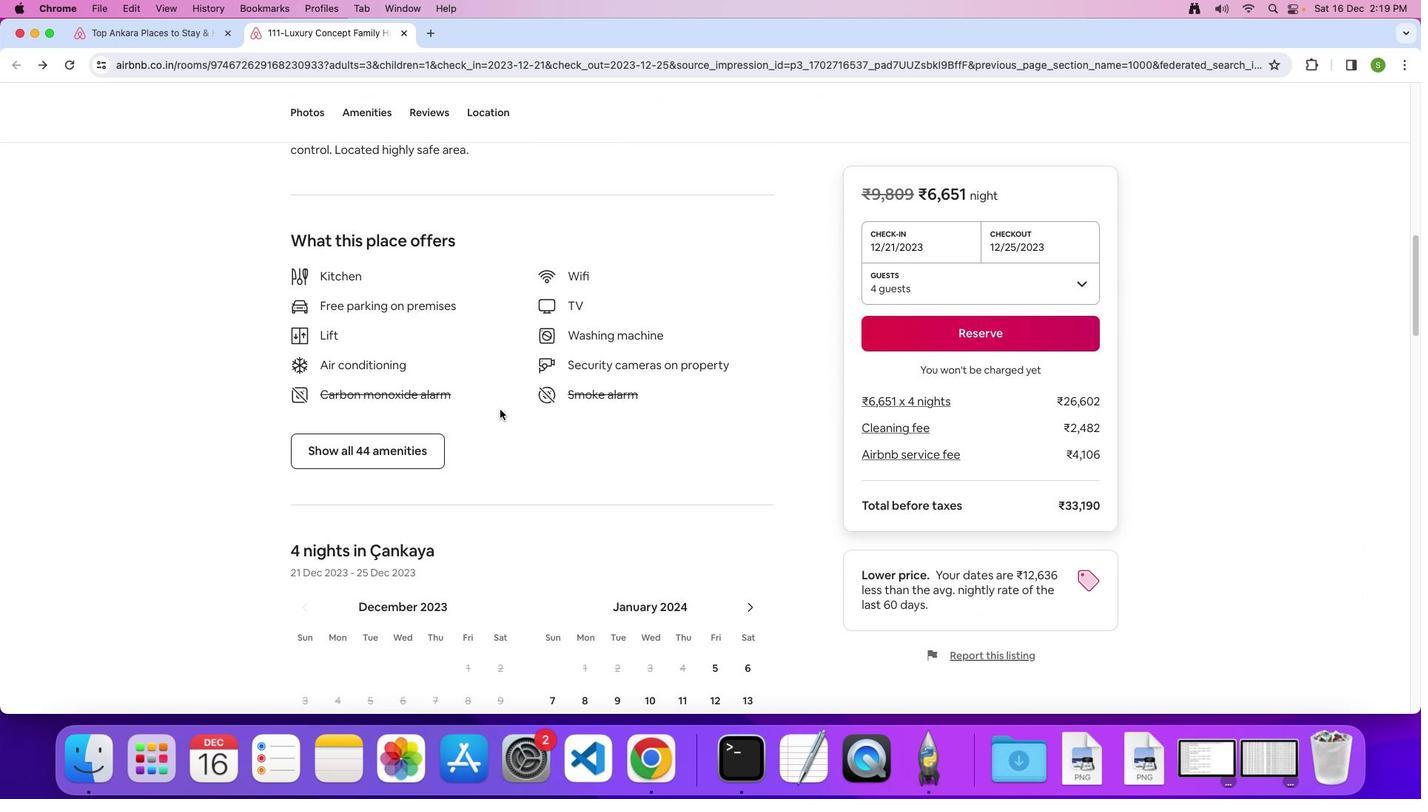 
Action: Mouse scrolled (500, 410) with delta (0, 0)
Screenshot: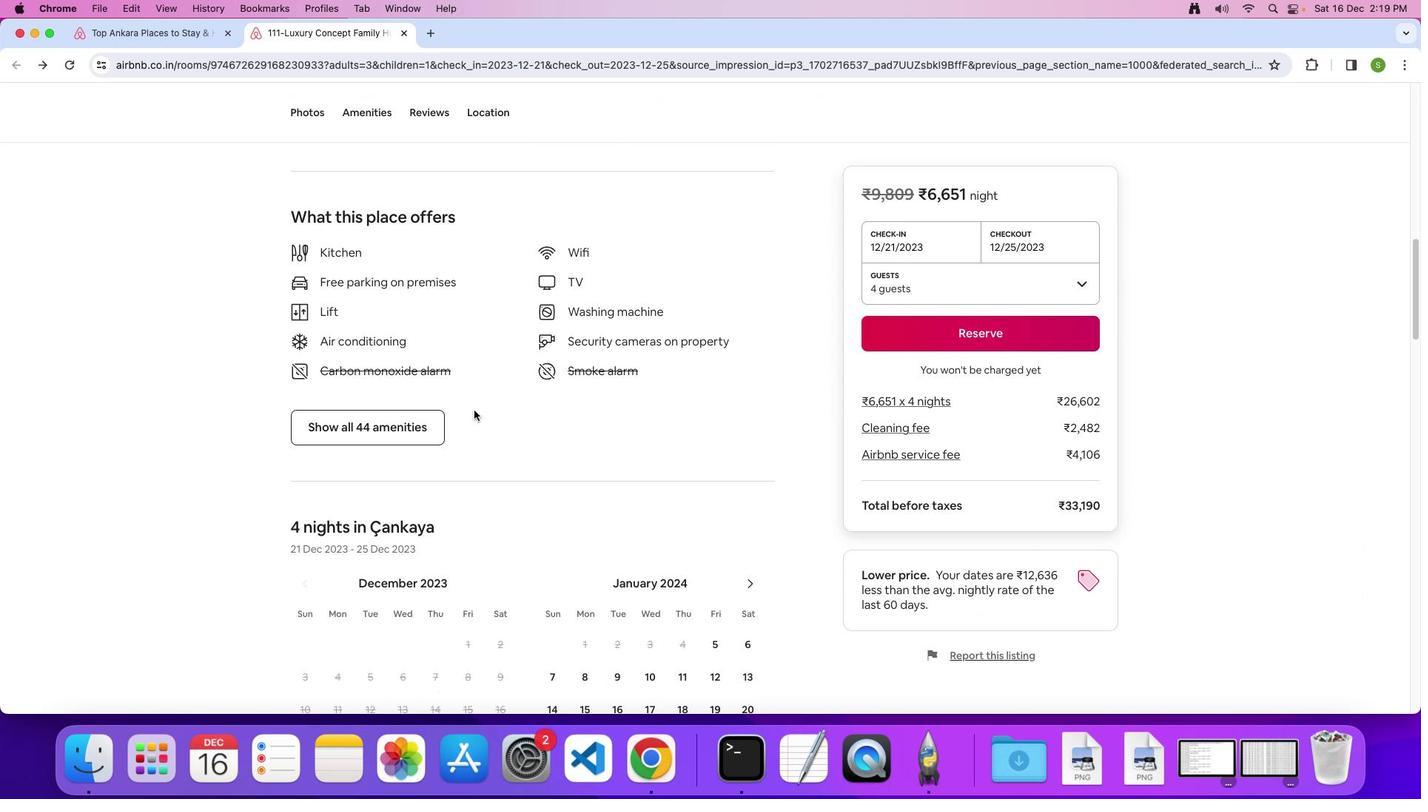 
Action: Mouse scrolled (500, 410) with delta (0, -1)
Screenshot: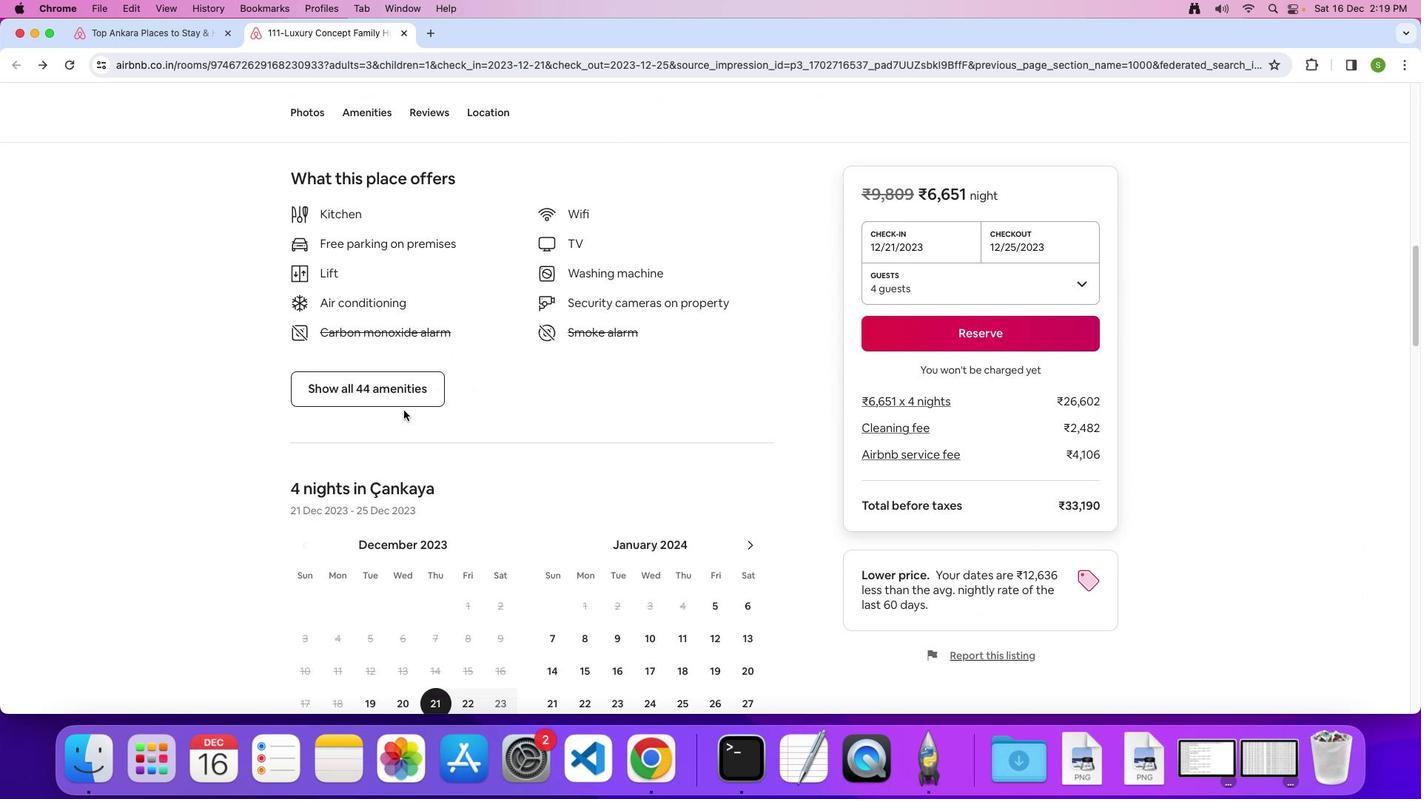 
Action: Mouse moved to (370, 372)
Screenshot: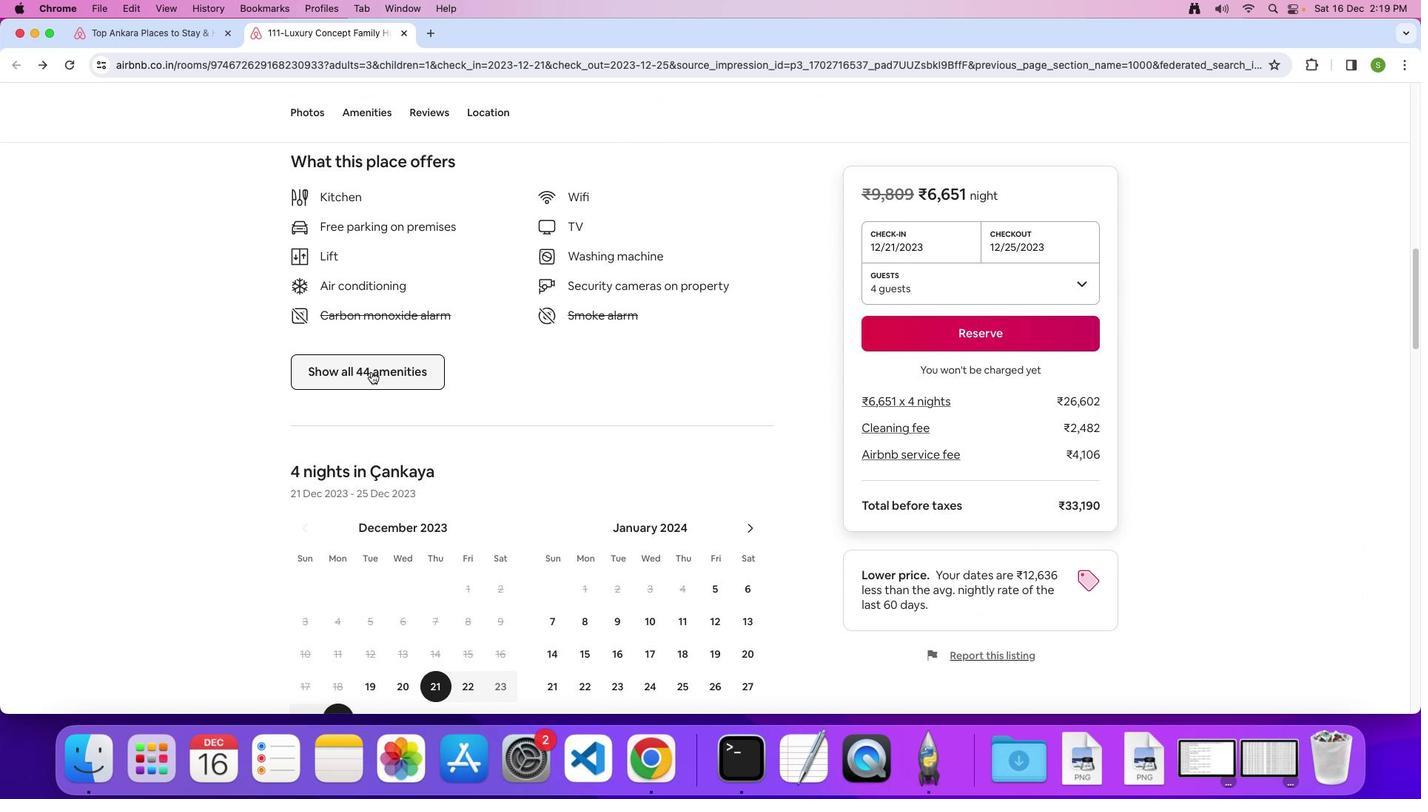 
Action: Mouse pressed left at (370, 372)
Screenshot: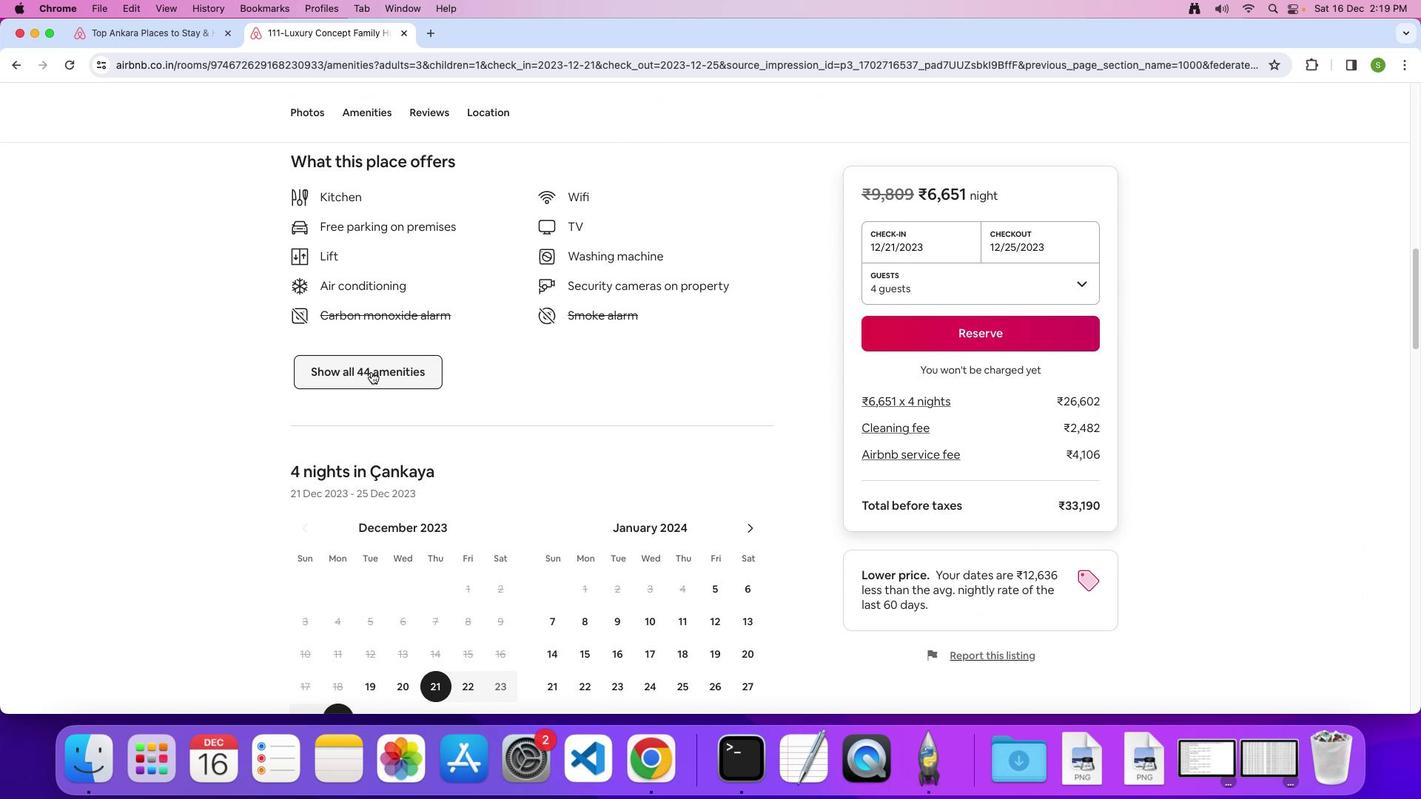 
Action: Mouse moved to (802, 418)
Screenshot: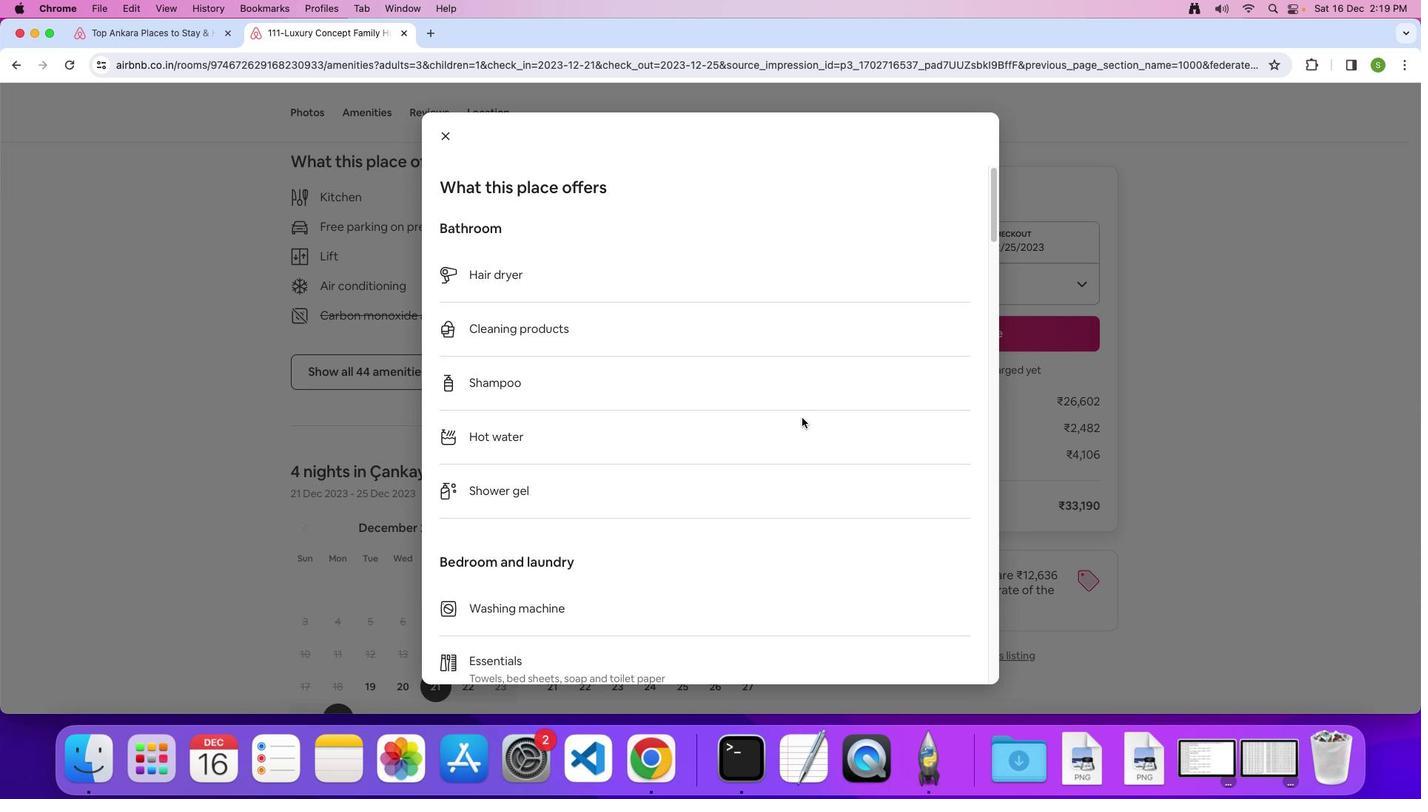 
Action: Mouse scrolled (802, 418) with delta (0, 0)
Screenshot: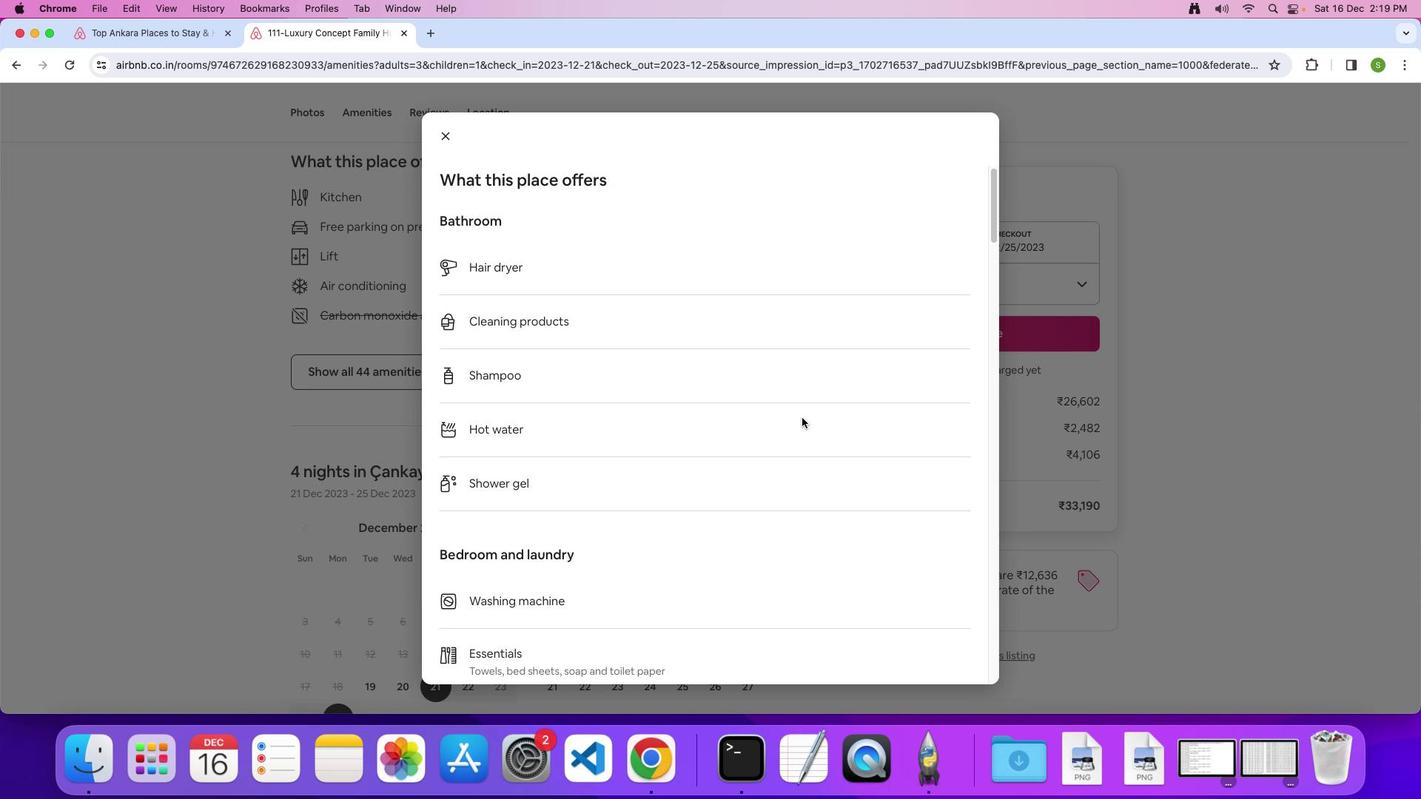 
Action: Mouse scrolled (802, 418) with delta (0, 0)
Screenshot: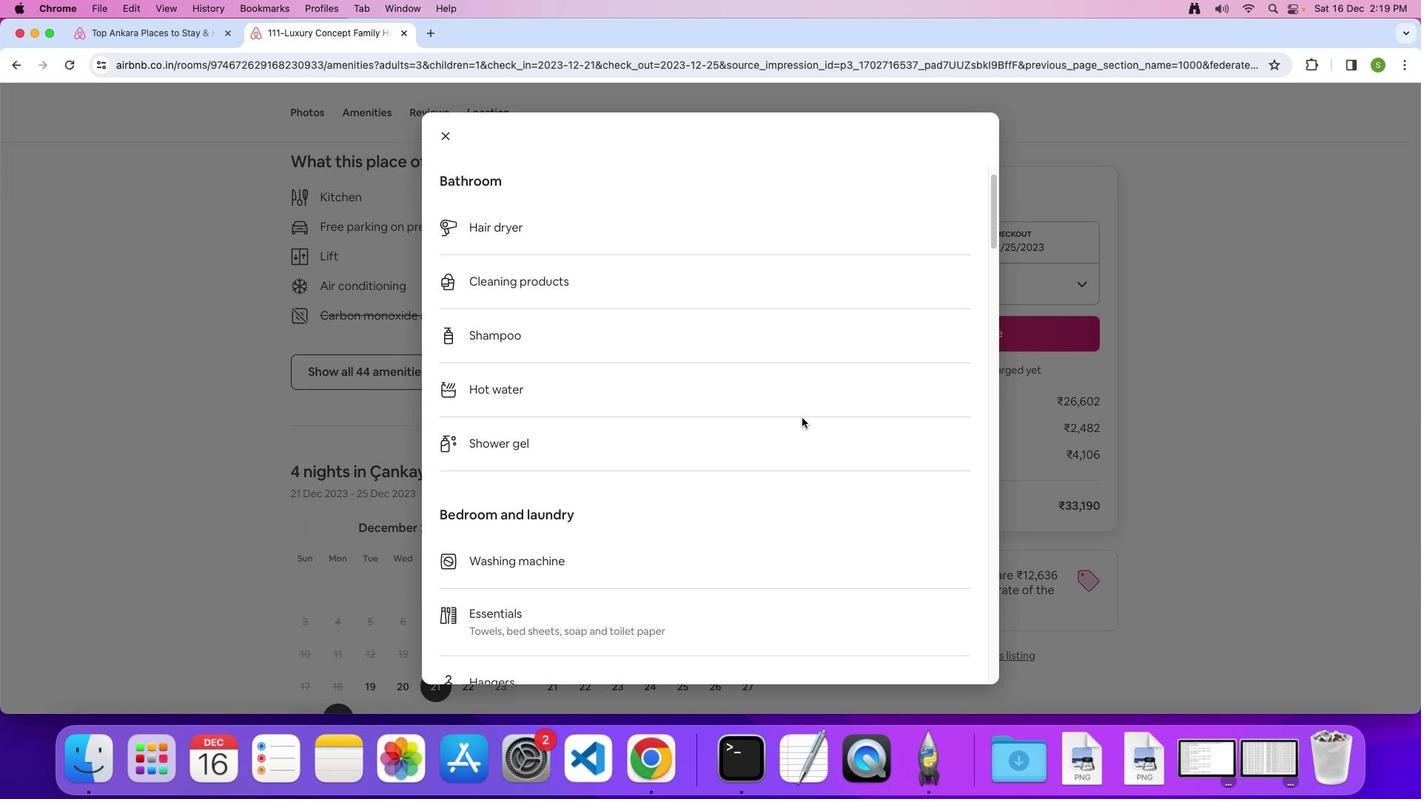 
Action: Mouse scrolled (802, 418) with delta (0, -2)
Screenshot: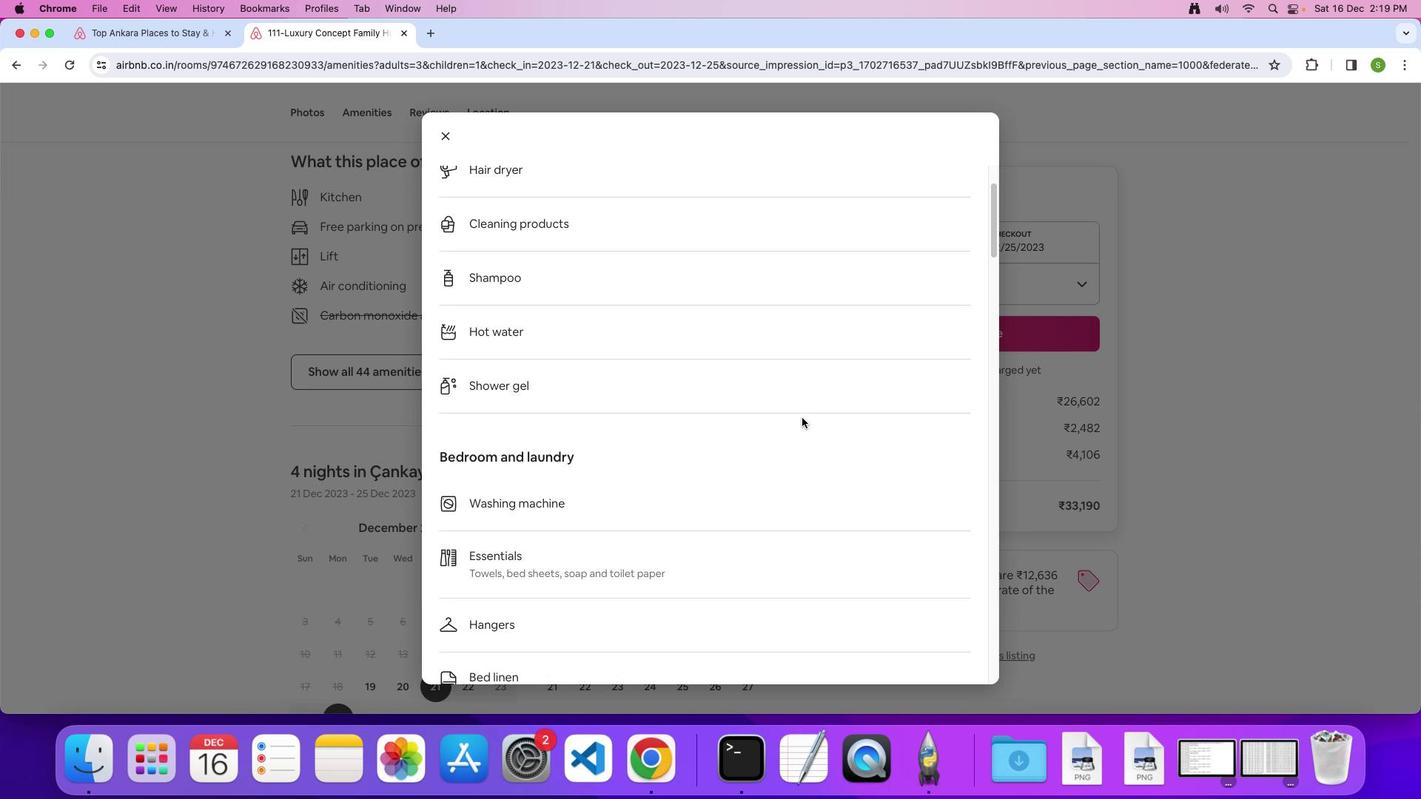 
Action: Mouse moved to (793, 419)
